 Task: Plan a corporate retreat in Asheville, North Carolina, with a focus on Airbnb accommodations near the Blue Ridge Mountains and team-building venues.
Action: Mouse moved to (638, 79)
Screenshot: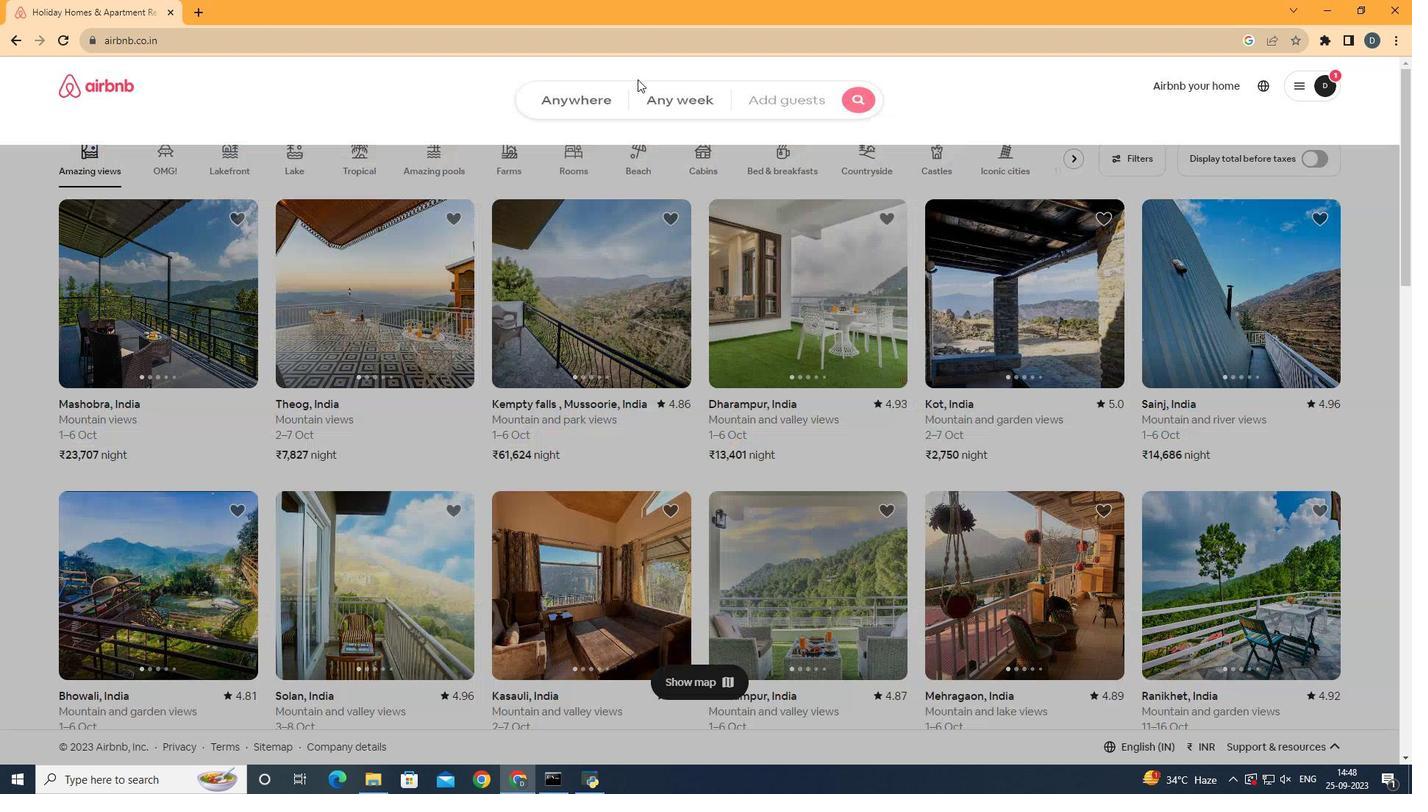 
Action: Mouse pressed left at (638, 79)
Screenshot: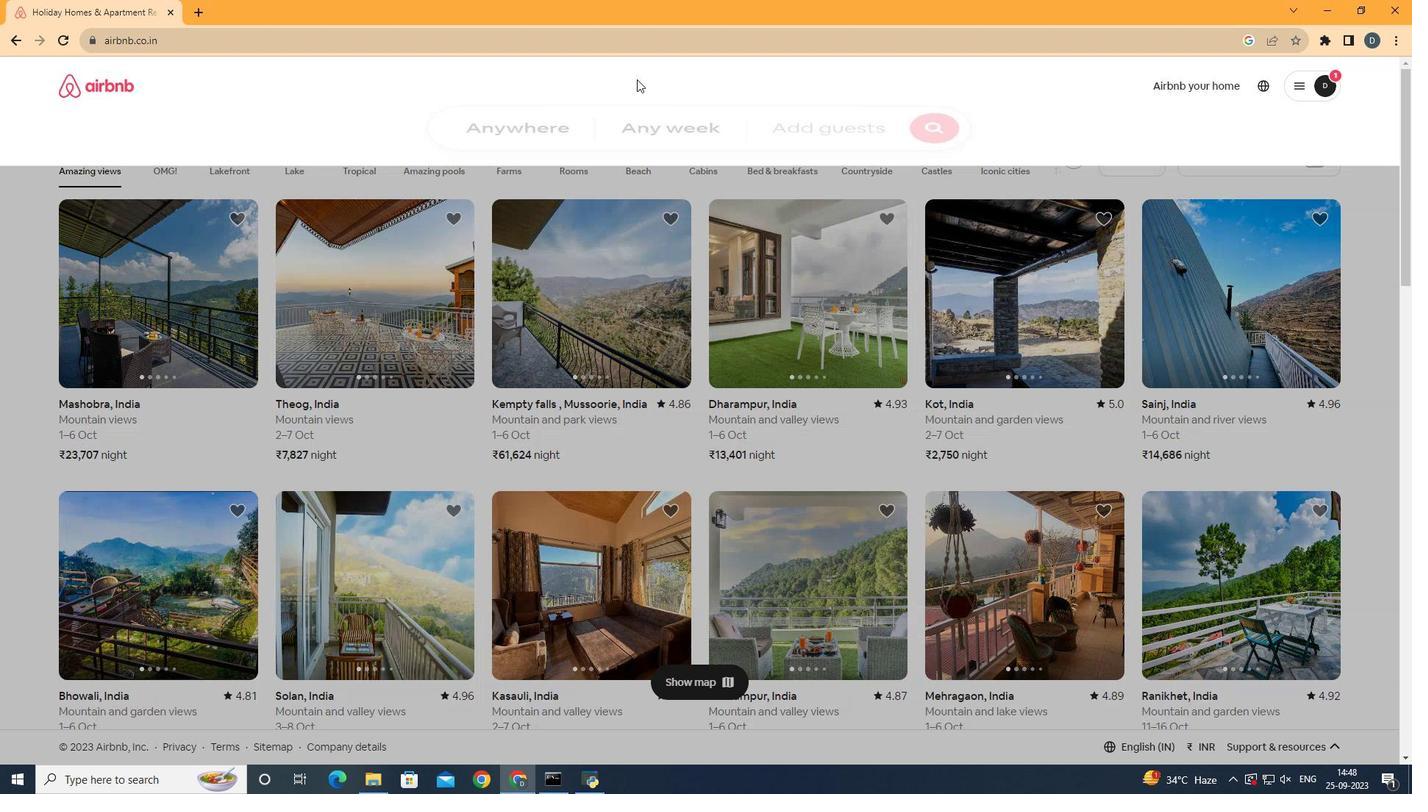 
Action: Mouse moved to (490, 145)
Screenshot: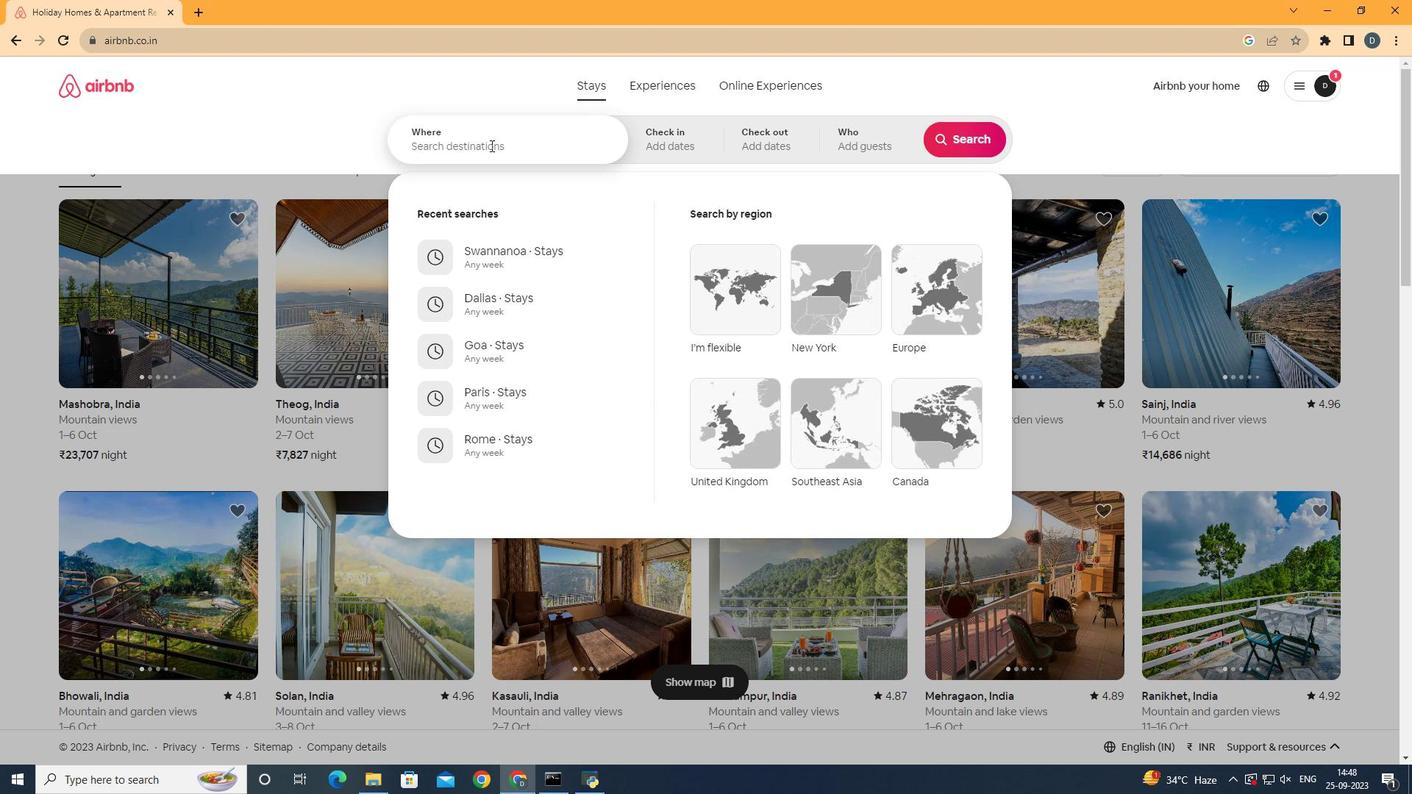 
Action: Mouse pressed left at (490, 145)
Screenshot: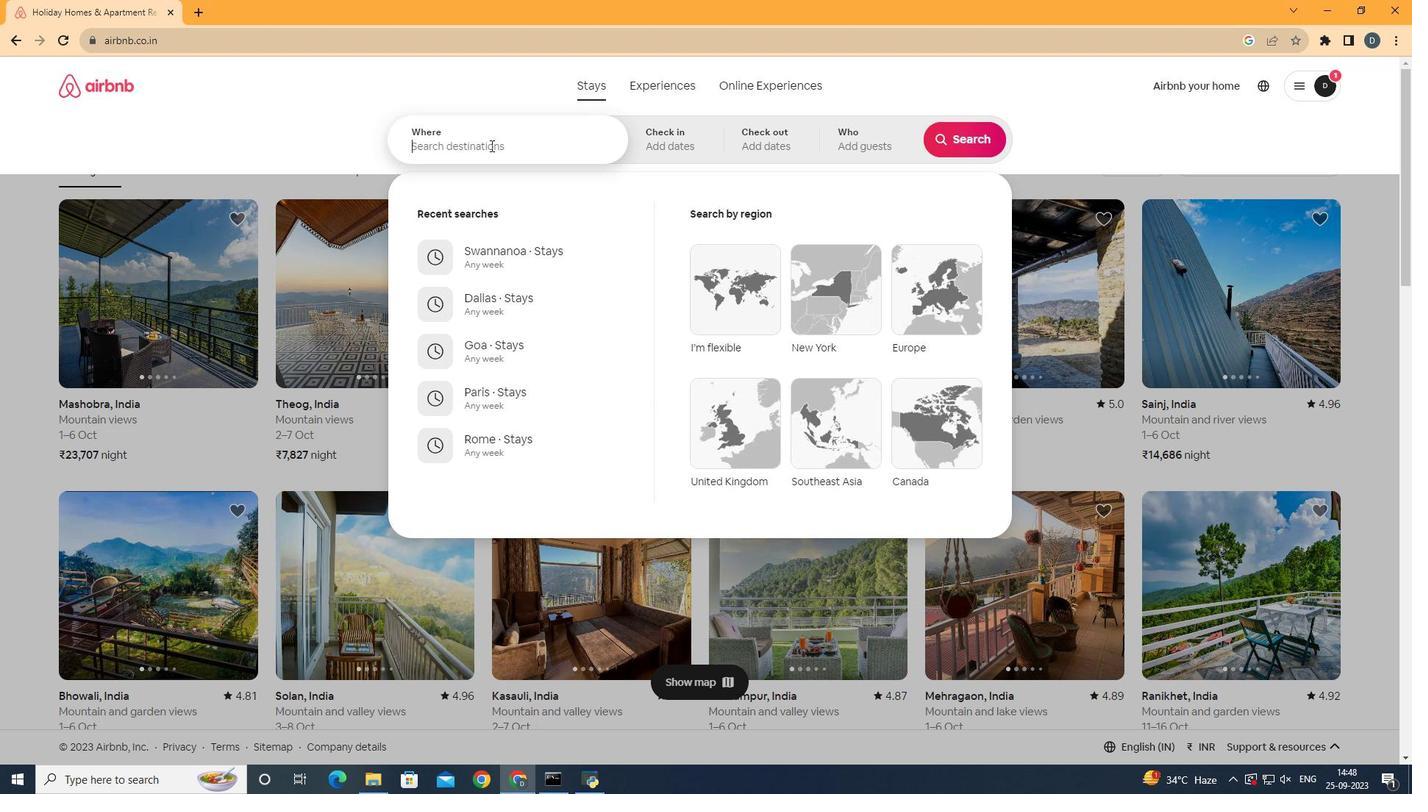 
Action: Key pressed <Key.shift>Asheville,<Key.space><Key.shift>North<Key.space><Key.shift>Carolina
Screenshot: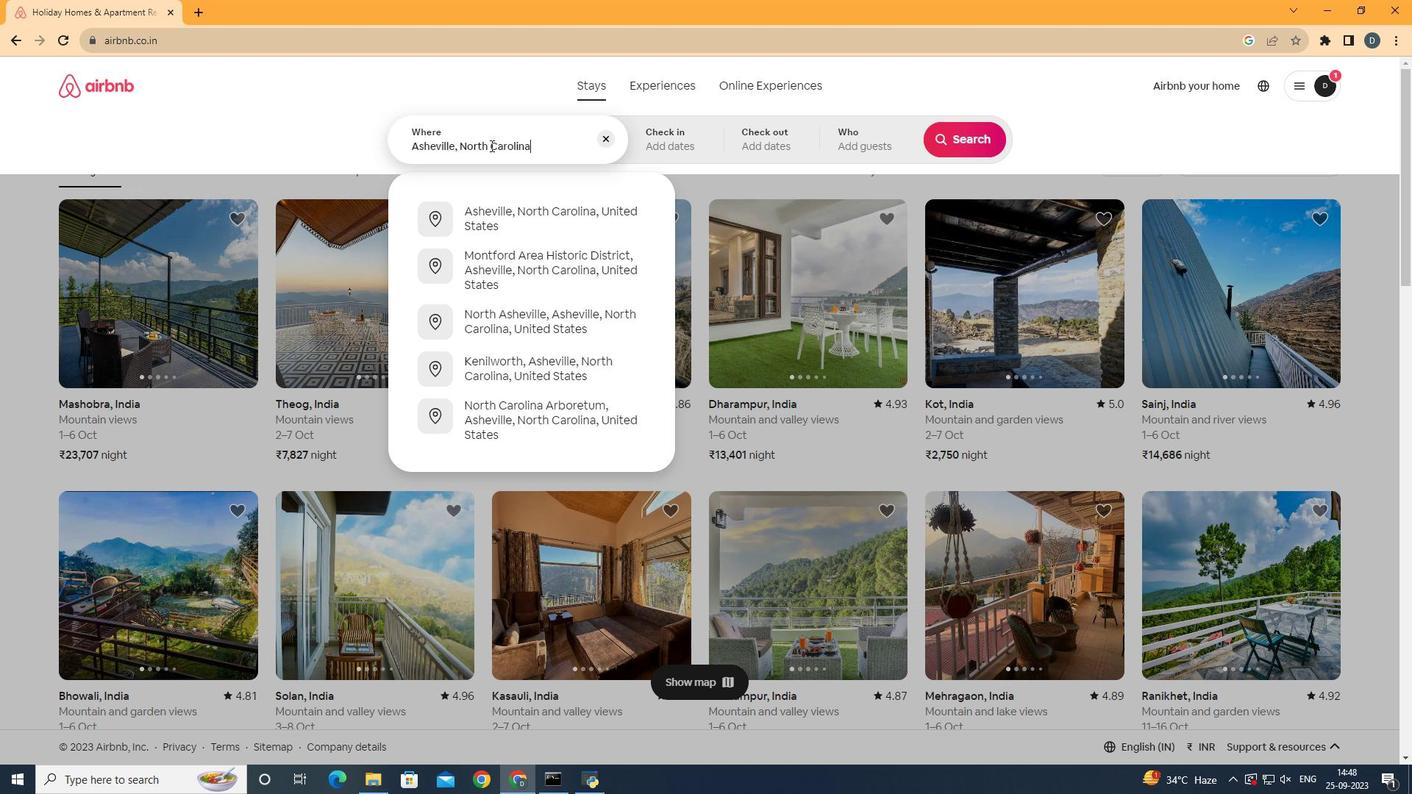 
Action: Mouse moved to (532, 143)
Screenshot: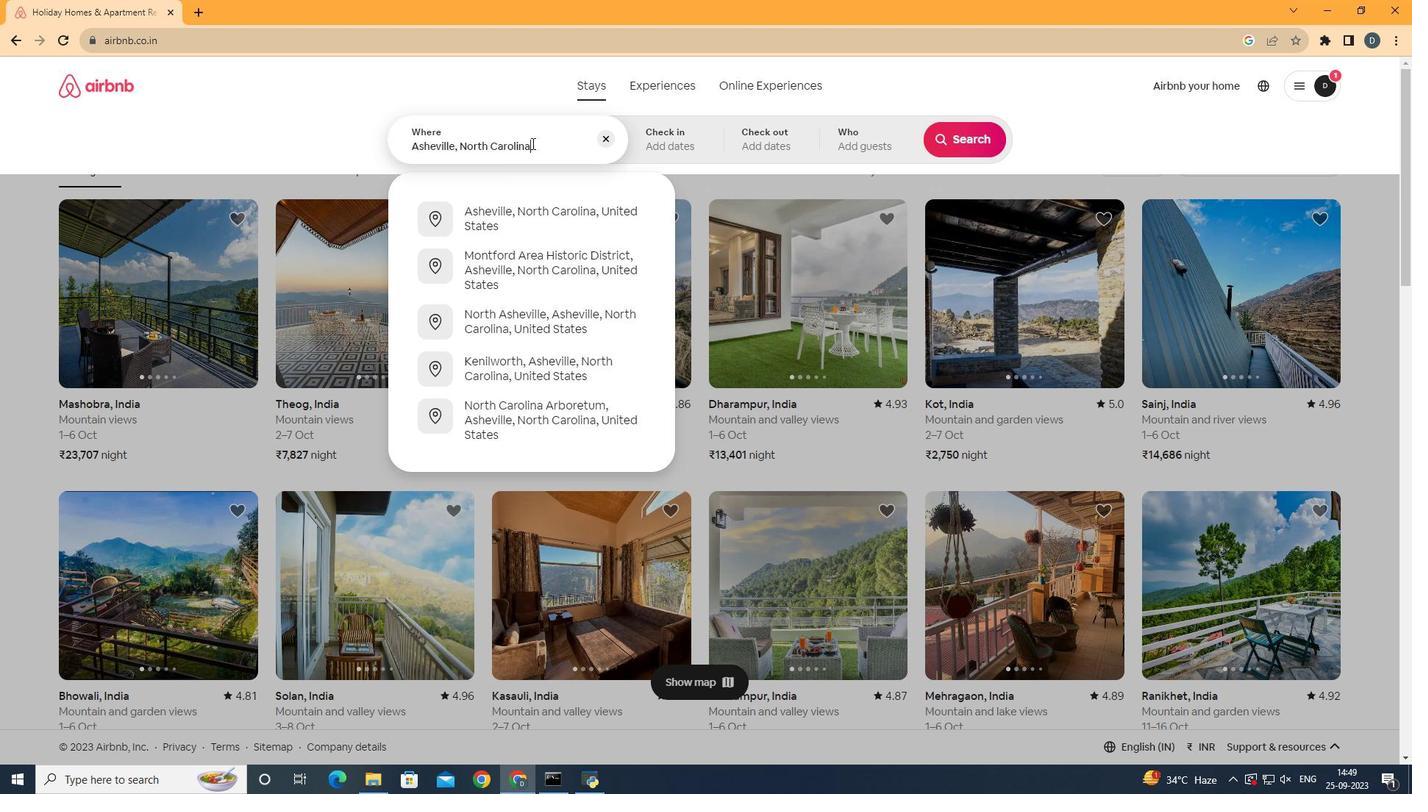 
Action: Key pressed <Key.enter>
Screenshot: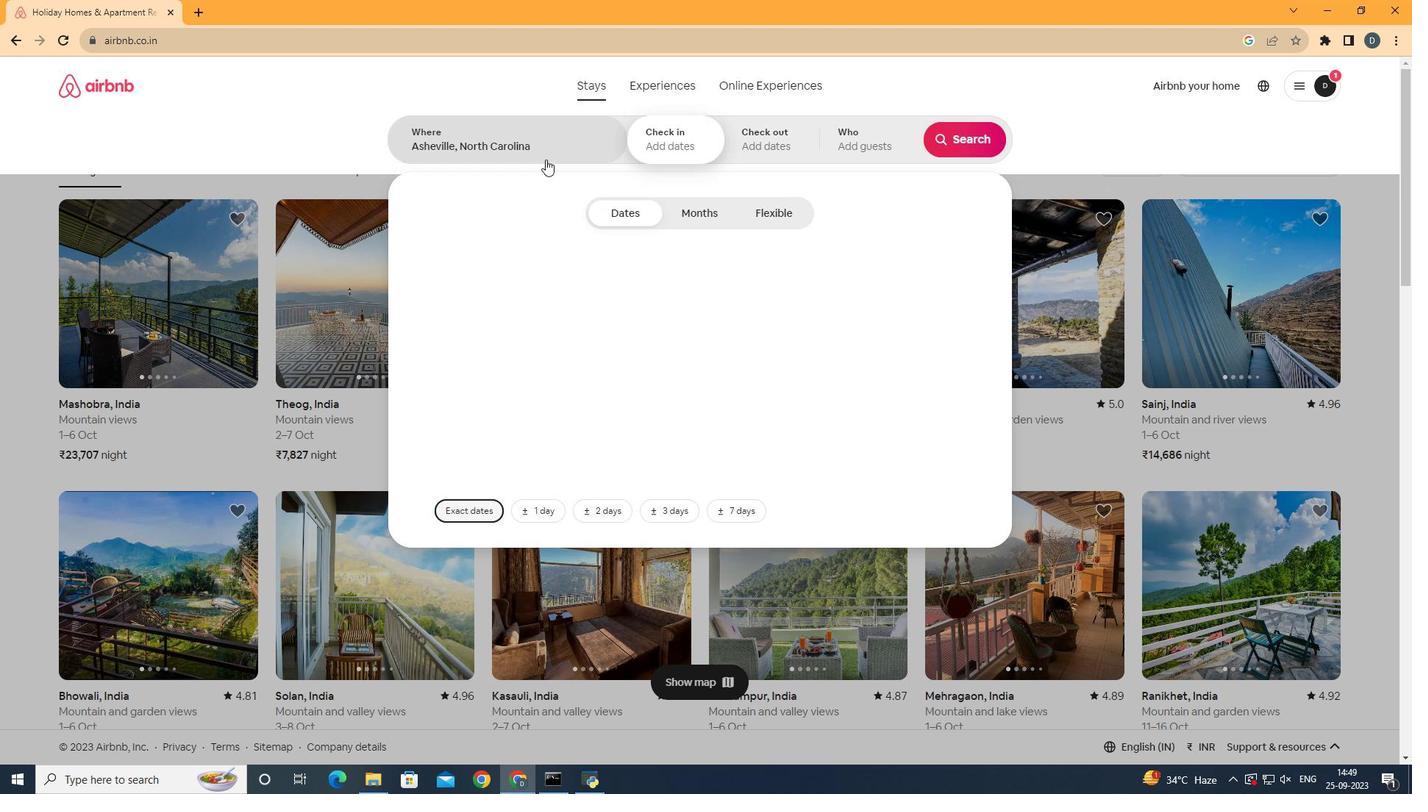 
Action: Mouse moved to (964, 147)
Screenshot: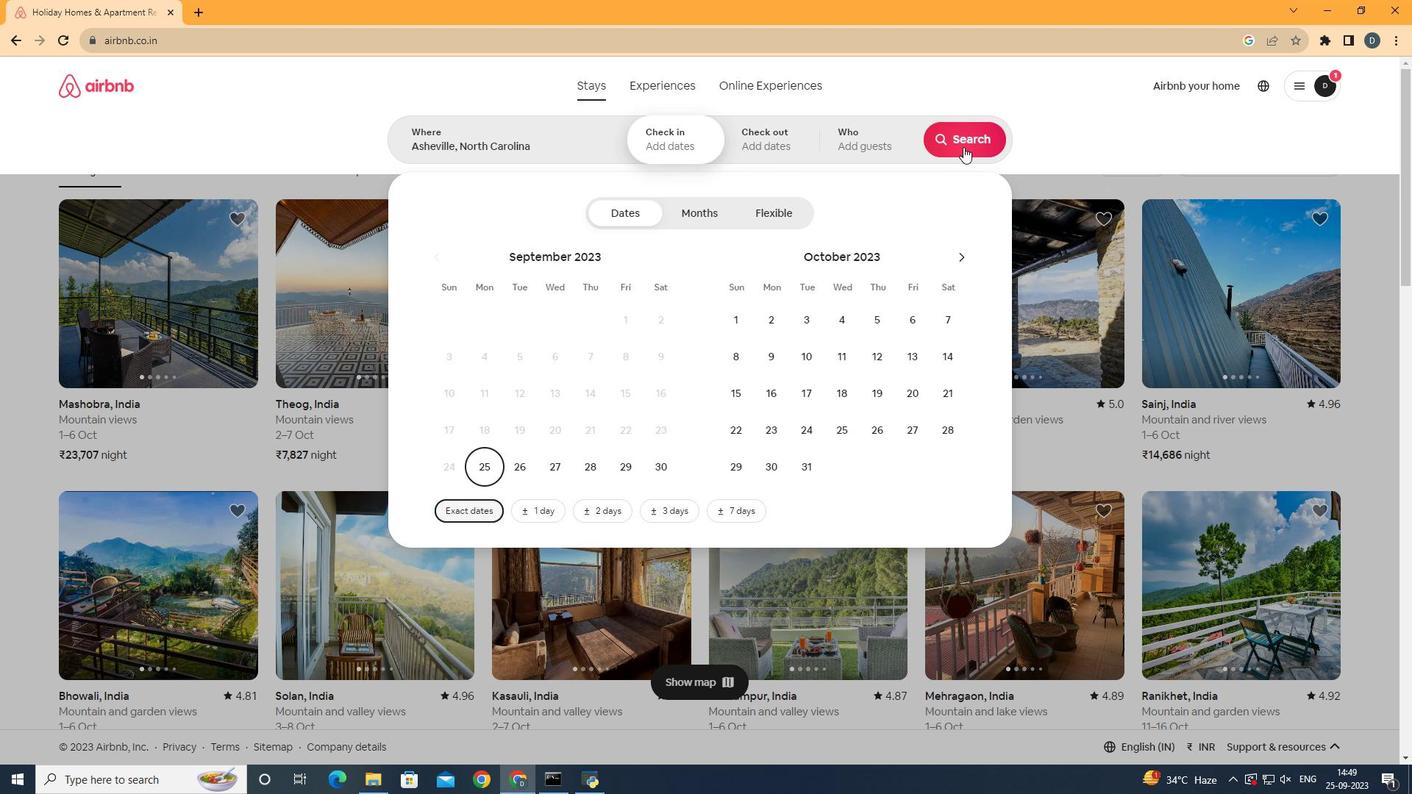 
Action: Mouse pressed left at (964, 147)
Screenshot: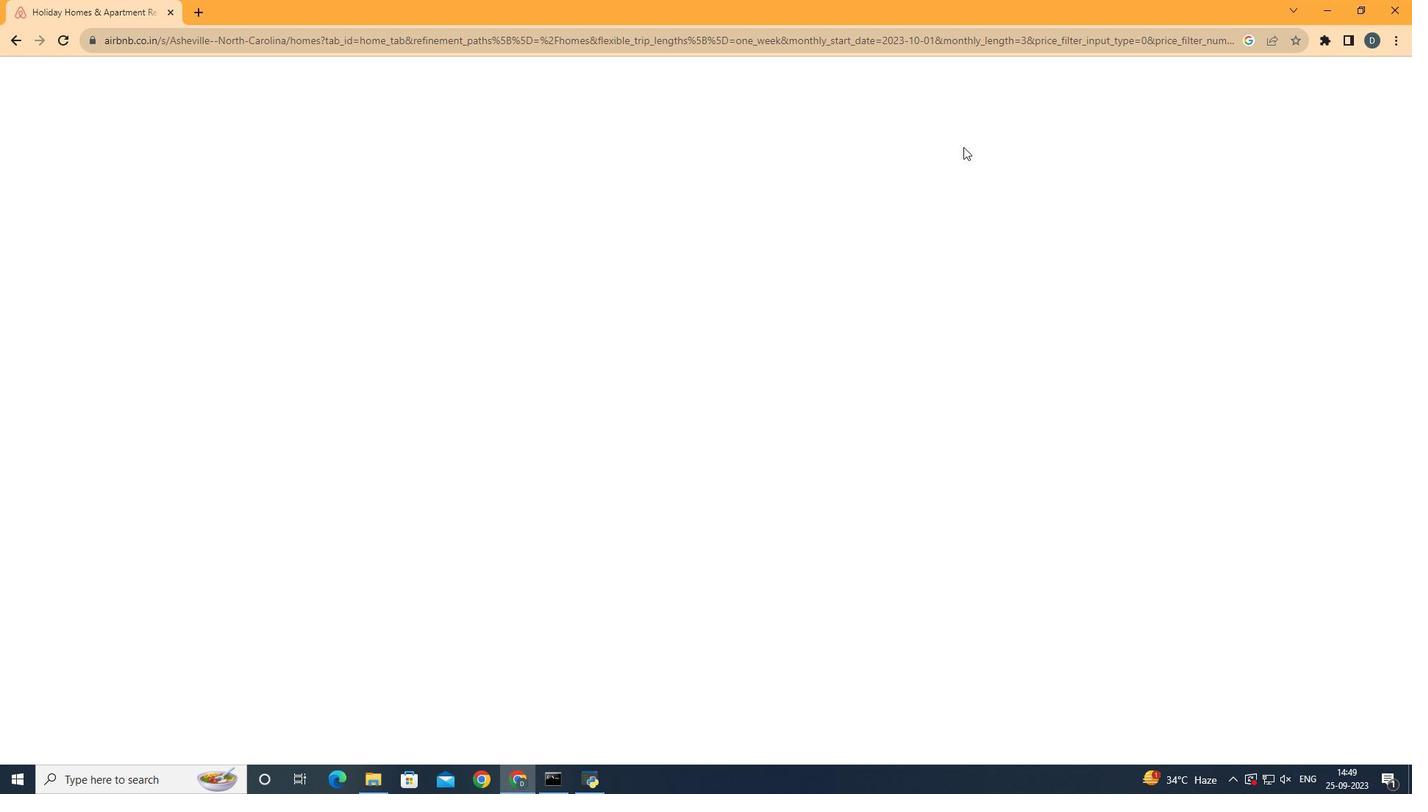
Action: Mouse moved to (1162, 151)
Screenshot: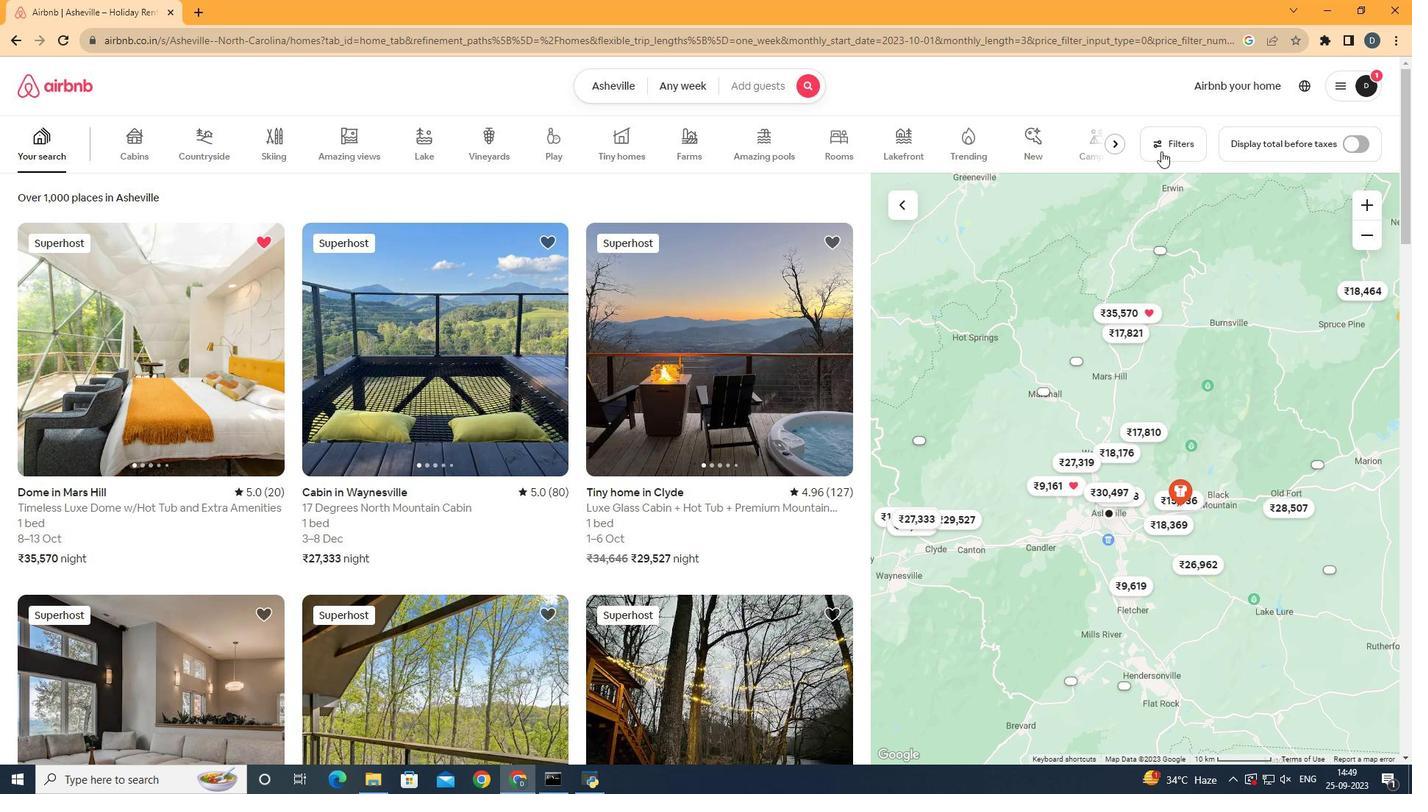
Action: Mouse pressed left at (1162, 151)
Screenshot: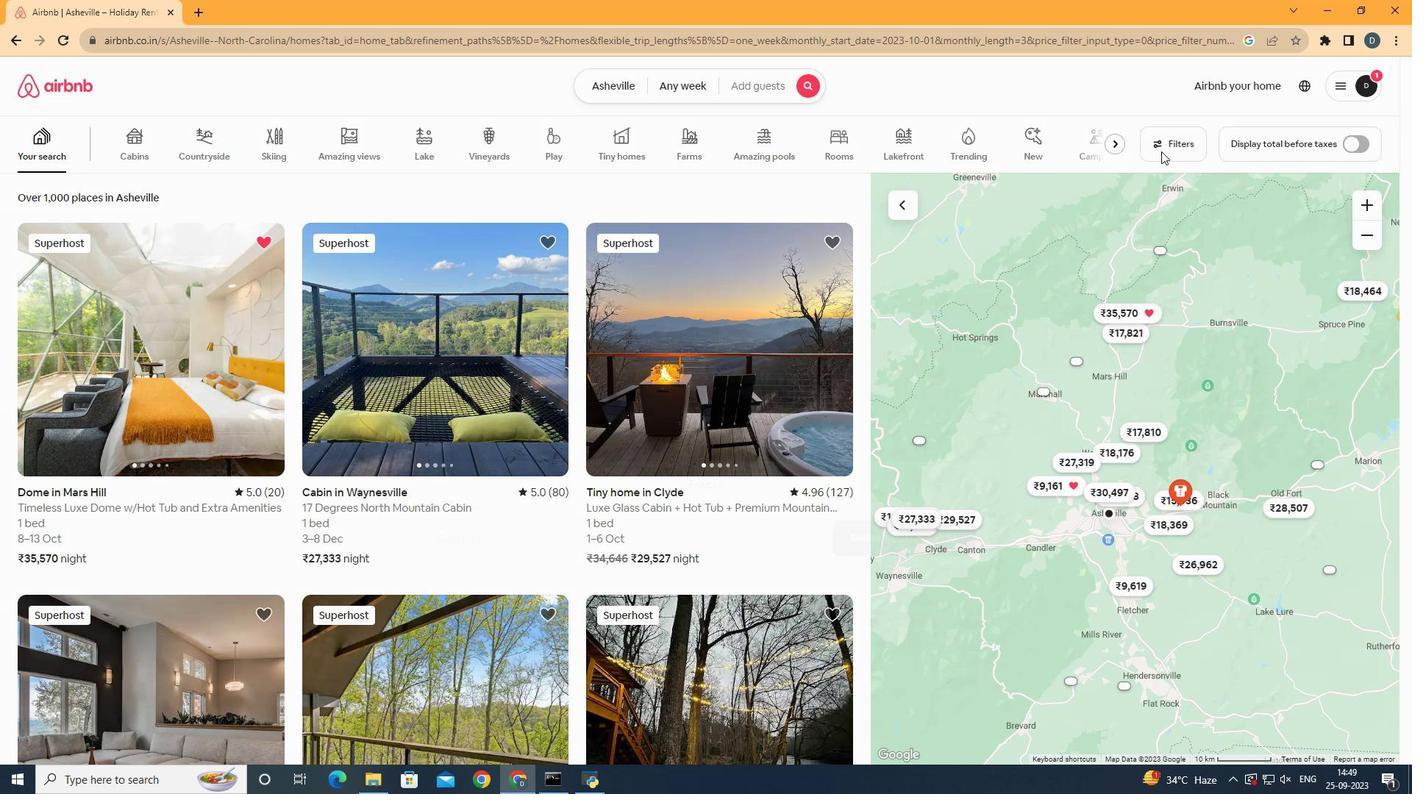 
Action: Mouse moved to (708, 415)
Screenshot: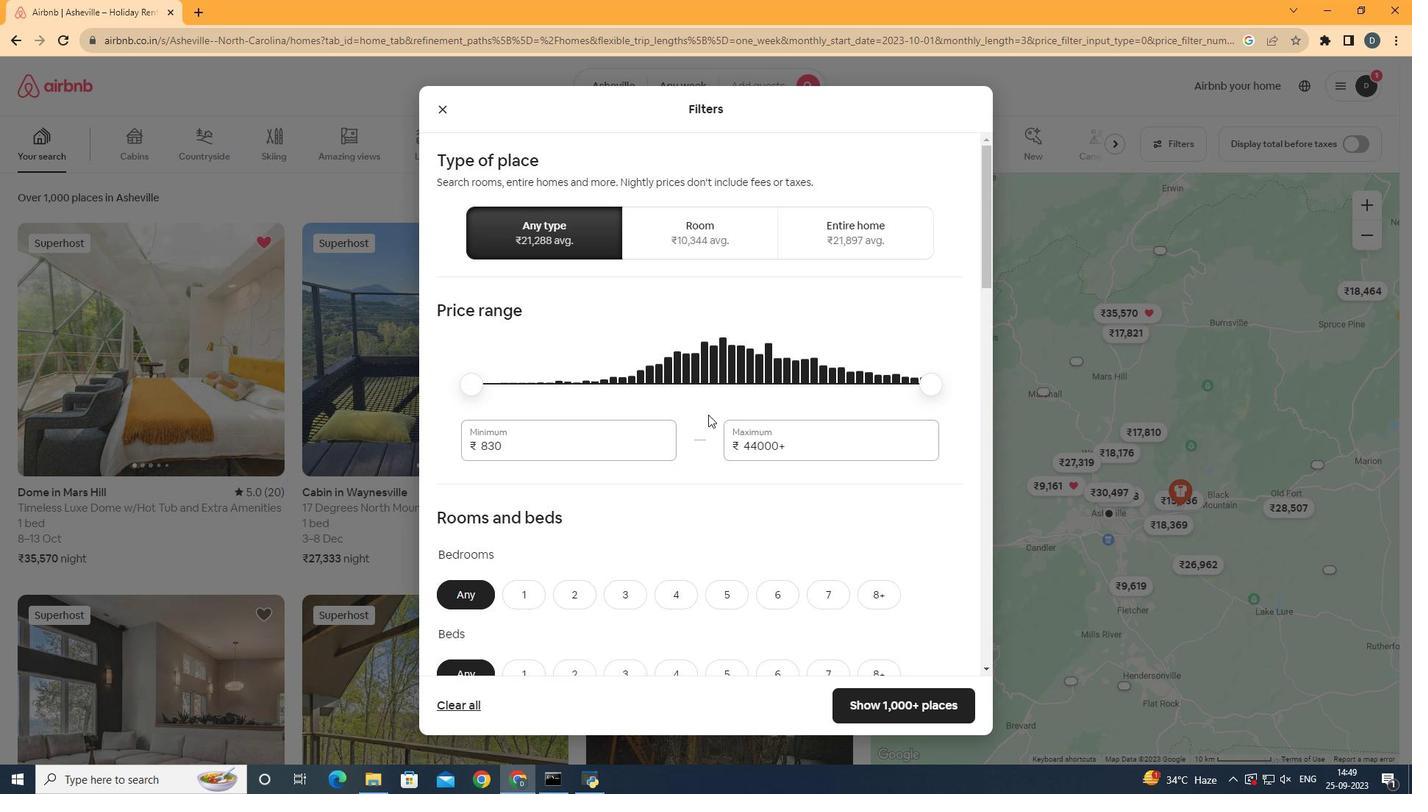 
Action: Mouse scrolled (708, 414) with delta (0, 0)
Screenshot: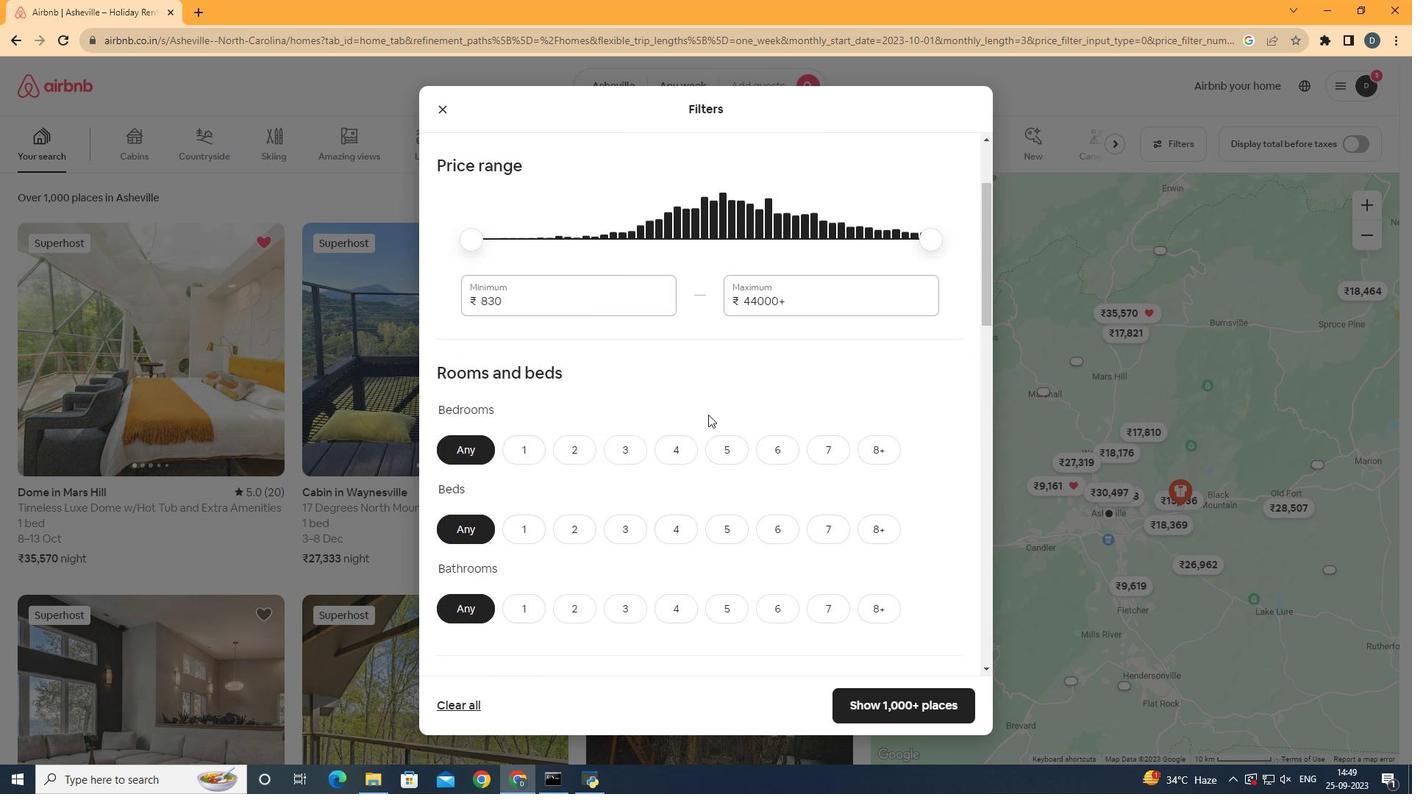 
Action: Mouse scrolled (708, 414) with delta (0, 0)
Screenshot: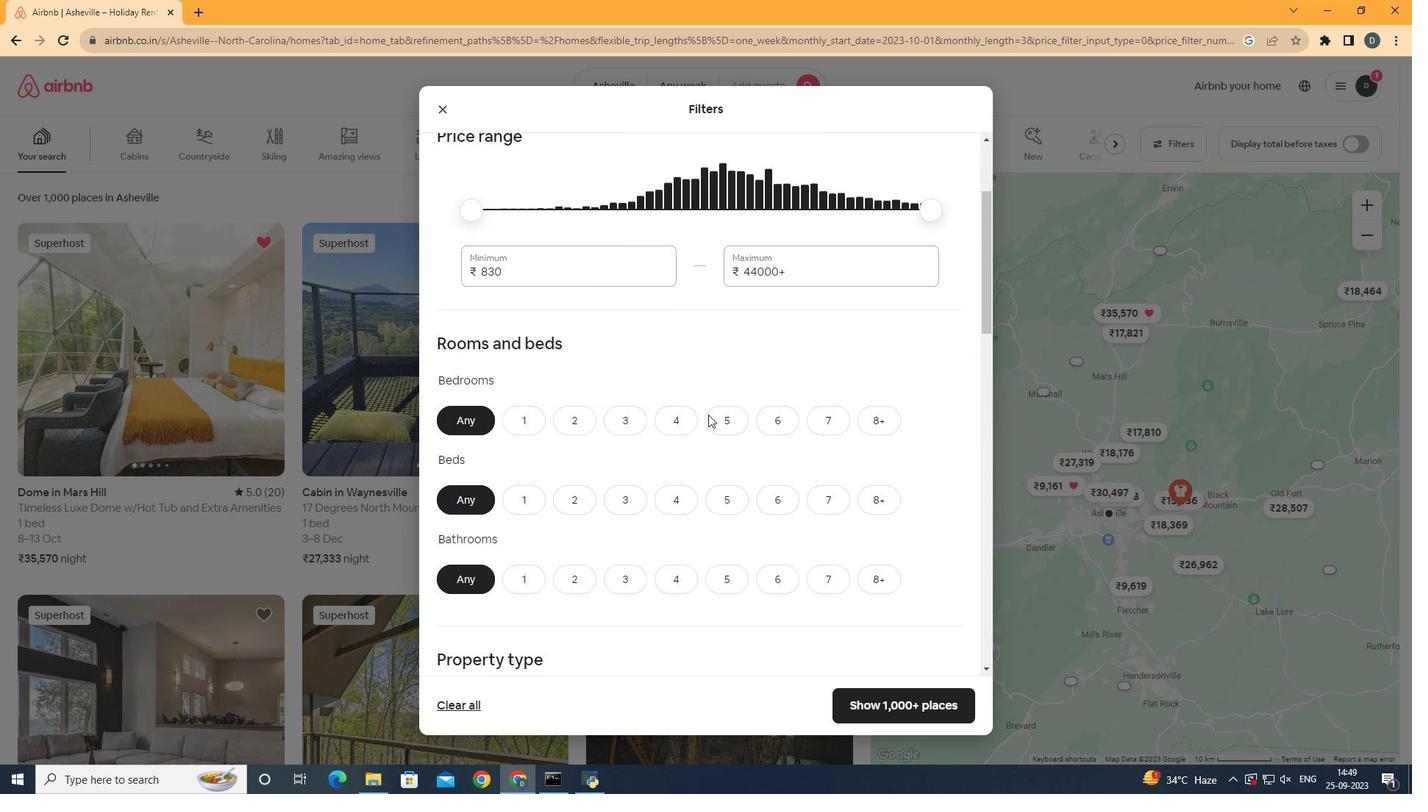 
Action: Mouse scrolled (708, 414) with delta (0, 0)
Screenshot: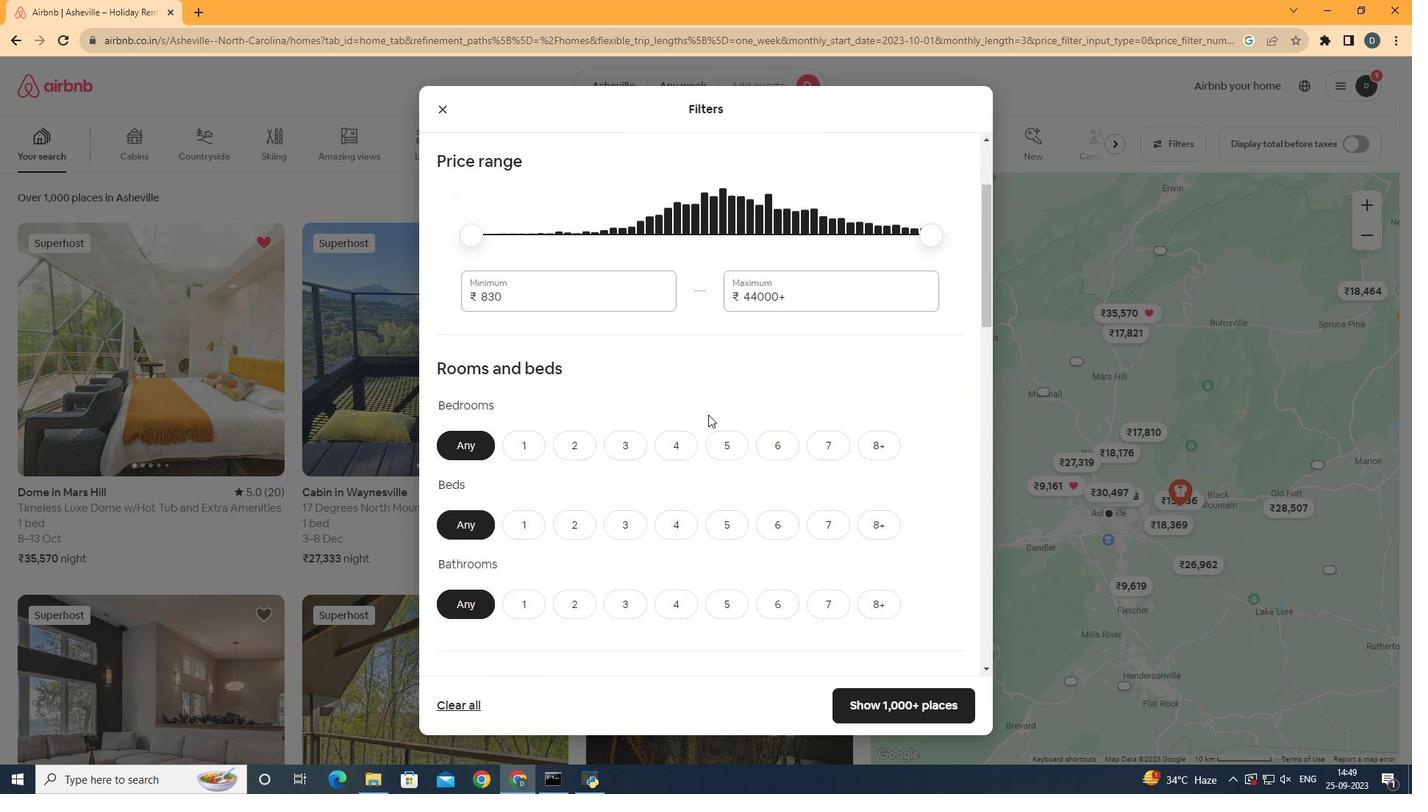 
Action: Mouse scrolled (708, 415) with delta (0, 0)
Screenshot: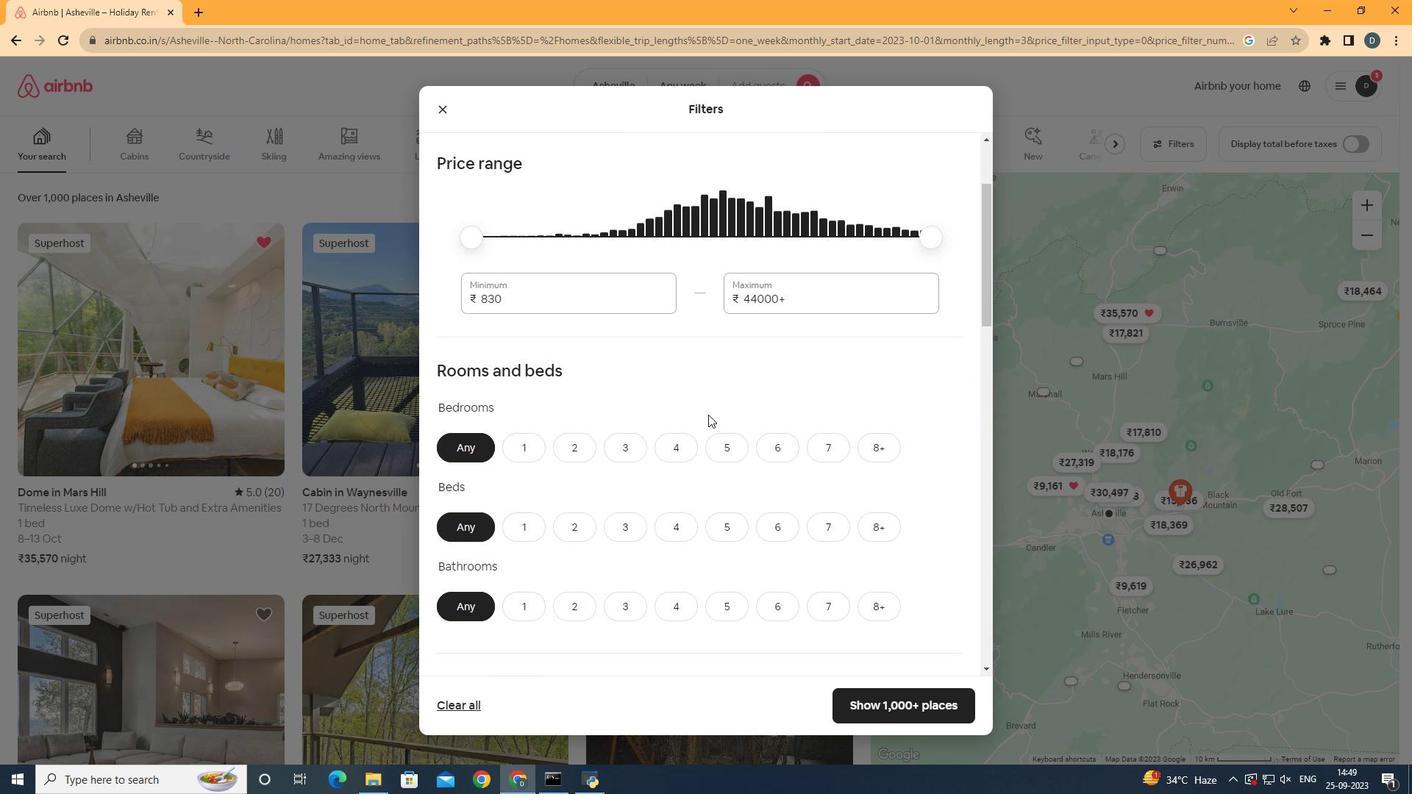 
Action: Mouse scrolled (708, 414) with delta (0, 0)
Screenshot: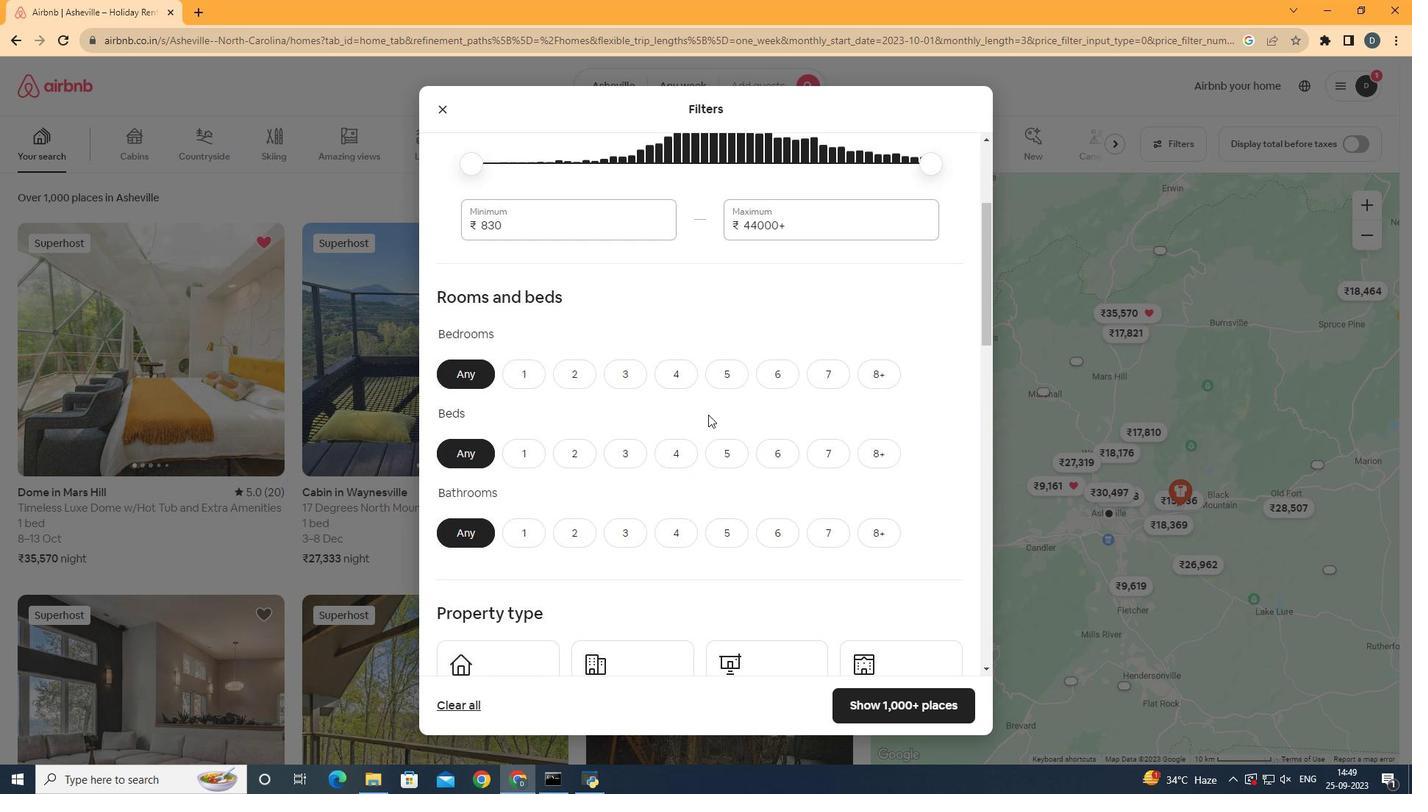 
Action: Mouse scrolled (708, 414) with delta (0, 0)
Screenshot: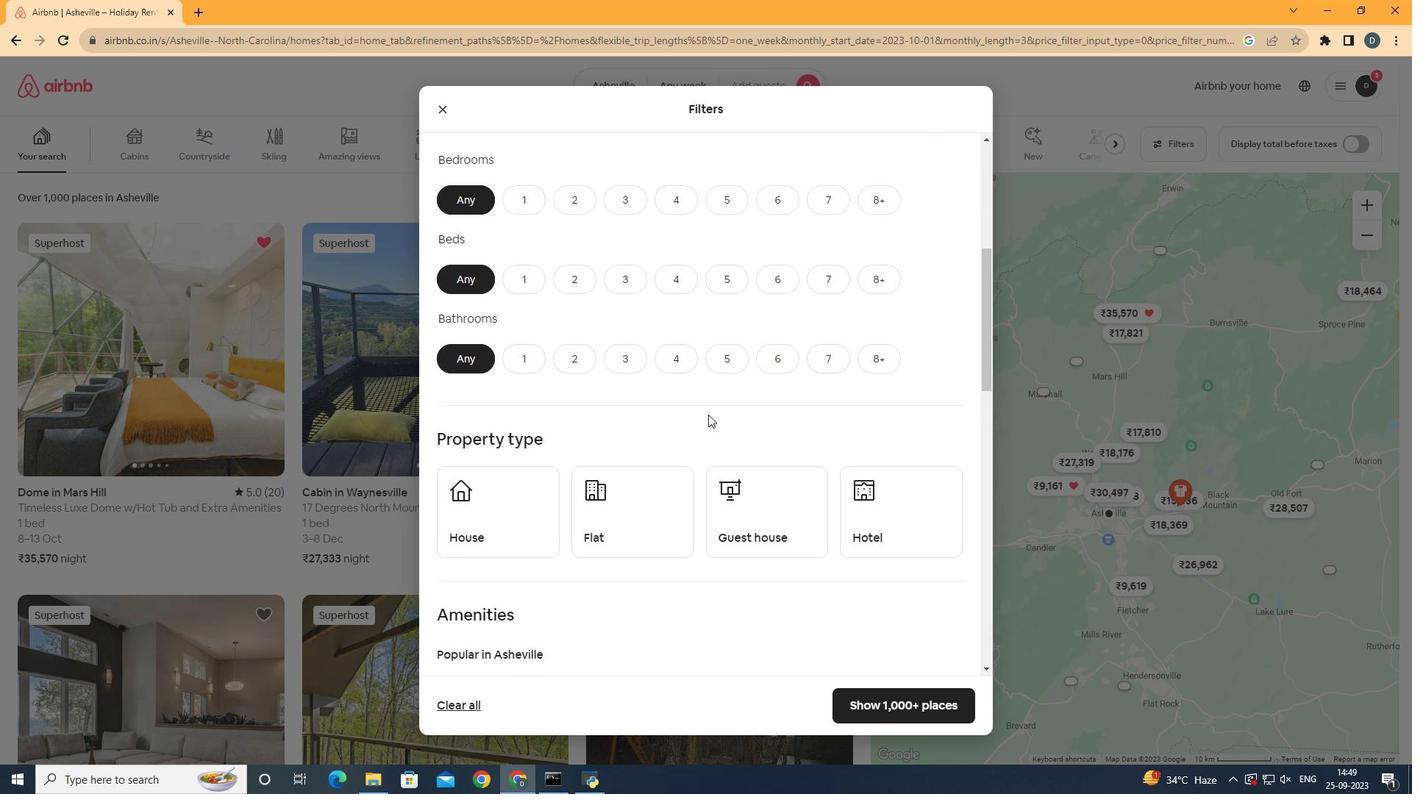 
Action: Mouse scrolled (708, 414) with delta (0, 0)
Screenshot: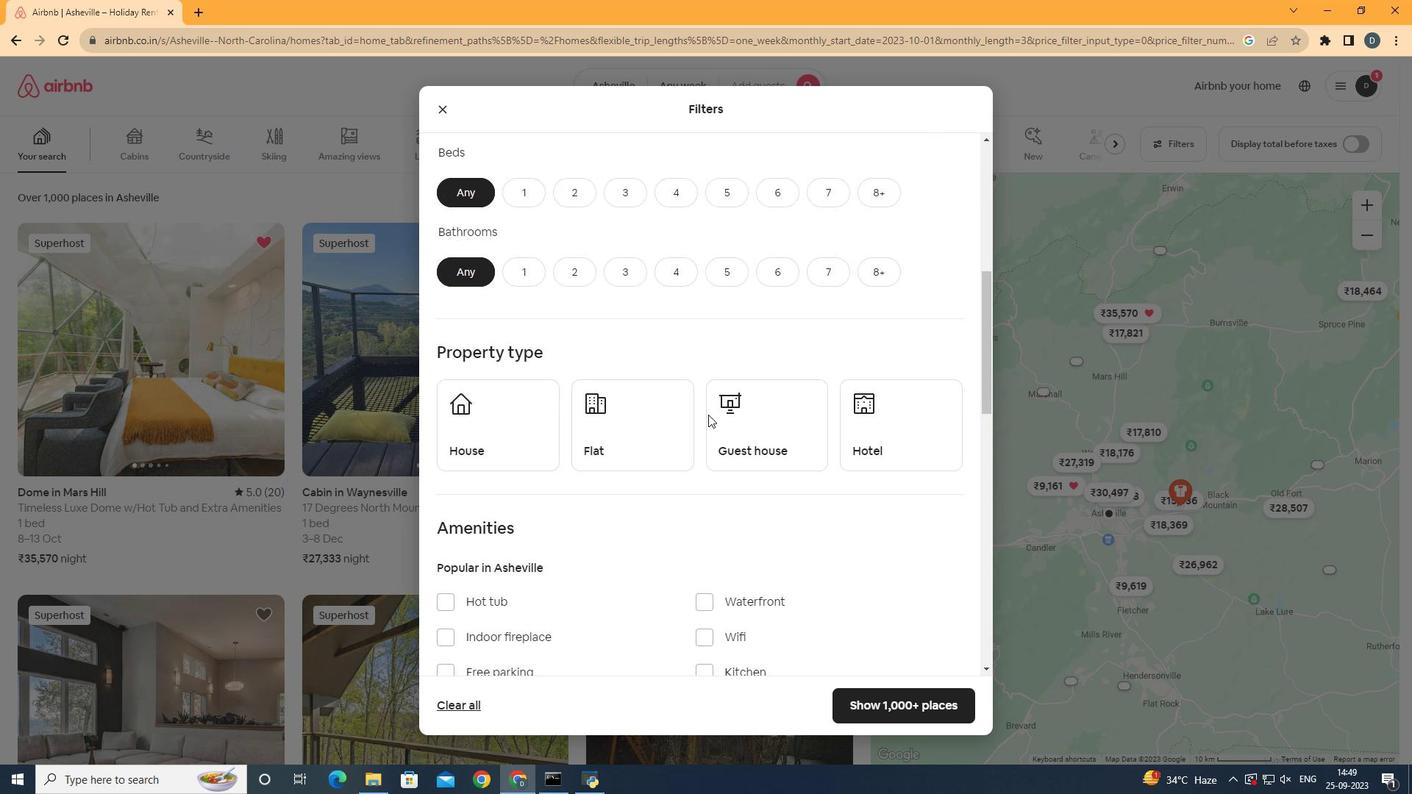 
Action: Mouse scrolled (708, 414) with delta (0, 0)
Screenshot: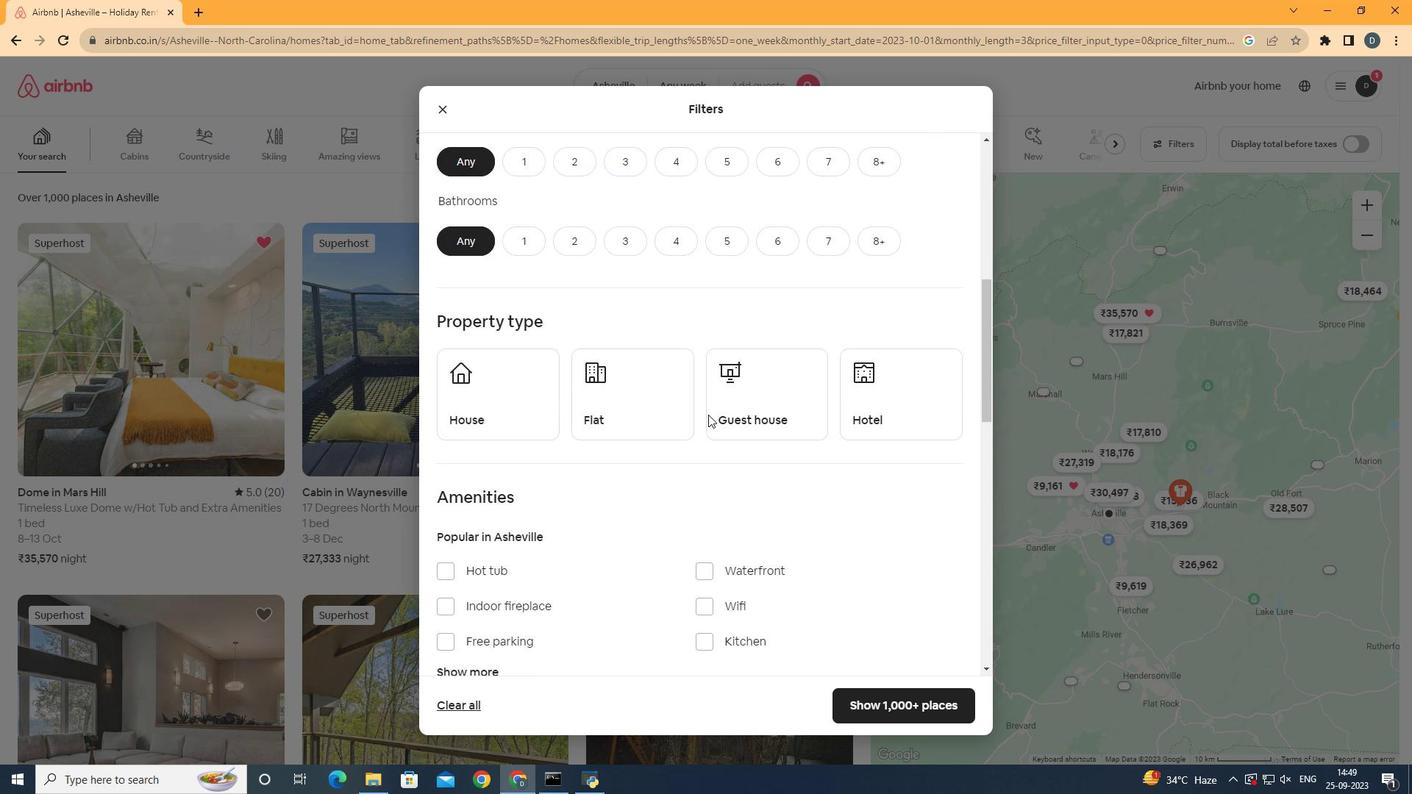 
Action: Mouse scrolled (708, 414) with delta (0, 0)
Screenshot: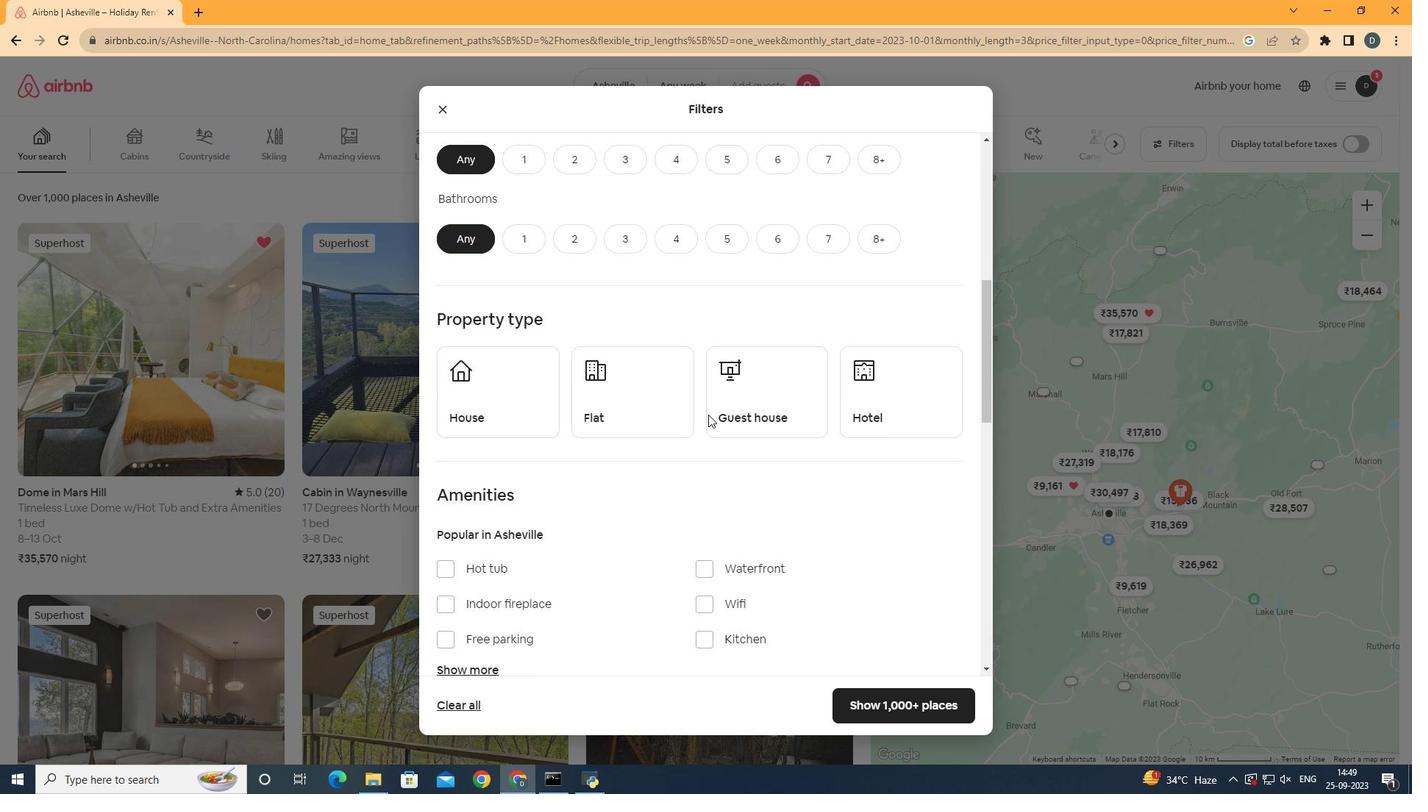 
Action: Mouse scrolled (708, 414) with delta (0, 0)
Screenshot: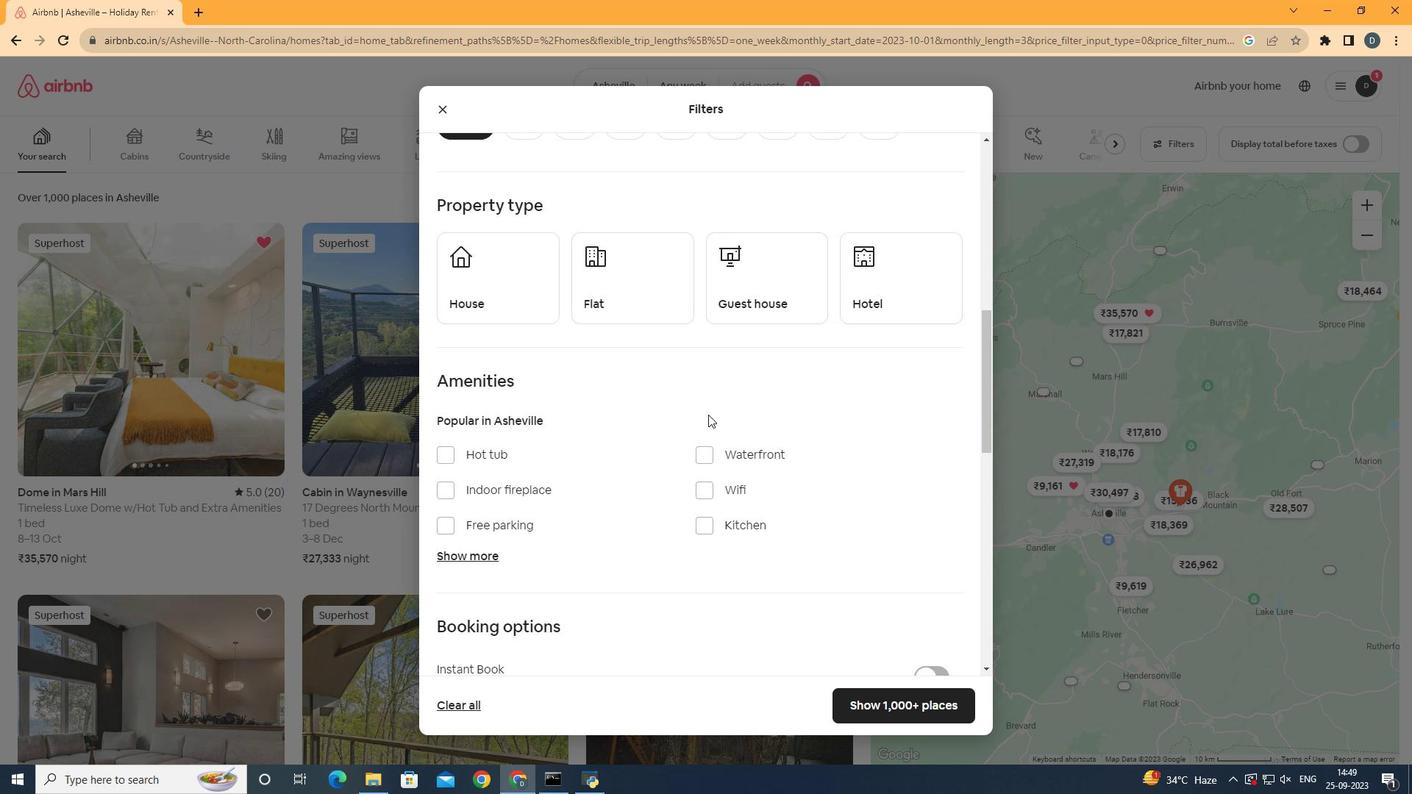 
Action: Mouse scrolled (708, 414) with delta (0, 0)
Screenshot: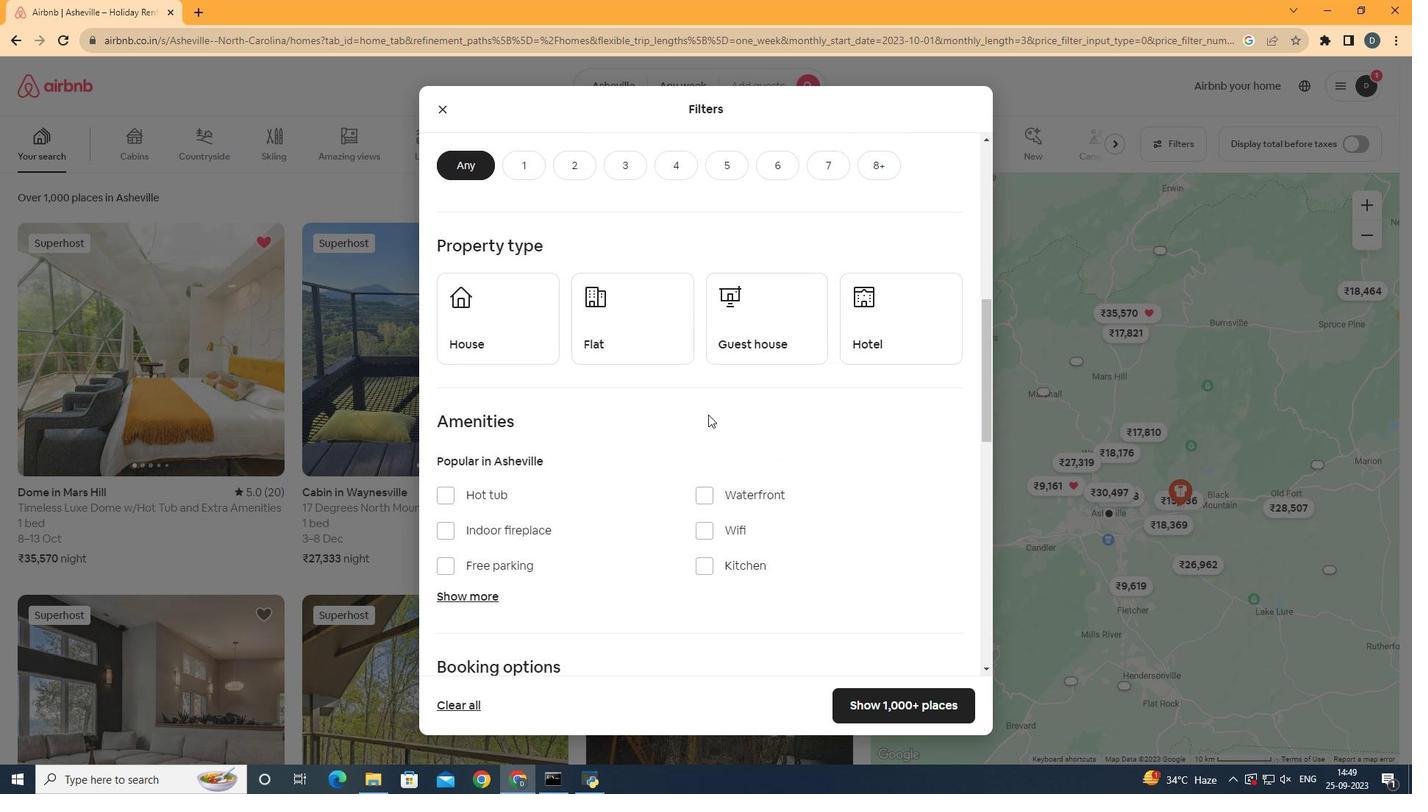 
Action: Mouse scrolled (708, 415) with delta (0, 0)
Screenshot: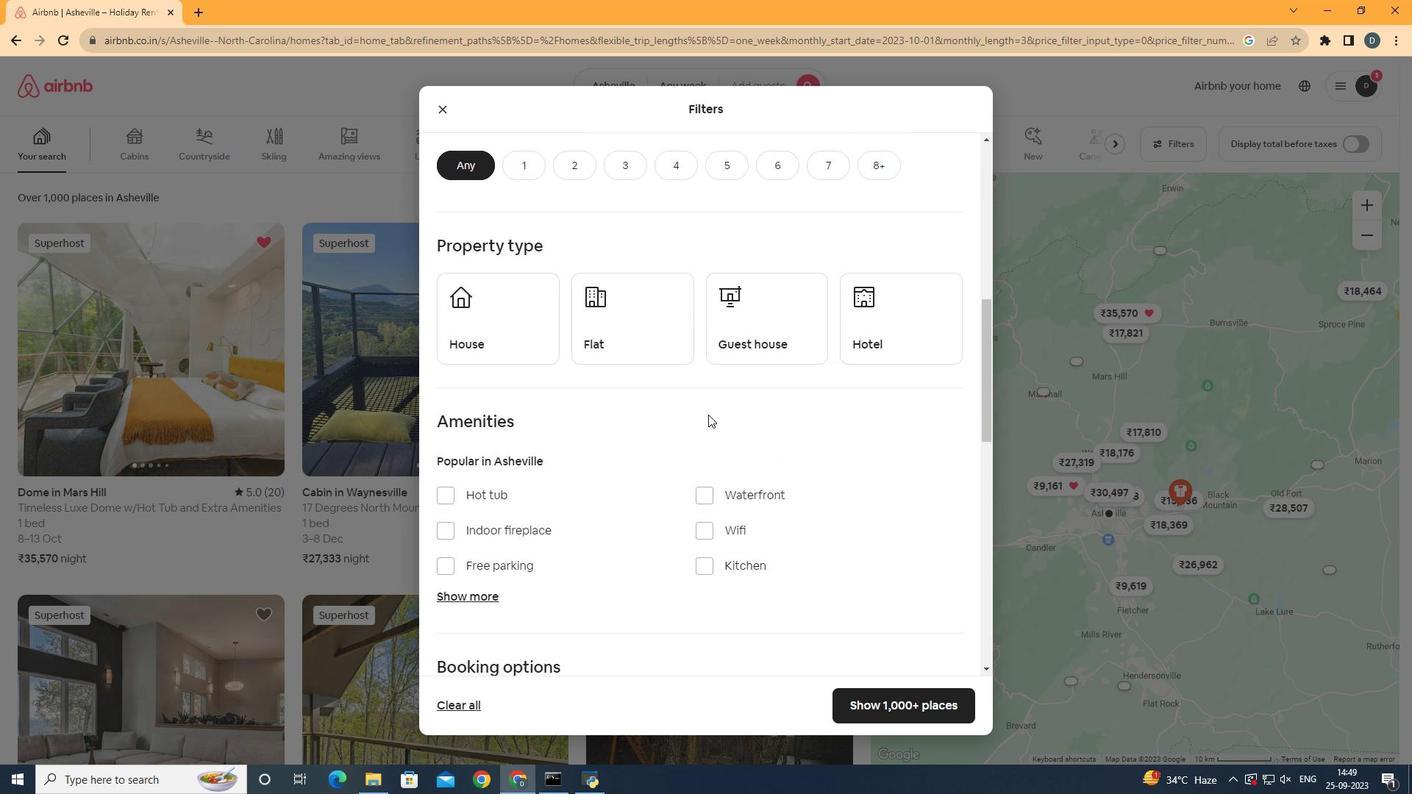 
Action: Mouse moved to (482, 607)
Screenshot: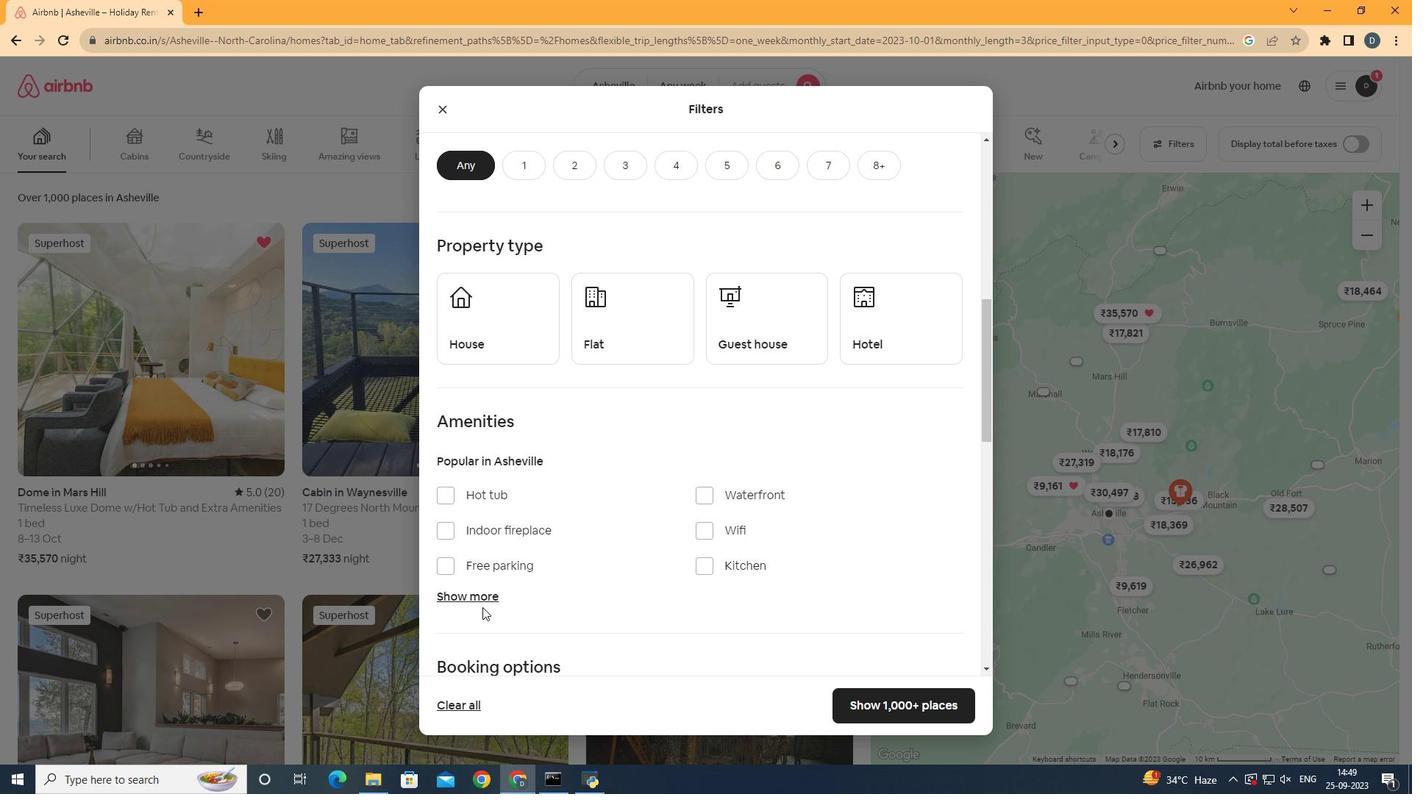 
Action: Mouse pressed left at (482, 607)
Screenshot: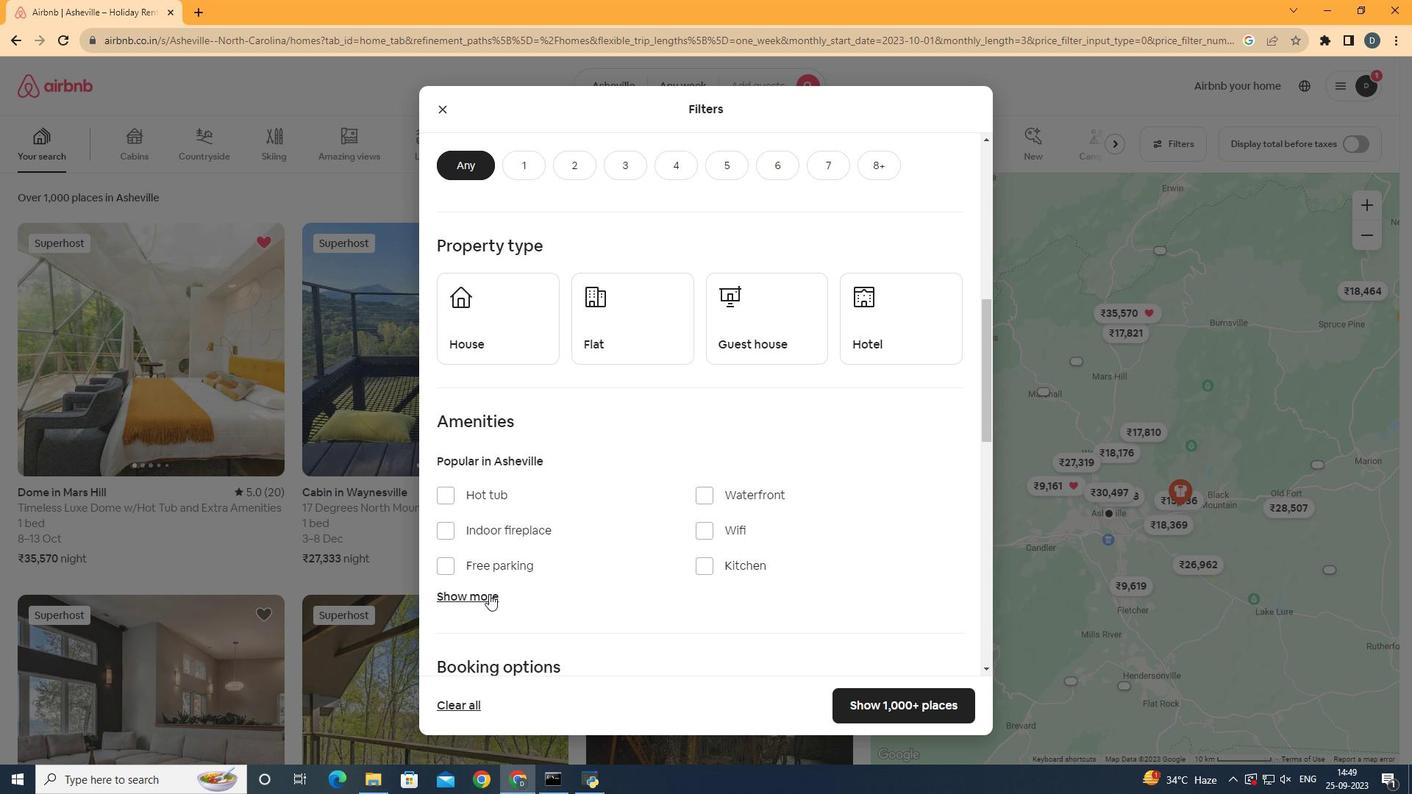 
Action: Mouse moved to (490, 592)
Screenshot: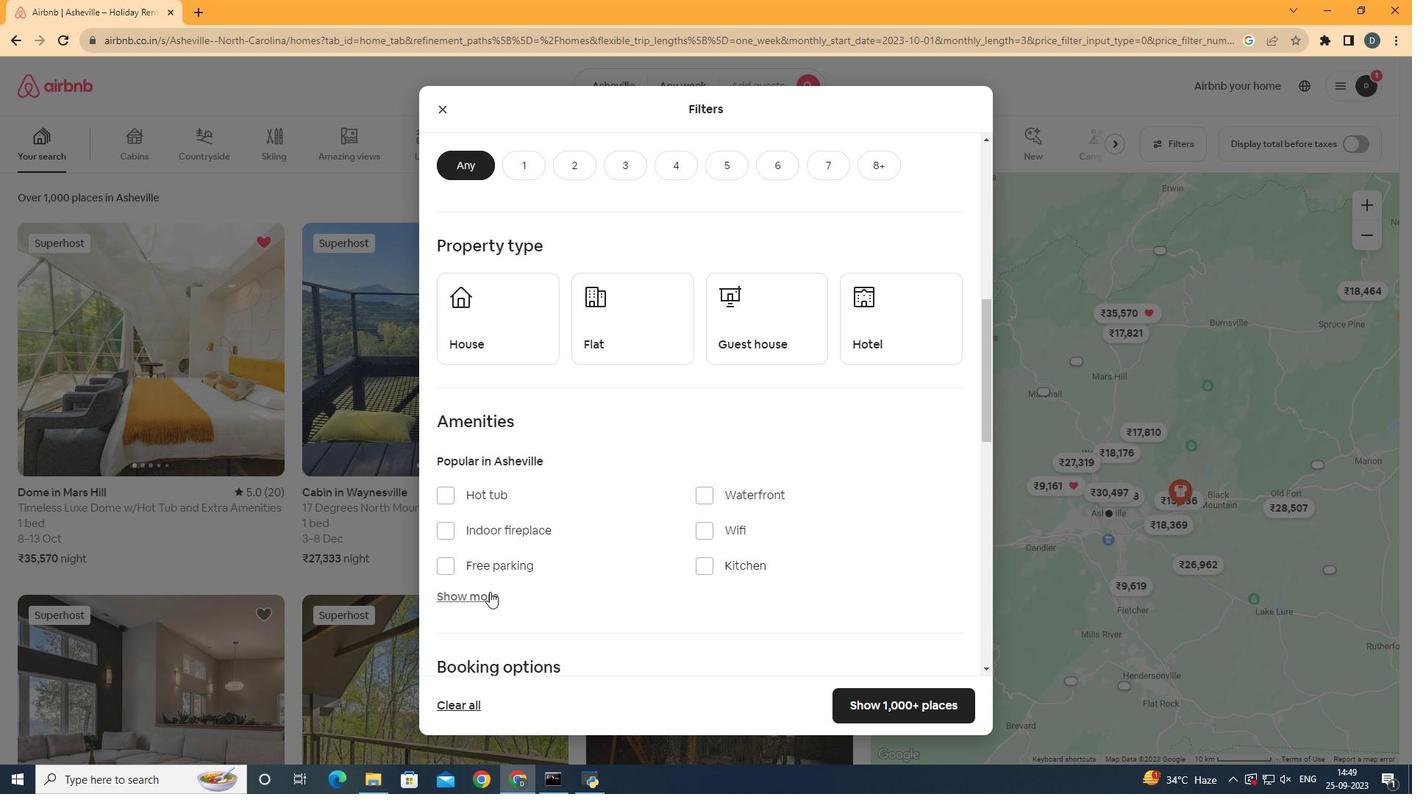 
Action: Mouse pressed left at (490, 592)
Screenshot: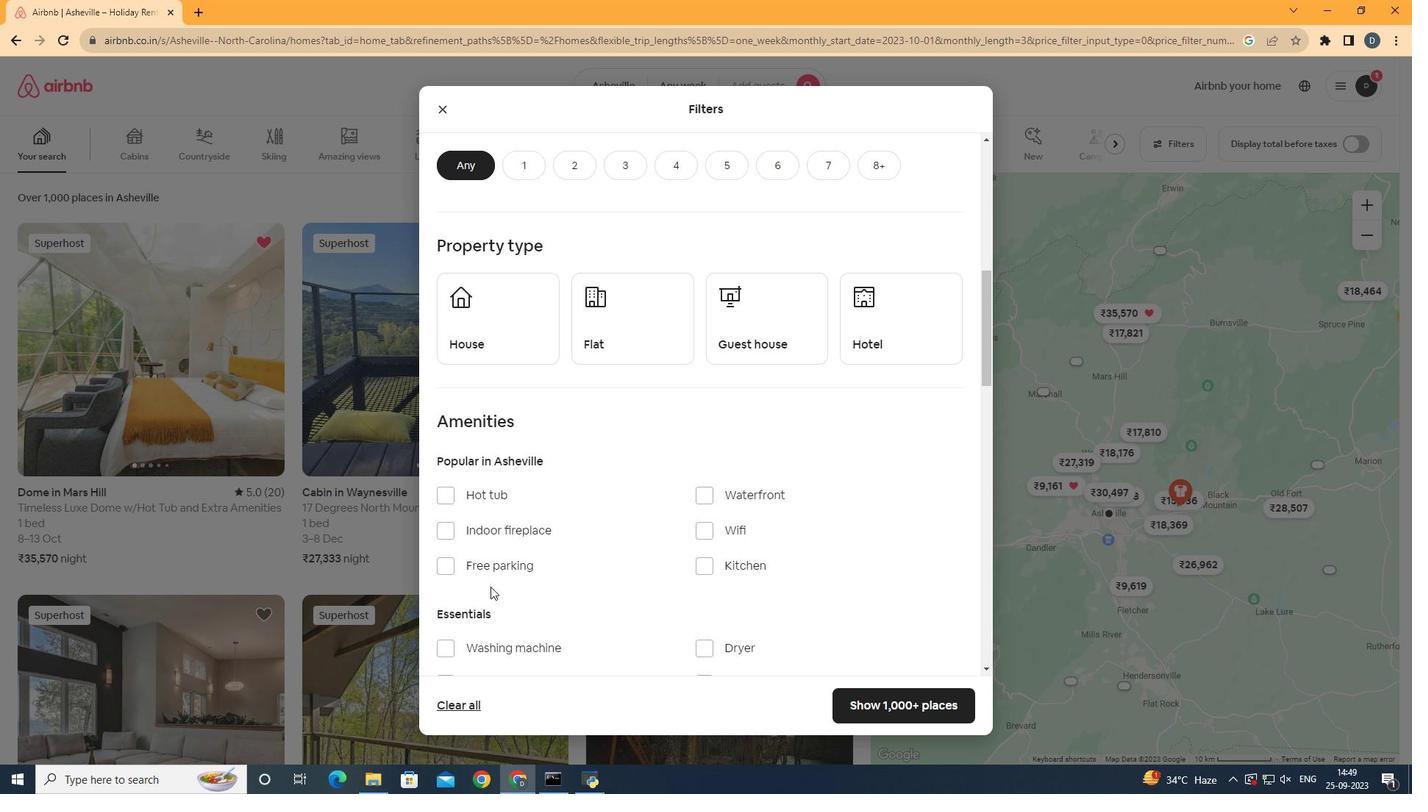 
Action: Mouse moved to (586, 479)
Screenshot: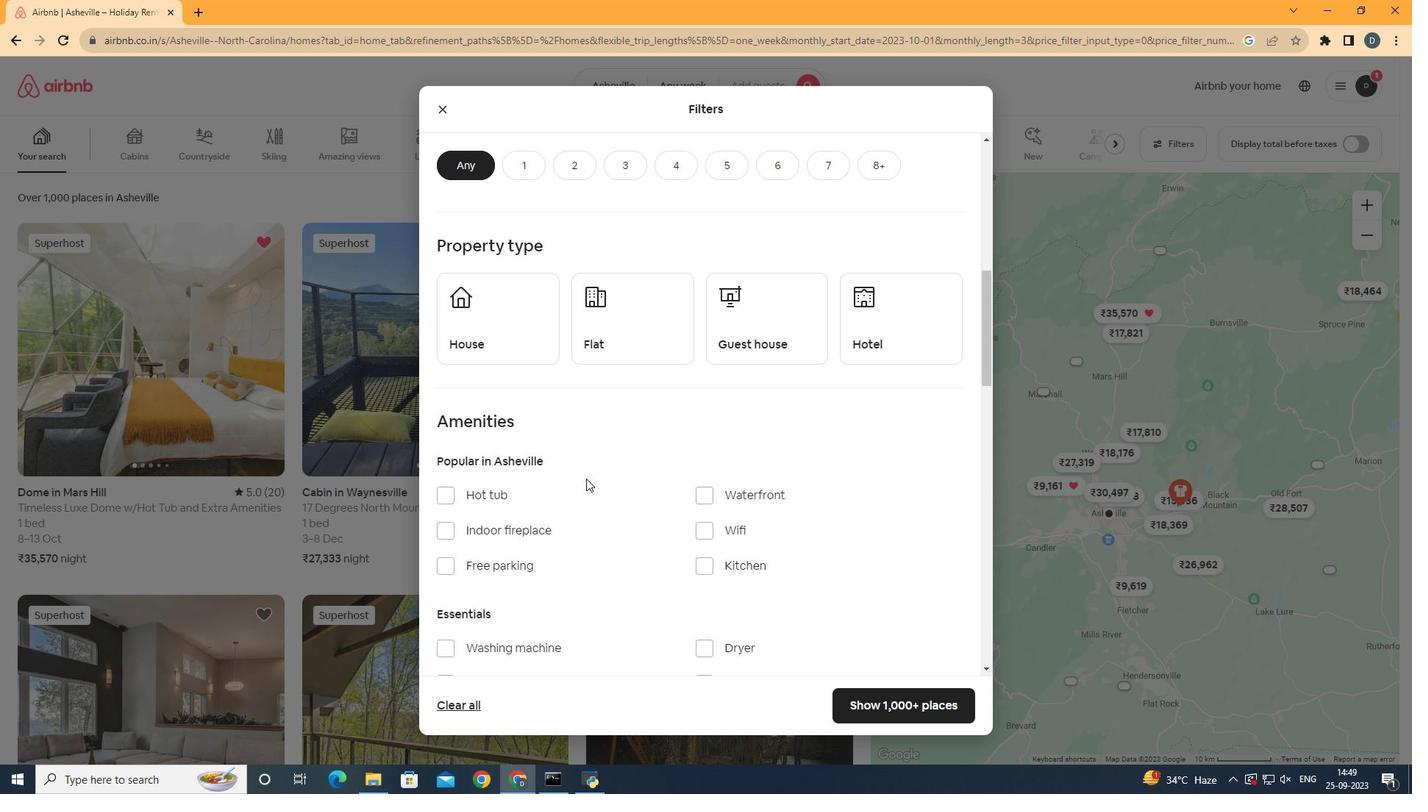 
Action: Mouse scrolled (586, 478) with delta (0, 0)
Screenshot: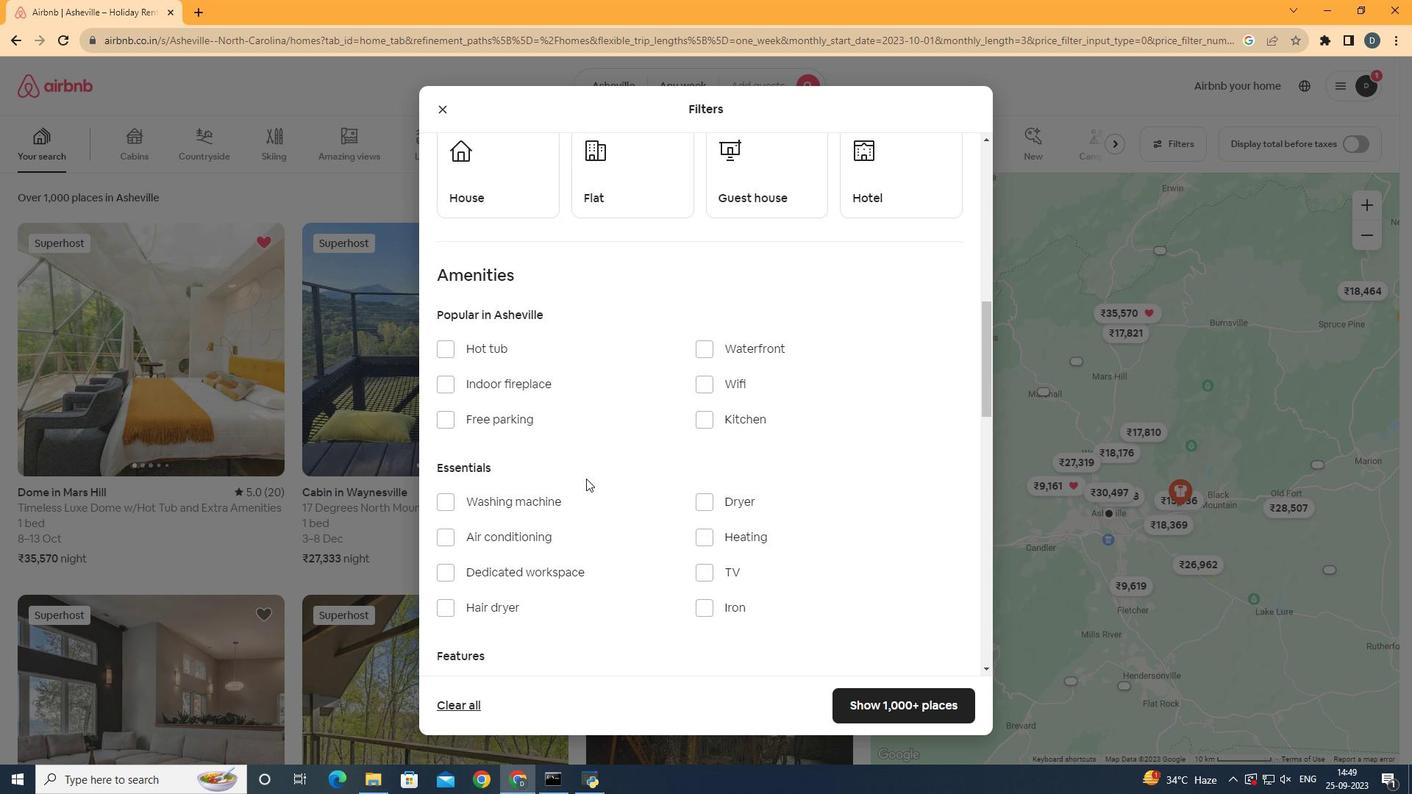 
Action: Mouse scrolled (586, 478) with delta (0, 0)
Screenshot: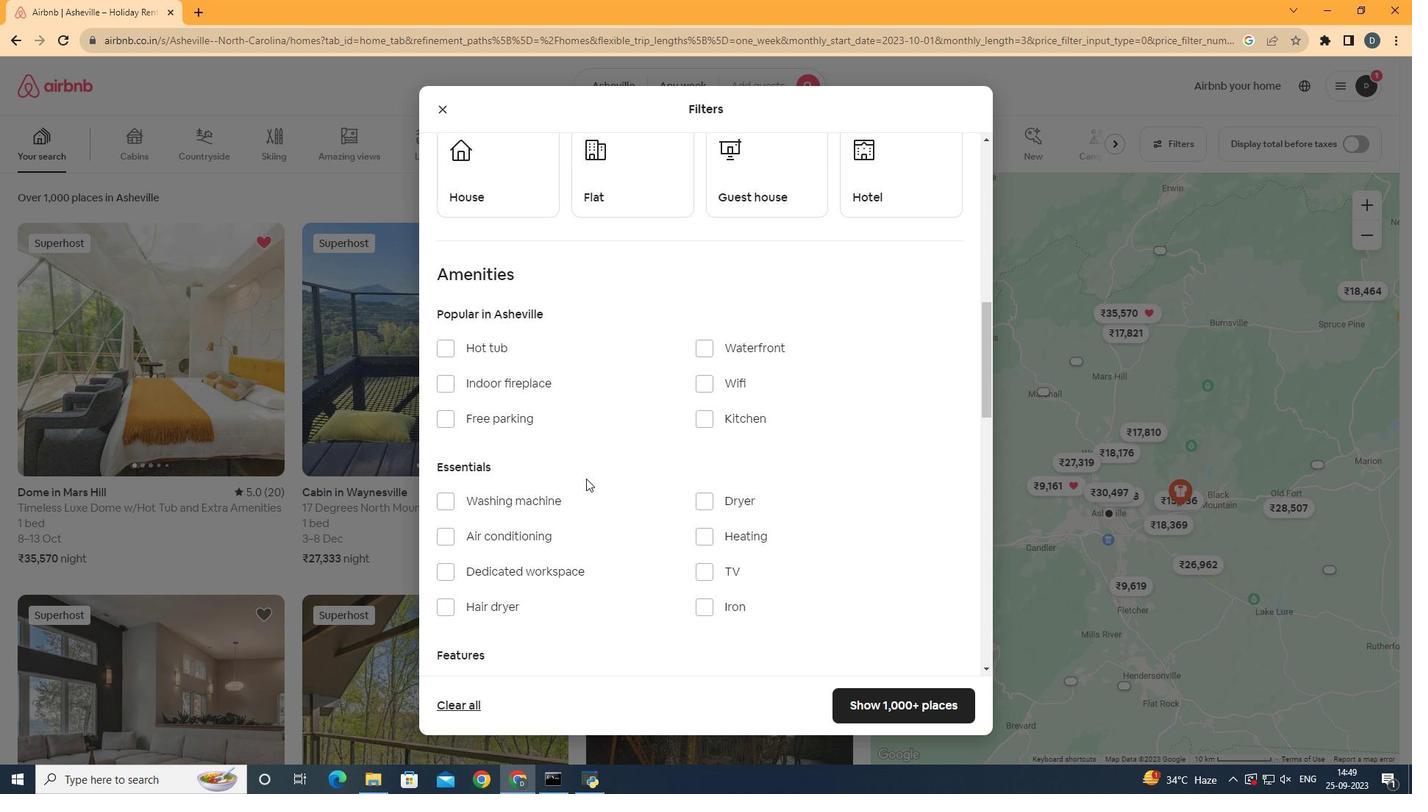 
Action: Mouse moved to (509, 381)
Screenshot: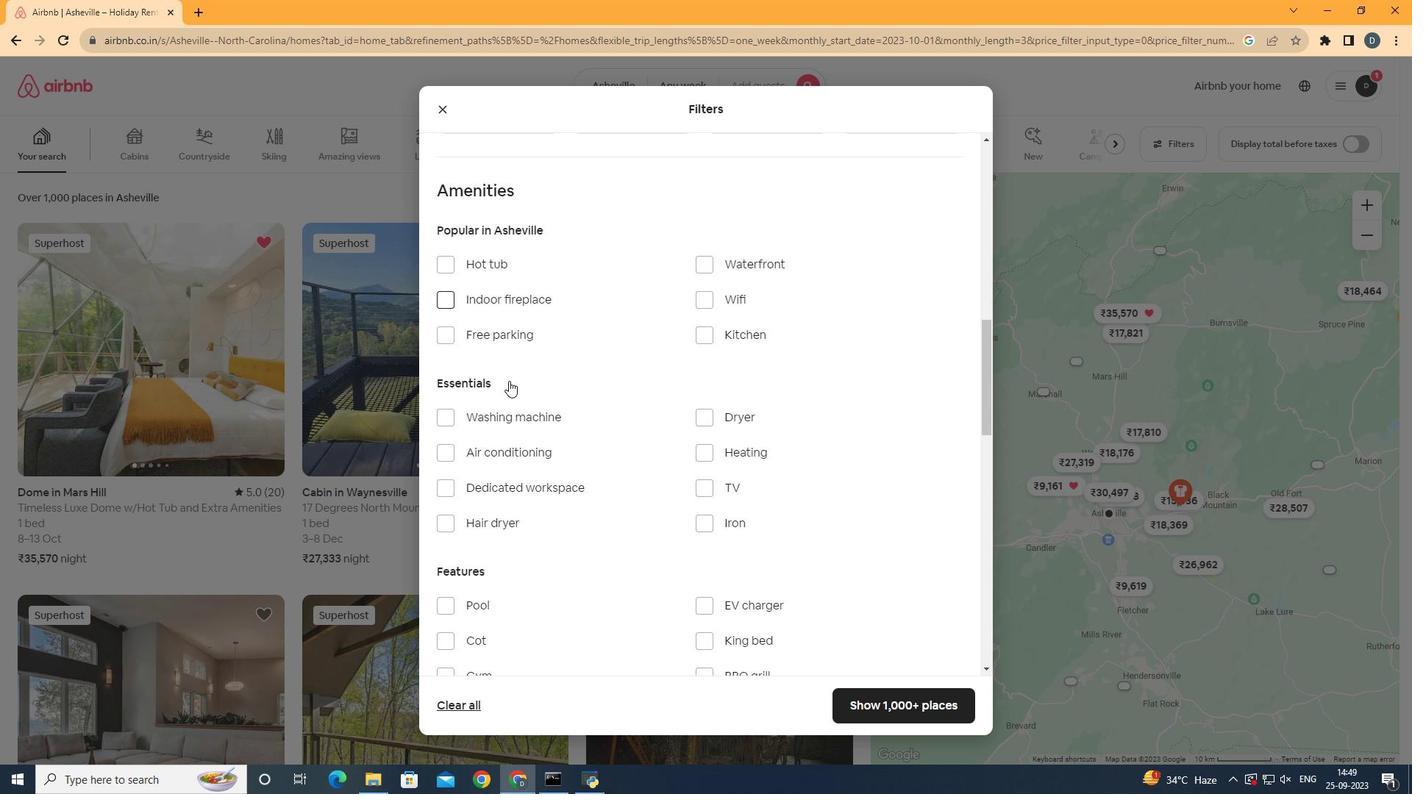 
Action: Mouse scrolled (509, 380) with delta (0, 0)
Screenshot: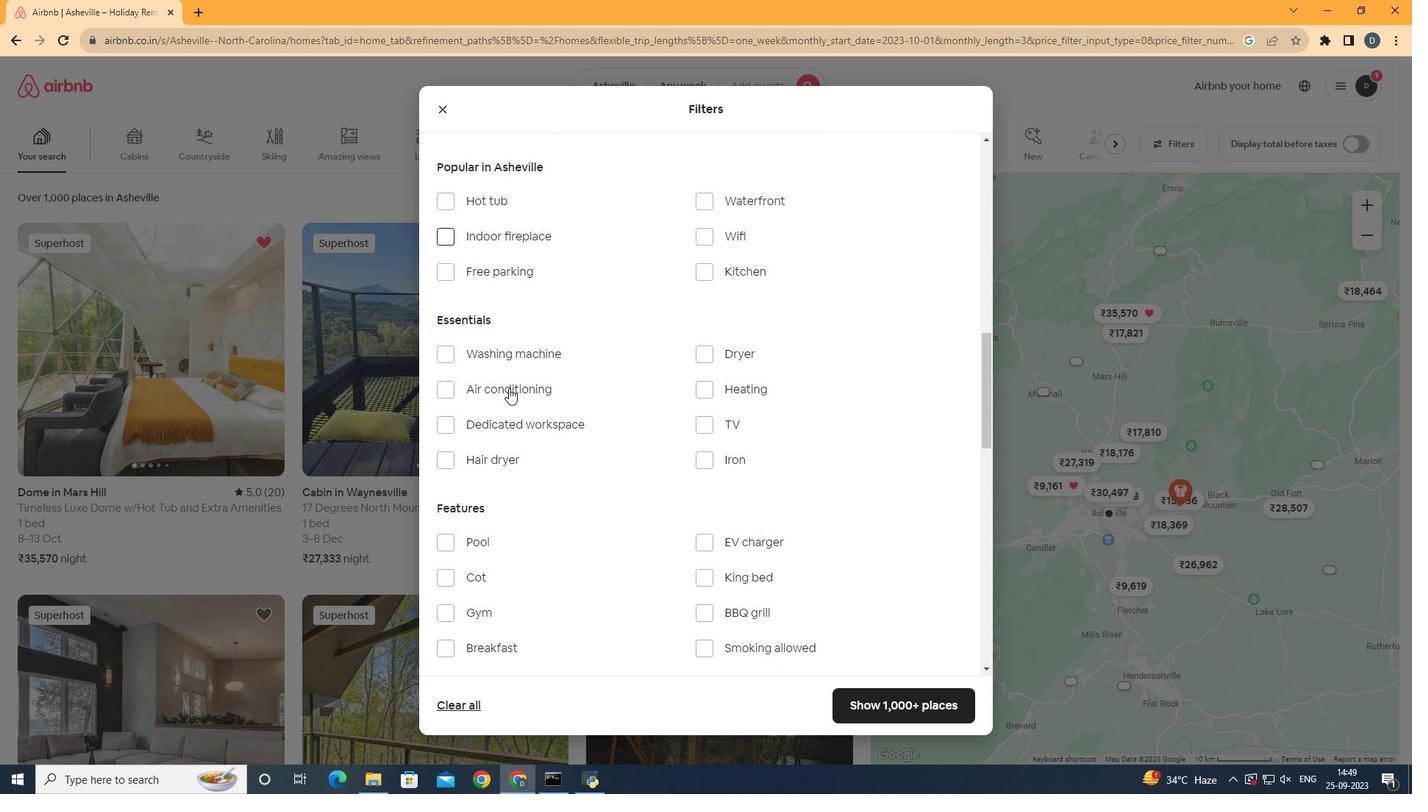 
Action: Mouse moved to (509, 381)
Screenshot: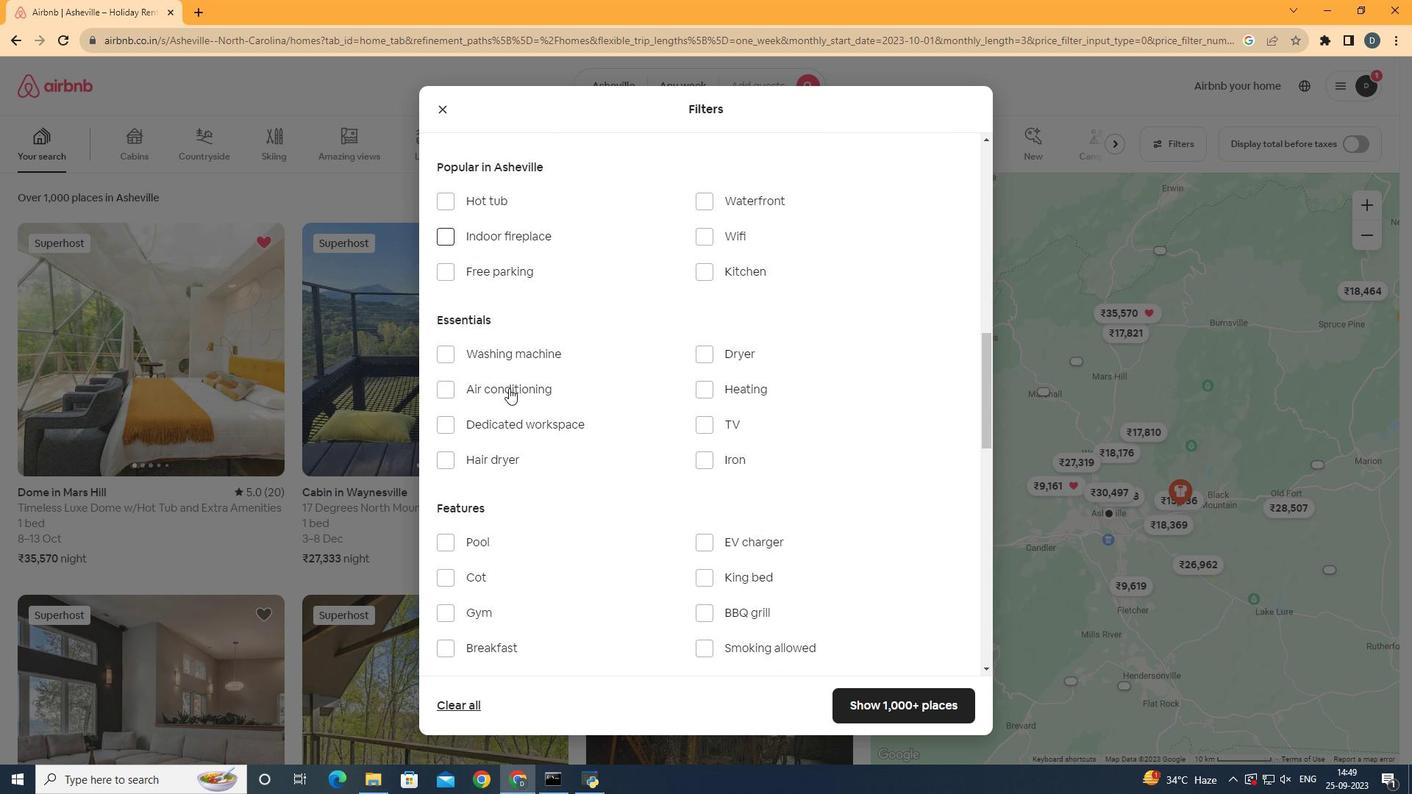 
Action: Mouse scrolled (509, 380) with delta (0, 0)
Screenshot: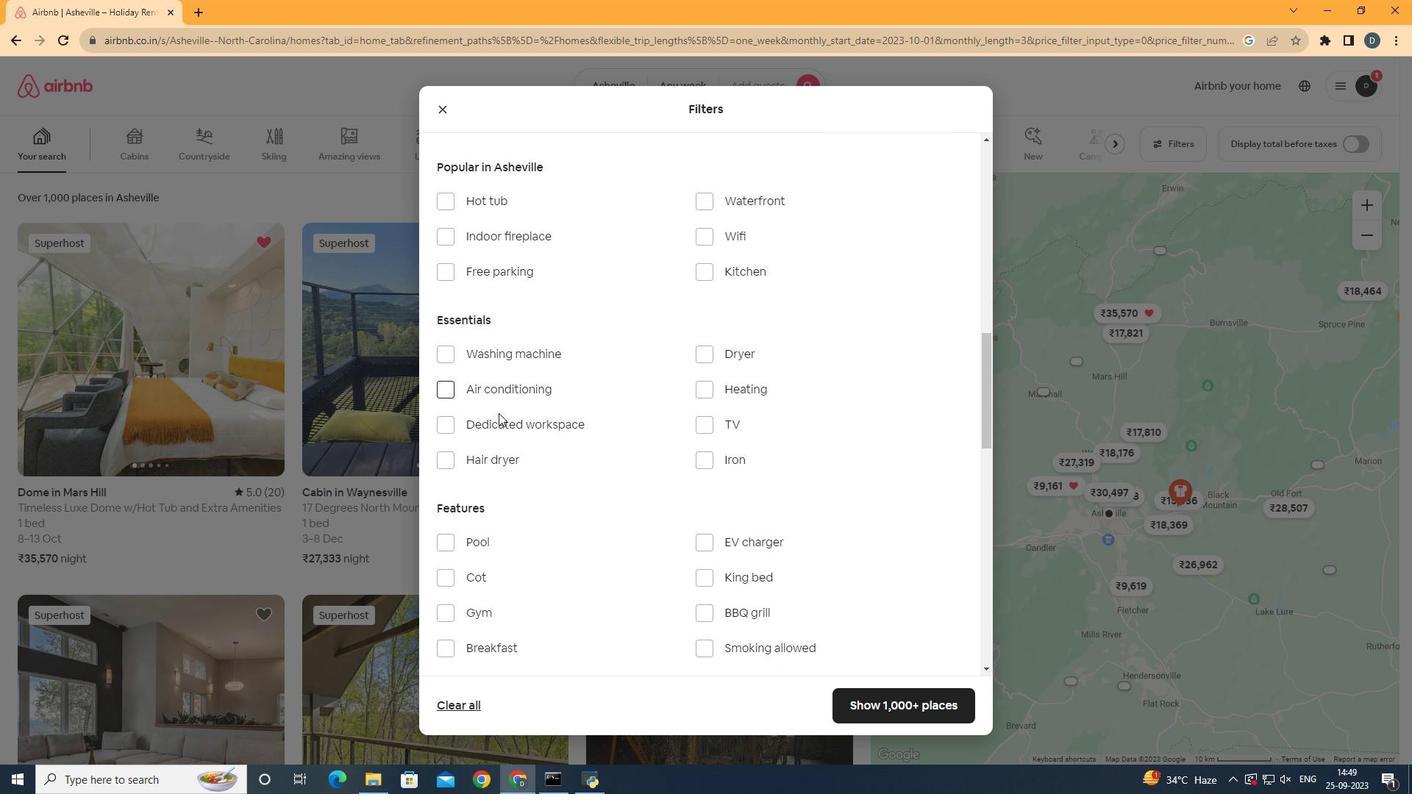
Action: Mouse moved to (498, 426)
Screenshot: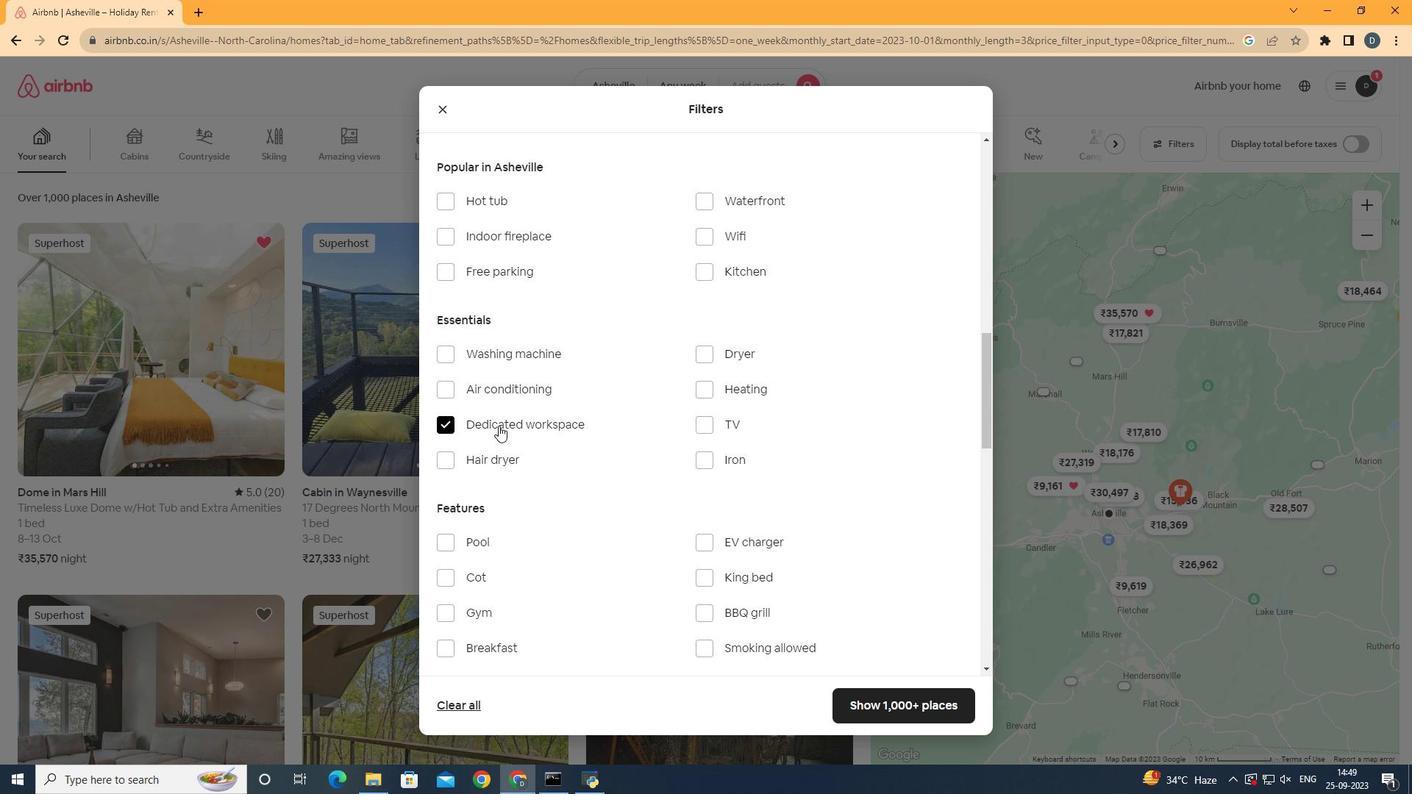 
Action: Mouse pressed left at (498, 426)
Screenshot: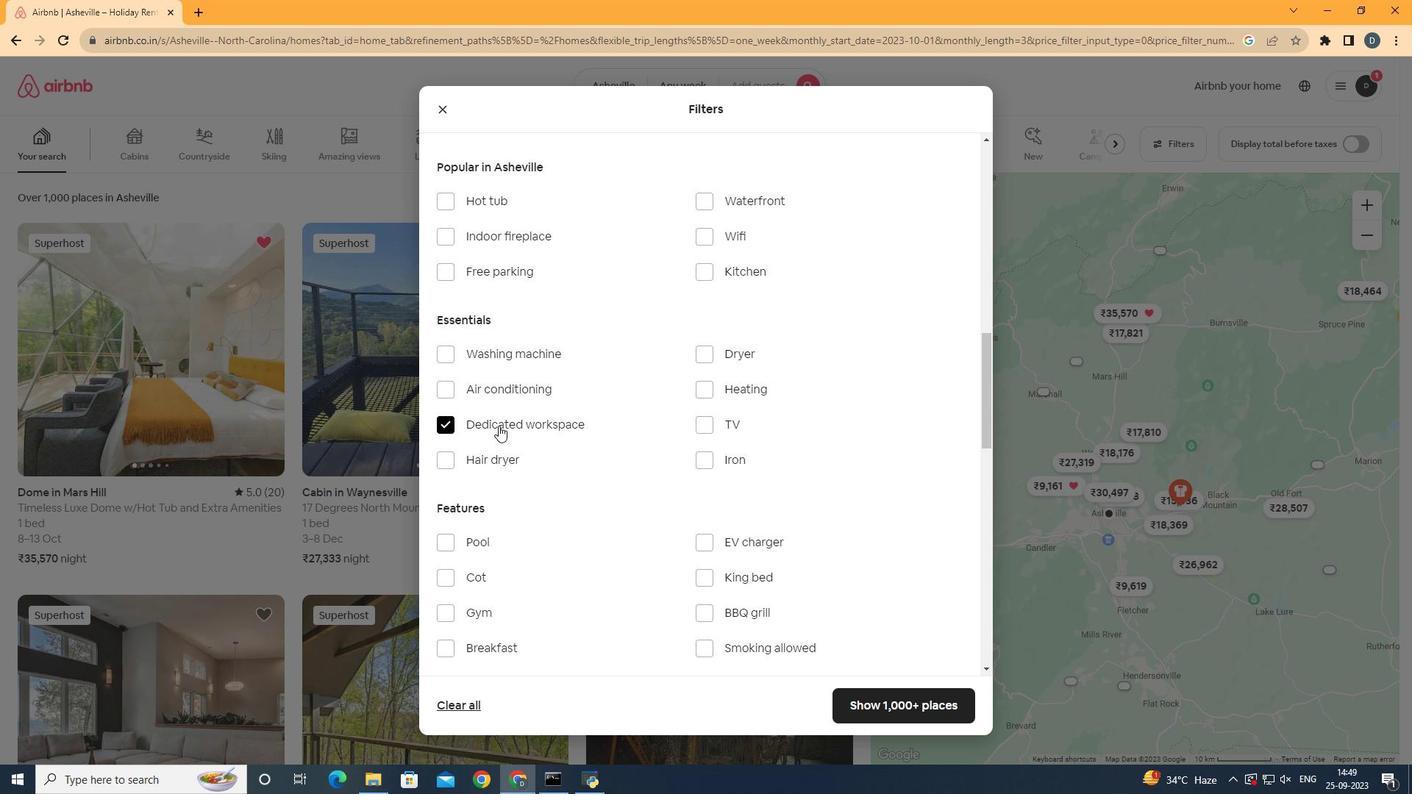 
Action: Mouse moved to (668, 489)
Screenshot: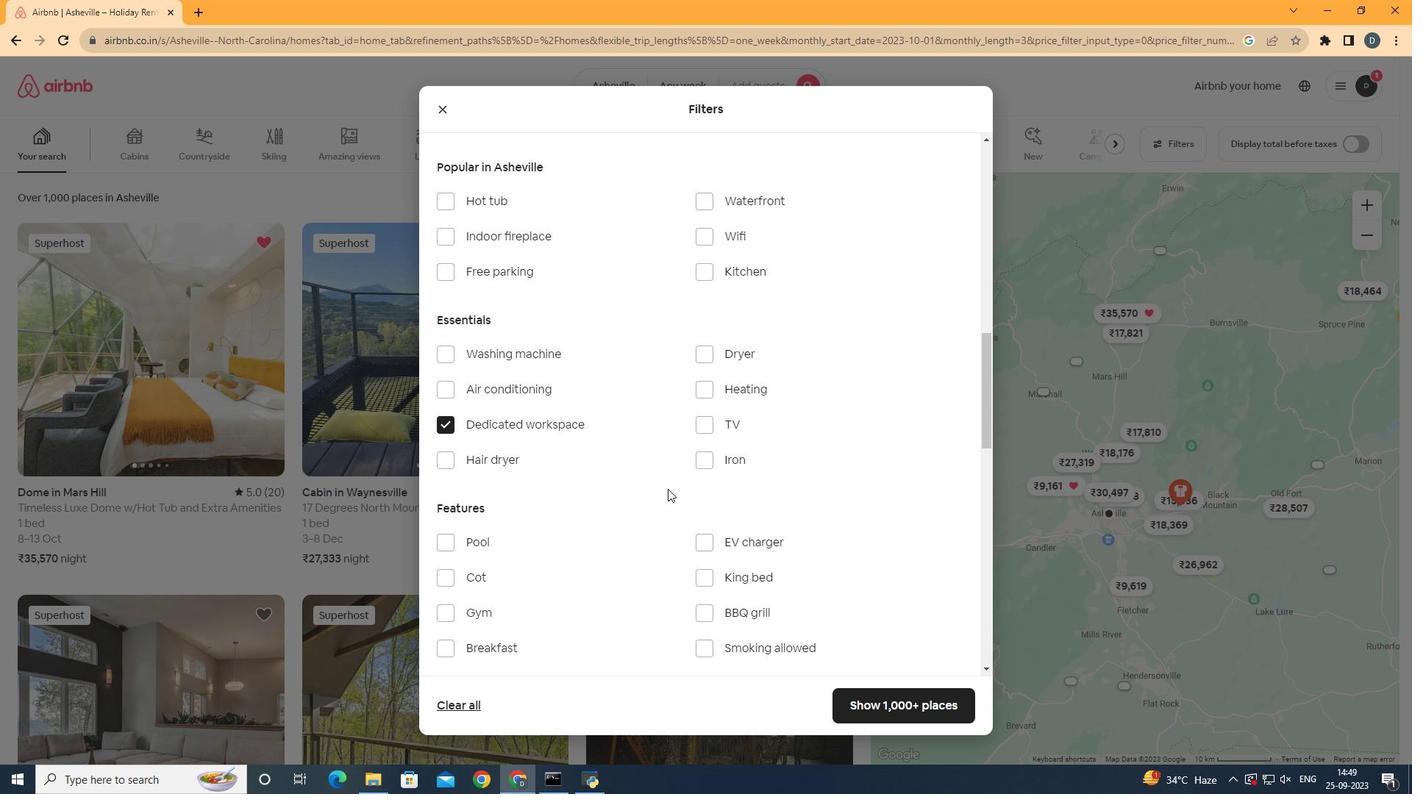 
Action: Mouse scrolled (668, 490) with delta (0, 0)
Screenshot: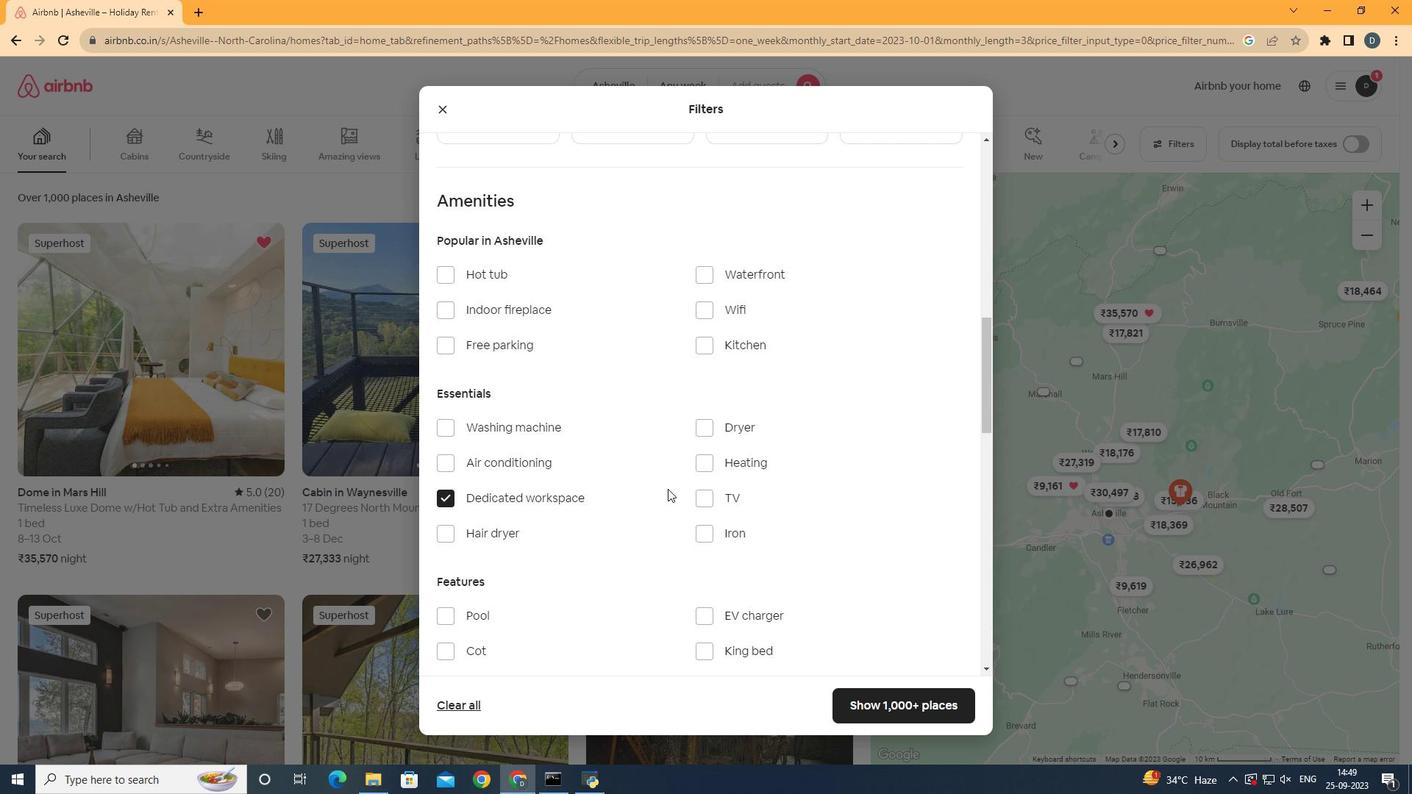 
Action: Mouse scrolled (668, 490) with delta (0, 0)
Screenshot: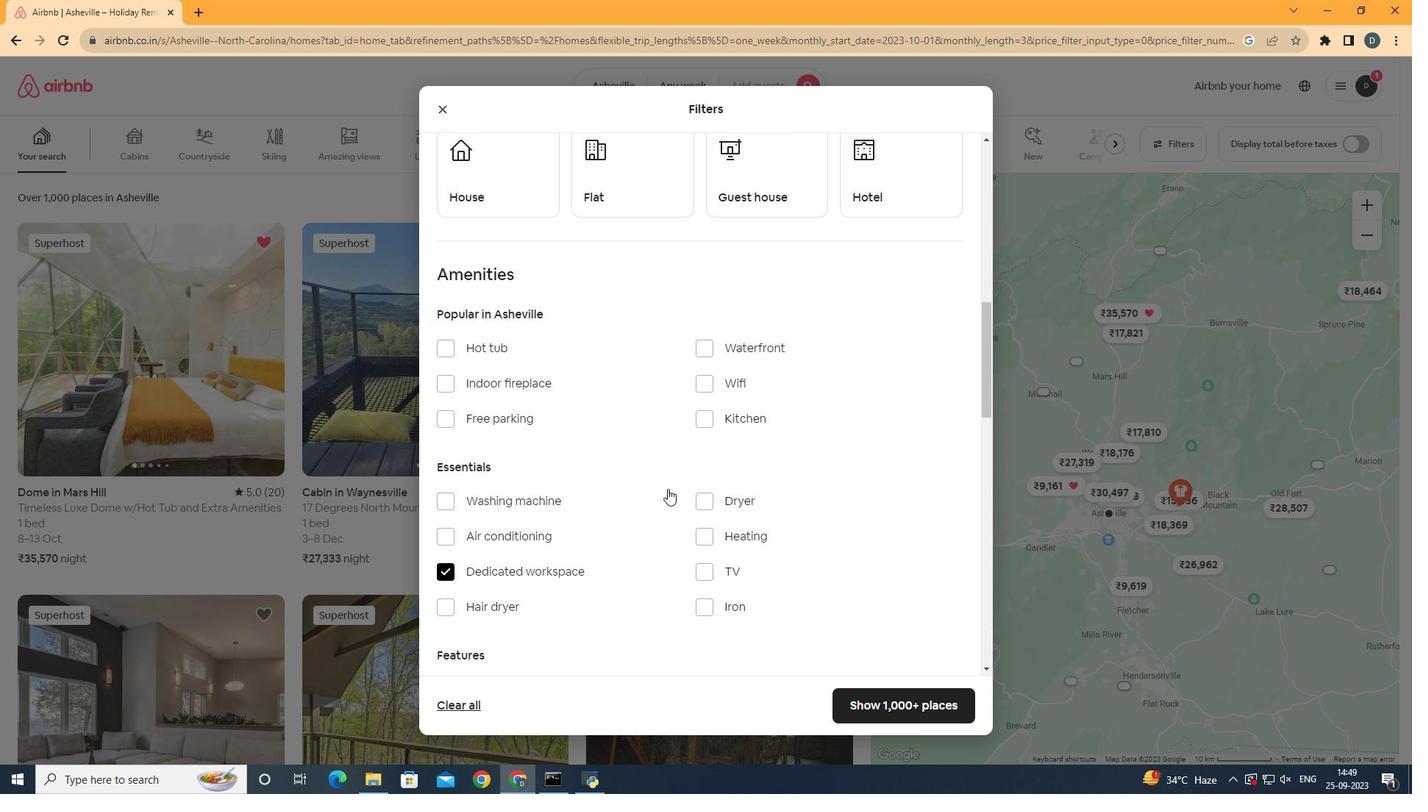 
Action: Mouse moved to (752, 365)
Screenshot: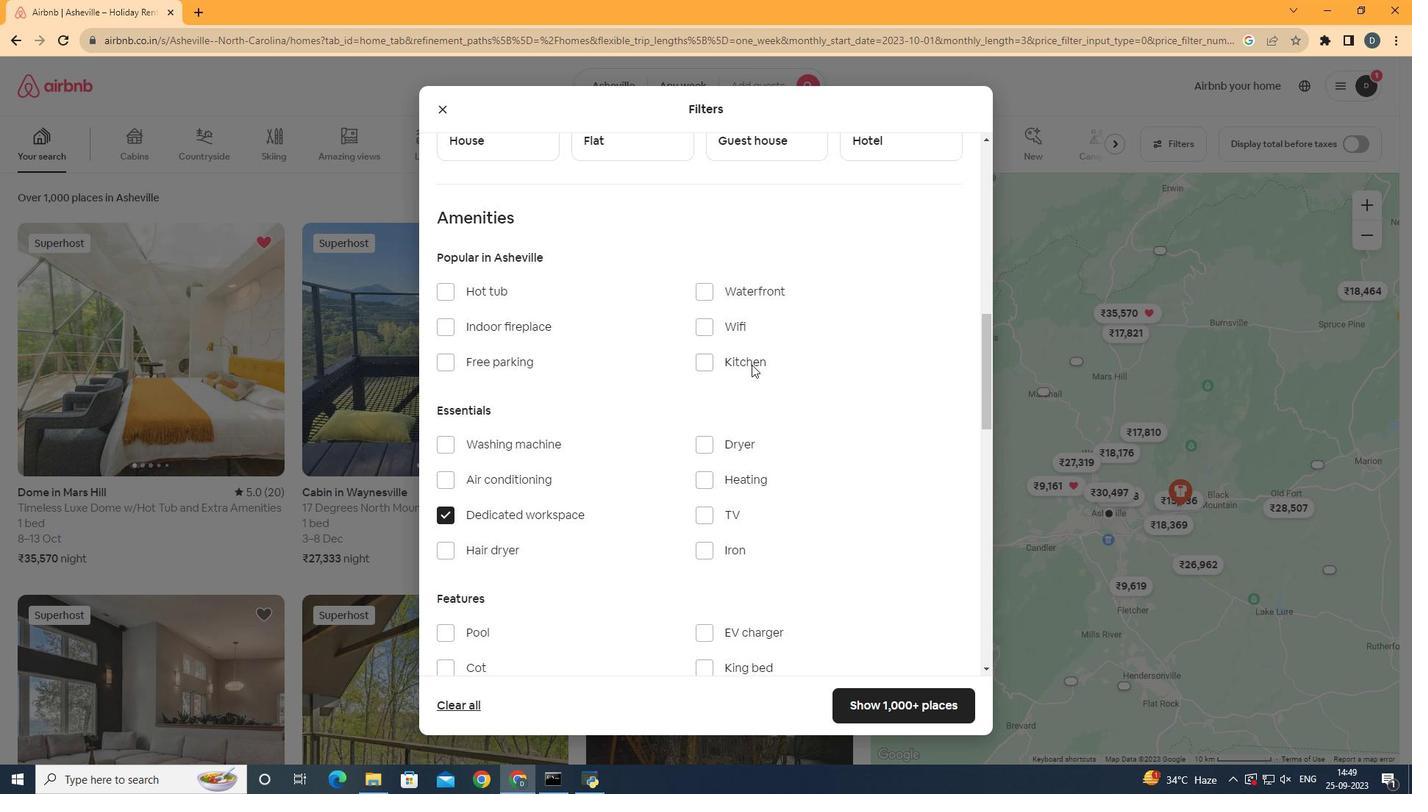 
Action: Mouse scrolled (752, 364) with delta (0, 0)
Screenshot: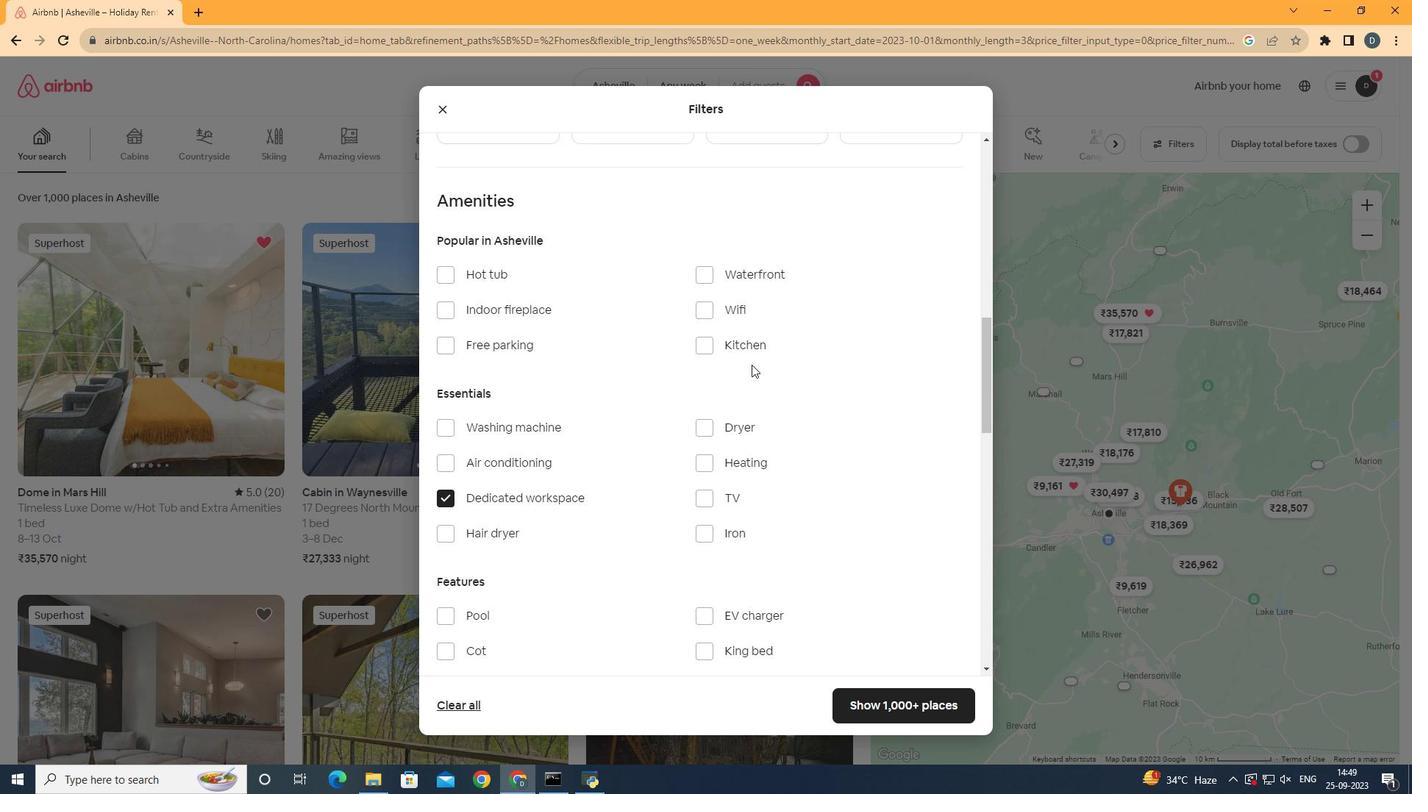 
Action: Mouse moved to (749, 300)
Screenshot: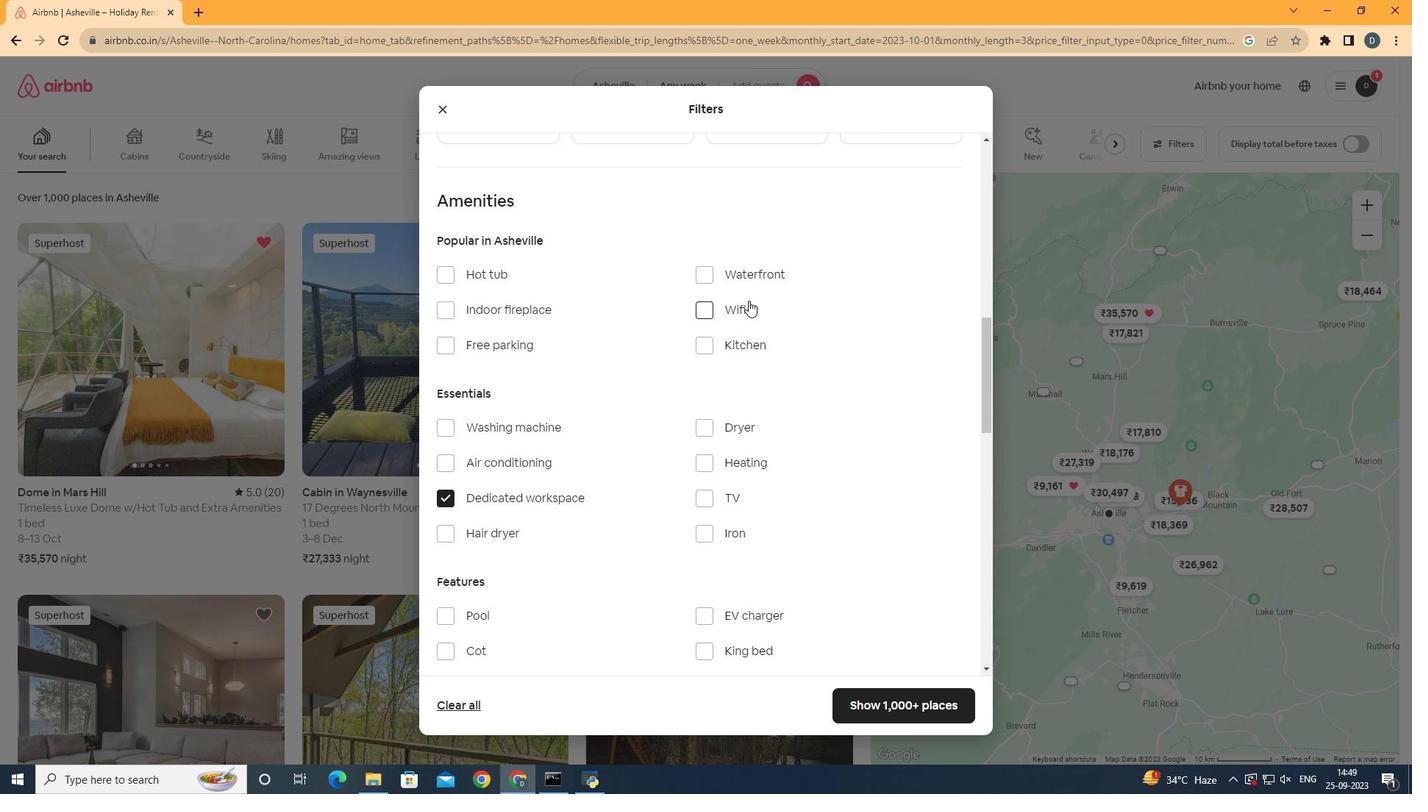 
Action: Mouse pressed left at (749, 300)
Screenshot: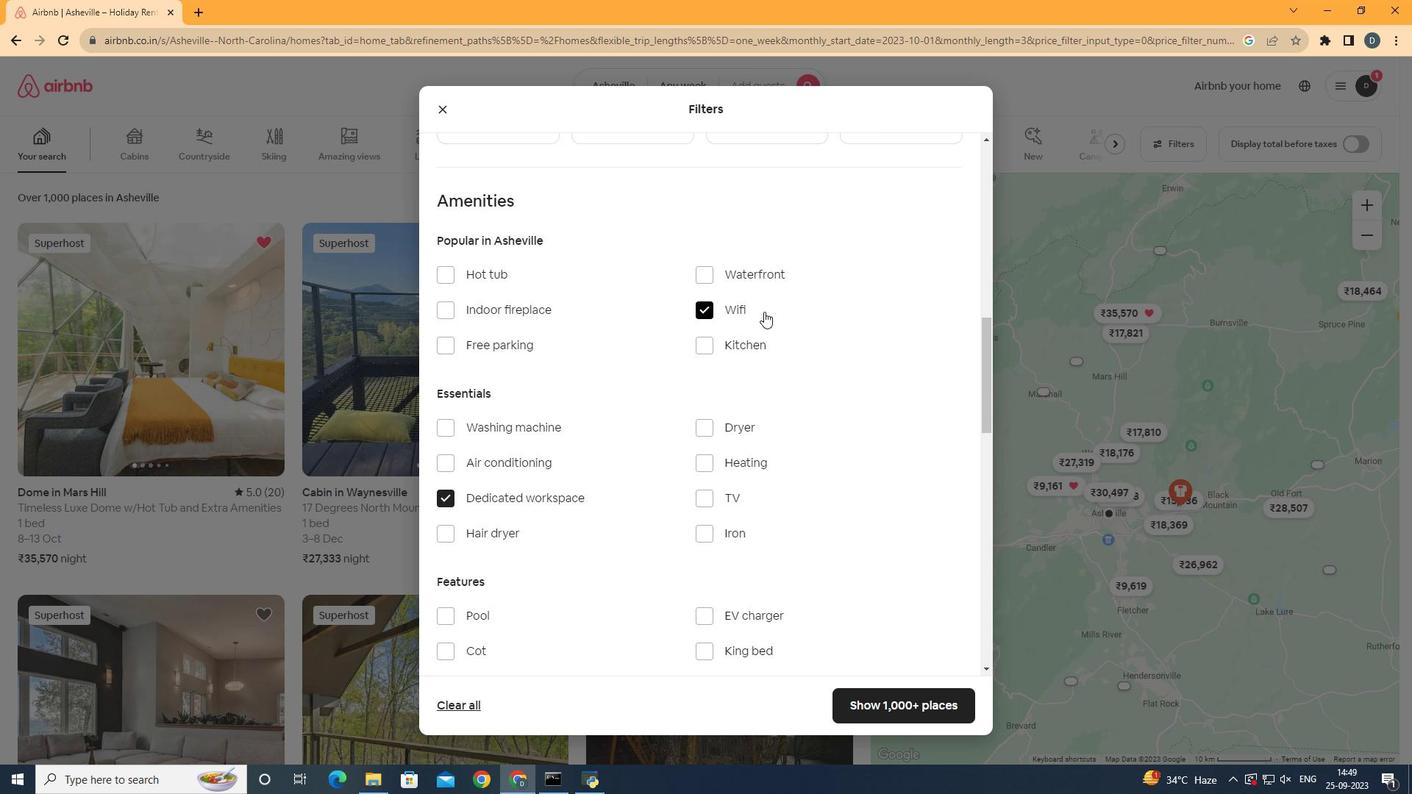 
Action: Mouse moved to (846, 395)
Screenshot: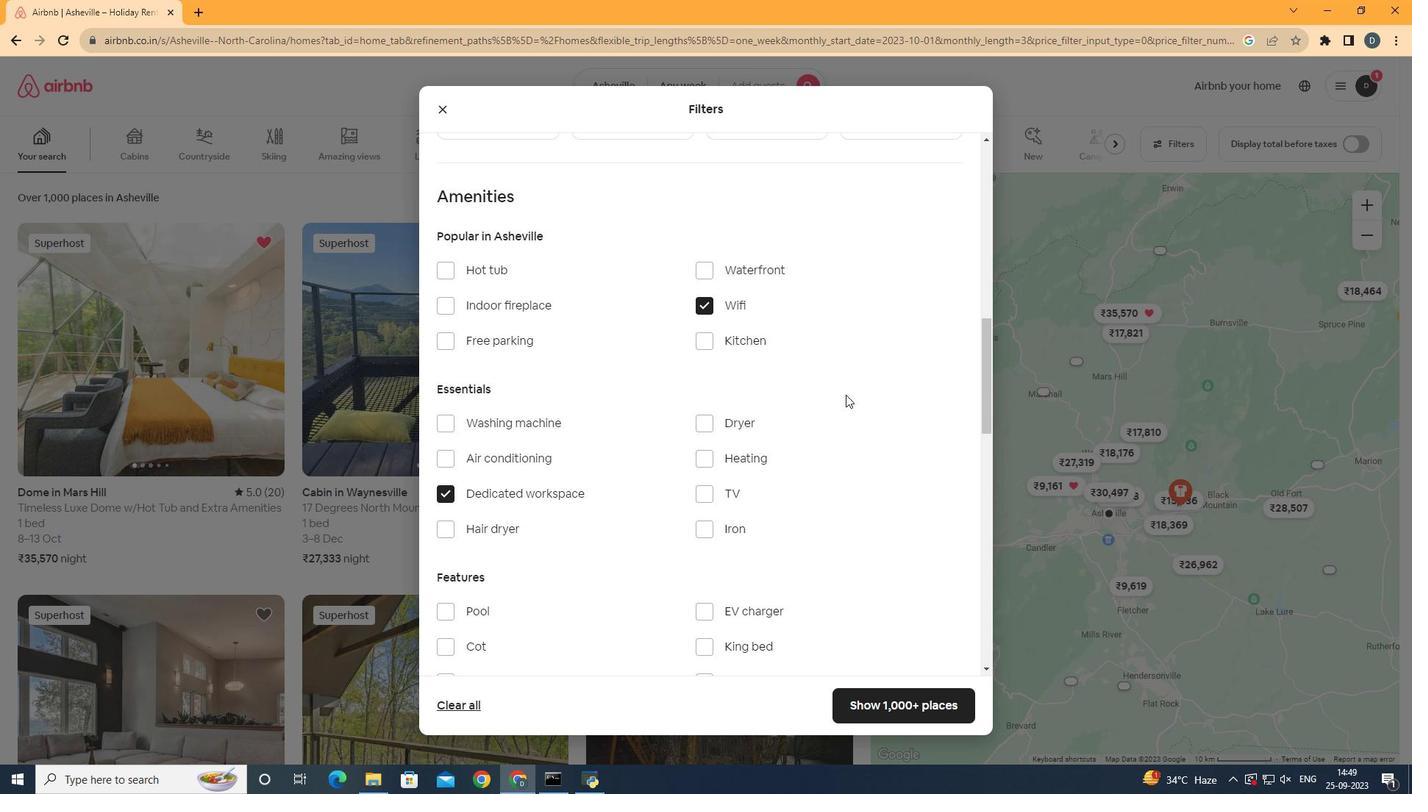 
Action: Mouse scrolled (846, 394) with delta (0, 0)
Screenshot: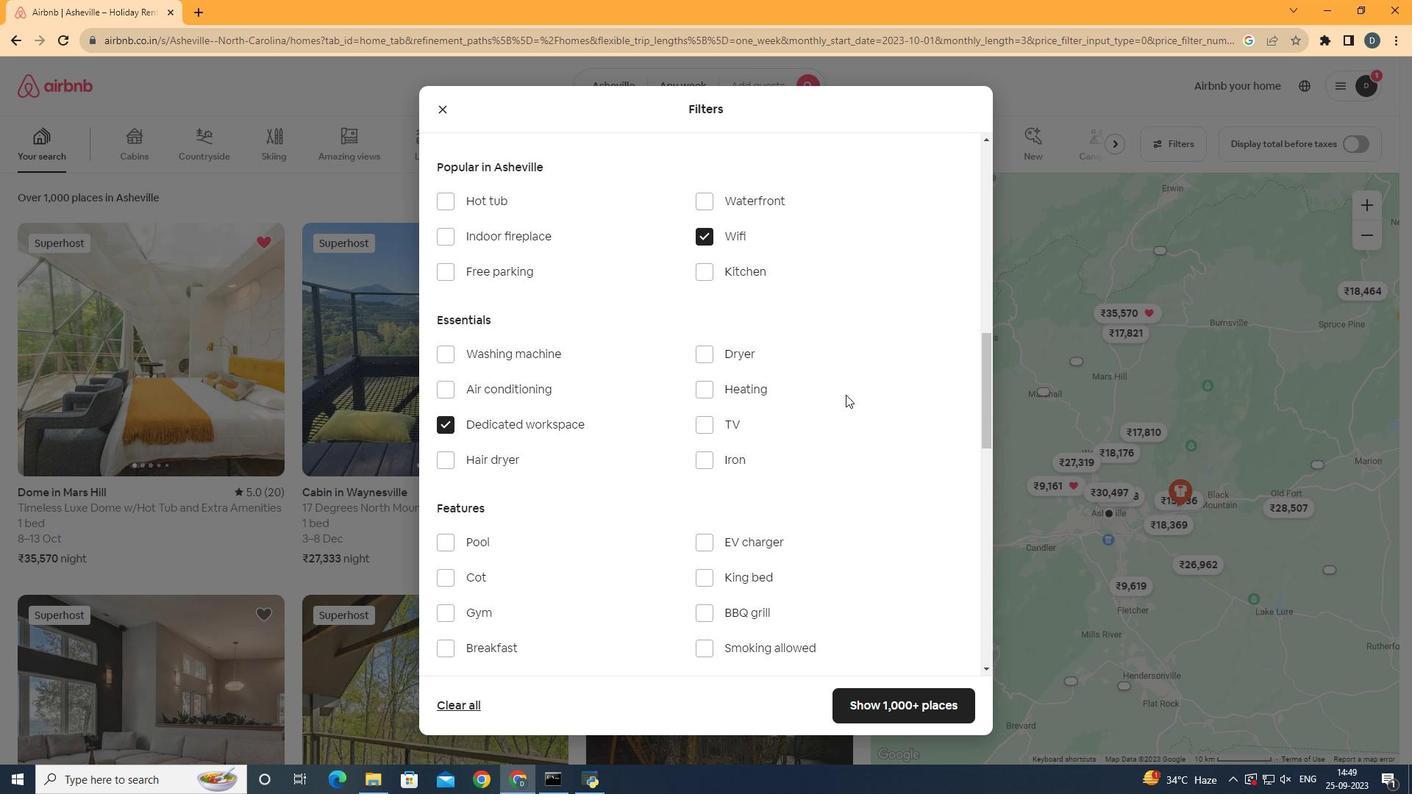 
Action: Mouse scrolled (846, 394) with delta (0, 0)
Screenshot: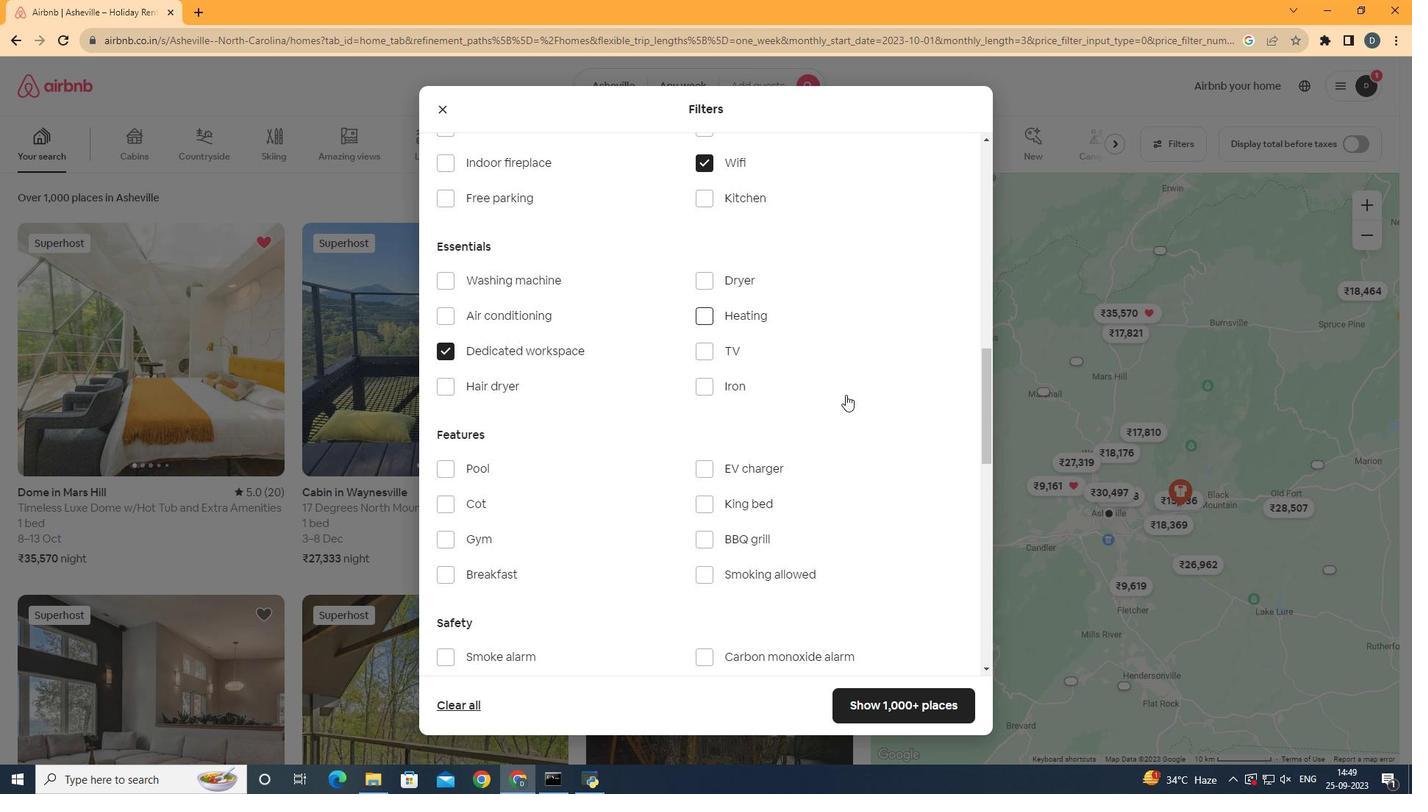 
Action: Mouse scrolled (846, 394) with delta (0, 0)
Screenshot: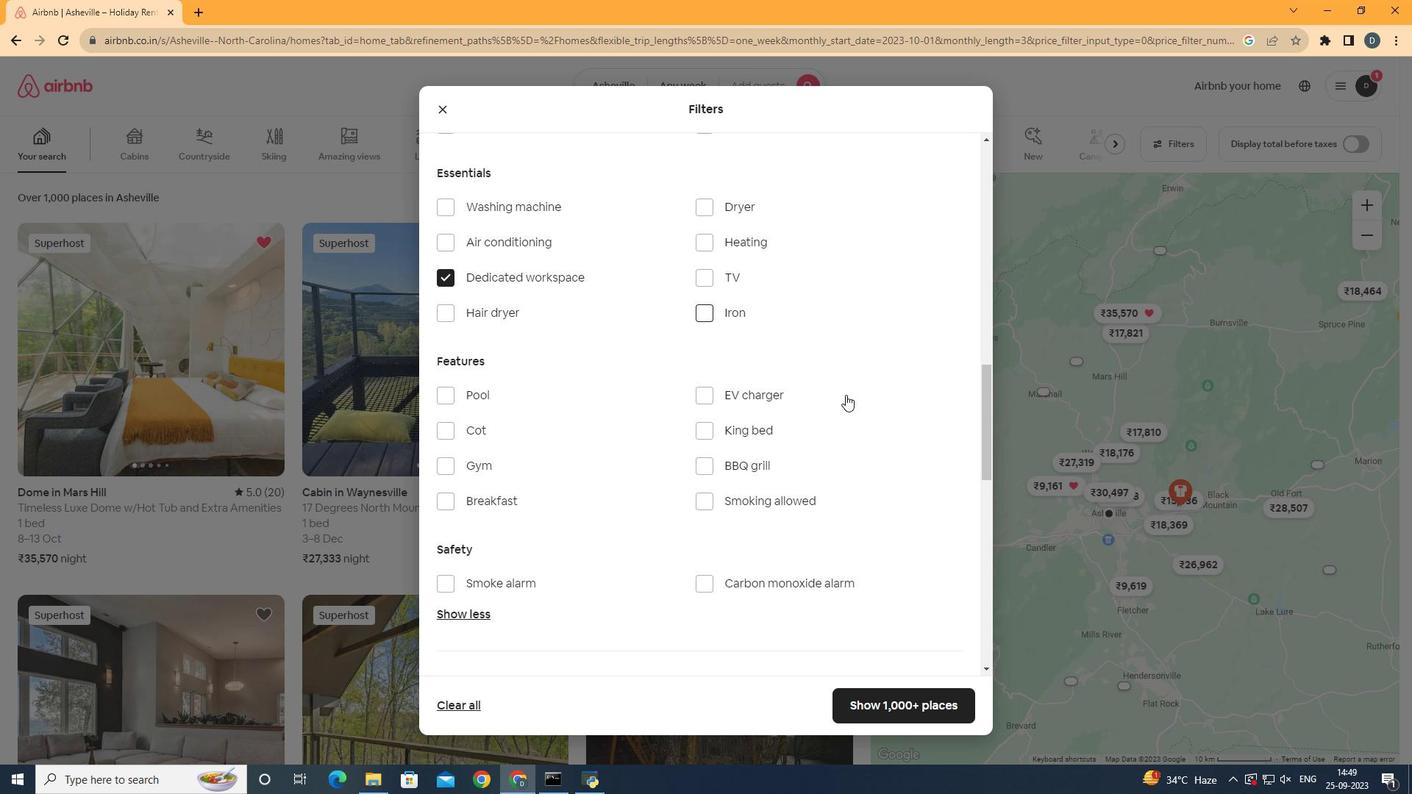 
Action: Mouse moved to (778, 518)
Screenshot: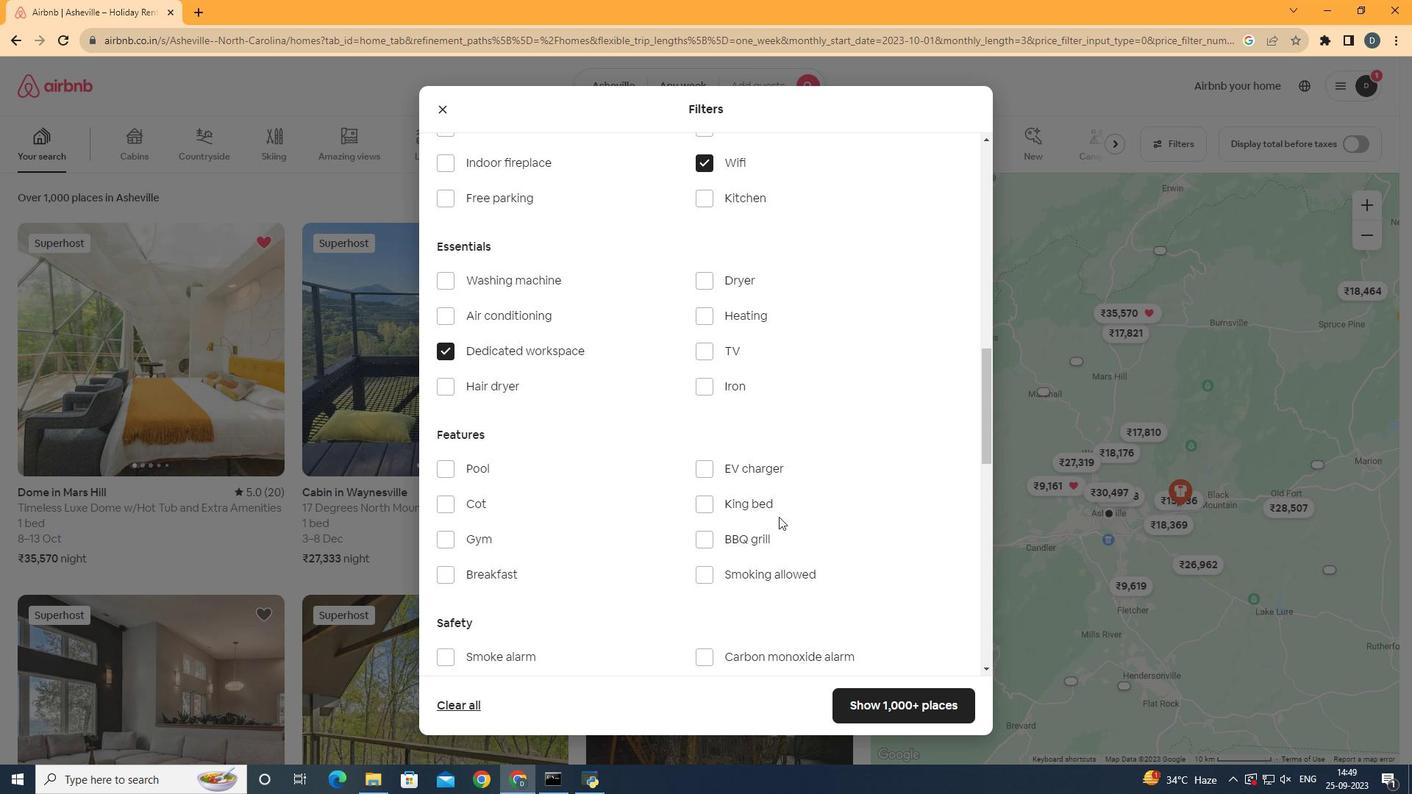 
Action: Mouse scrolled (778, 518) with delta (0, 0)
Screenshot: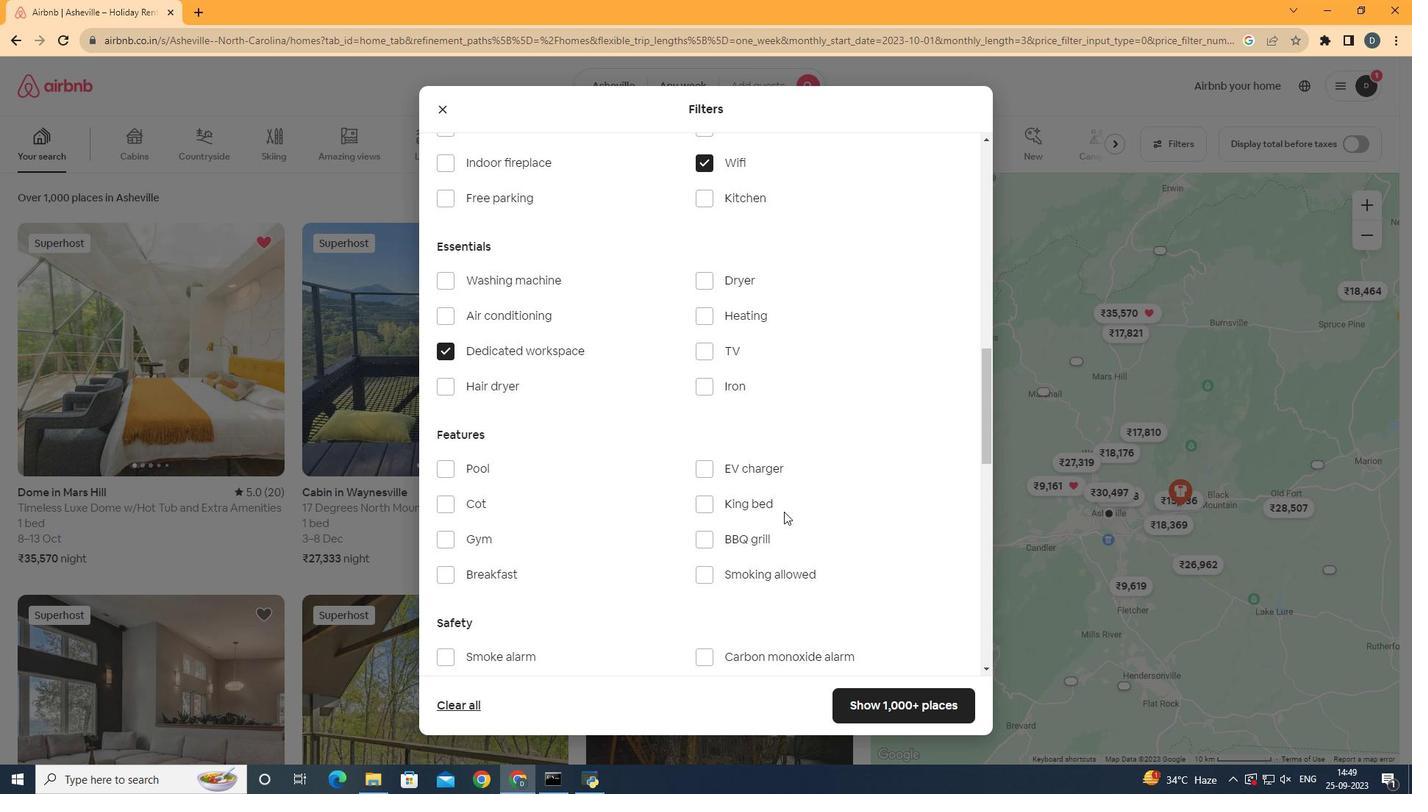 
Action: Mouse moved to (834, 383)
Screenshot: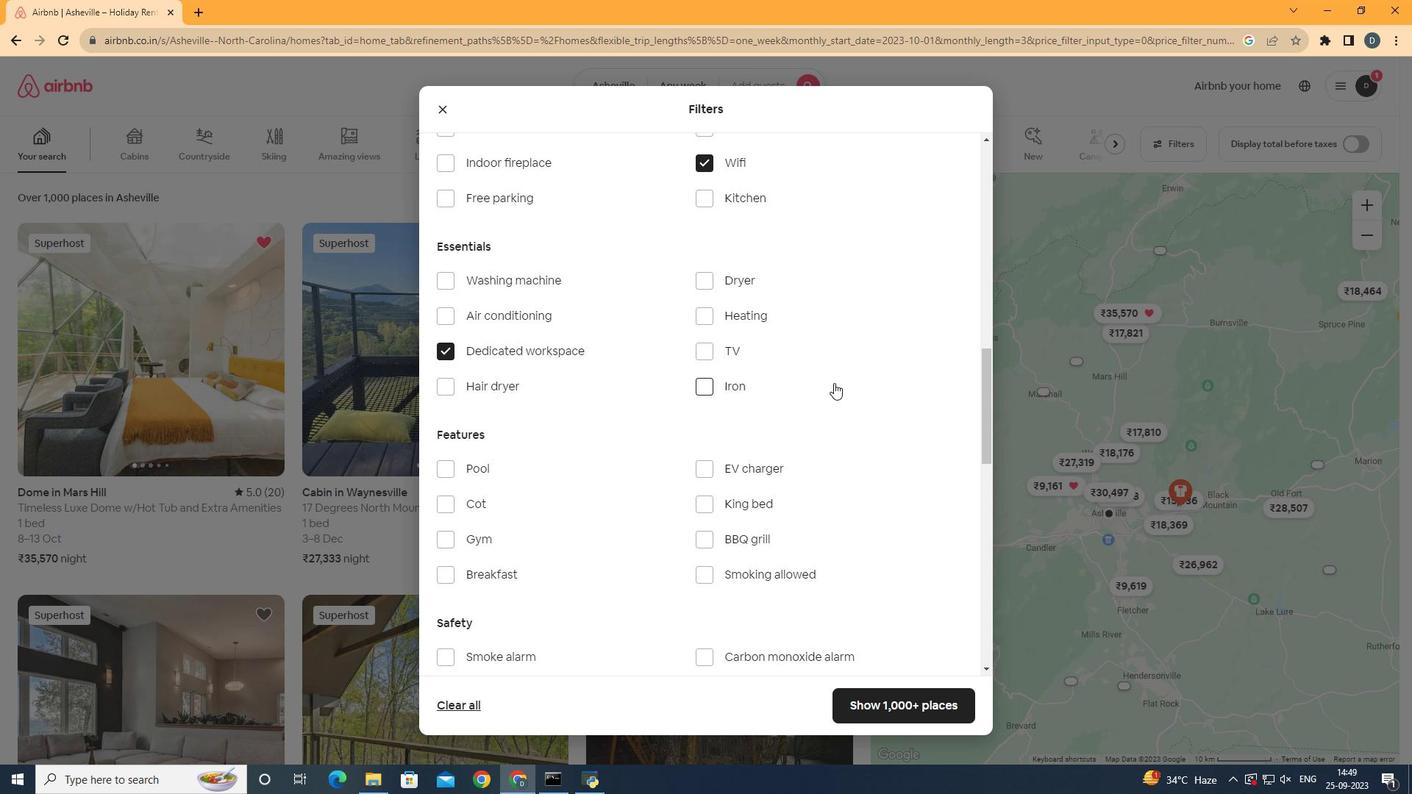 
Action: Mouse scrolled (834, 382) with delta (0, 0)
Screenshot: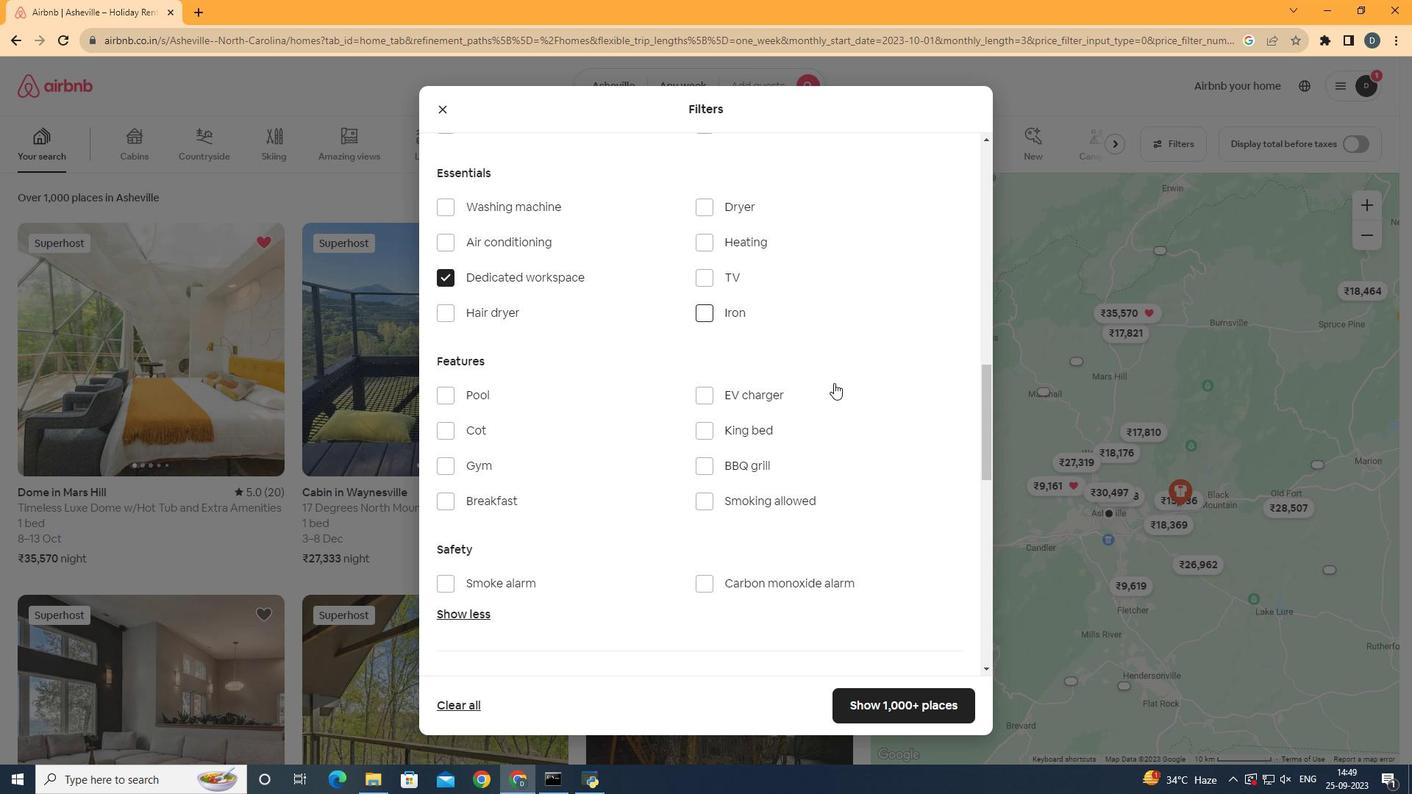 
Action: Mouse scrolled (834, 382) with delta (0, 0)
Screenshot: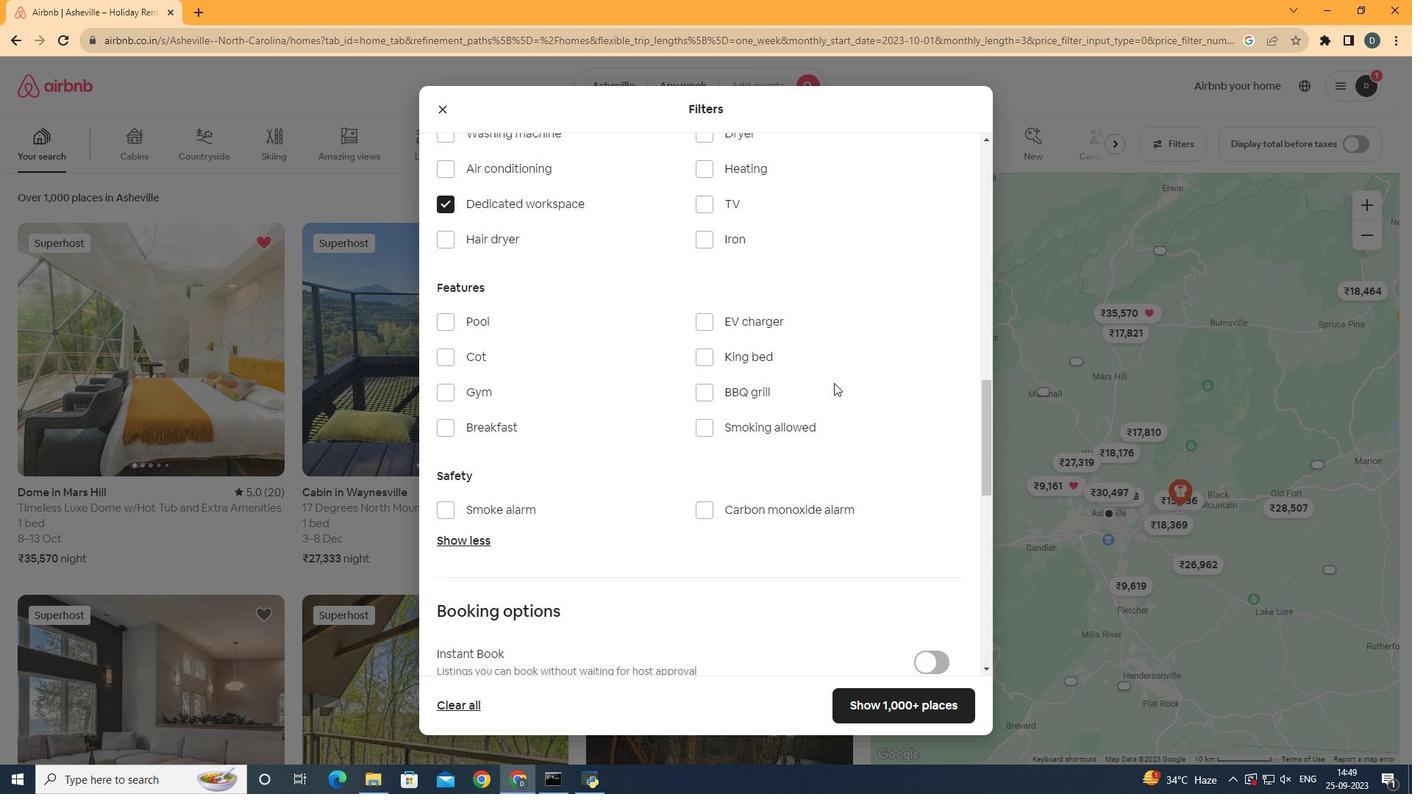 
Action: Mouse scrolled (834, 382) with delta (0, 0)
Screenshot: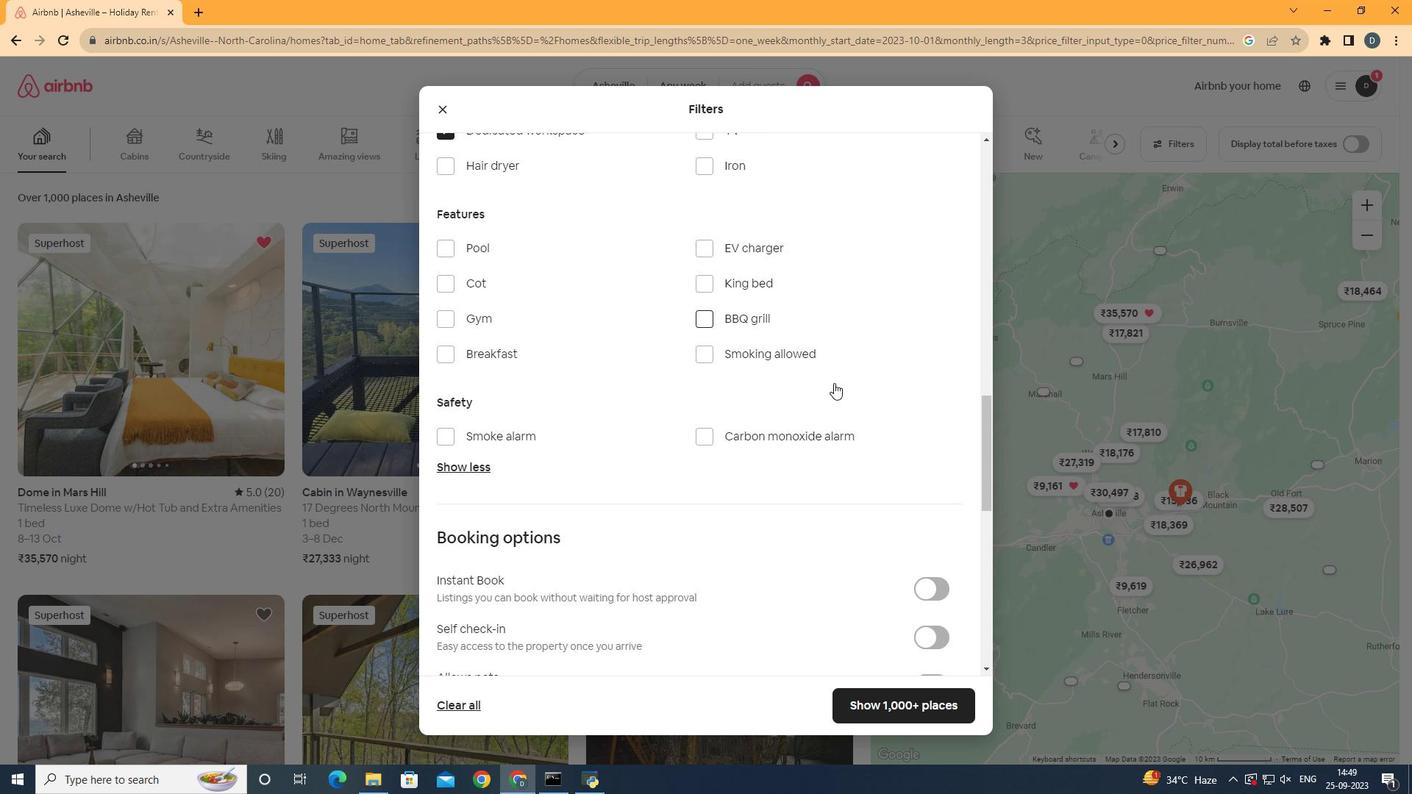 
Action: Mouse scrolled (834, 382) with delta (0, 0)
Screenshot: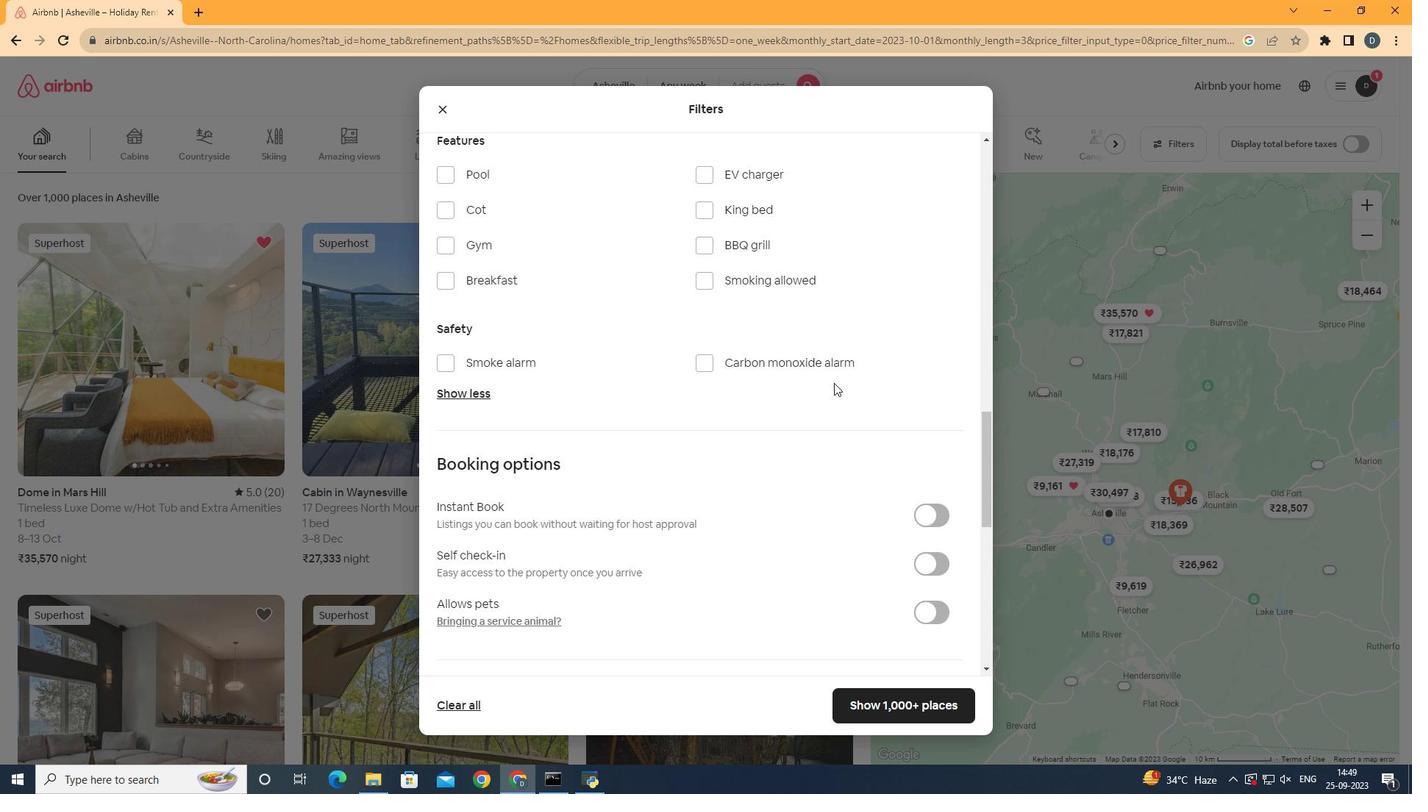 
Action: Mouse scrolled (834, 382) with delta (0, 0)
Screenshot: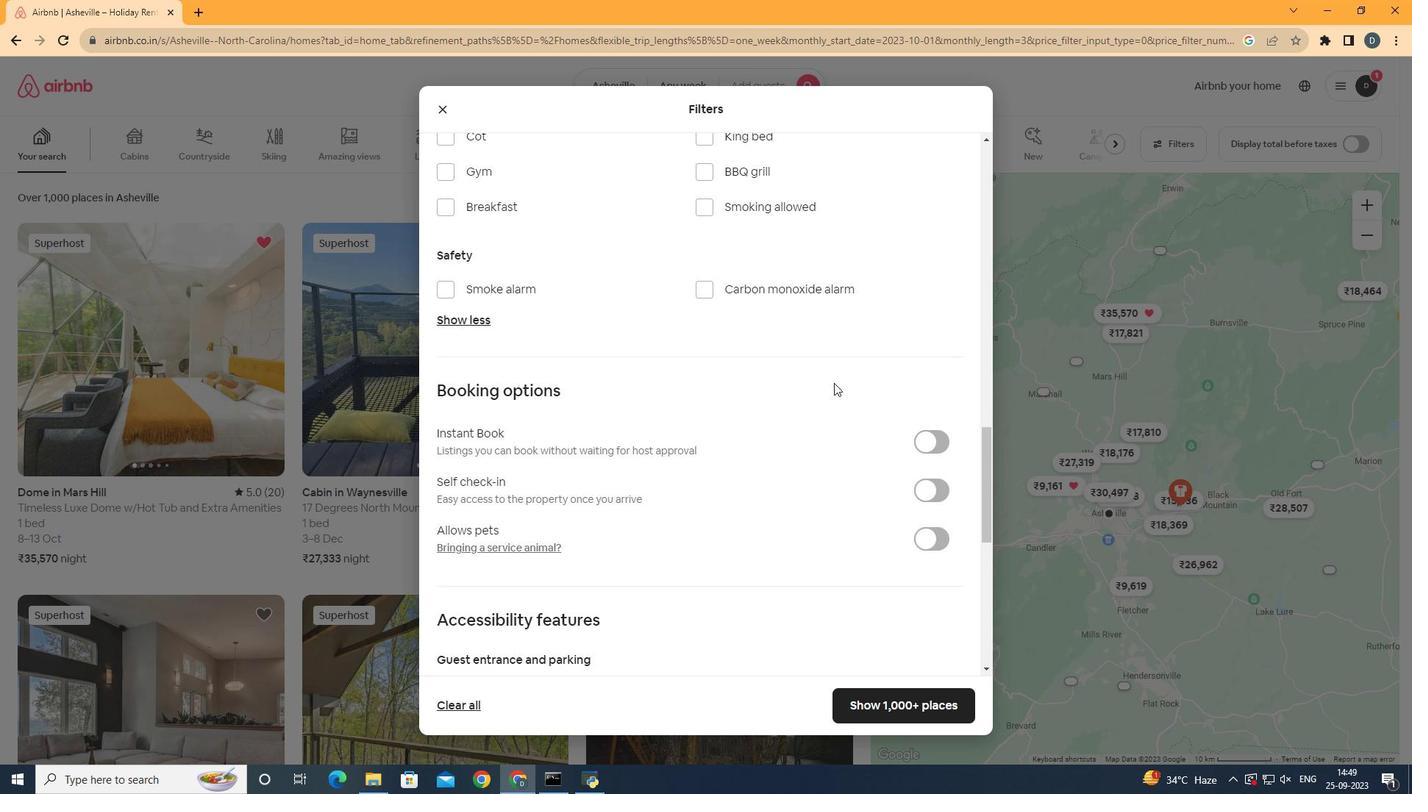 
Action: Mouse scrolled (834, 382) with delta (0, 0)
Screenshot: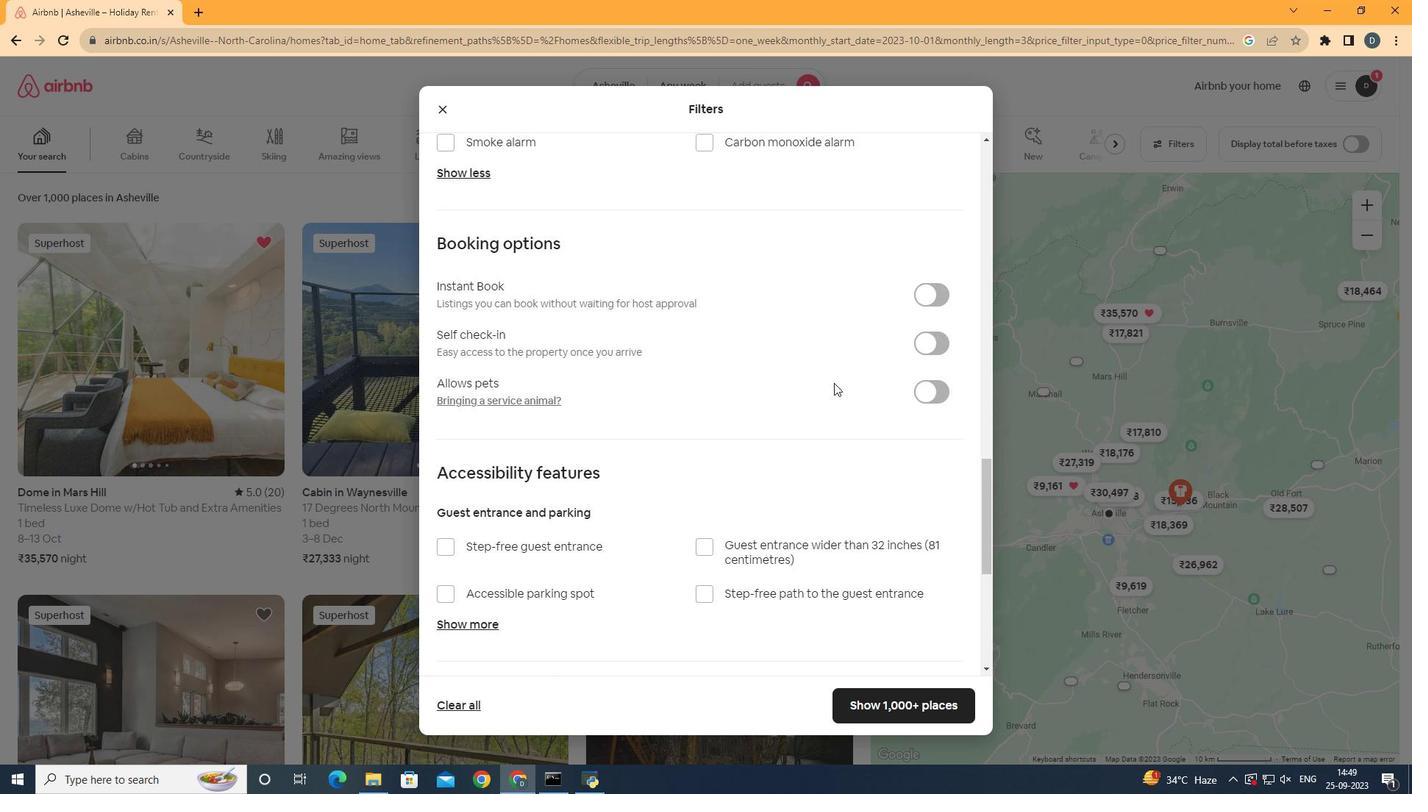 
Action: Mouse scrolled (834, 382) with delta (0, 0)
Screenshot: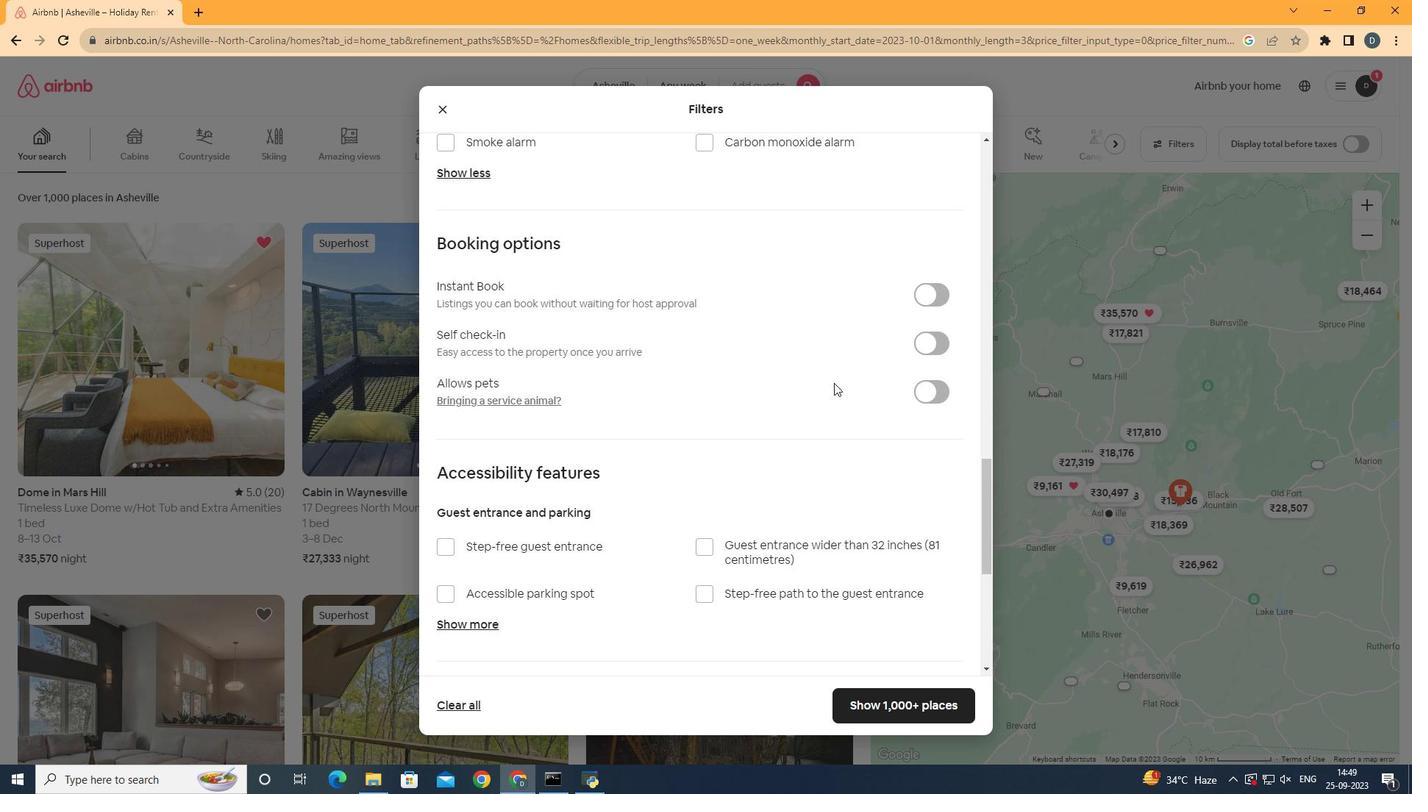 
Action: Mouse scrolled (834, 382) with delta (0, 0)
Screenshot: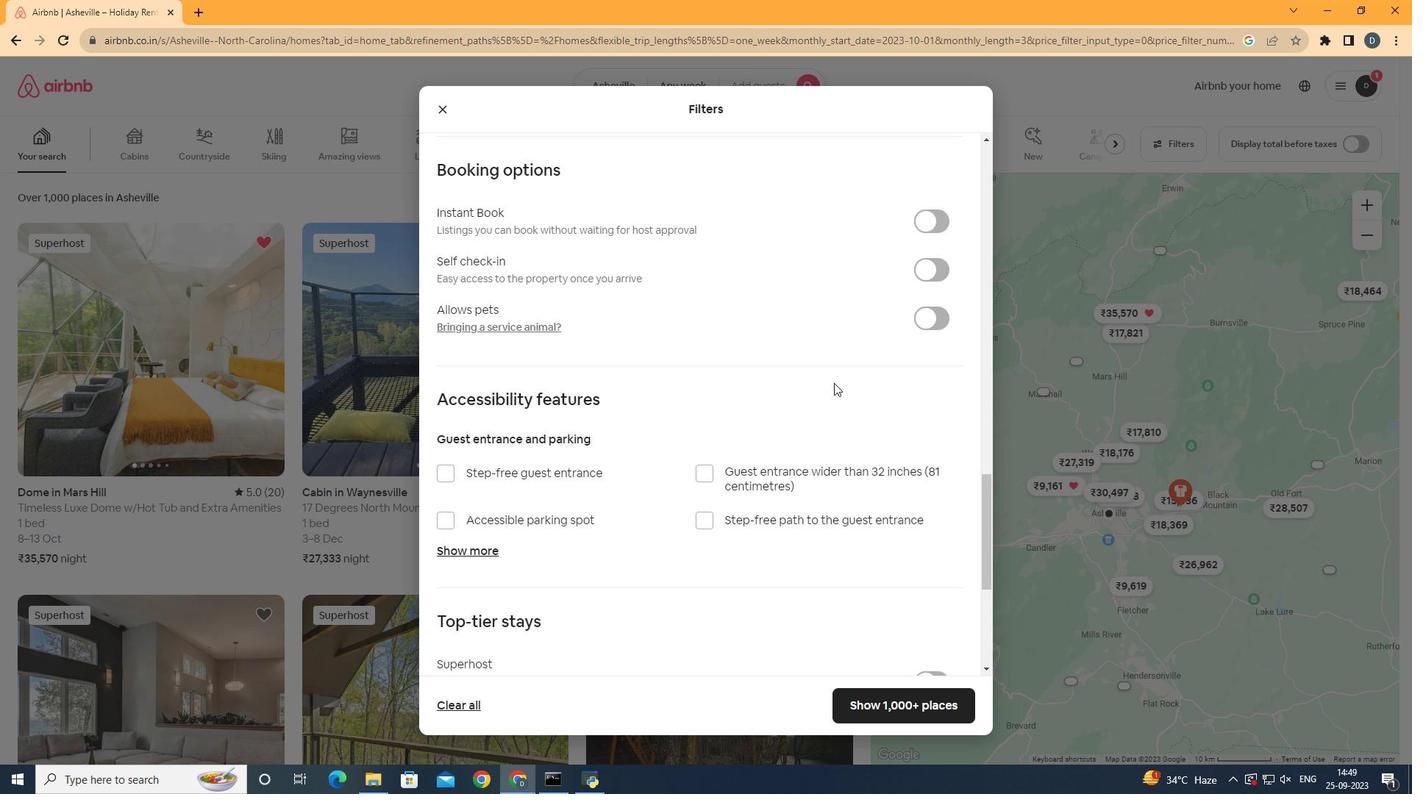 
Action: Mouse scrolled (834, 384) with delta (0, 0)
Screenshot: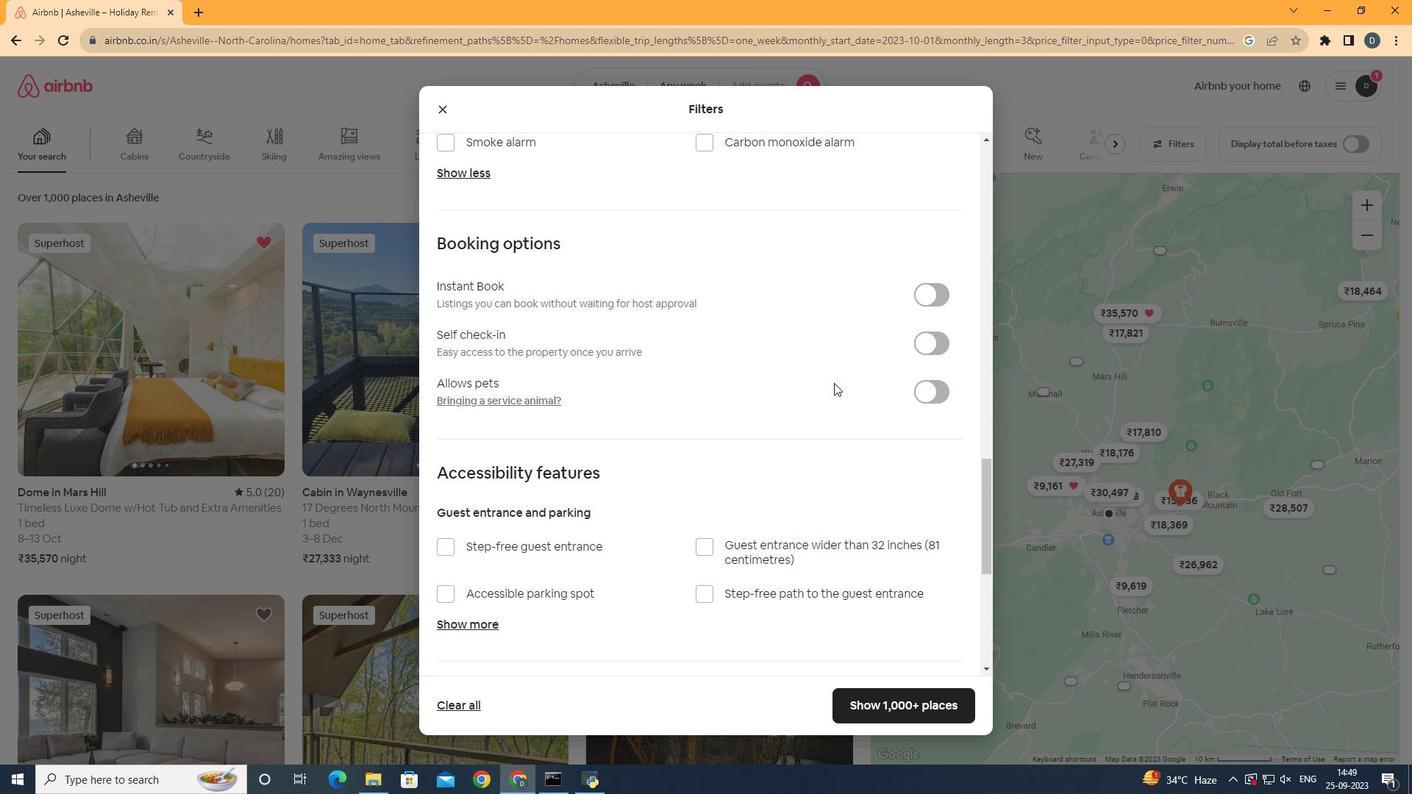 
Action: Mouse scrolled (834, 382) with delta (0, 0)
Screenshot: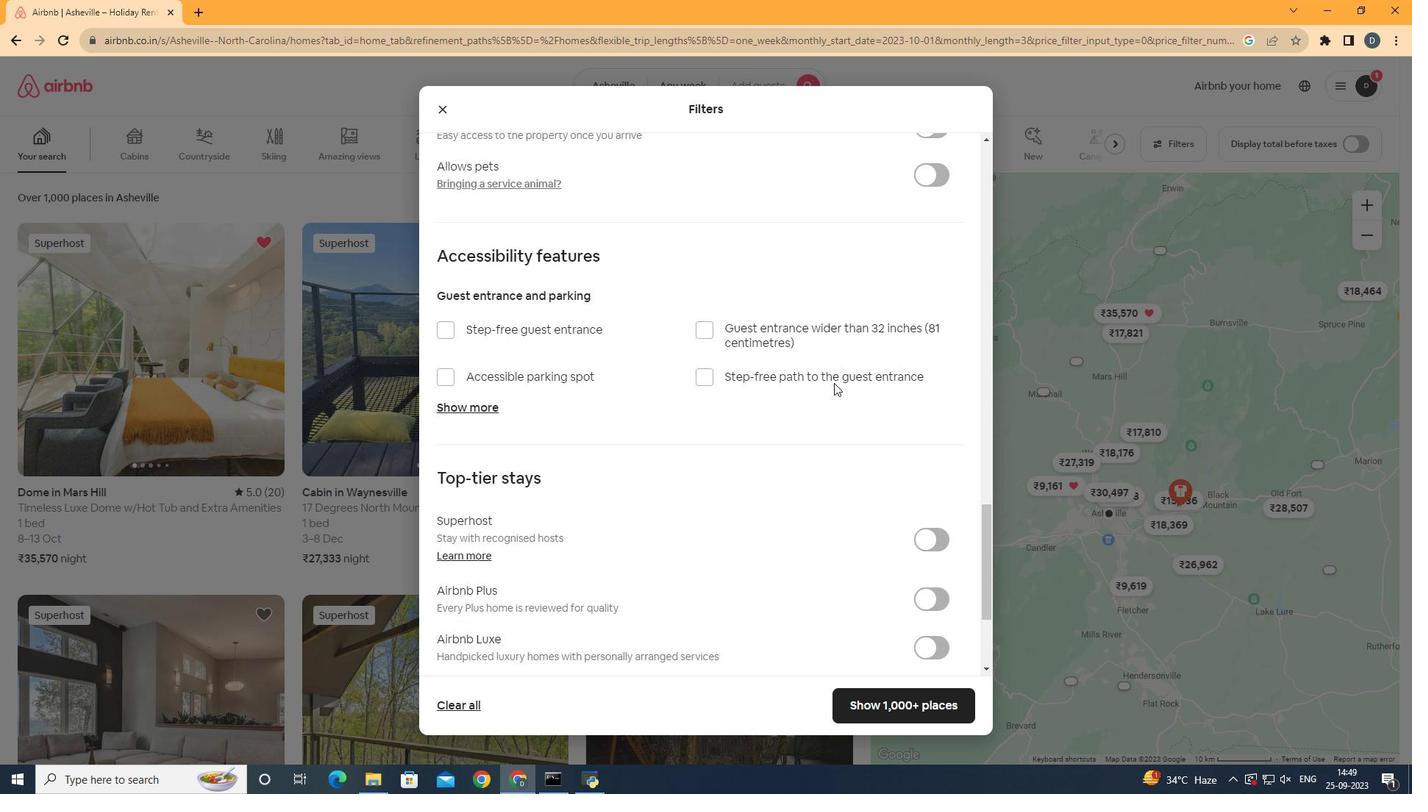 
Action: Mouse scrolled (834, 382) with delta (0, 0)
Screenshot: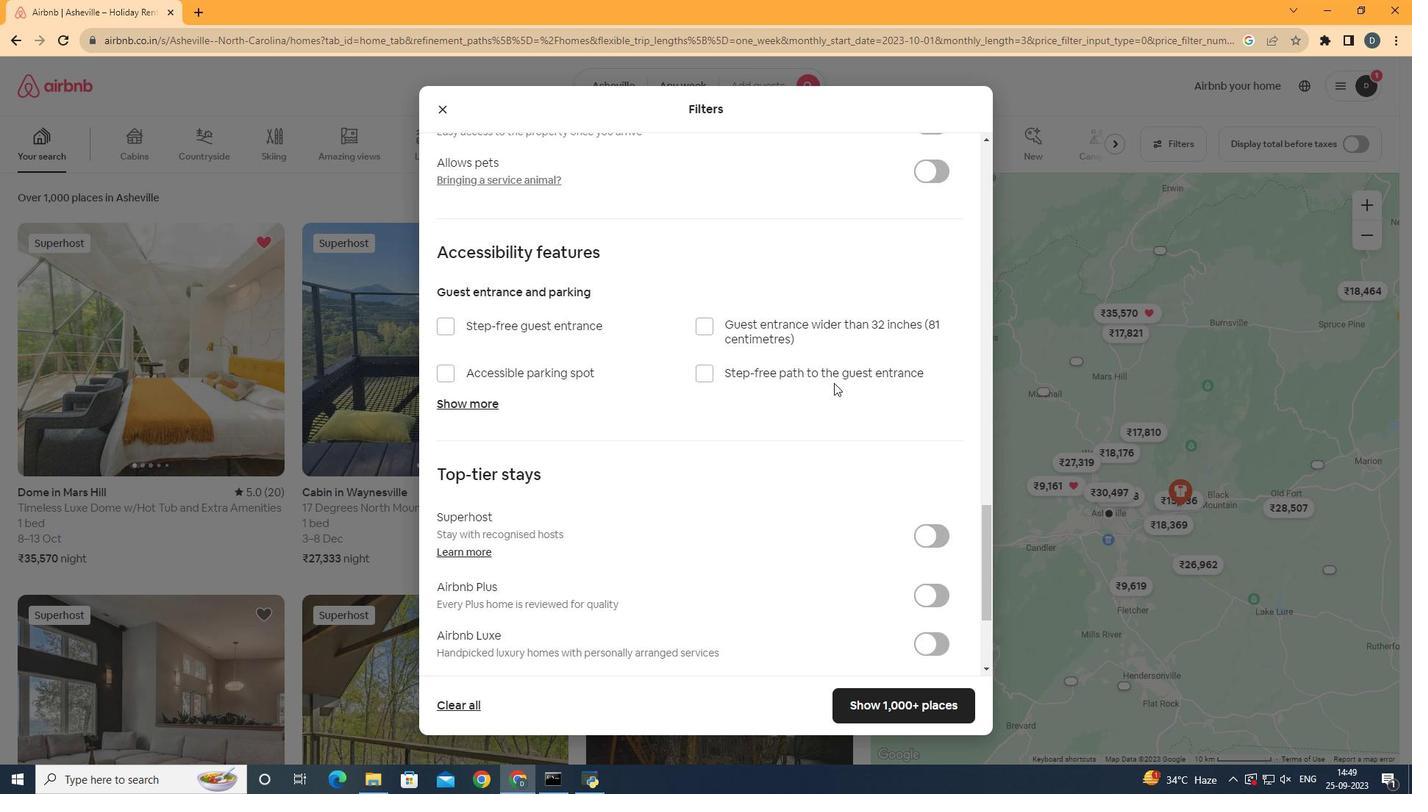 
Action: Mouse scrolled (834, 382) with delta (0, 0)
Screenshot: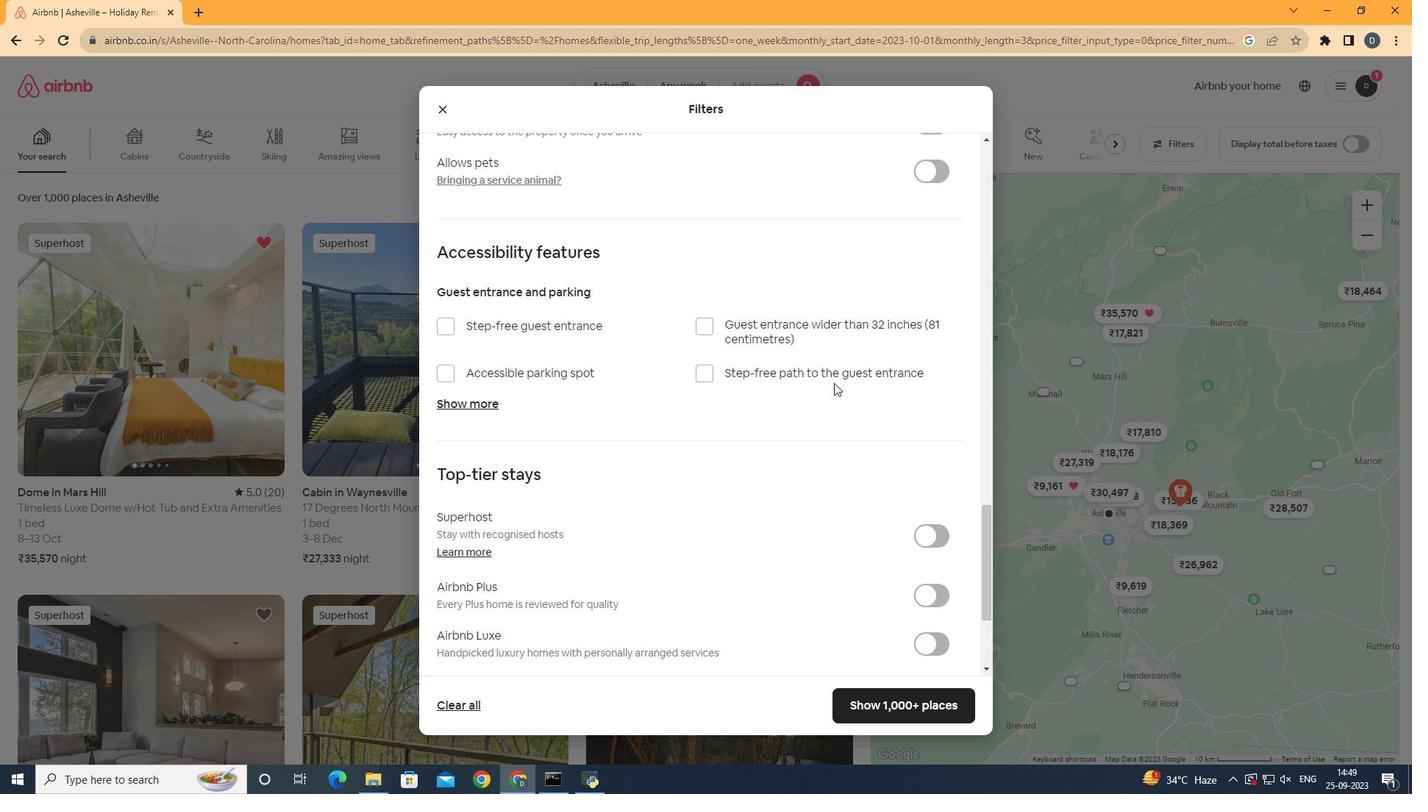 
Action: Mouse moved to (490, 406)
Screenshot: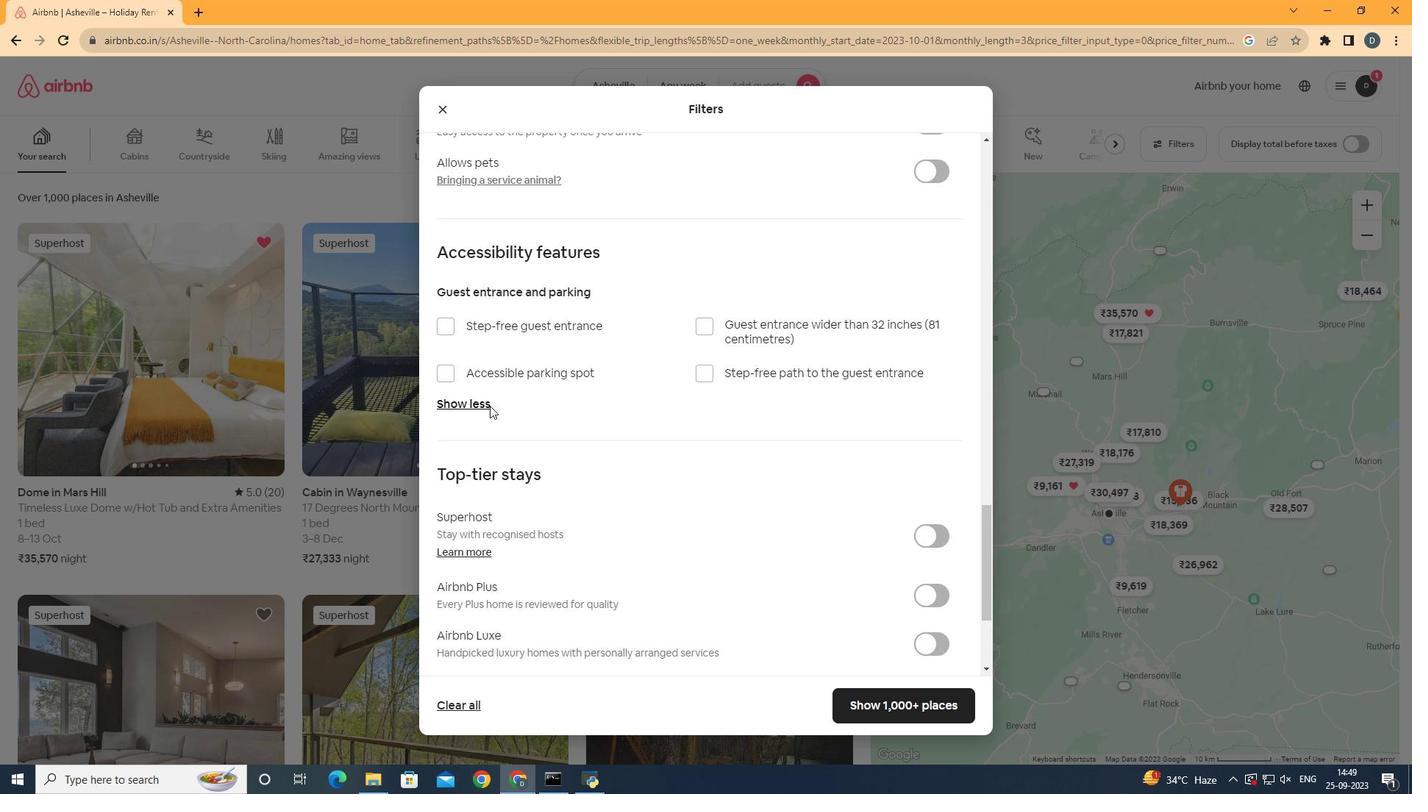 
Action: Mouse pressed left at (490, 406)
Screenshot: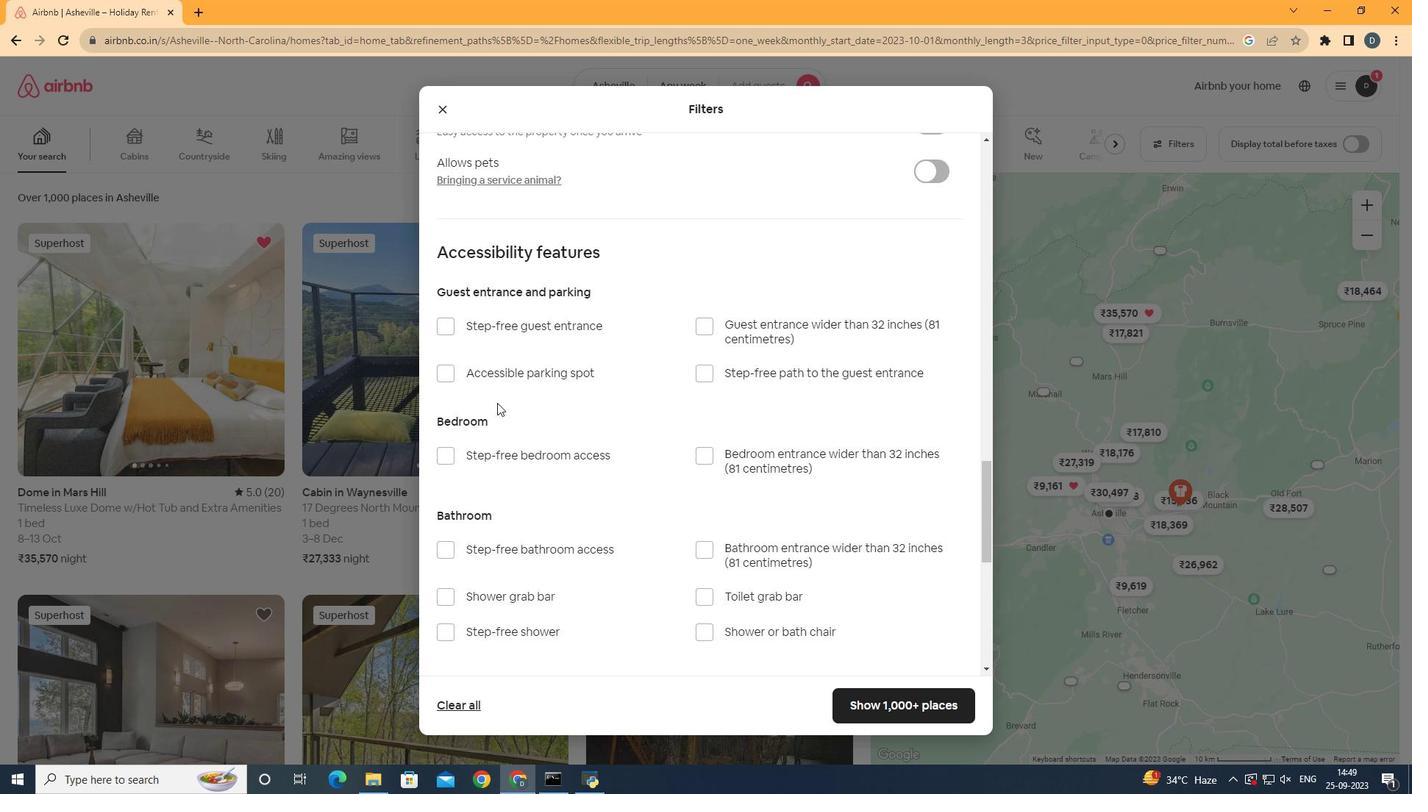 
Action: Mouse moved to (660, 450)
Screenshot: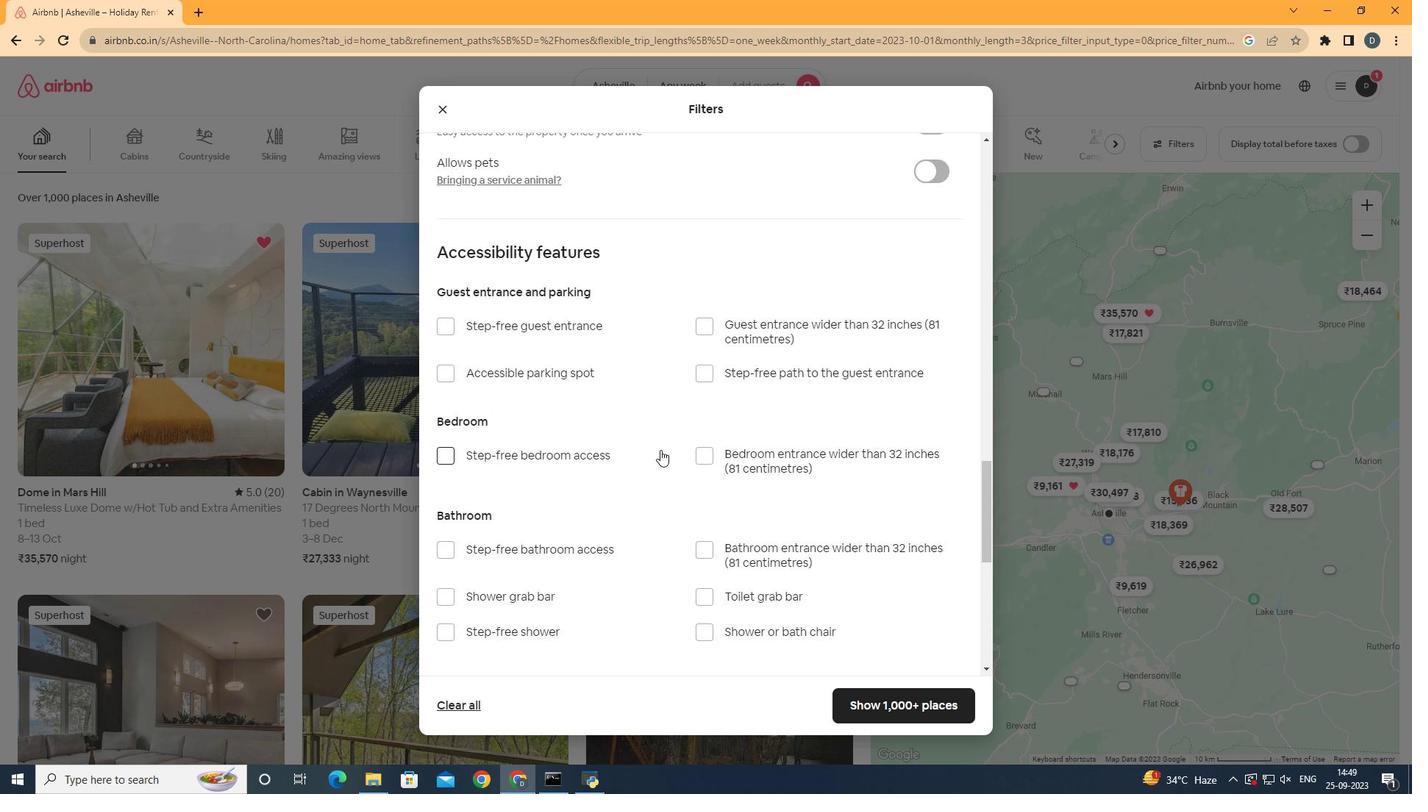 
Action: Mouse scrolled (660, 449) with delta (0, 0)
Screenshot: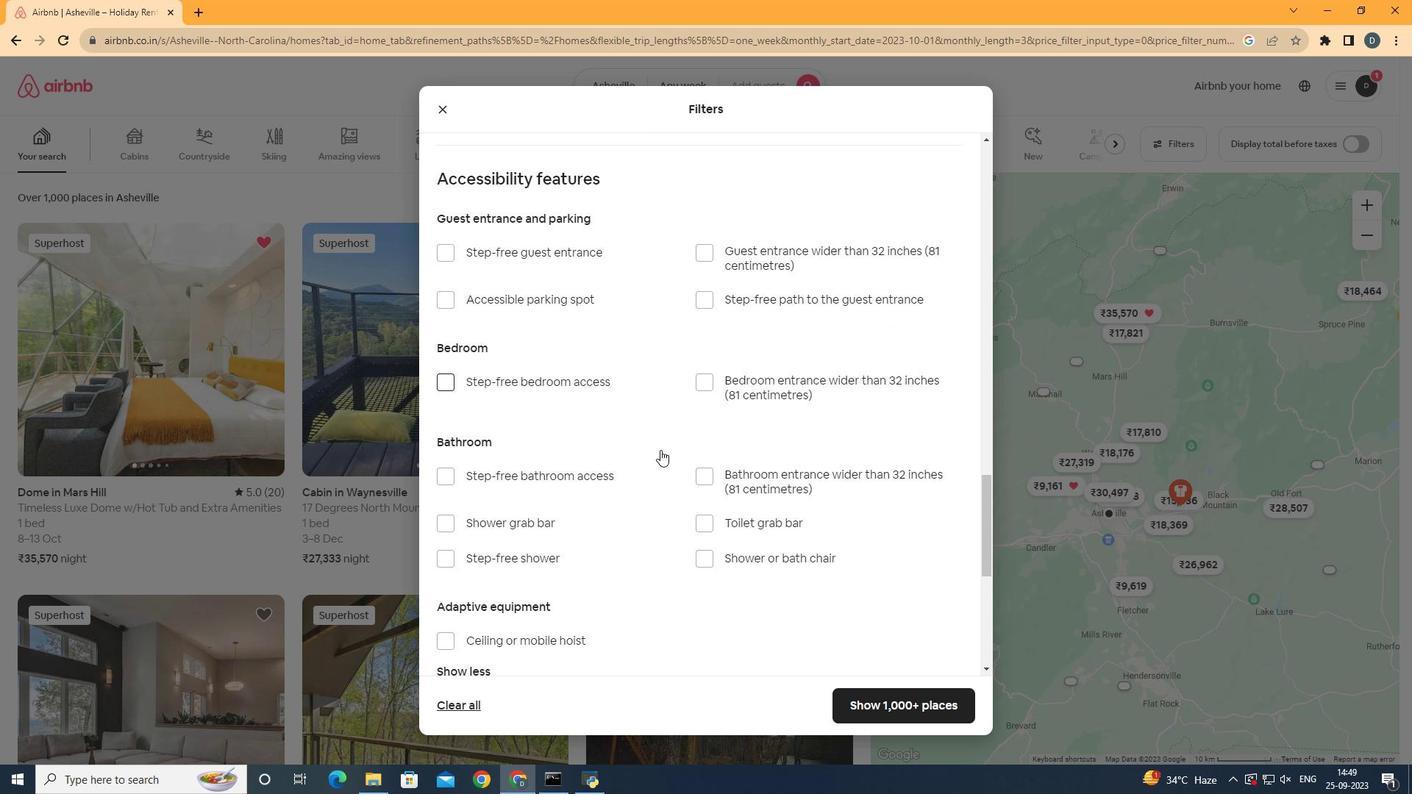 
Action: Mouse scrolled (660, 449) with delta (0, 0)
Screenshot: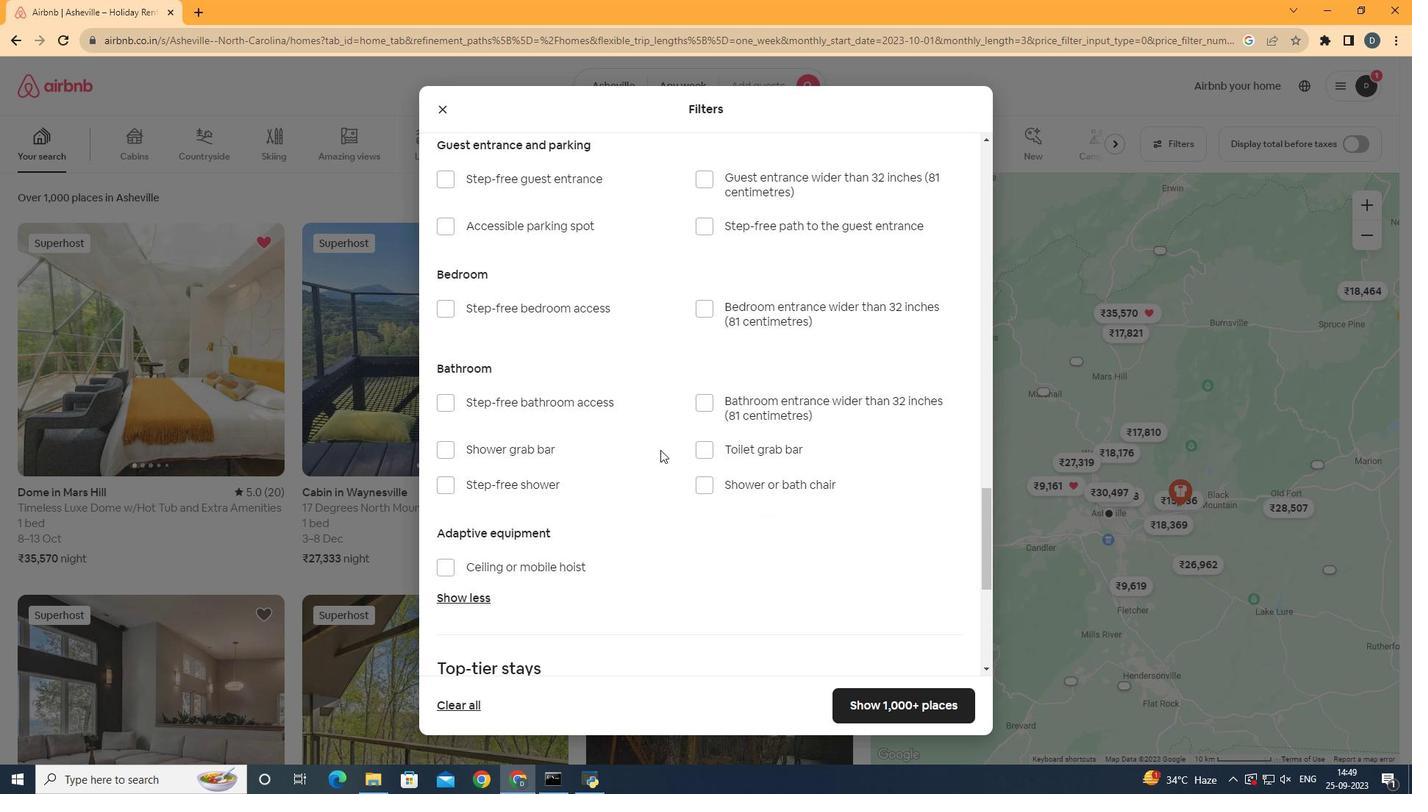 
Action: Mouse scrolled (660, 449) with delta (0, 0)
Screenshot: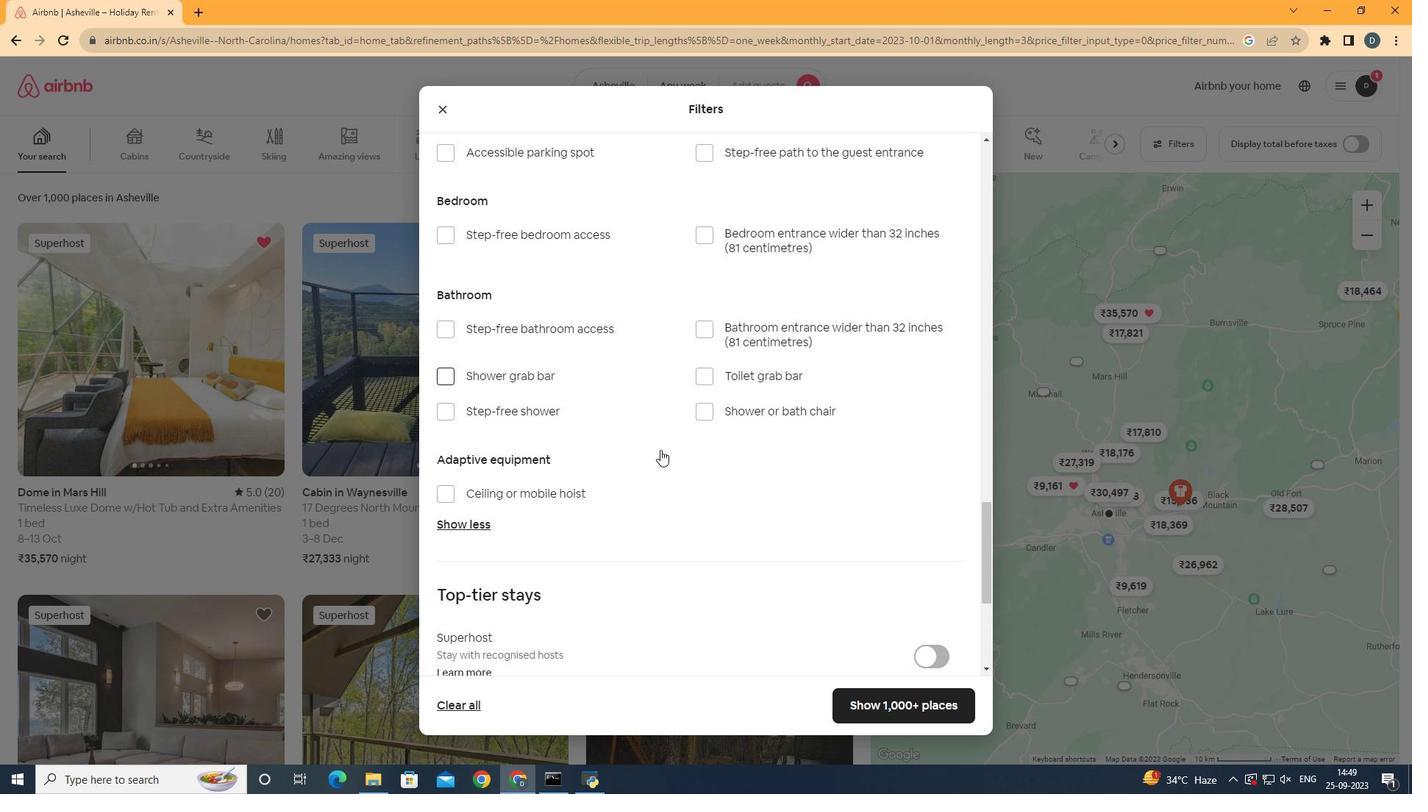
Action: Mouse moved to (672, 482)
Screenshot: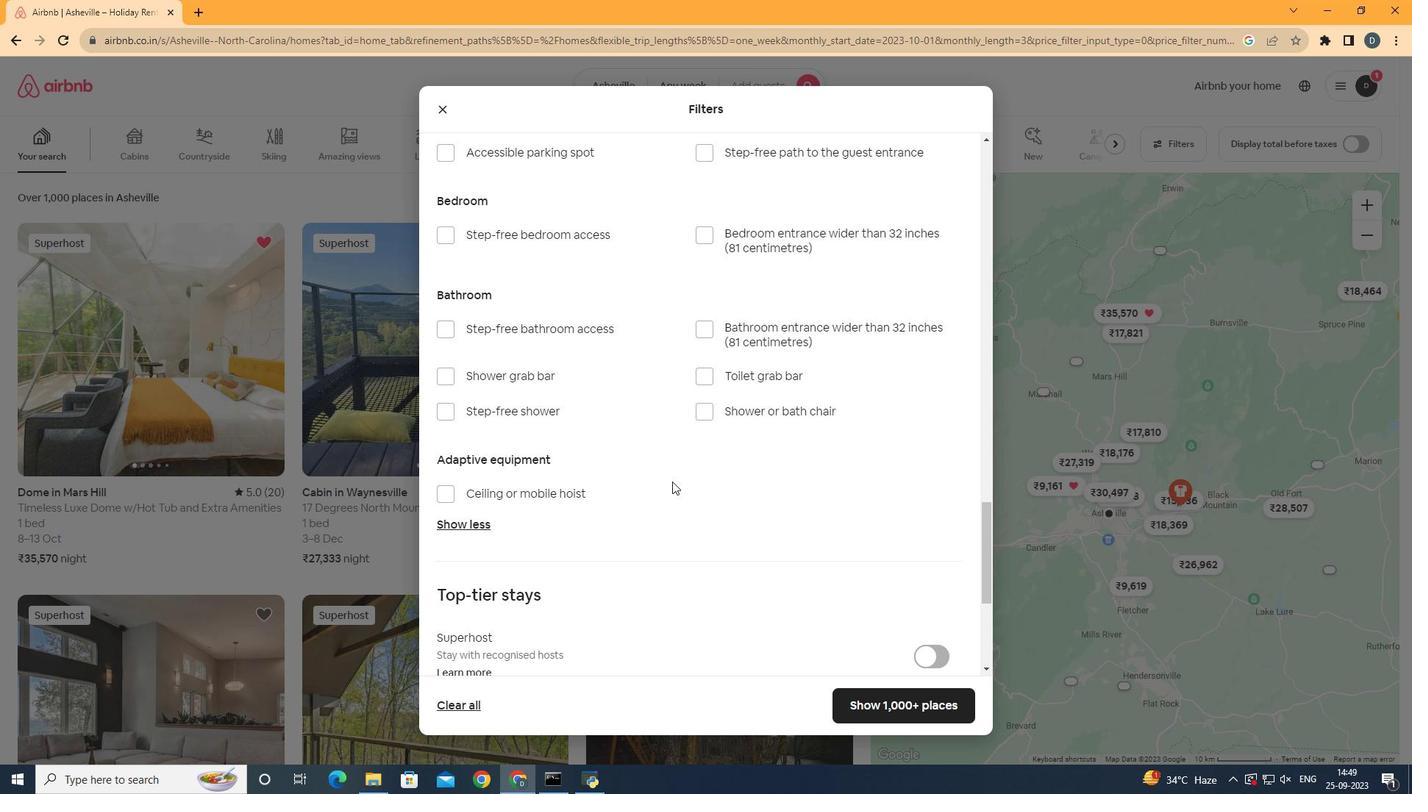 
Action: Mouse scrolled (672, 481) with delta (0, 0)
Screenshot: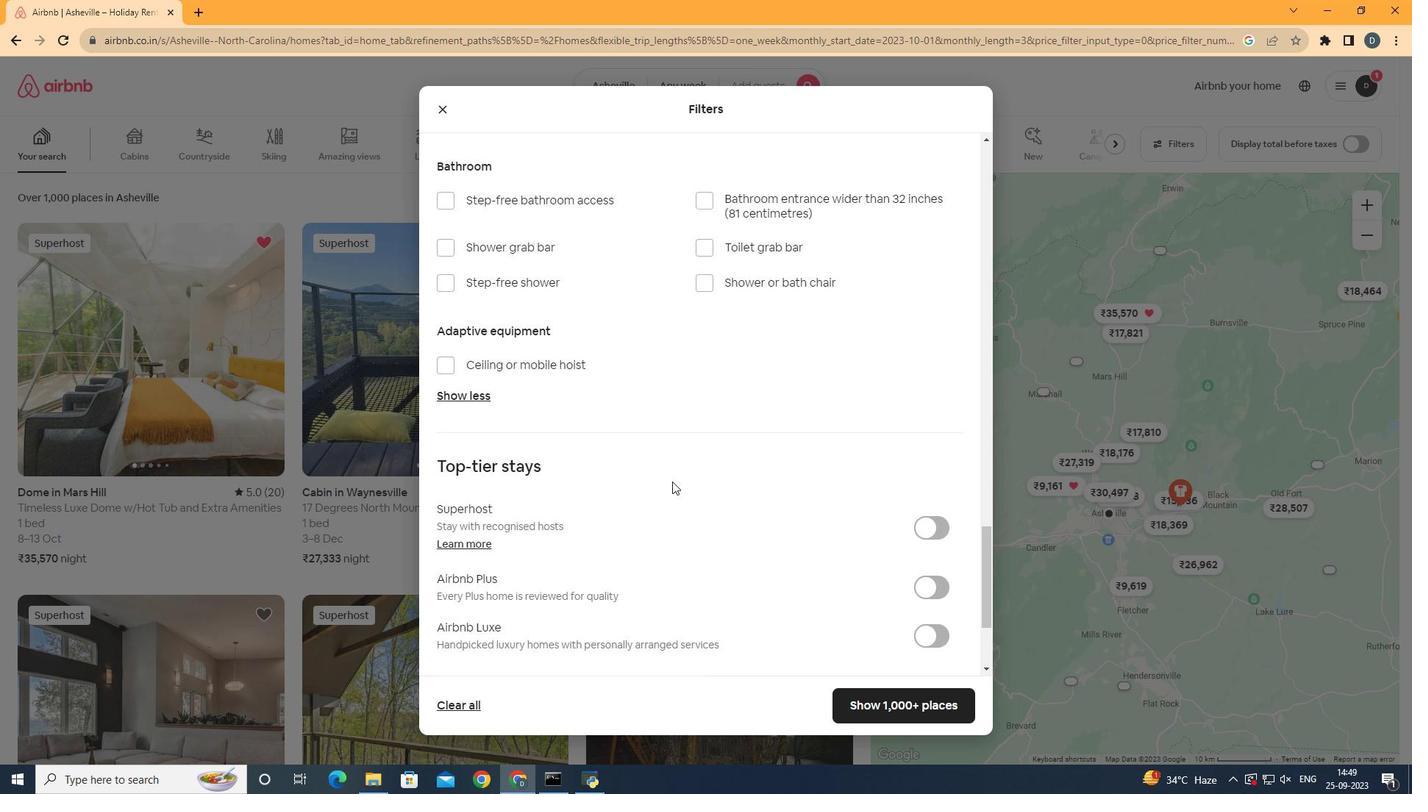 
Action: Mouse scrolled (672, 481) with delta (0, 0)
Screenshot: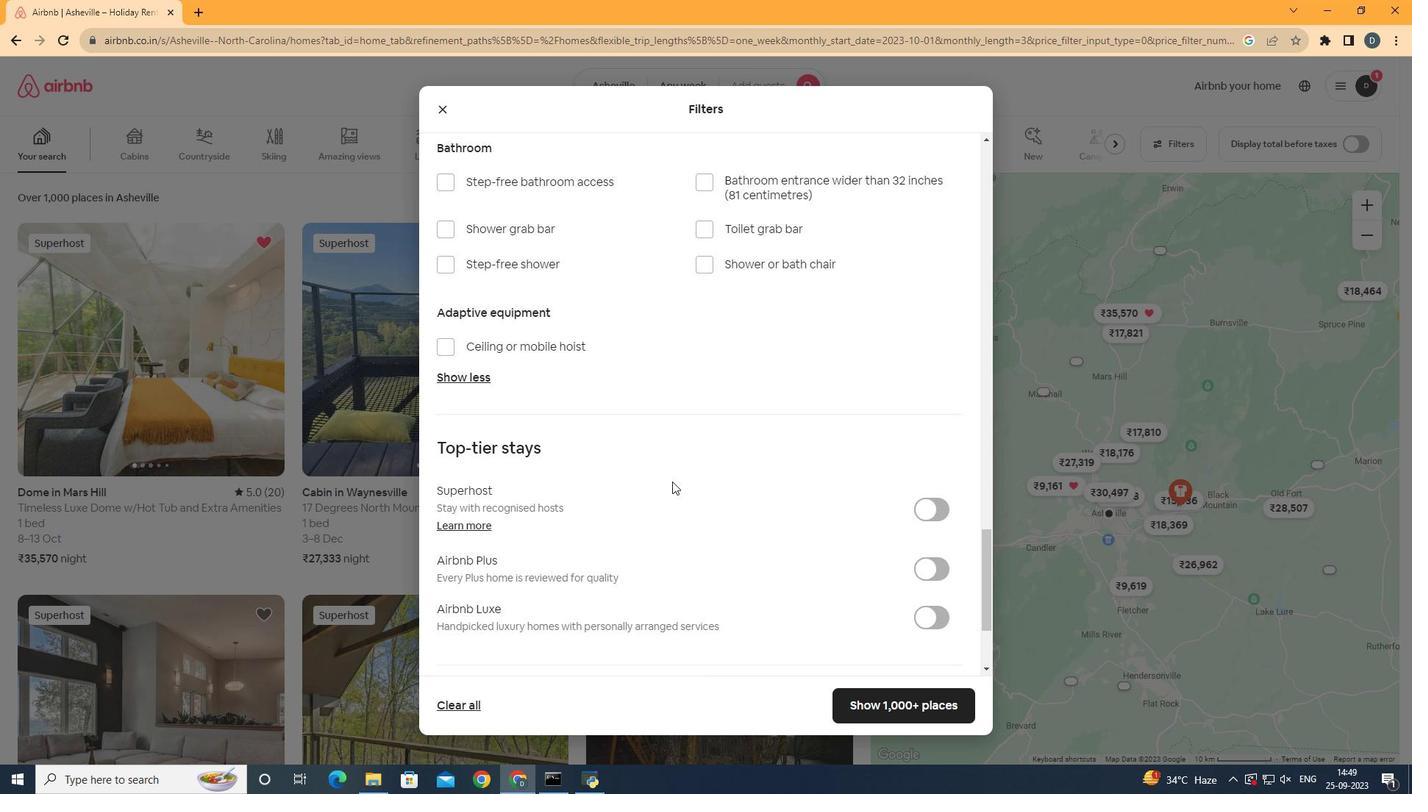 
Action: Mouse scrolled (672, 481) with delta (0, 0)
Screenshot: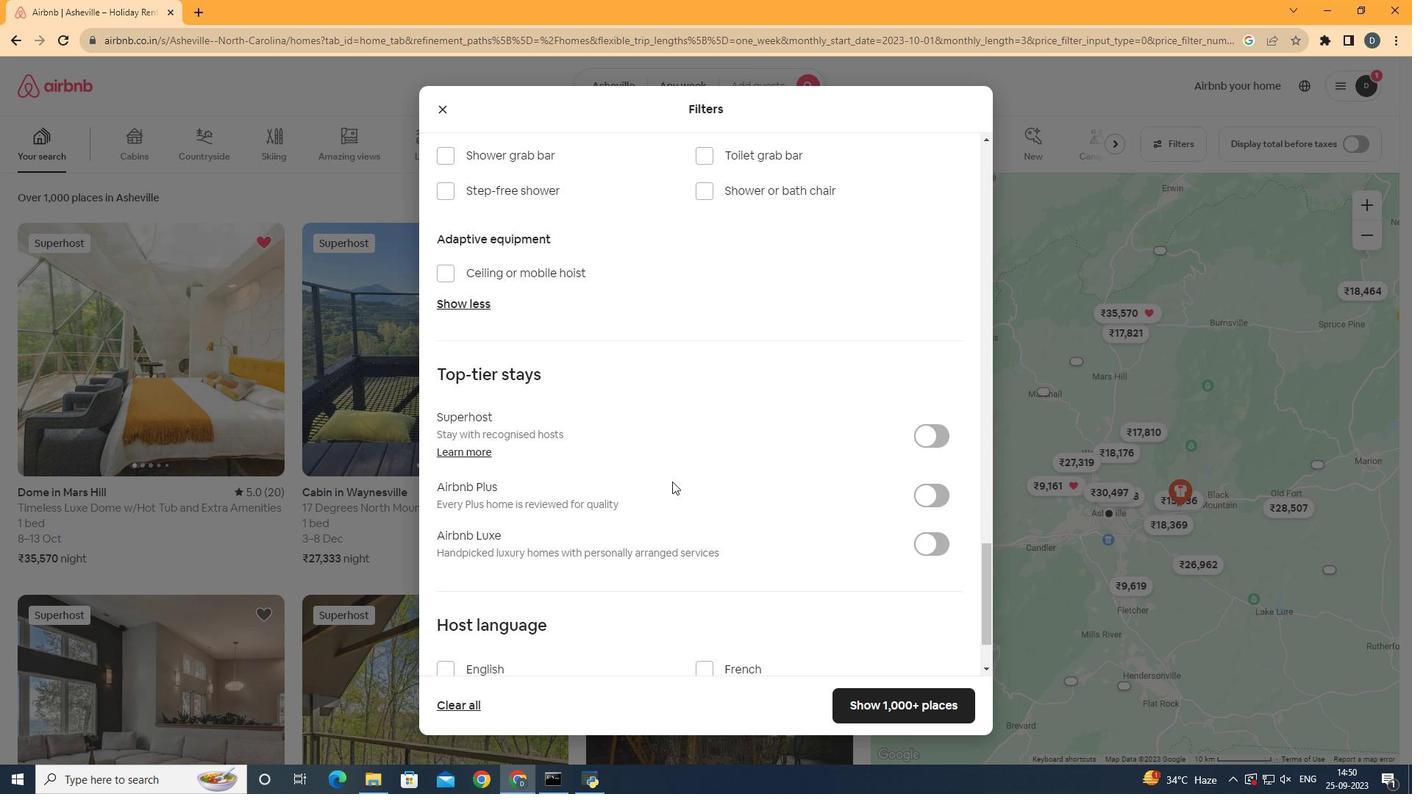 
Action: Mouse scrolled (672, 481) with delta (0, 0)
Screenshot: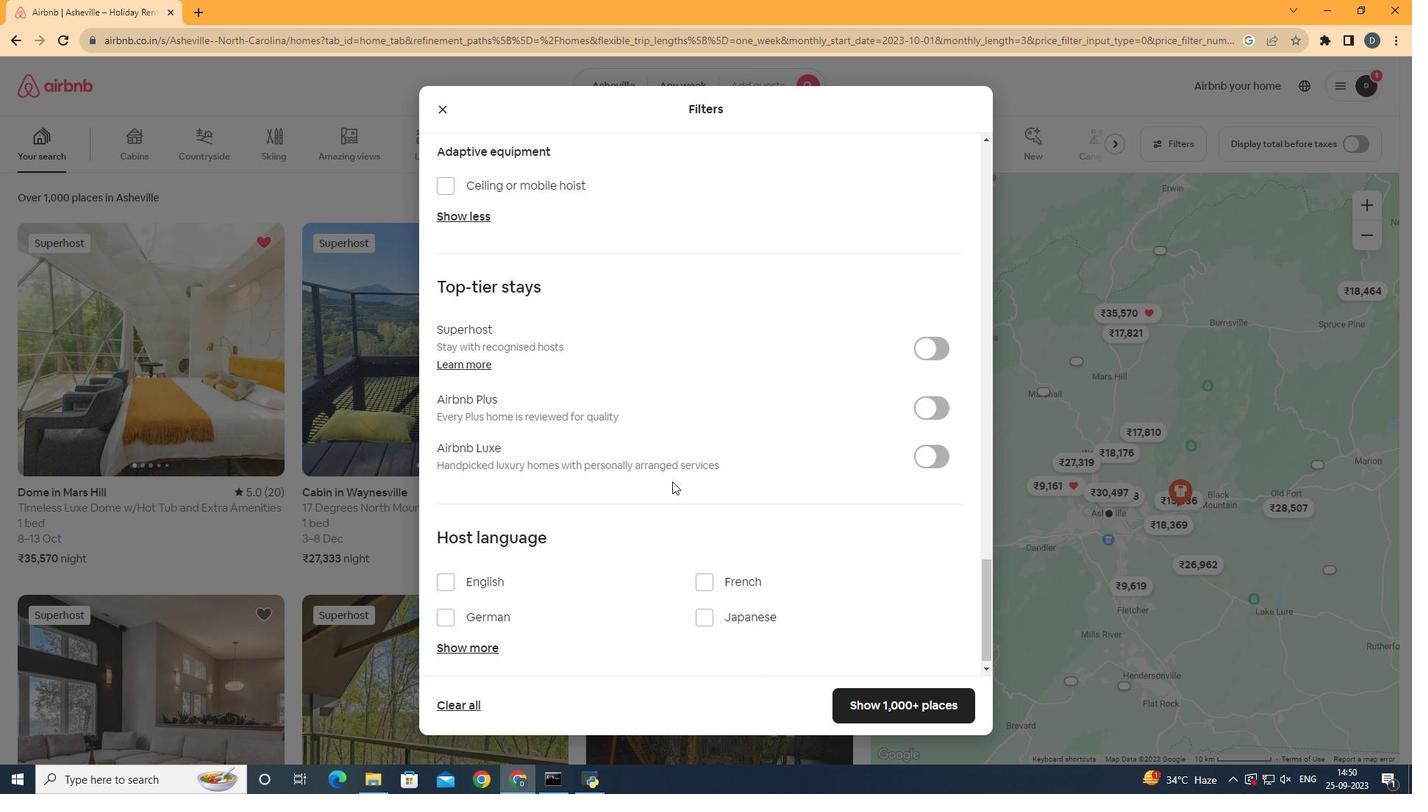 
Action: Mouse scrolled (672, 481) with delta (0, 0)
Screenshot: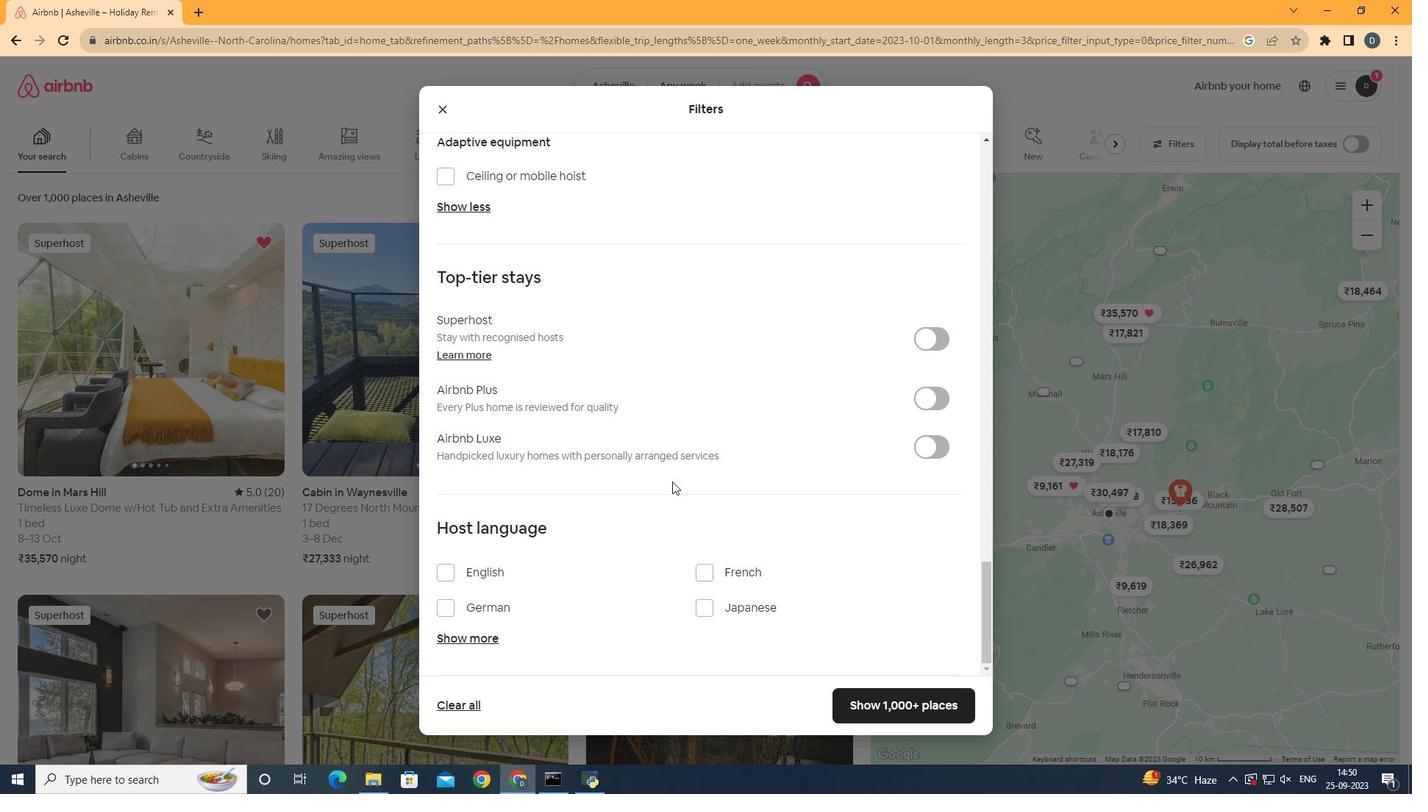 
Action: Mouse scrolled (672, 481) with delta (0, 0)
Screenshot: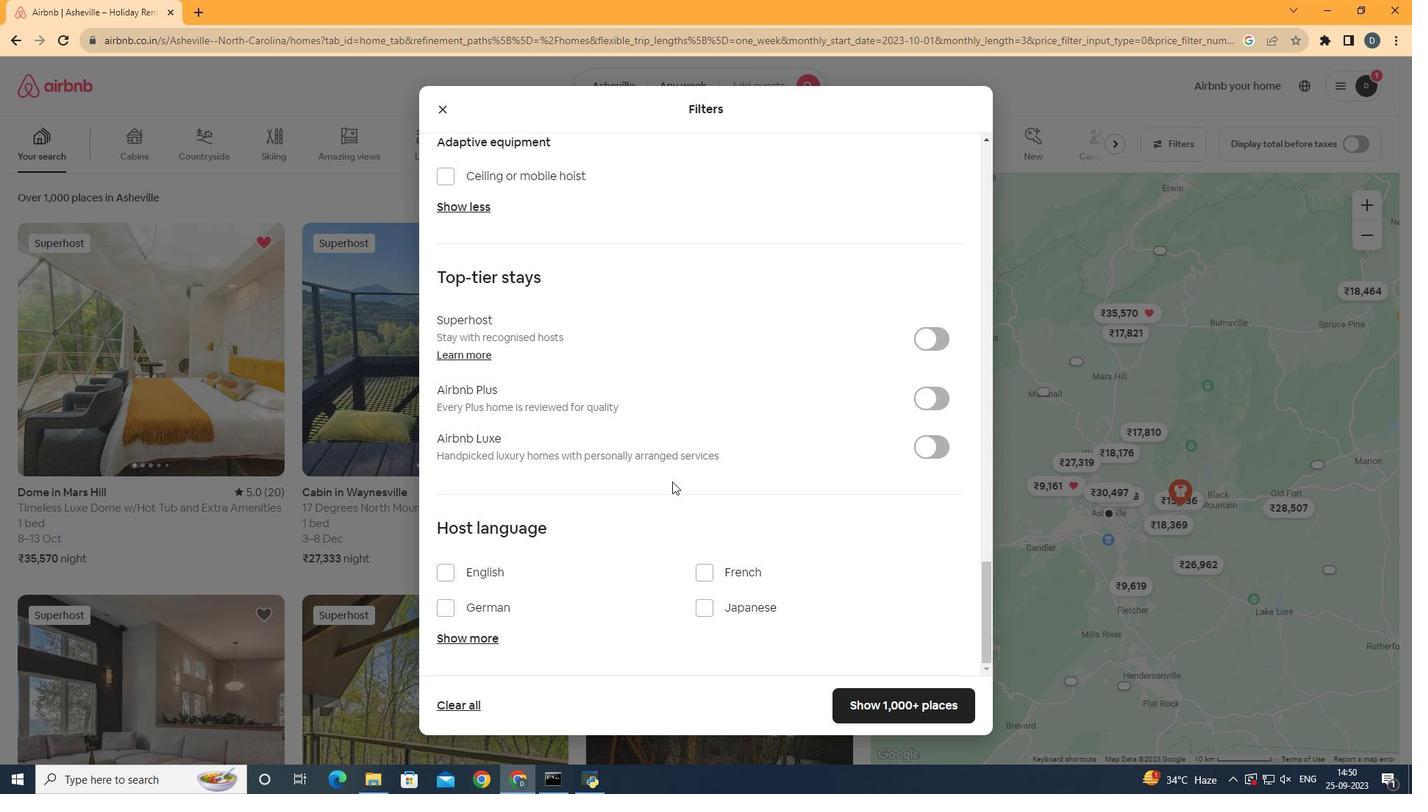 
Action: Mouse moved to (878, 696)
Screenshot: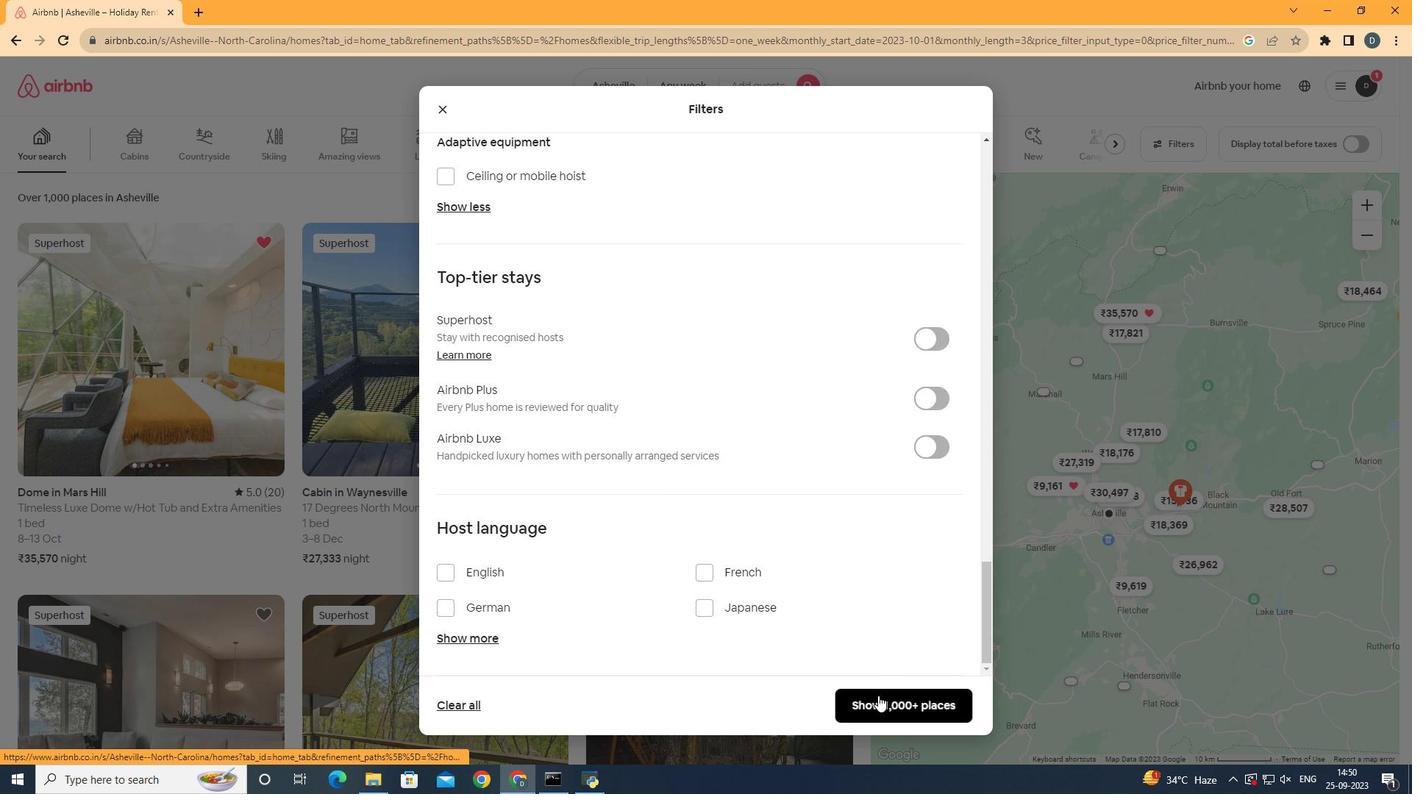 
Action: Mouse pressed left at (878, 696)
Screenshot: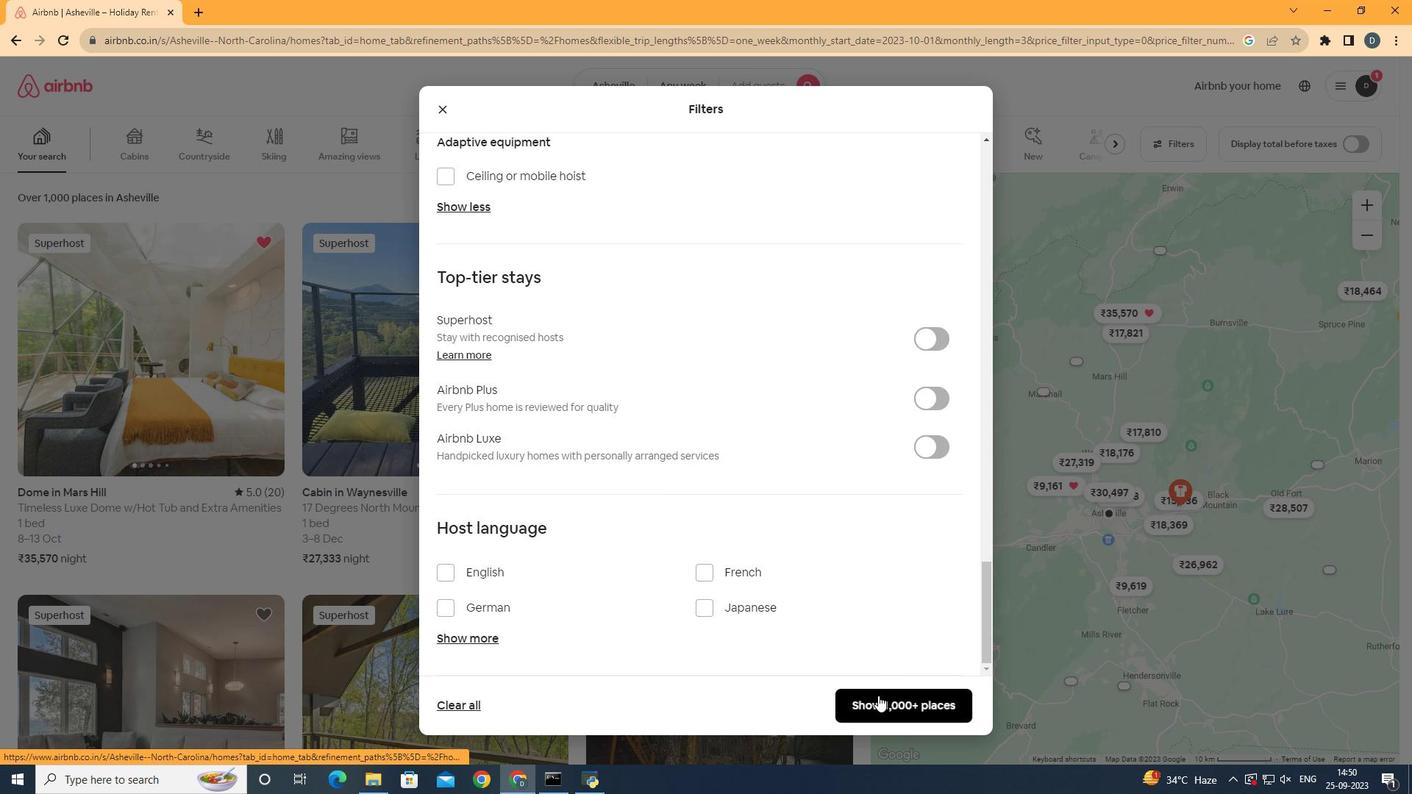 
Action: Mouse moved to (204, 158)
Screenshot: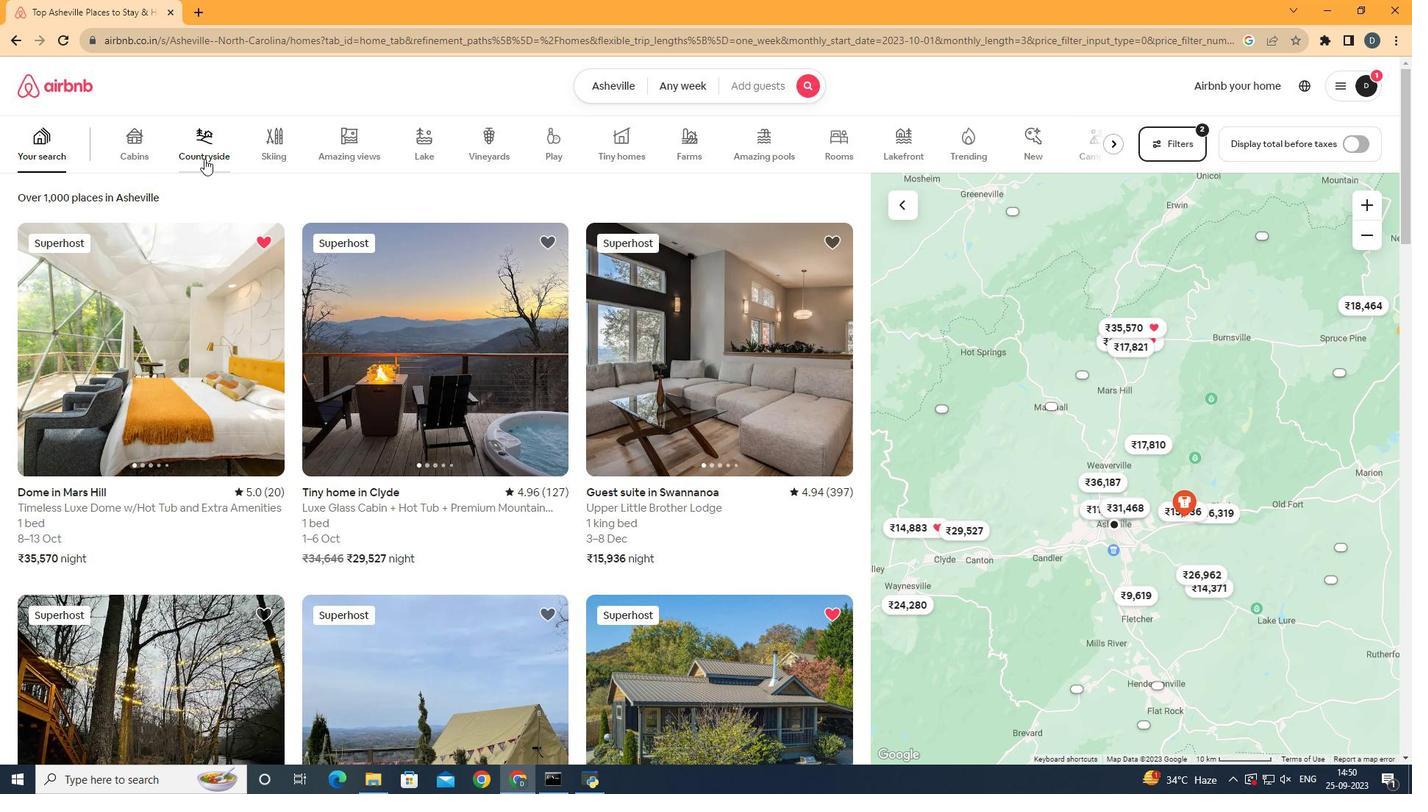 
Action: Mouse pressed left at (204, 158)
Screenshot: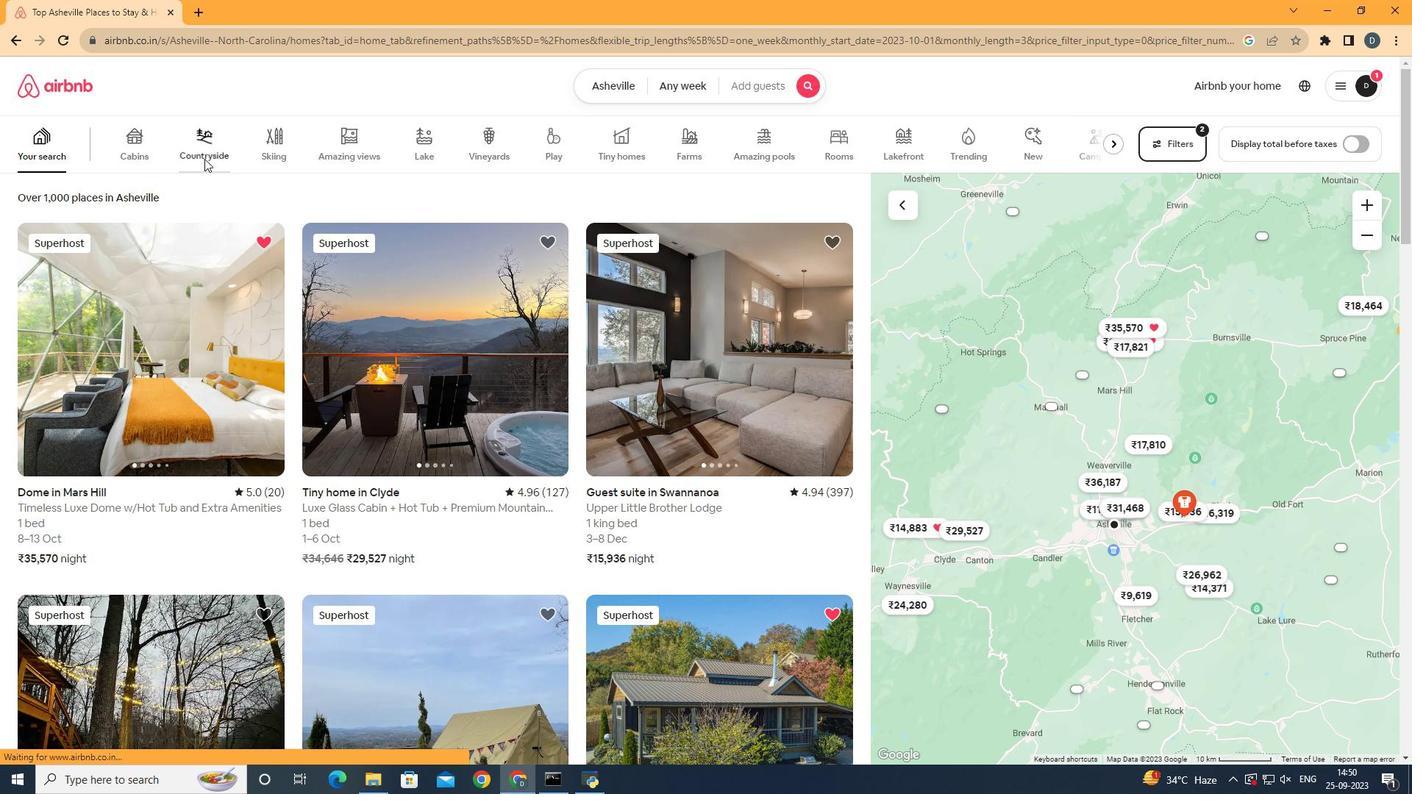 
Action: Mouse moved to (211, 337)
Screenshot: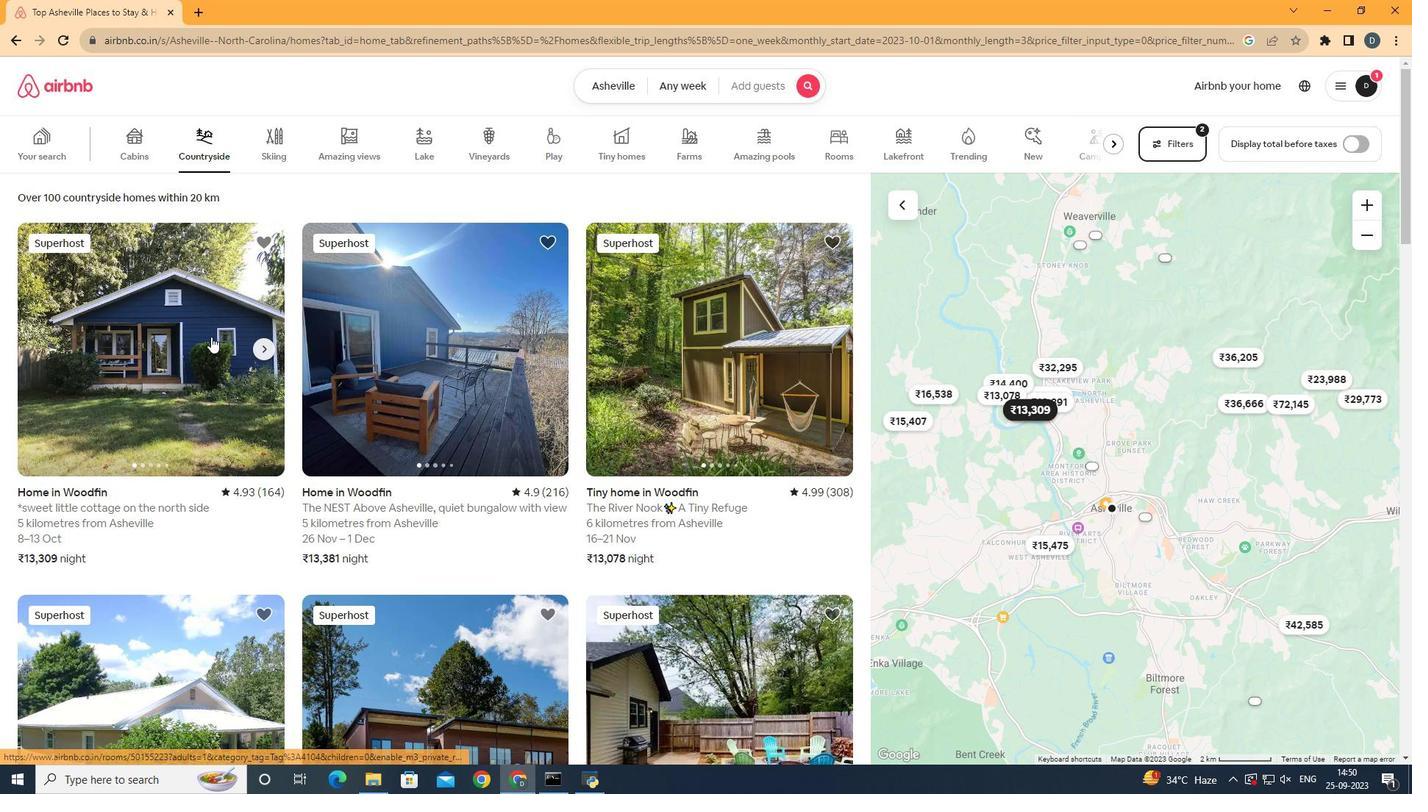 
Action: Mouse pressed left at (211, 337)
Screenshot: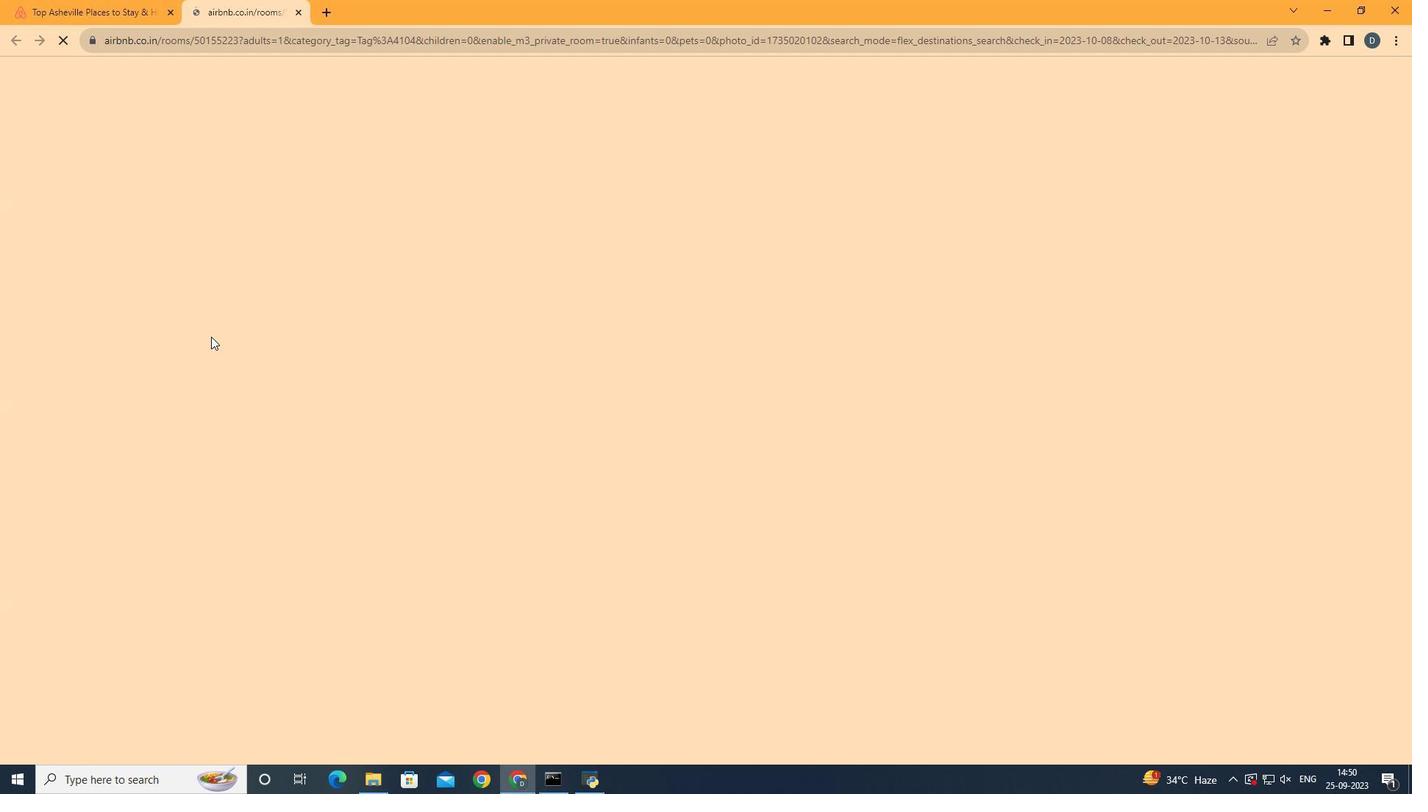 
Action: Mouse moved to (806, 449)
Screenshot: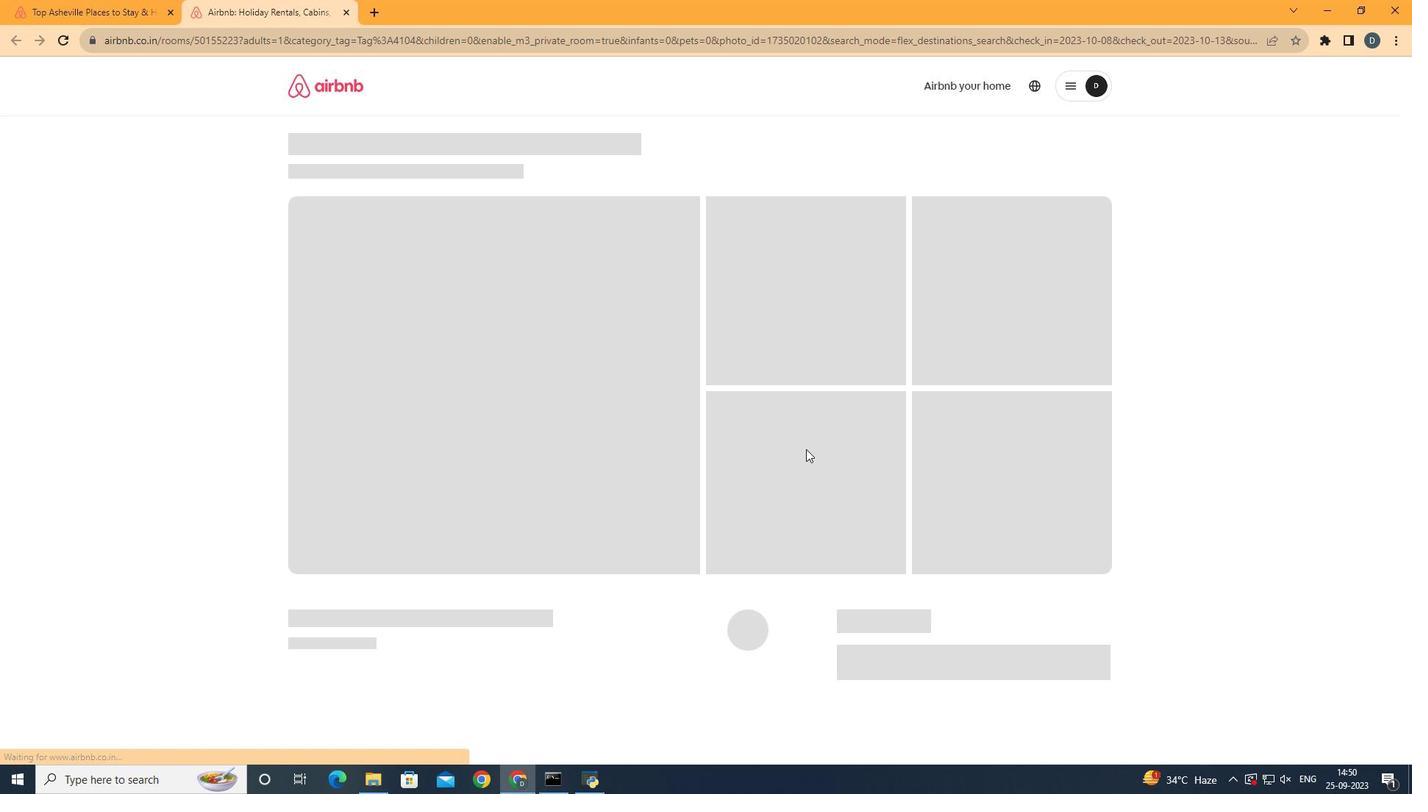 
Action: Mouse scrolled (806, 448) with delta (0, 0)
Screenshot: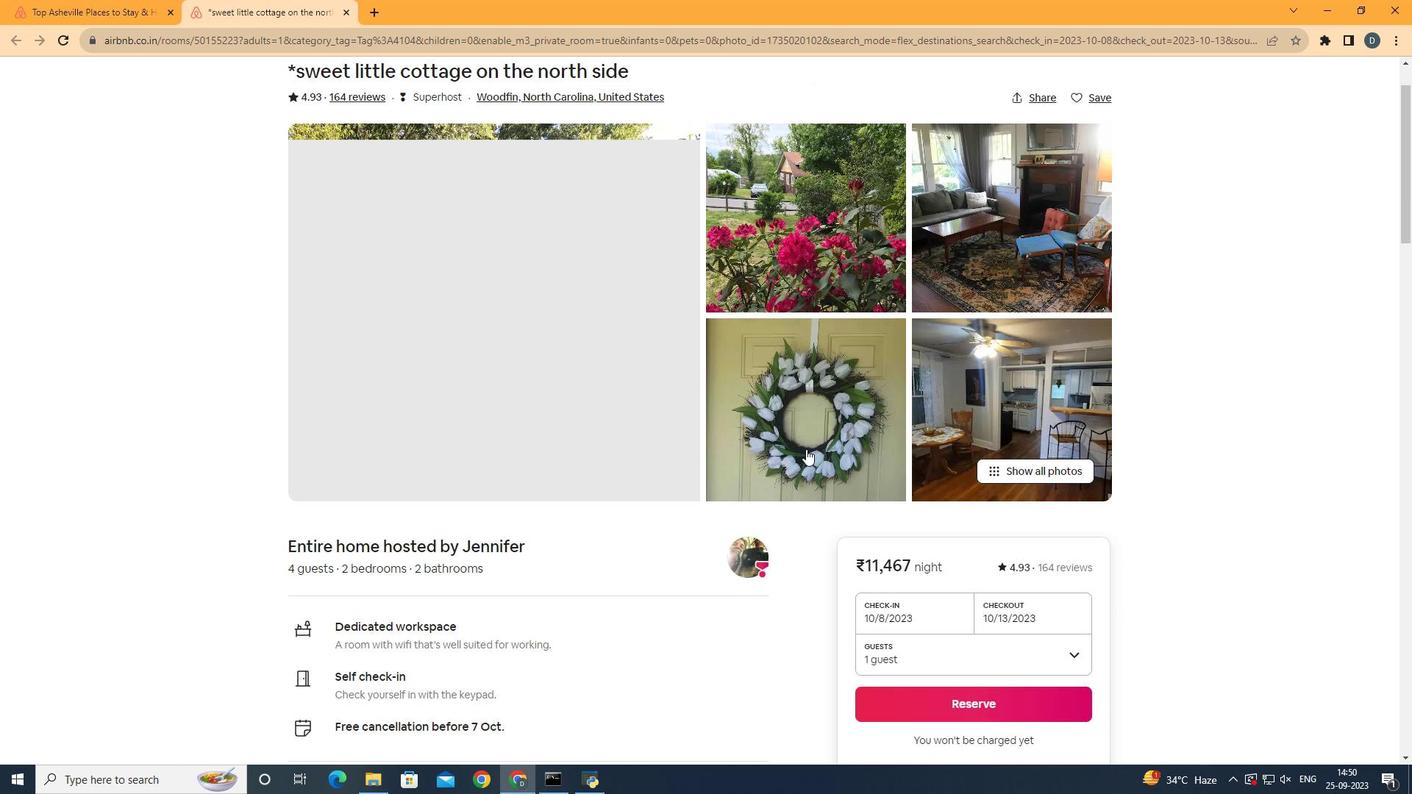 
Action: Mouse moved to (806, 449)
Screenshot: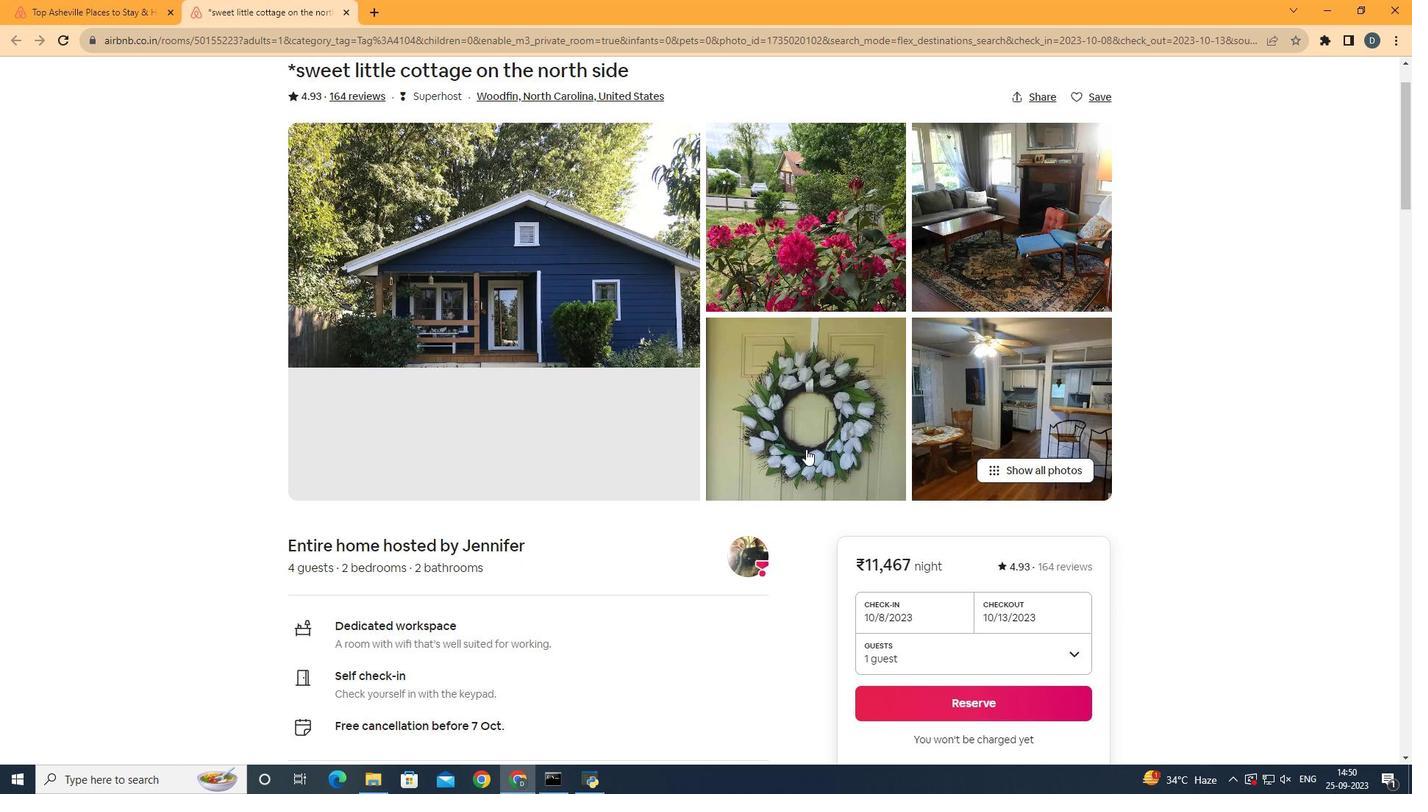 
Action: Mouse scrolled (806, 450) with delta (0, 0)
Screenshot: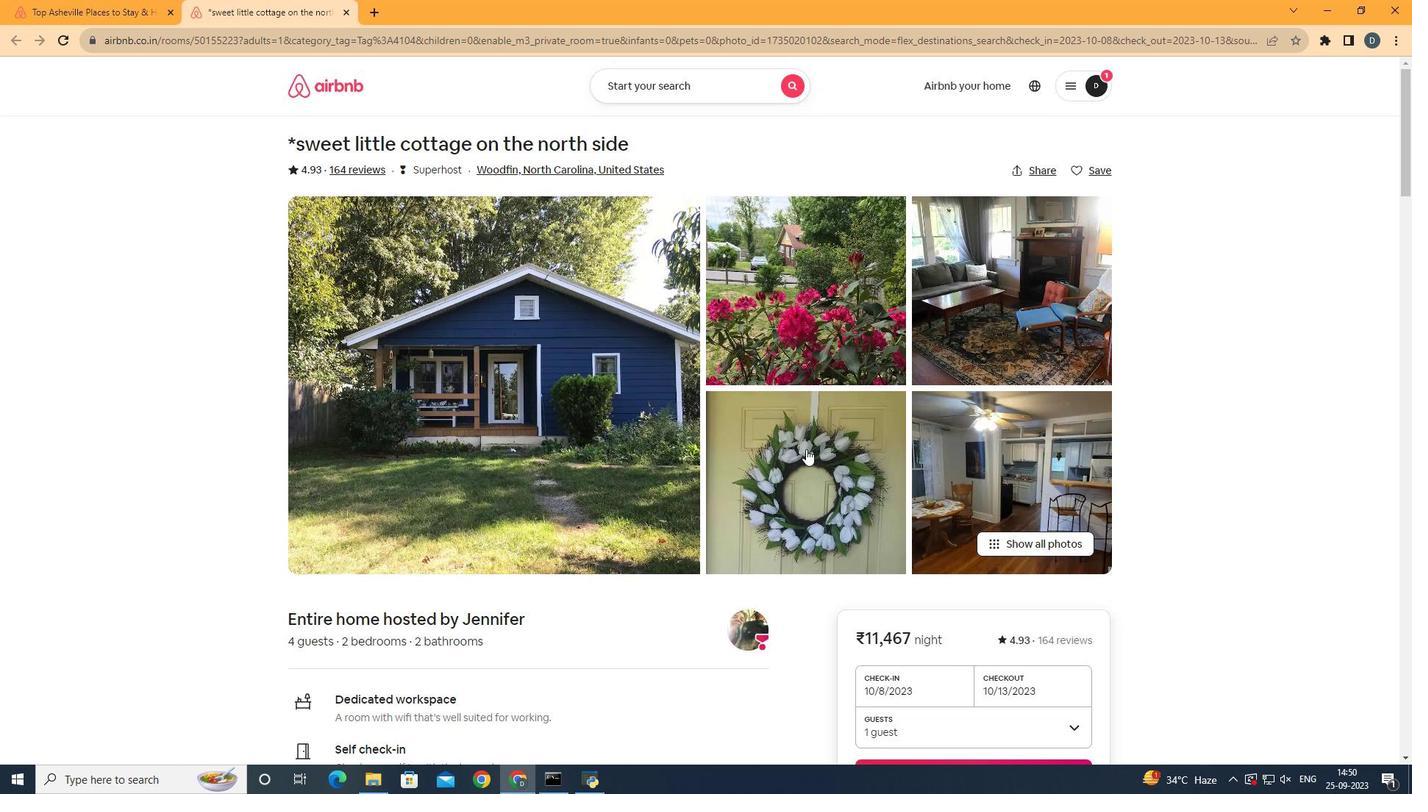 
Action: Mouse scrolled (806, 450) with delta (0, 0)
Screenshot: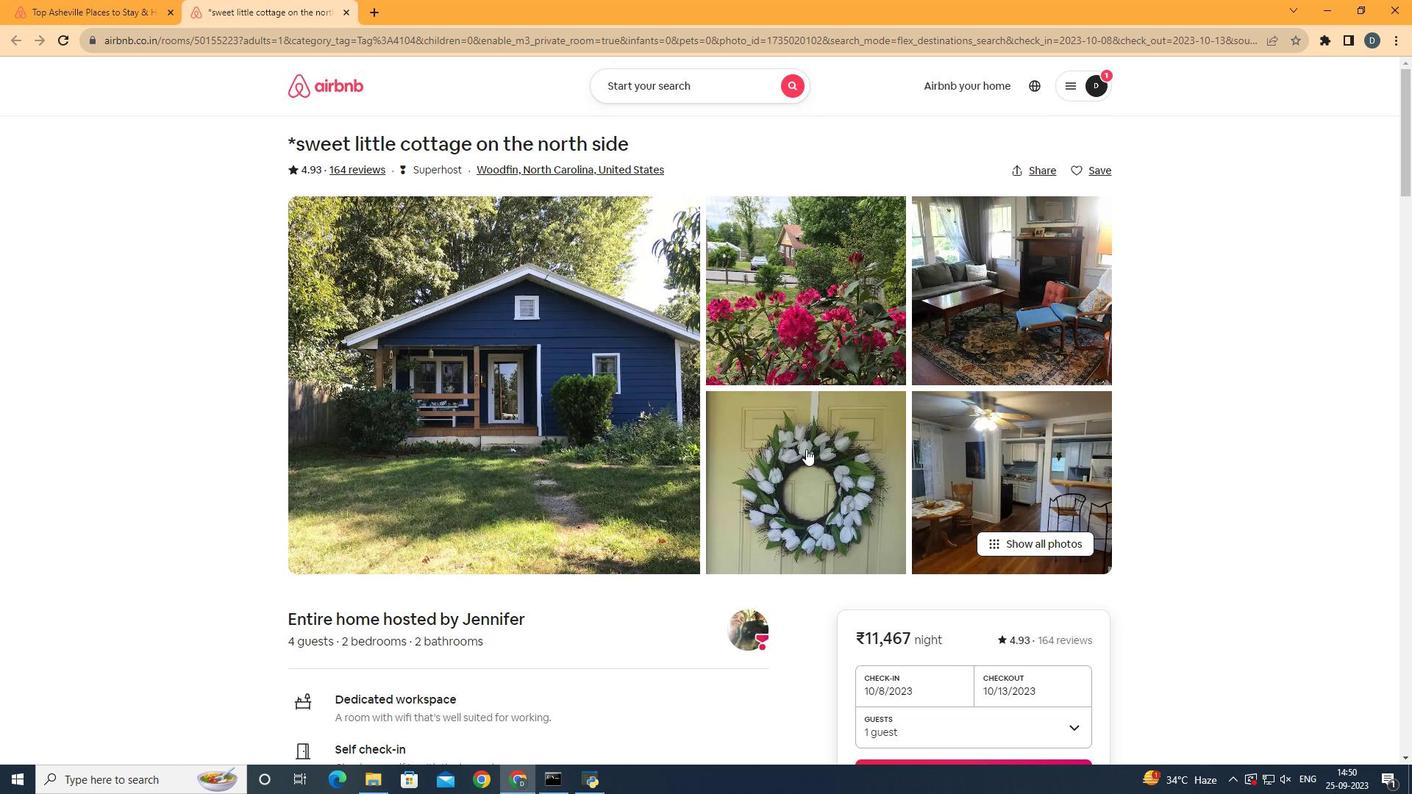 
Action: Mouse scrolled (806, 450) with delta (0, 0)
Screenshot: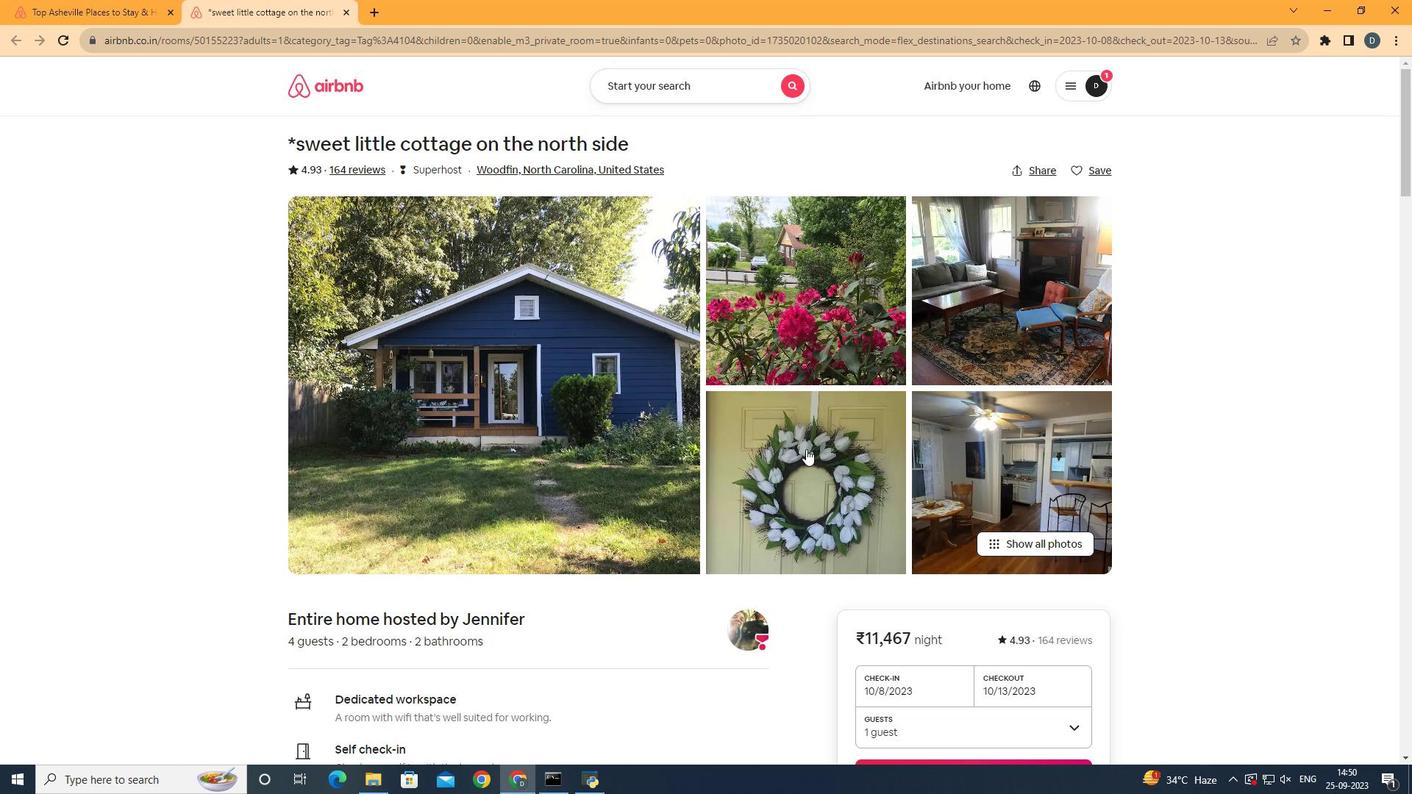 
Action: Mouse moved to (1074, 552)
Screenshot: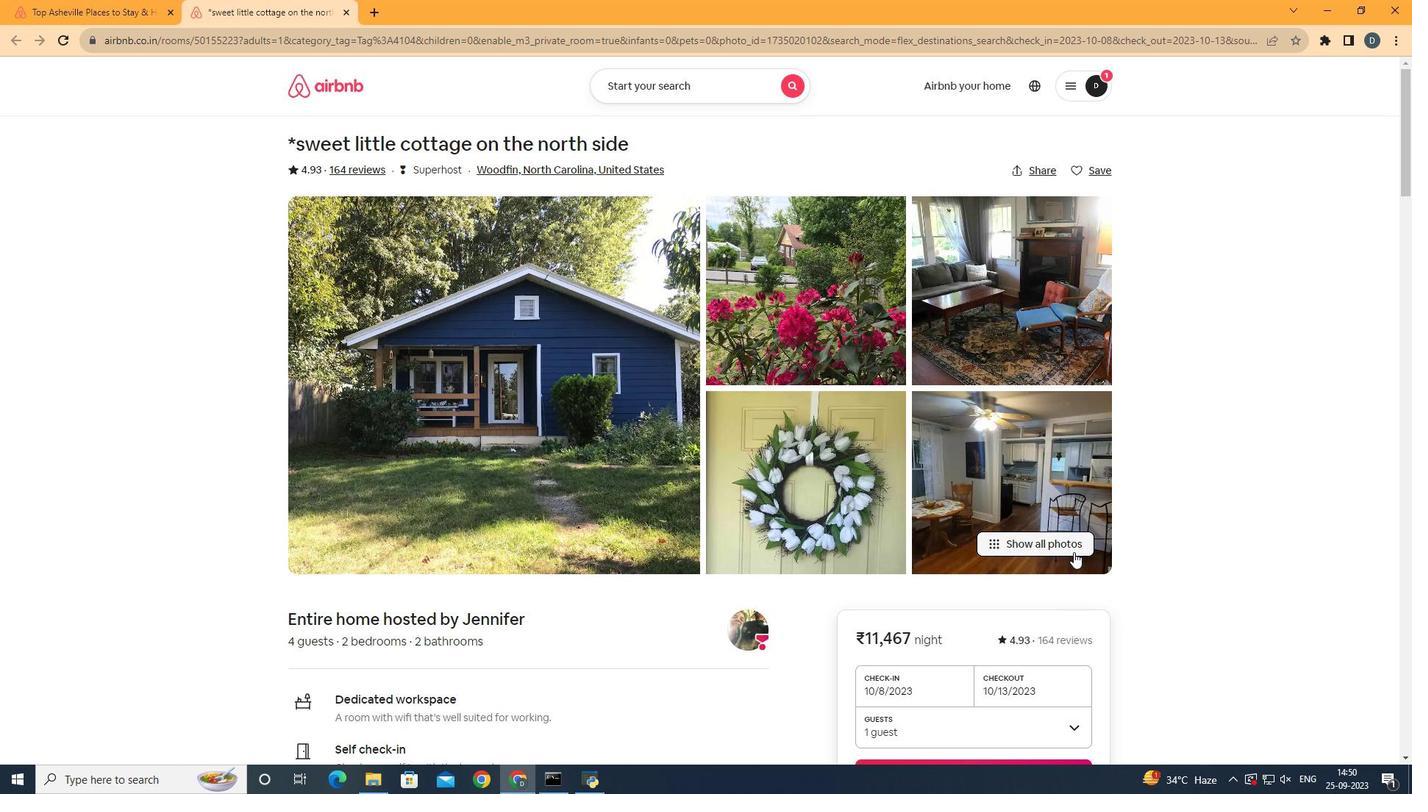 
Action: Mouse pressed left at (1074, 552)
Screenshot: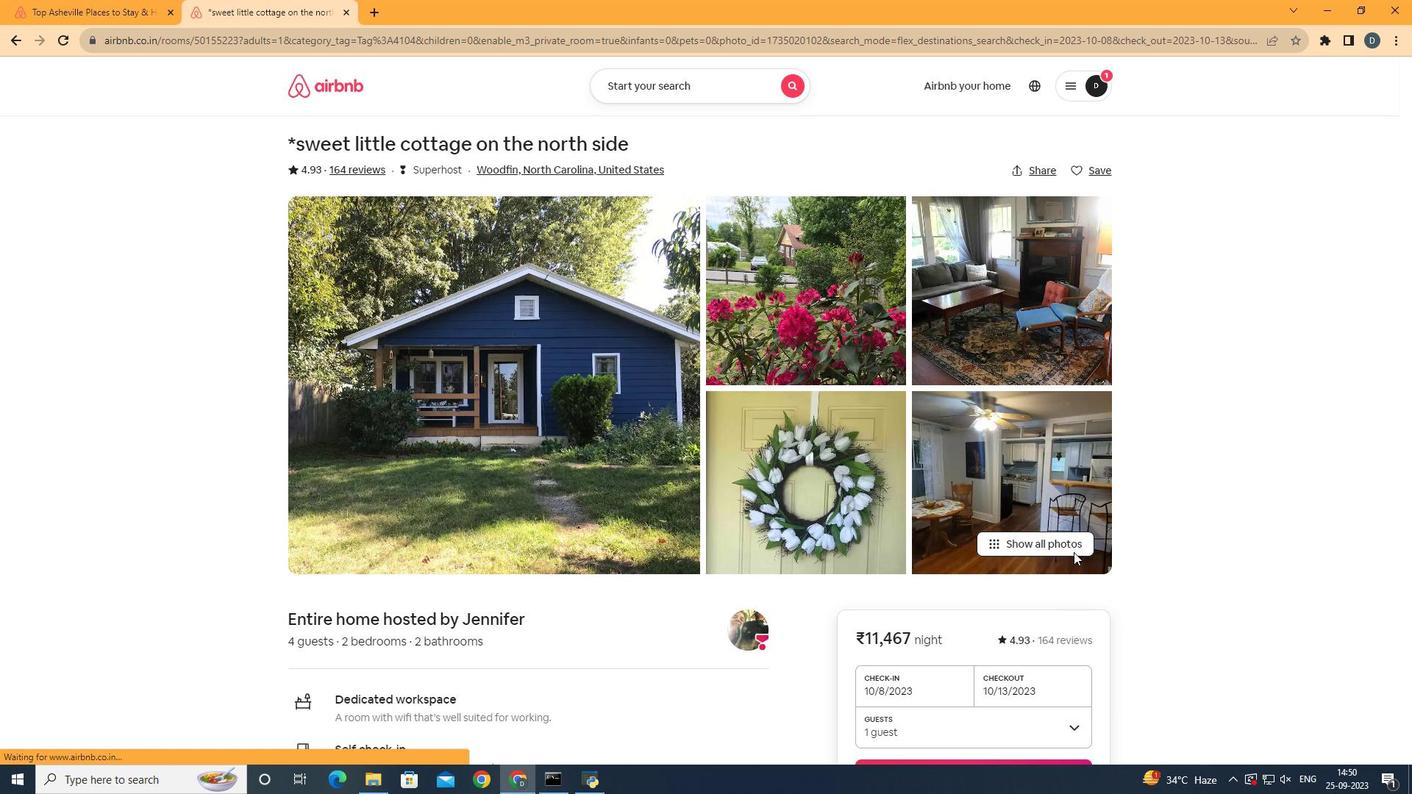 
Action: Mouse moved to (1105, 415)
Screenshot: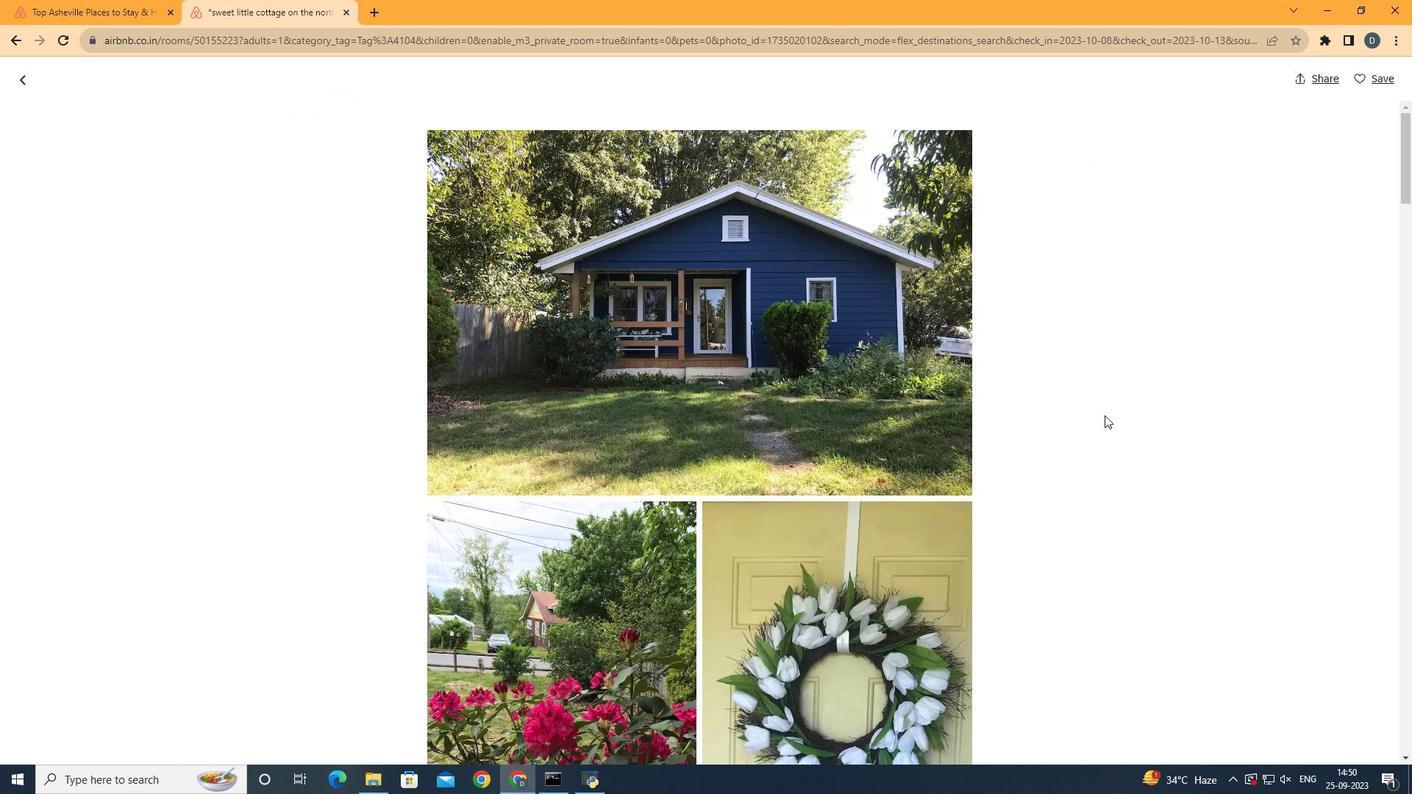 
Action: Mouse pressed left at (1105, 415)
Screenshot: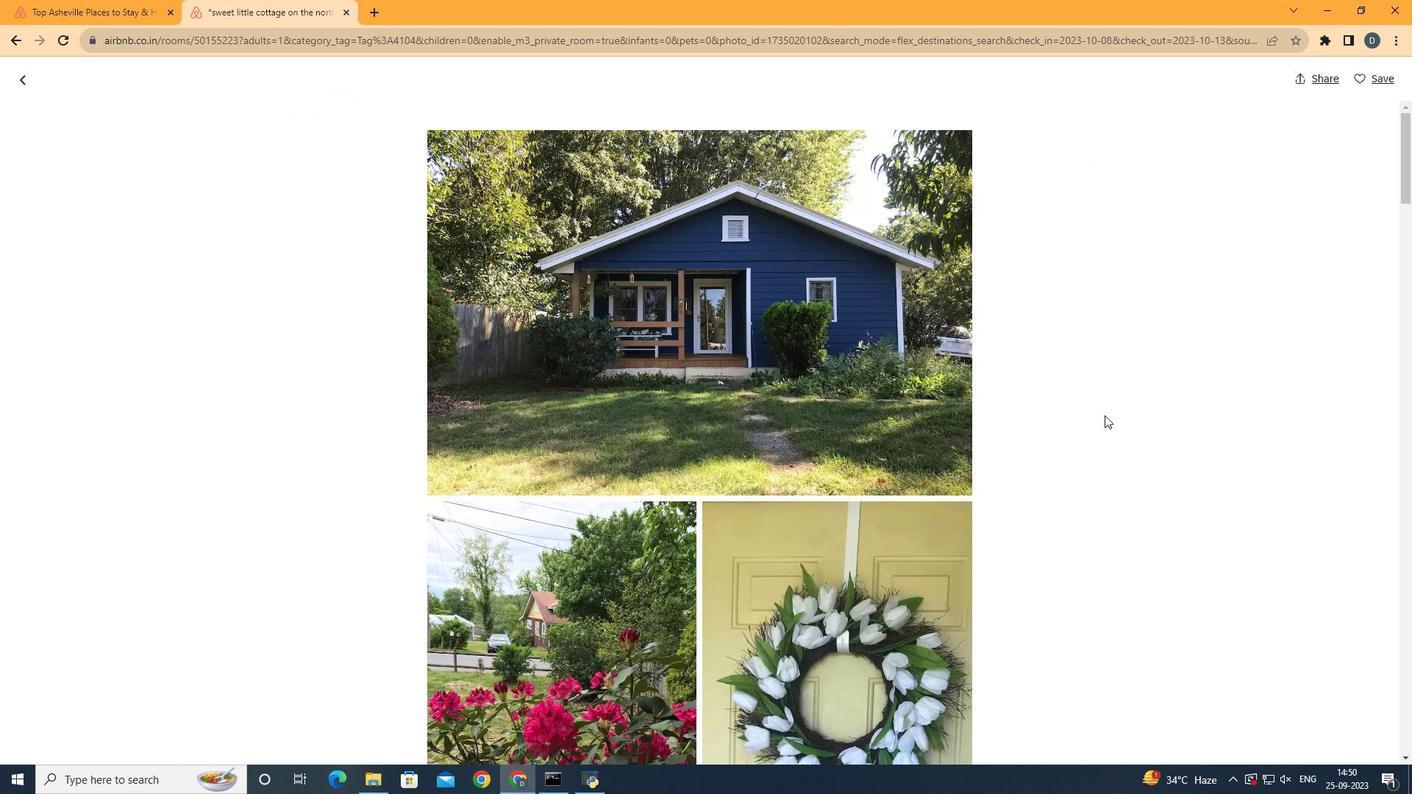 
Action: Mouse moved to (1094, 417)
Screenshot: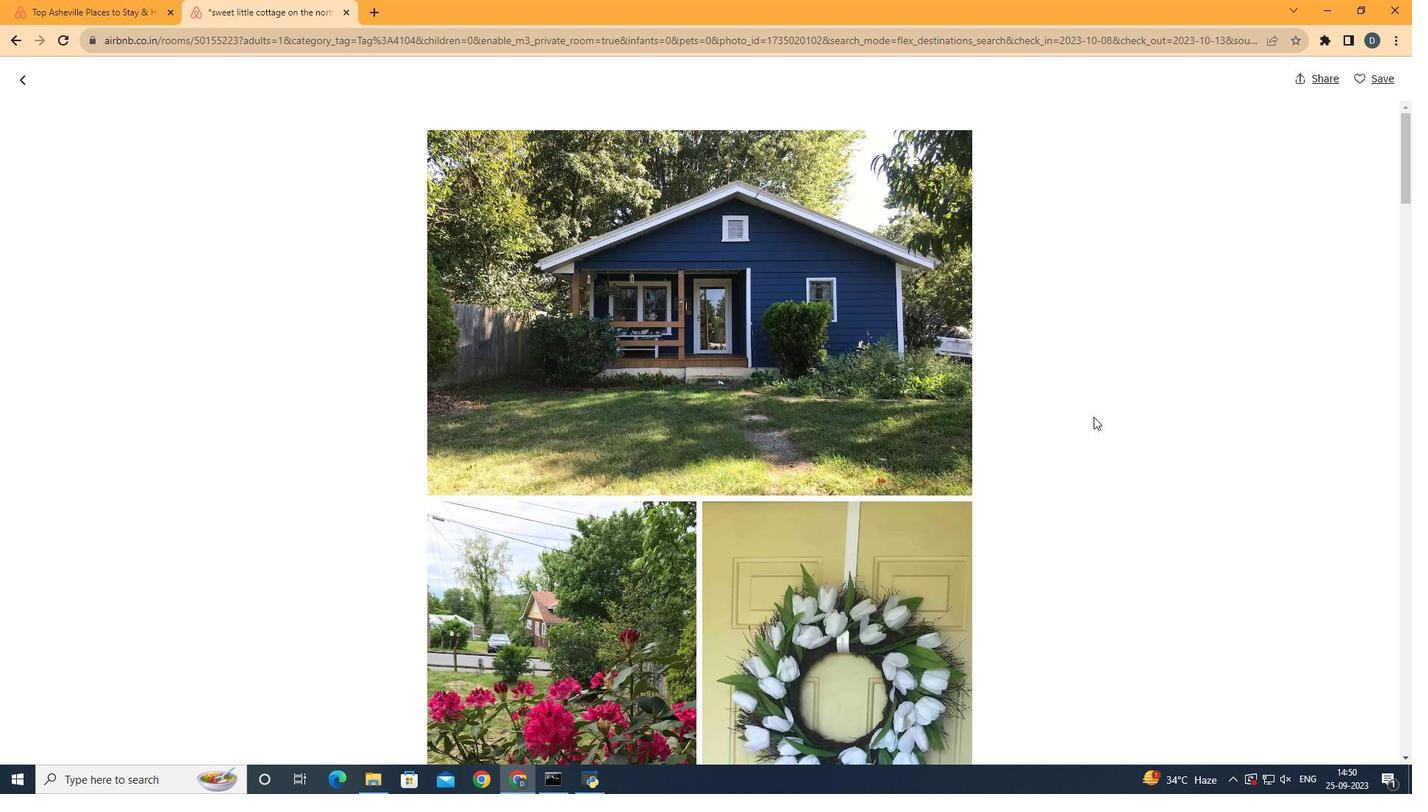 
Action: Mouse scrolled (1094, 416) with delta (0, 0)
Screenshot: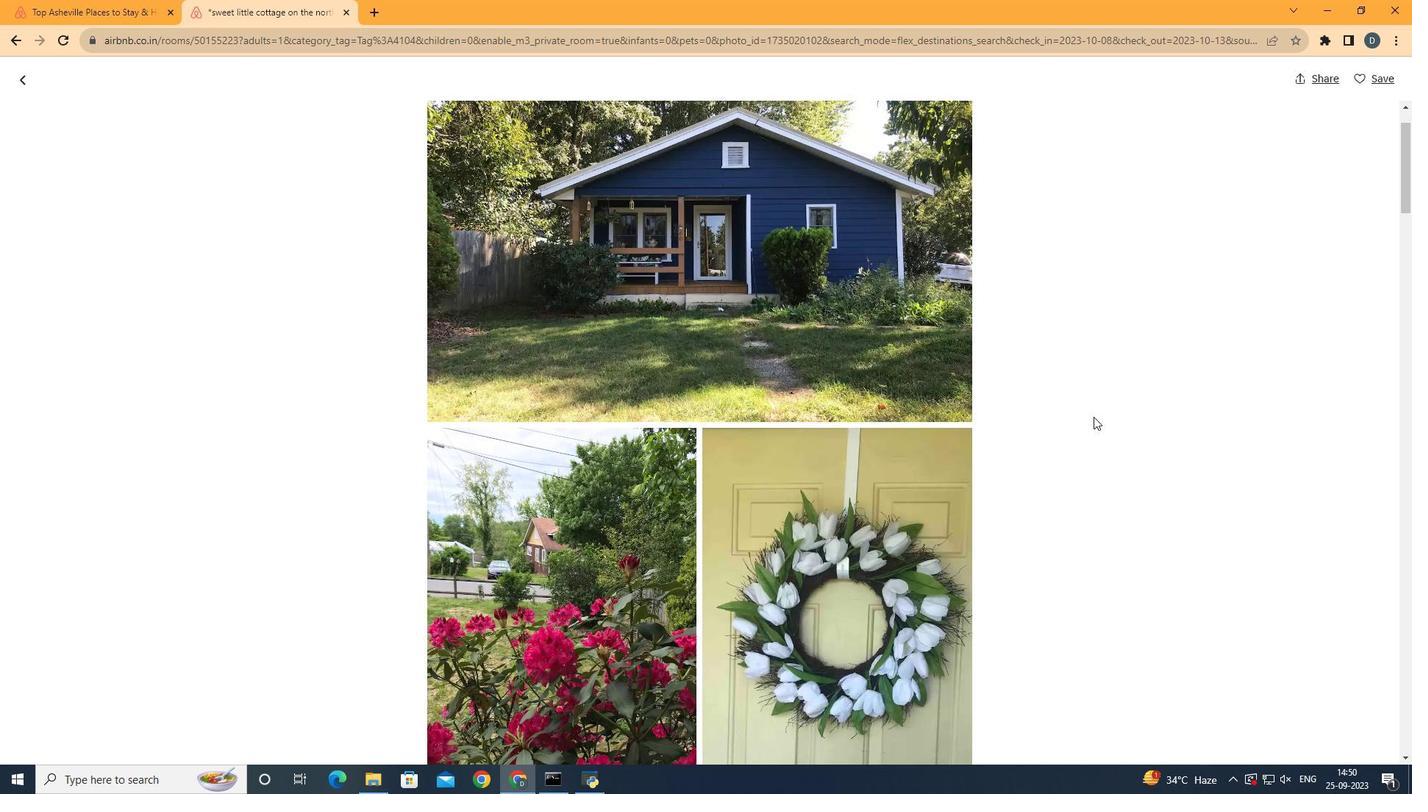 
Action: Mouse scrolled (1094, 416) with delta (0, 0)
Screenshot: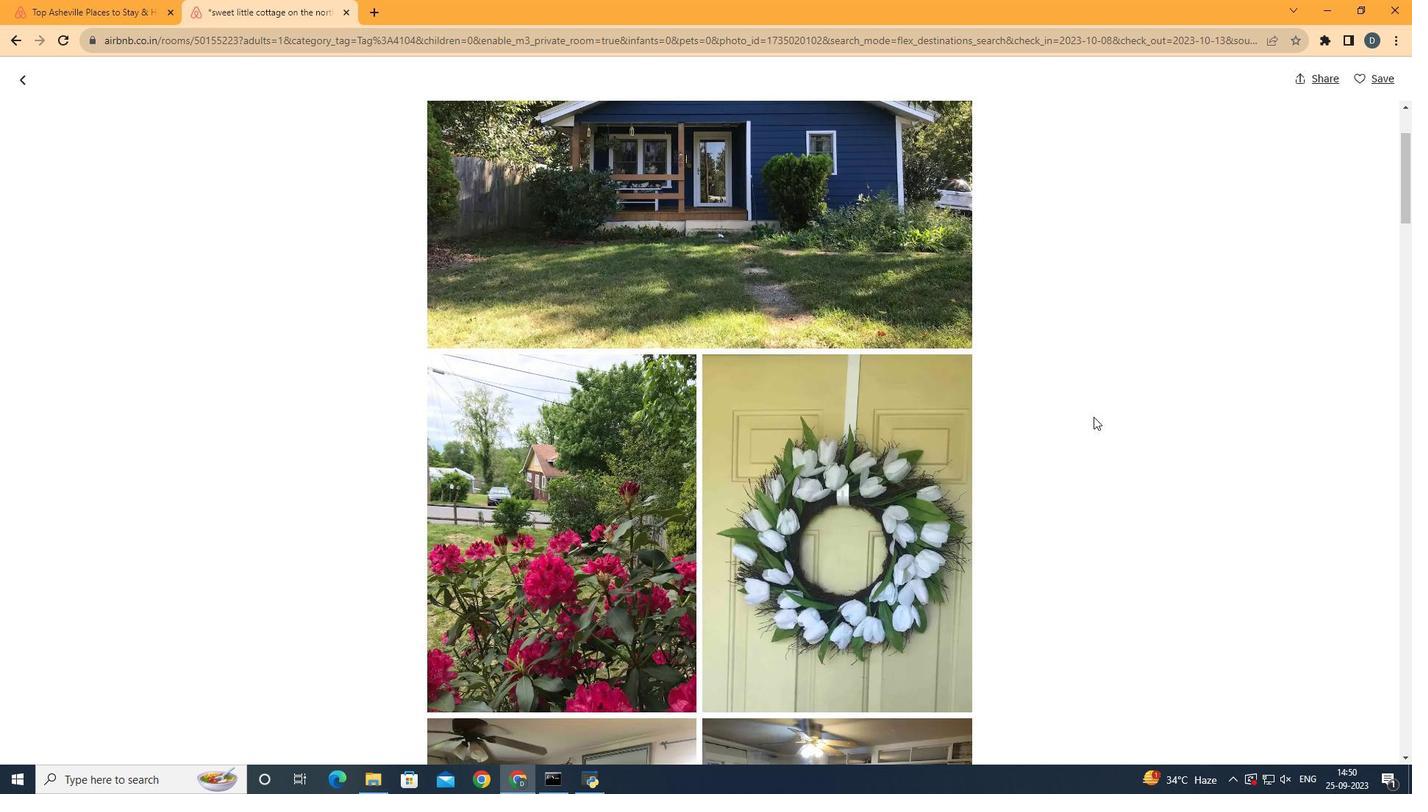 
Action: Mouse scrolled (1094, 416) with delta (0, 0)
Screenshot: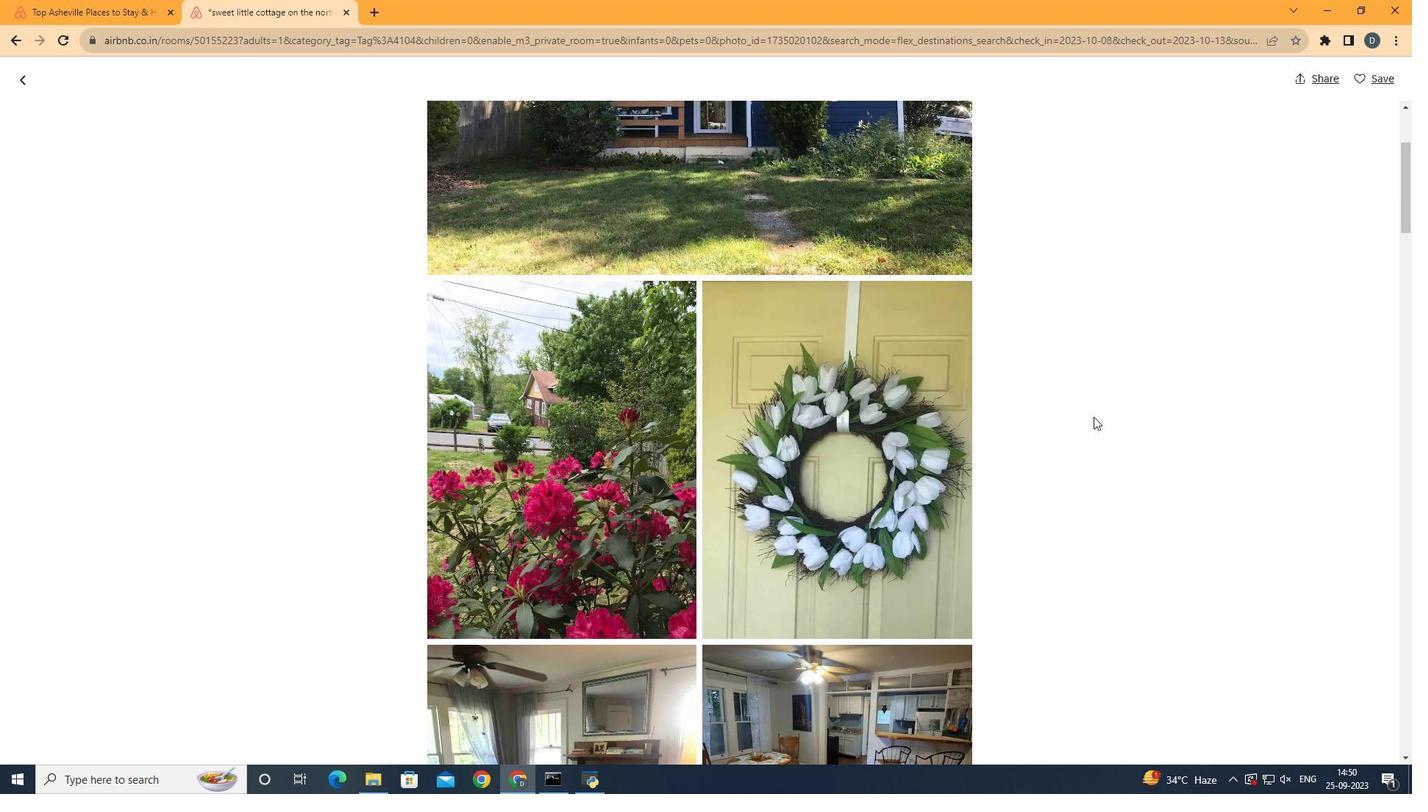 
Action: Mouse scrolled (1094, 416) with delta (0, 0)
Screenshot: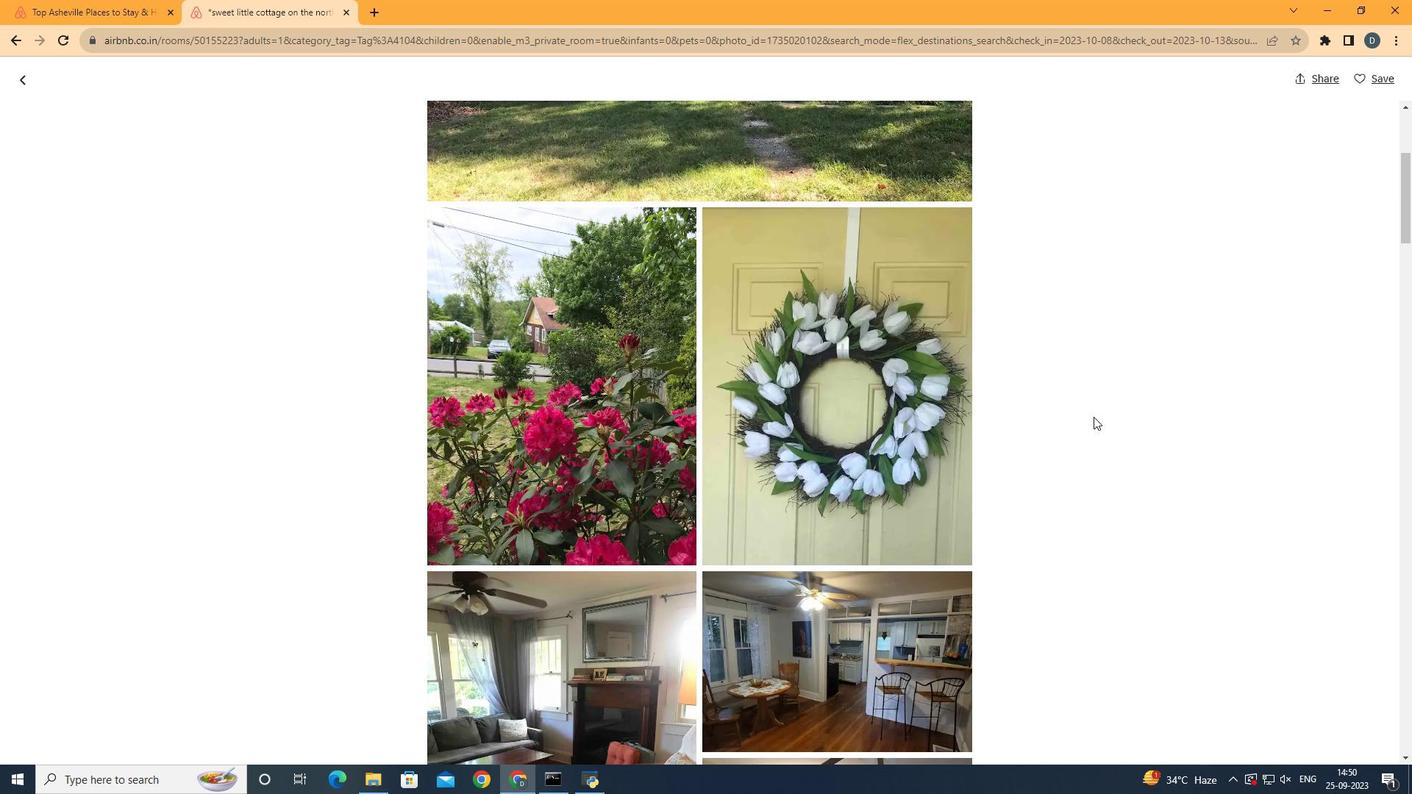 
Action: Mouse scrolled (1094, 416) with delta (0, 0)
Screenshot: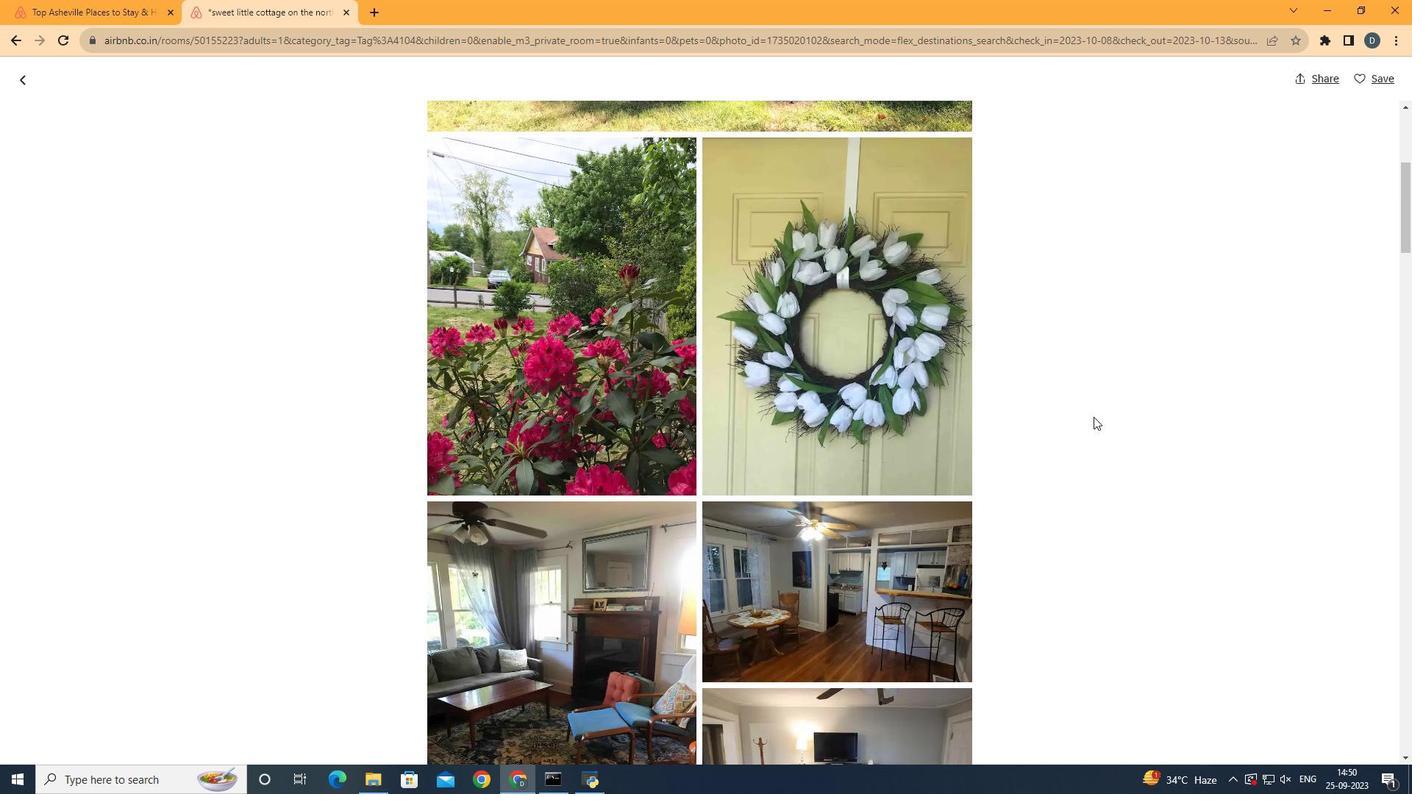 
Action: Mouse scrolled (1094, 416) with delta (0, 0)
Screenshot: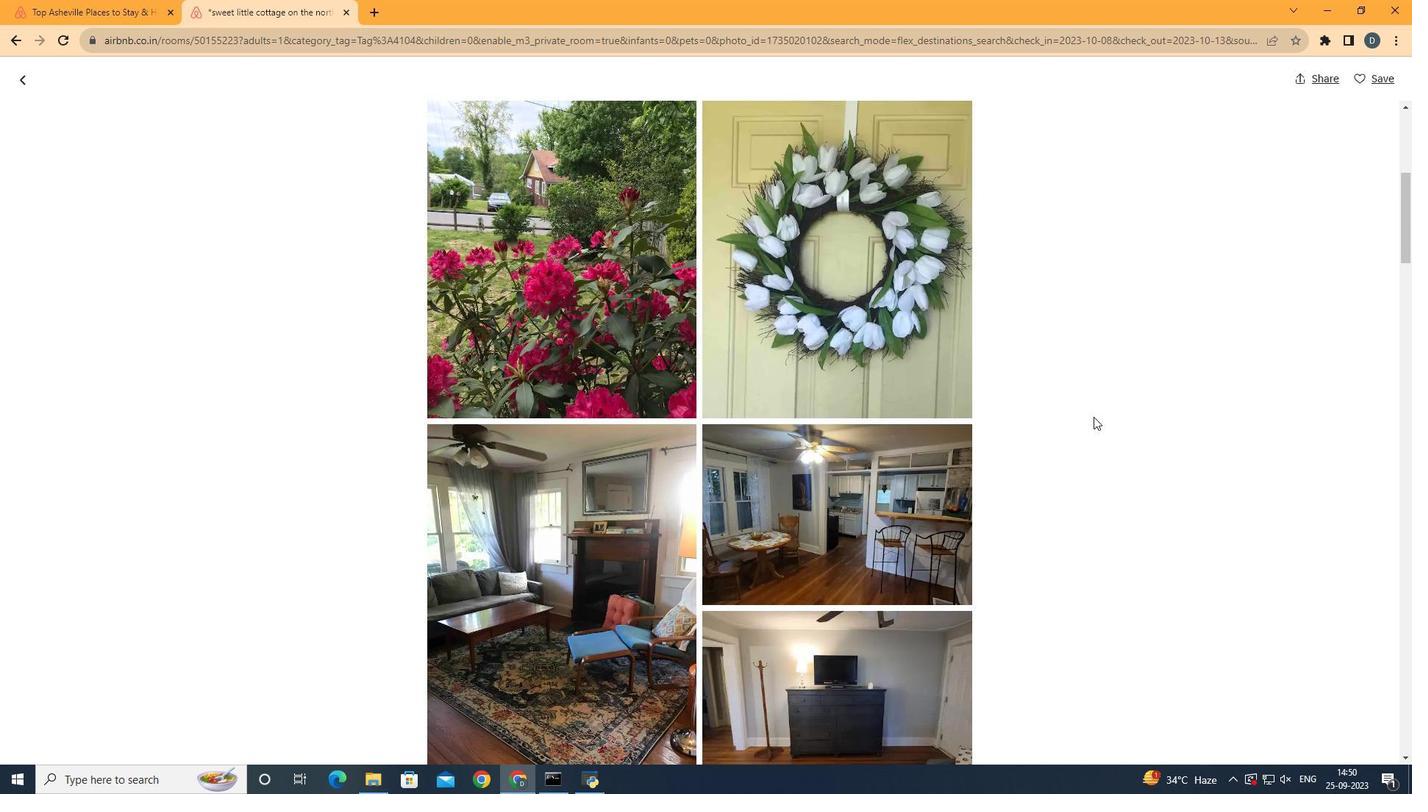 
Action: Mouse scrolled (1094, 416) with delta (0, 0)
Screenshot: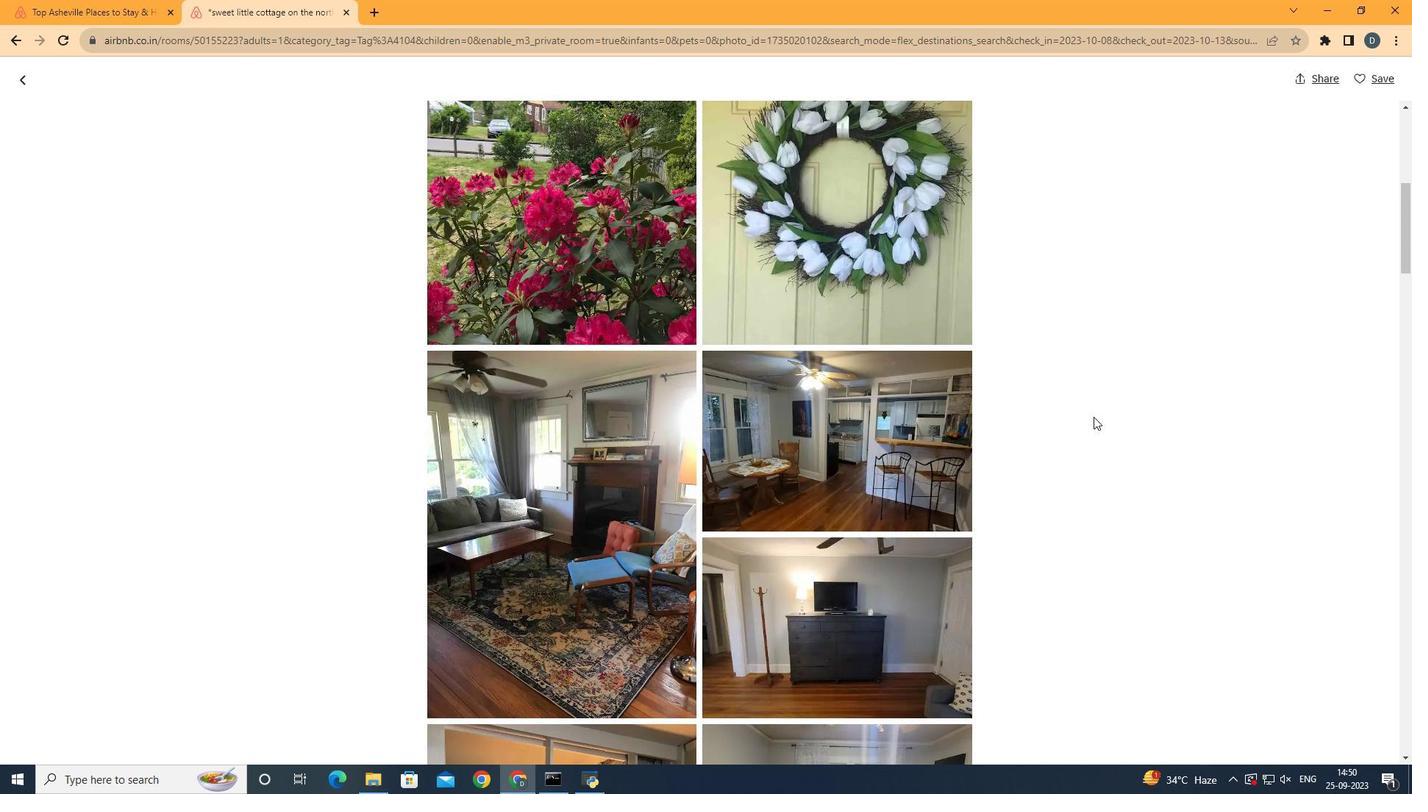 
Action: Mouse scrolled (1094, 416) with delta (0, 0)
Screenshot: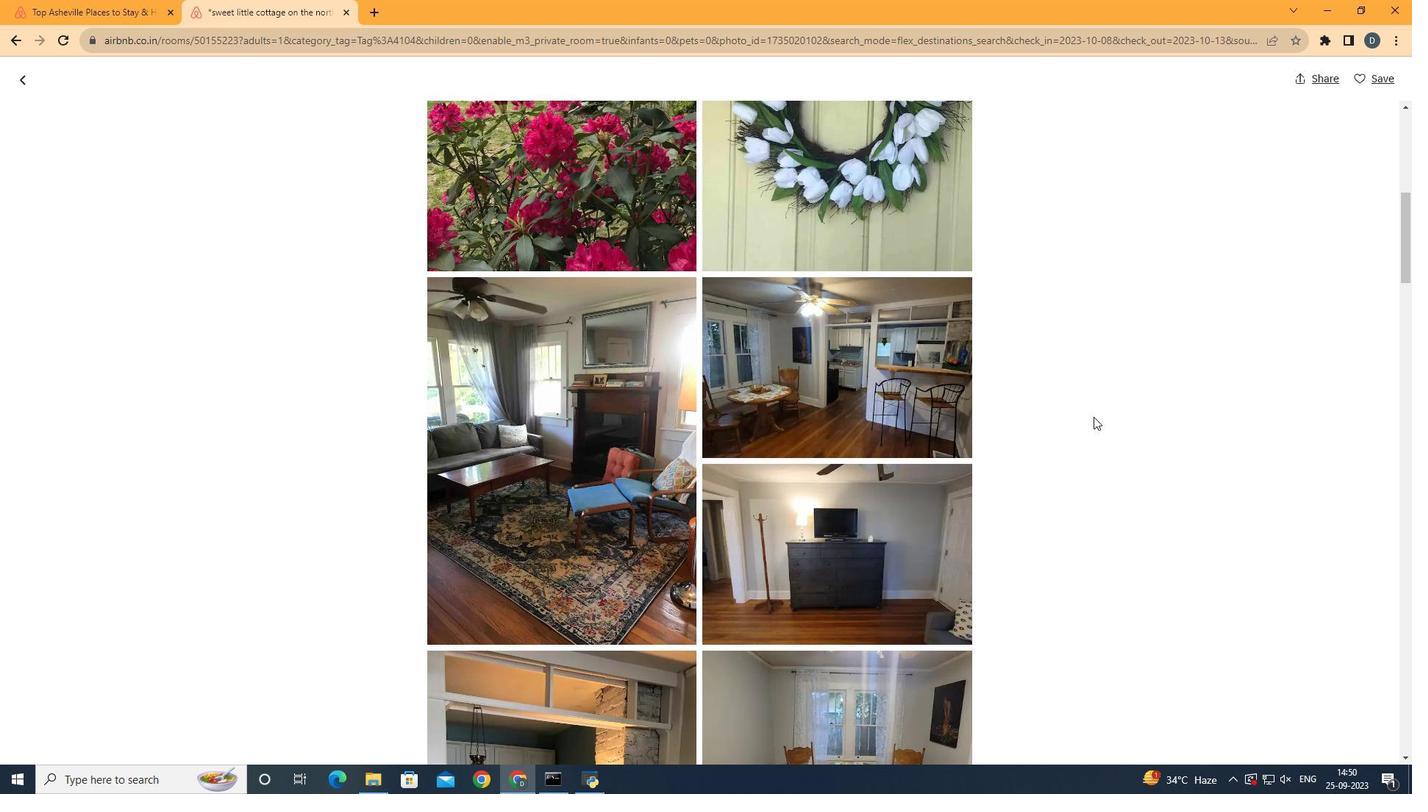 
Action: Mouse scrolled (1094, 416) with delta (0, 0)
Screenshot: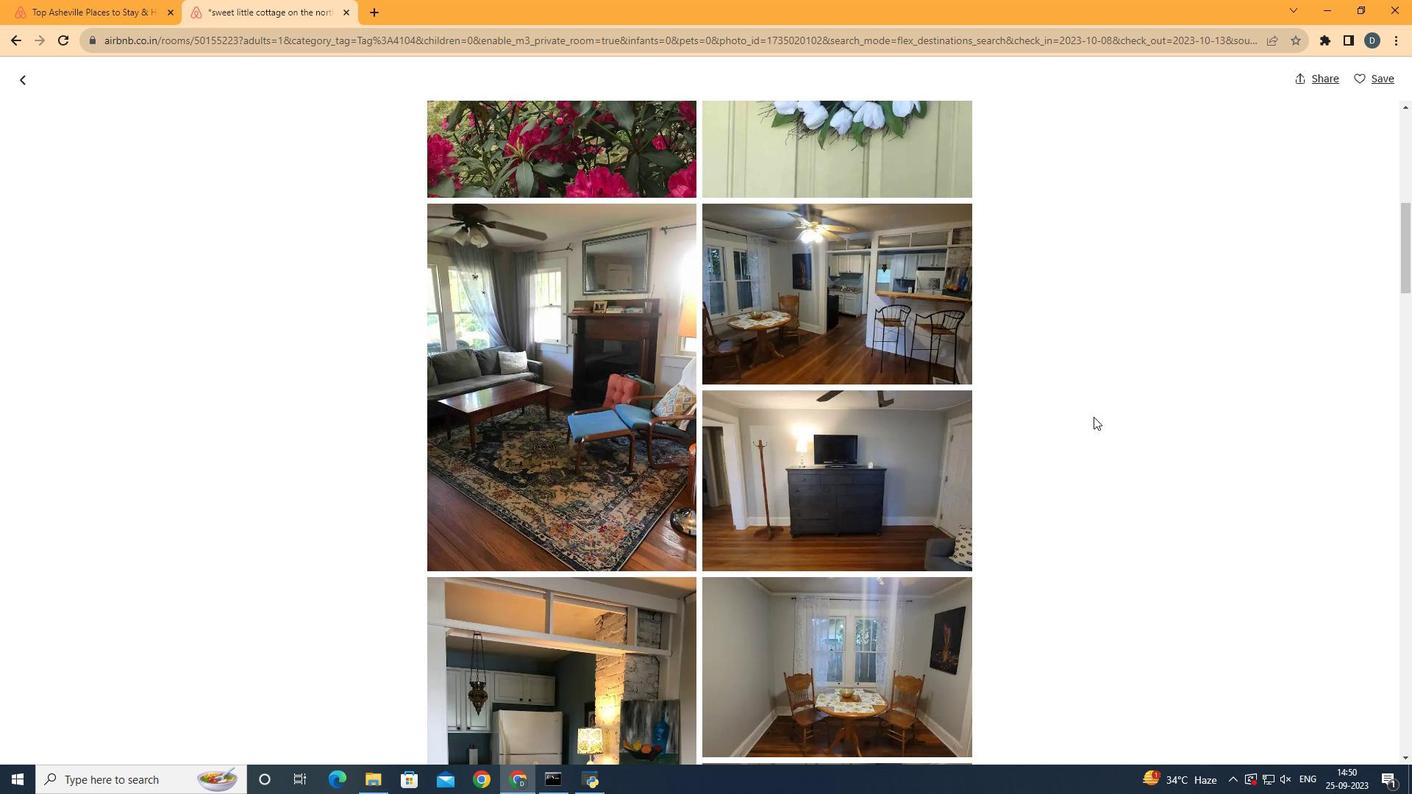 
Action: Mouse scrolled (1094, 416) with delta (0, 0)
Screenshot: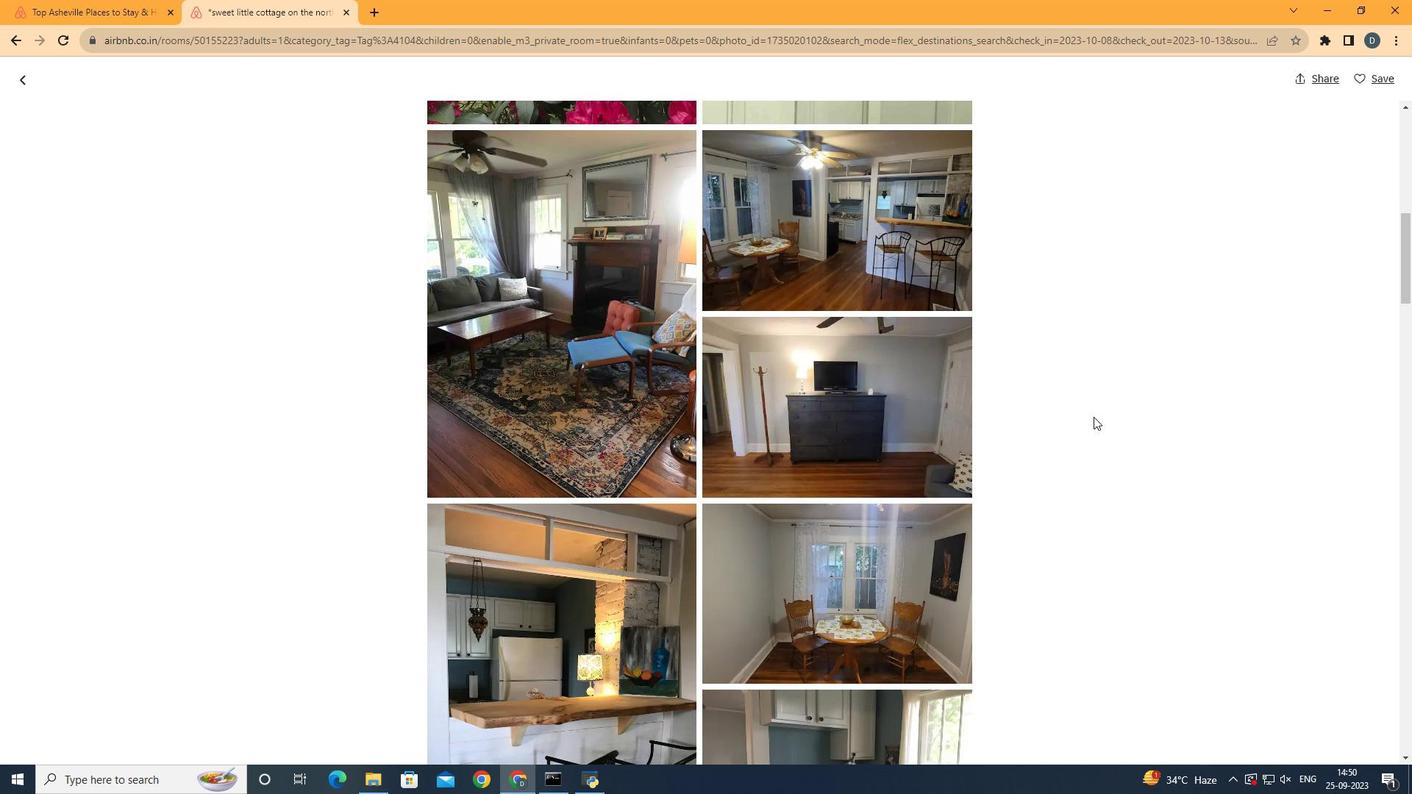 
Action: Mouse scrolled (1094, 416) with delta (0, 0)
Screenshot: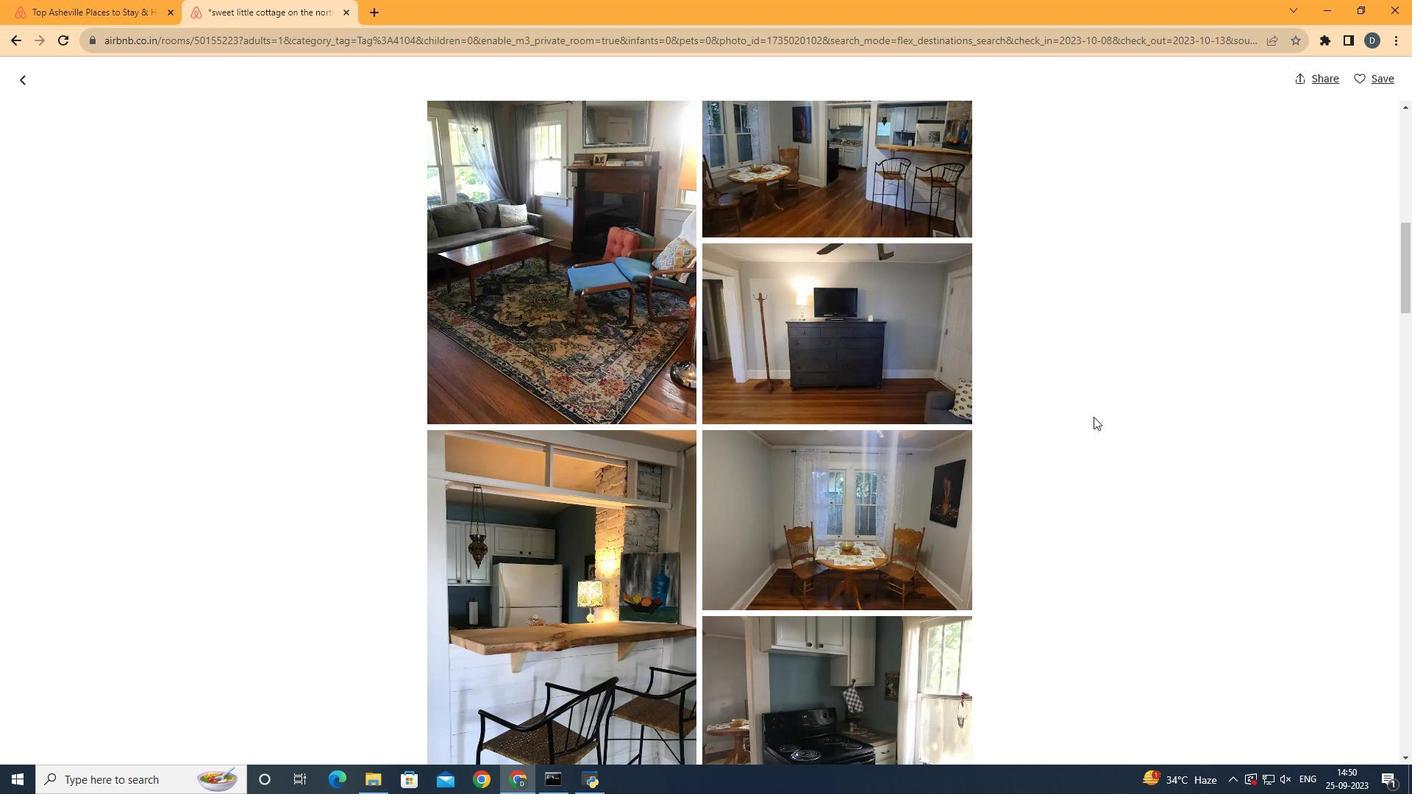 
Action: Mouse scrolled (1094, 416) with delta (0, 0)
Screenshot: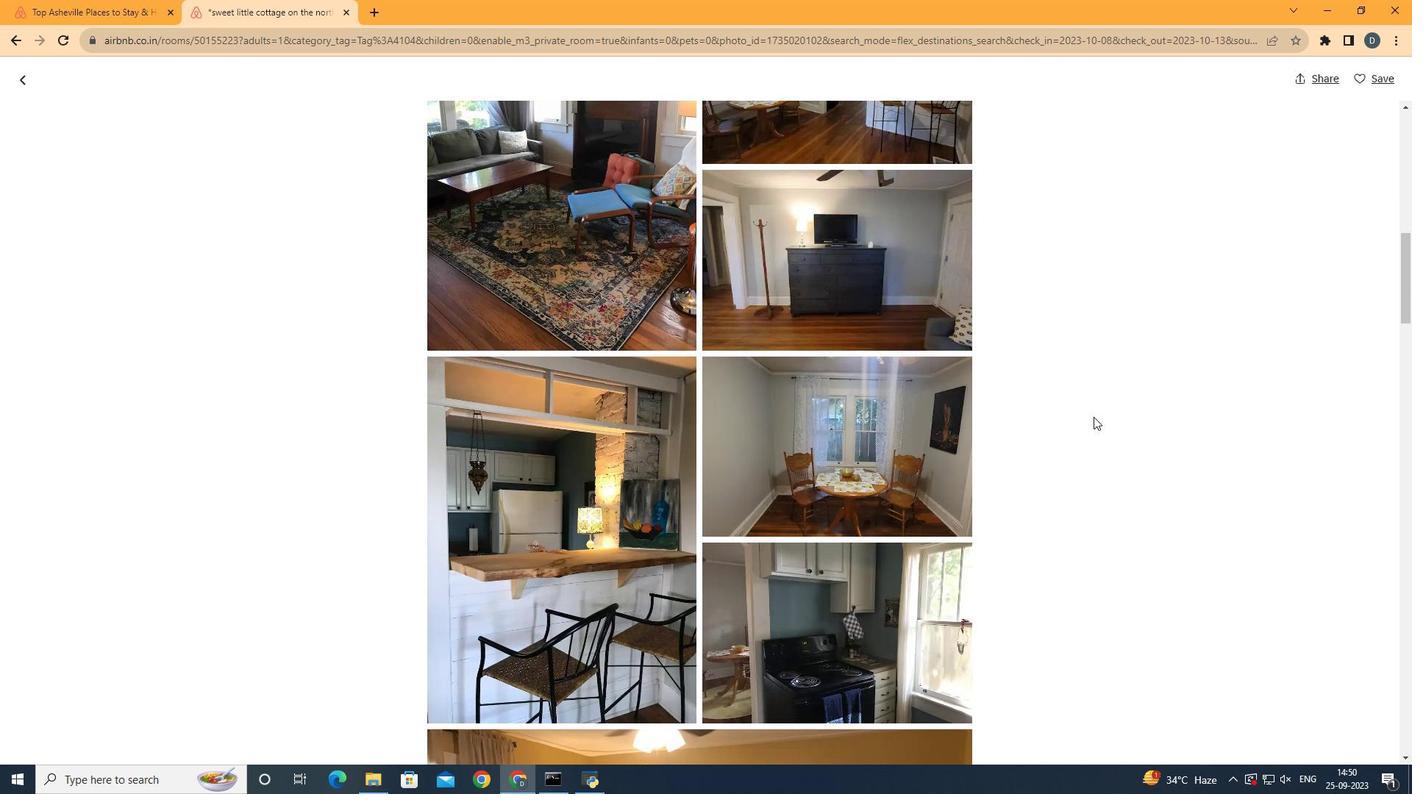 
Action: Mouse scrolled (1094, 416) with delta (0, 0)
Screenshot: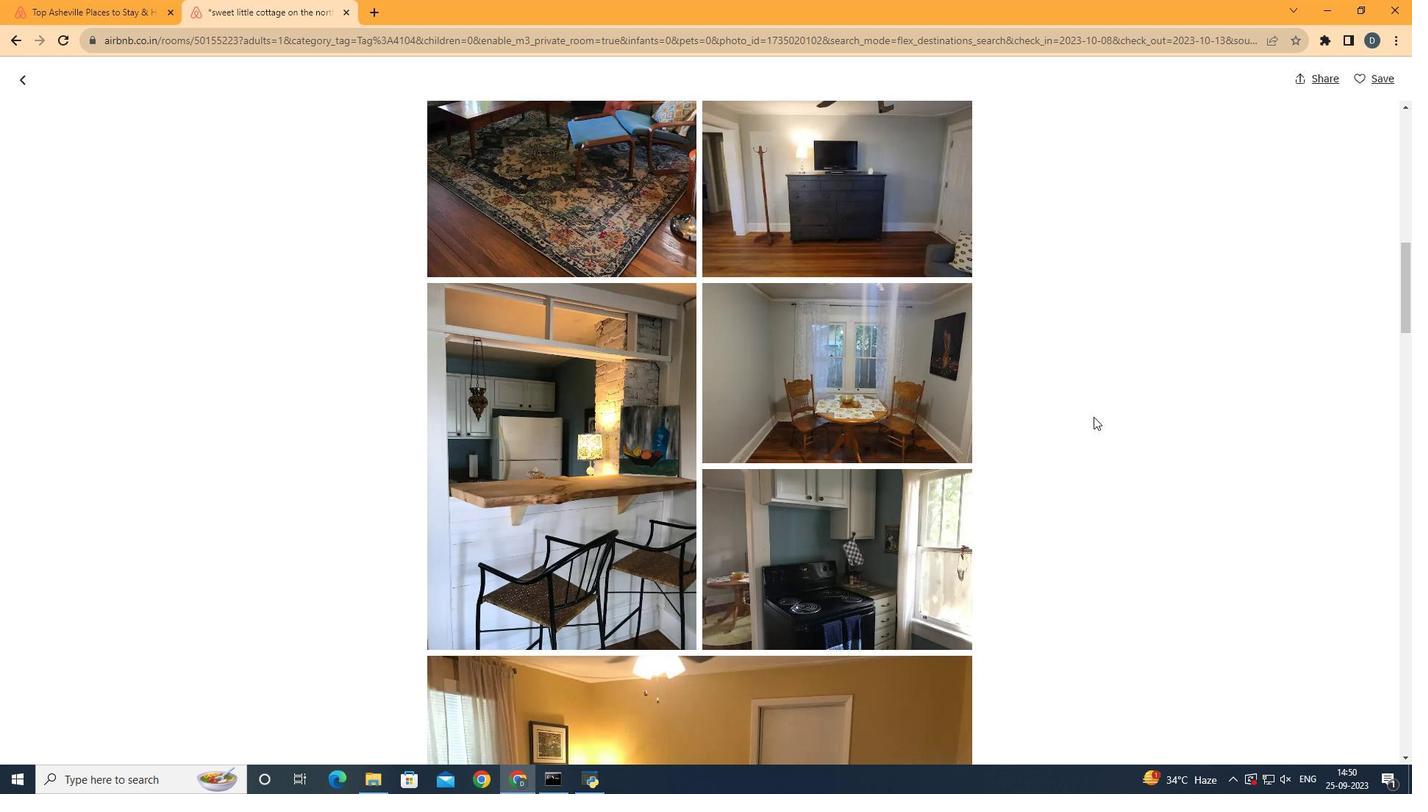 
Action: Mouse scrolled (1094, 416) with delta (0, 0)
Screenshot: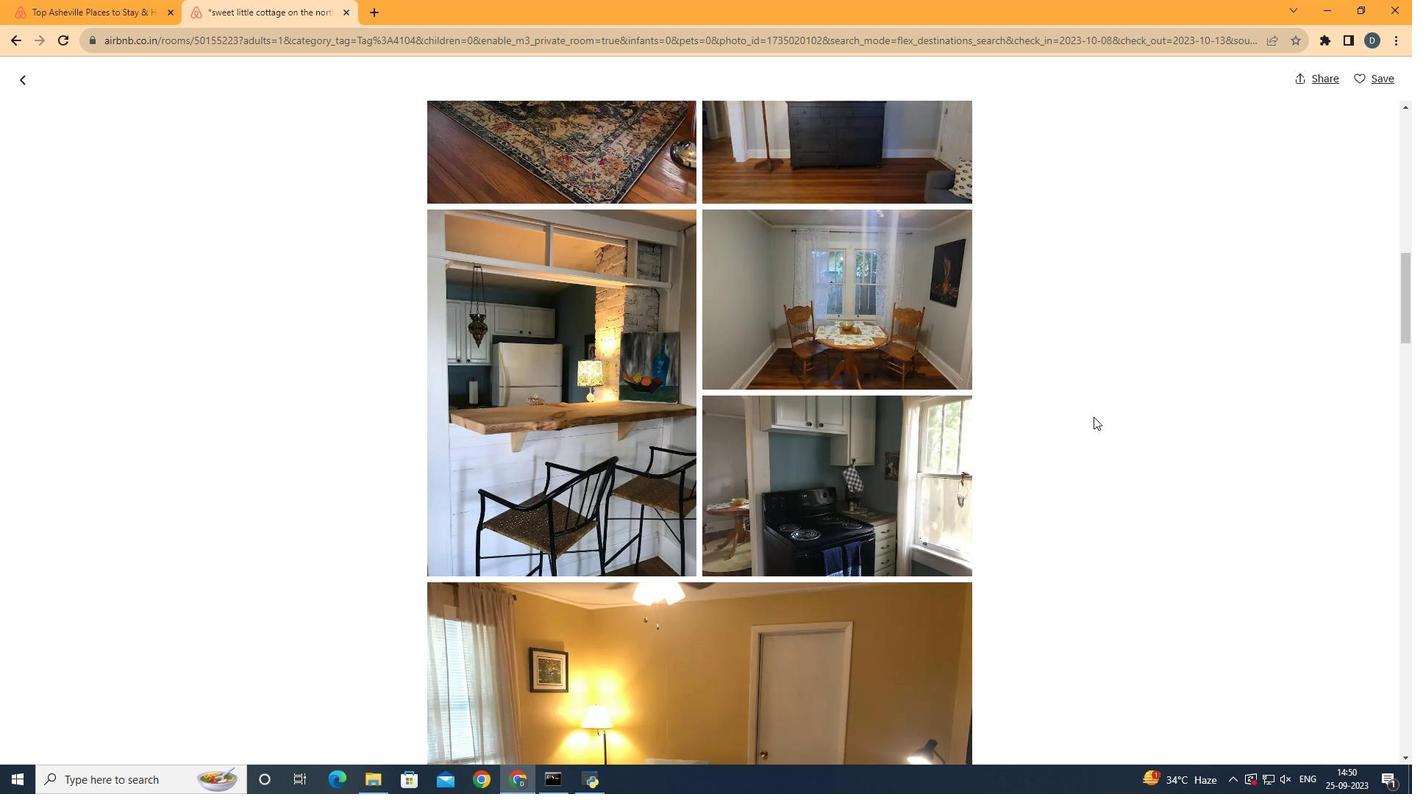 
Action: Mouse scrolled (1094, 416) with delta (0, 0)
Screenshot: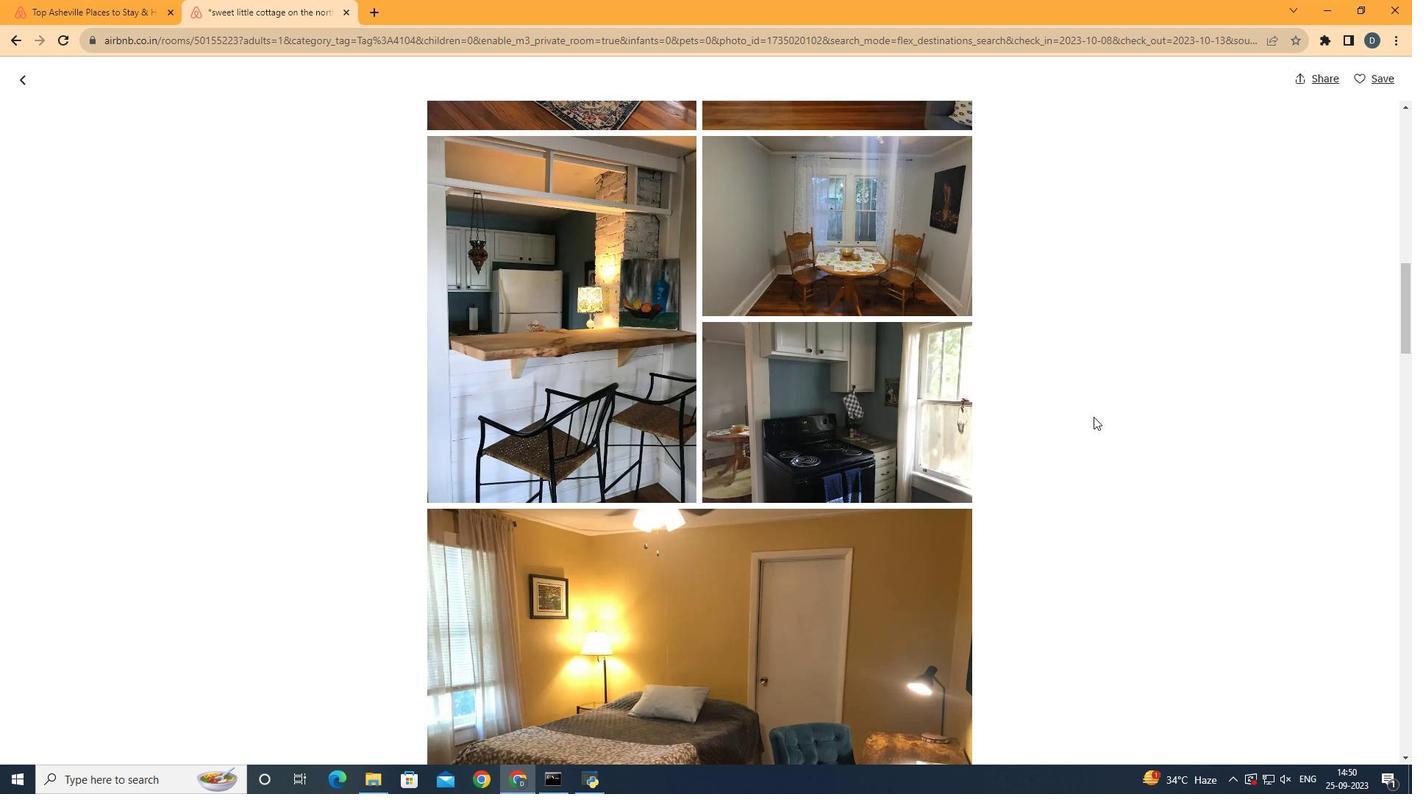 
Action: Mouse scrolled (1094, 416) with delta (0, 0)
Screenshot: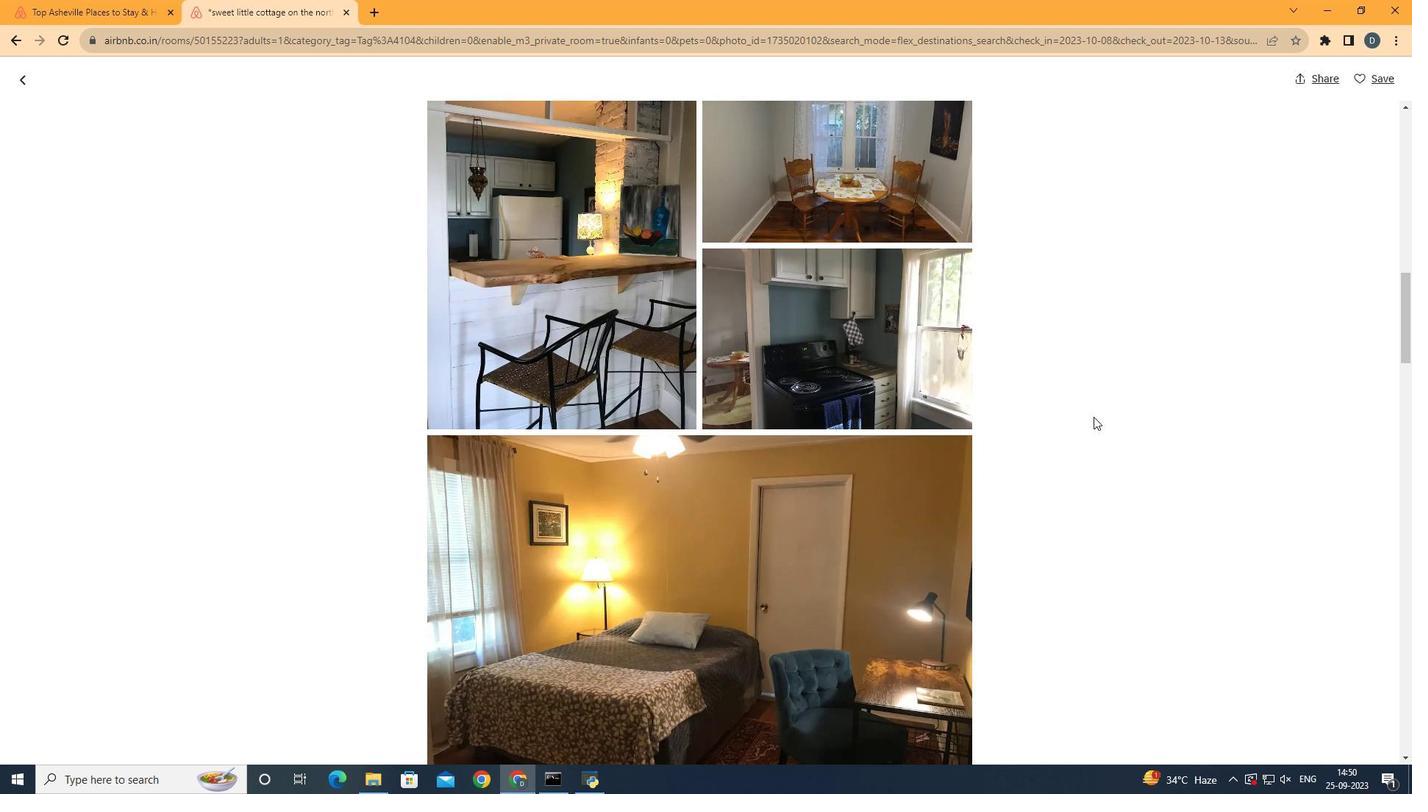 
Action: Mouse scrolled (1094, 416) with delta (0, 0)
Screenshot: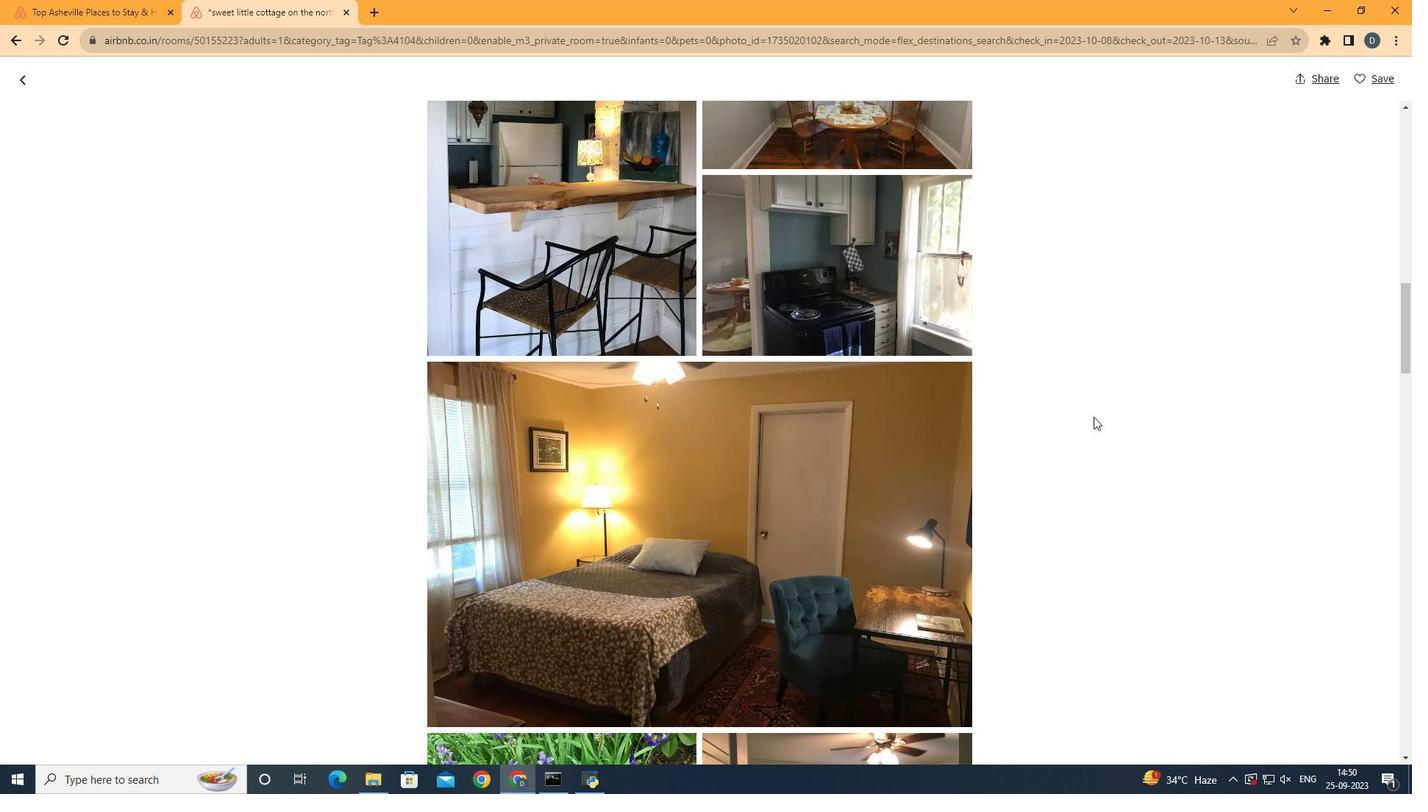 
Action: Mouse scrolled (1094, 416) with delta (0, 0)
Screenshot: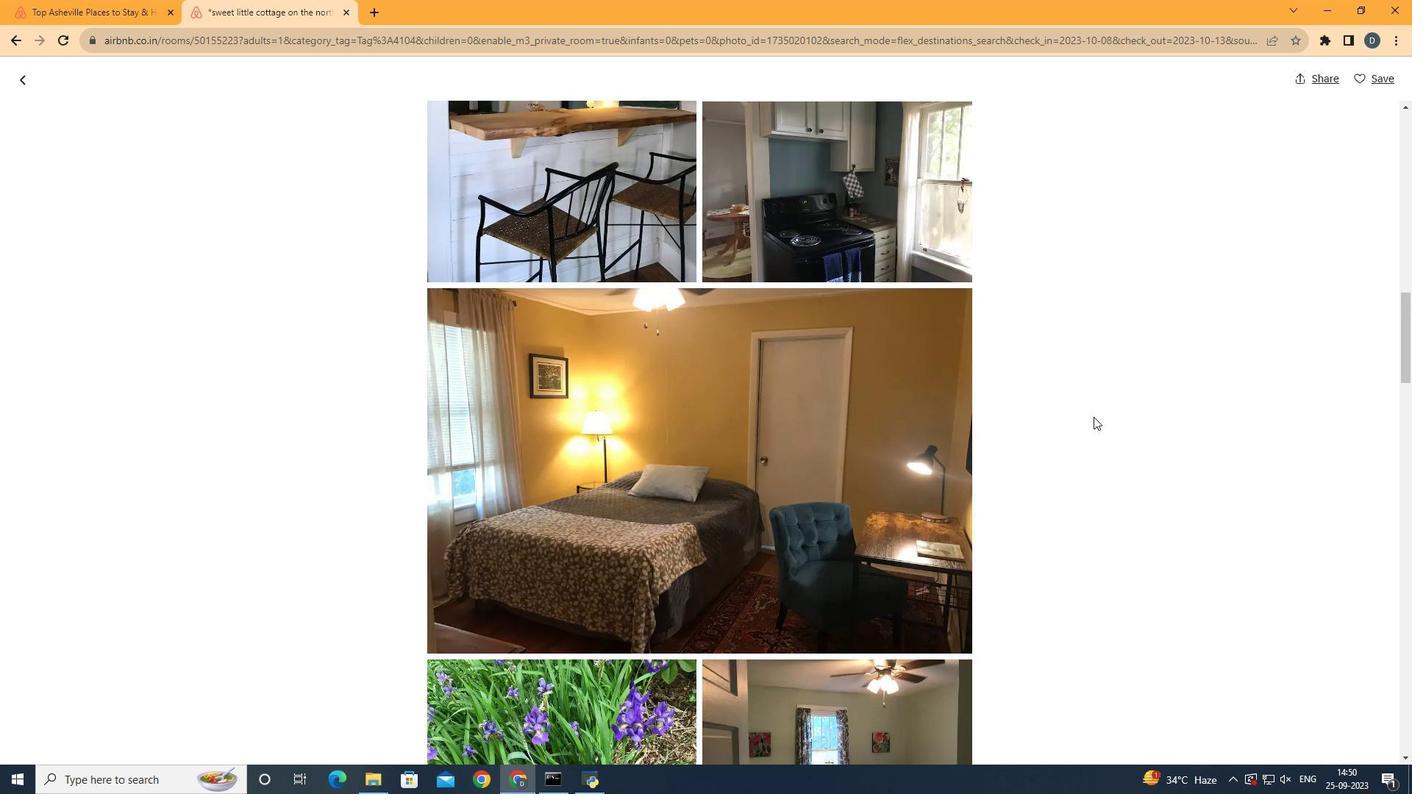 
Action: Mouse scrolled (1094, 416) with delta (0, 0)
Screenshot: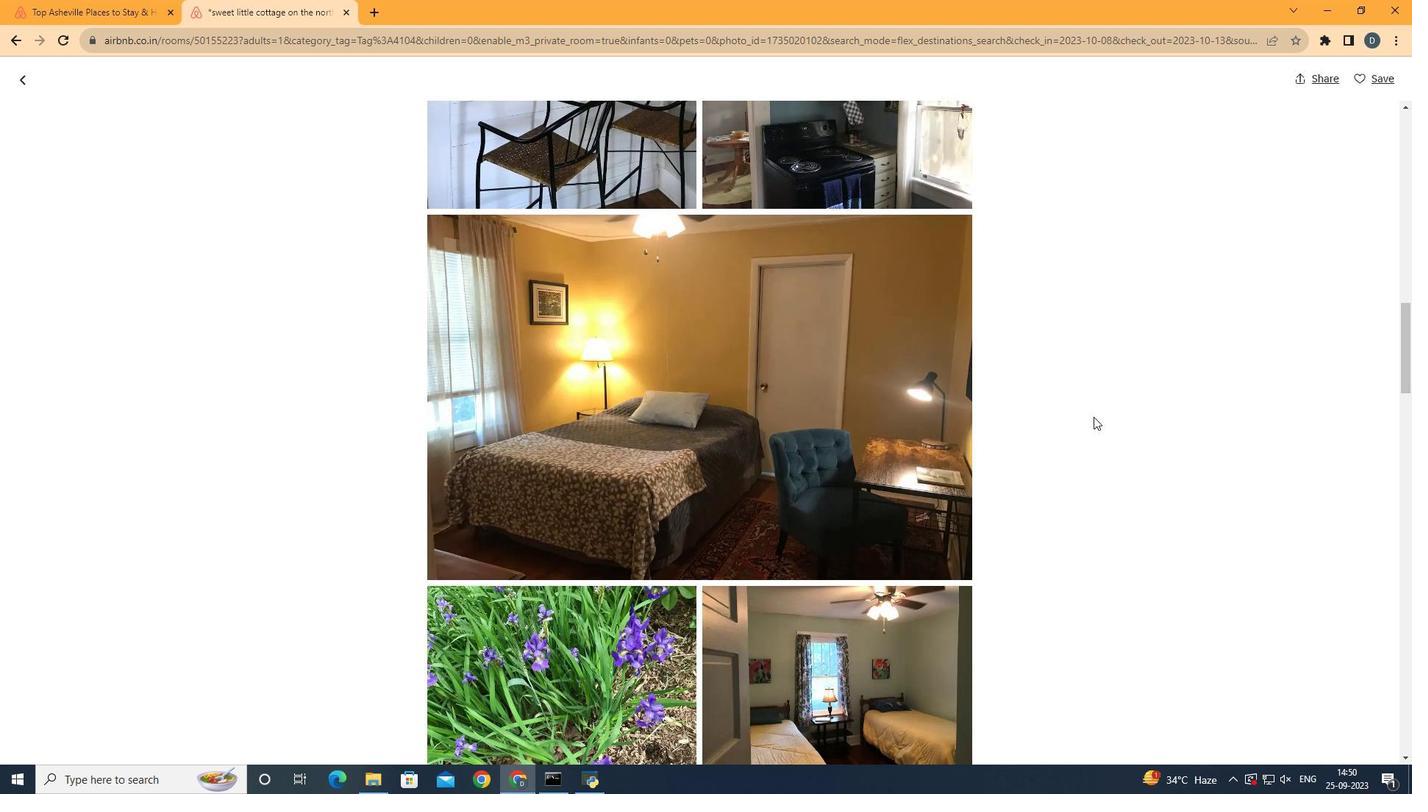 
Action: Mouse scrolled (1094, 416) with delta (0, 0)
Screenshot: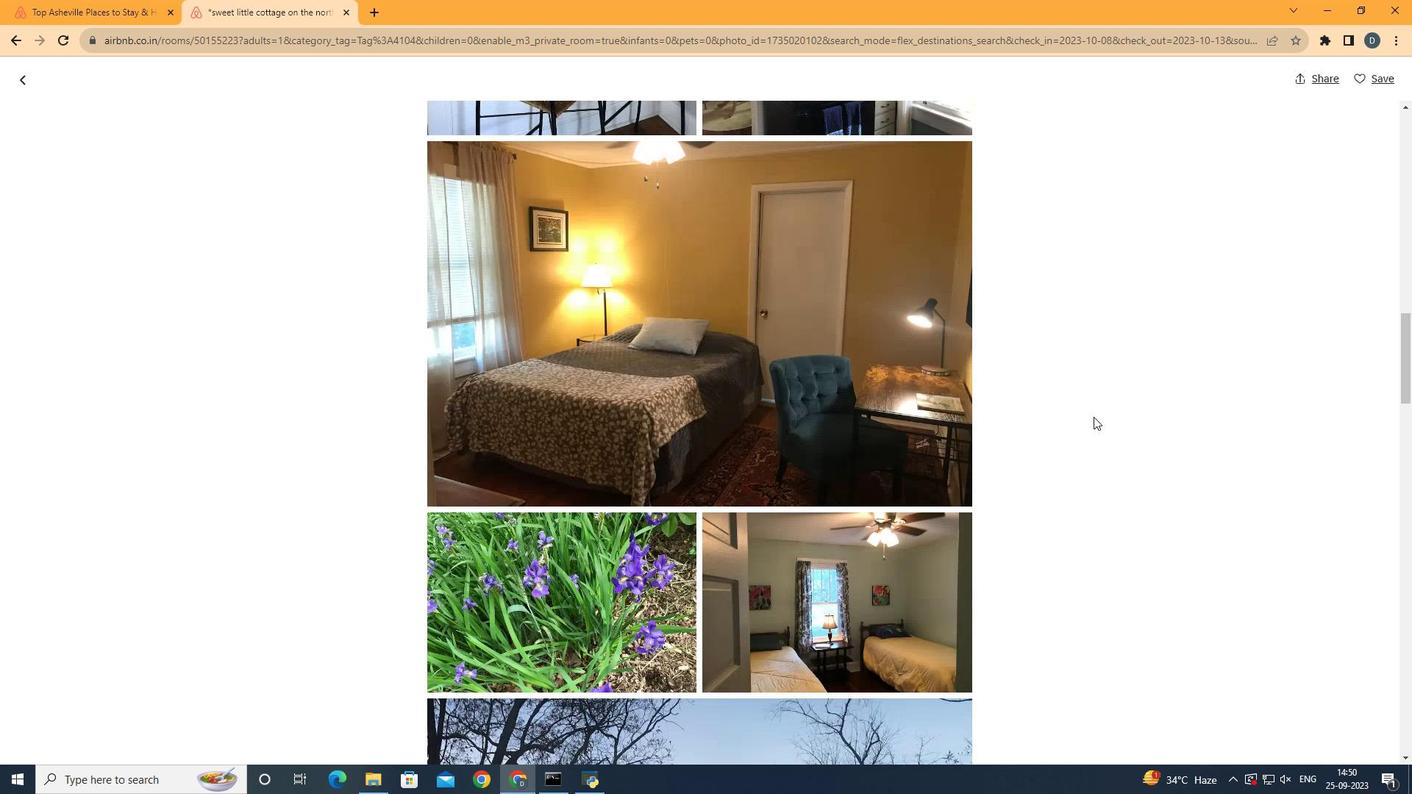 
Action: Mouse scrolled (1094, 416) with delta (0, 0)
Screenshot: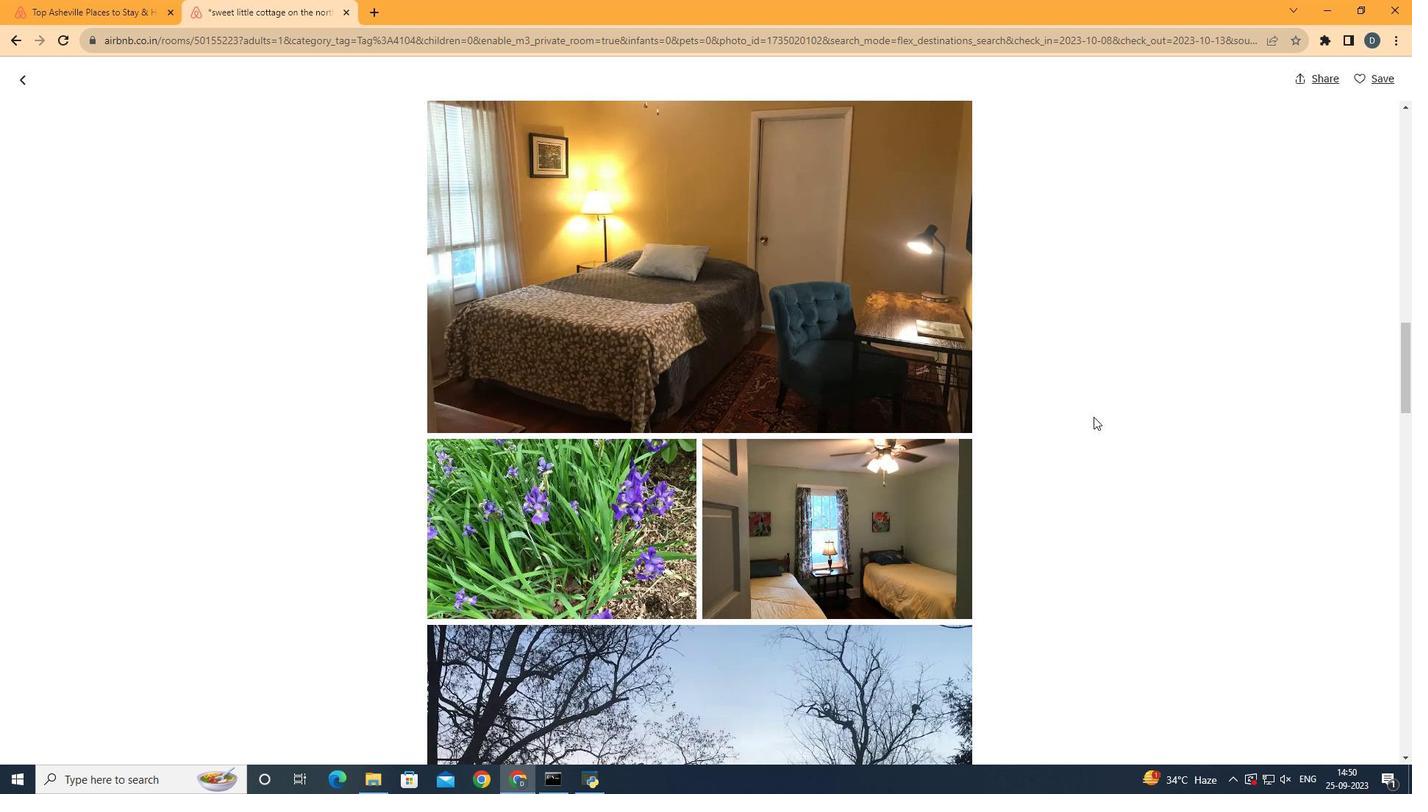 
Action: Mouse scrolled (1094, 416) with delta (0, 0)
Screenshot: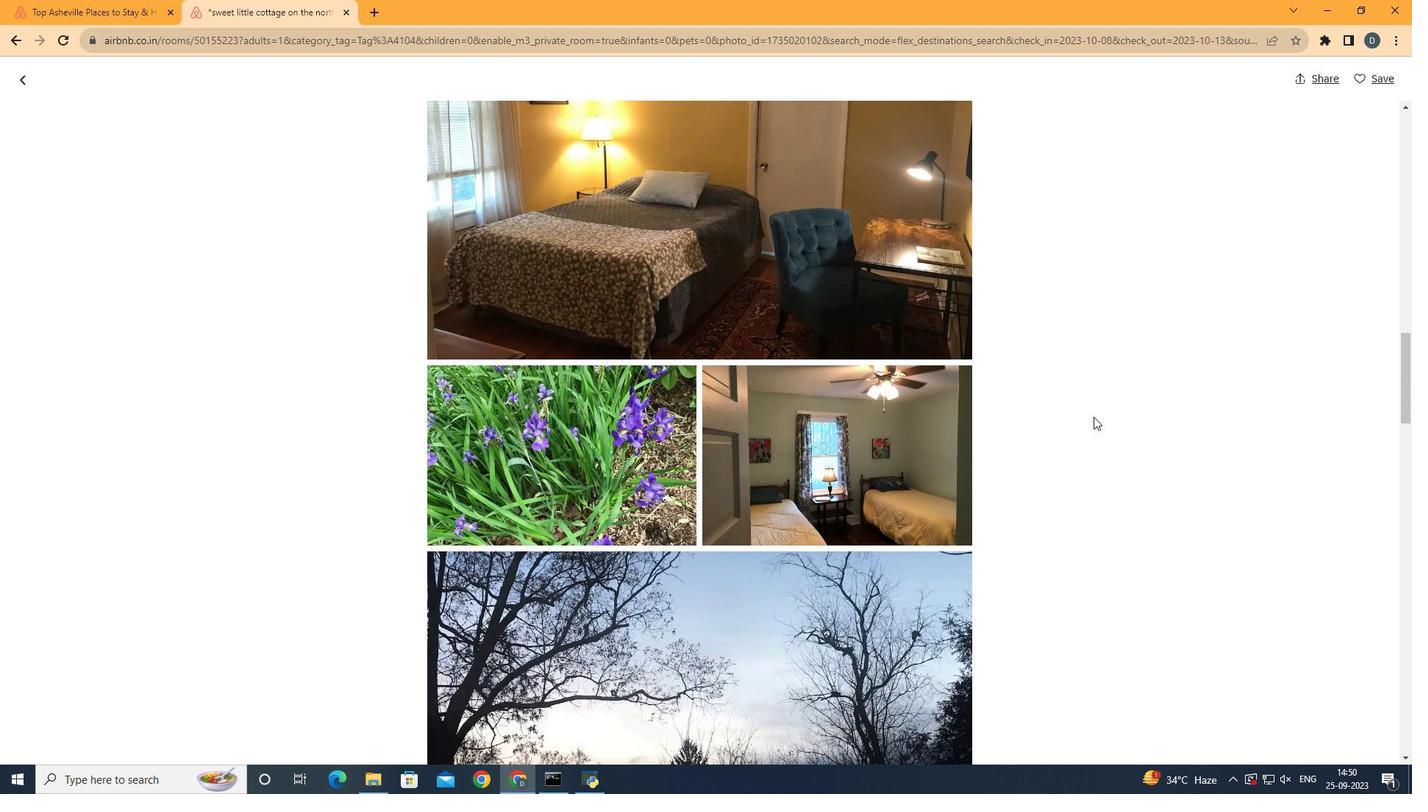 
Action: Mouse scrolled (1094, 416) with delta (0, 0)
Screenshot: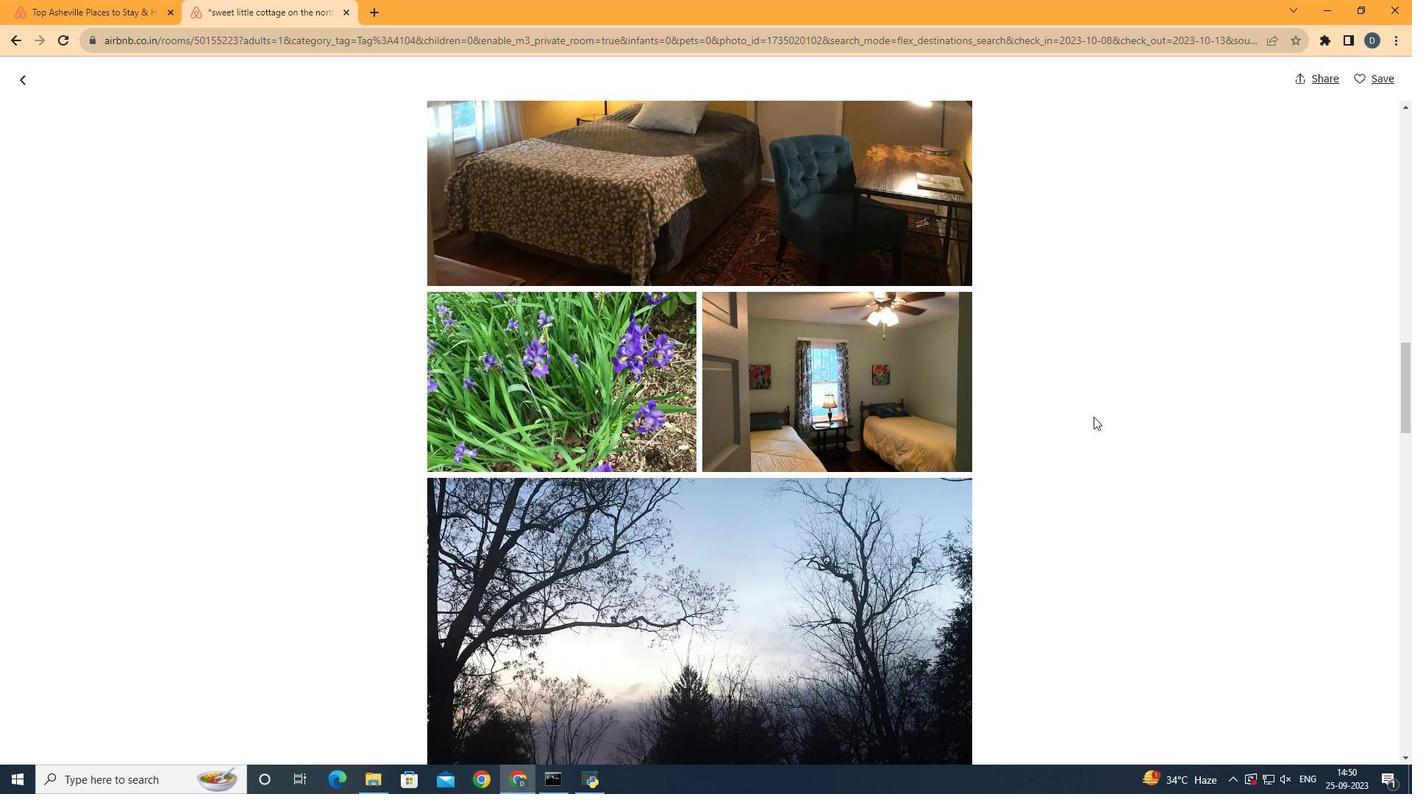 
Action: Mouse scrolled (1094, 416) with delta (0, 0)
Screenshot: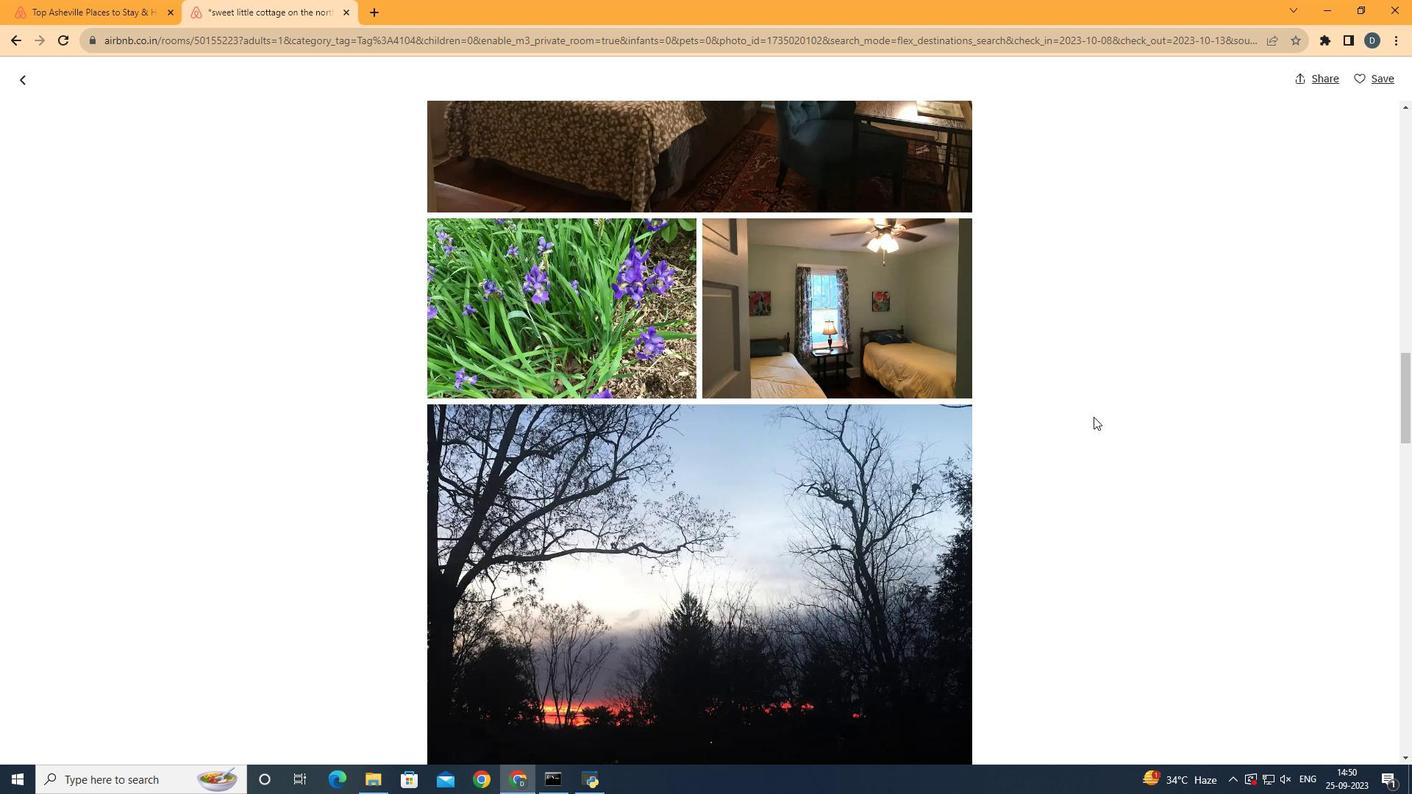 
Action: Mouse scrolled (1094, 416) with delta (0, 0)
Screenshot: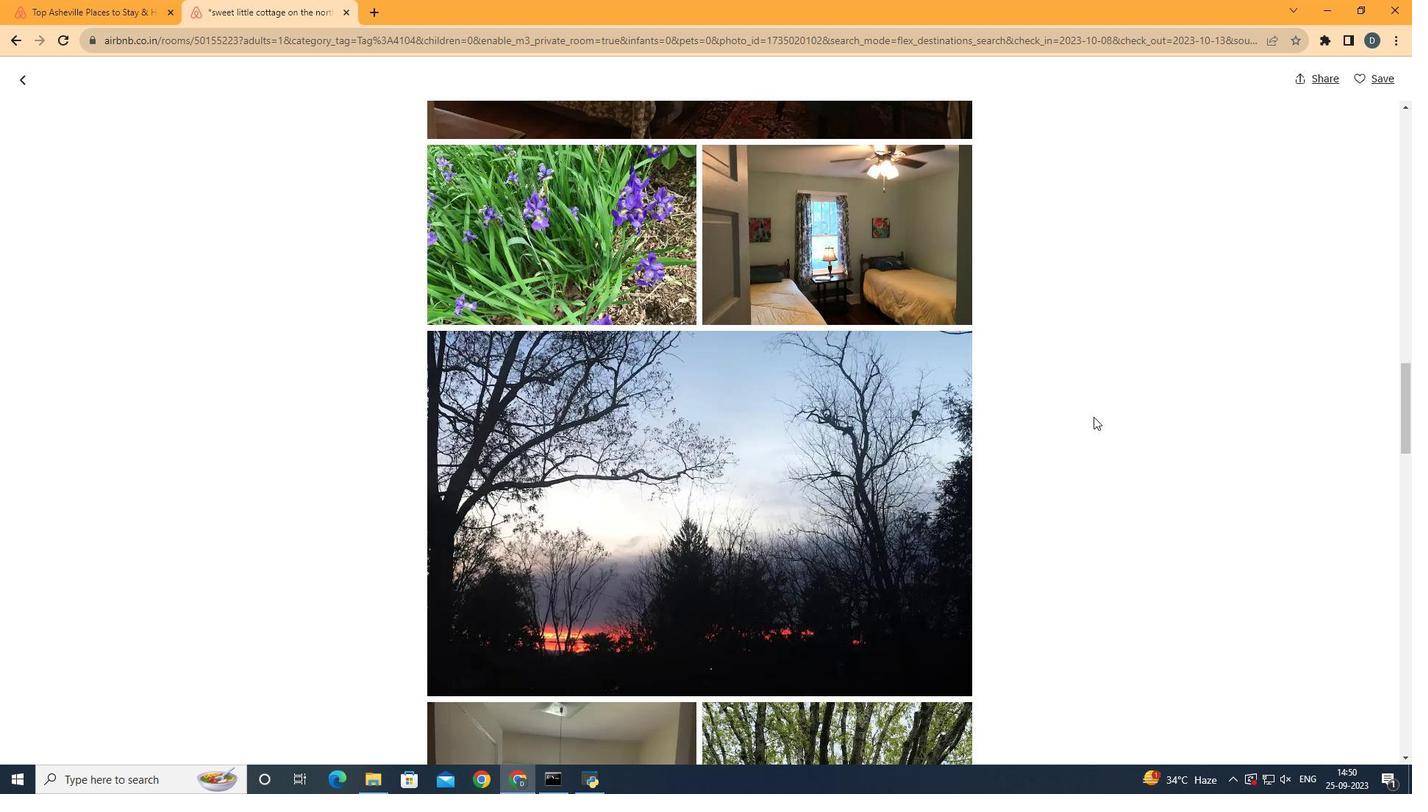 
Action: Mouse scrolled (1094, 416) with delta (0, 0)
Screenshot: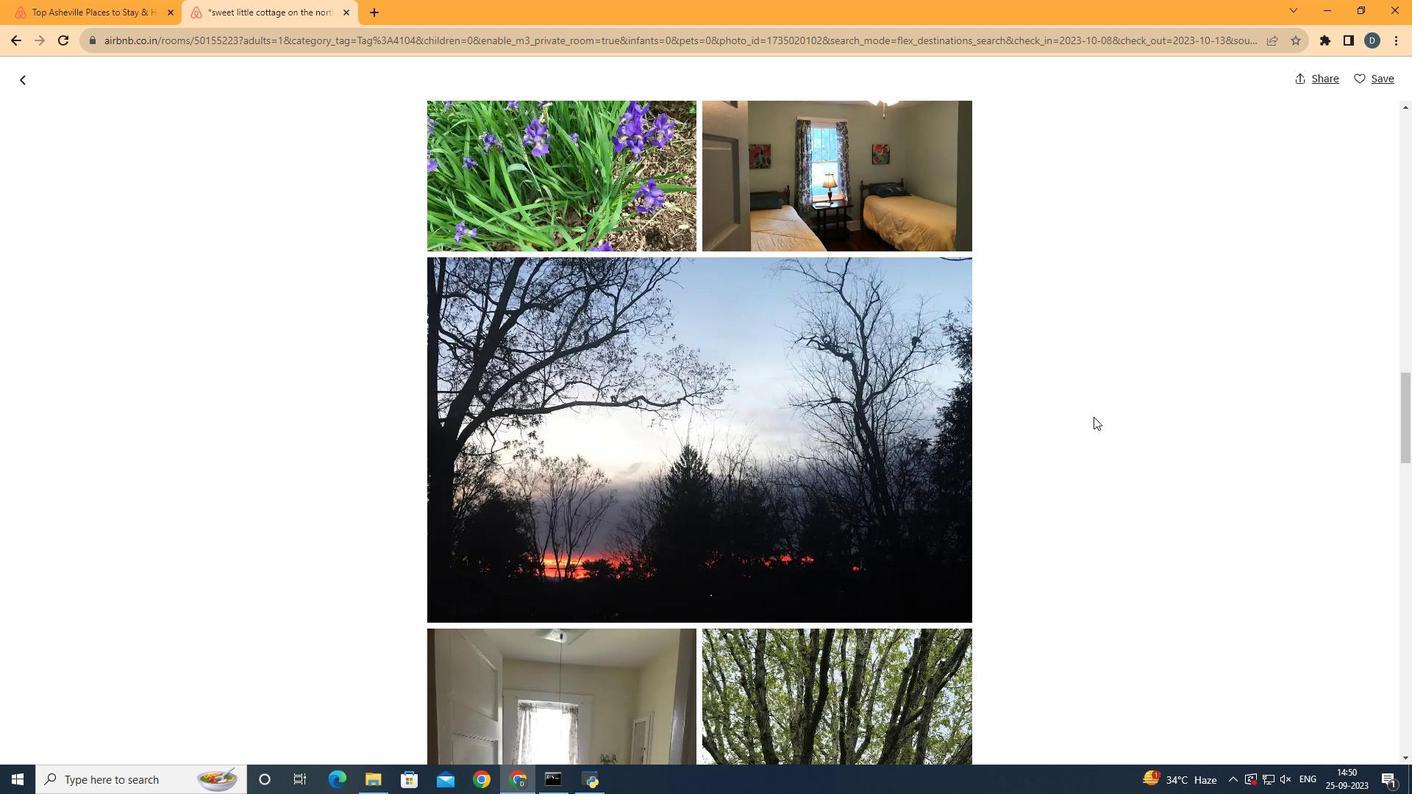 
Action: Mouse scrolled (1094, 416) with delta (0, 0)
Screenshot: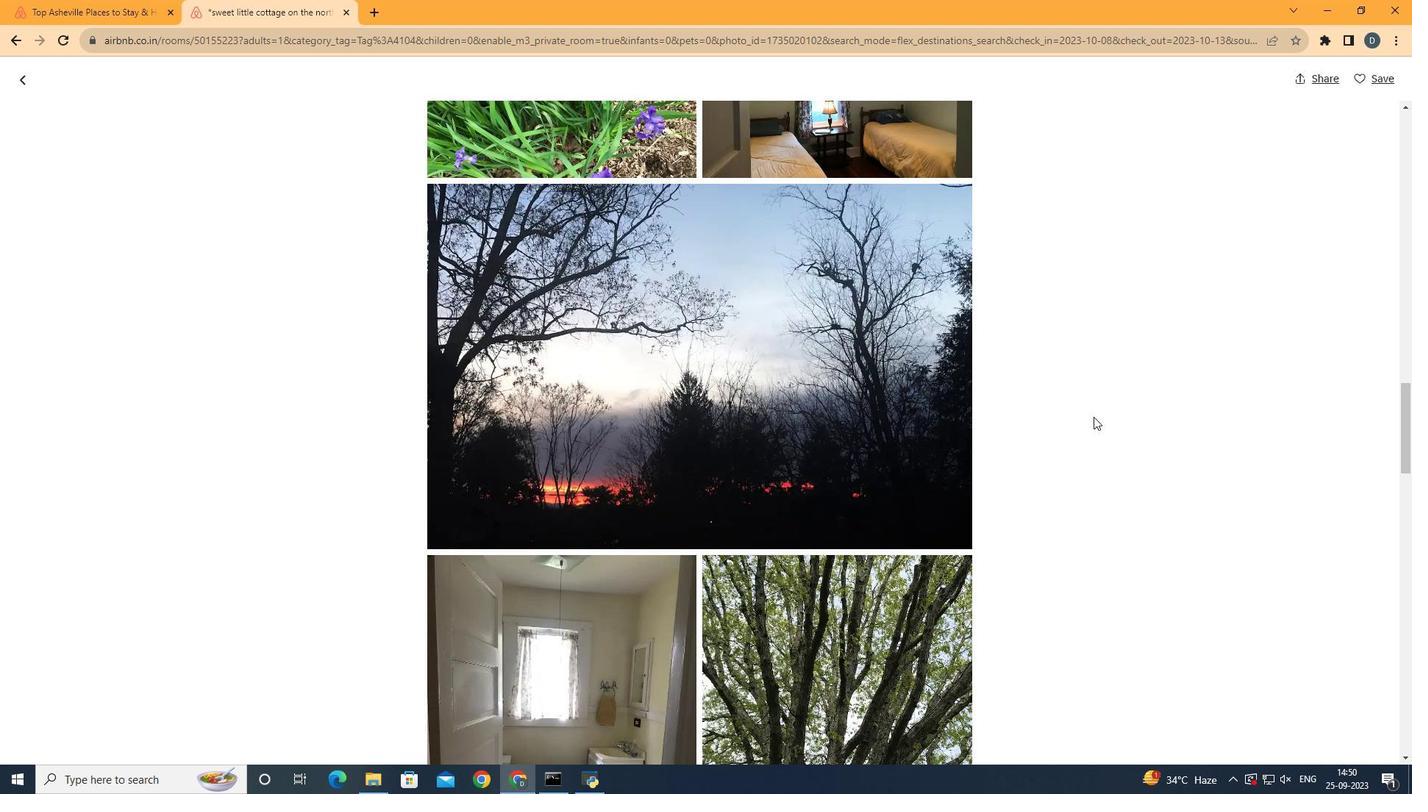 
Action: Mouse scrolled (1094, 416) with delta (0, 0)
Screenshot: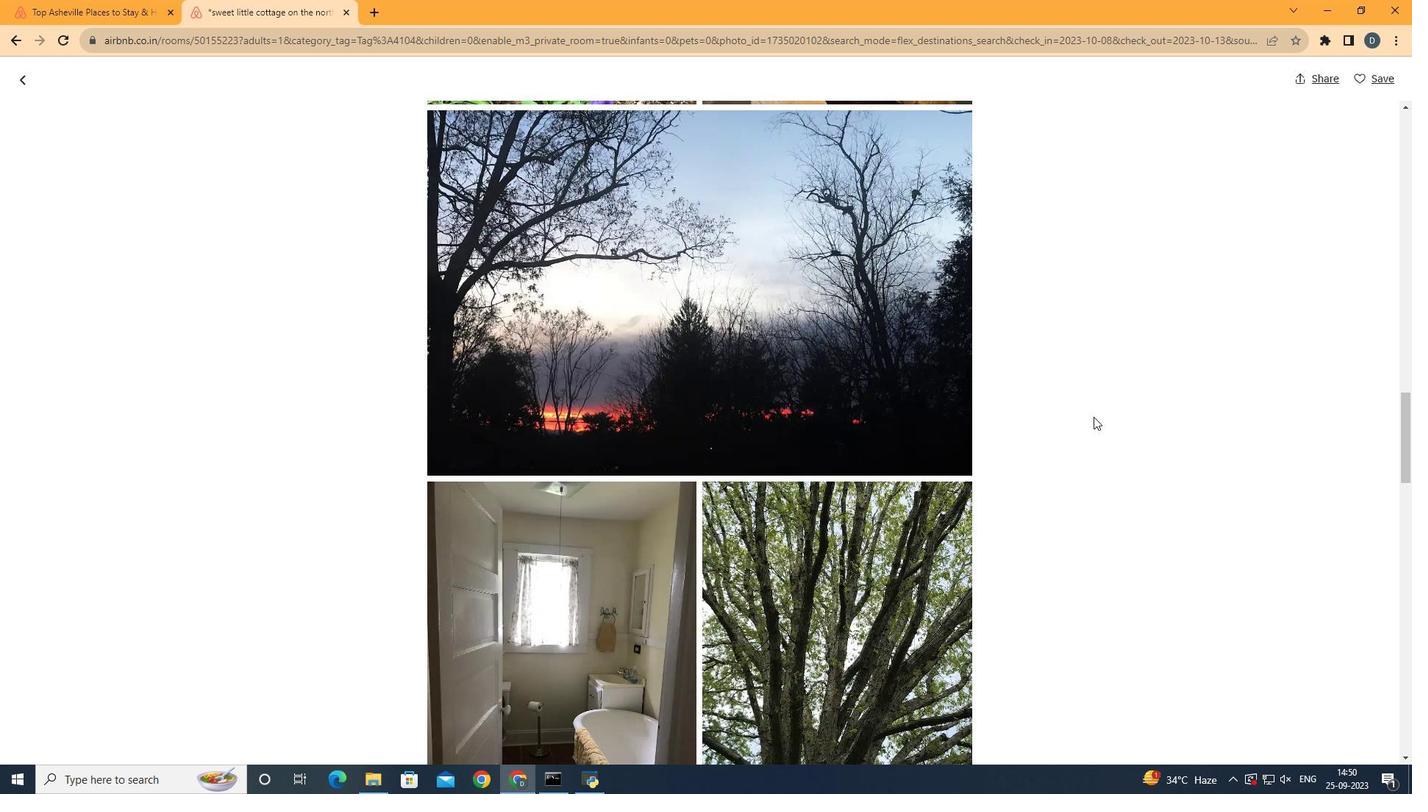 
Action: Mouse scrolled (1094, 416) with delta (0, 0)
Screenshot: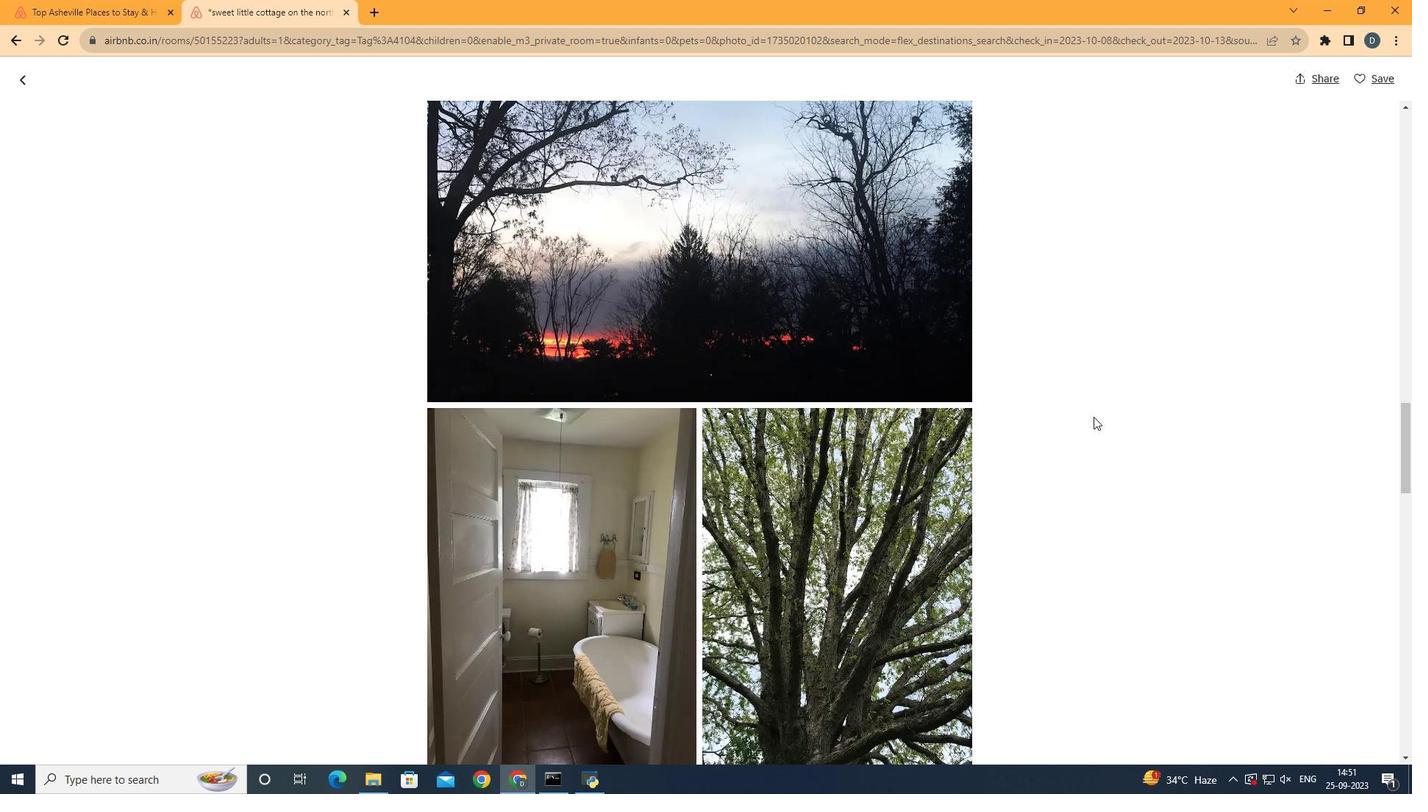 
Action: Mouse scrolled (1094, 416) with delta (0, 0)
Screenshot: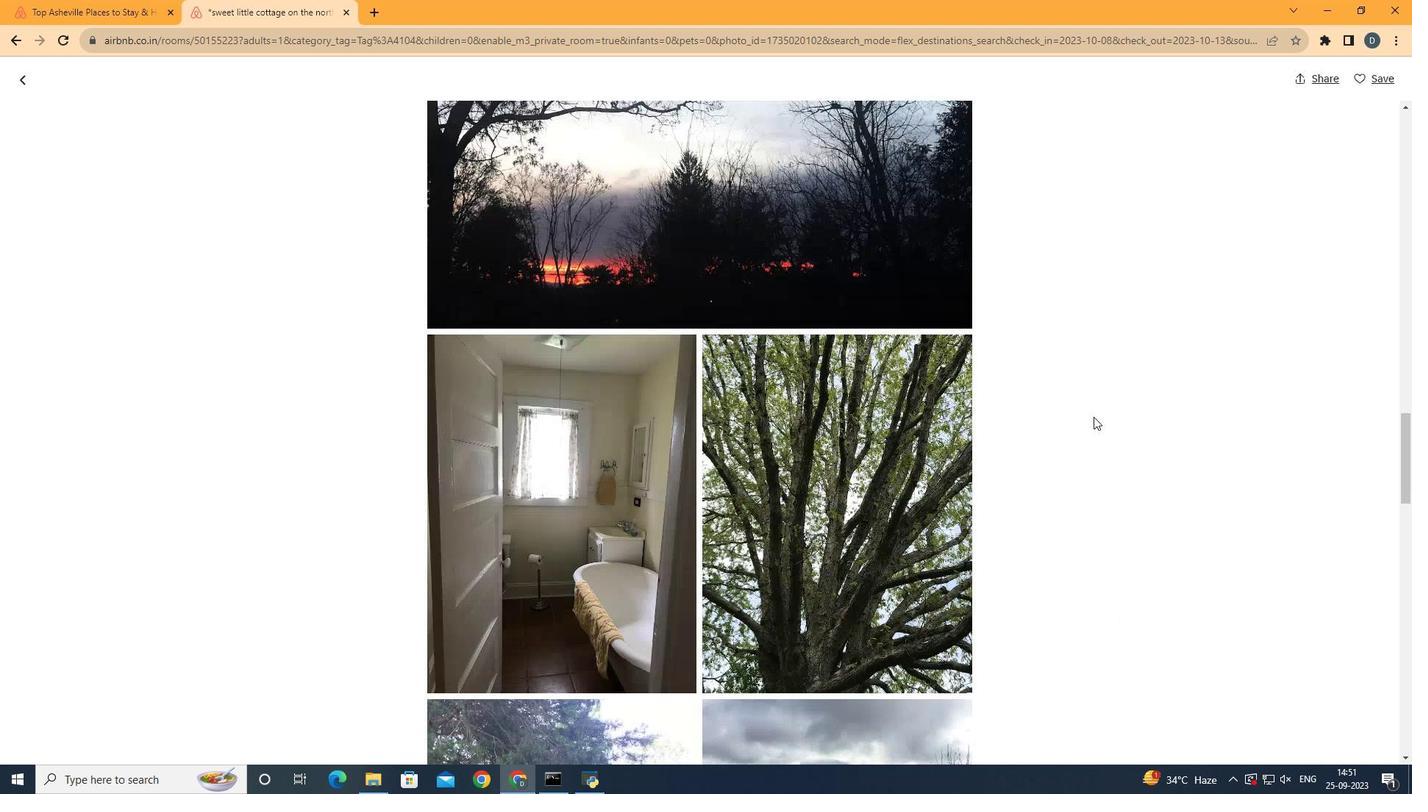 
Action: Mouse scrolled (1094, 416) with delta (0, 0)
Screenshot: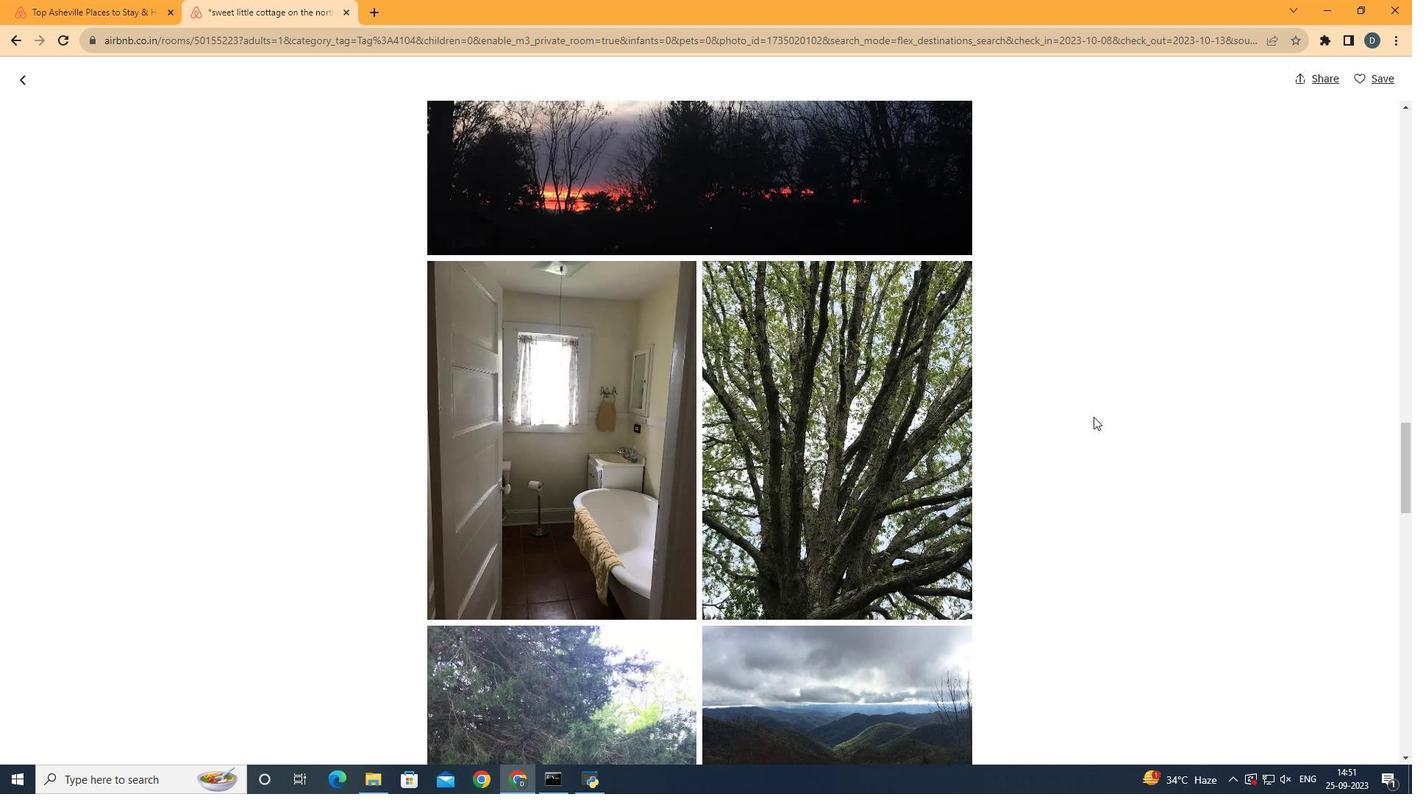 
Action: Mouse scrolled (1094, 416) with delta (0, 0)
Screenshot: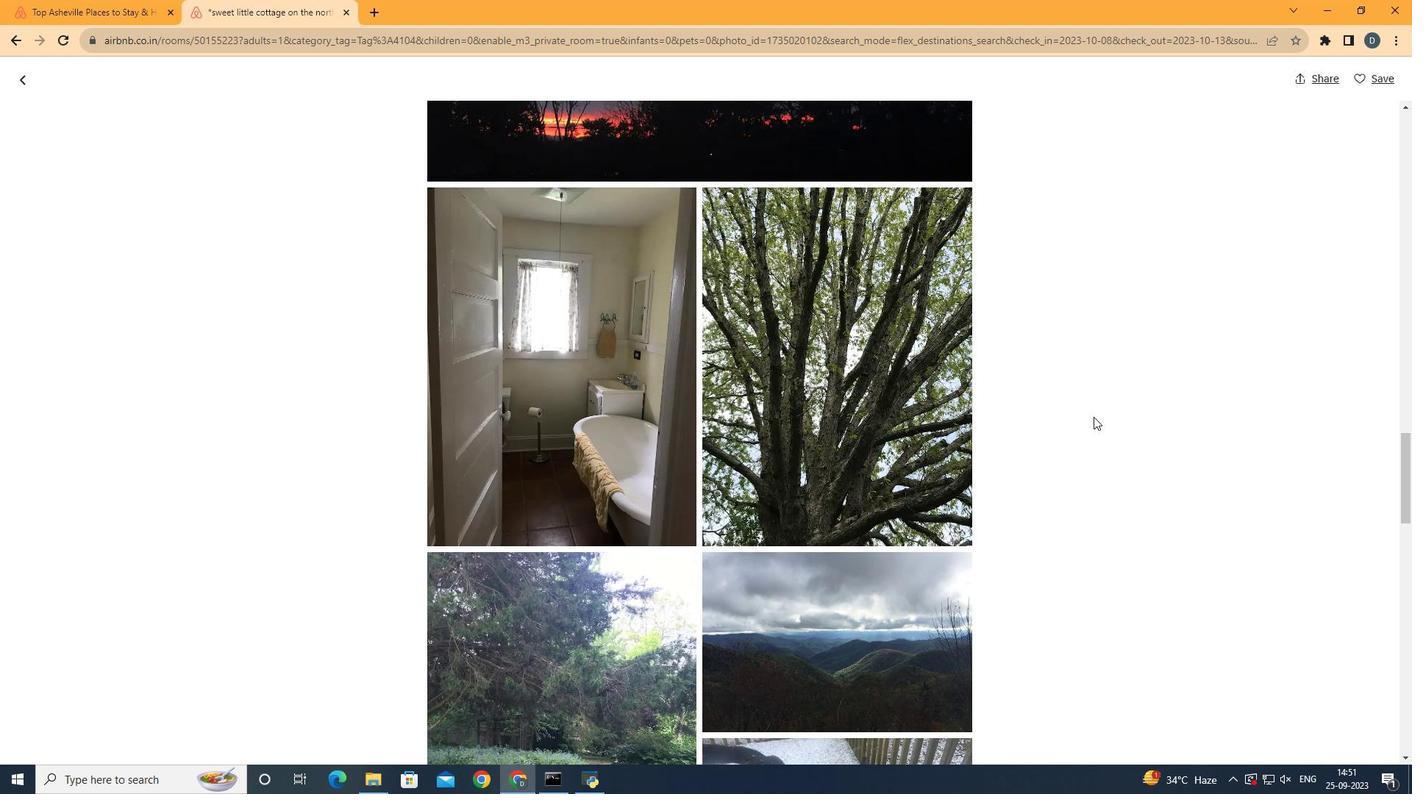 
Action: Mouse scrolled (1094, 416) with delta (0, 0)
Screenshot: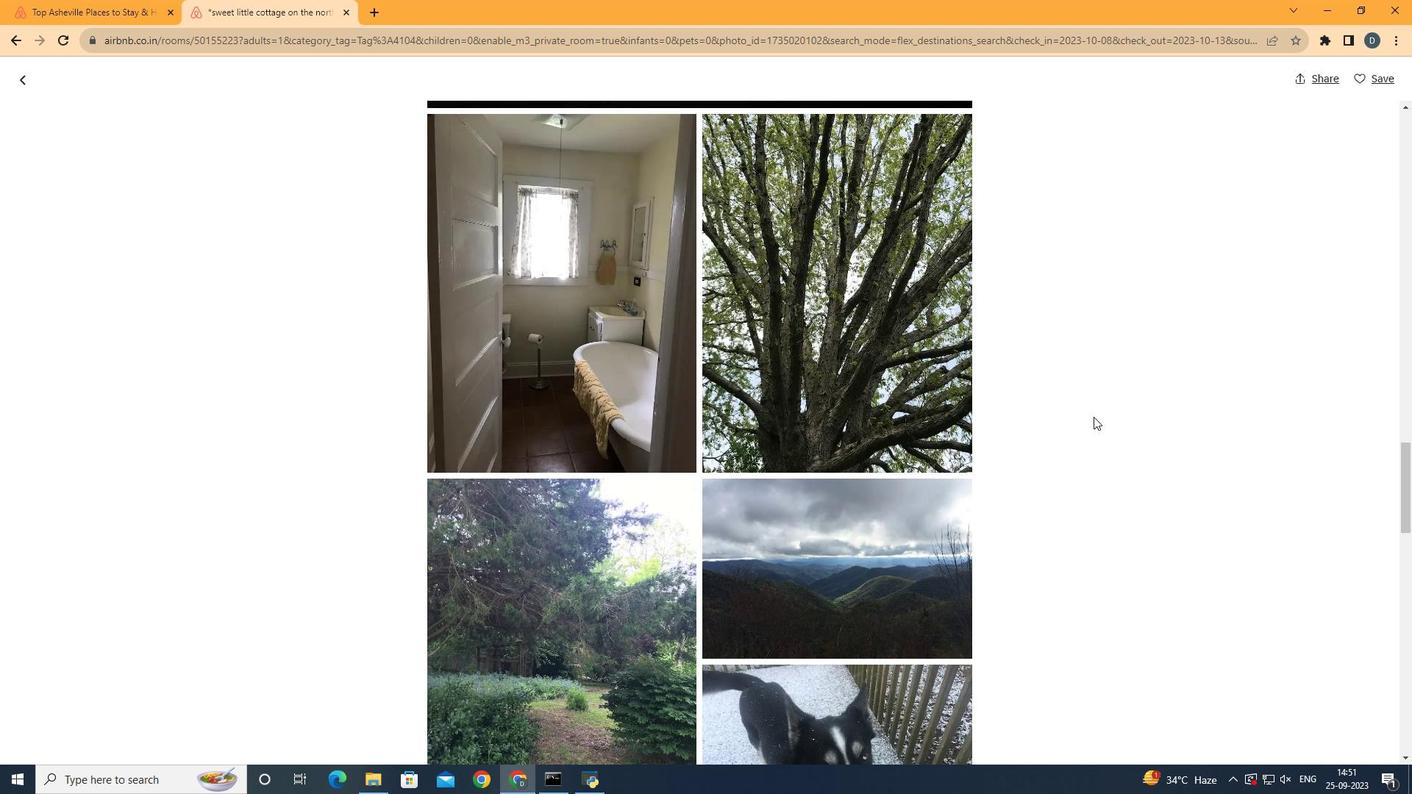 
Action: Mouse scrolled (1094, 416) with delta (0, 0)
Screenshot: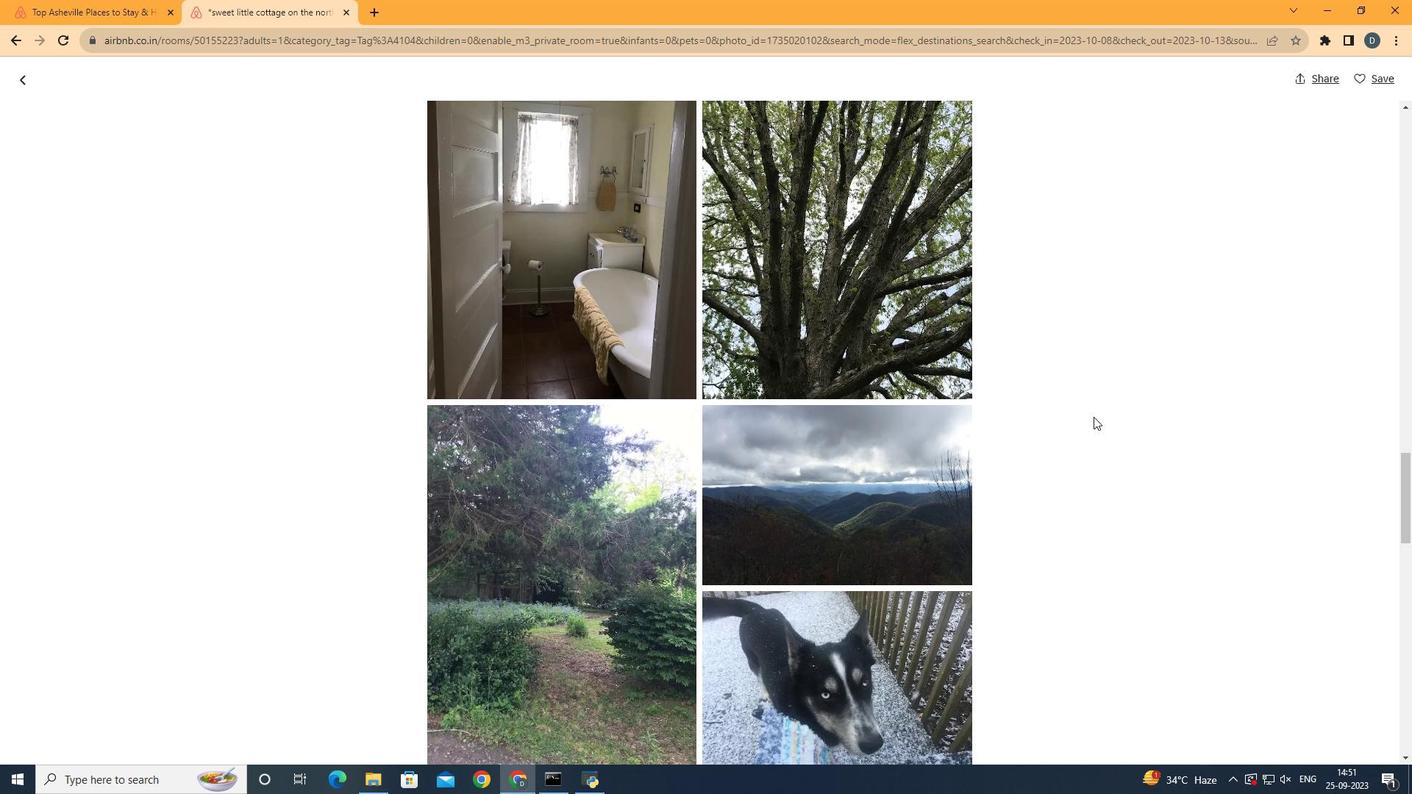 
Action: Mouse scrolled (1094, 416) with delta (0, 0)
Screenshot: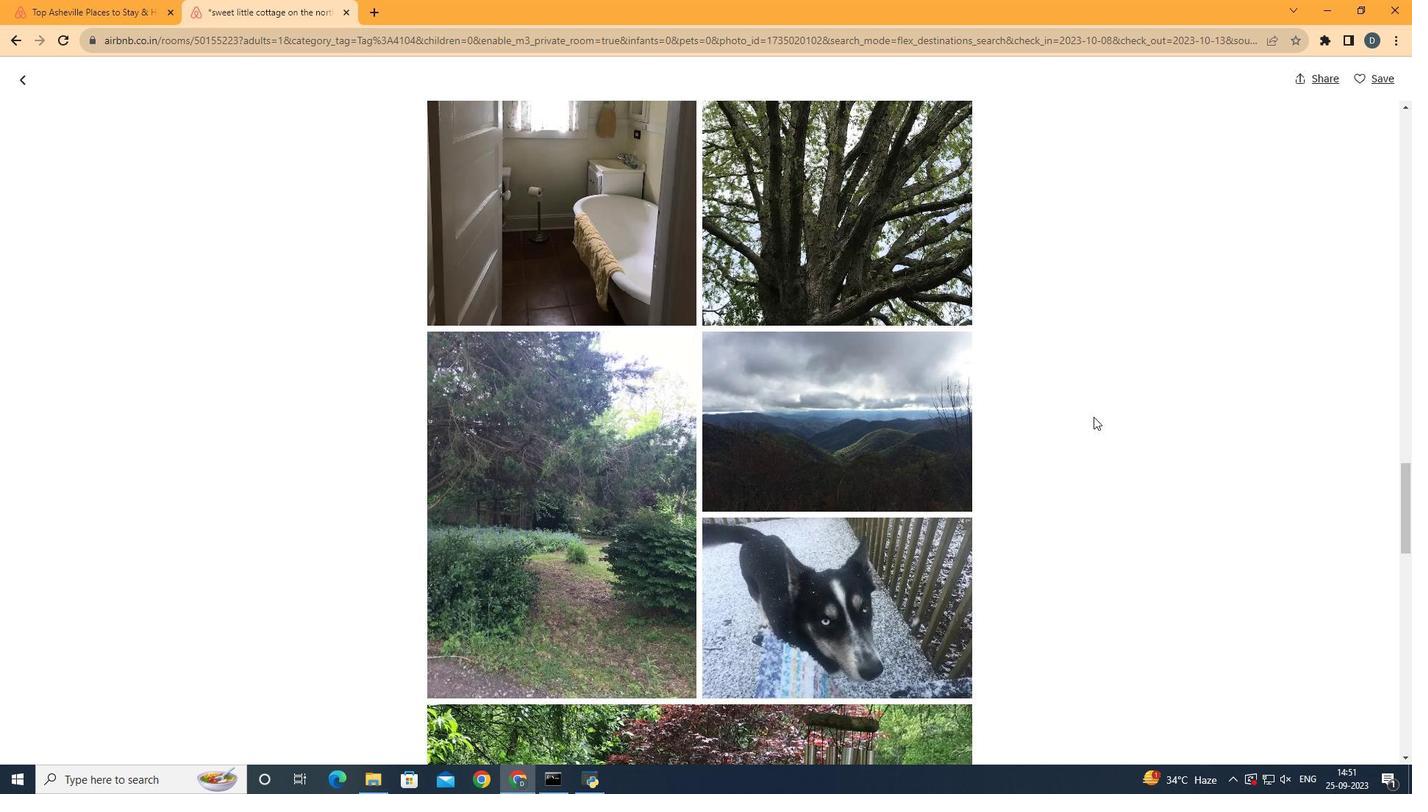 
Action: Mouse scrolled (1094, 416) with delta (0, 0)
Screenshot: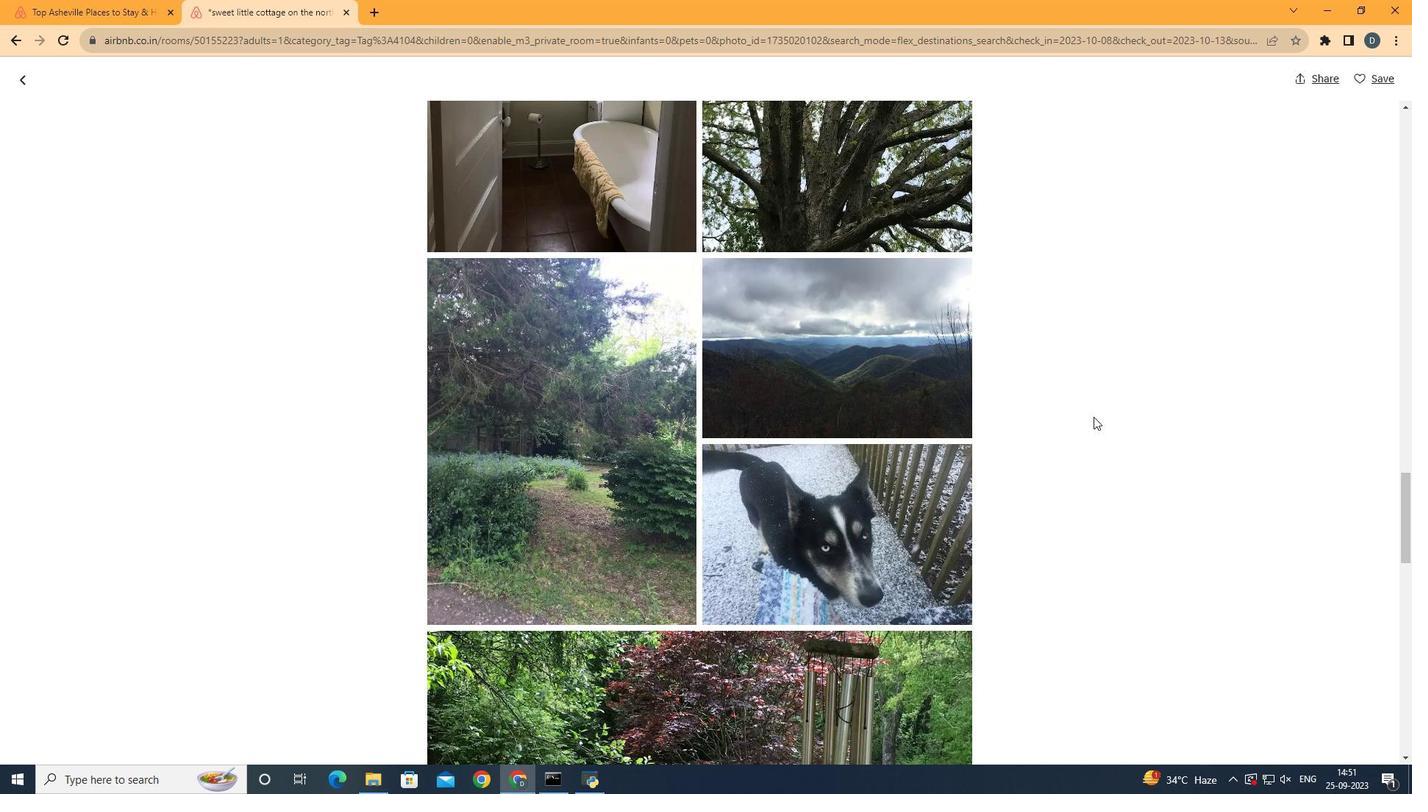 
Action: Mouse scrolled (1094, 416) with delta (0, 0)
Screenshot: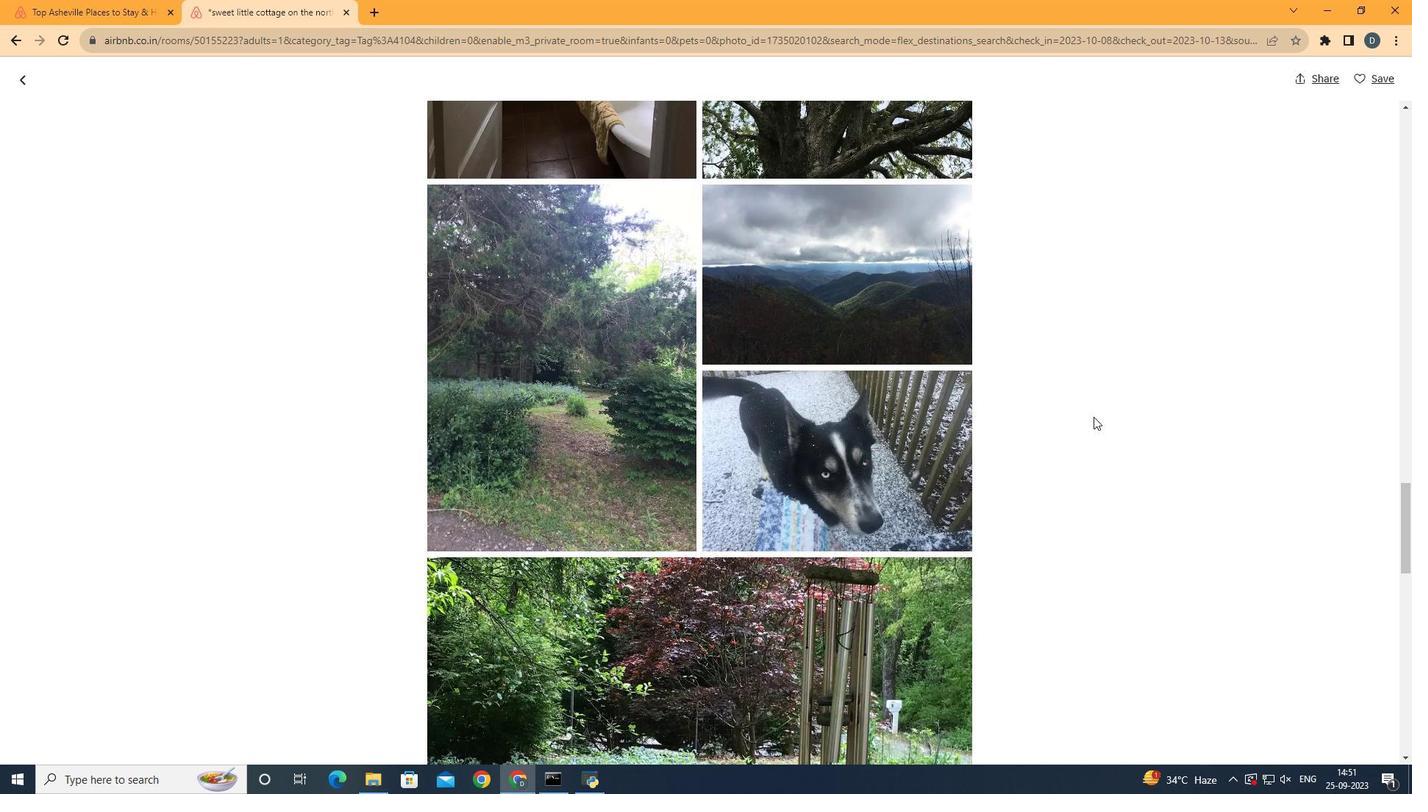 
Action: Mouse scrolled (1094, 416) with delta (0, 0)
Screenshot: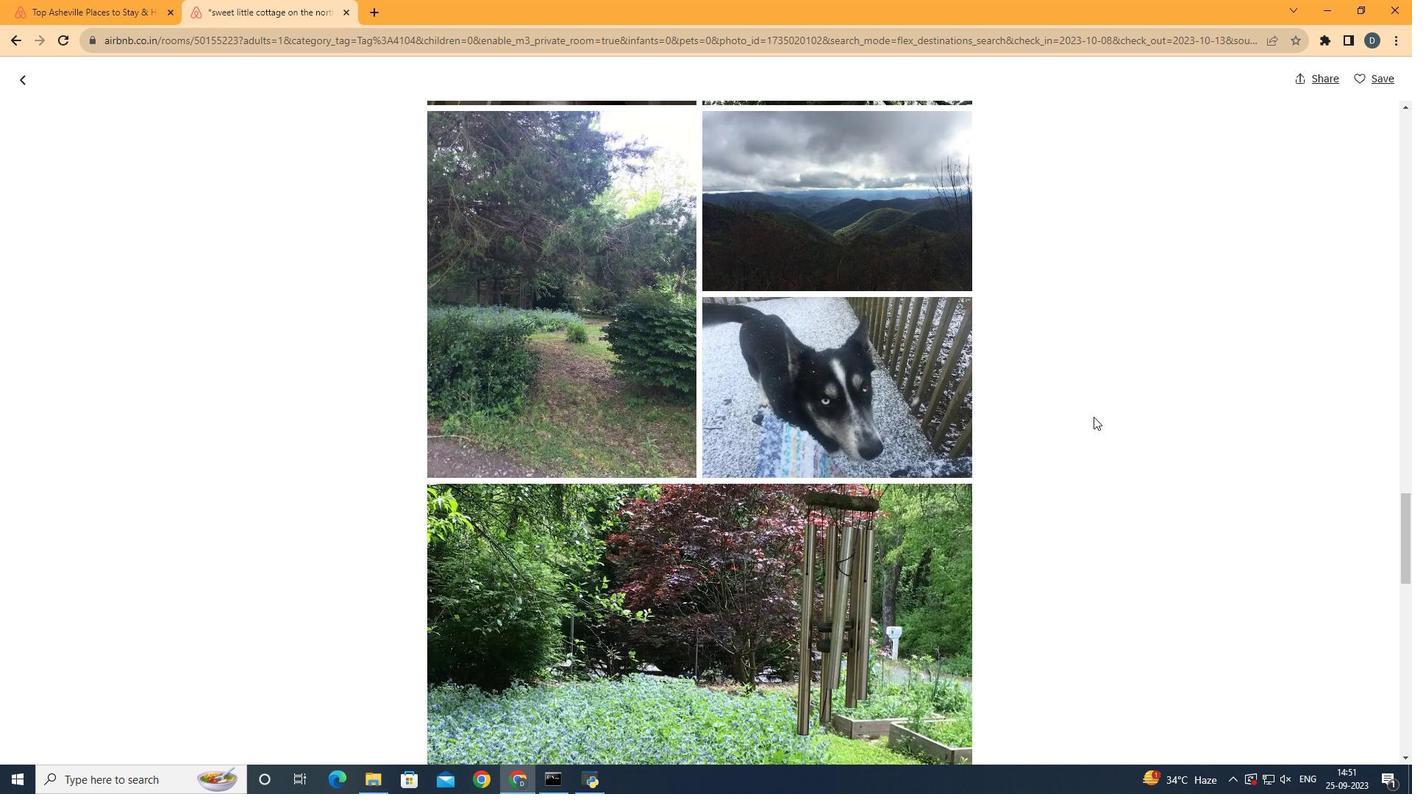 
Action: Mouse scrolled (1094, 416) with delta (0, 0)
Screenshot: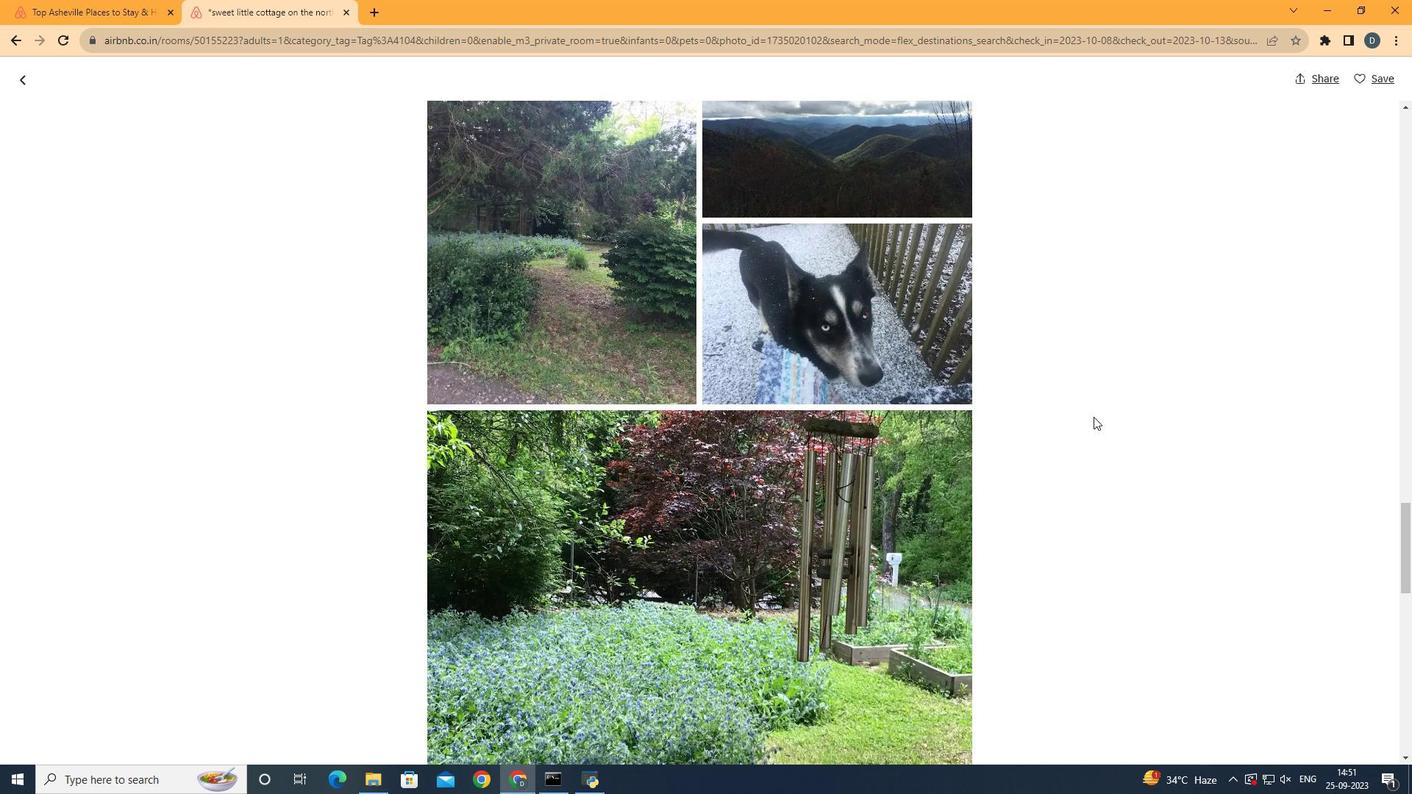 
Action: Mouse scrolled (1094, 416) with delta (0, 0)
Screenshot: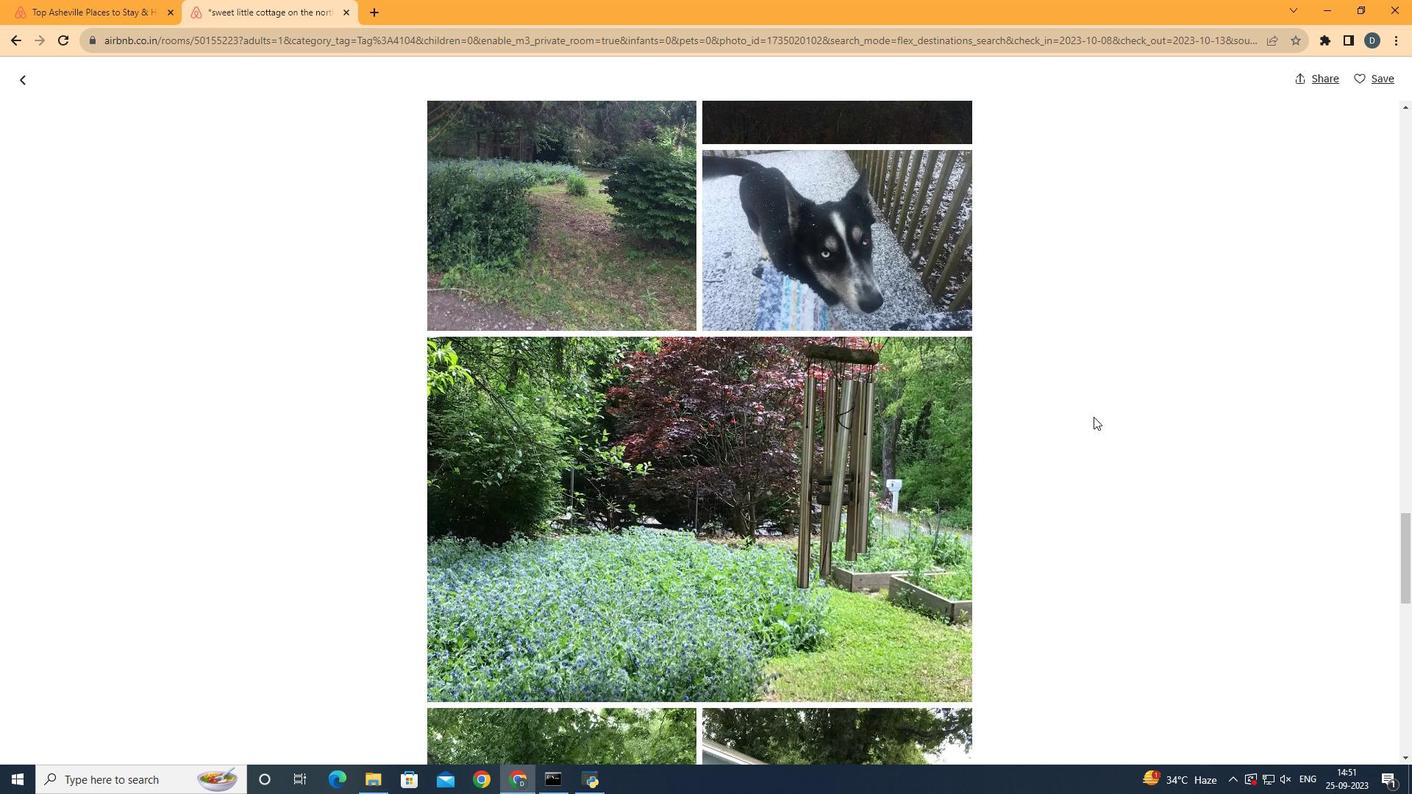 
Action: Mouse scrolled (1094, 416) with delta (0, 0)
Screenshot: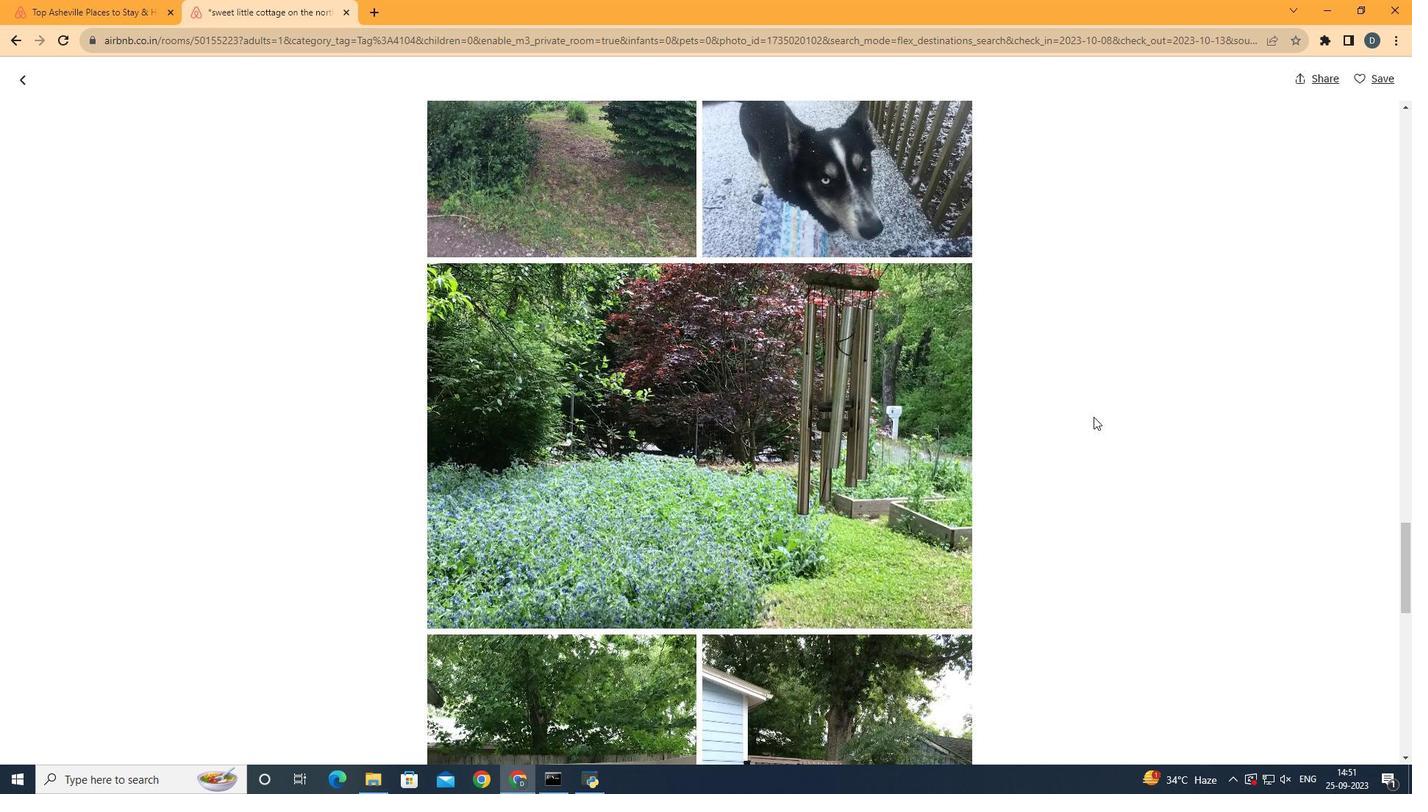 
Action: Mouse scrolled (1094, 416) with delta (0, 0)
Screenshot: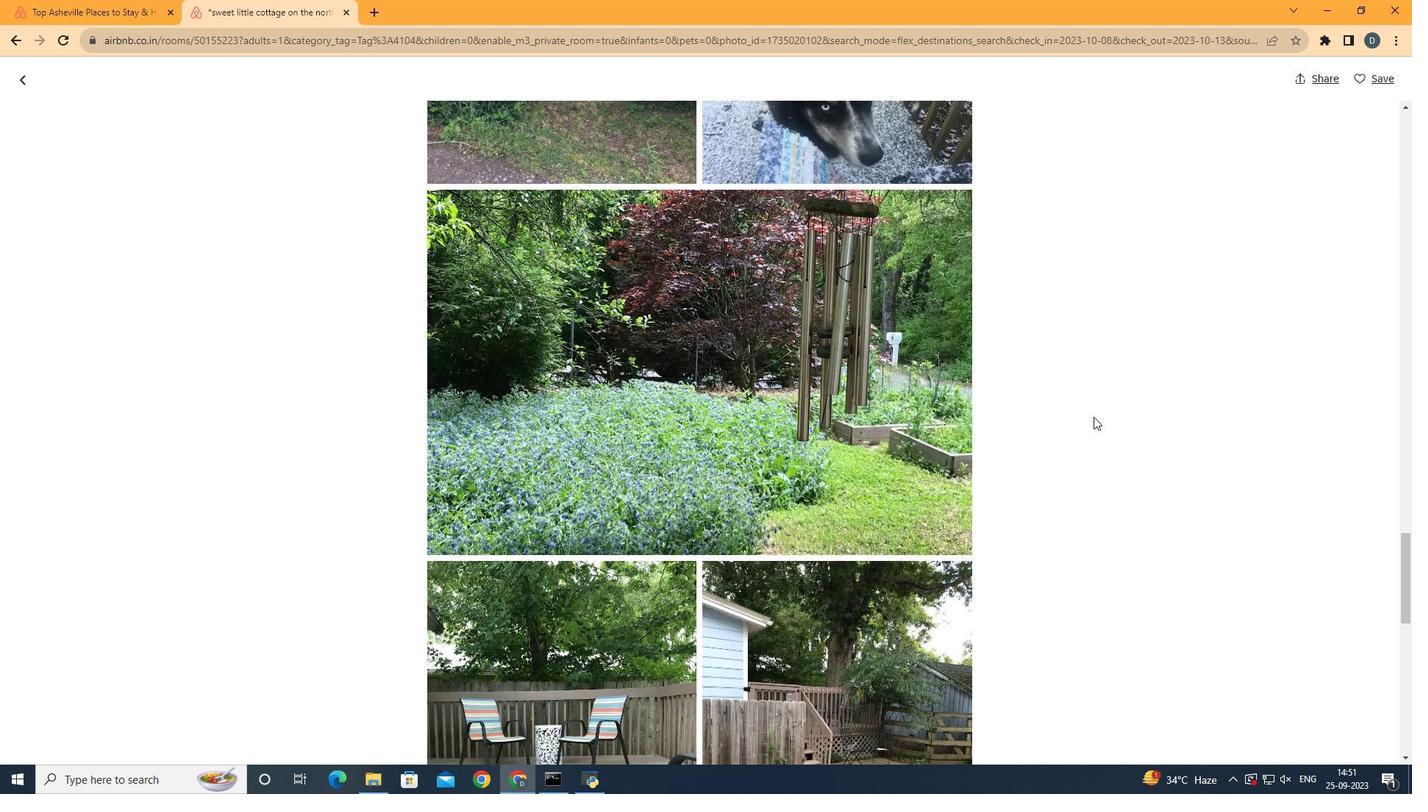 
Action: Mouse scrolled (1094, 416) with delta (0, 0)
Screenshot: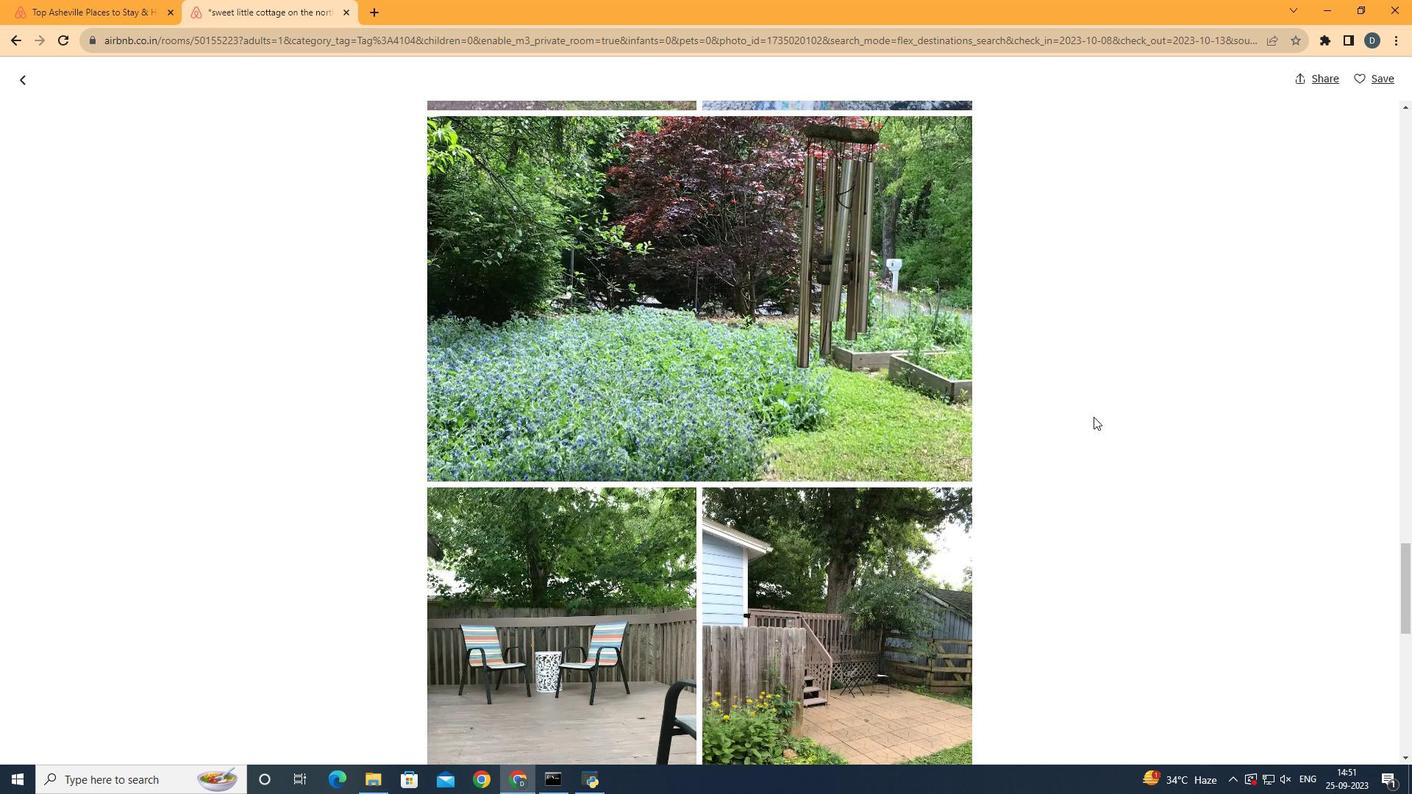 
Action: Mouse scrolled (1094, 416) with delta (0, 0)
Screenshot: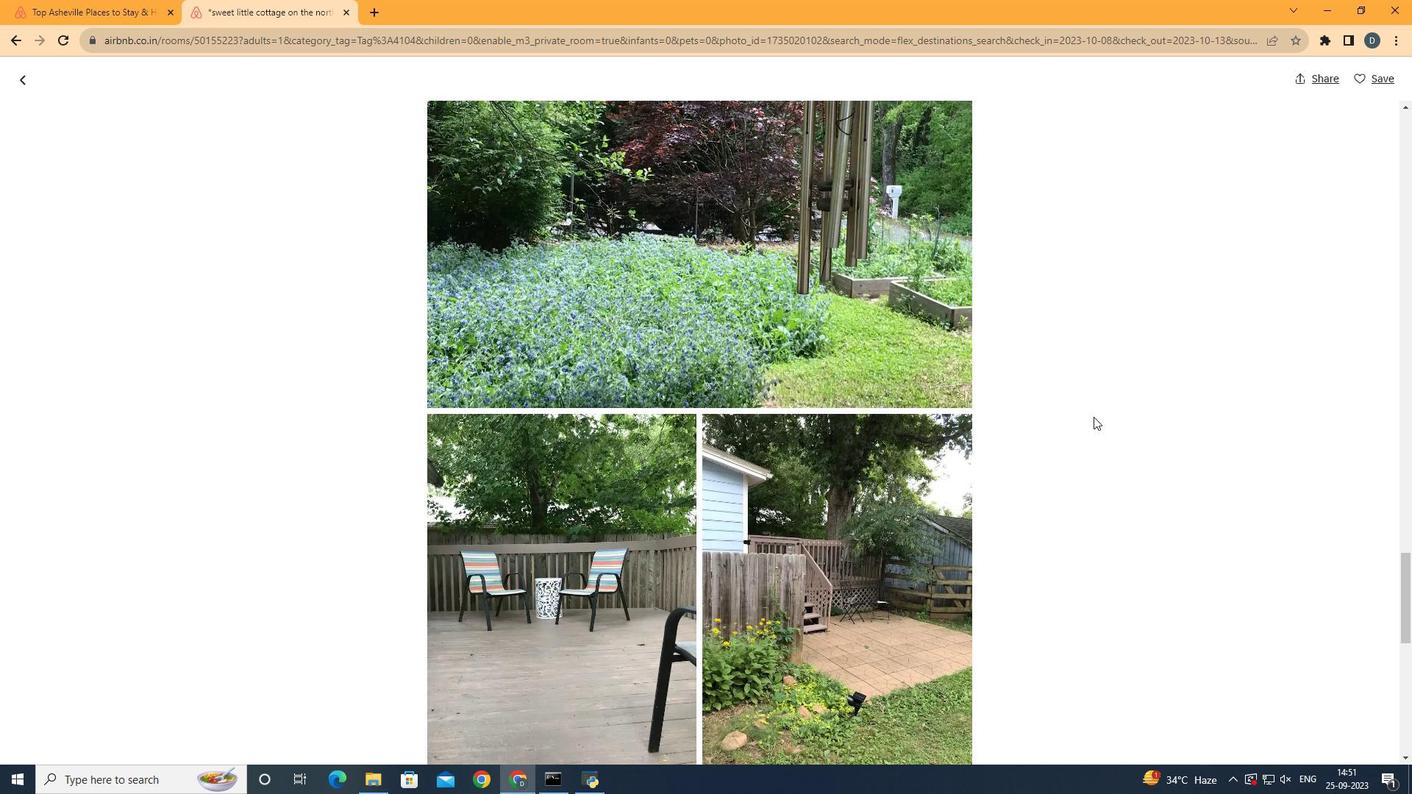 
Action: Mouse scrolled (1094, 416) with delta (0, 0)
Screenshot: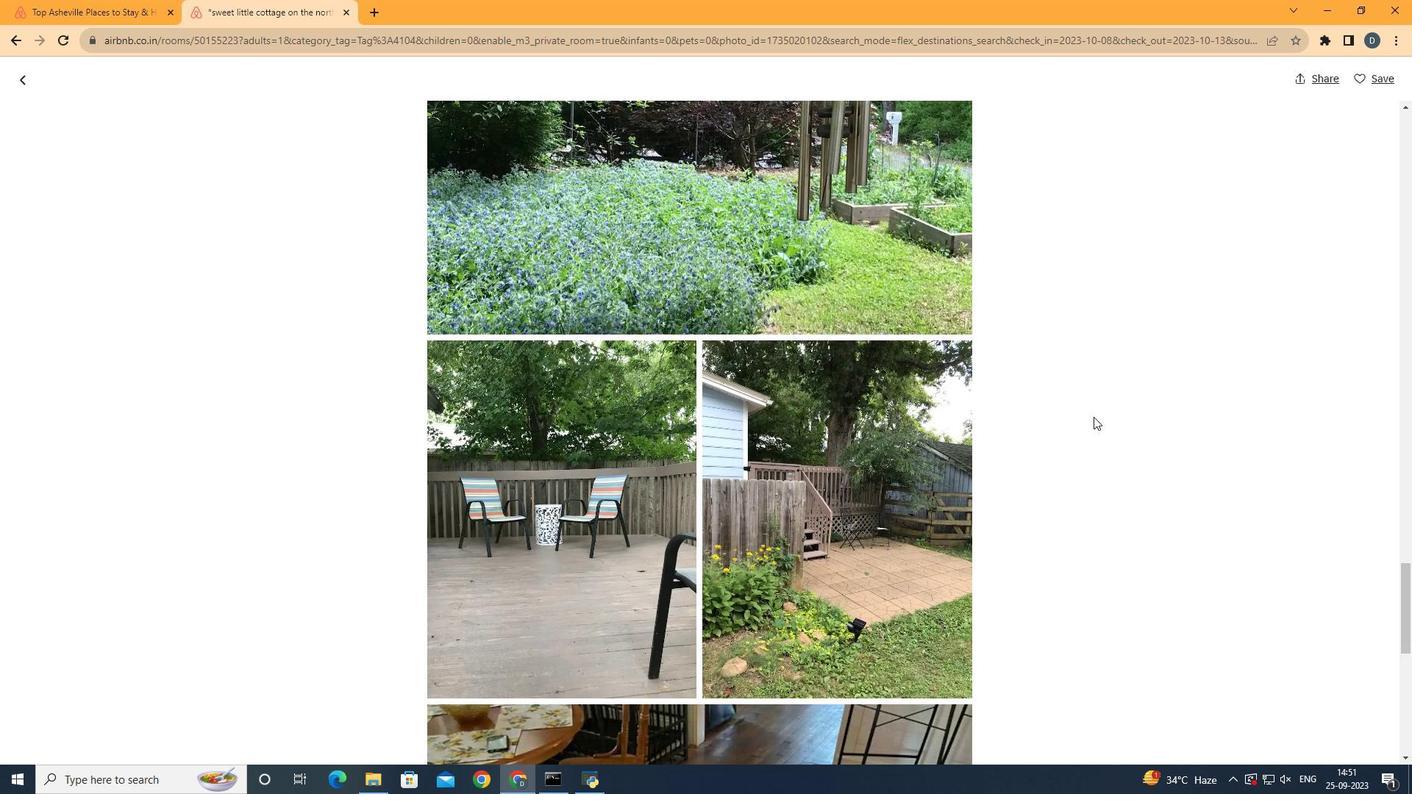 
Action: Mouse scrolled (1094, 416) with delta (0, 0)
Screenshot: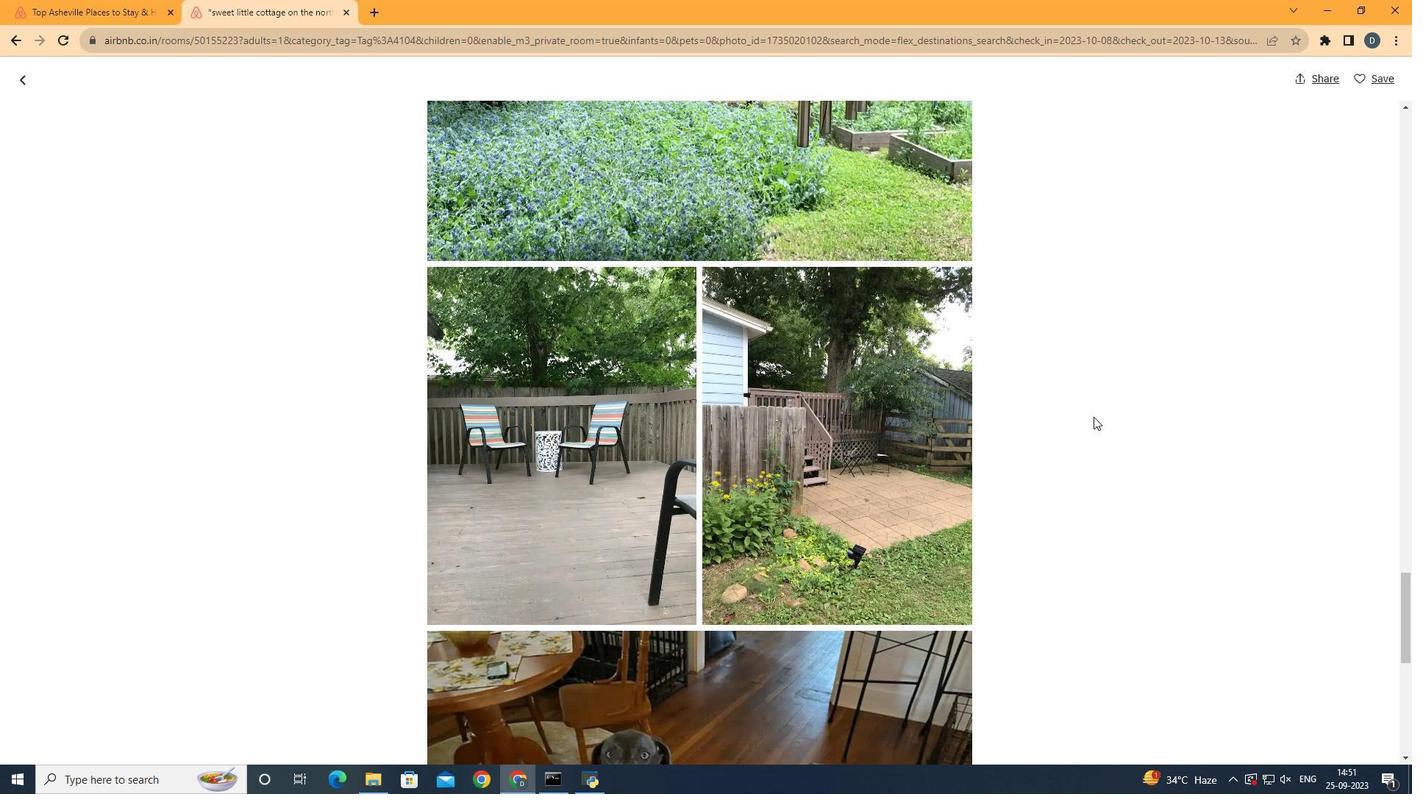 
Action: Mouse scrolled (1094, 416) with delta (0, 0)
Screenshot: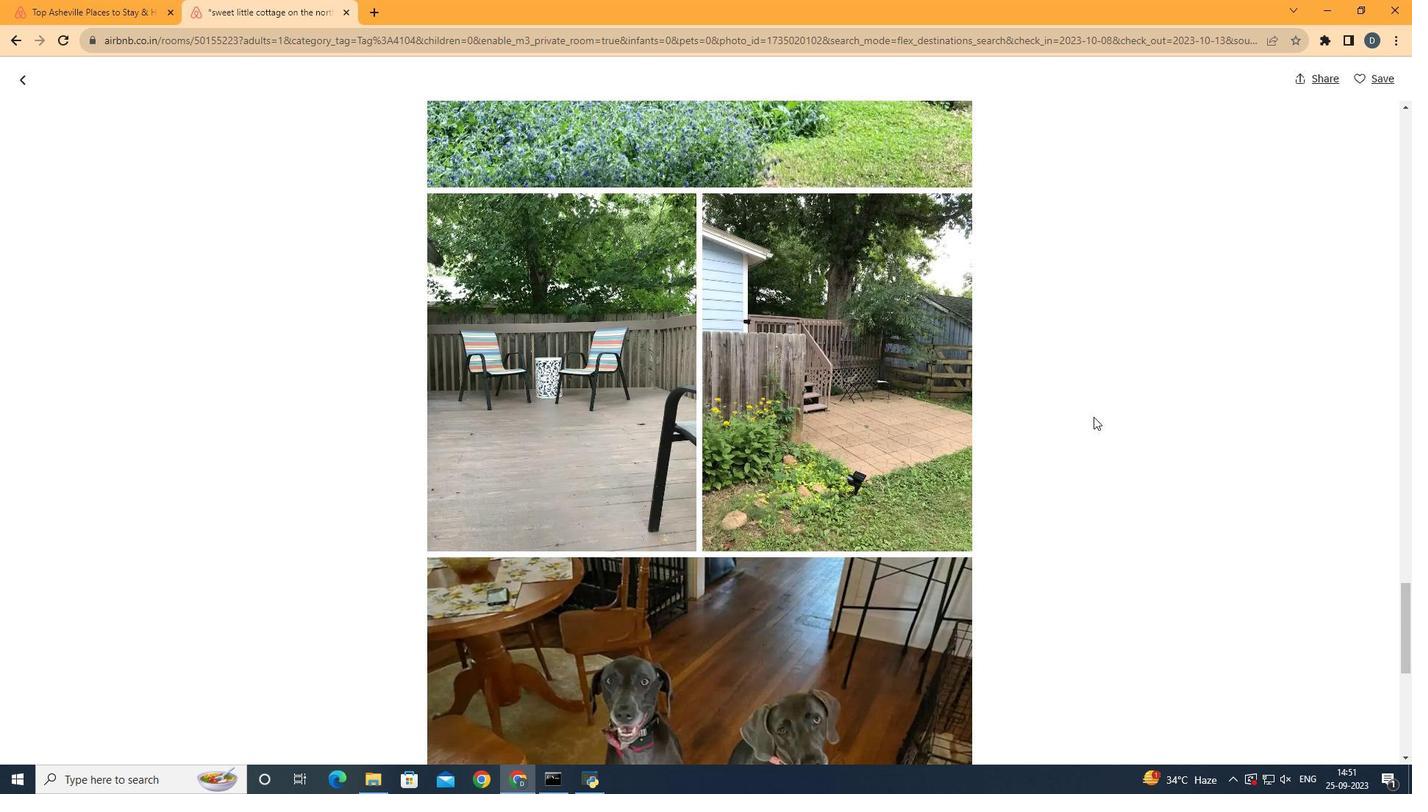 
Action: Mouse scrolled (1094, 416) with delta (0, 0)
Screenshot: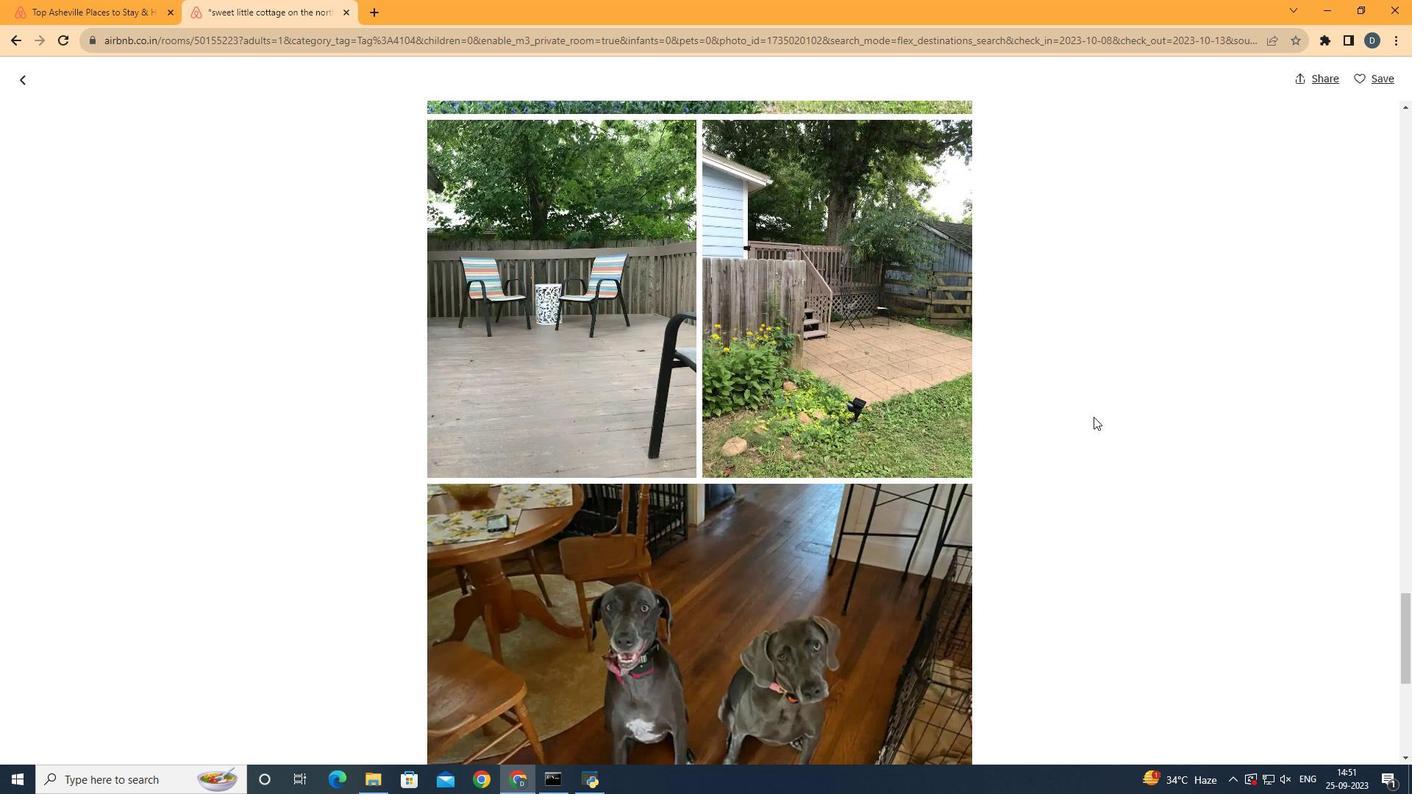 
Action: Mouse scrolled (1094, 416) with delta (0, 0)
Screenshot: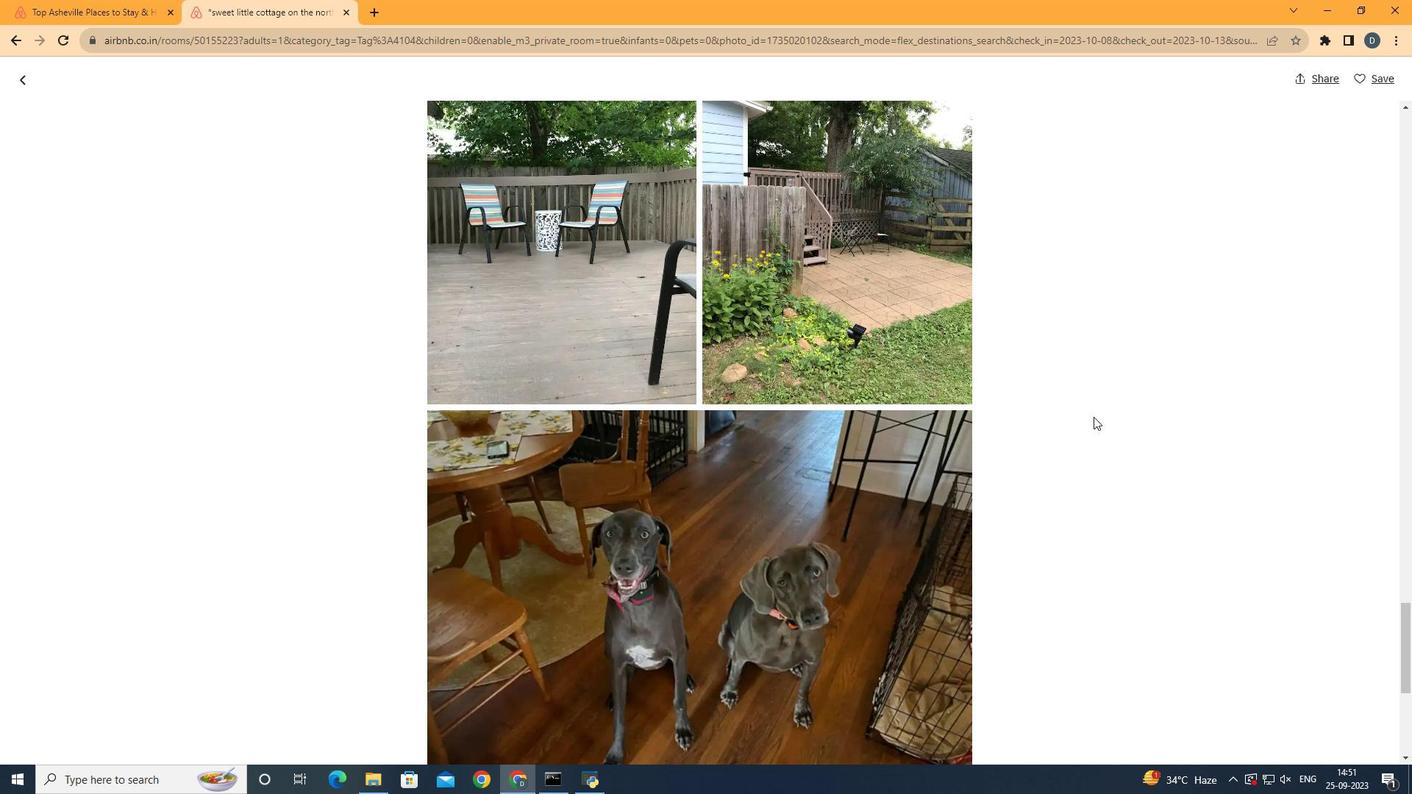 
Action: Mouse scrolled (1094, 416) with delta (0, 0)
Screenshot: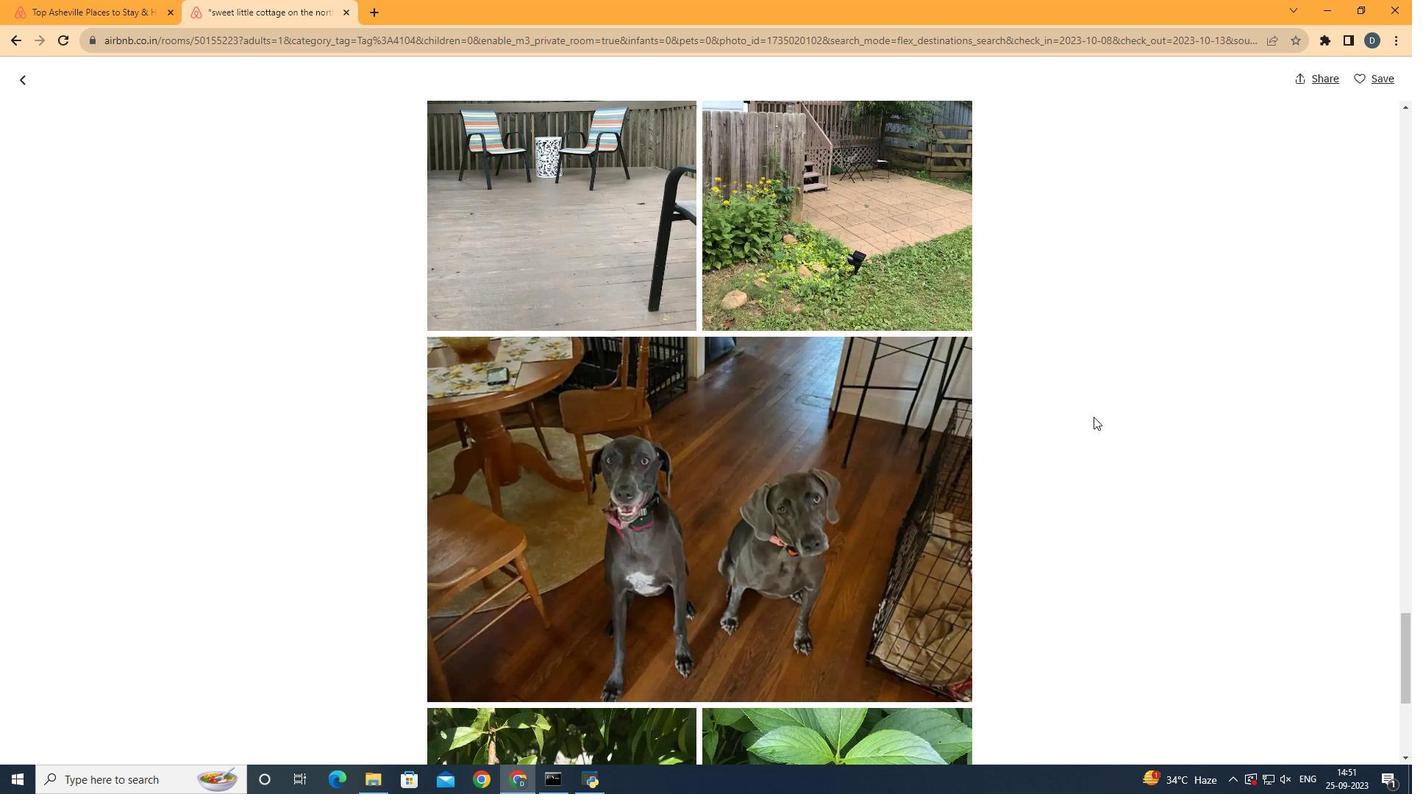 
Action: Mouse scrolled (1094, 416) with delta (0, 0)
Screenshot: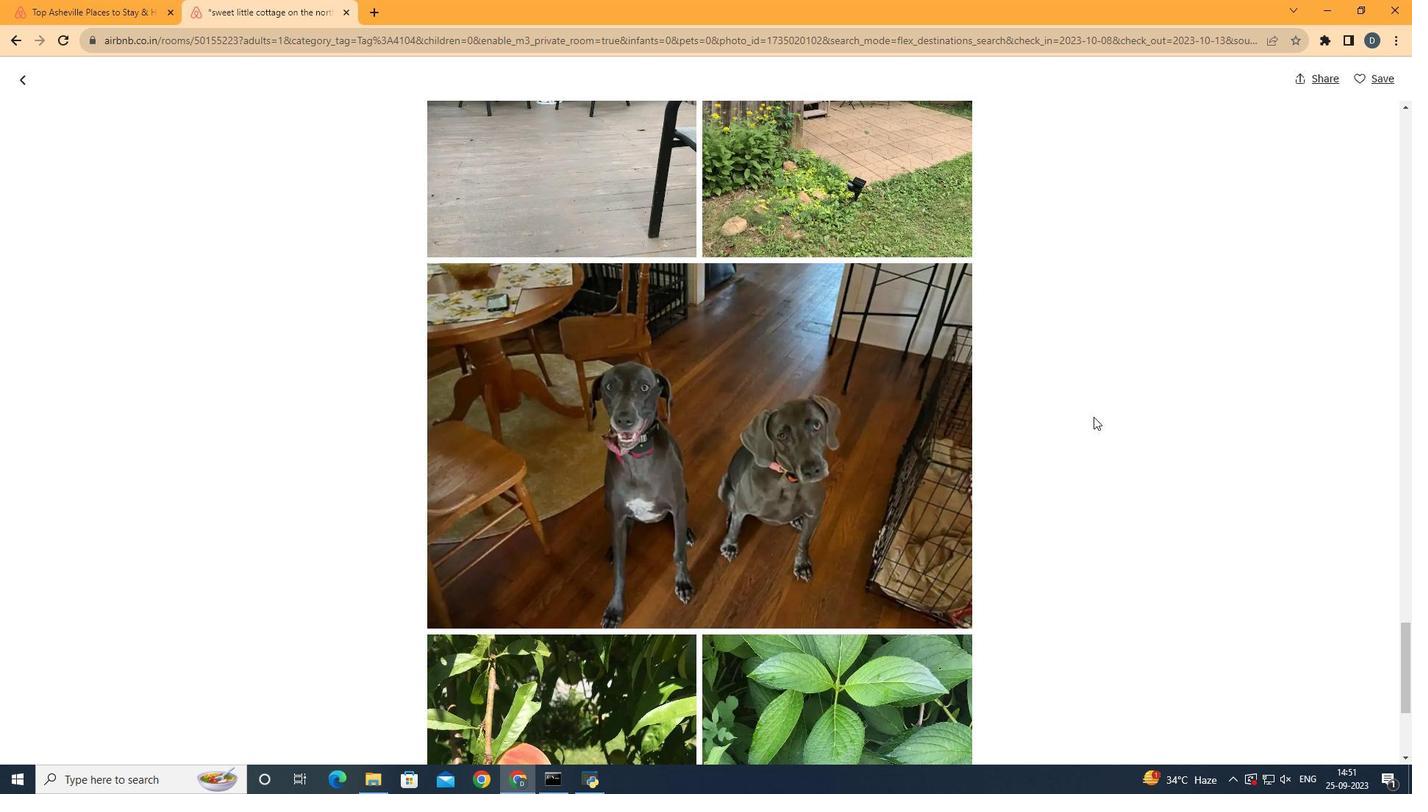 
Action: Mouse scrolled (1094, 416) with delta (0, 0)
Screenshot: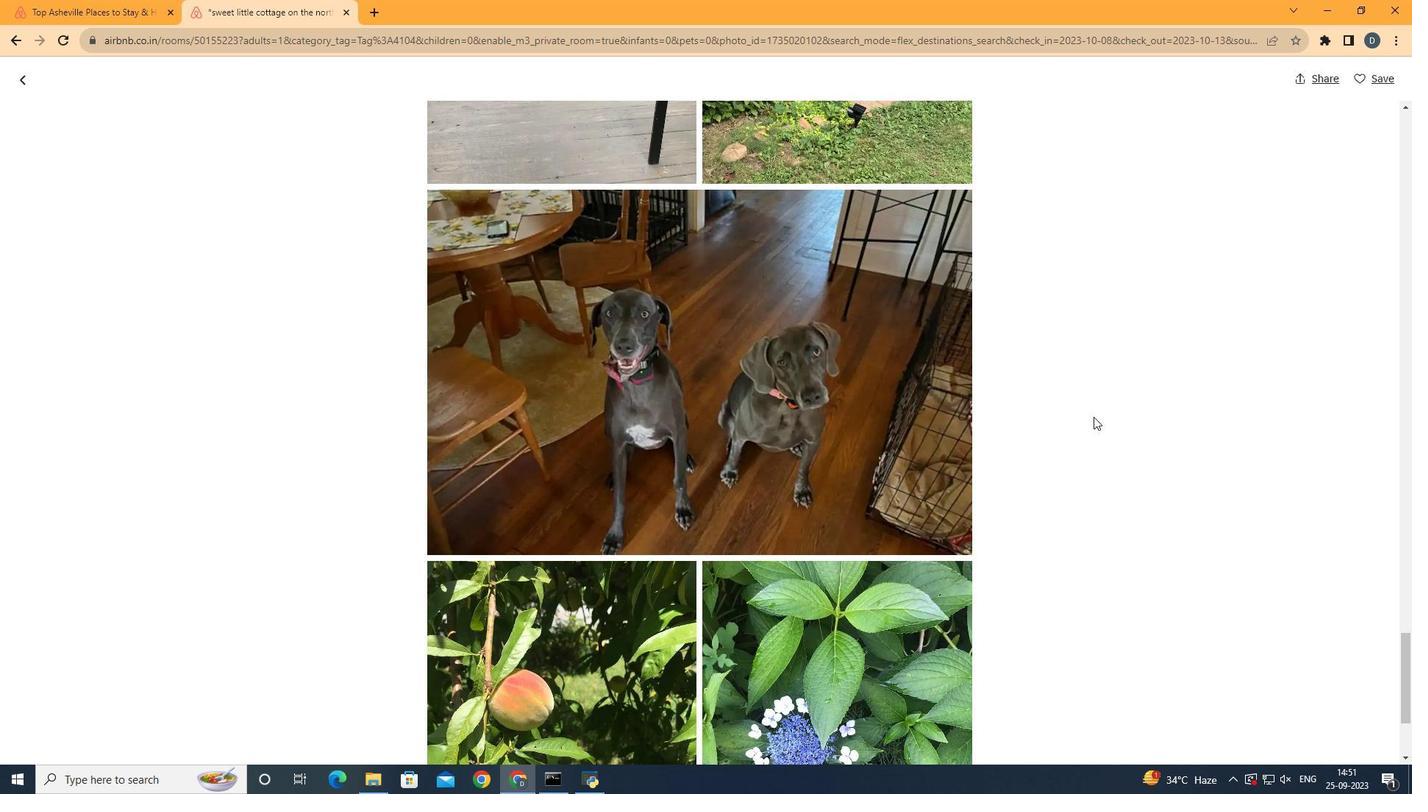 
Action: Mouse scrolled (1094, 416) with delta (0, 0)
Screenshot: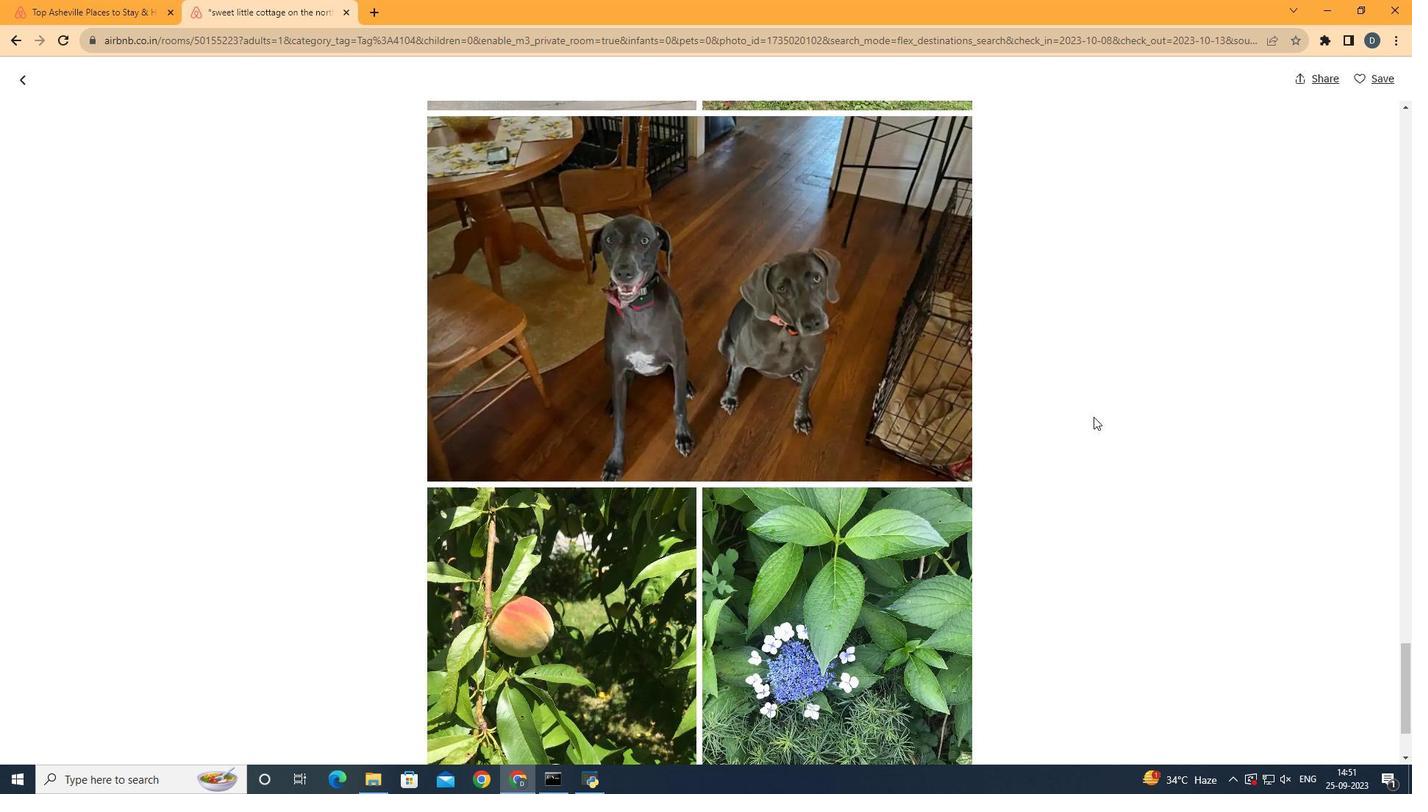 
Action: Mouse scrolled (1094, 416) with delta (0, 0)
Screenshot: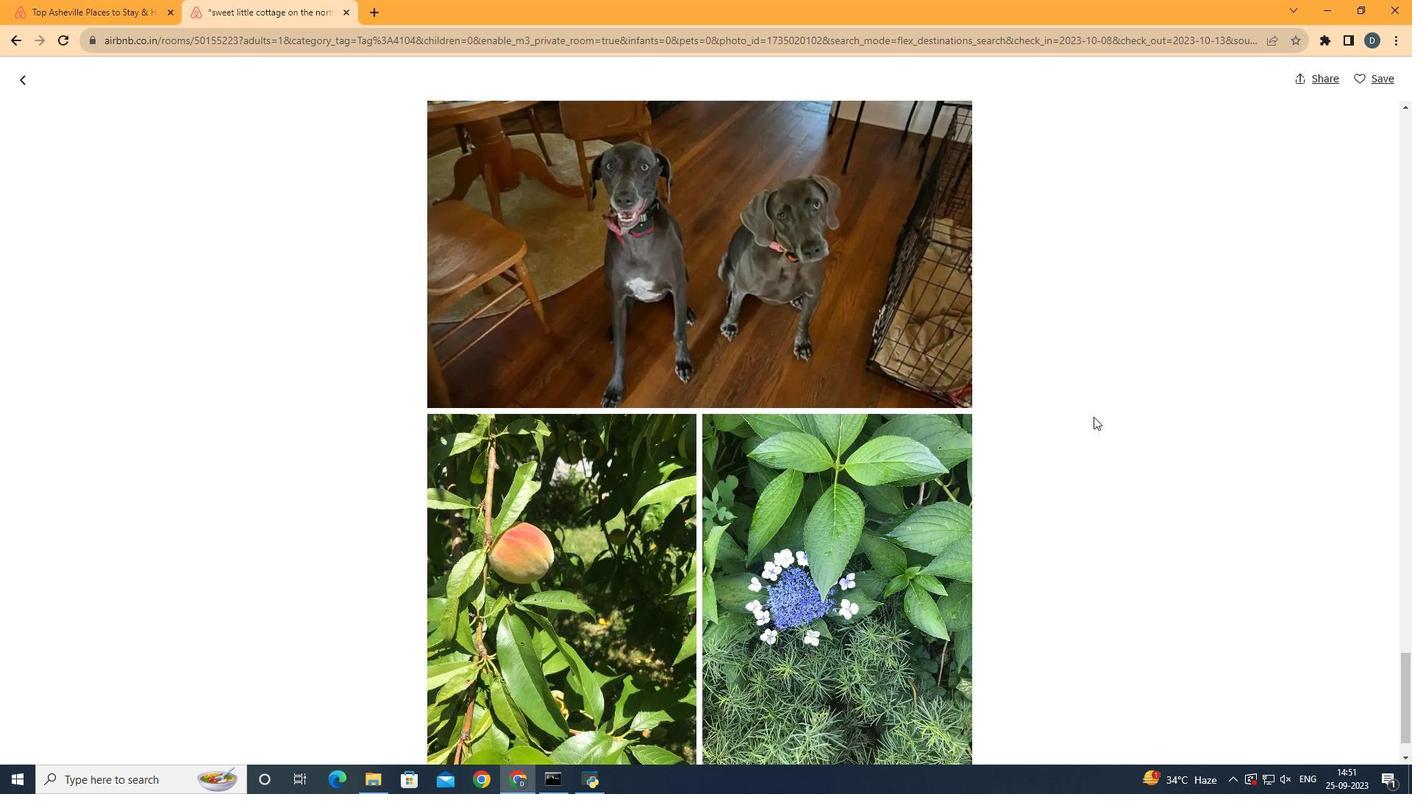
Action: Mouse scrolled (1094, 416) with delta (0, 0)
Screenshot: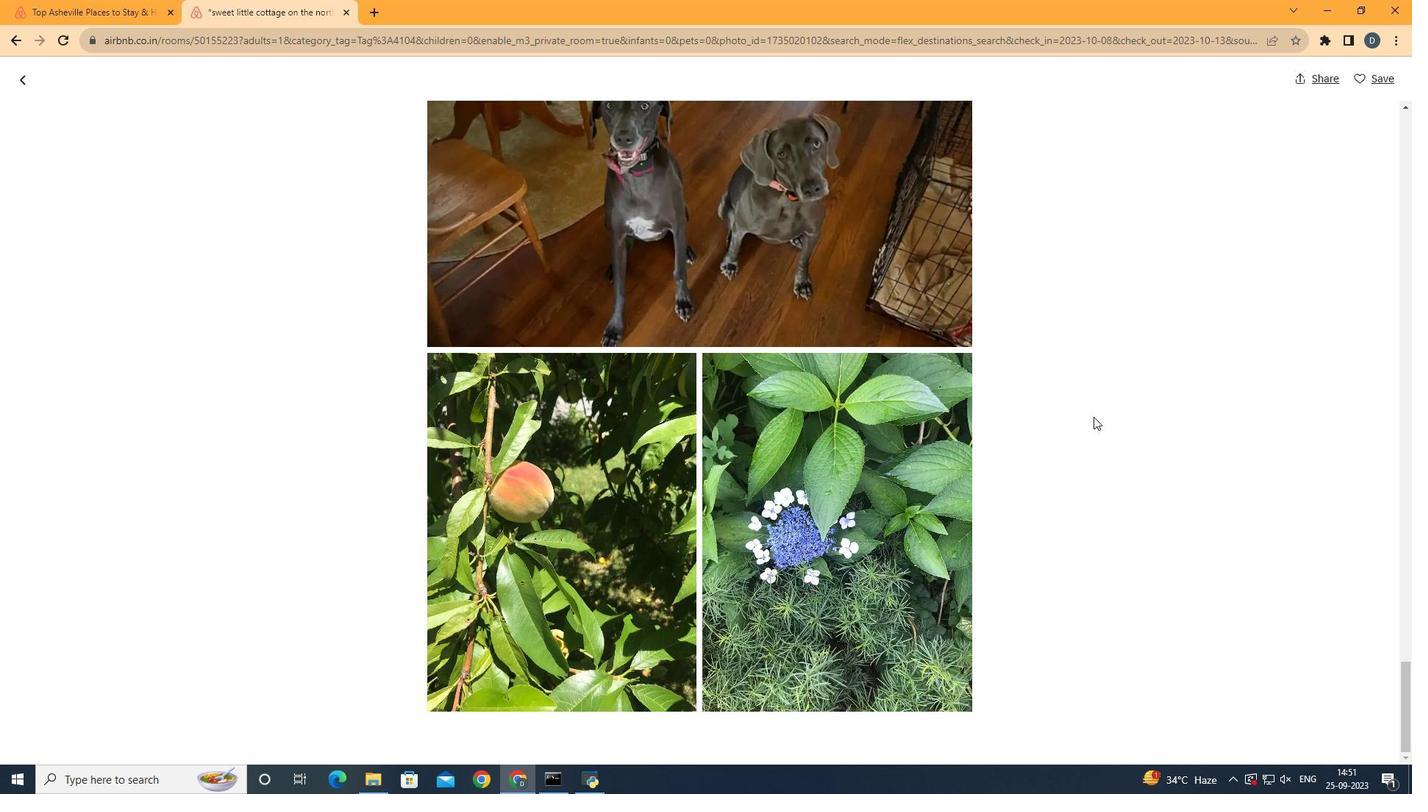 
Action: Mouse scrolled (1094, 416) with delta (0, 0)
Screenshot: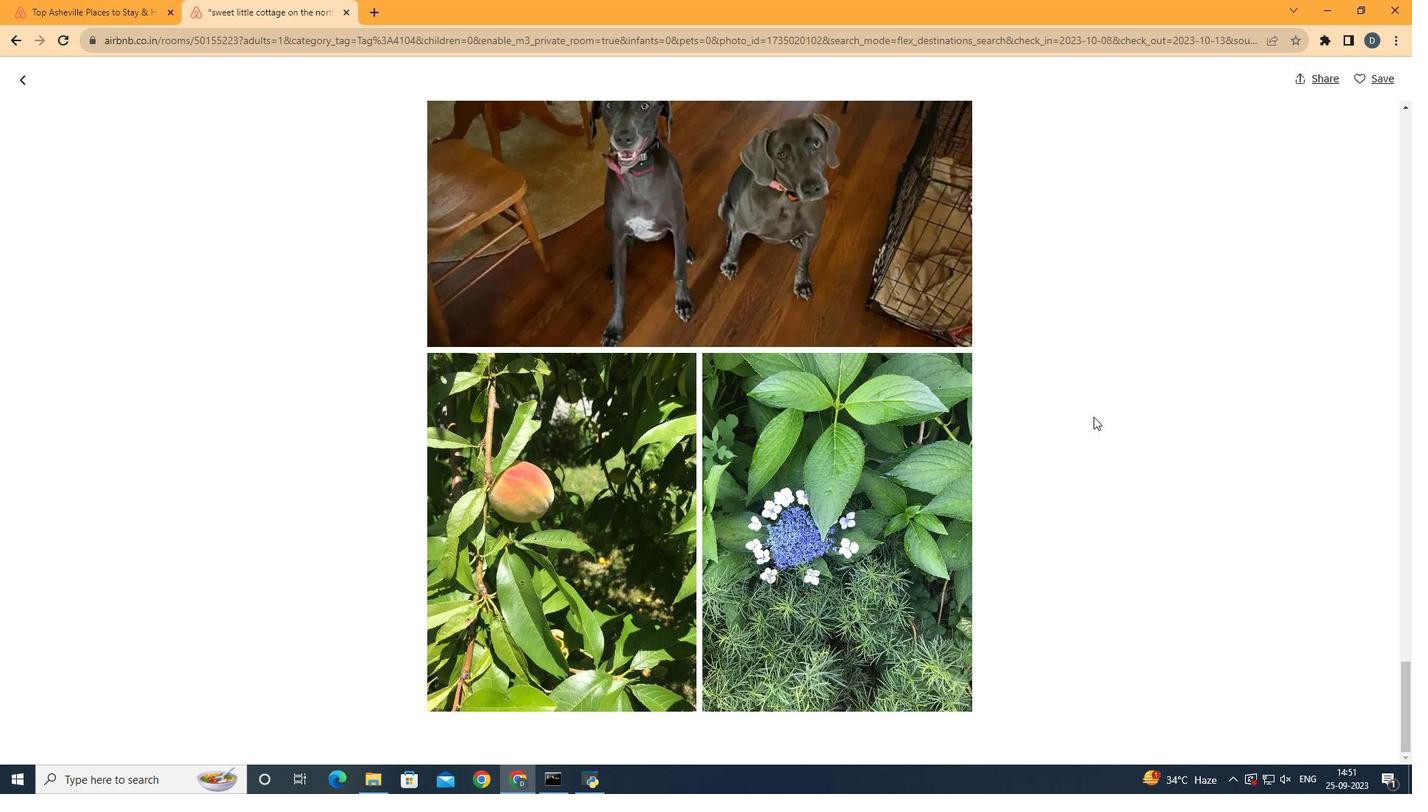 
Action: Mouse scrolled (1094, 416) with delta (0, 0)
Screenshot: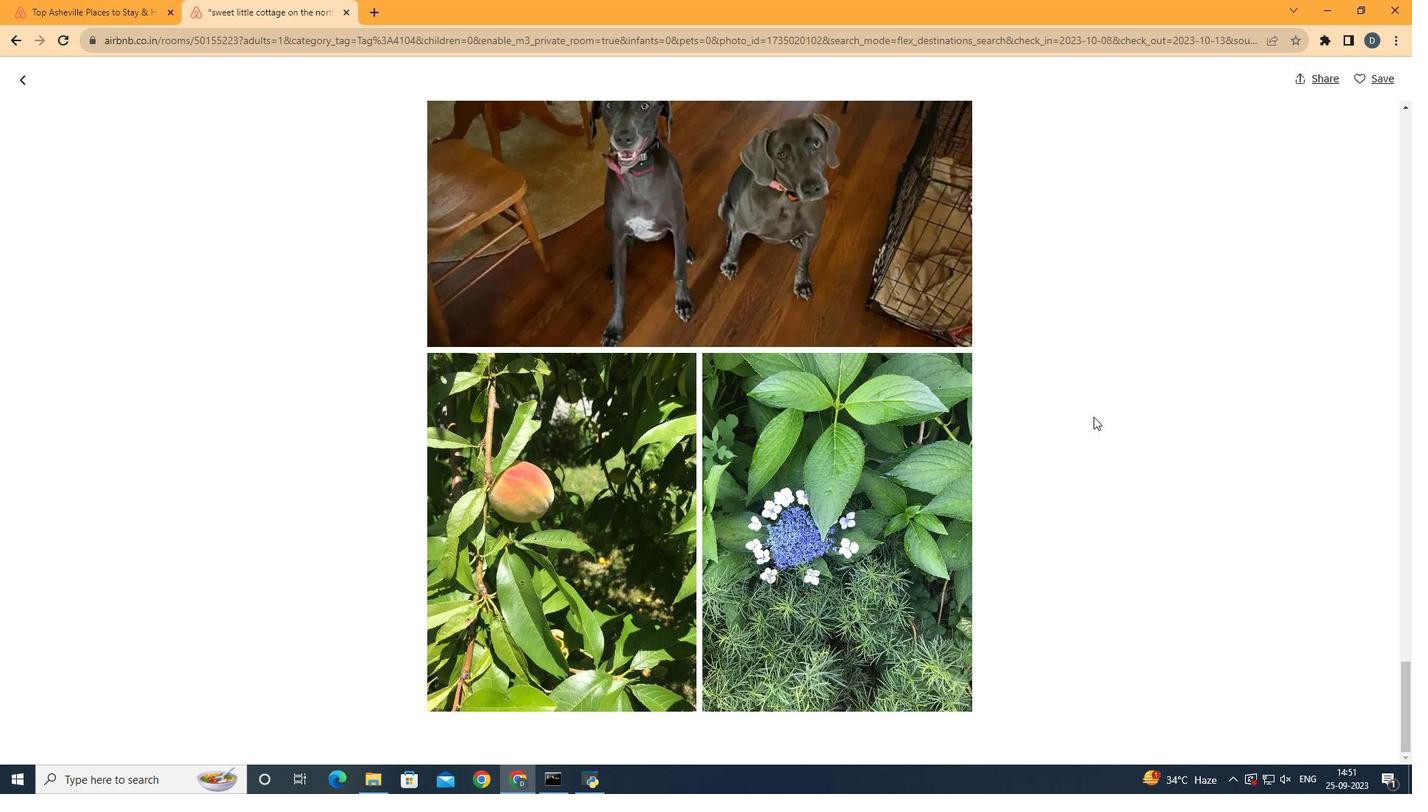 
Action: Mouse moved to (17, 82)
Screenshot: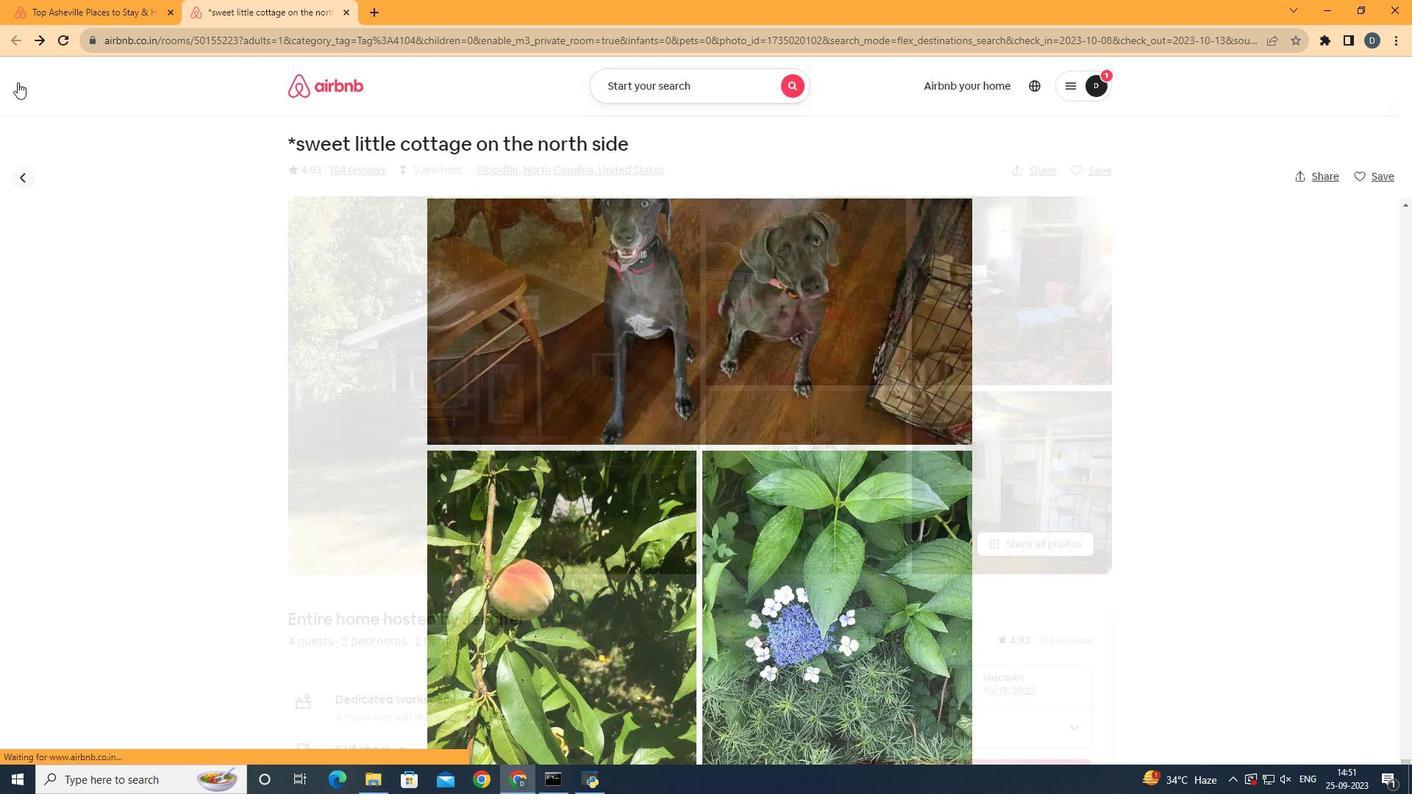 
Action: Mouse pressed left at (17, 82)
Screenshot: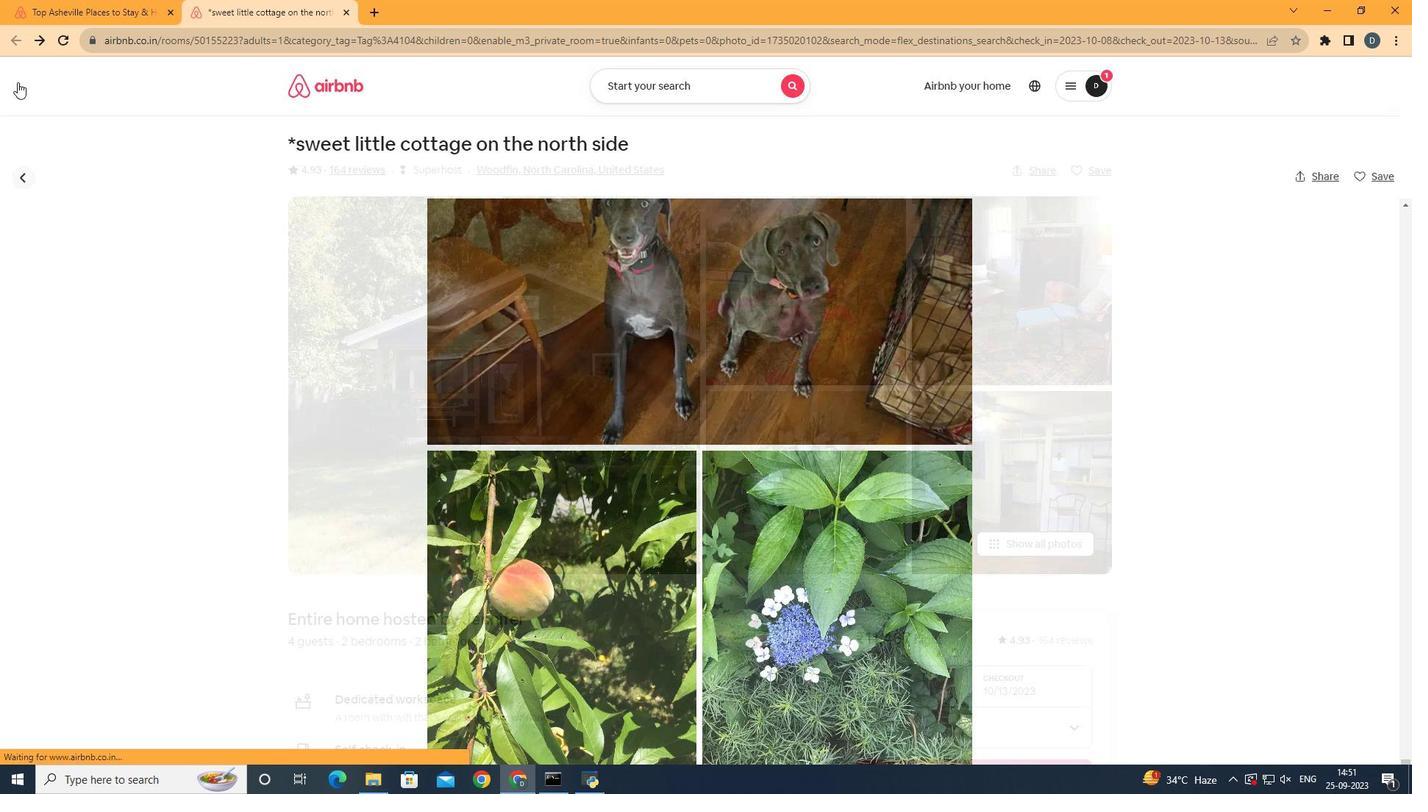 
Action: Mouse moved to (941, 373)
Screenshot: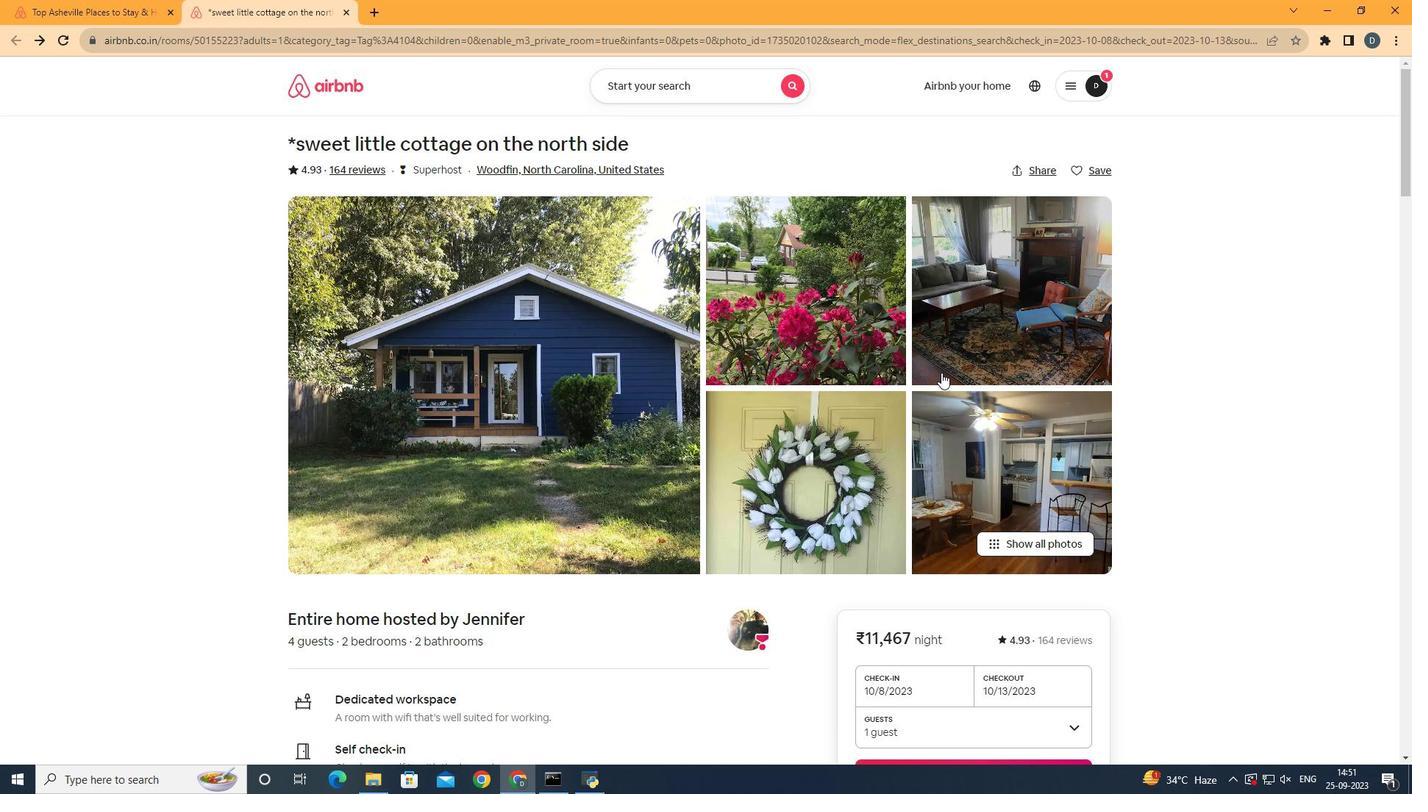 
Action: Mouse scrolled (941, 372) with delta (0, 0)
Screenshot: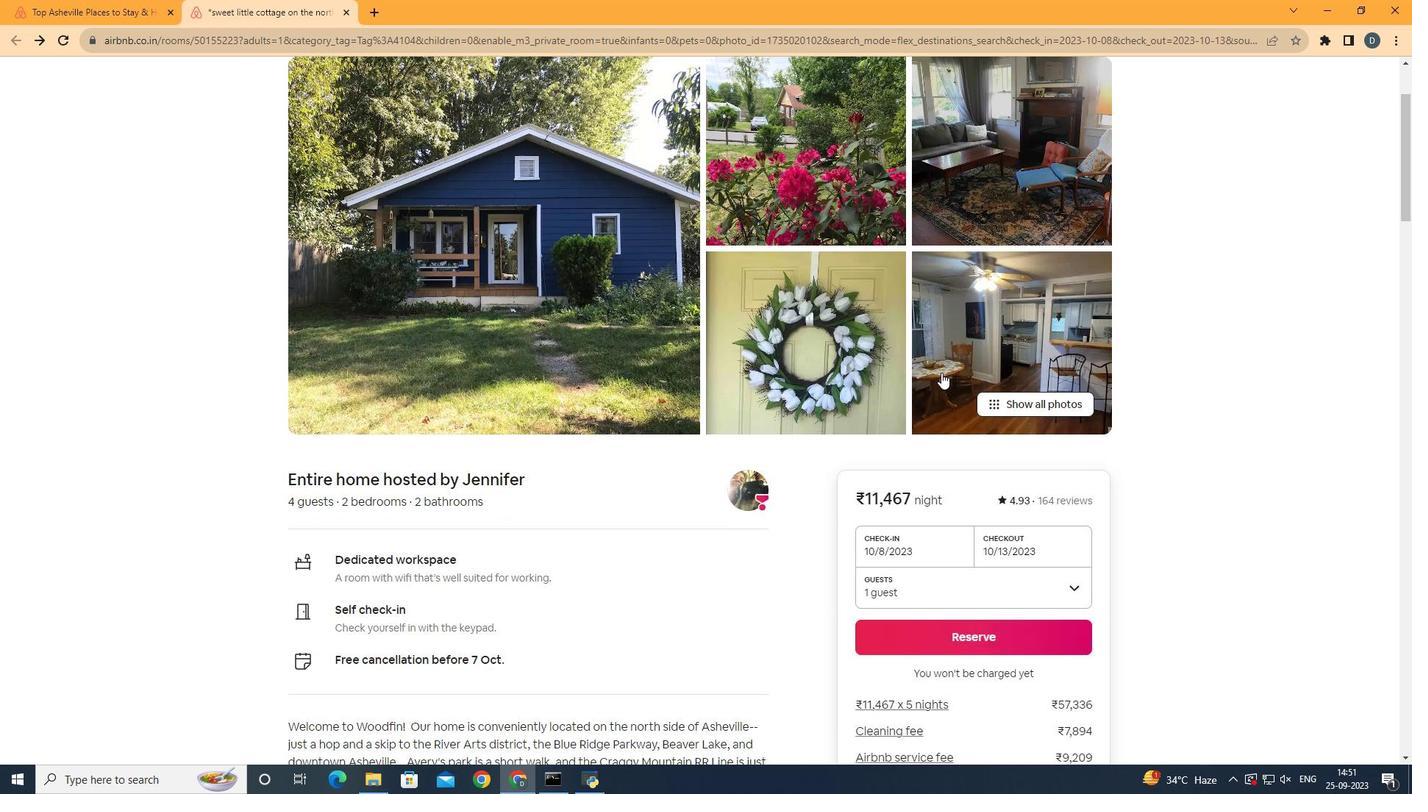 
Action: Mouse scrolled (941, 372) with delta (0, 0)
Screenshot: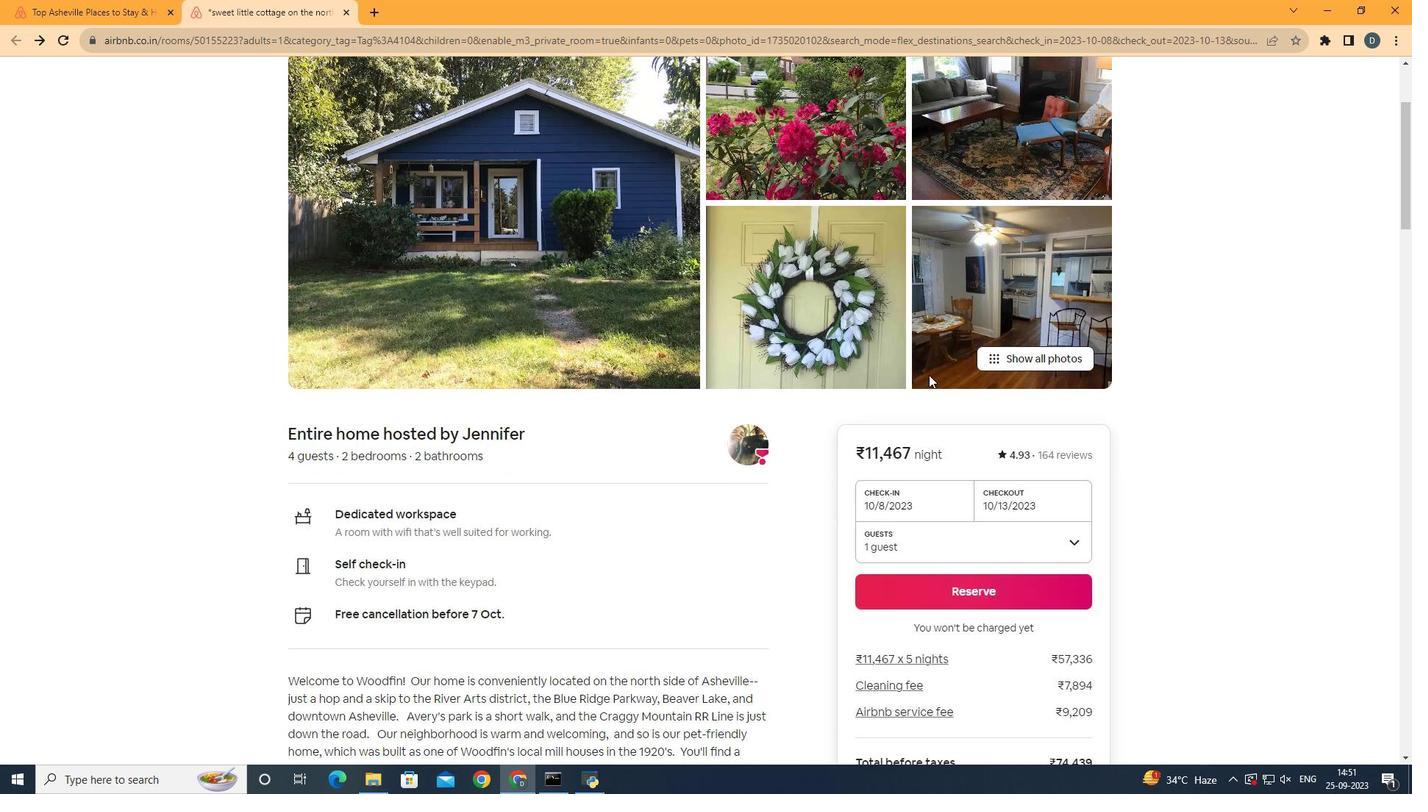 
Action: Mouse scrolled (941, 372) with delta (0, 0)
Screenshot: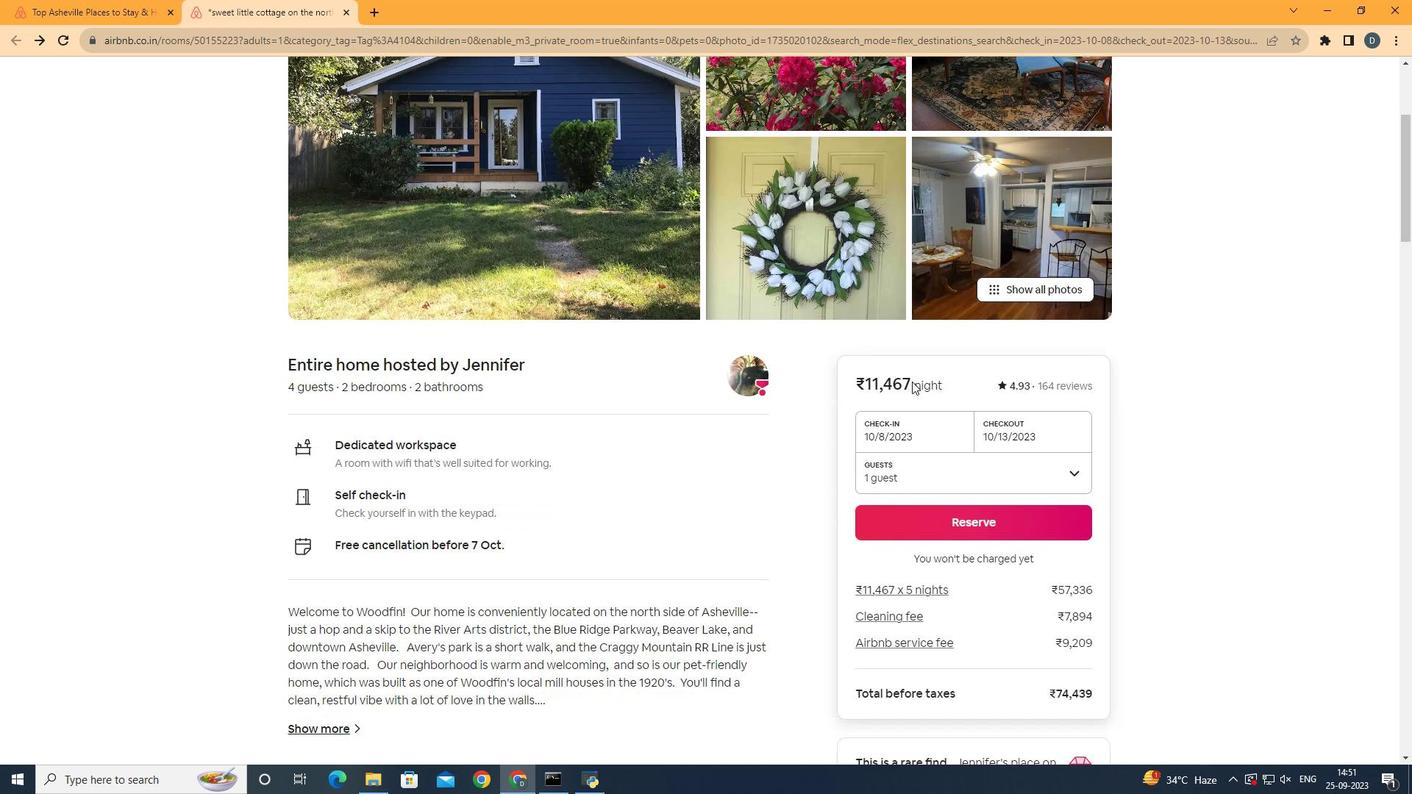 
Action: Mouse moved to (929, 375)
Screenshot: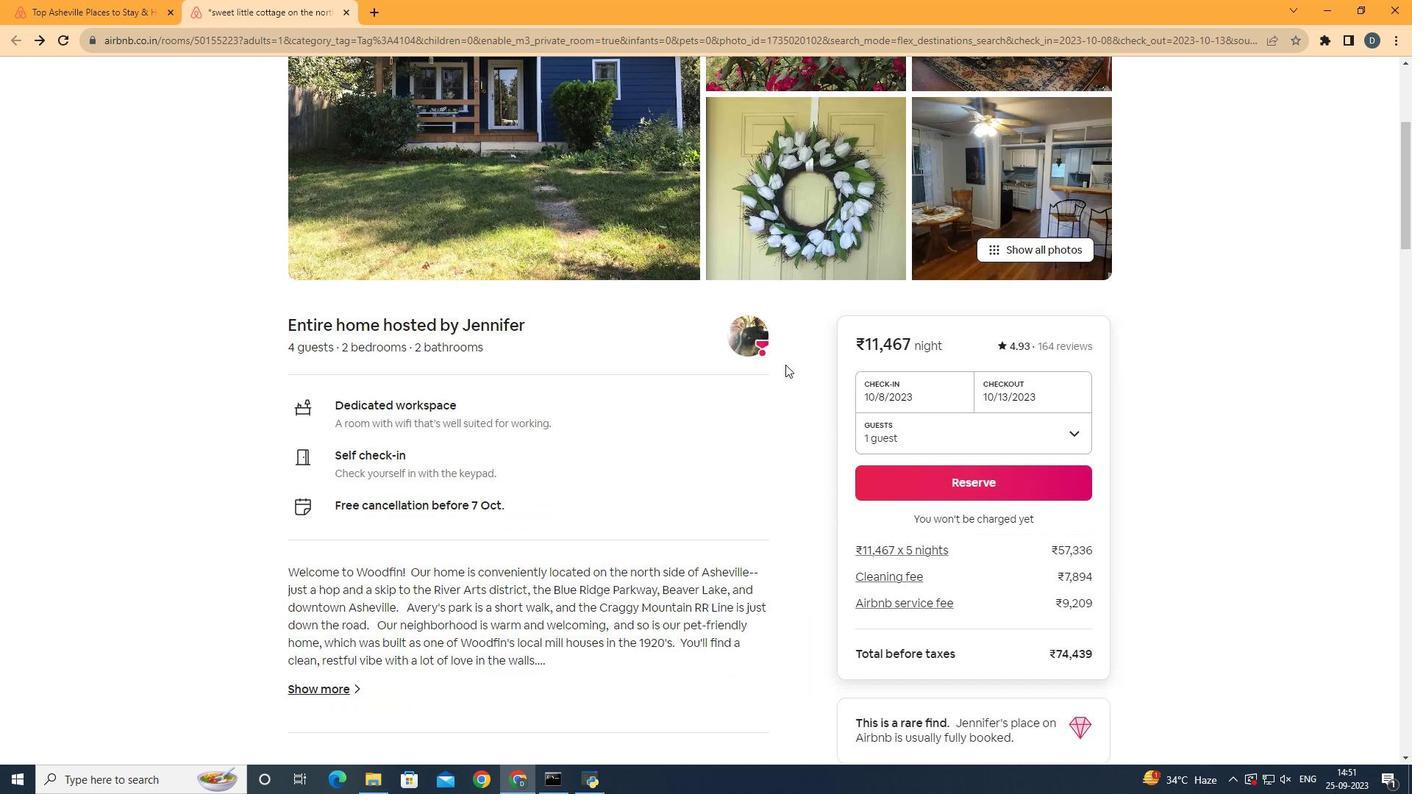
Action: Mouse scrolled (929, 374) with delta (0, 0)
Screenshot: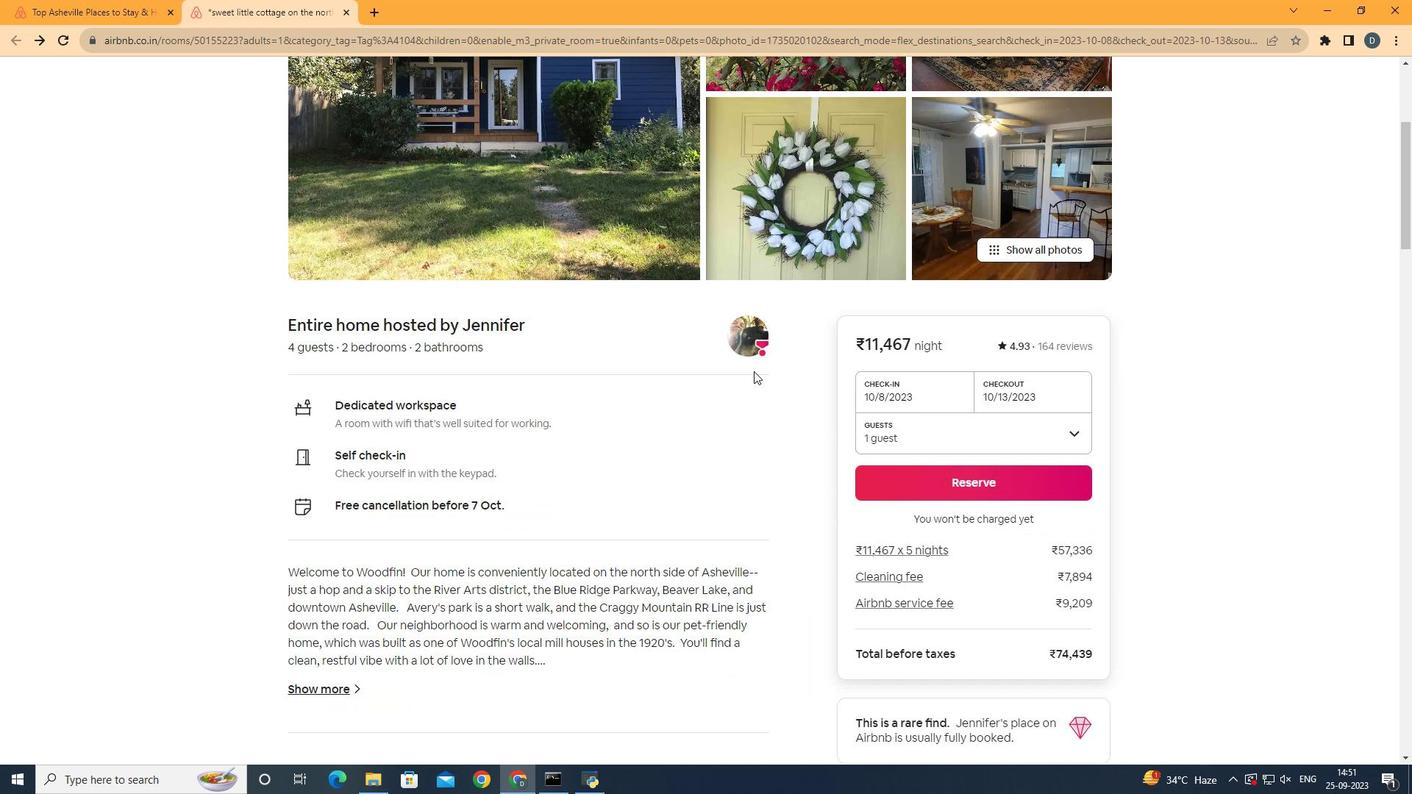 
Action: Mouse moved to (752, 373)
Screenshot: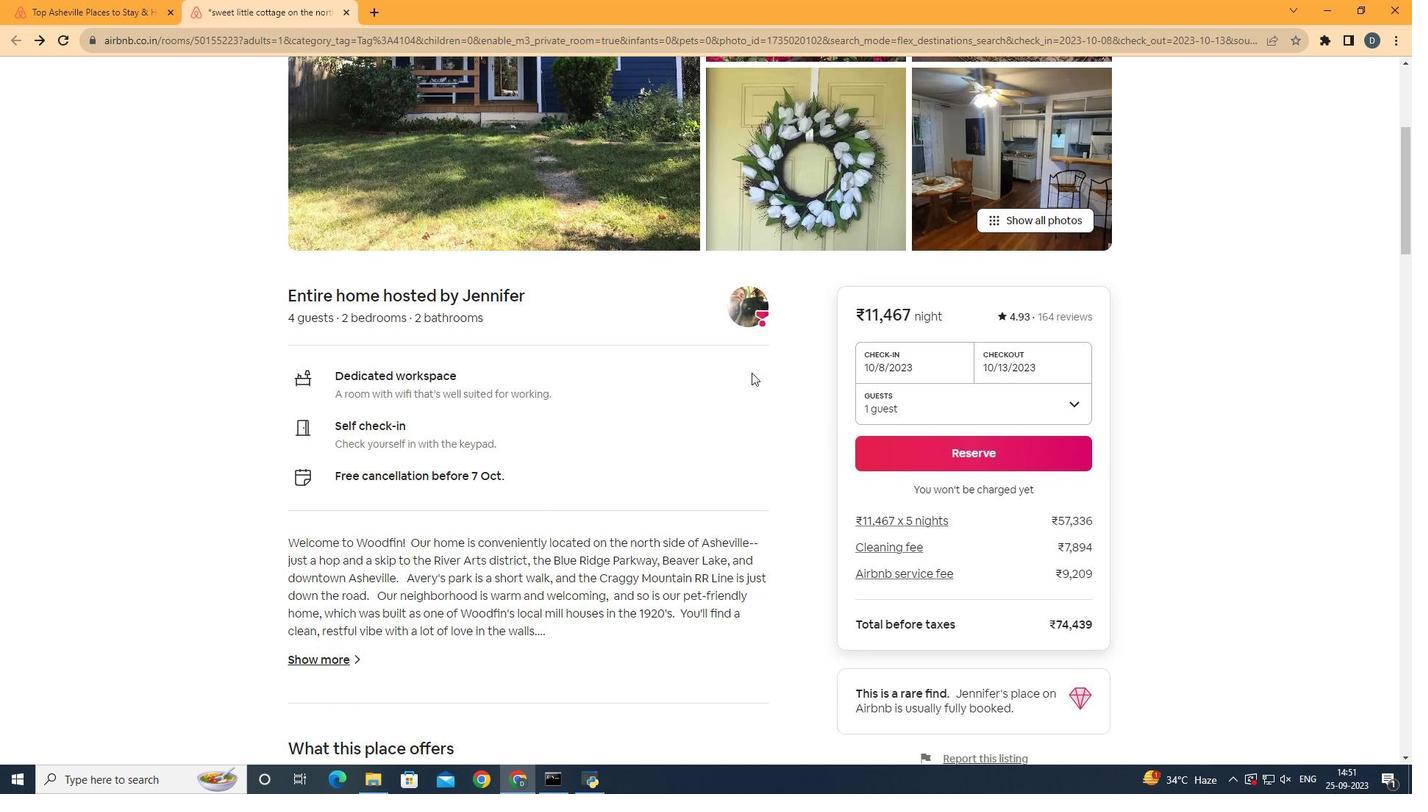 
Action: Mouse scrolled (752, 372) with delta (0, 0)
Screenshot: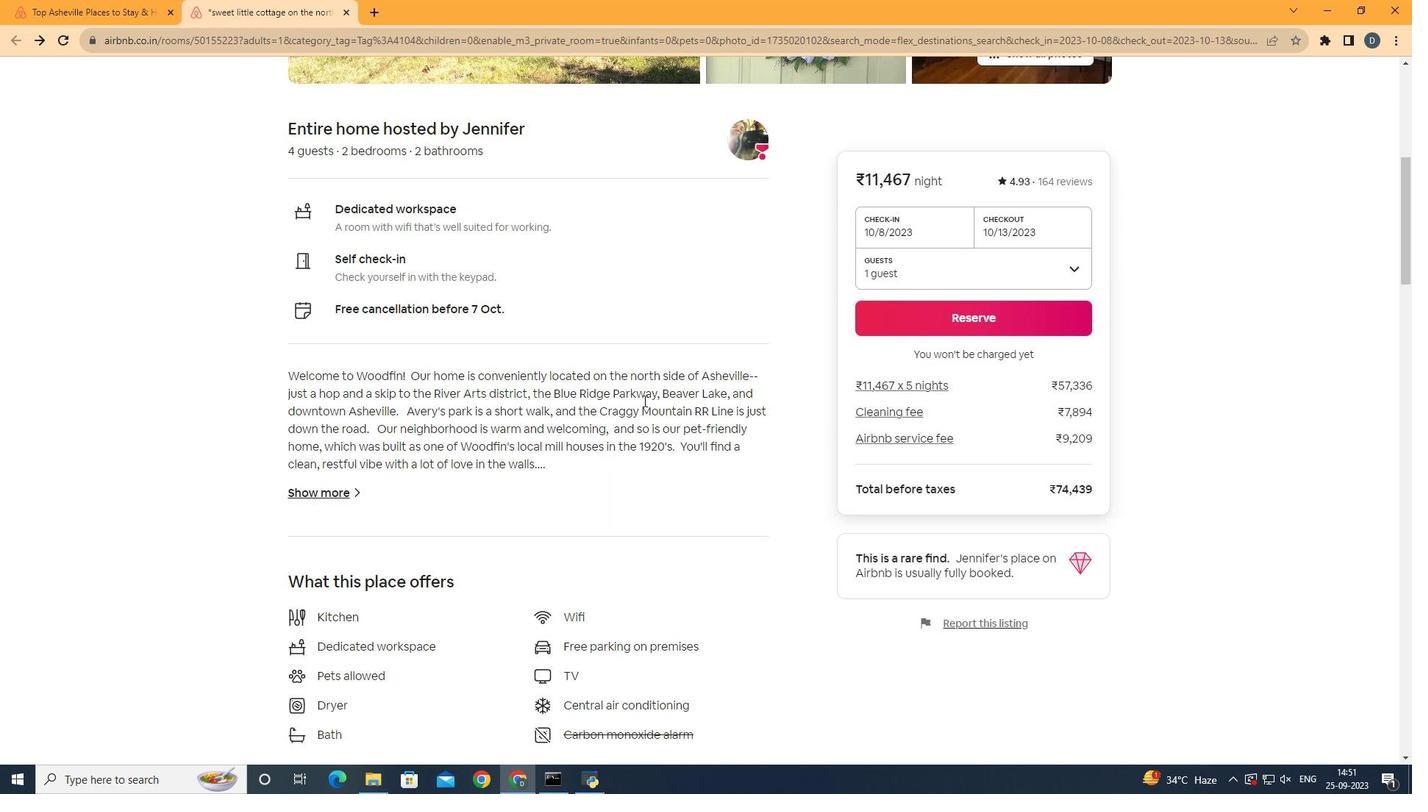 
Action: Mouse scrolled (752, 372) with delta (0, 0)
Screenshot: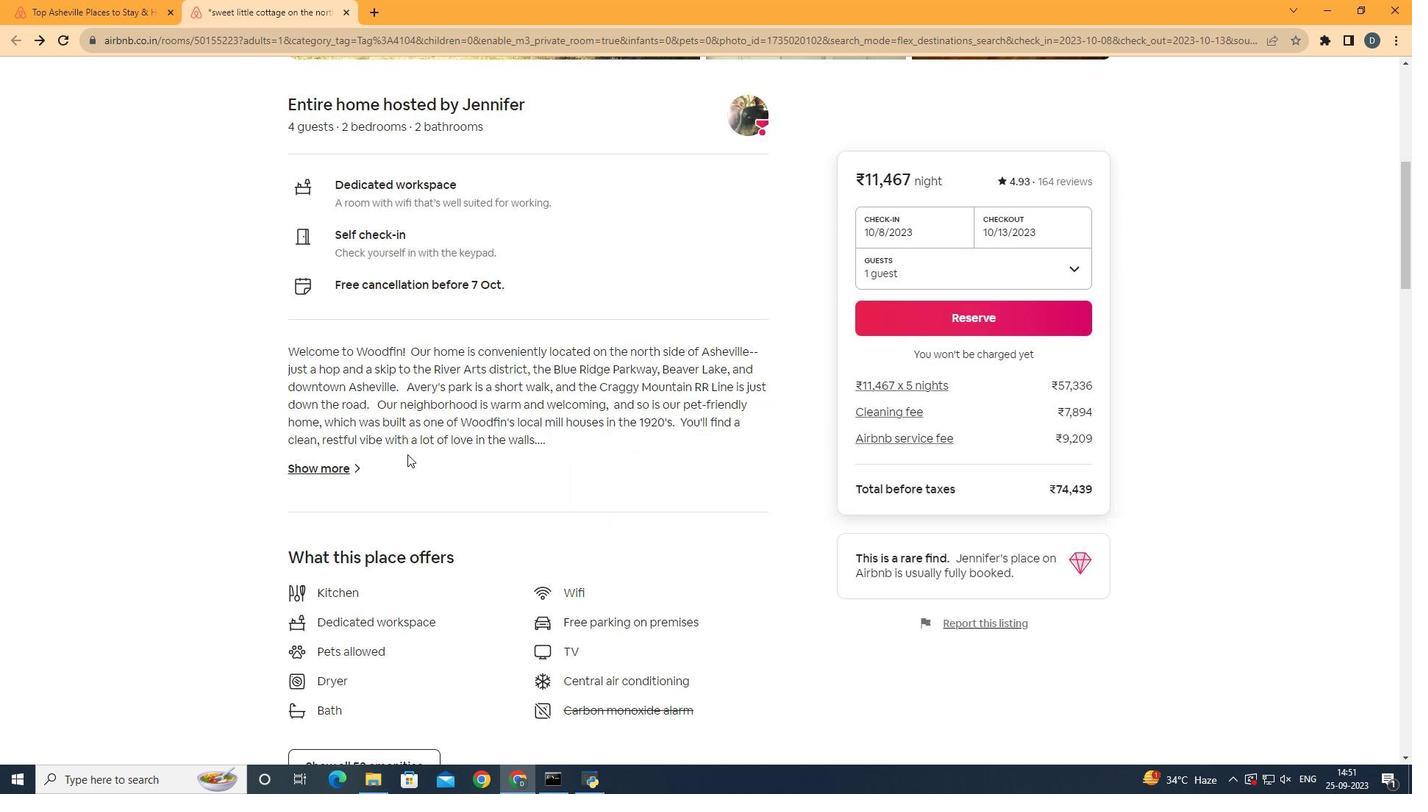 
Action: Mouse moved to (752, 373)
Screenshot: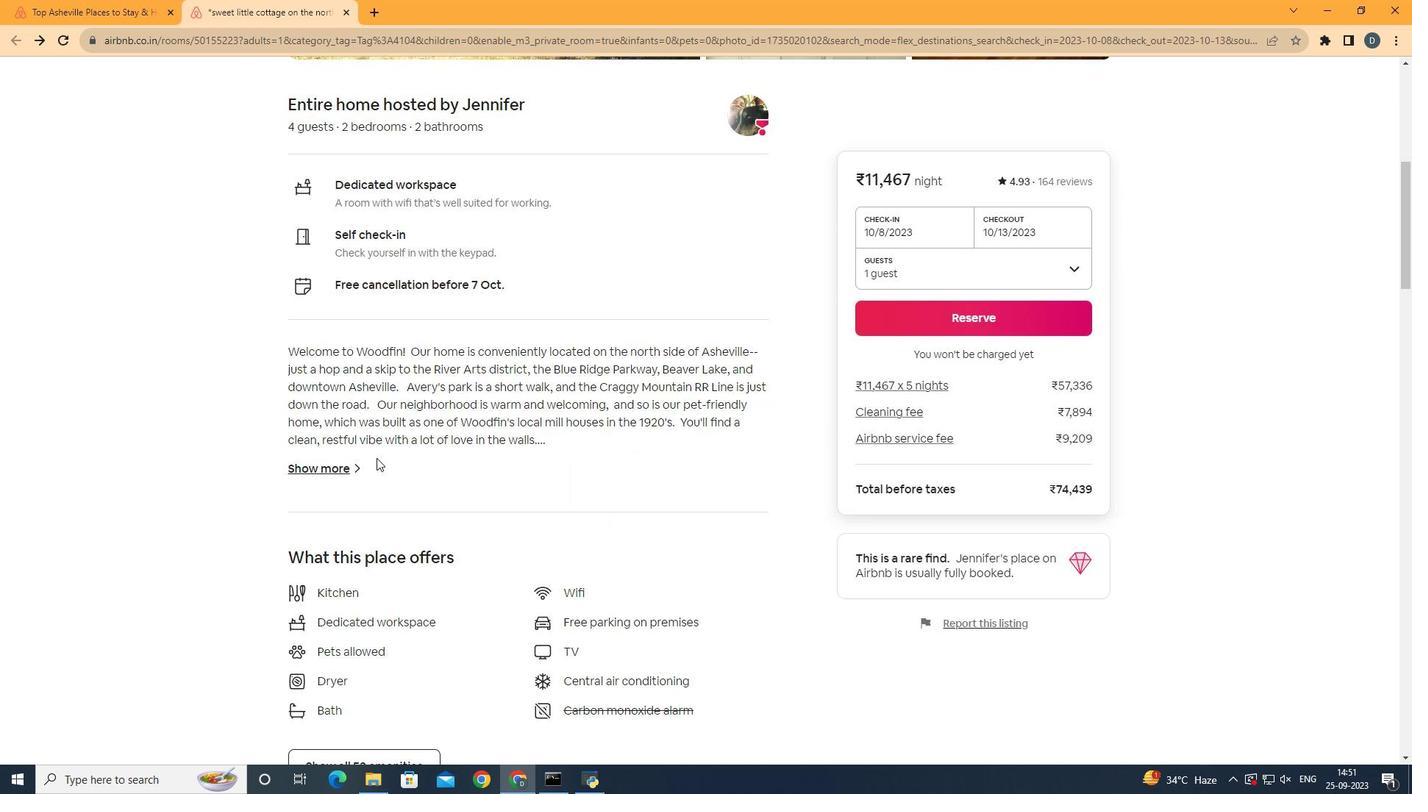 
Action: Mouse scrolled (752, 372) with delta (0, 0)
Screenshot: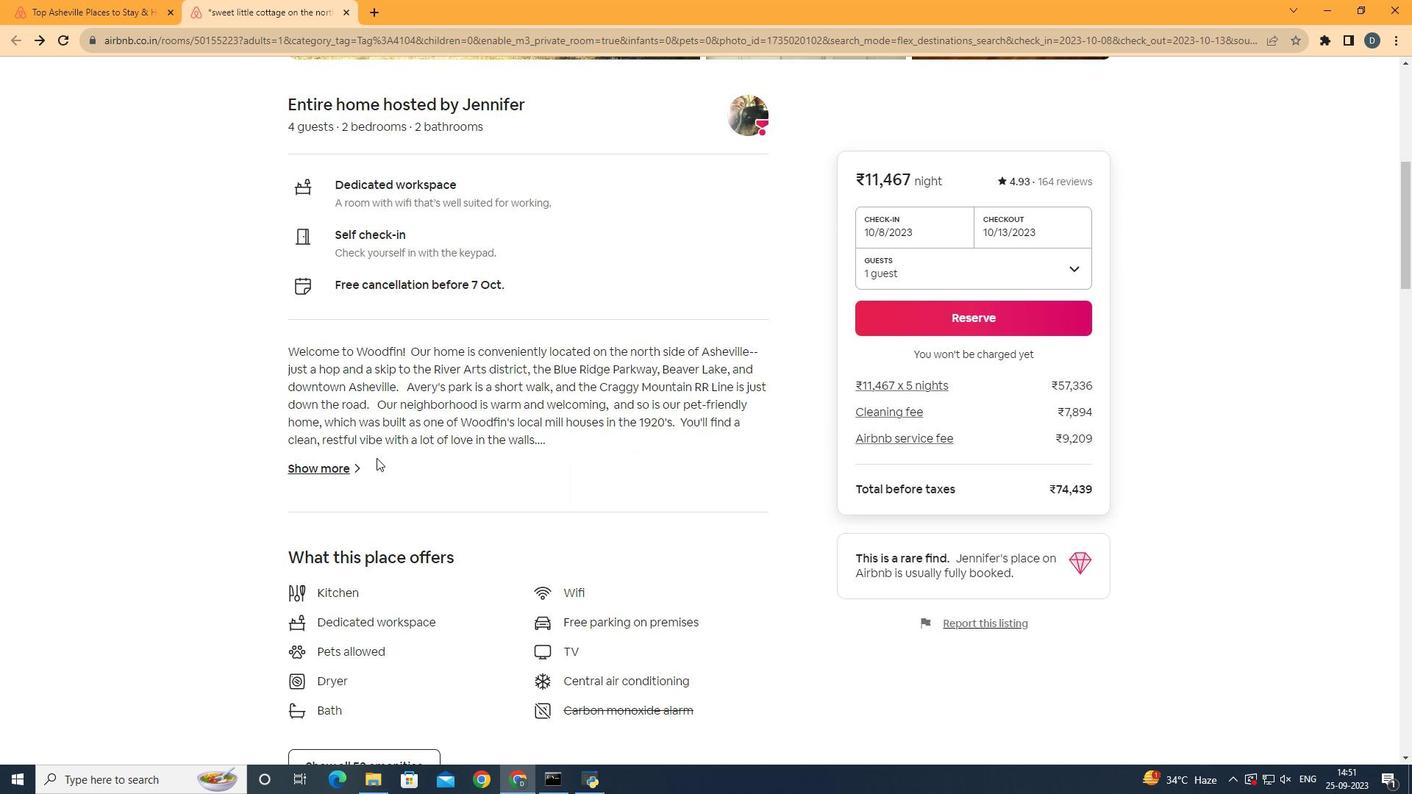 
Action: Mouse moved to (324, 472)
Screenshot: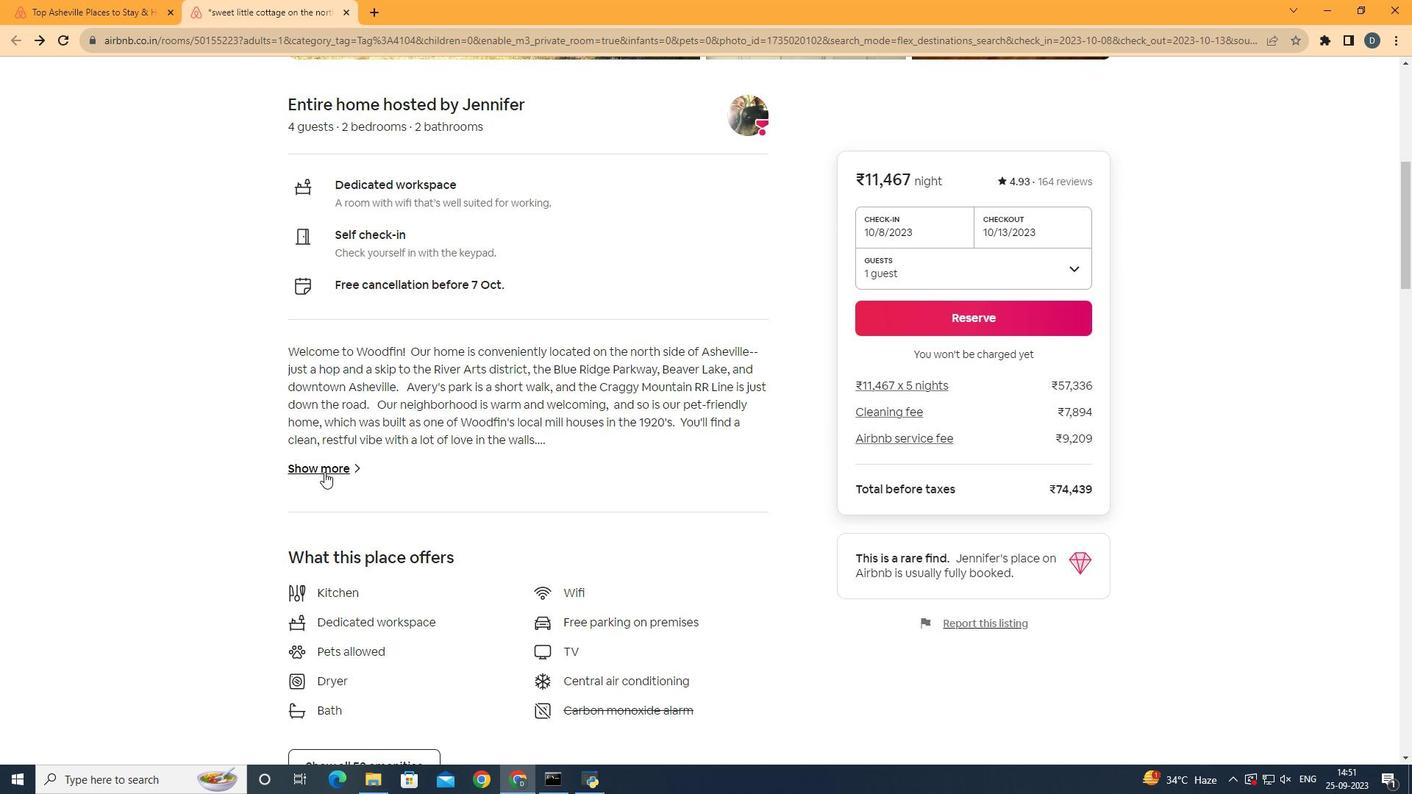 
Action: Mouse pressed left at (324, 472)
Screenshot: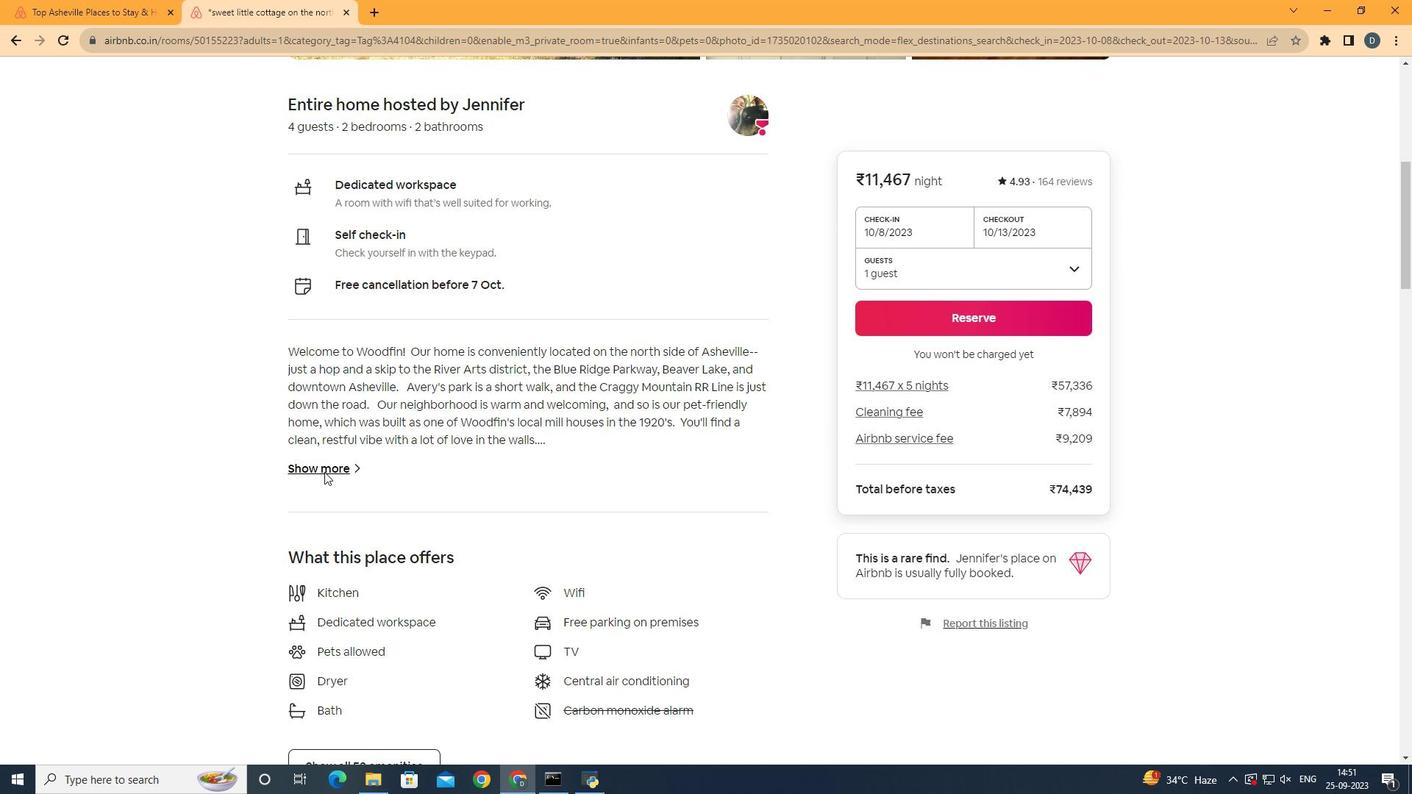 
Action: Mouse moved to (1136, 523)
Screenshot: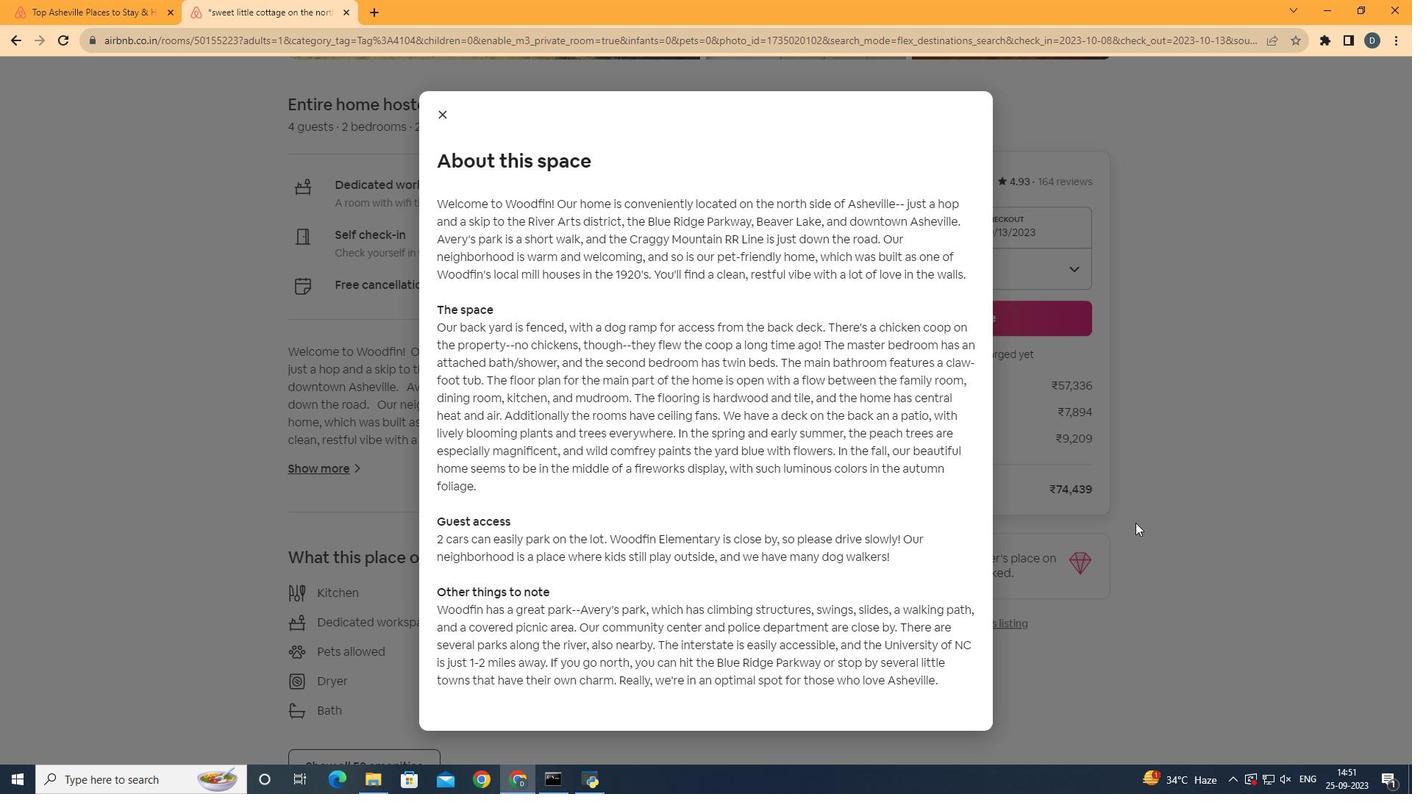 
Action: Mouse pressed left at (1136, 523)
Screenshot: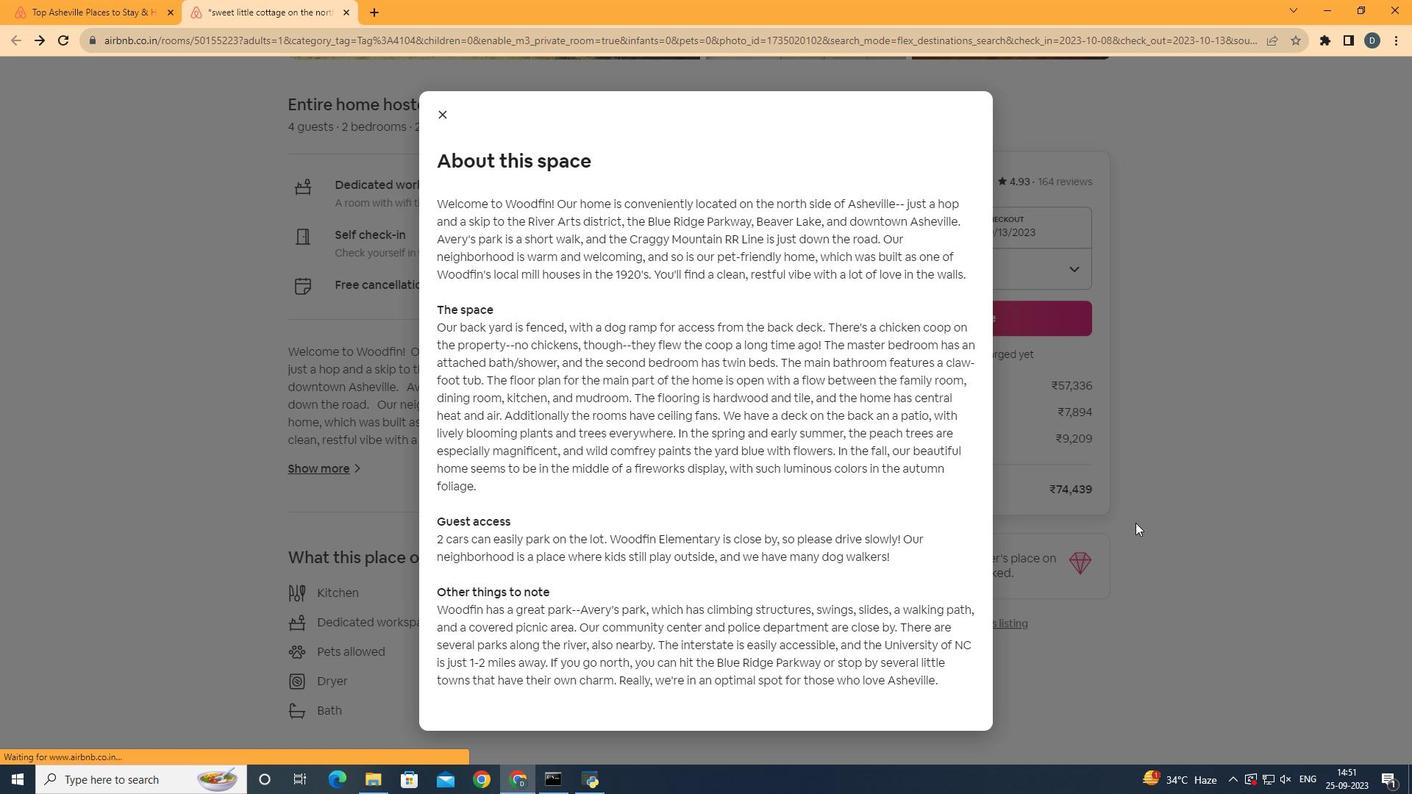 
Action: Mouse moved to (887, 453)
Screenshot: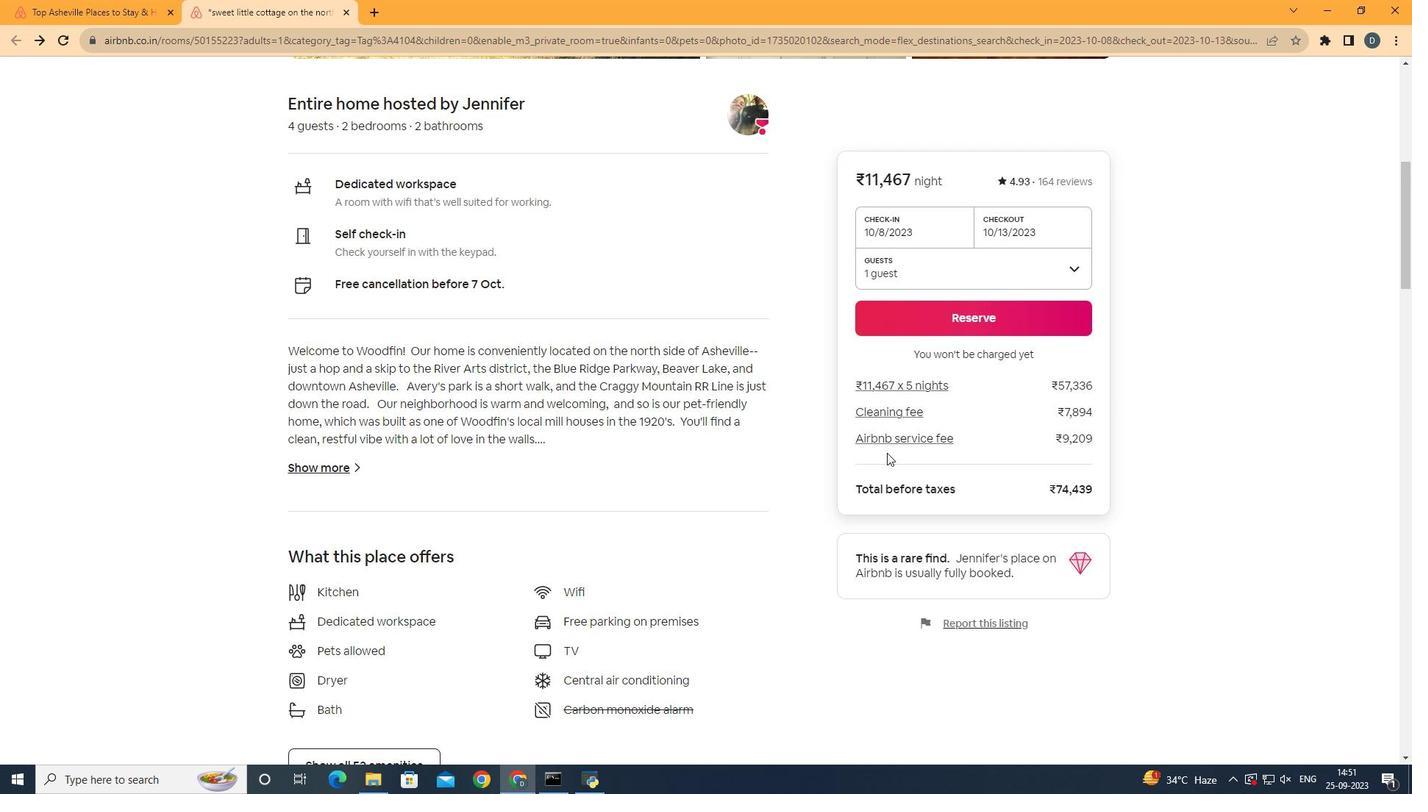 
Action: Mouse scrolled (887, 452) with delta (0, 0)
Screenshot: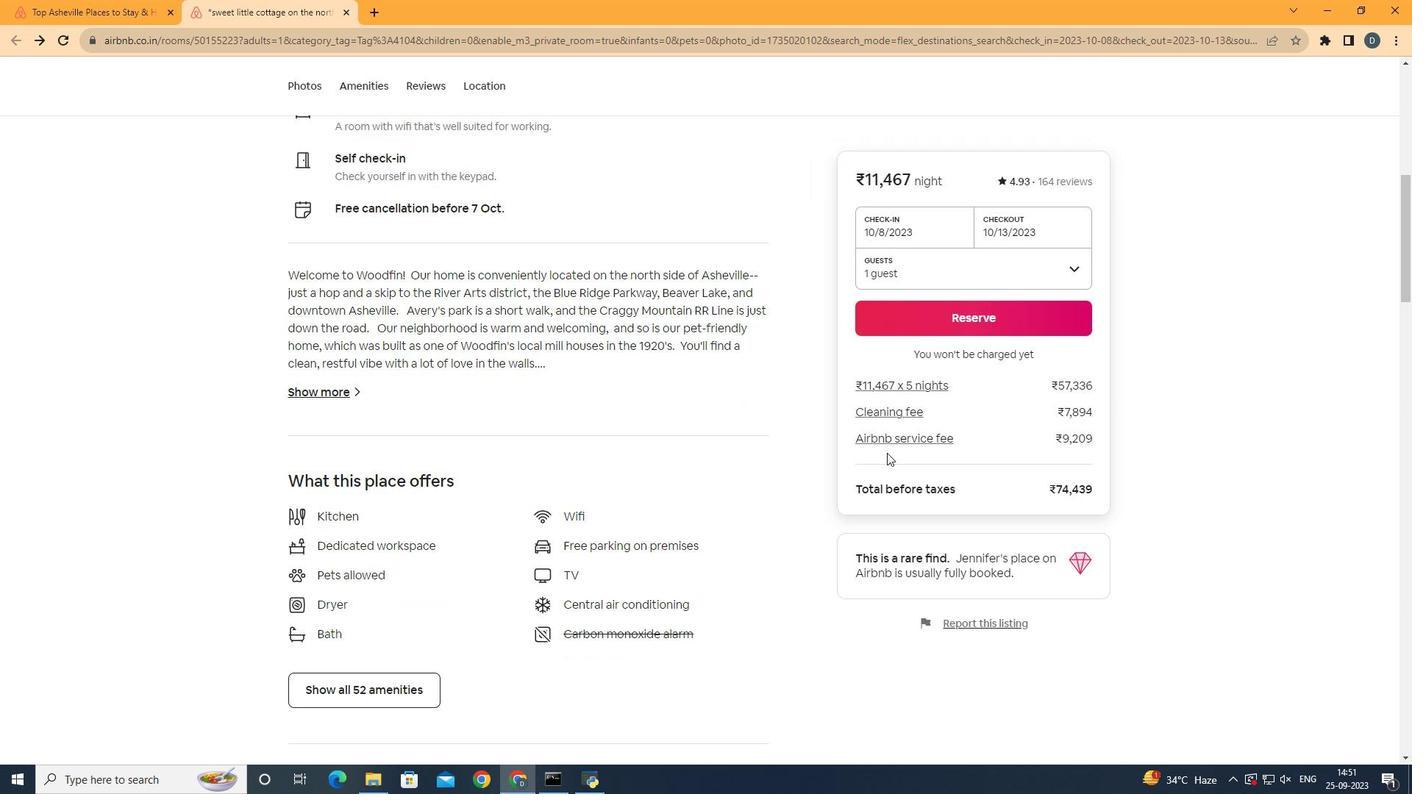 
Action: Mouse scrolled (887, 452) with delta (0, 0)
Screenshot: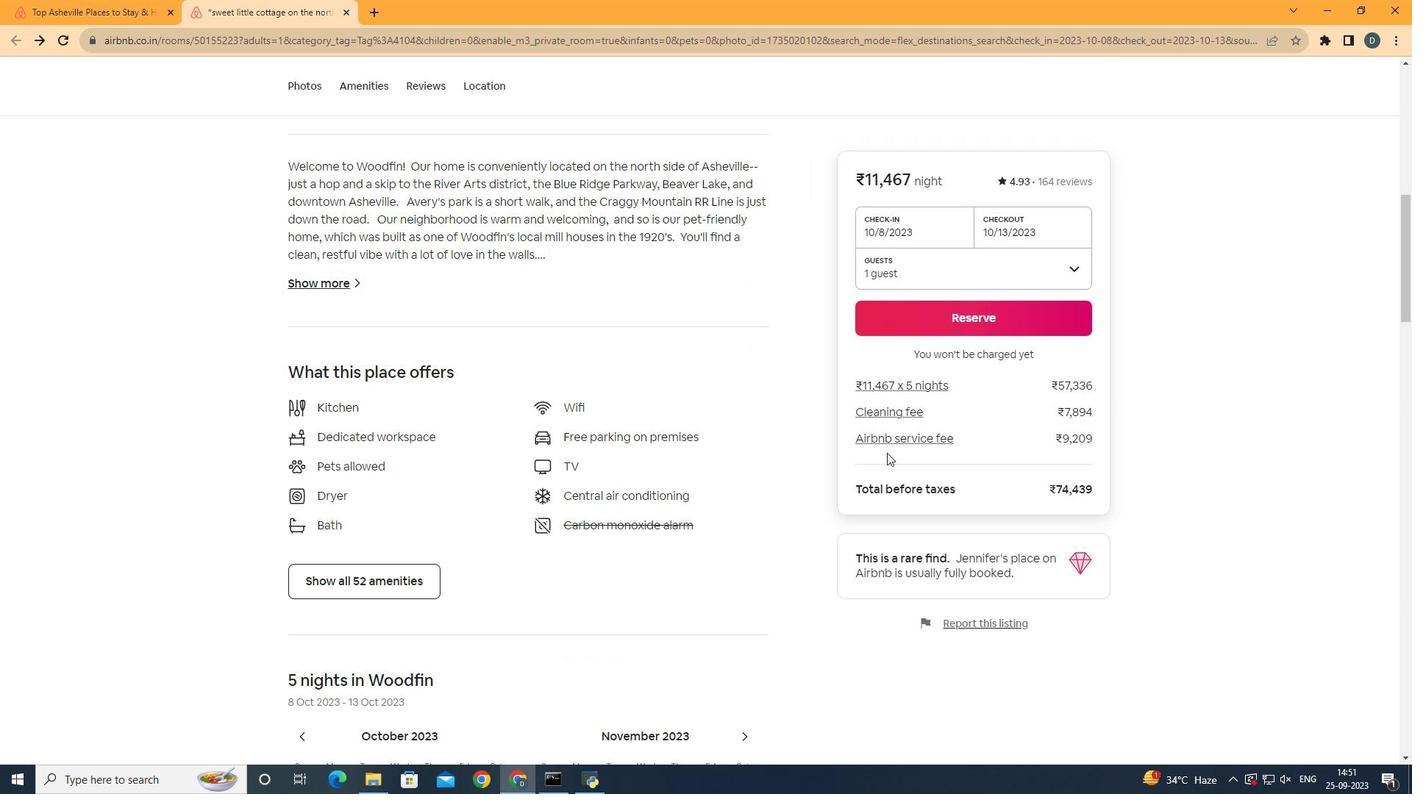 
Action: Mouse scrolled (887, 452) with delta (0, 0)
Screenshot: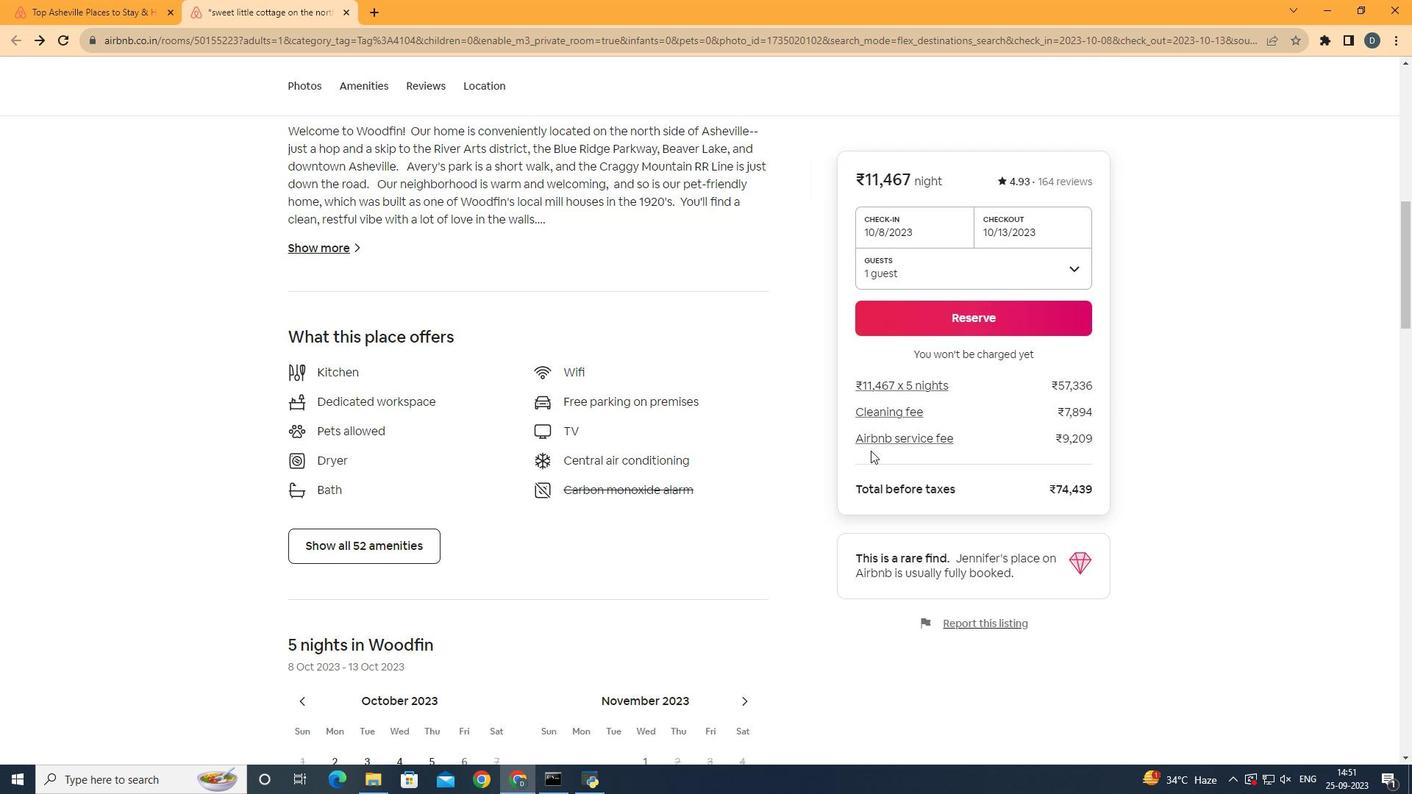 
Action: Mouse moved to (384, 563)
Screenshot: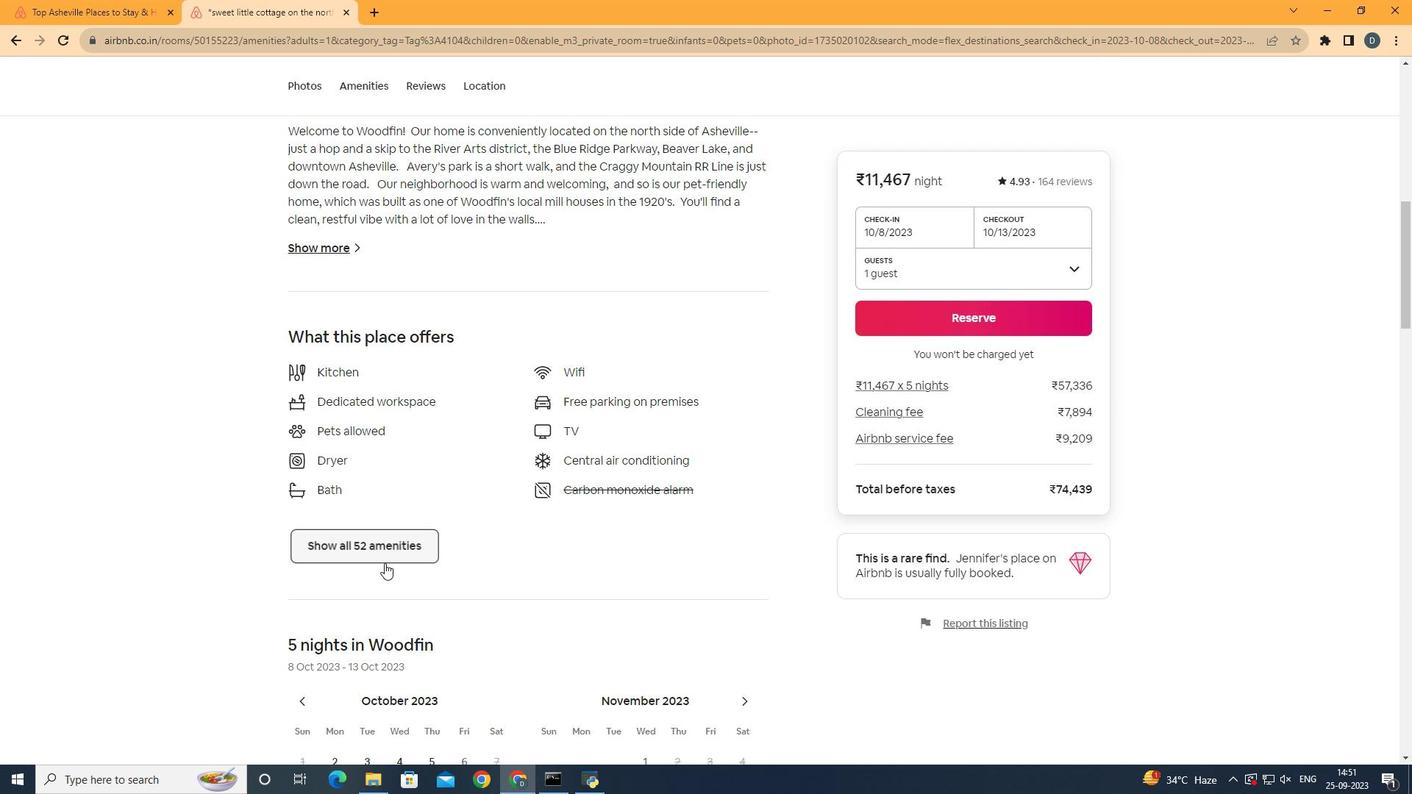 
Action: Mouse pressed left at (384, 563)
Screenshot: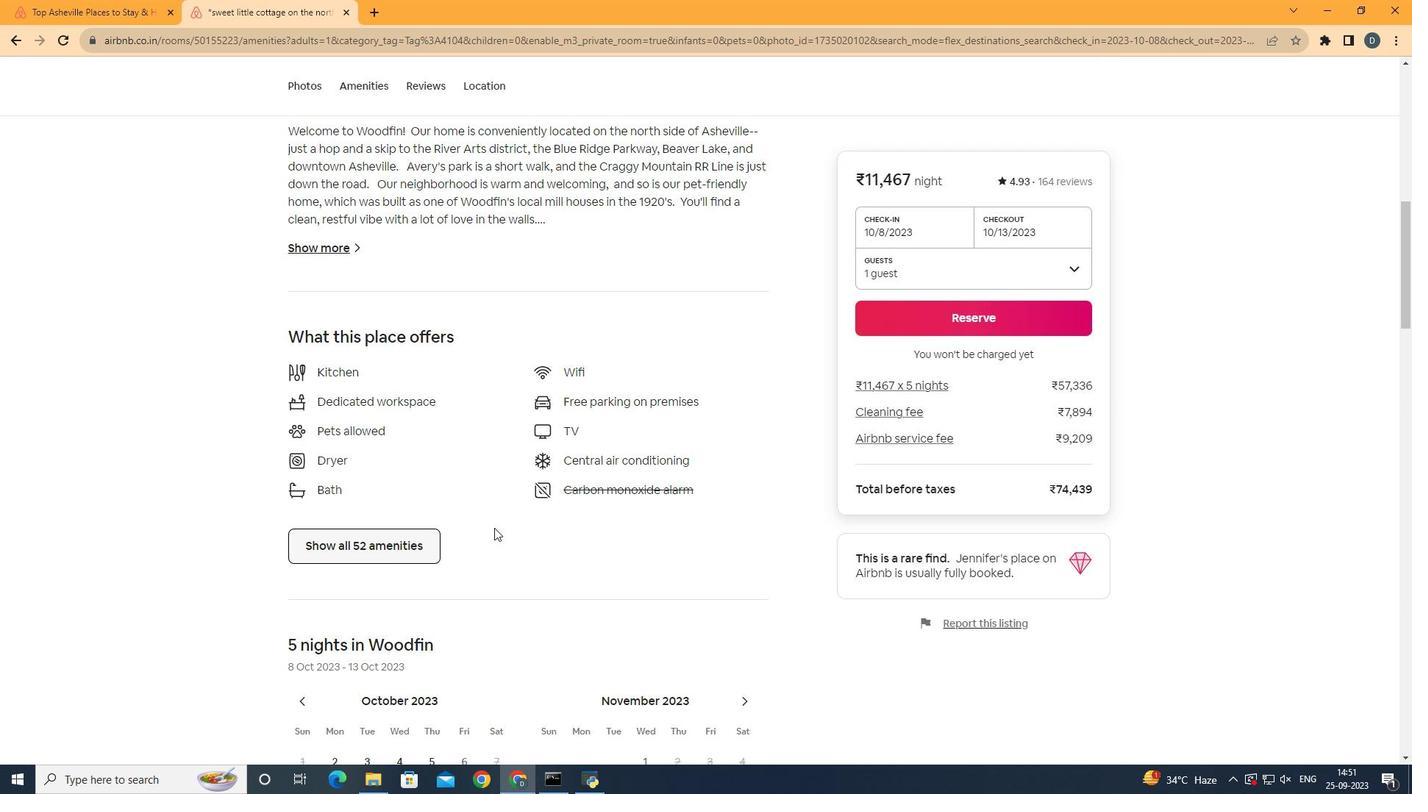 
Action: Mouse moved to (776, 468)
Screenshot: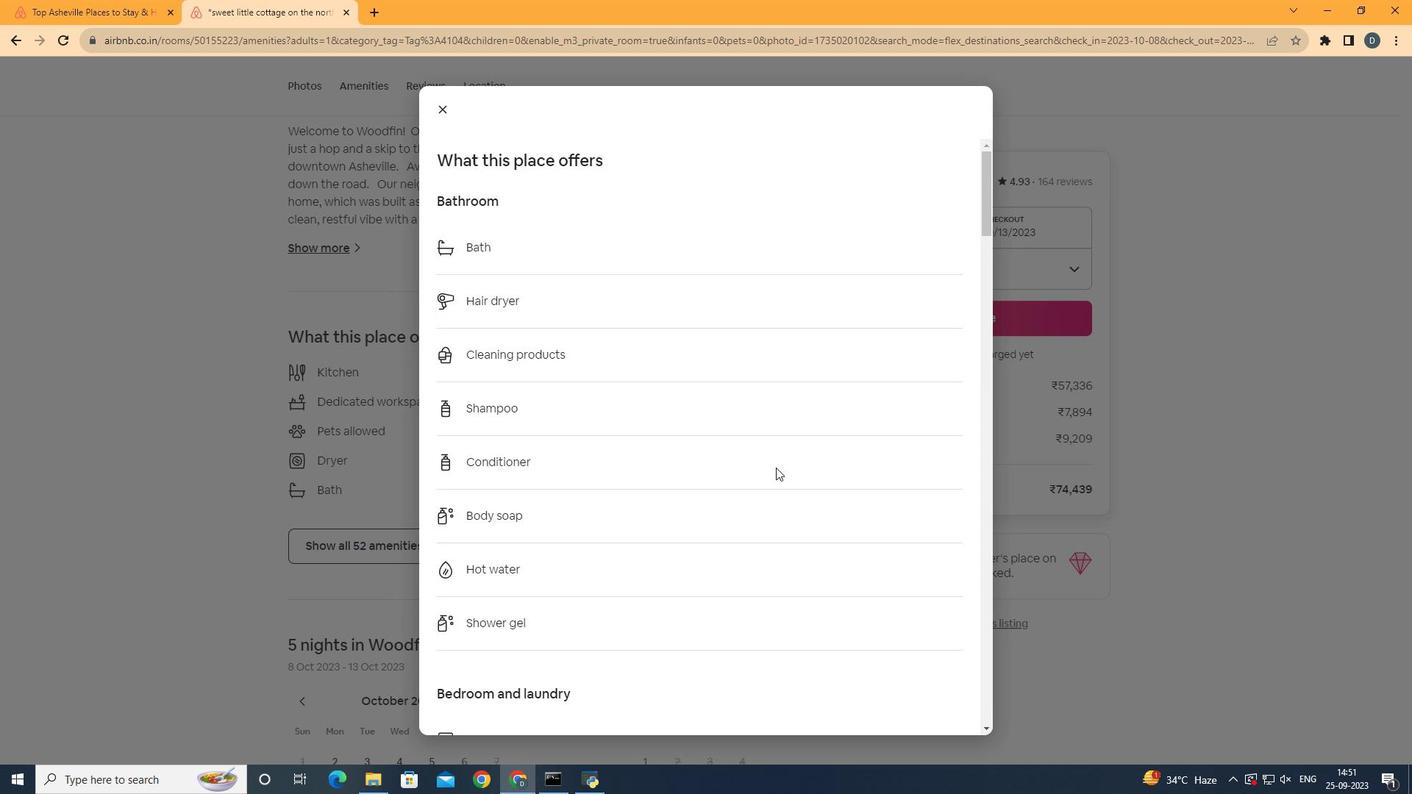 
Action: Mouse pressed left at (776, 468)
Screenshot: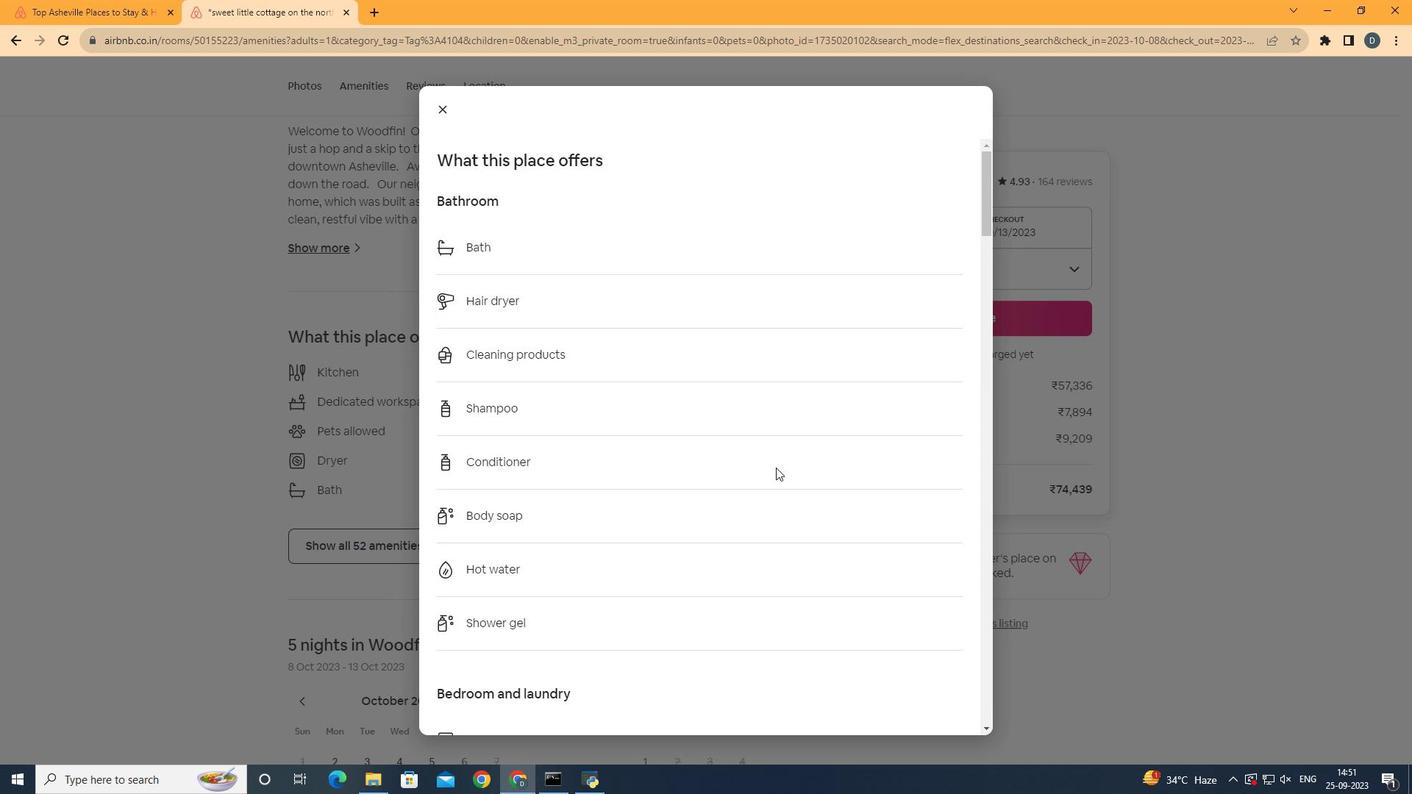
Action: Key pressed <Key.down><Key.down><Key.down><Key.down><Key.down><Key.down><Key.down><Key.down><Key.down><Key.down><Key.down><Key.down><Key.down><Key.down><Key.down><Key.down><Key.down><Key.down><Key.down><Key.down><Key.down><Key.down><Key.down><Key.down><Key.down><Key.down><Key.down><Key.down><Key.down><Key.down><Key.down><Key.down><Key.down><Key.down><Key.down><Key.down><Key.down><Key.down><Key.down><Key.down><Key.down><Key.down><Key.down><Key.down><Key.down><Key.down><Key.down><Key.down><Key.down><Key.down><Key.down><Key.down><Key.down><Key.down><Key.down><Key.down><Key.down><Key.down><Key.down><Key.down><Key.down><Key.down><Key.down><Key.down><Key.down><Key.down><Key.down><Key.down><Key.down><Key.down><Key.down><Key.down><Key.down><Key.down><Key.down><Key.down><Key.down><Key.down><Key.down><Key.down><Key.down><Key.down><Key.down><Key.down><Key.down><Key.down><Key.down><Key.down><Key.down><Key.down><Key.down><Key.down><Key.down><Key.down><Key.down><Key.down><Key.down><Key.down><Key.down><Key.down><Key.down><Key.down><Key.down><Key.down><Key.down><Key.down><Key.down><Key.down><Key.down><Key.down><Key.down><Key.down><Key.down><Key.down><Key.down><Key.down>
Screenshot: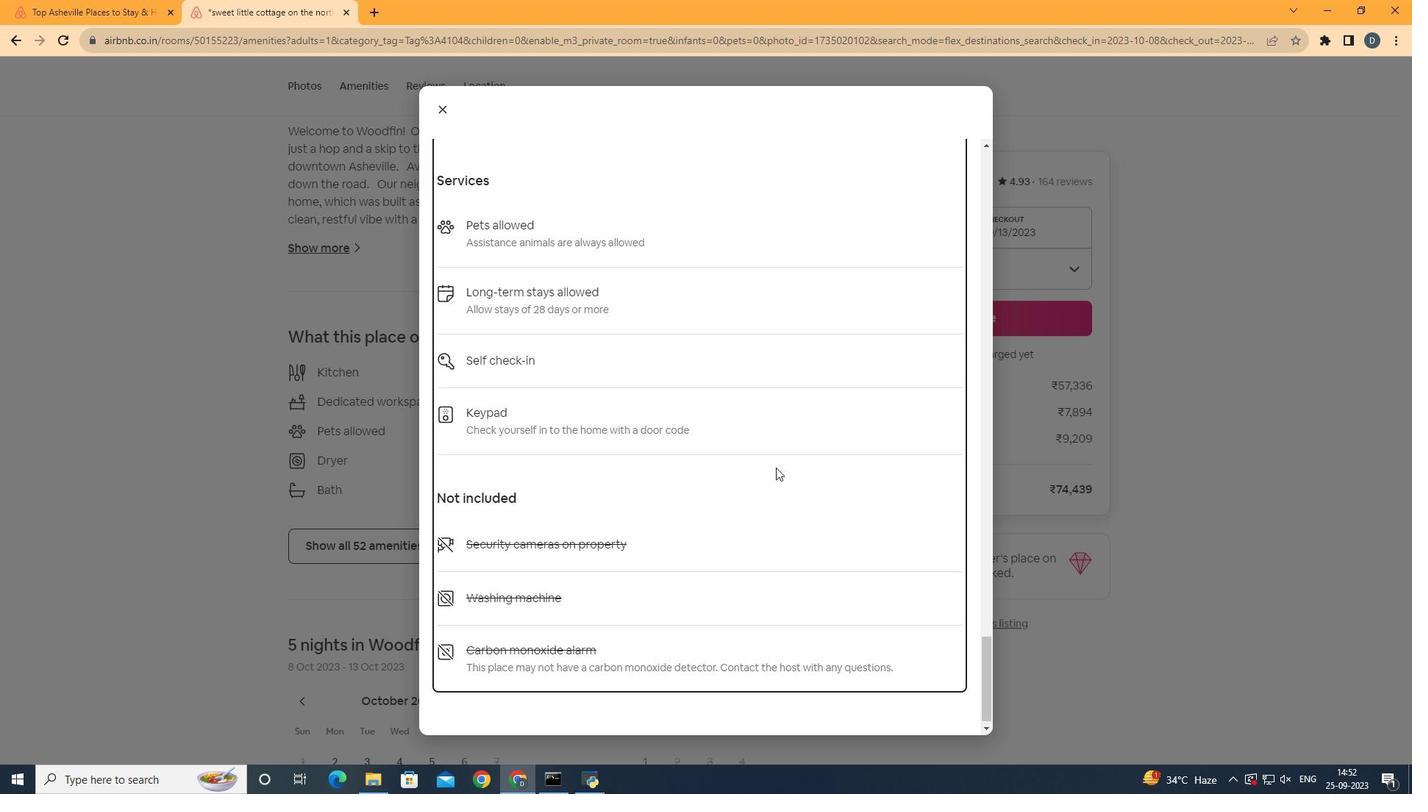 
Action: Mouse moved to (1033, 389)
Screenshot: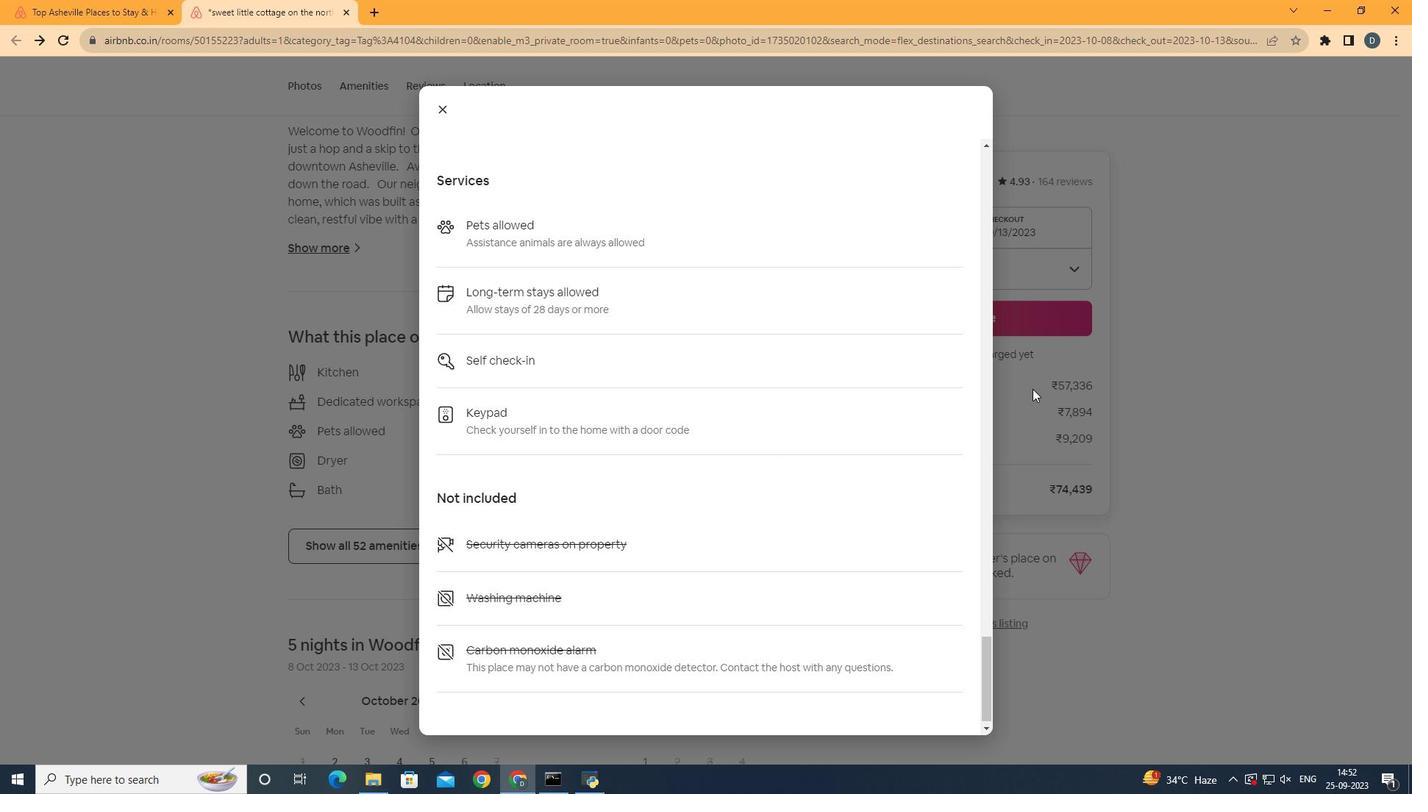 
Action: Mouse pressed left at (1033, 389)
Screenshot: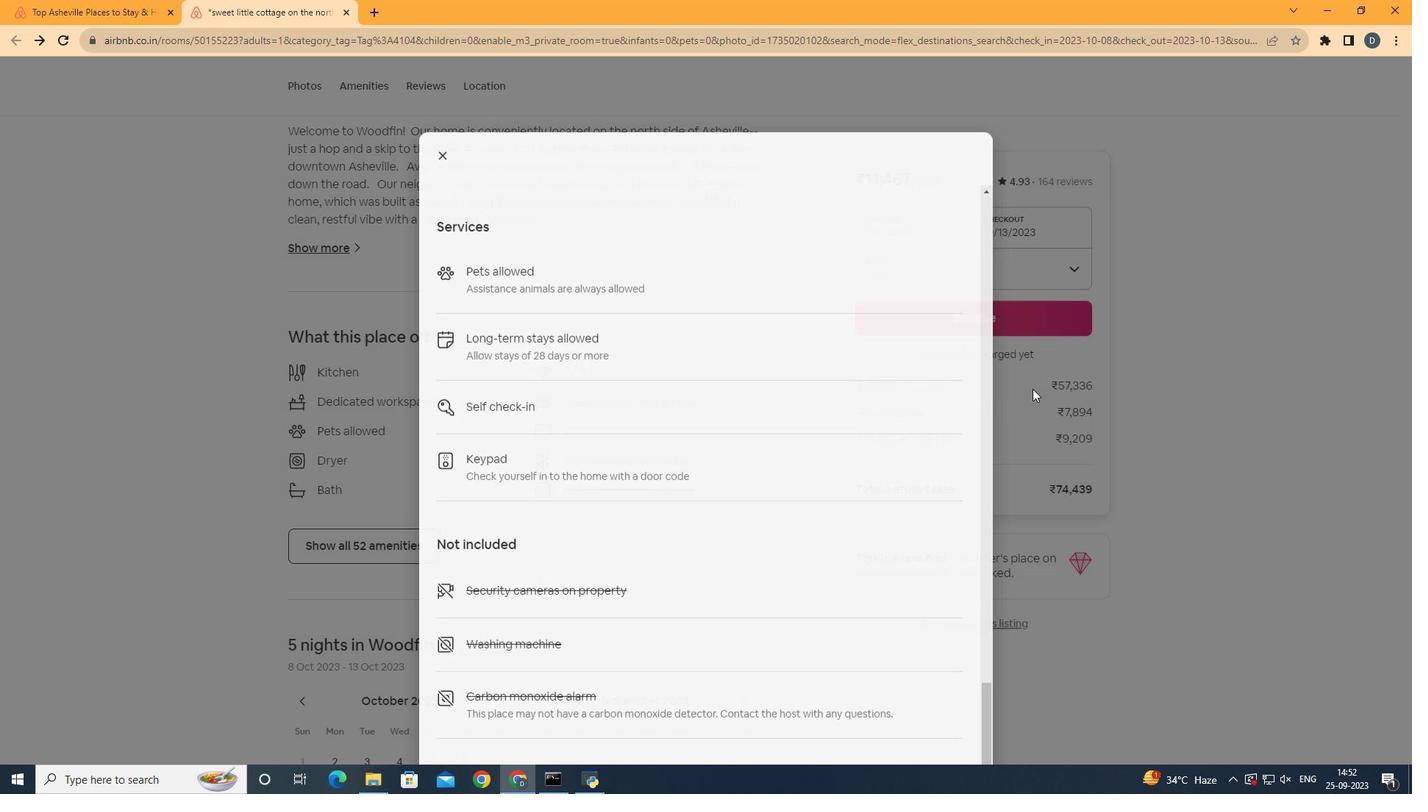 
Action: Mouse moved to (613, 359)
Screenshot: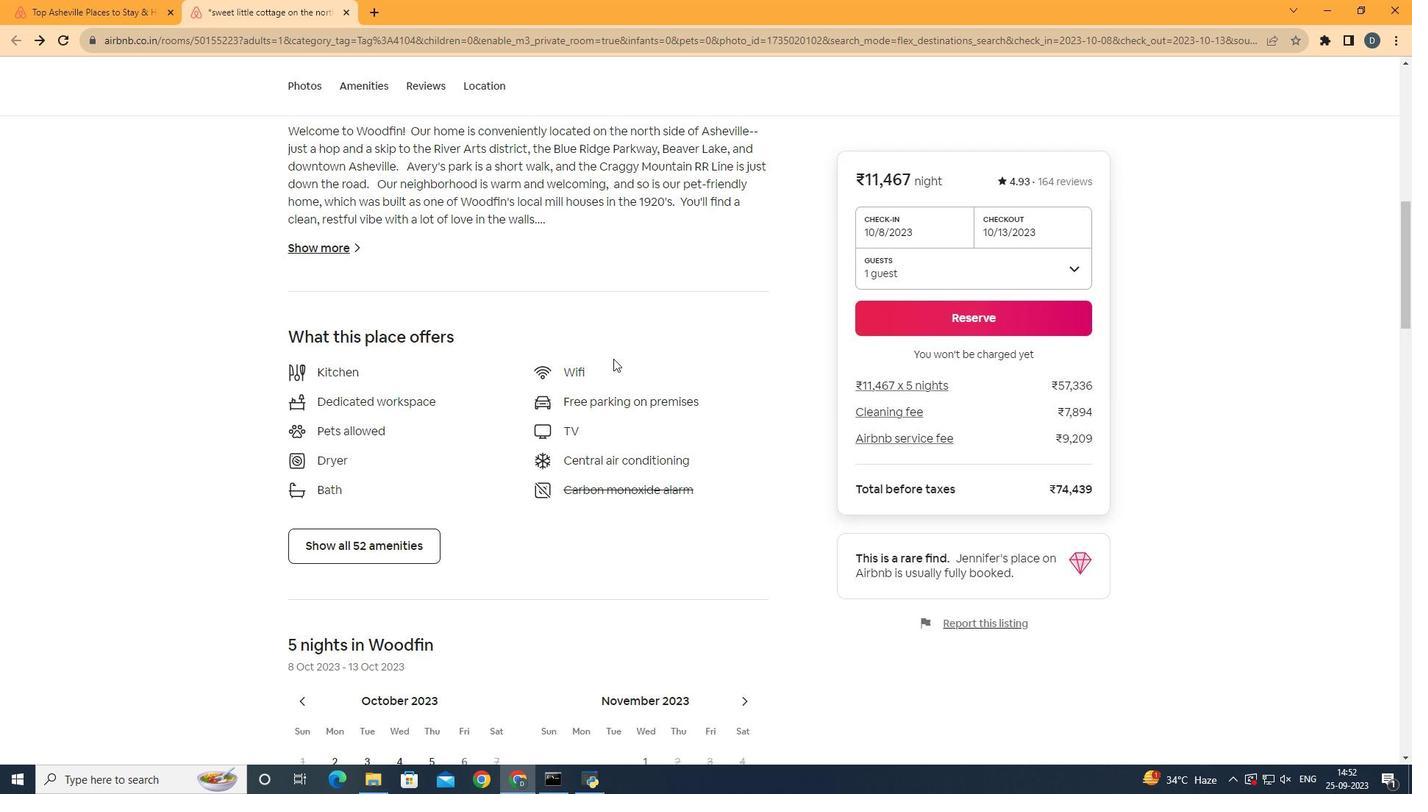
Action: Mouse scrolled (613, 358) with delta (0, 0)
Screenshot: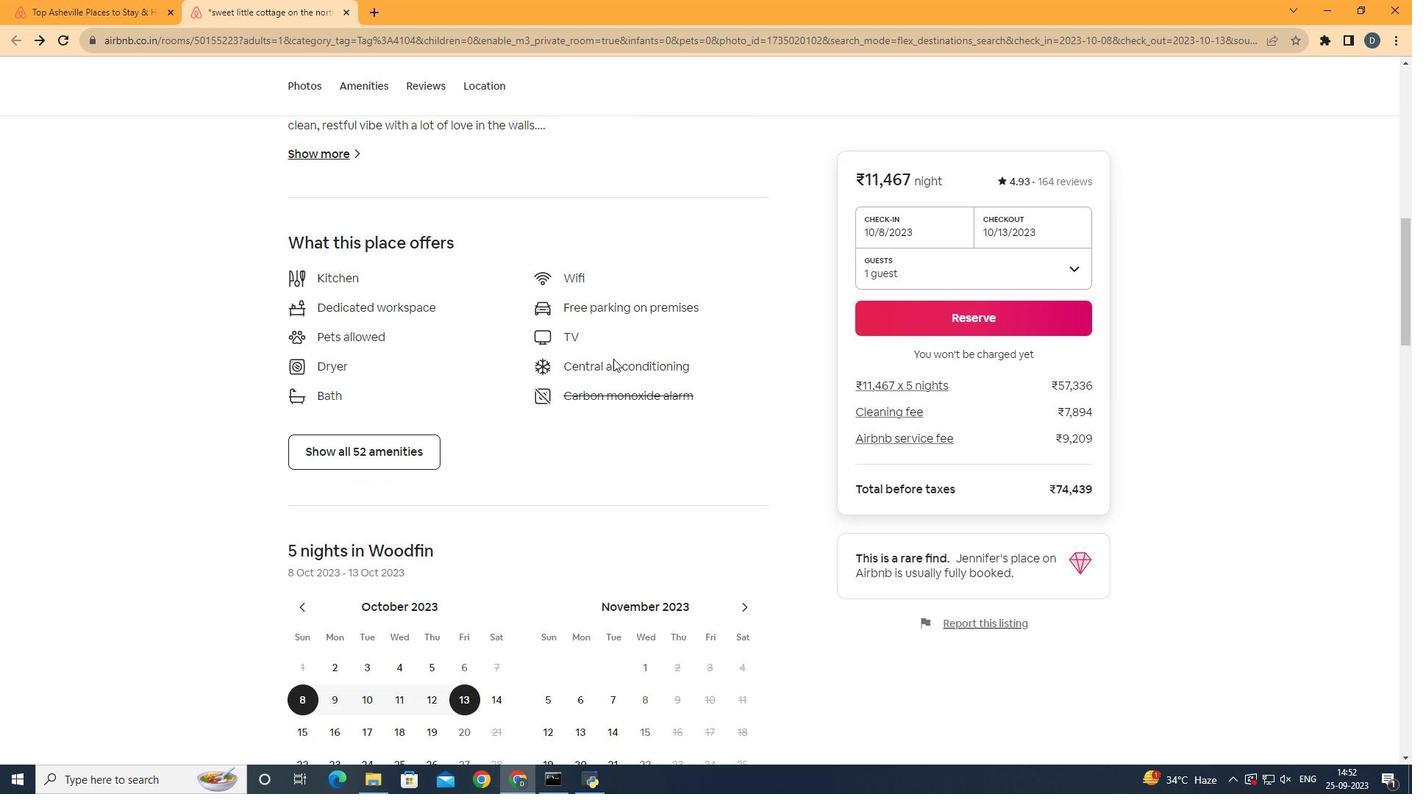 
Action: Mouse scrolled (613, 358) with delta (0, 0)
Screenshot: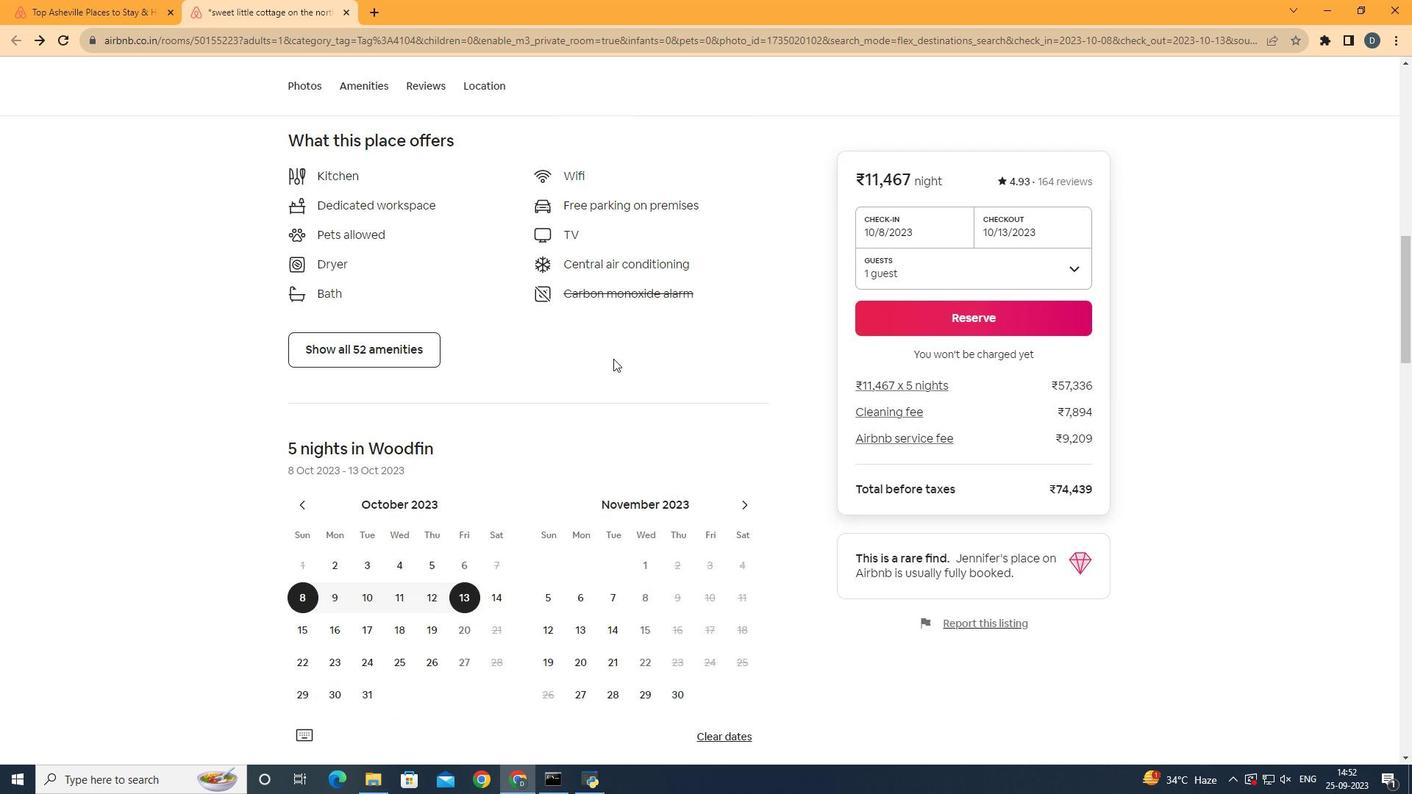
Action: Mouse scrolled (613, 358) with delta (0, 0)
Screenshot: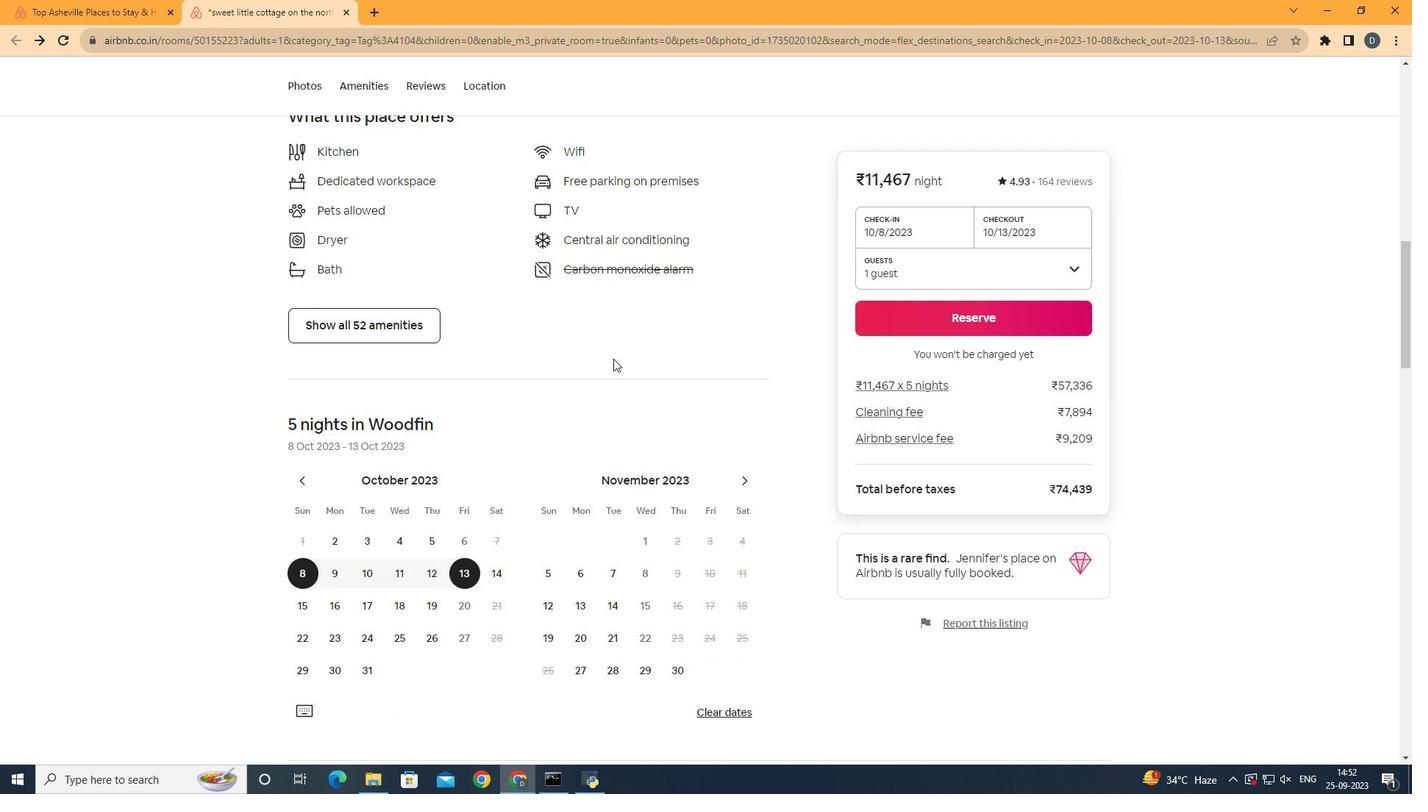 
Action: Mouse scrolled (613, 358) with delta (0, 0)
Screenshot: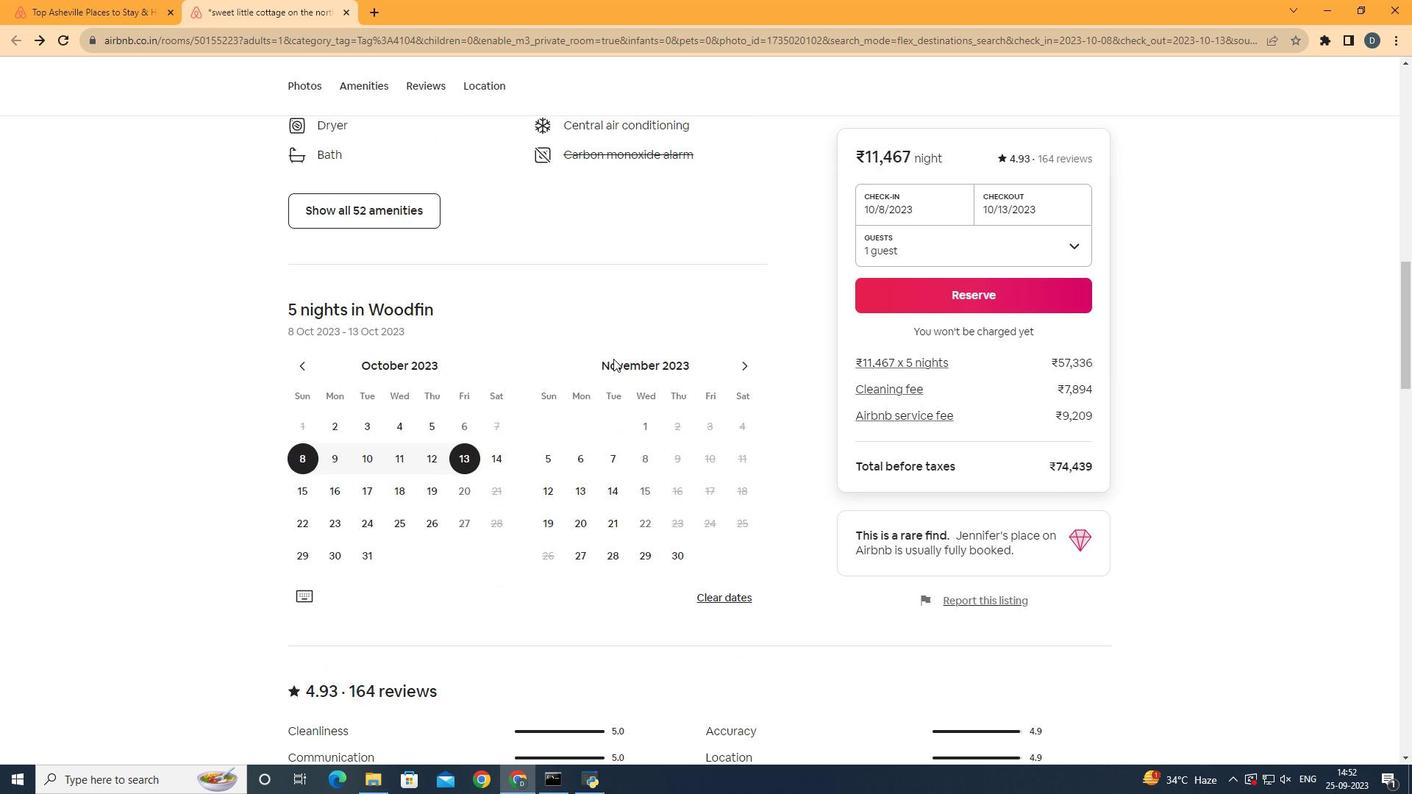 
Action: Mouse scrolled (613, 358) with delta (0, 0)
Screenshot: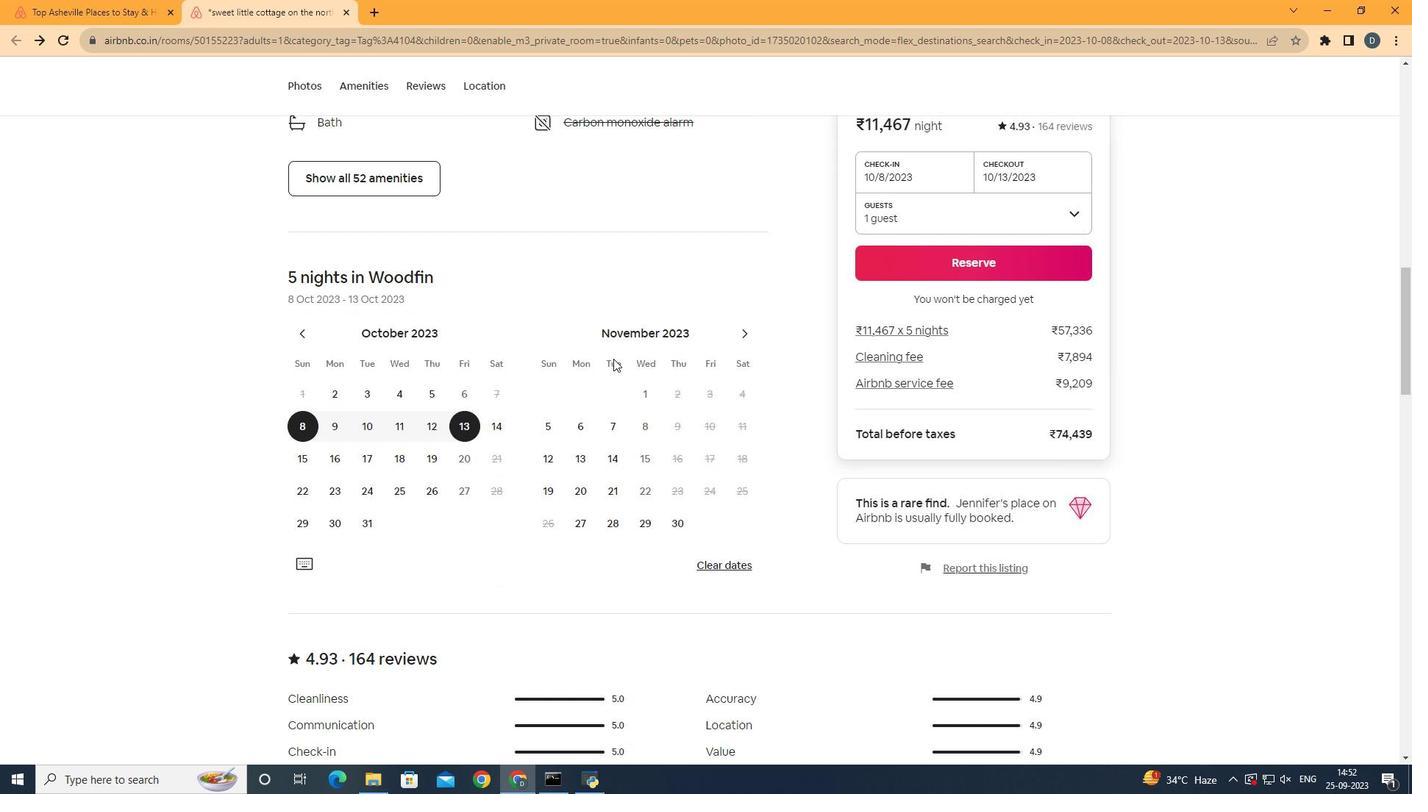
Action: Mouse scrolled (613, 358) with delta (0, 0)
Screenshot: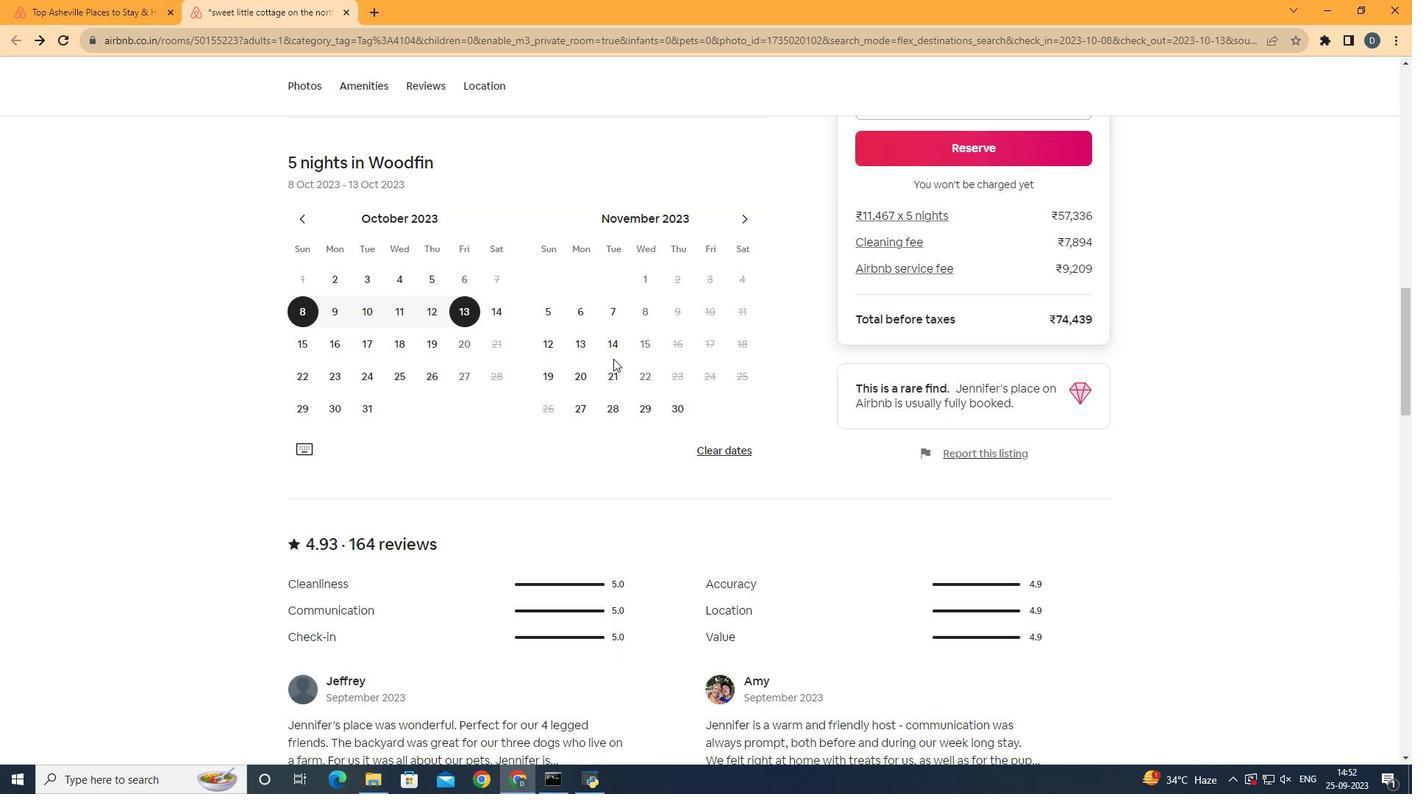 
Action: Mouse scrolled (613, 358) with delta (0, 0)
Screenshot: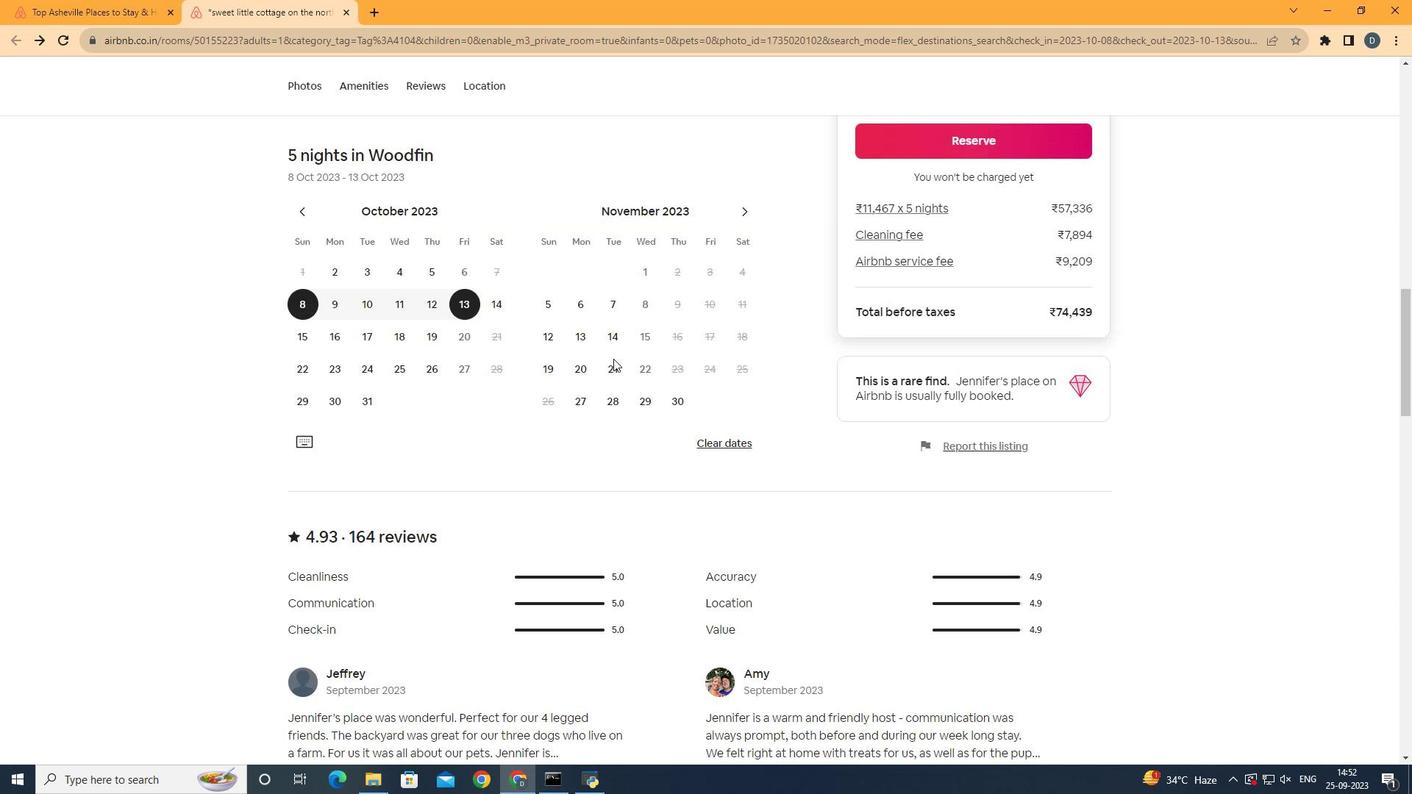 
Action: Mouse scrolled (613, 359) with delta (0, 0)
Screenshot: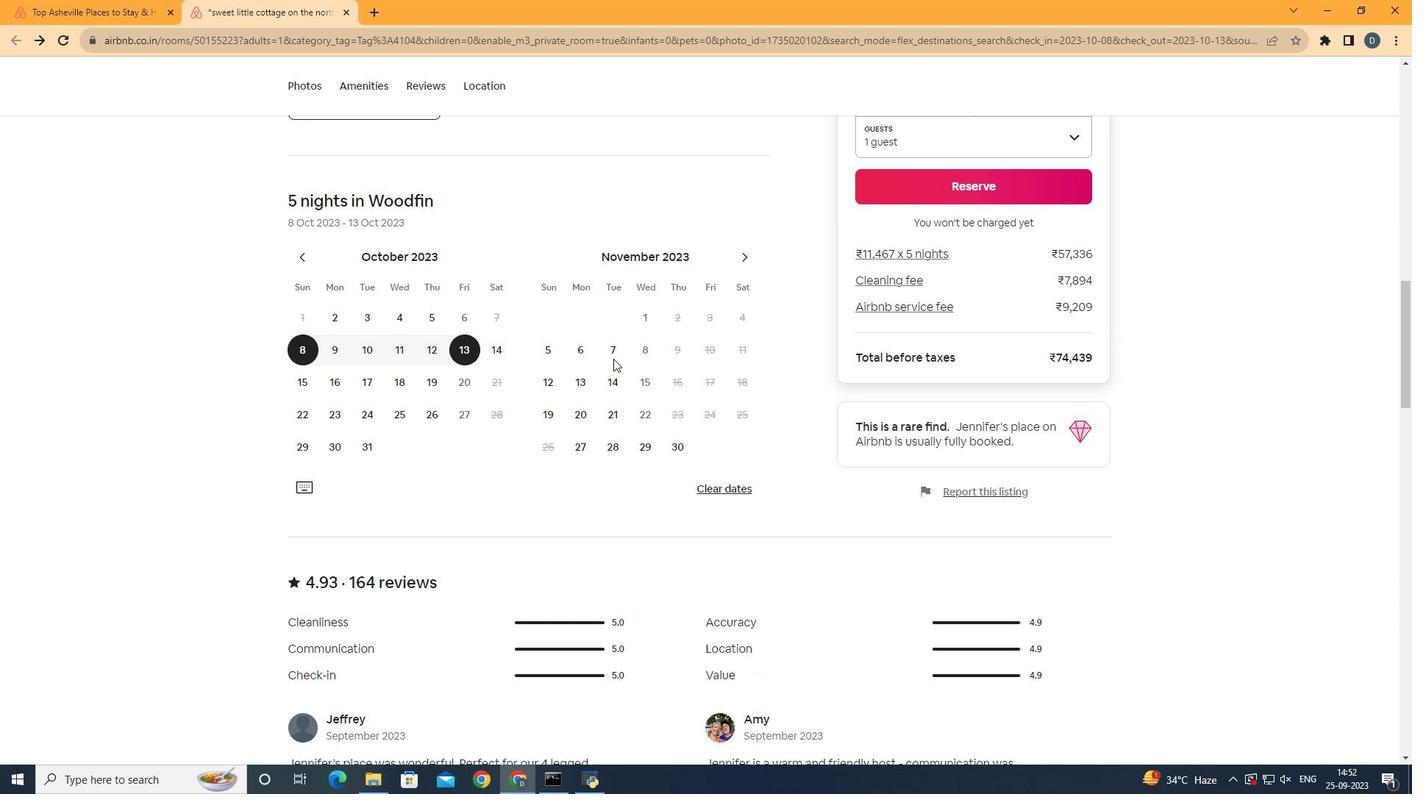 
Action: Mouse scrolled (613, 358) with delta (0, 0)
Screenshot: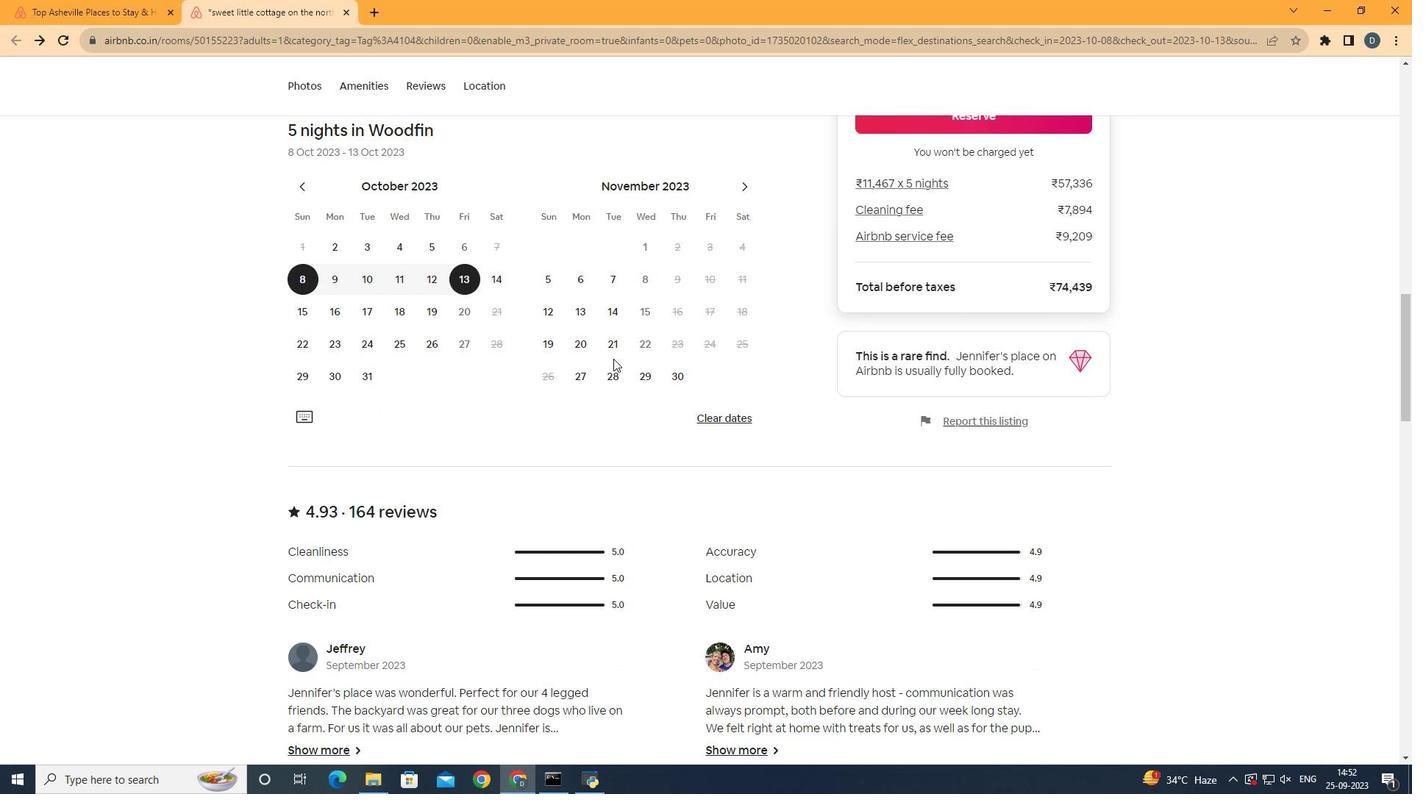 
Action: Mouse scrolled (613, 358) with delta (0, 0)
Screenshot: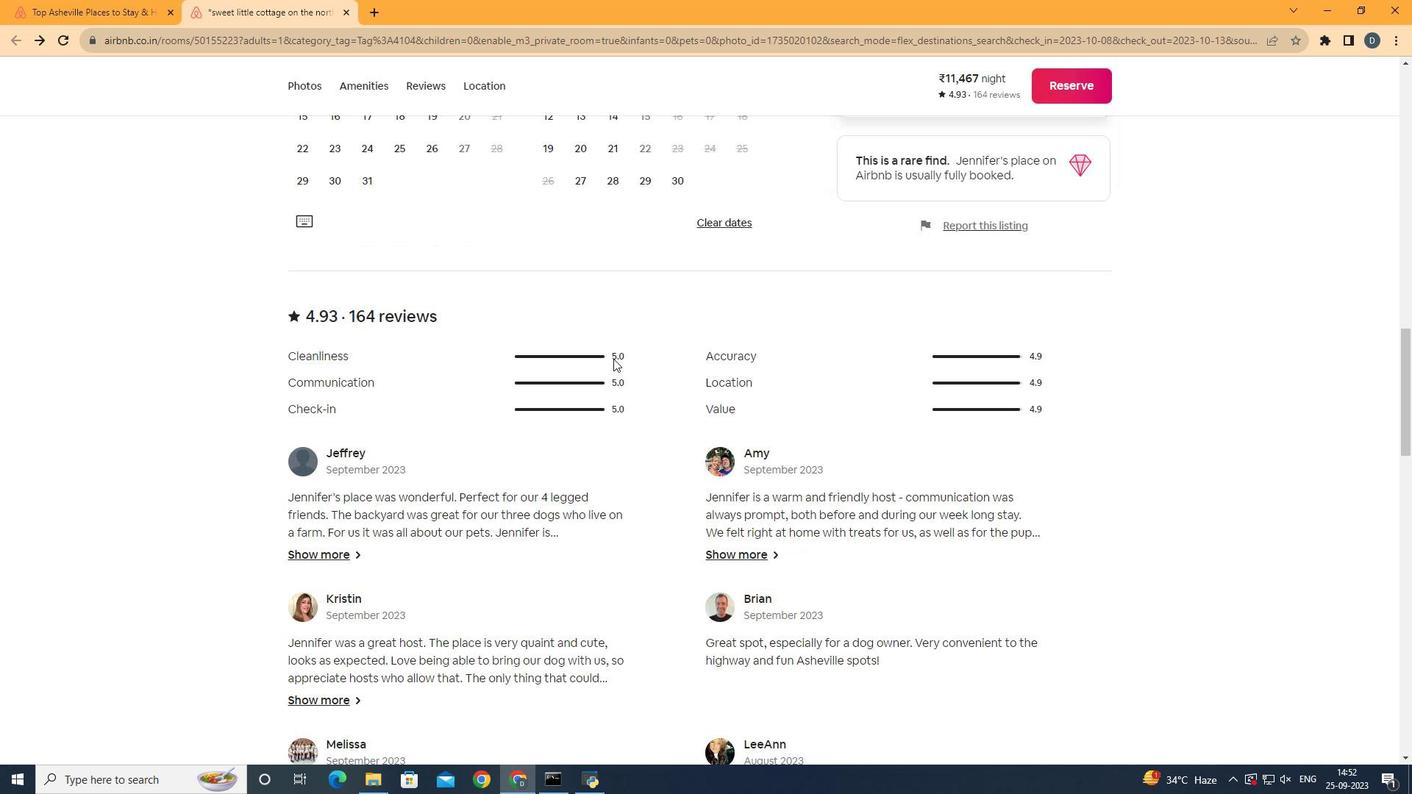 
Action: Mouse scrolled (613, 358) with delta (0, 0)
Screenshot: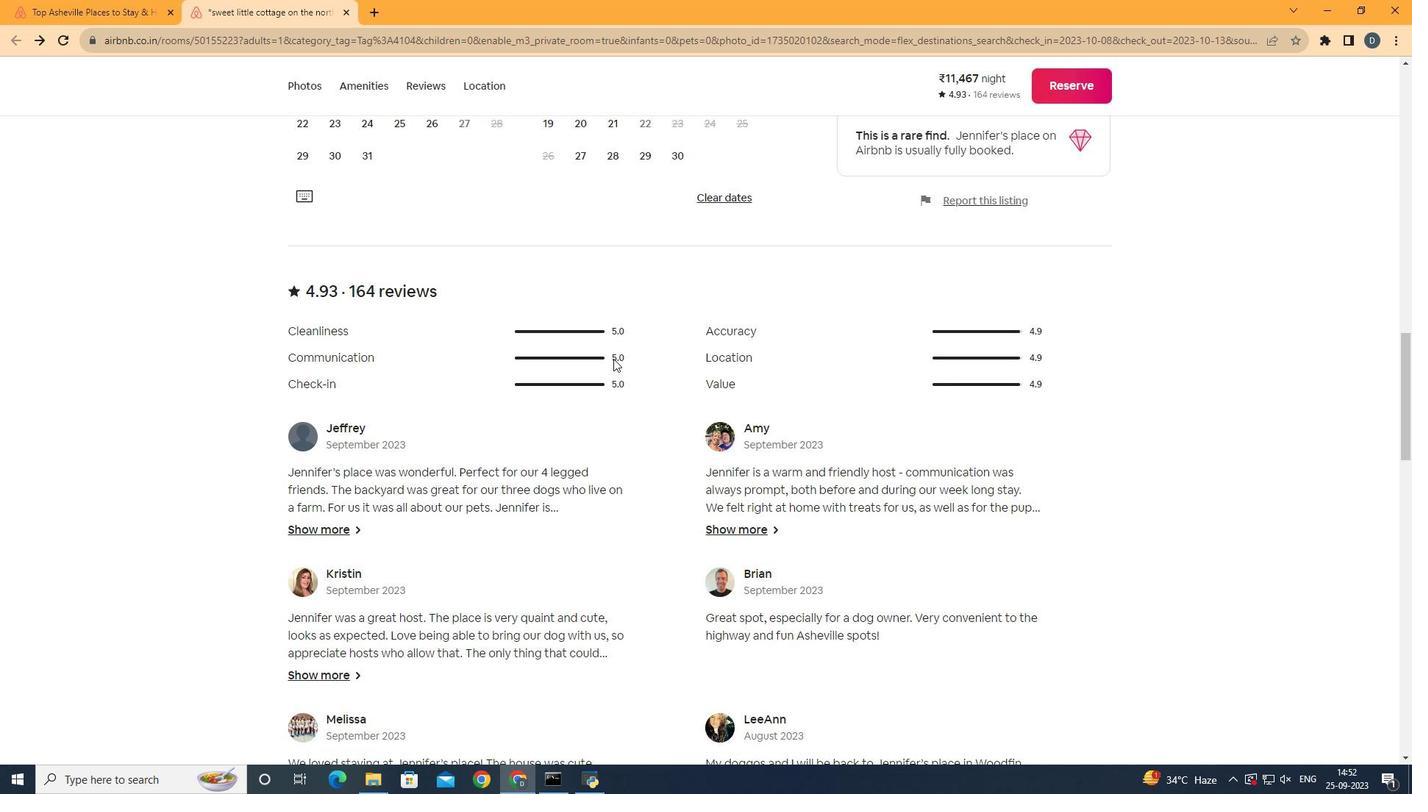
Action: Mouse scrolled (613, 358) with delta (0, 0)
Screenshot: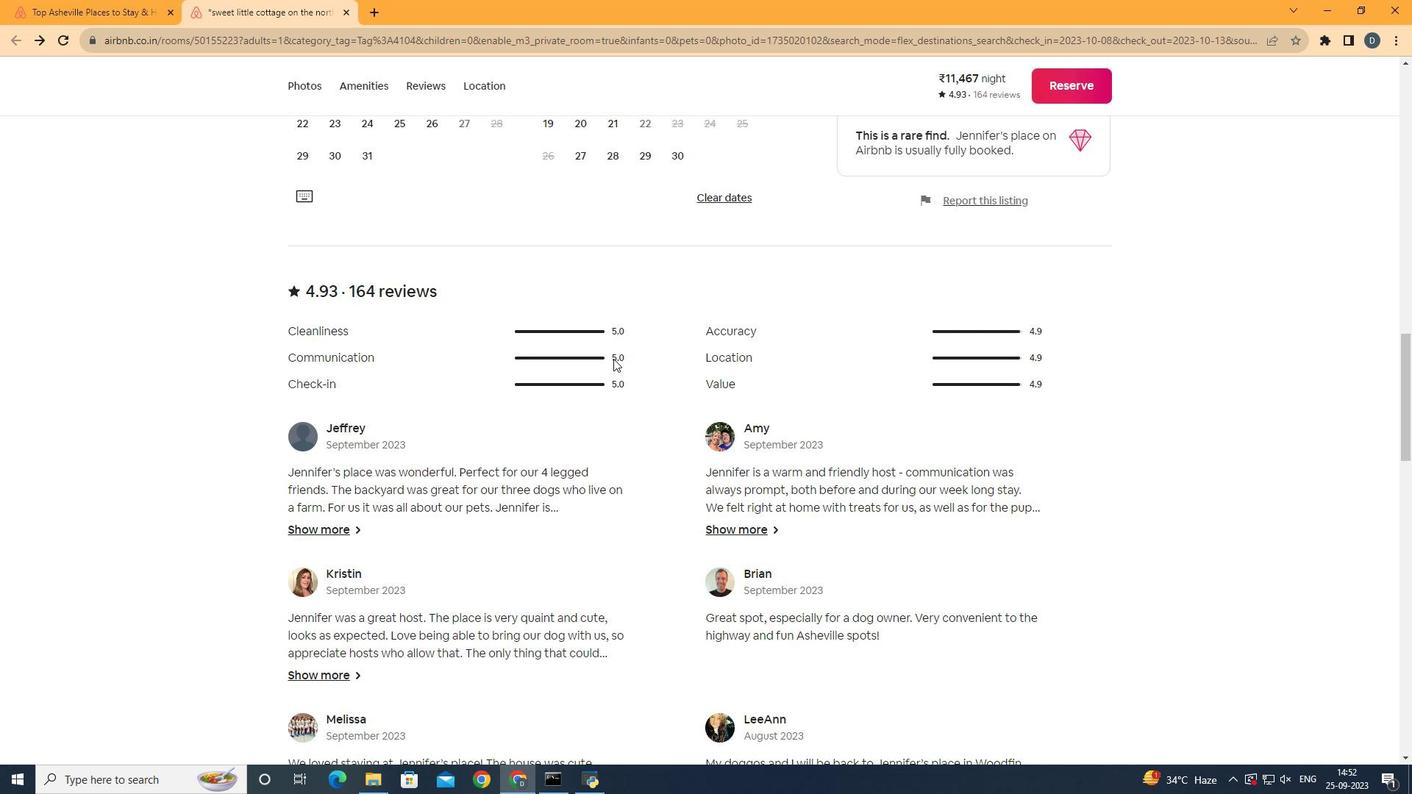 
Action: Mouse scrolled (613, 358) with delta (0, 0)
Screenshot: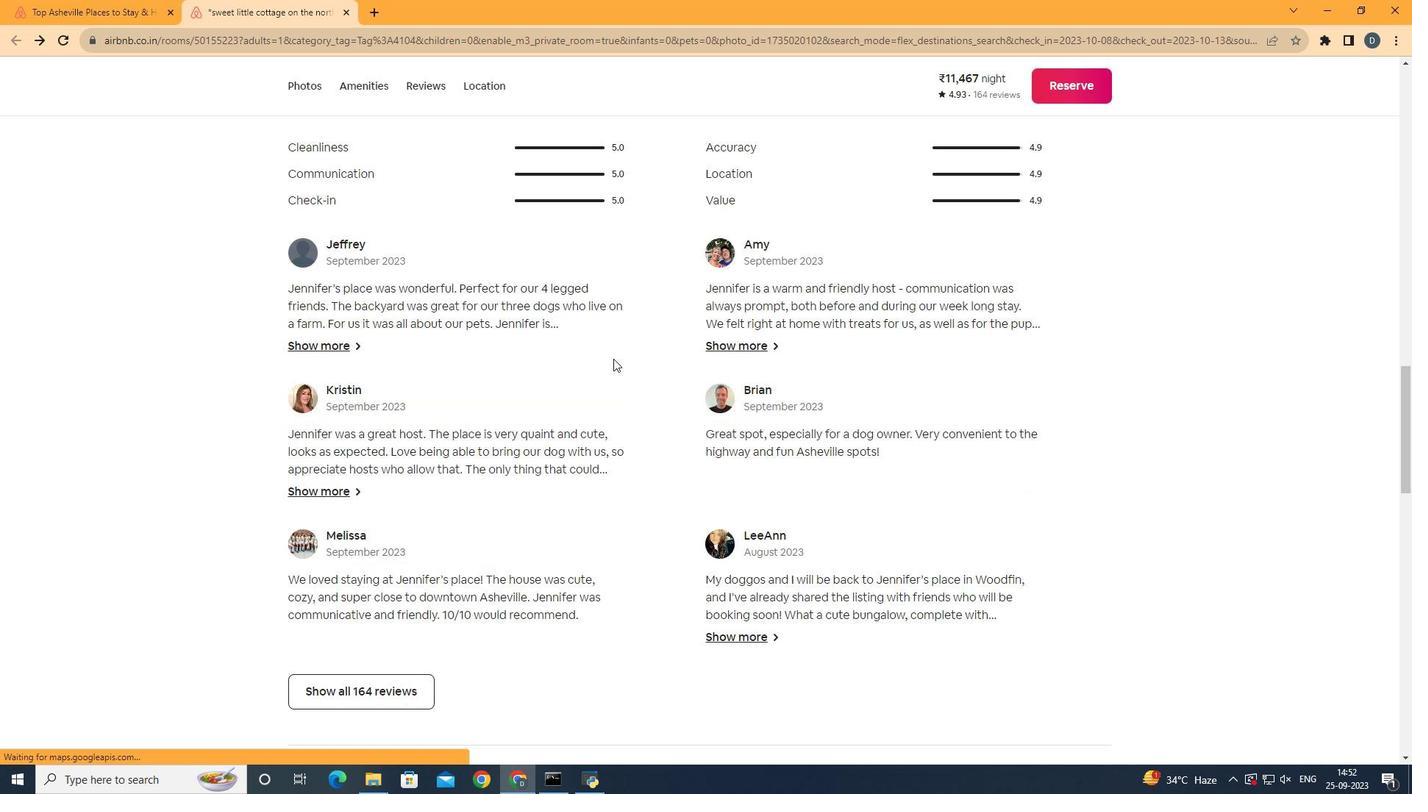 
Action: Mouse scrolled (613, 358) with delta (0, 0)
Screenshot: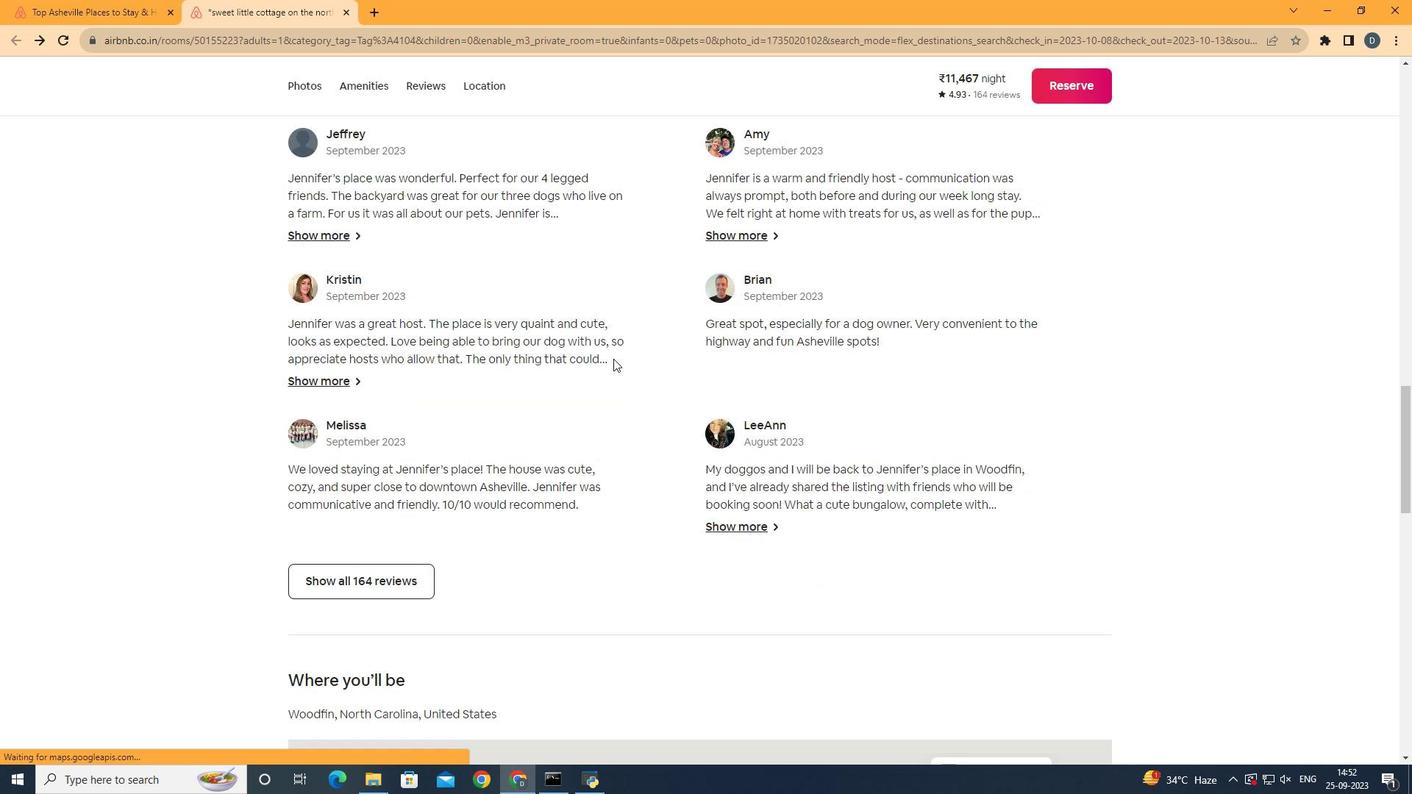 
Action: Mouse scrolled (613, 358) with delta (0, 0)
Screenshot: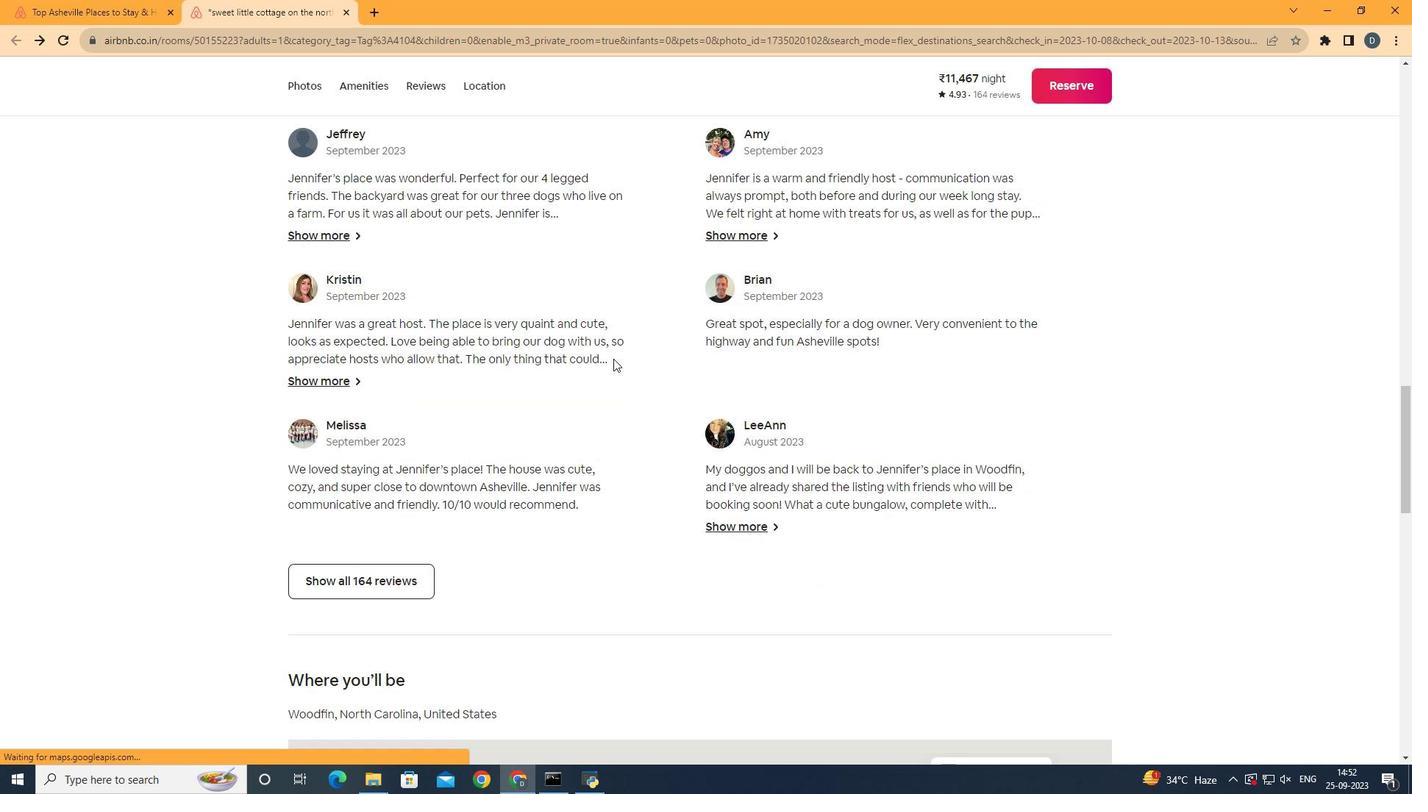
Action: Mouse scrolled (613, 358) with delta (0, 0)
Screenshot: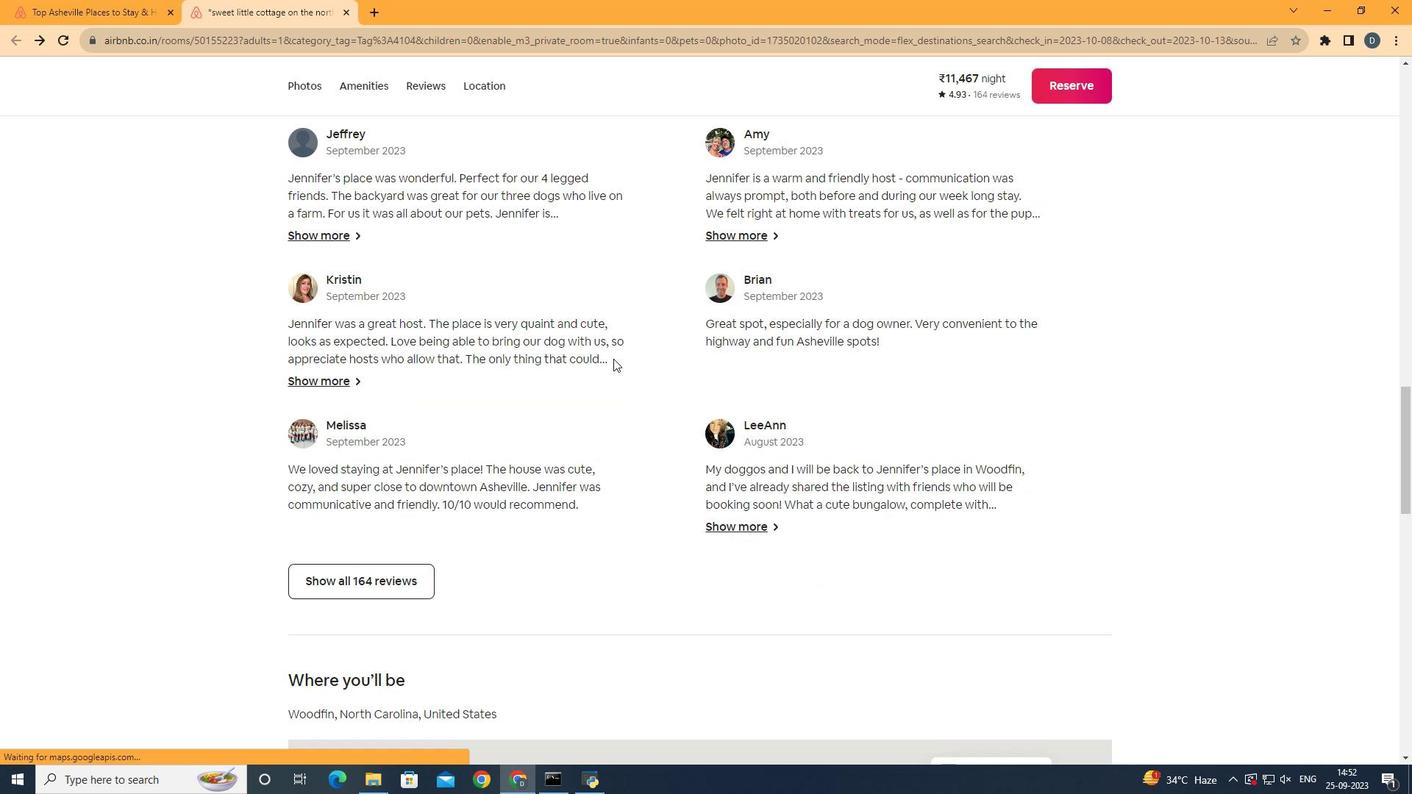 
Action: Mouse moved to (404, 588)
Screenshot: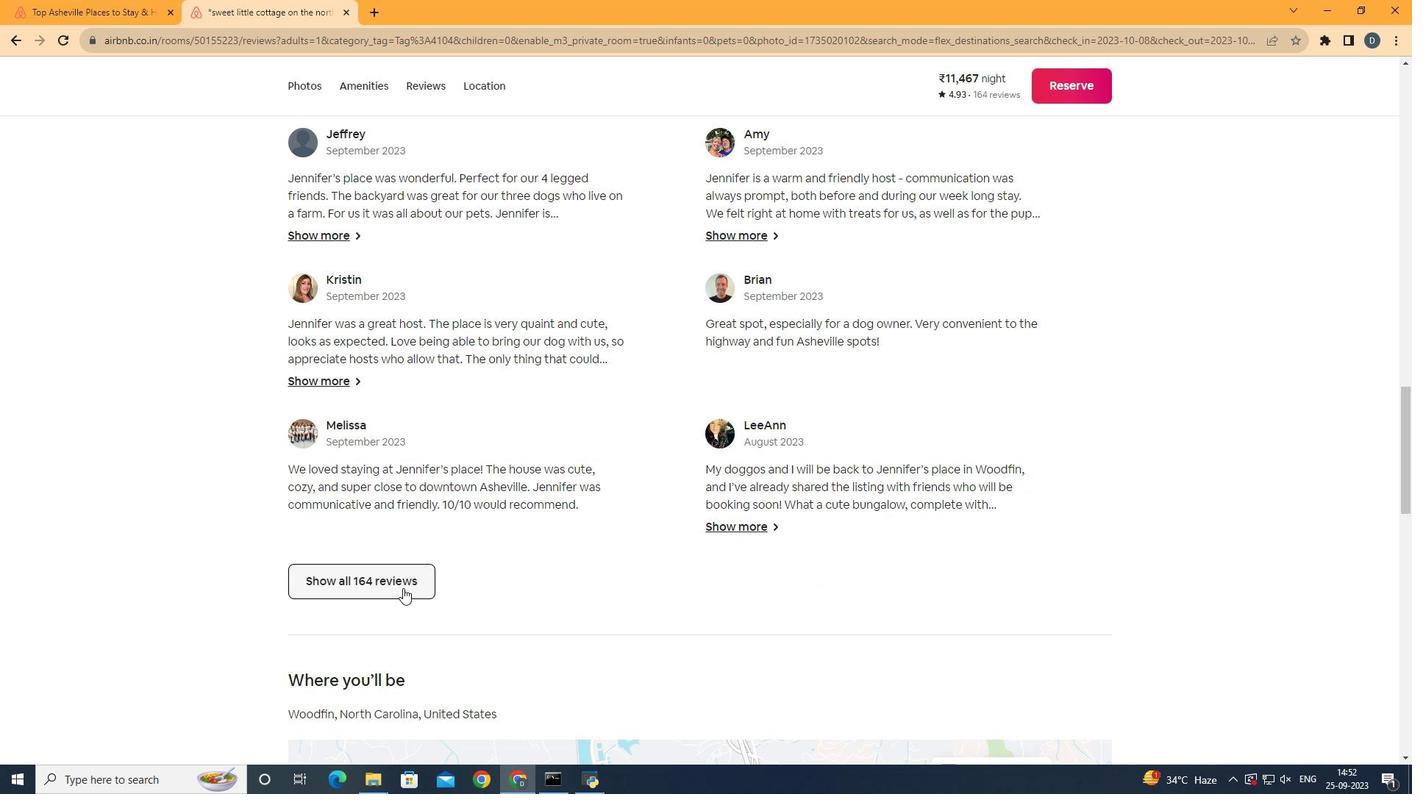 
Action: Mouse pressed left at (404, 588)
Screenshot: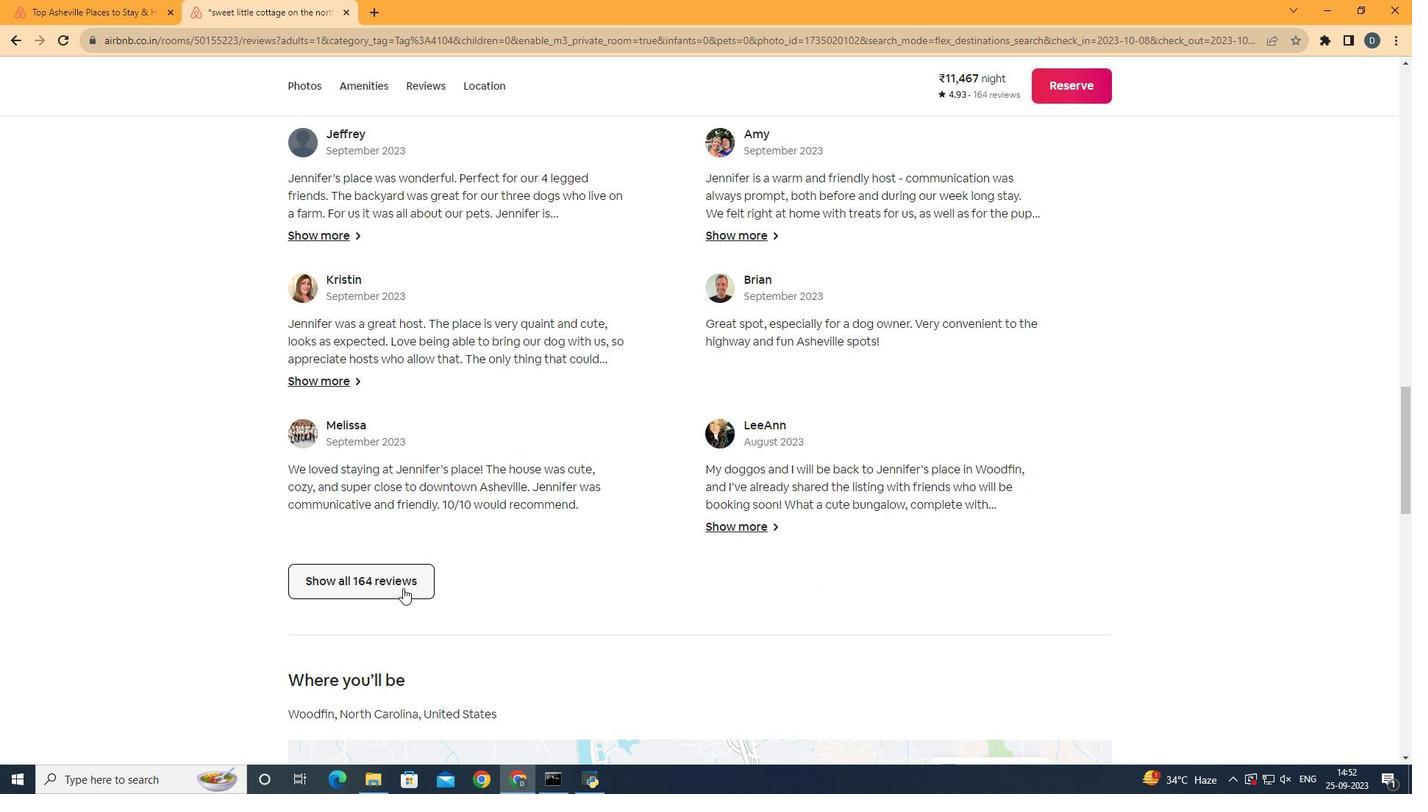 
Action: Mouse moved to (1005, 403)
Screenshot: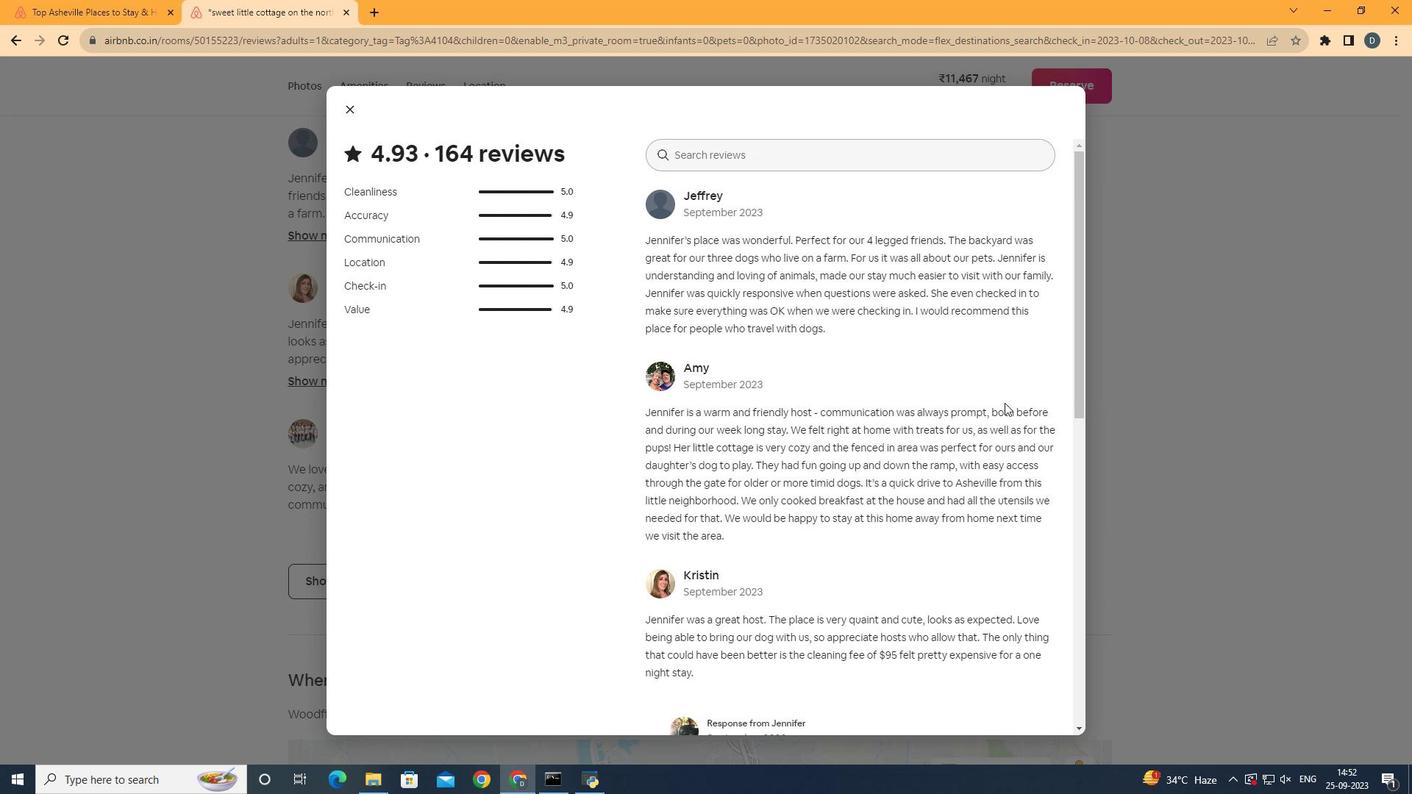 
Action: Mouse pressed left at (1005, 403)
Screenshot: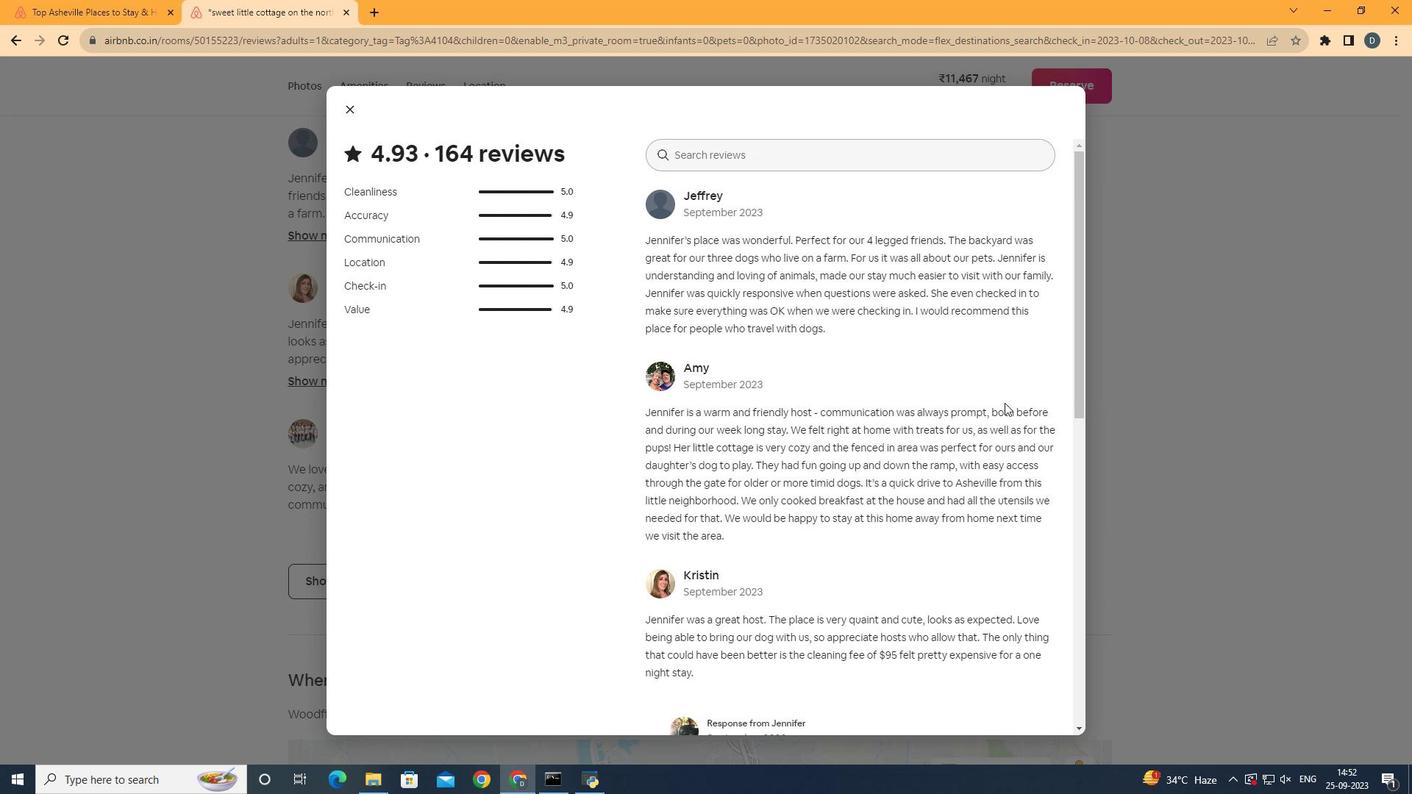 
Action: Key pressed <Key.down><Key.down><Key.down><Key.down><Key.down><Key.down><Key.down><Key.down><Key.down><Key.down><Key.down><Key.down><Key.down><Key.down>
Screenshot: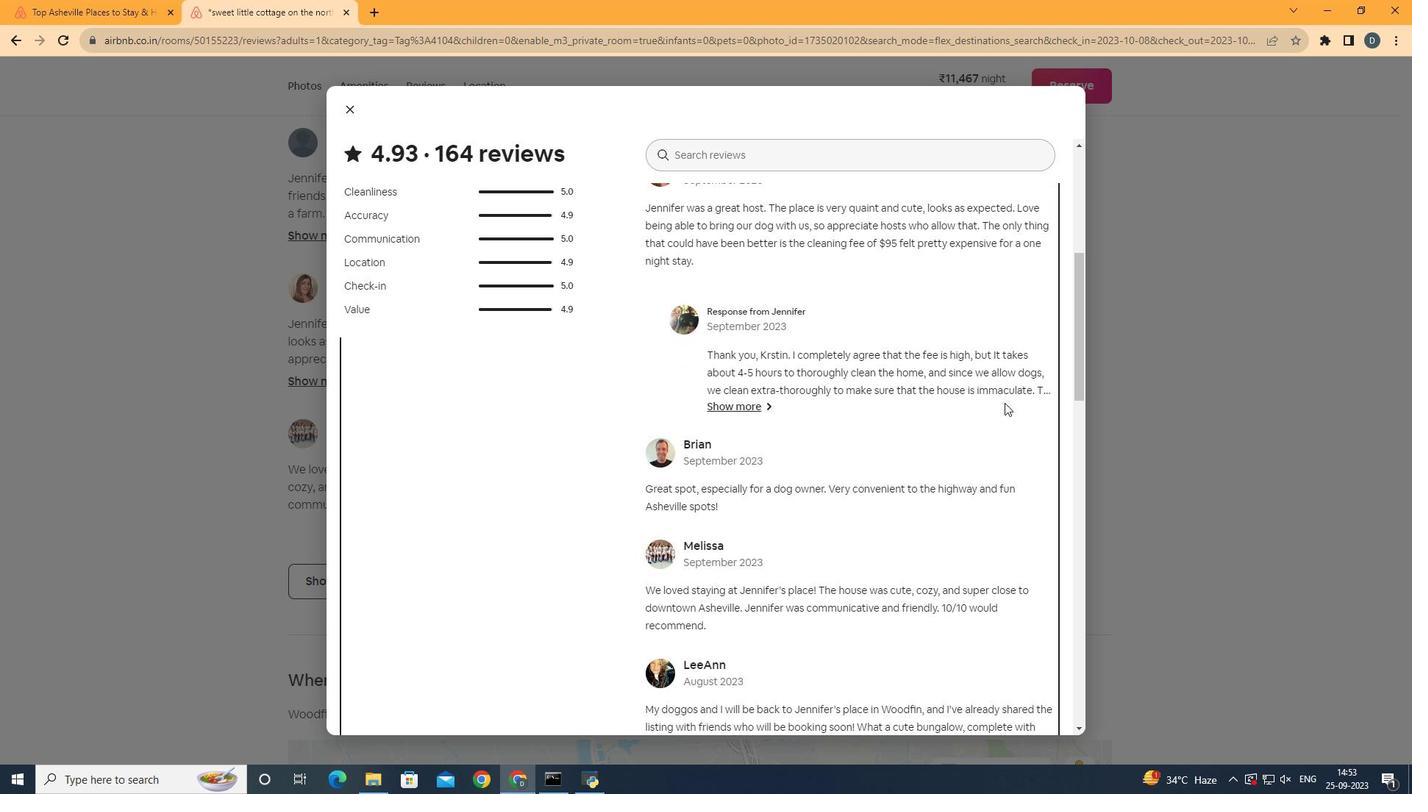 
Action: Mouse moved to (1005, 403)
Screenshot: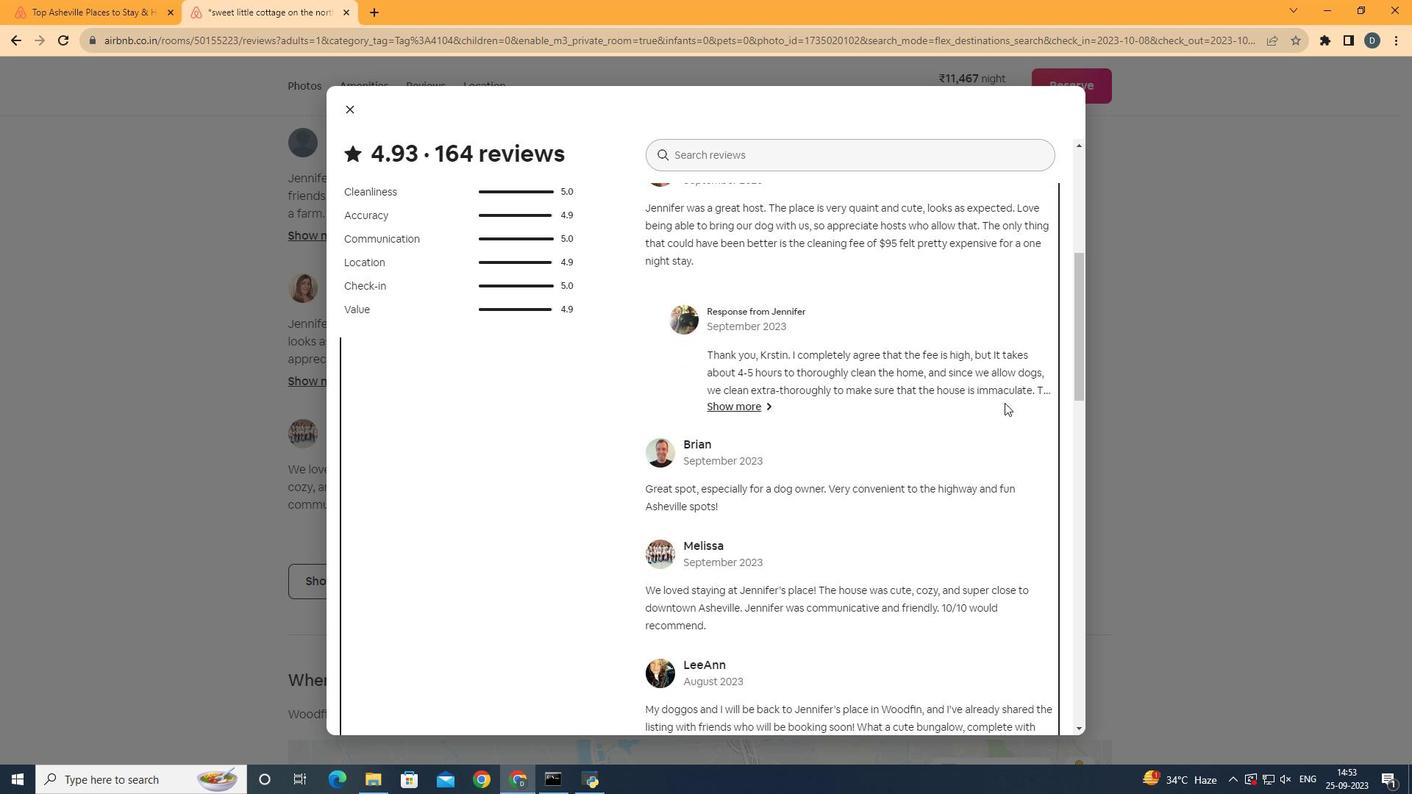 
Action: Key pressed <Key.down><Key.down><Key.down><Key.down><Key.down><Key.down><Key.down><Key.down><Key.down><Key.down><Key.down><Key.down><Key.down><Key.down><Key.down><Key.down><Key.down><Key.down><Key.down><Key.down><Key.down><Key.down><Key.down><Key.down><Key.down><Key.down><Key.down><Key.down><Key.down><Key.down><Key.down><Key.down><Key.down><Key.down><Key.down><Key.down><Key.down><Key.down><Key.down><Key.down><Key.down><Key.down><Key.down><Key.down><Key.down><Key.down><Key.down><Key.down><Key.down><Key.down><Key.down><Key.down><Key.down><Key.down><Key.down><Key.down><Key.down><Key.down><Key.down><Key.down><Key.down><Key.down><Key.down><Key.down><Key.down><Key.down><Key.down><Key.down><Key.down><Key.down><Key.down><Key.down><Key.down><Key.down><Key.down><Key.down><Key.down><Key.down><Key.down><Key.down><Key.down><Key.down><Key.down><Key.down><Key.down><Key.down><Key.down><Key.down><Key.down><Key.down><Key.down><Key.down><Key.down><Key.down><Key.down><Key.down><Key.down><Key.down><Key.down><Key.down><Key.down><Key.down><Key.down><Key.down><Key.down><Key.down><Key.down><Key.down><Key.down><Key.down><Key.down><Key.down><Key.down><Key.down><Key.down><Key.down><Key.down><Key.down><Key.down><Key.down><Key.down><Key.down><Key.down><Key.down><Key.down><Key.down><Key.down><Key.down><Key.down><Key.down><Key.down><Key.down><Key.down><Key.down><Key.down><Key.down><Key.down><Key.down><Key.down><Key.down><Key.down><Key.down><Key.down><Key.down><Key.down><Key.down><Key.down><Key.down><Key.down><Key.down><Key.down><Key.down><Key.down><Key.down><Key.down><Key.down><Key.down><Key.down><Key.down><Key.down><Key.down><Key.down><Key.down><Key.down><Key.down><Key.down><Key.down><Key.down><Key.down><Key.down><Key.down><Key.down><Key.down><Key.down><Key.down><Key.down><Key.down><Key.down><Key.down><Key.down><Key.down><Key.down><Key.down><Key.down><Key.down><Key.down><Key.down><Key.down><Key.down><Key.down><Key.down><Key.down><Key.down><Key.down><Key.down><Key.down><Key.down><Key.down><Key.down><Key.down><Key.down><Key.down><Key.down><Key.down><Key.down><Key.down><Key.down><Key.down><Key.down><Key.down><Key.down><Key.down><Key.right>0<Key.down><Key.down><Key.down><Key.down><Key.down><Key.down><Key.down><Key.down><Key.down><Key.down><Key.down><Key.down><Key.down><Key.down><Key.down><Key.down><Key.down><Key.down><Key.down><Key.down><Key.down><Key.down><Key.down><Key.down><Key.down><Key.down><Key.down><Key.down><Key.down><Key.down><Key.down><Key.down><Key.down><Key.down><Key.down><Key.down><Key.down><Key.down><Key.down><Key.down><Key.down><Key.down><Key.down><Key.down><Key.down><Key.down><Key.down><Key.down><Key.down><Key.down><Key.down><Key.down><Key.down><Key.down><Key.down><Key.down><Key.down><Key.down><Key.down><Key.down><Key.down><Key.down><Key.down><Key.down><Key.down><Key.down><Key.down><Key.down><Key.down><Key.down><Key.down><Key.down><Key.down><Key.down><Key.down><Key.down><Key.down><Key.down><Key.down><Key.down><Key.up><Key.down><Key.down><Key.down><Key.down><Key.down><Key.down><Key.down><Key.down><Key.down><Key.down><Key.down><Key.down><Key.down><Key.down><Key.down><Key.down><Key.down><Key.down><Key.down><Key.down><Key.down><Key.down><Key.down><Key.down><Key.down><Key.down><Key.down><Key.down><Key.down><Key.down><Key.down><Key.down><Key.down><Key.down><Key.down><Key.down><Key.down><Key.down><Key.down><Key.down><Key.down><Key.down><Key.down><Key.down><Key.down><Key.down><Key.down><Key.down><Key.down><Key.down><Key.down><Key.down><Key.down><Key.down><Key.down><Key.down><Key.down><Key.down><Key.down><Key.down><Key.down><Key.down><Key.down><Key.down><Key.down><Key.down><Key.down><Key.down><Key.down><Key.down><Key.down><Key.down><Key.down><Key.down><Key.down><Key.down><Key.down><Key.down><Key.down><Key.down><Key.down><Key.down><Key.down><Key.down><Key.down><Key.down><Key.down><Key.down><Key.down><Key.down><Key.down><Key.down><Key.down><Key.down><Key.down><Key.down><Key.down><Key.down><Key.down><Key.down><Key.down><Key.down><Key.down><Key.down><Key.down><Key.down><Key.down><Key.down><Key.down><Key.down><Key.down><Key.down><Key.down><Key.down><Key.down><Key.down><Key.down><Key.down><Key.down><Key.down><Key.down><Key.down><Key.down><Key.down><Key.down><Key.down><Key.down><Key.down><Key.down><Key.down><Key.down><Key.down><Key.down><Key.down><Key.down><Key.down><Key.down><Key.down><Key.down><Key.down><Key.down><Key.down><Key.down><Key.down><Key.down><Key.down><Key.down><Key.down><Key.down><Key.down><Key.down><Key.down><Key.down><Key.down><Key.down><Key.down><Key.down><Key.down><Key.down><Key.down><Key.down><Key.down><Key.down><Key.down><Key.down><Key.down><Key.down><Key.down><Key.down><Key.down><Key.down><Key.down><Key.down><Key.down><Key.down><Key.down><Key.down><Key.down><Key.down><Key.down><Key.down><Key.down><Key.down><Key.down><Key.down><Key.down><Key.down><Key.down><Key.down><Key.down><Key.down><Key.down><Key.down><Key.down><Key.down><Key.down><Key.down><Key.down><Key.down><Key.down><Key.down><Key.down><Key.down><Key.down><Key.down><Key.down><Key.down><Key.down><Key.down><Key.down><Key.down><Key.down><Key.down><Key.down><Key.down><Key.down><Key.down><Key.down><Key.down><Key.down><Key.down><Key.down><Key.down><Key.down><Key.down><Key.down><Key.down><Key.down><Key.down><Key.down><Key.down><Key.down><Key.down><Key.down><Key.down><Key.down><Key.down><Key.down><Key.down><Key.down><Key.down><Key.down><Key.down><Key.down><Key.down><Key.down><Key.down><Key.down><Key.down><Key.down><Key.down><Key.down><Key.down><Key.down><Key.down><Key.down><Key.down><Key.down><Key.down><Key.down><Key.down><Key.down><Key.down><Key.down><Key.down><Key.down><Key.down><Key.down><Key.down><Key.down><Key.down><Key.down><Key.down><Key.down><Key.down><Key.down><Key.left><Key.down><Key.down><Key.down><Key.down><Key.down><Key.down><Key.down><Key.down><Key.down><Key.down><Key.down><Key.down><Key.down><Key.down><Key.down><Key.down><Key.down><Key.down><Key.down><Key.down><Key.down><Key.down><Key.down><Key.down><Key.down><Key.down><Key.down><Key.down><Key.down><Key.down><Key.down><Key.down><Key.down><Key.down><Key.down><Key.down><Key.down><Key.down><Key.down><Key.down><Key.down><Key.down><Key.down><Key.down><Key.down><Key.down><Key.down><Key.down><Key.down><Key.down><Key.down><Key.down><Key.down><Key.down><Key.down><Key.down><Key.down><Key.down><Key.down><Key.down><Key.down><Key.down><Key.down><Key.down><Key.down><Key.down><Key.down><Key.down><Key.down><Key.down><Key.down><Key.down><Key.down><Key.down><Key.down><Key.down><Key.down><Key.down><Key.down><Key.down><Key.down><Key.down><Key.down><Key.down><Key.down><Key.down><Key.down><Key.down><Key.down><Key.down><Key.down><Key.down><Key.down><Key.down><Key.down><Key.down><Key.down><Key.down><Key.down><Key.down><Key.down><Key.down><Key.down><Key.down><Key.down><Key.down><Key.down><Key.down><Key.down><Key.down><Key.down><Key.down><Key.down><Key.down><Key.down><Key.down><Key.down><Key.down><Key.down><Key.down><Key.down><Key.down><Key.down><Key.down><Key.down><Key.down><Key.down><Key.down><Key.down><Key.down><Key.down><Key.down><Key.down><Key.down><Key.down><Key.down><Key.down><Key.down><Key.down><Key.down><Key.down><Key.down><Key.down><Key.down><Key.down><Key.down><Key.down><Key.down><Key.down><Key.down><Key.down><Key.down><Key.down><Key.down><Key.down><Key.down><Key.down><Key.down><Key.down><Key.down><Key.down><Key.down><Key.down><Key.down><Key.down><Key.down><Key.down><Key.down><Key.down><Key.down><Key.down><Key.down><Key.down><Key.down><Key.down><Key.down><Key.down><Key.down><Key.down><Key.down><Key.down><Key.down><Key.down><Key.down><Key.down><Key.down><Key.down>
Screenshot: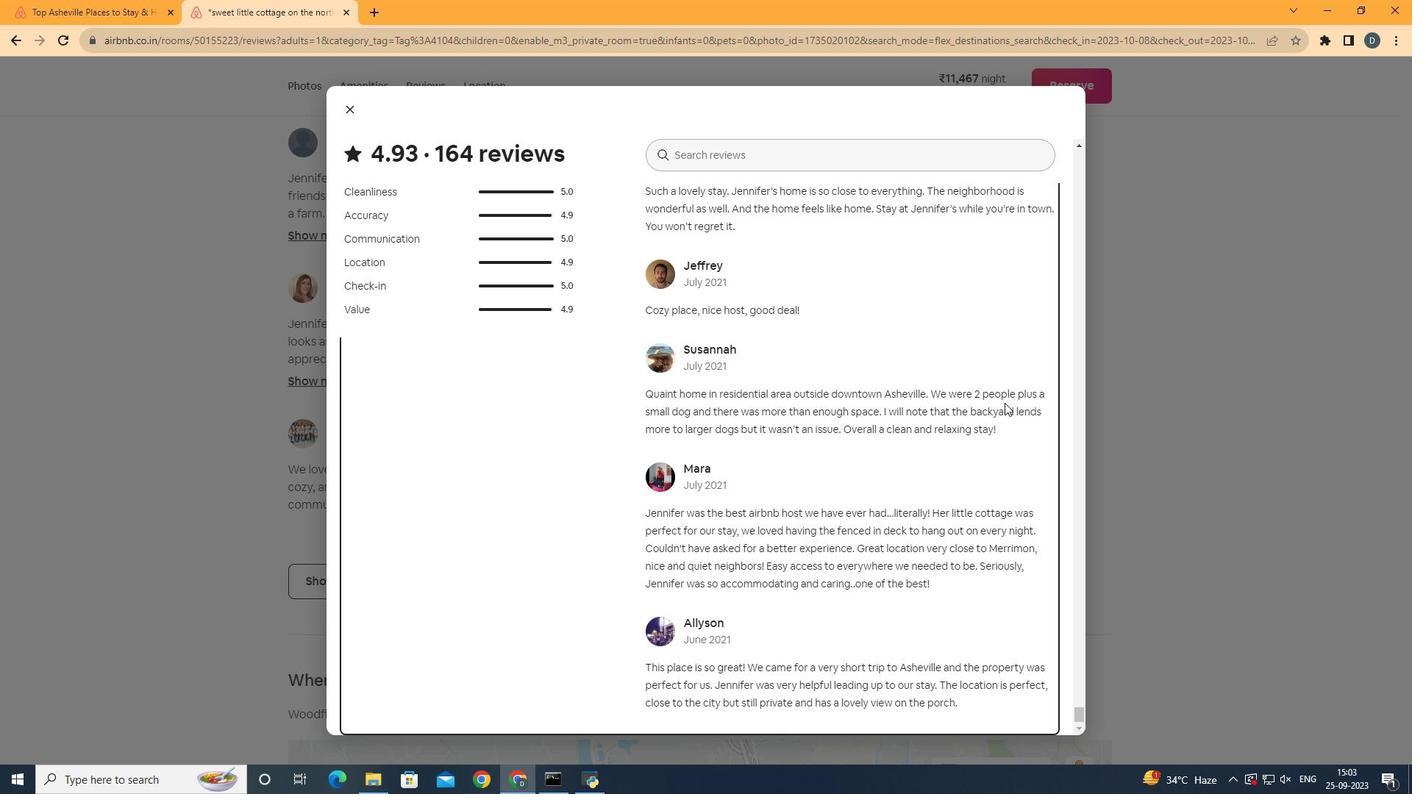 
Action: Mouse moved to (1265, 395)
Screenshot: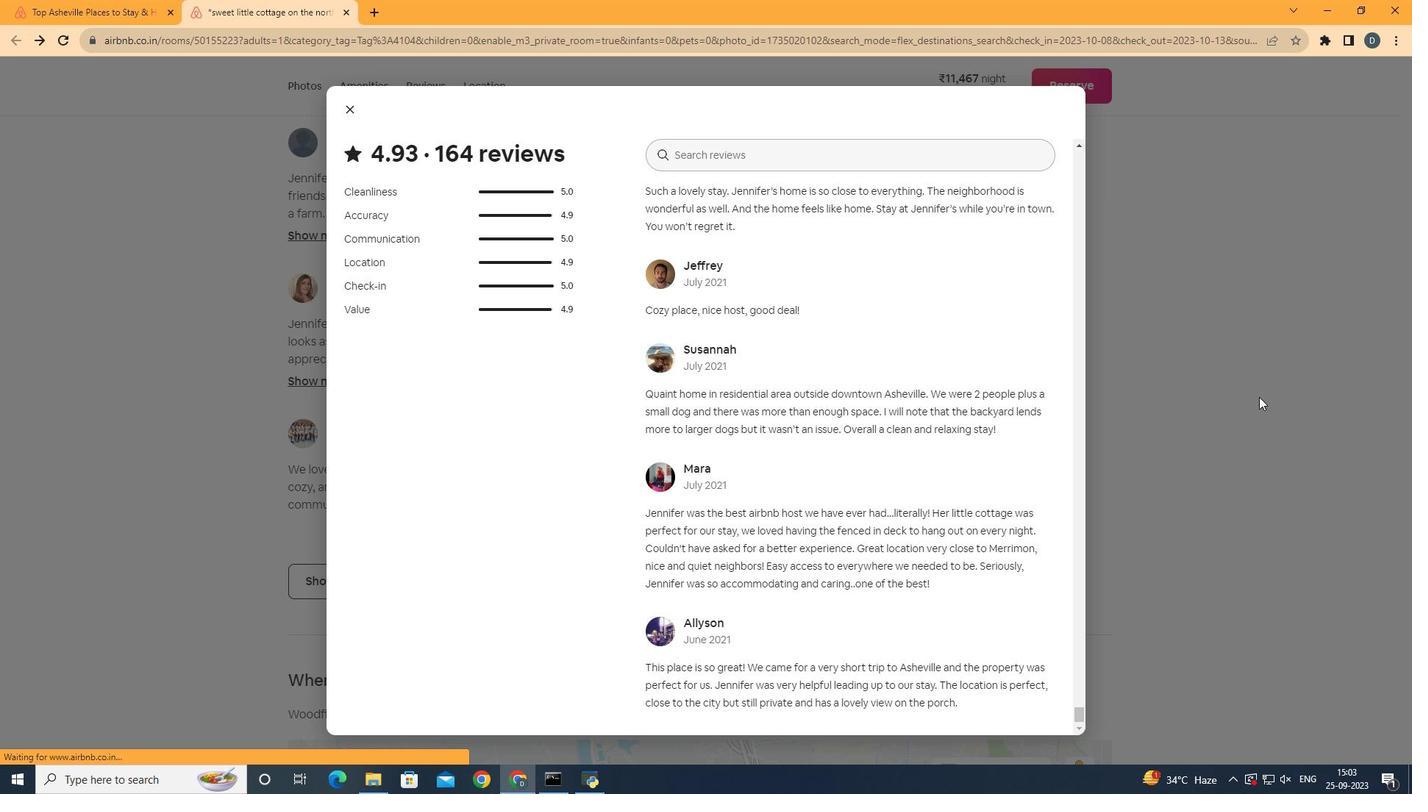 
Action: Mouse pressed left at (1265, 395)
Screenshot: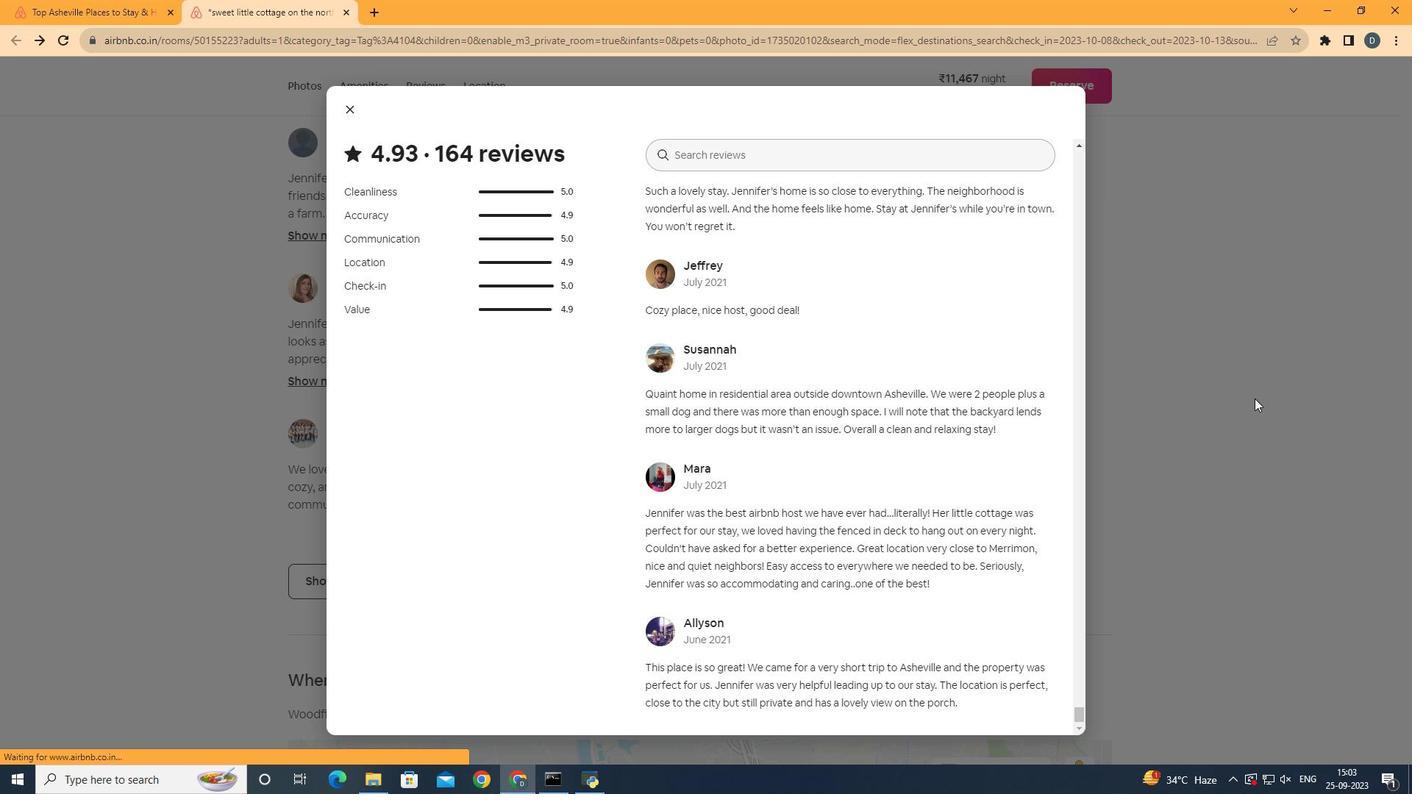 
Action: Mouse moved to (1211, 413)
Screenshot: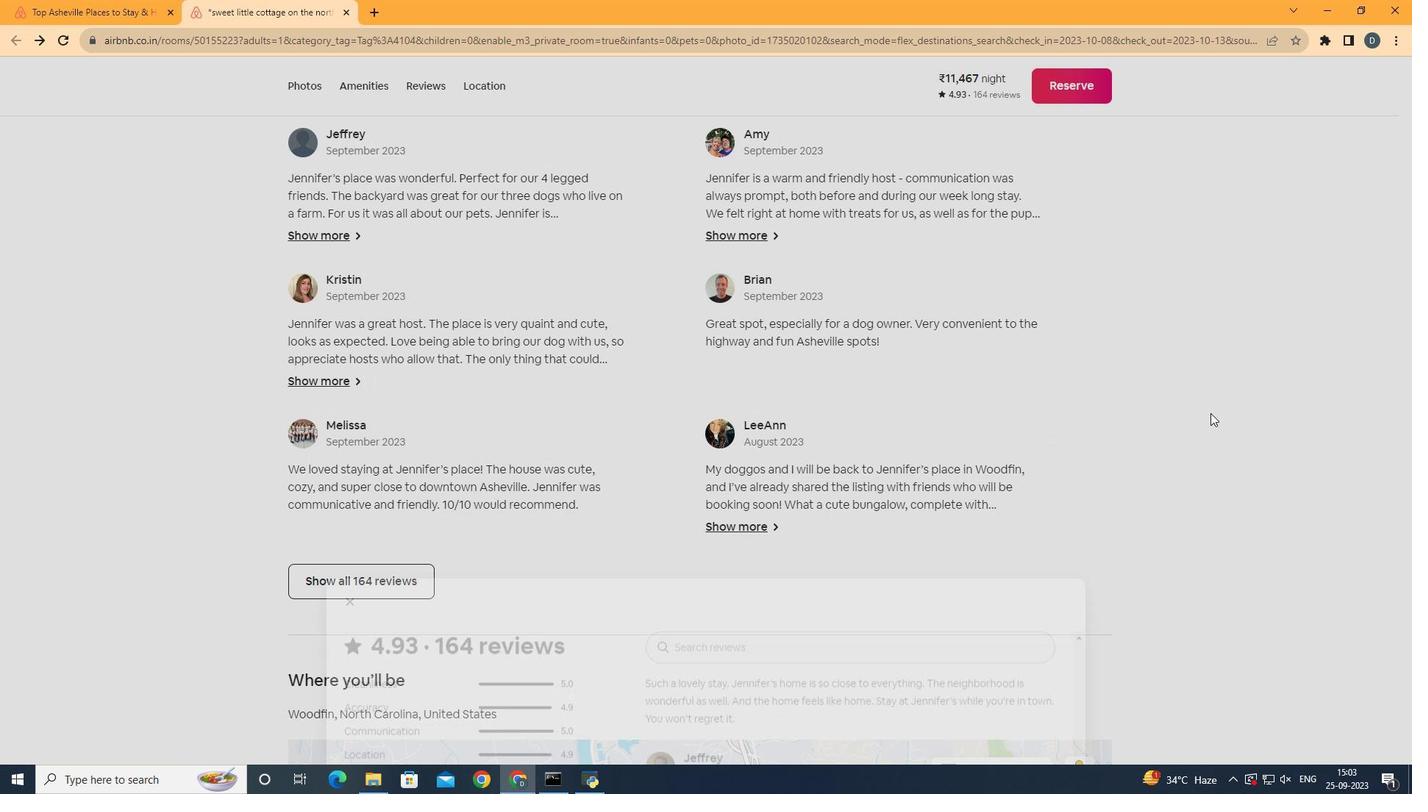 
Action: Mouse scrolled (1211, 412) with delta (0, 0)
Screenshot: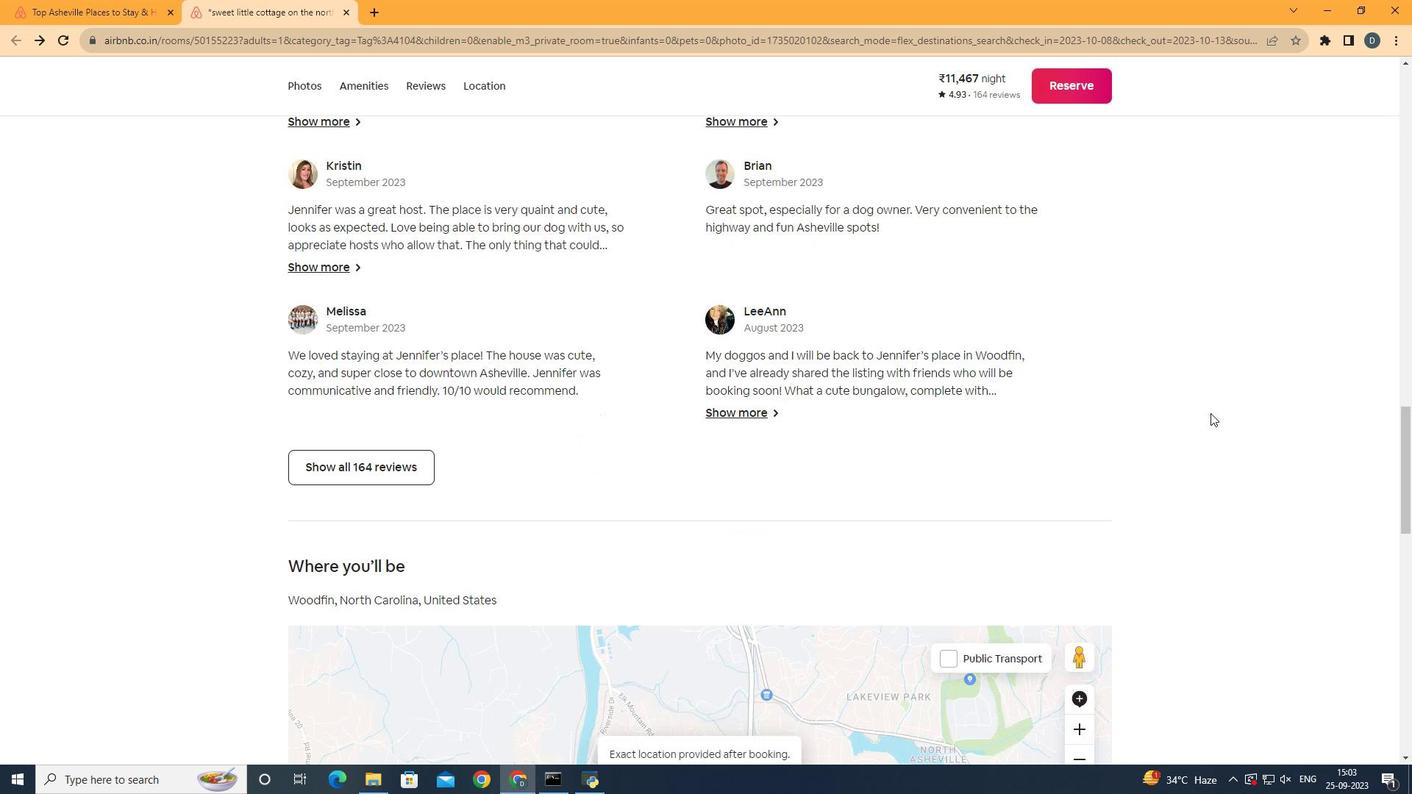 
Action: Mouse scrolled (1211, 412) with delta (0, 0)
Screenshot: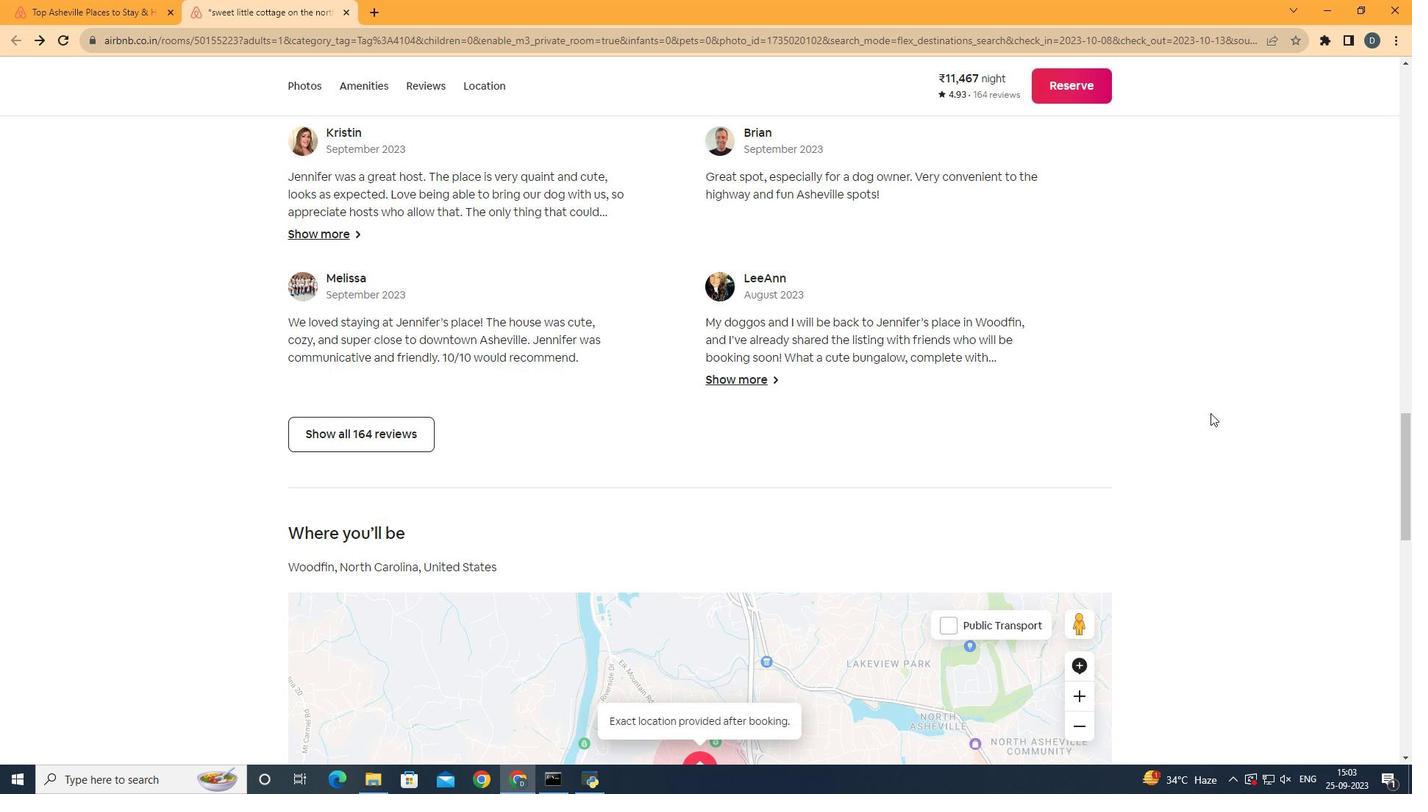 
Action: Mouse scrolled (1211, 412) with delta (0, 0)
Screenshot: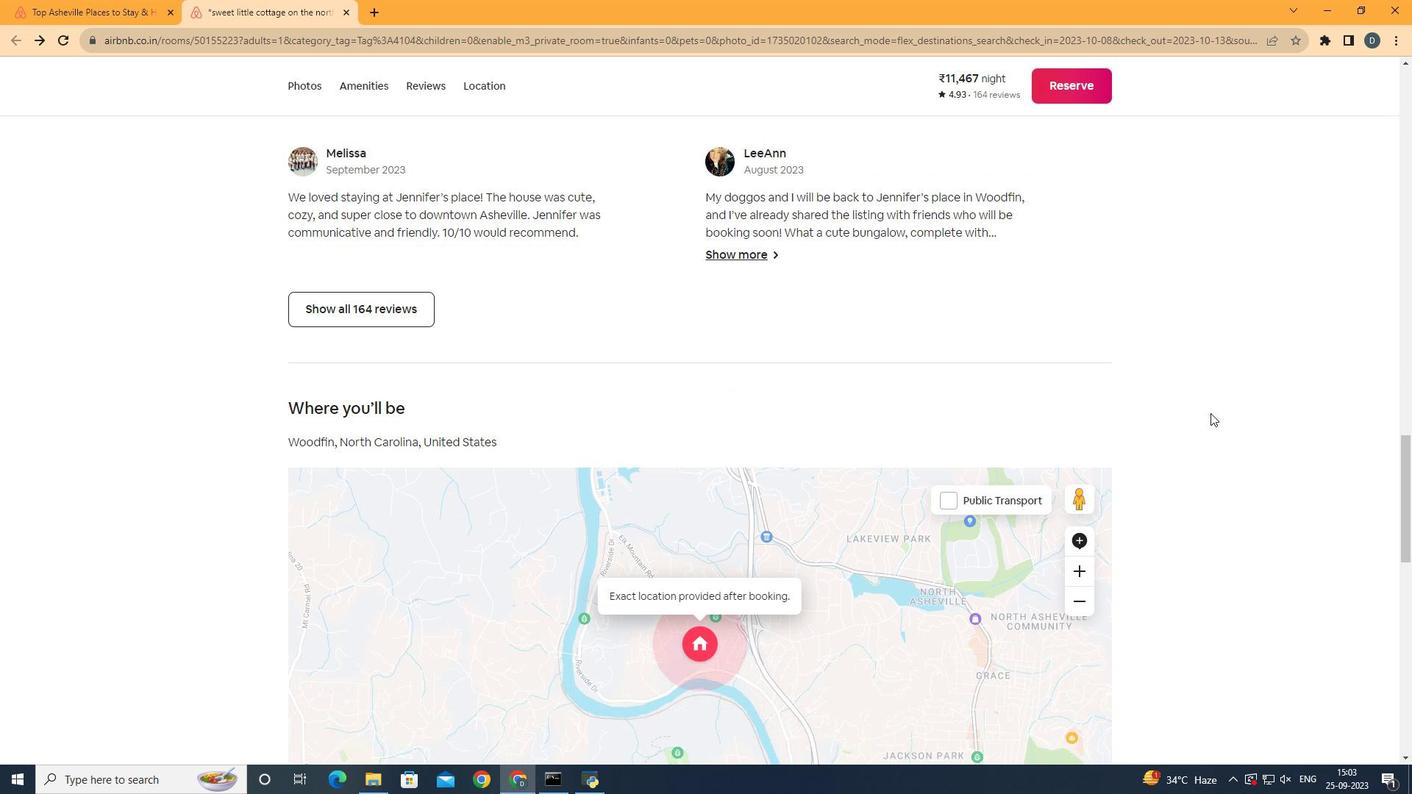 
Action: Mouse scrolled (1211, 412) with delta (0, 0)
Screenshot: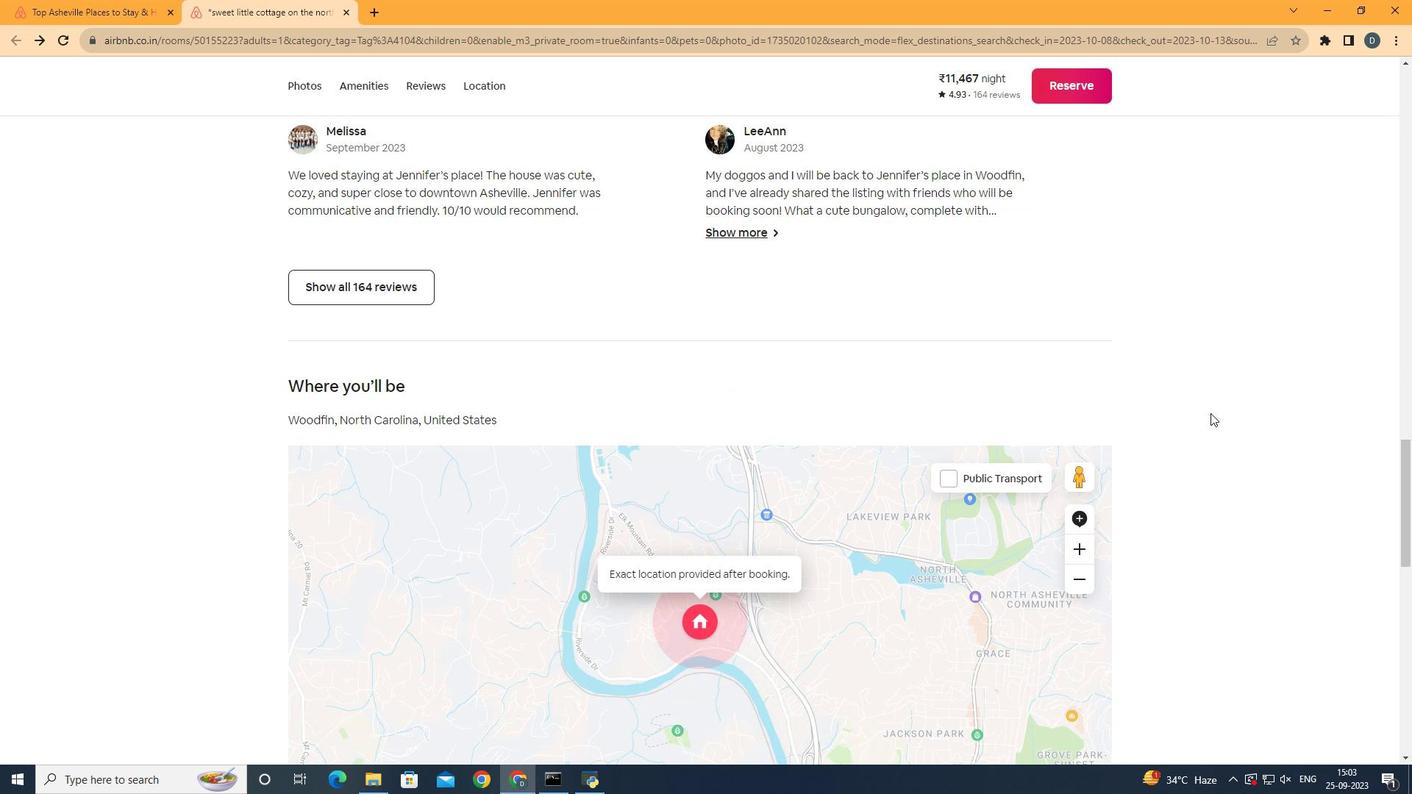 
Action: Mouse scrolled (1211, 412) with delta (0, 0)
Screenshot: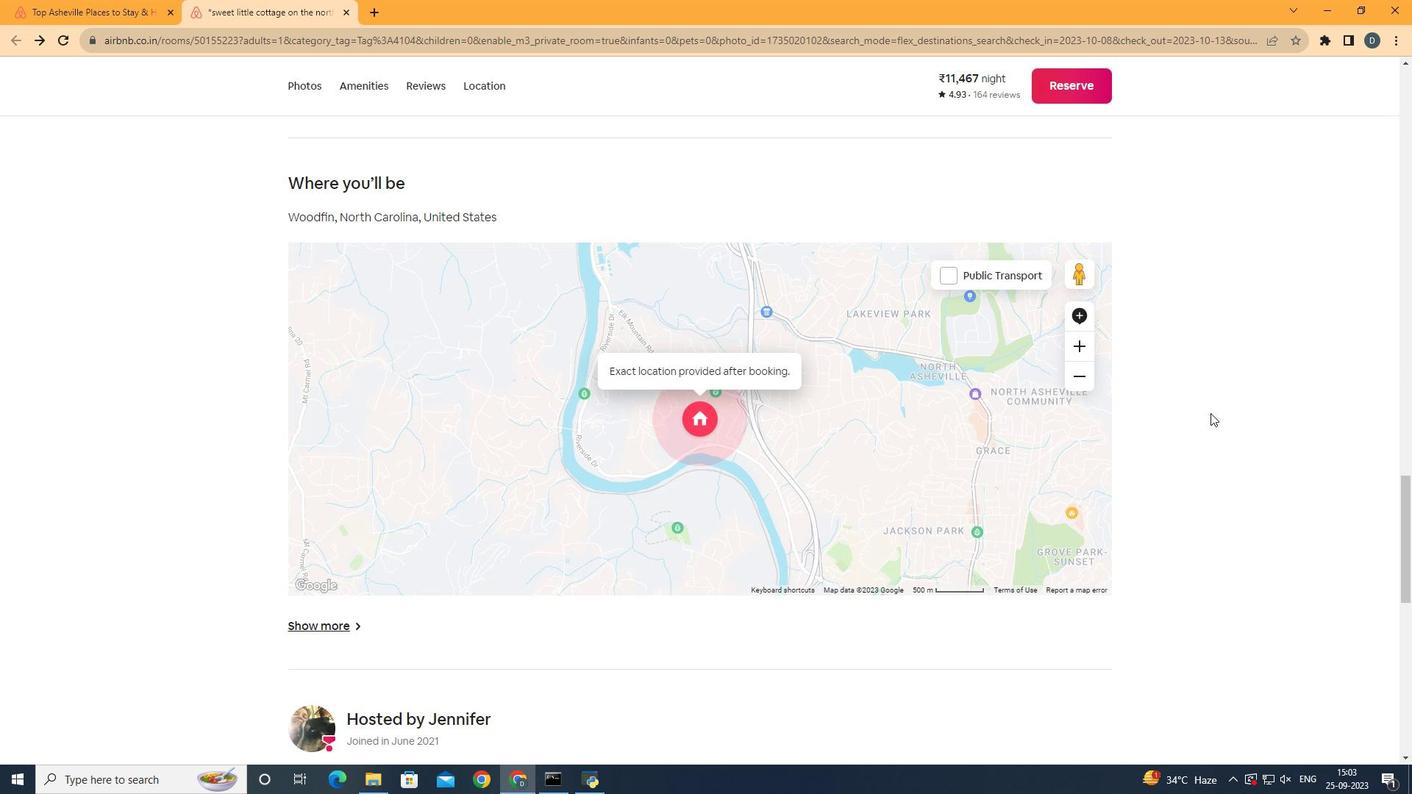 
Action: Mouse scrolled (1211, 412) with delta (0, 0)
Screenshot: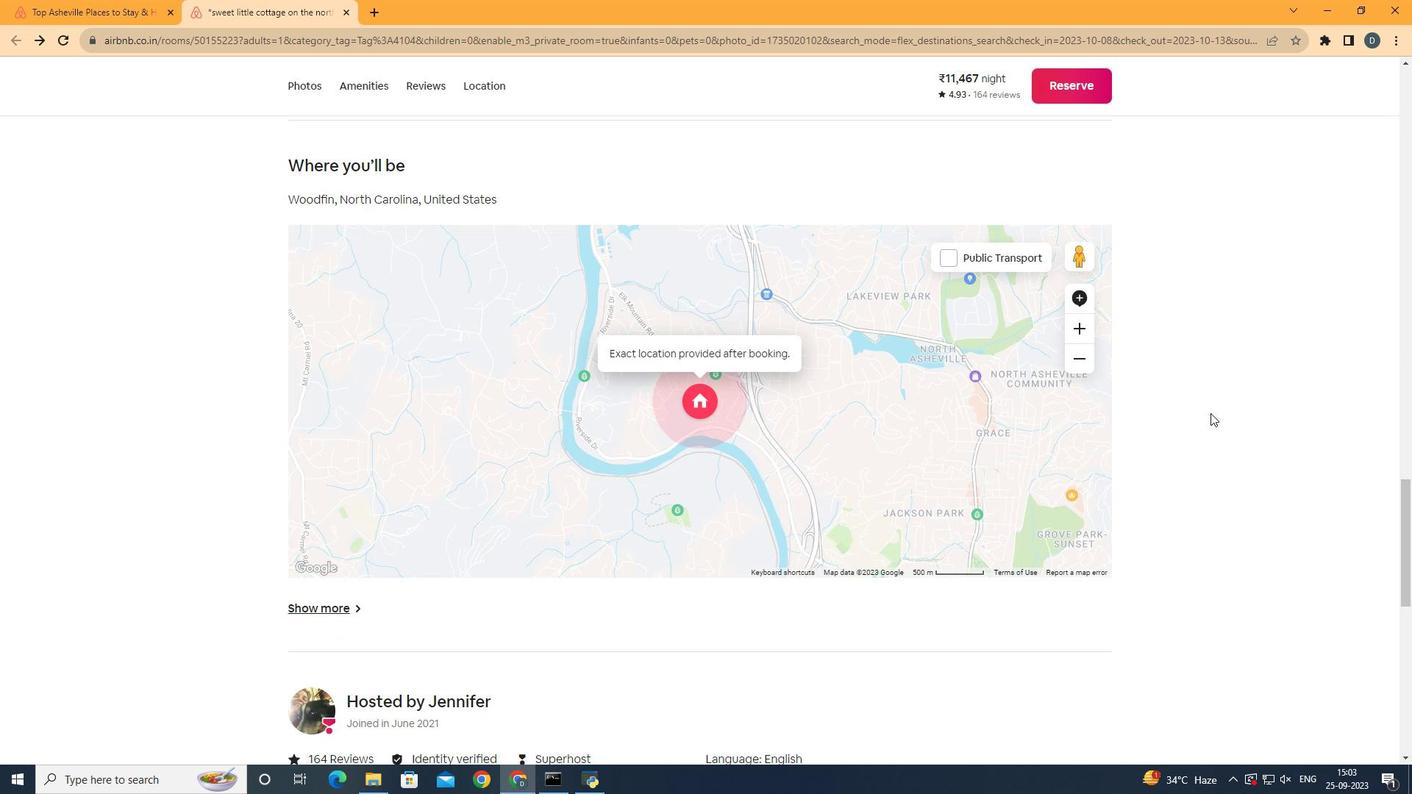 
Action: Mouse scrolled (1211, 412) with delta (0, 0)
Screenshot: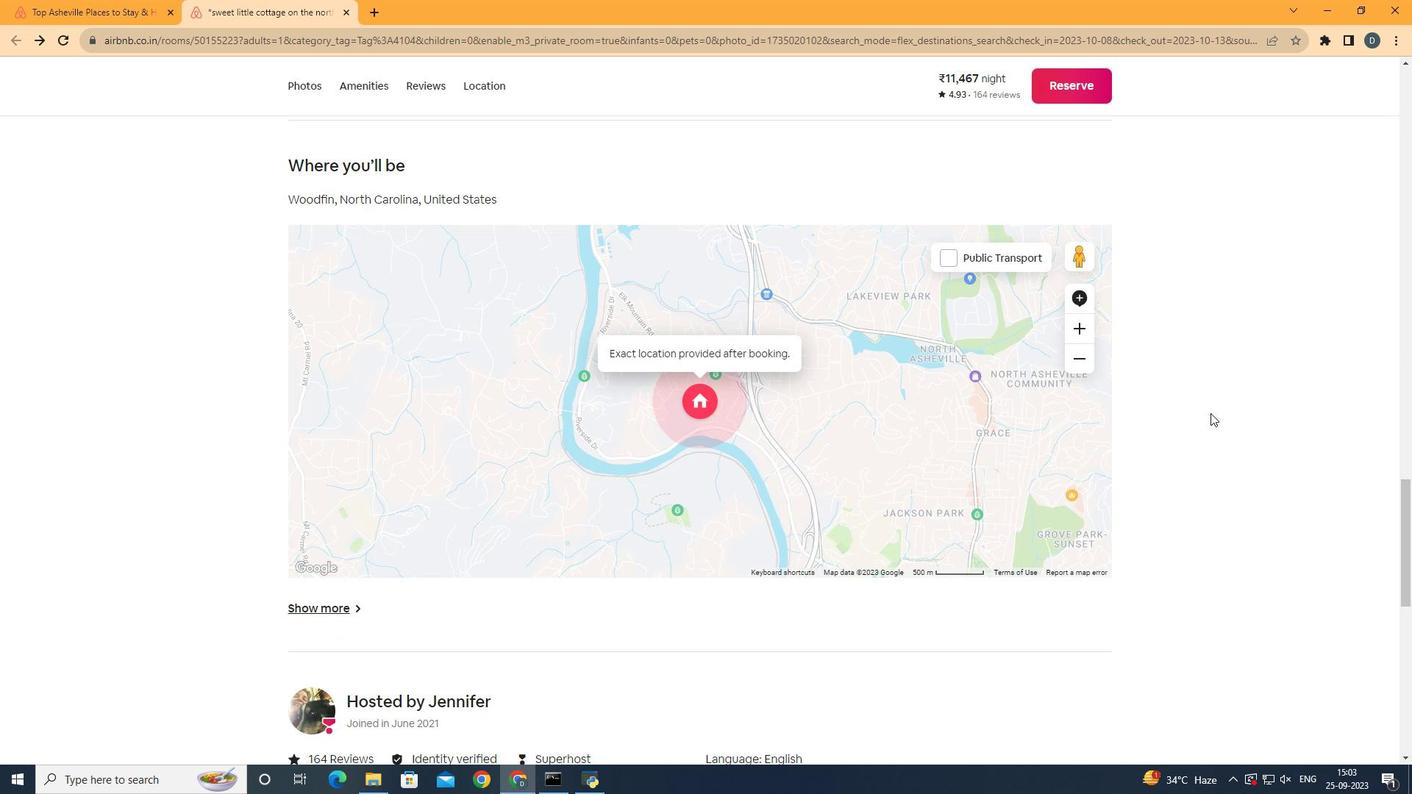 
Action: Mouse scrolled (1211, 412) with delta (0, 0)
Screenshot: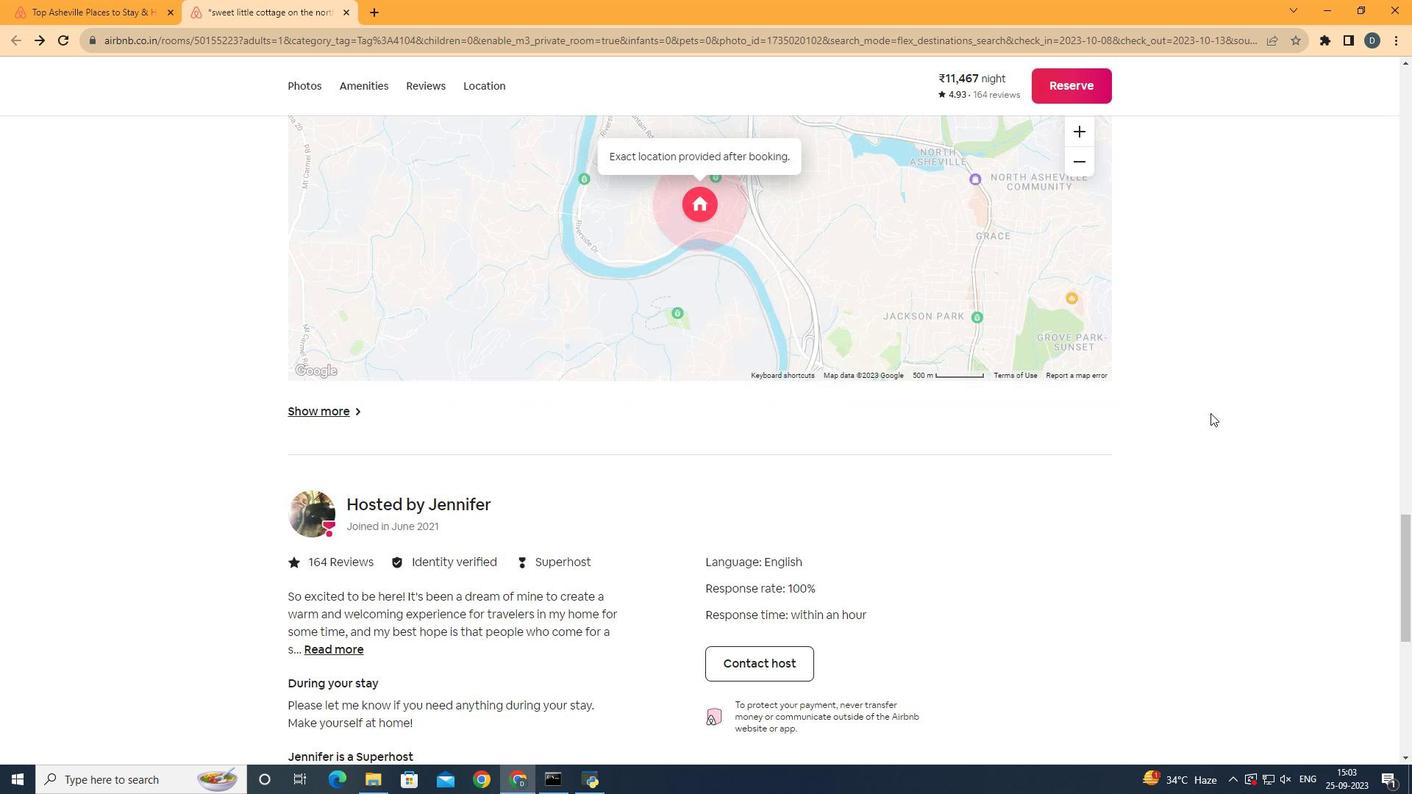 
Action: Mouse scrolled (1211, 412) with delta (0, 0)
Screenshot: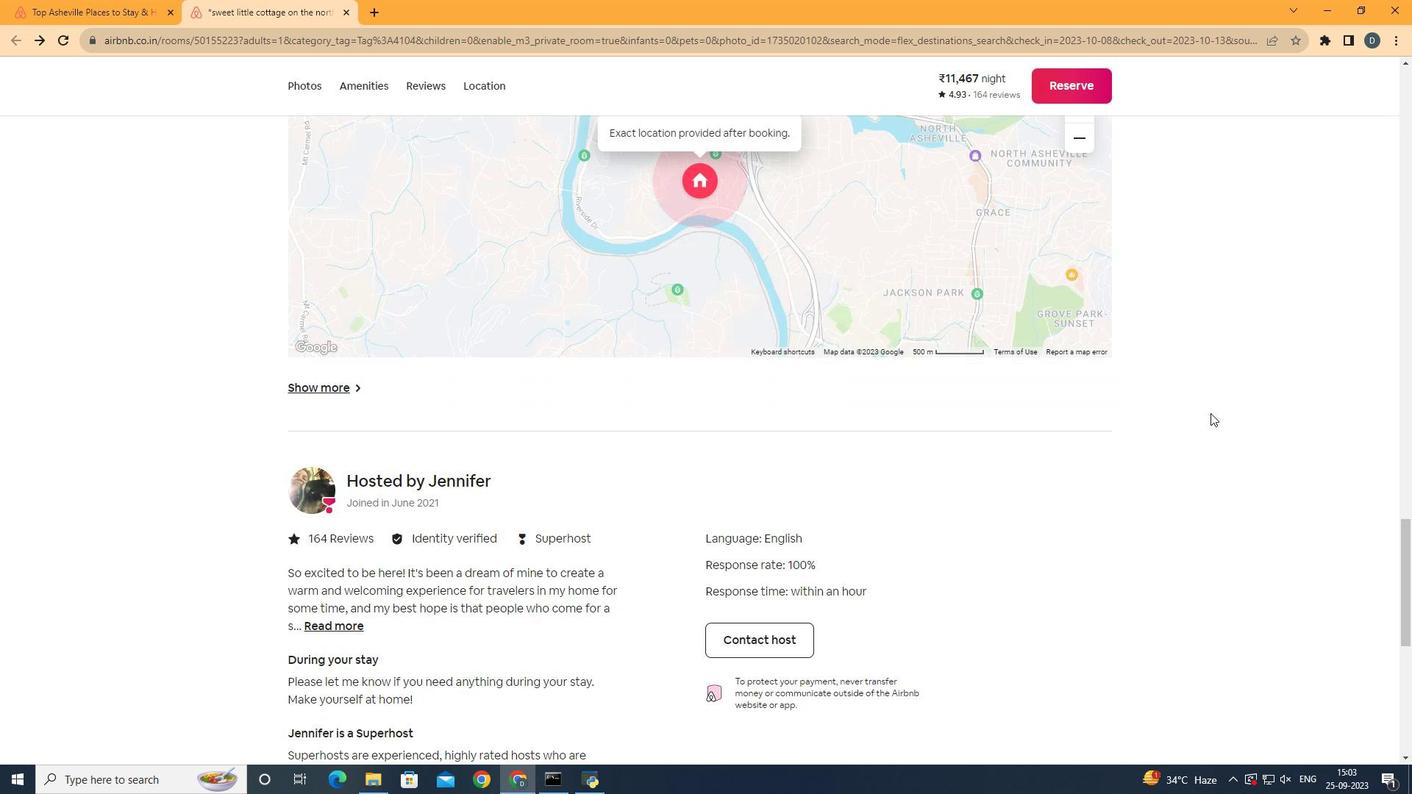 
Action: Mouse scrolled (1211, 412) with delta (0, 0)
Screenshot: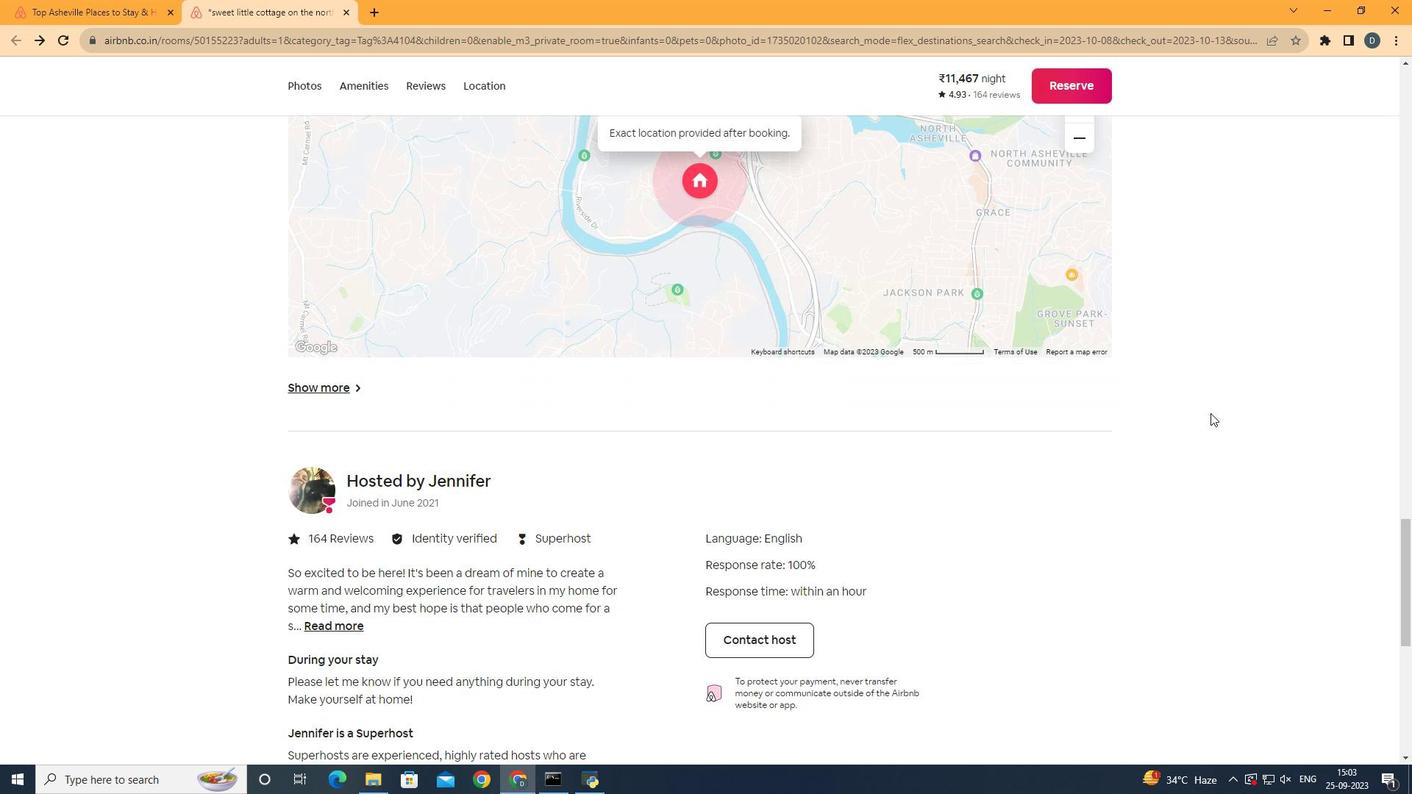 
Action: Mouse scrolled (1211, 412) with delta (0, 0)
Screenshot: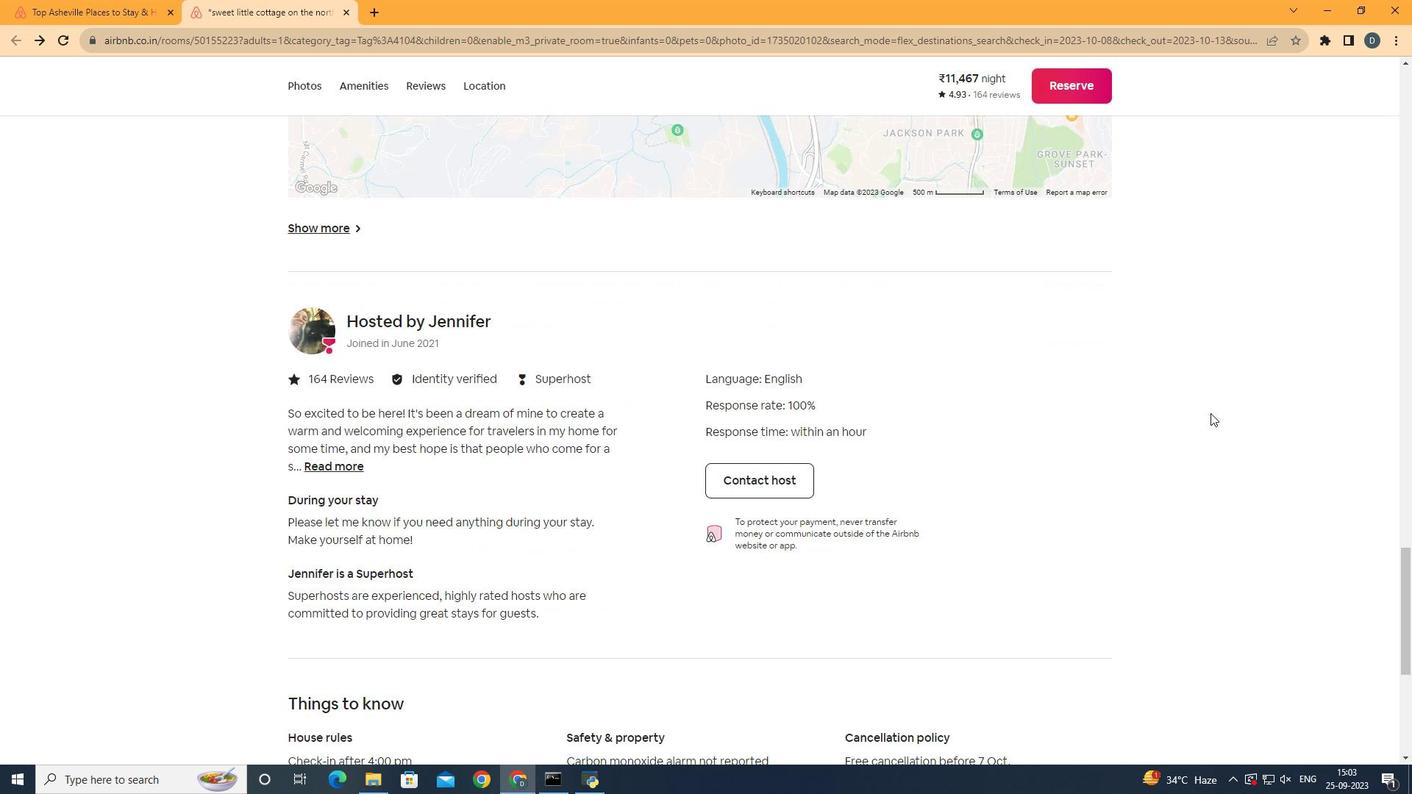 
Action: Mouse scrolled (1211, 412) with delta (0, 0)
Screenshot: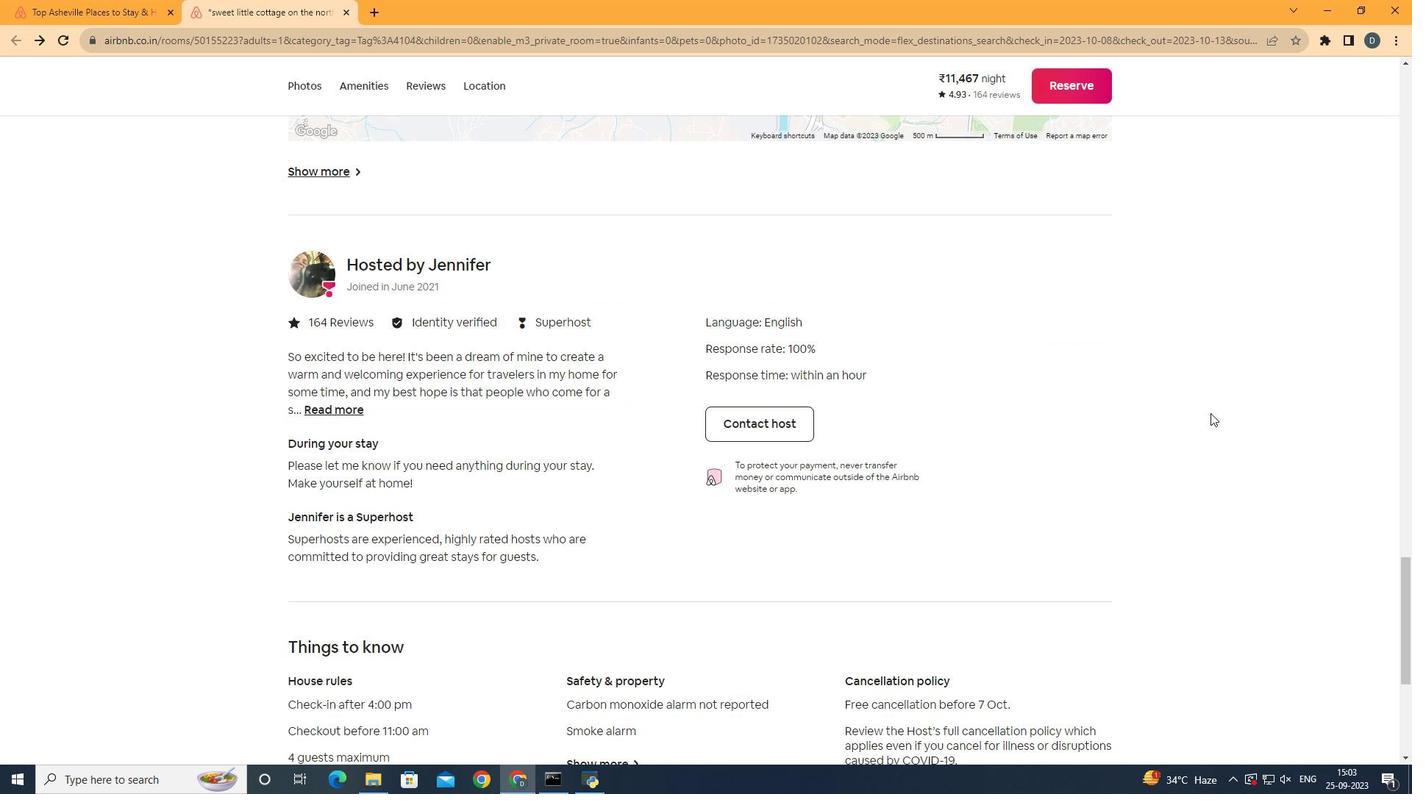 
Action: Mouse scrolled (1211, 412) with delta (0, 0)
Screenshot: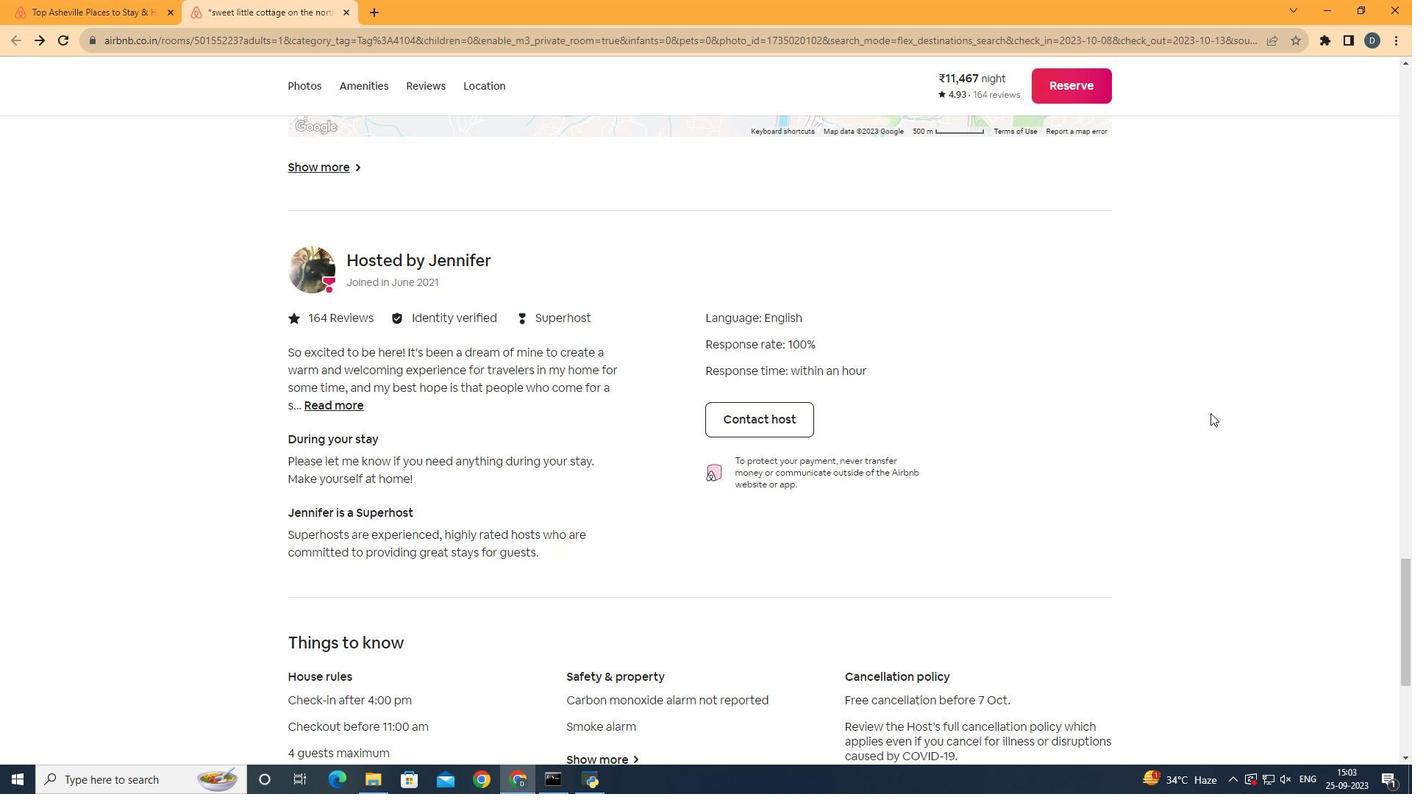 
Action: Mouse scrolled (1211, 412) with delta (0, 0)
Screenshot: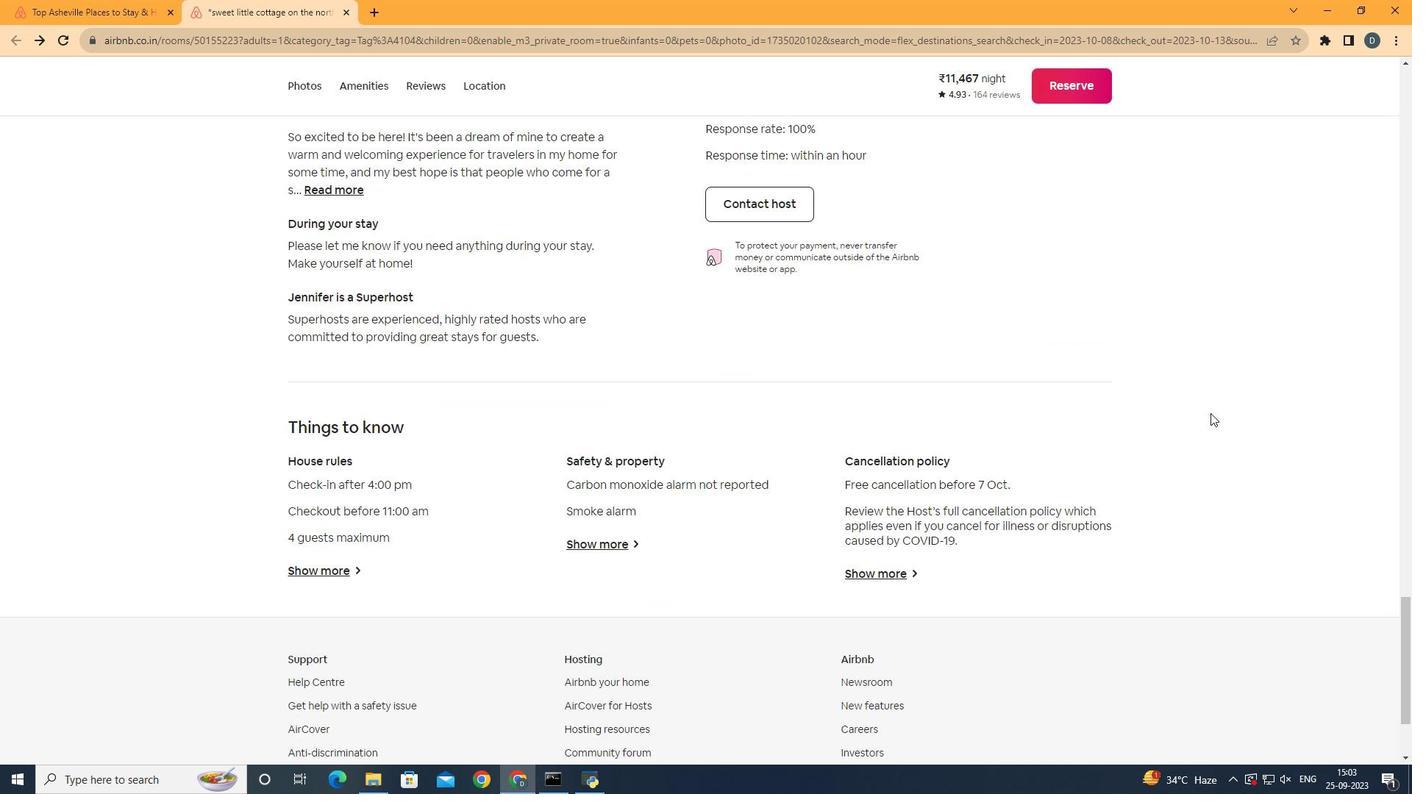 
Action: Mouse moved to (1211, 413)
Screenshot: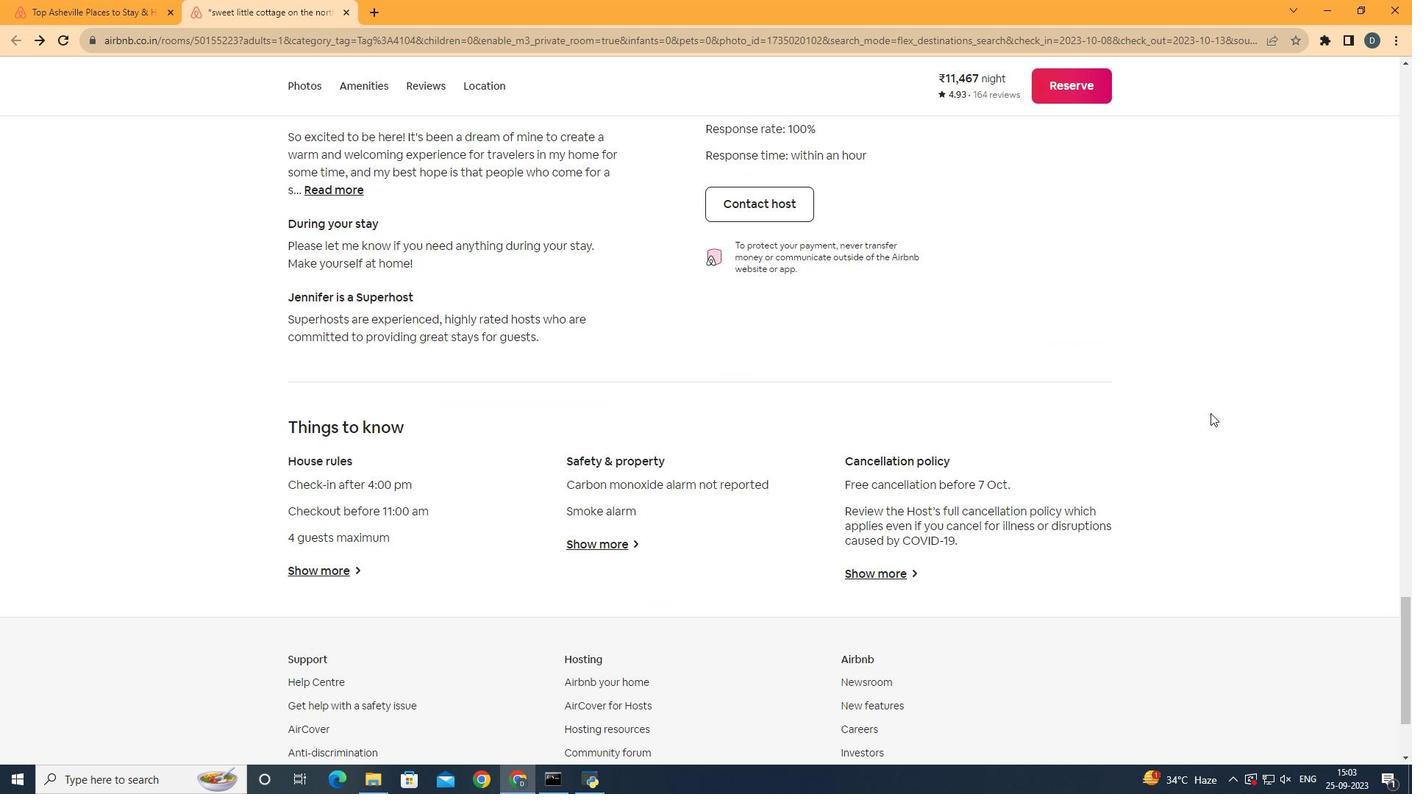
Action: Mouse scrolled (1211, 412) with delta (0, 0)
Screenshot: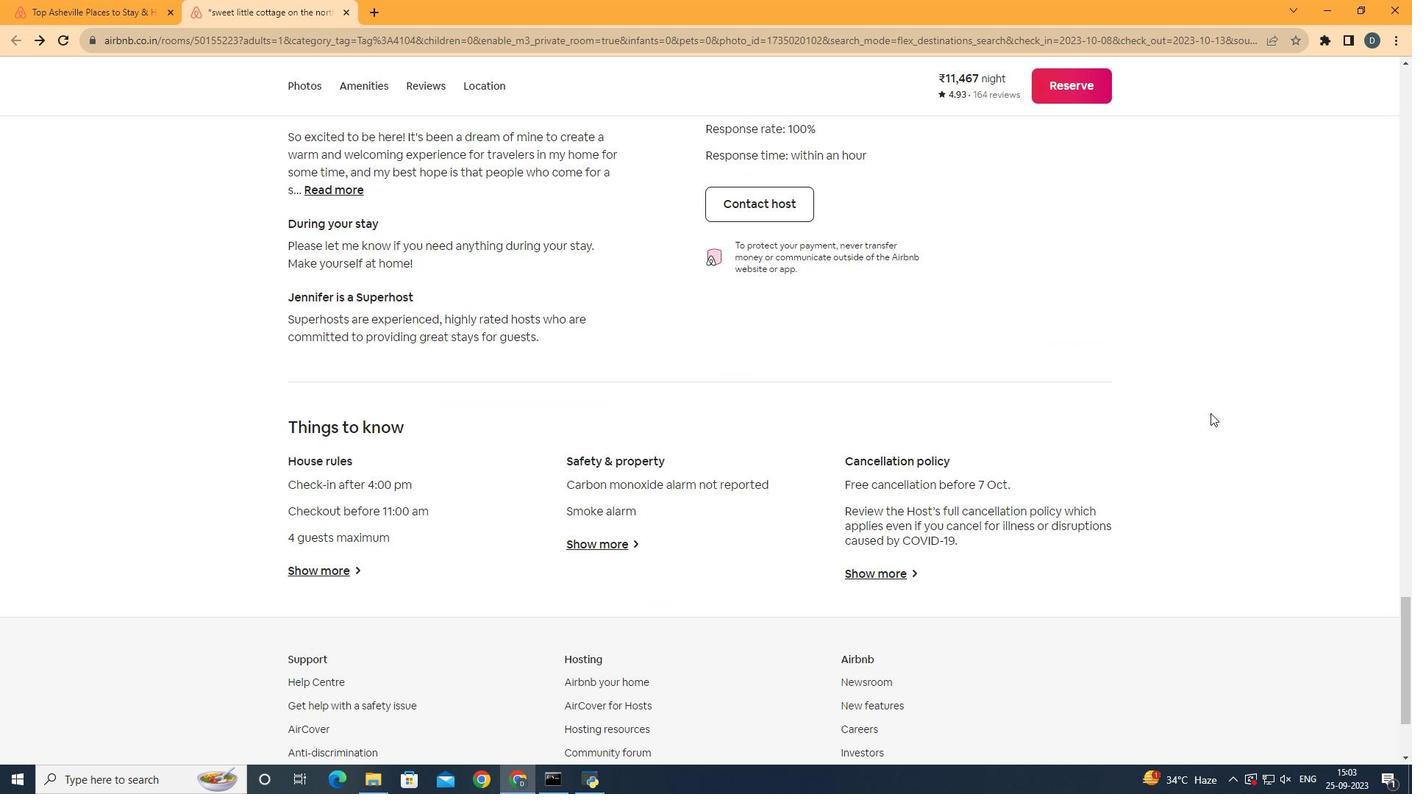 
Action: Mouse scrolled (1211, 412) with delta (0, 0)
Screenshot: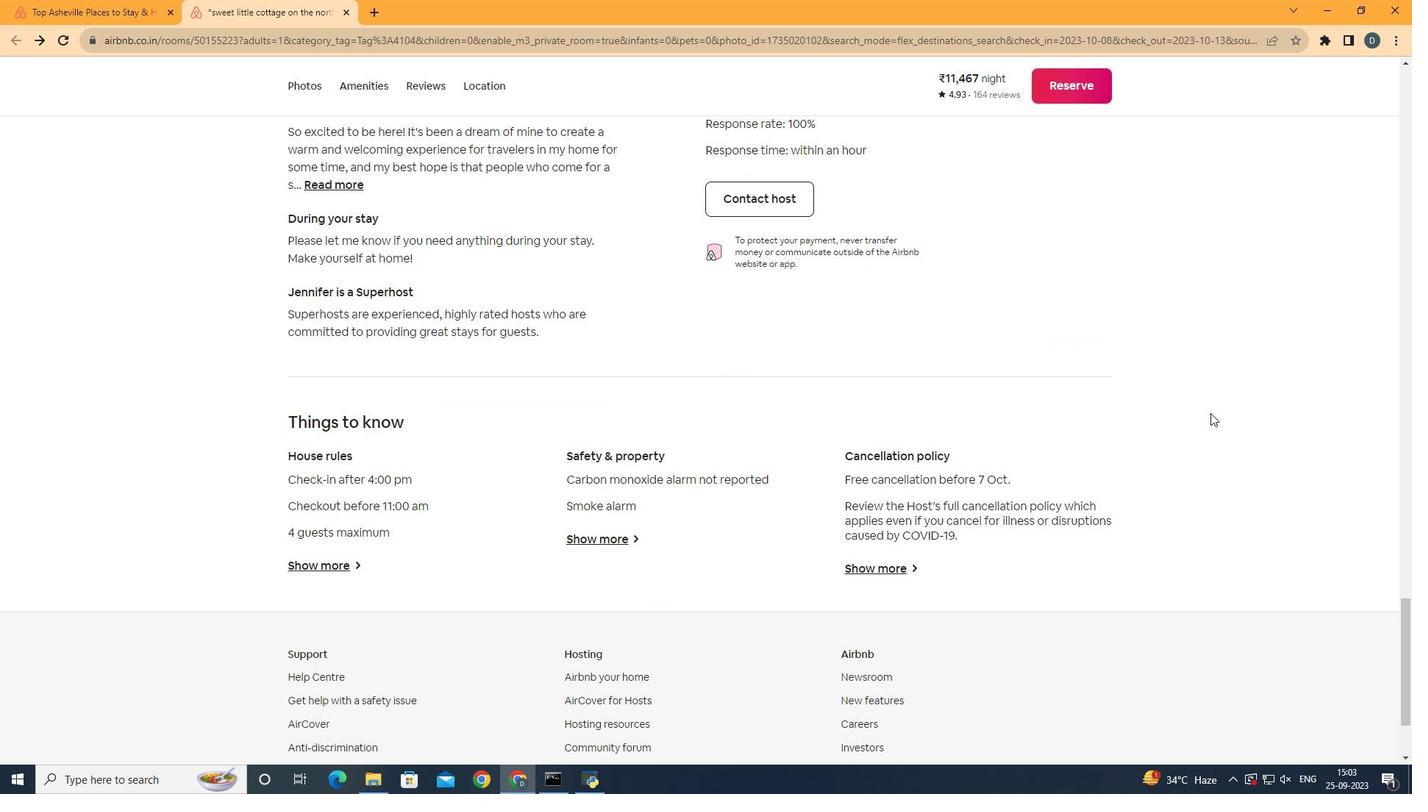 
Action: Mouse scrolled (1211, 412) with delta (0, 0)
Screenshot: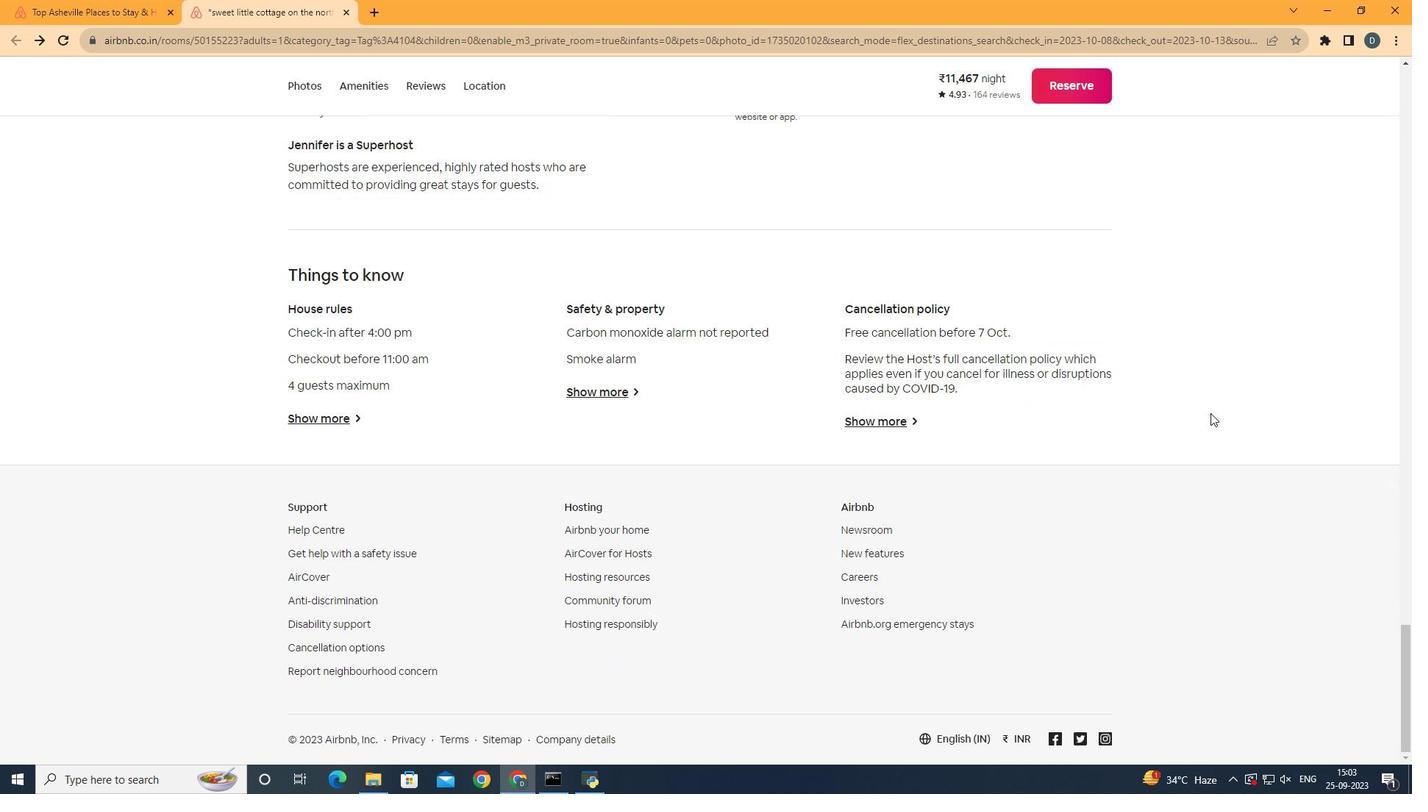 
Action: Mouse scrolled (1211, 412) with delta (0, 0)
Screenshot: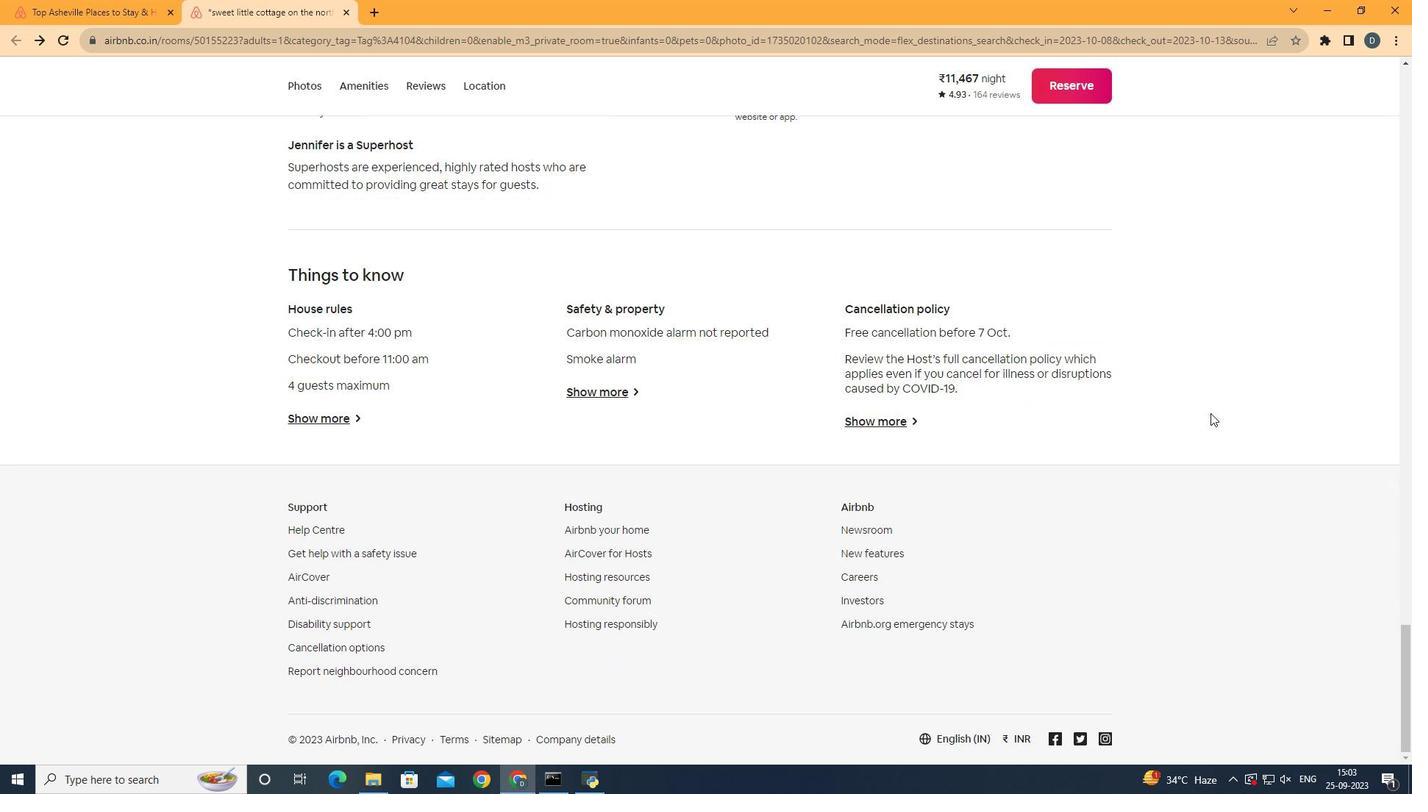 
Action: Mouse scrolled (1211, 412) with delta (0, 0)
Screenshot: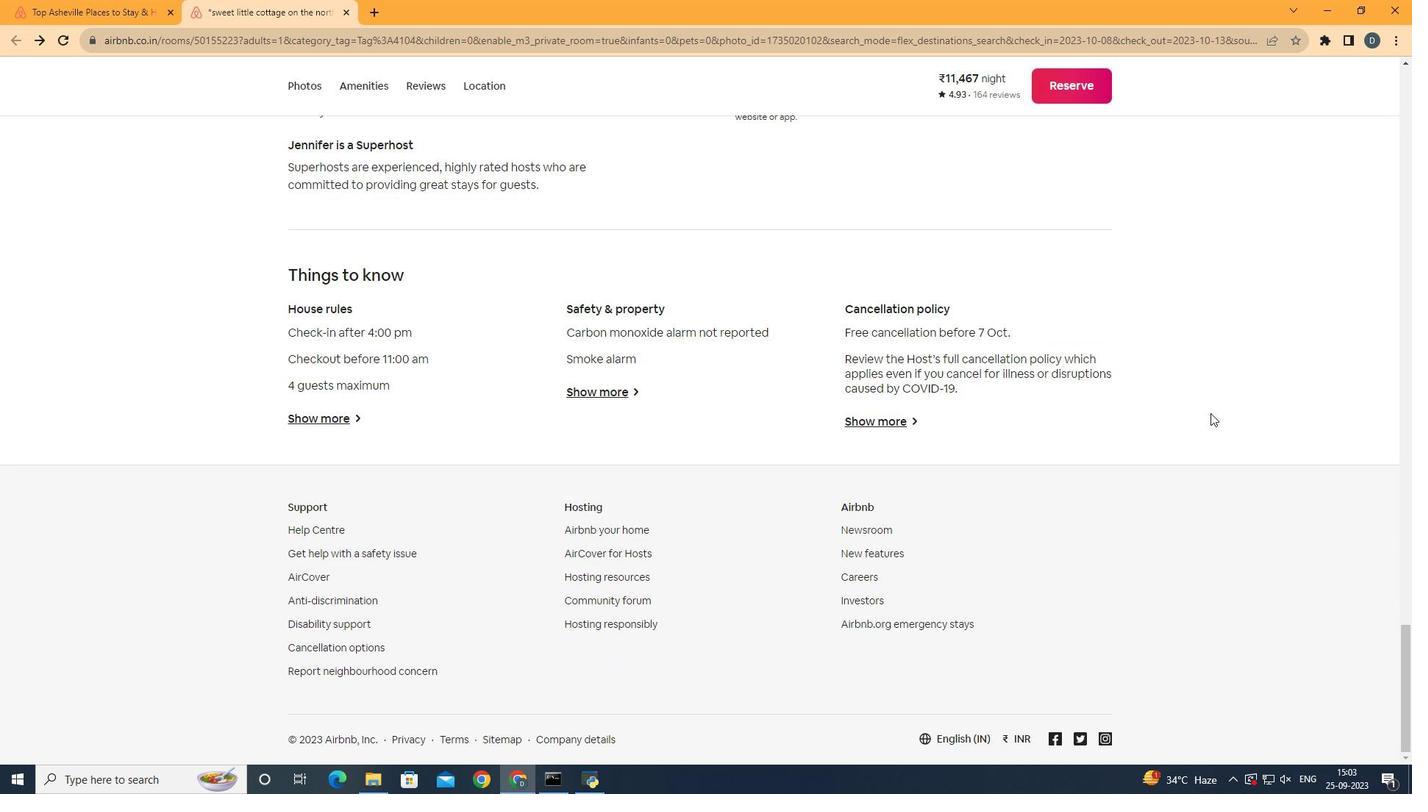
Action: Mouse scrolled (1211, 412) with delta (0, 0)
Screenshot: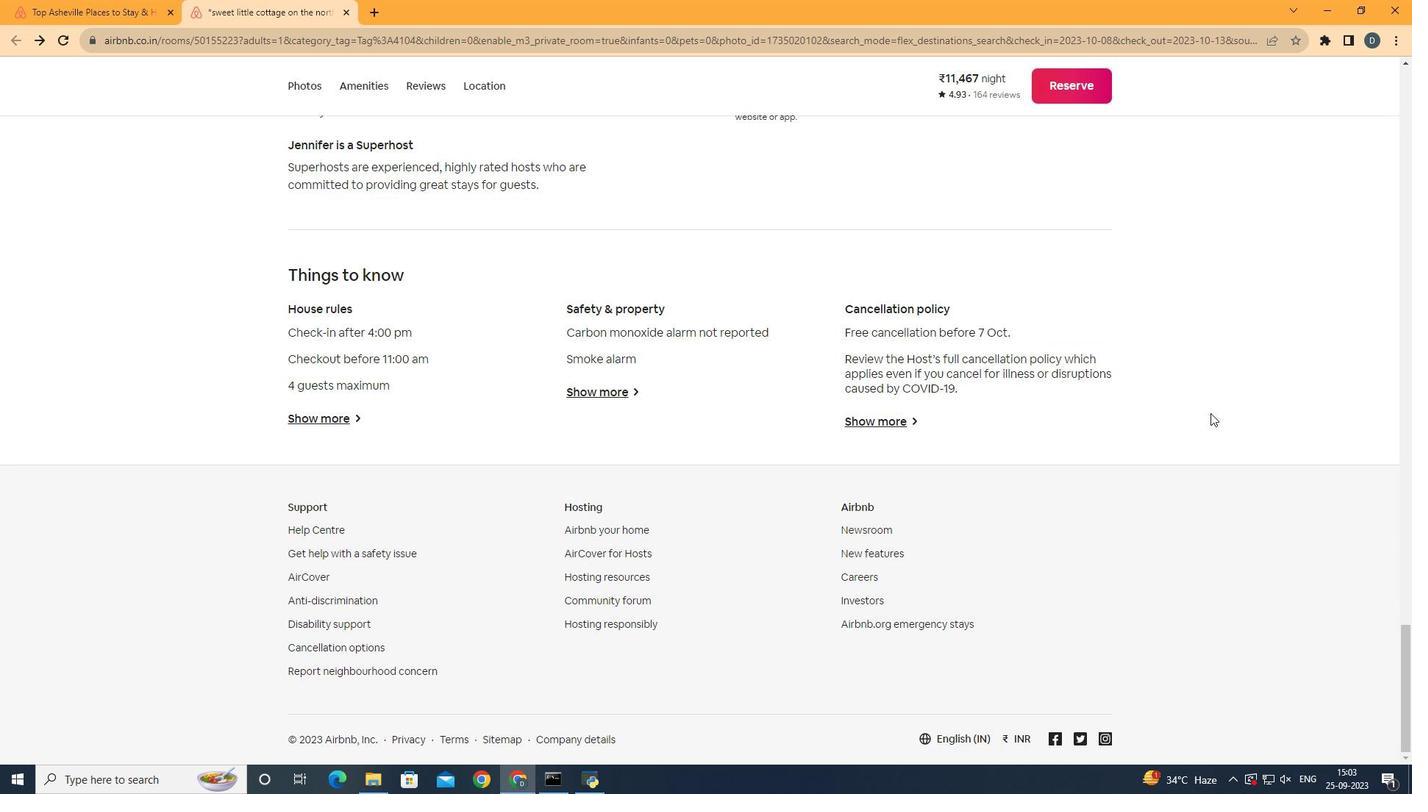 
Action: Mouse scrolled (1211, 414) with delta (0, 0)
Screenshot: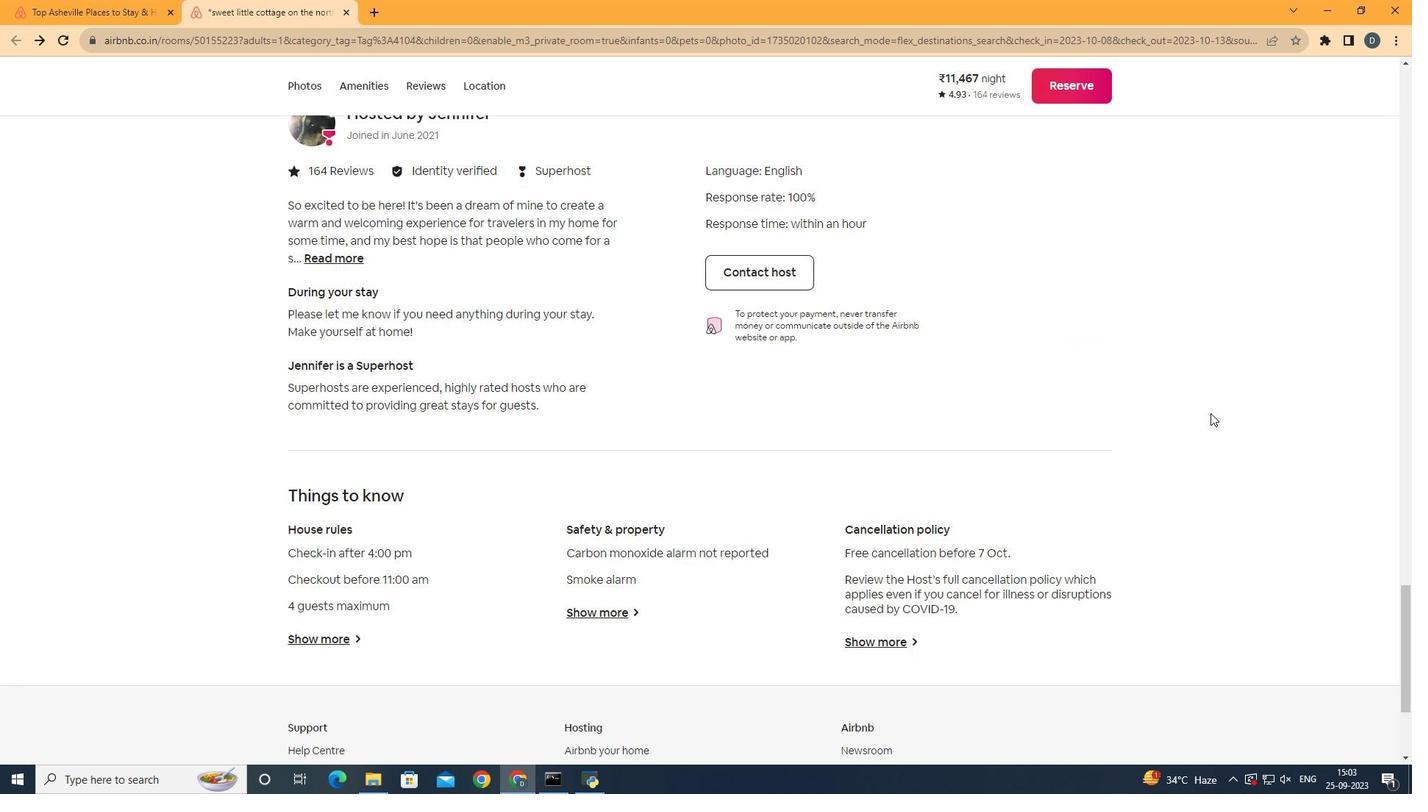 
Action: Mouse scrolled (1211, 414) with delta (0, 0)
Screenshot: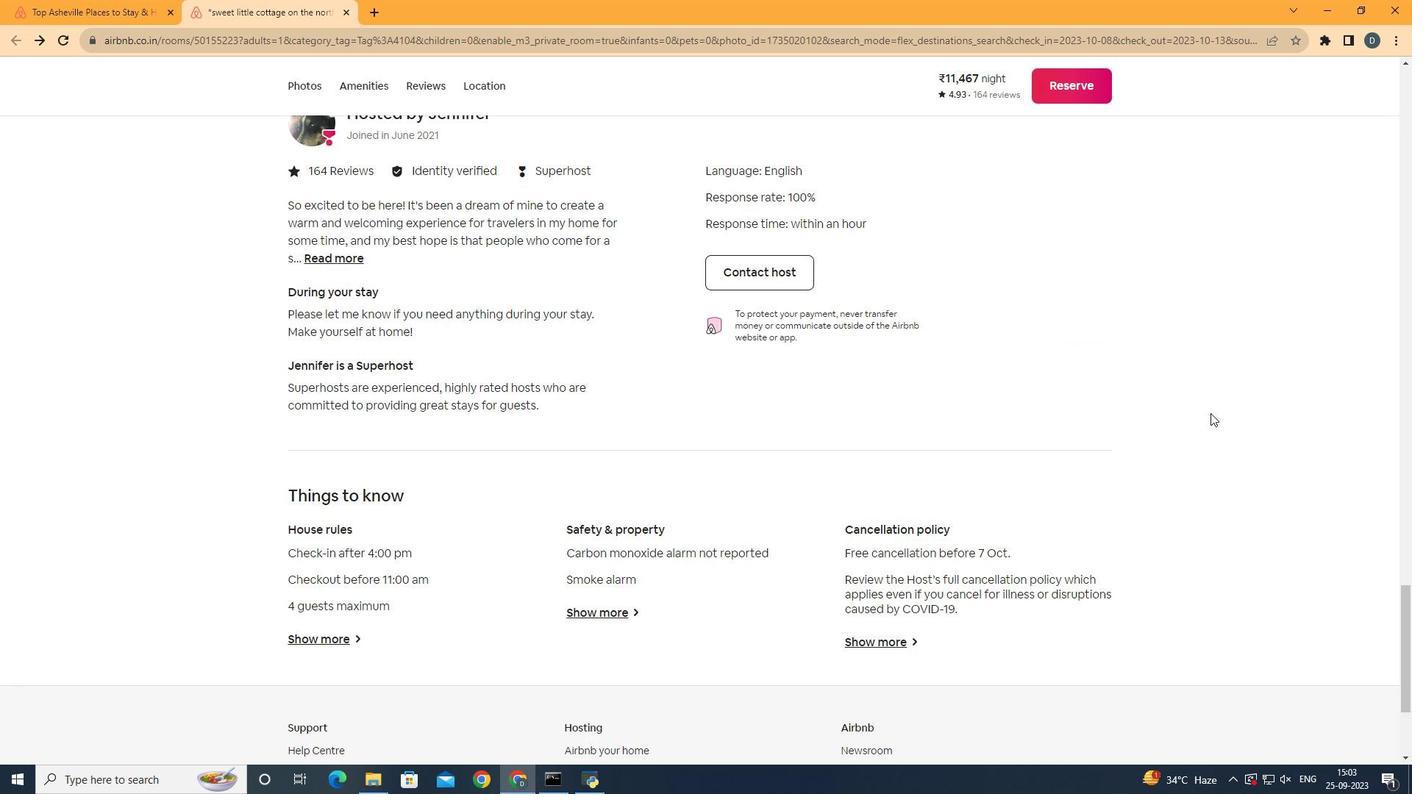 
Action: Mouse scrolled (1211, 414) with delta (0, 0)
Screenshot: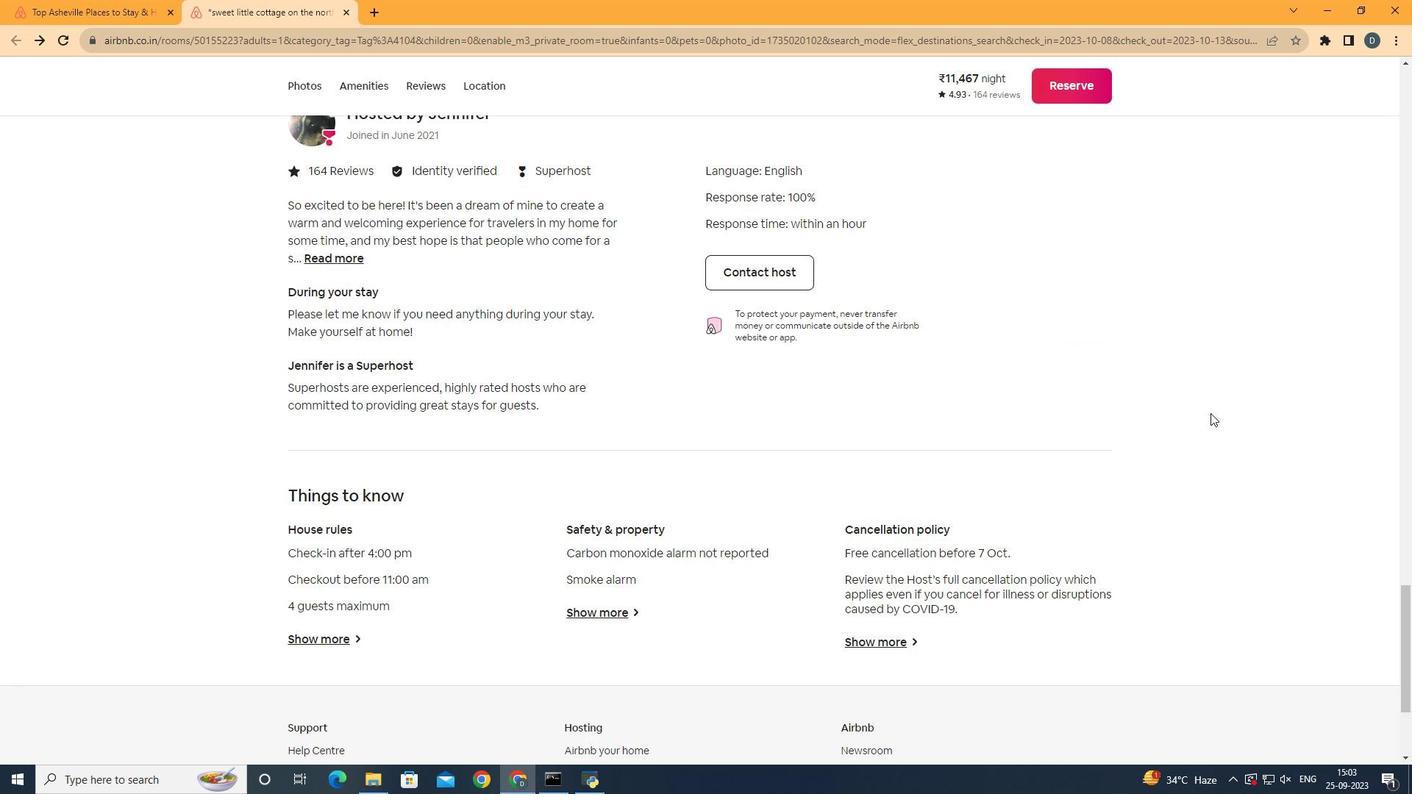 
Action: Mouse scrolled (1211, 414) with delta (0, 0)
Screenshot: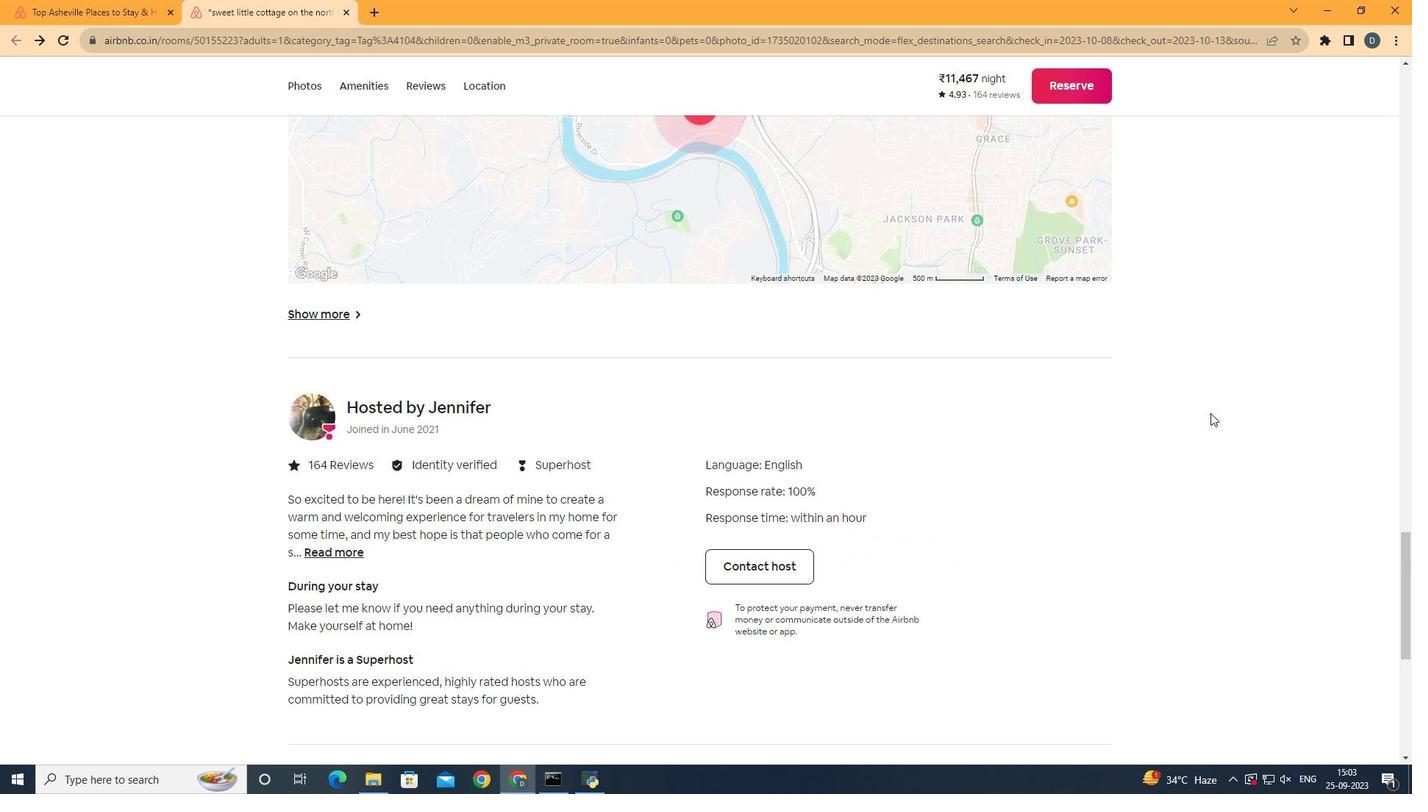 
Action: Mouse scrolled (1211, 414) with delta (0, 0)
Screenshot: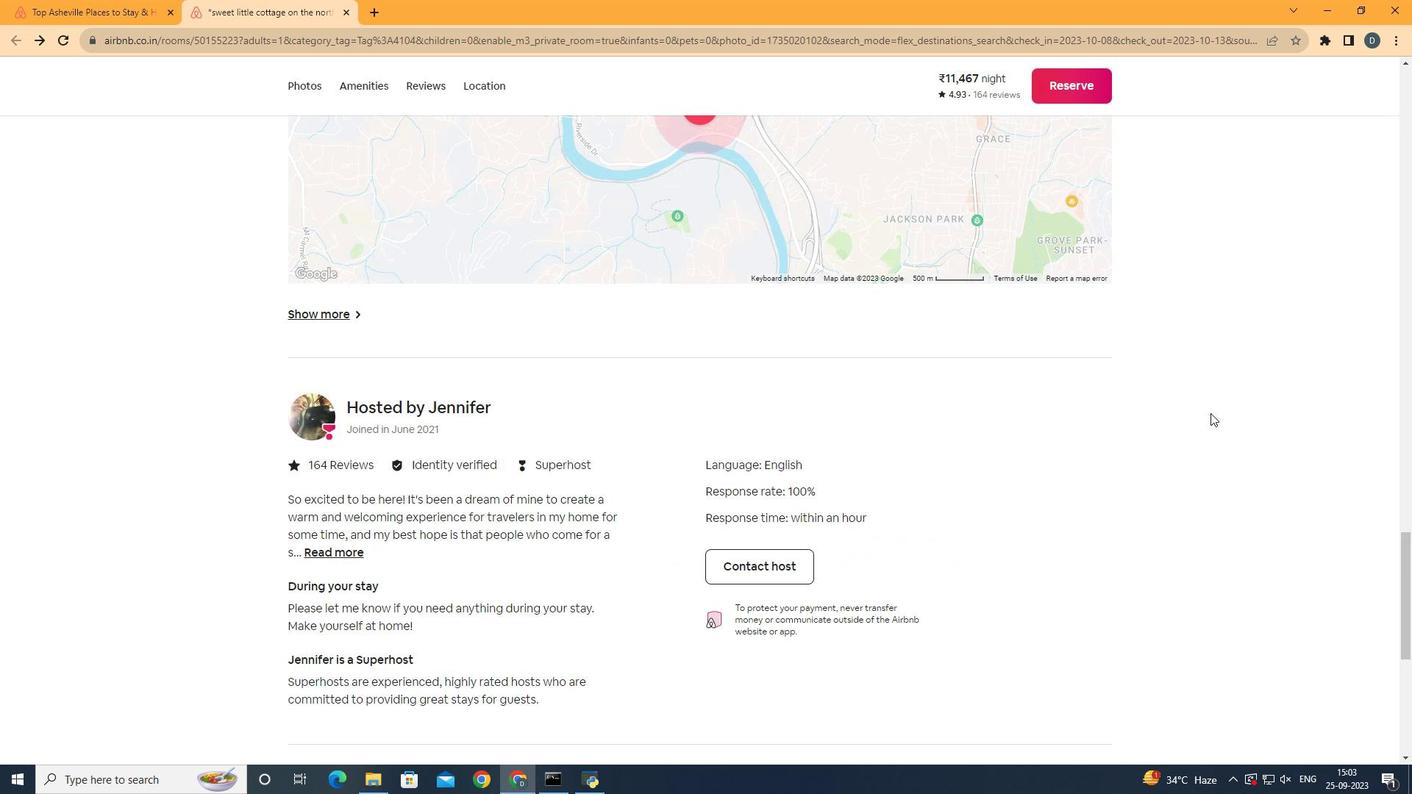 
Action: Mouse scrolled (1211, 414) with delta (0, 0)
Screenshot: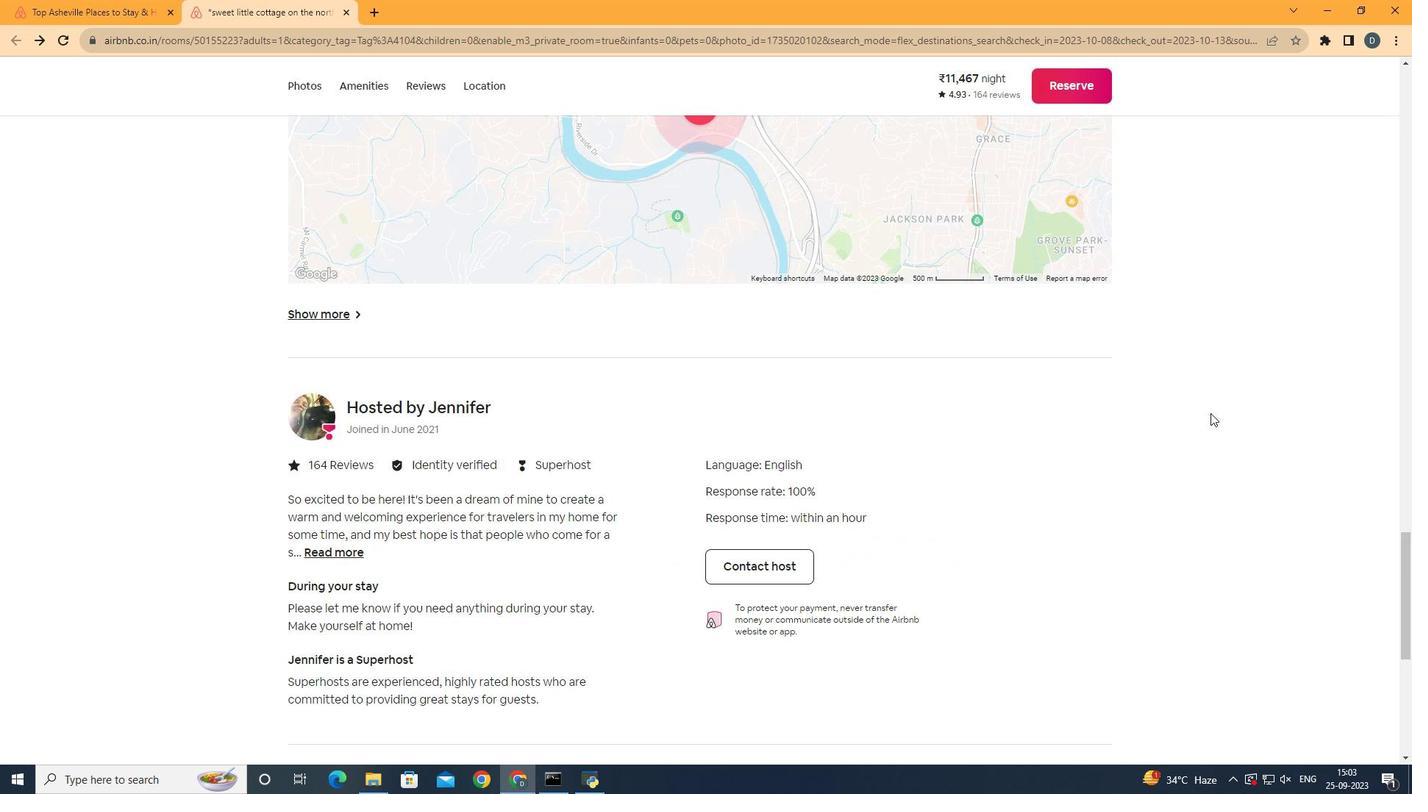 
Action: Mouse scrolled (1211, 414) with delta (0, 0)
Screenshot: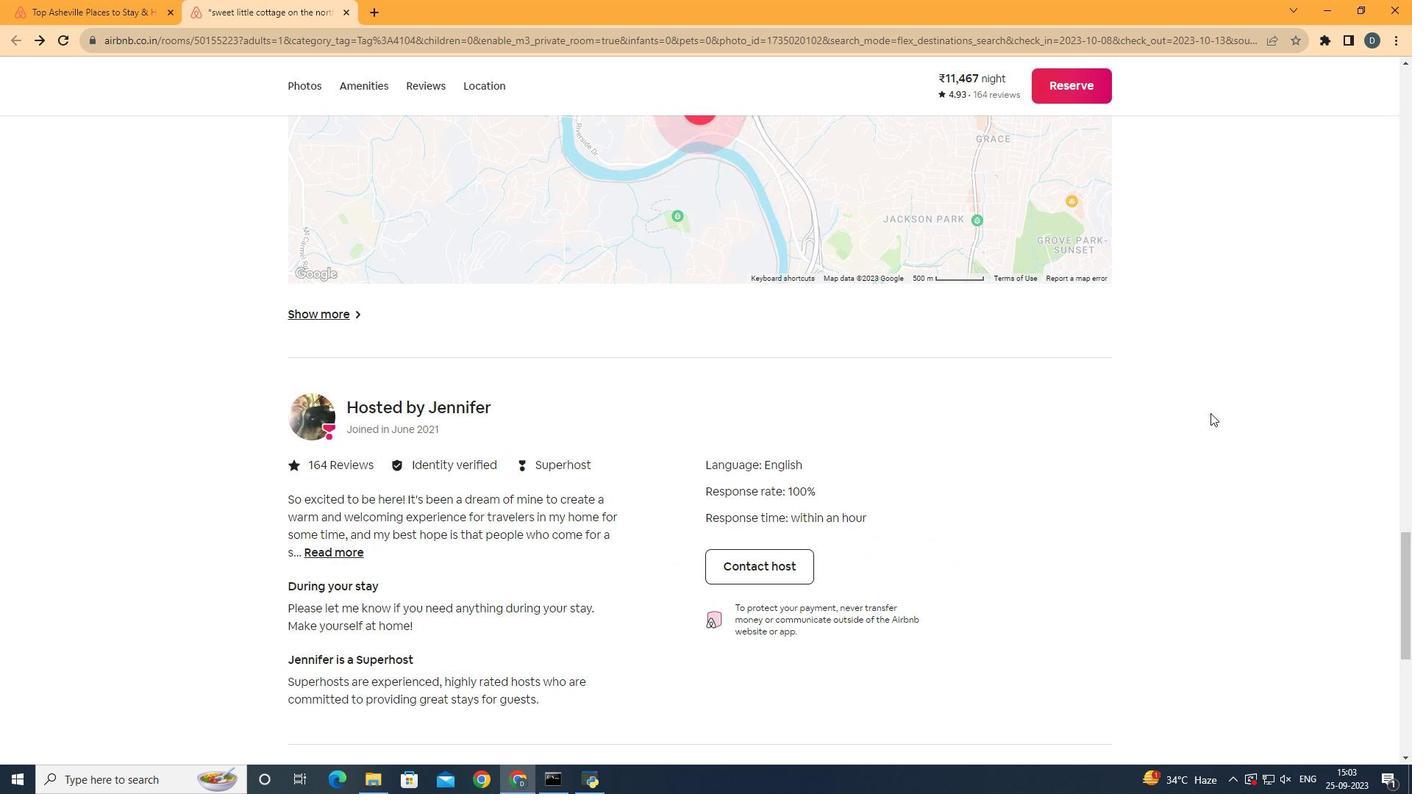
Action: Mouse scrolled (1211, 414) with delta (0, 0)
Screenshot: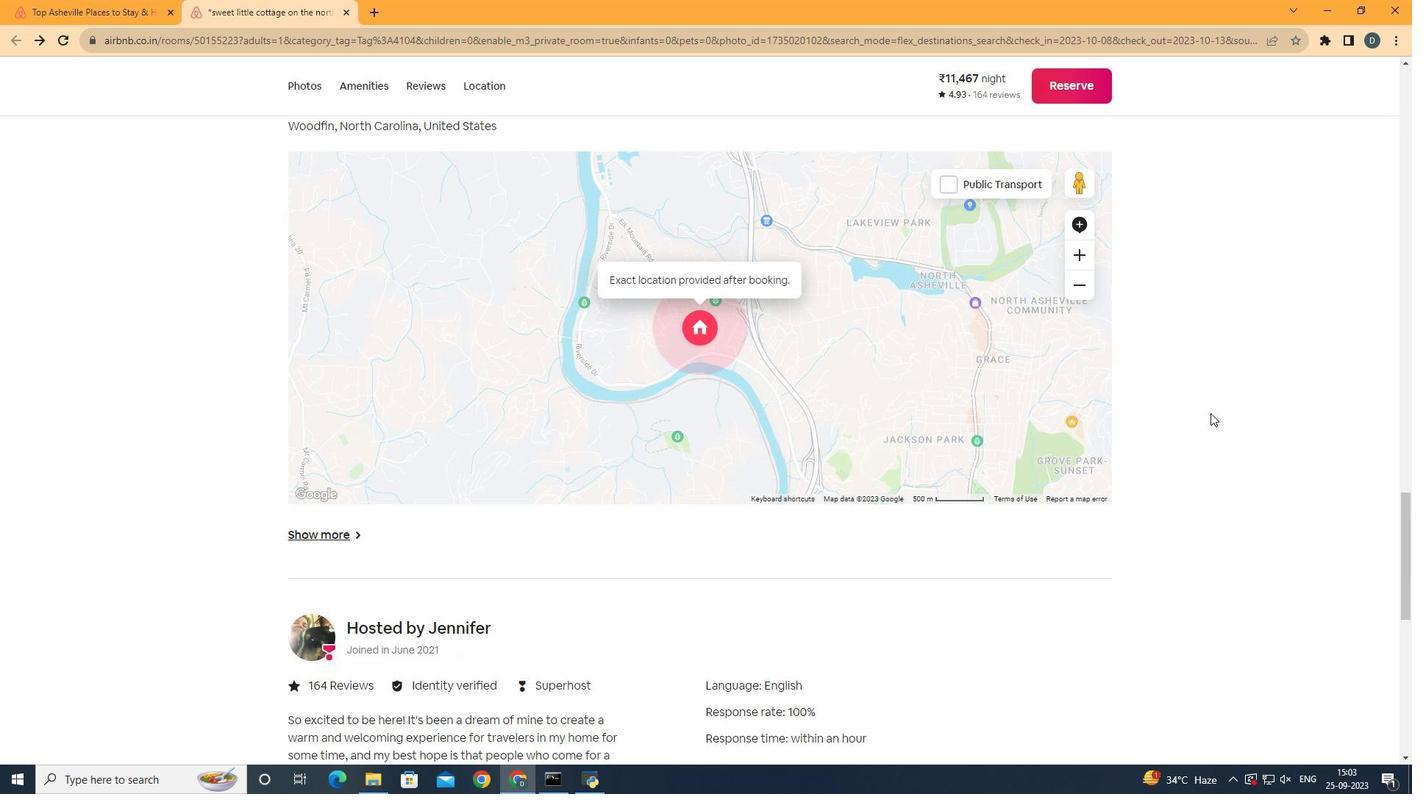 
Action: Mouse scrolled (1211, 414) with delta (0, 0)
Screenshot: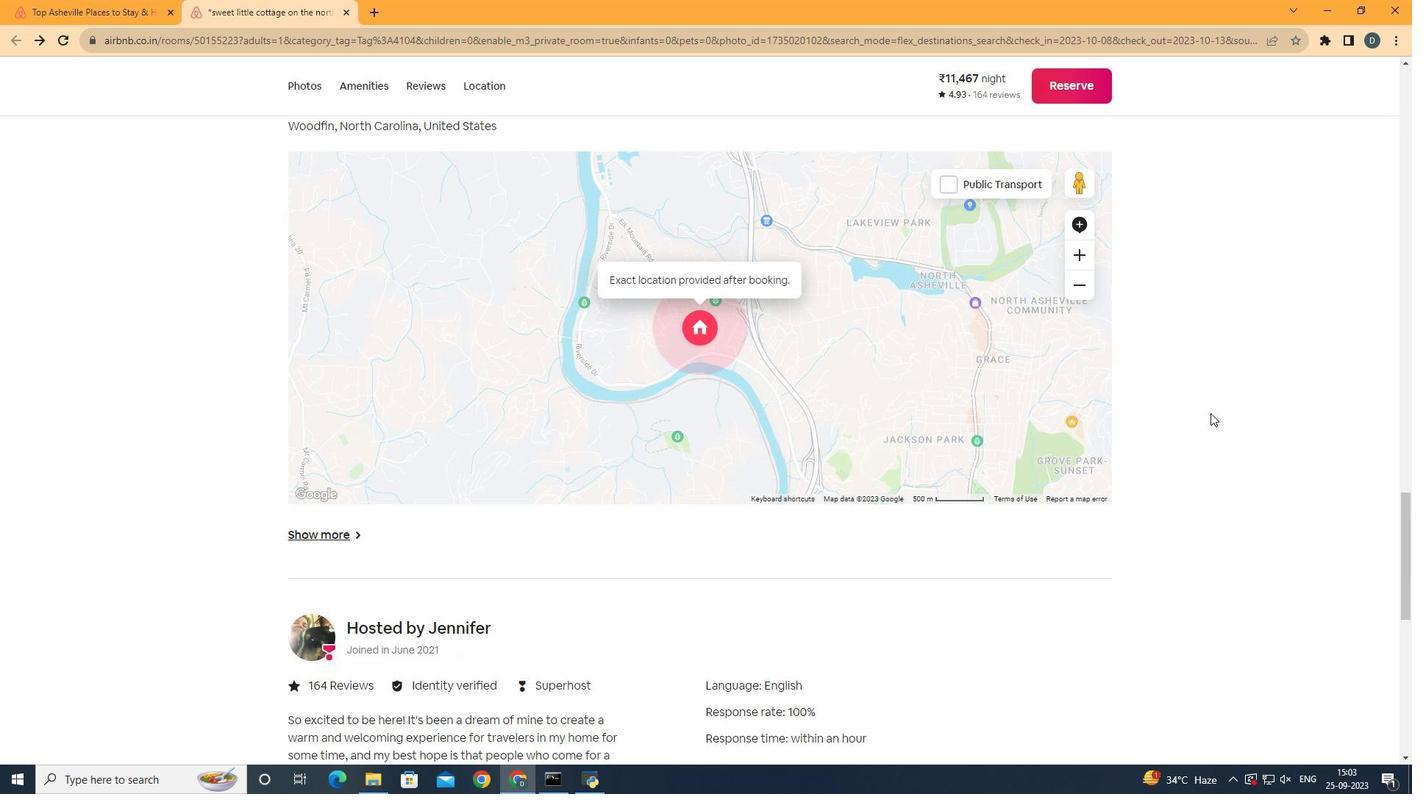 
Action: Mouse scrolled (1211, 414) with delta (0, 0)
Screenshot: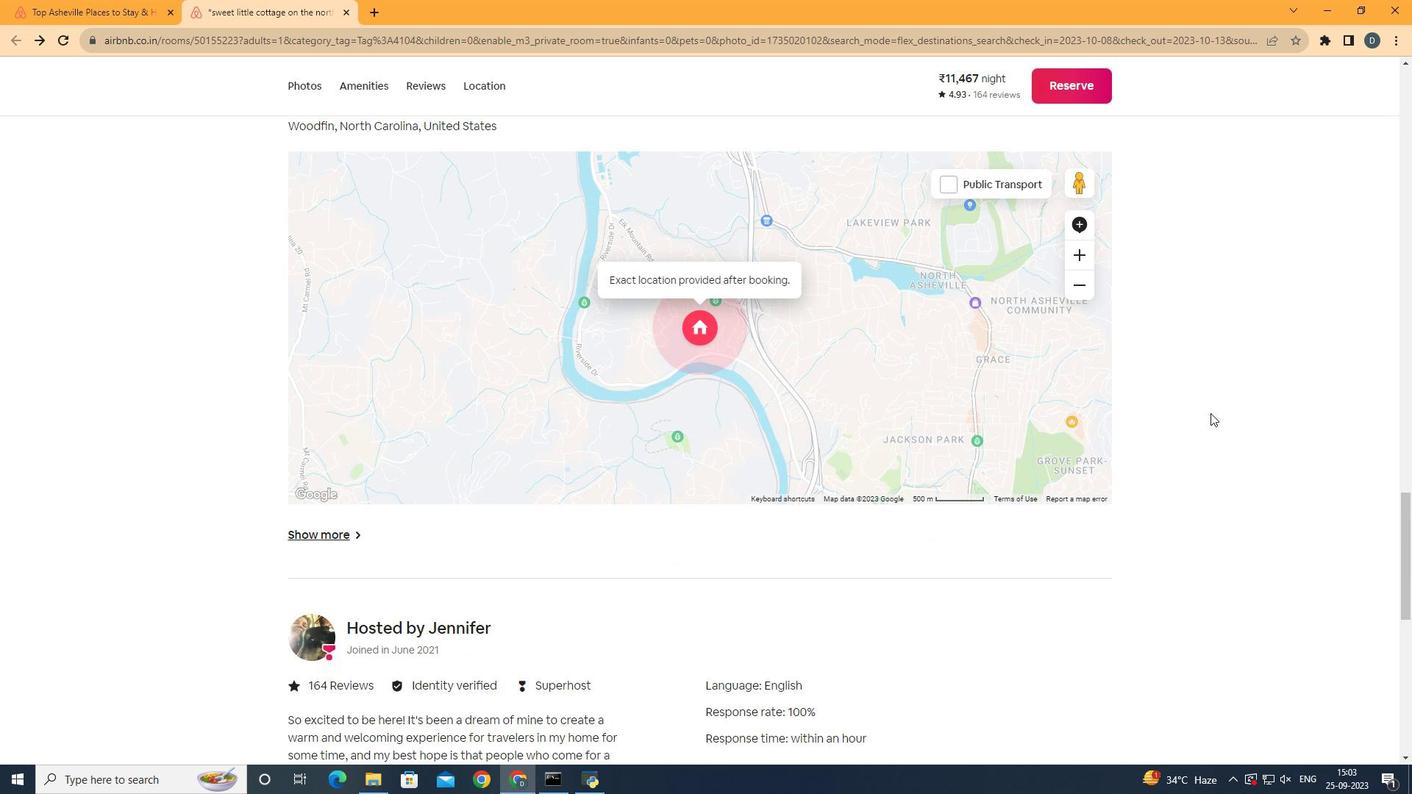 
Action: Mouse scrolled (1211, 414) with delta (0, 0)
Screenshot: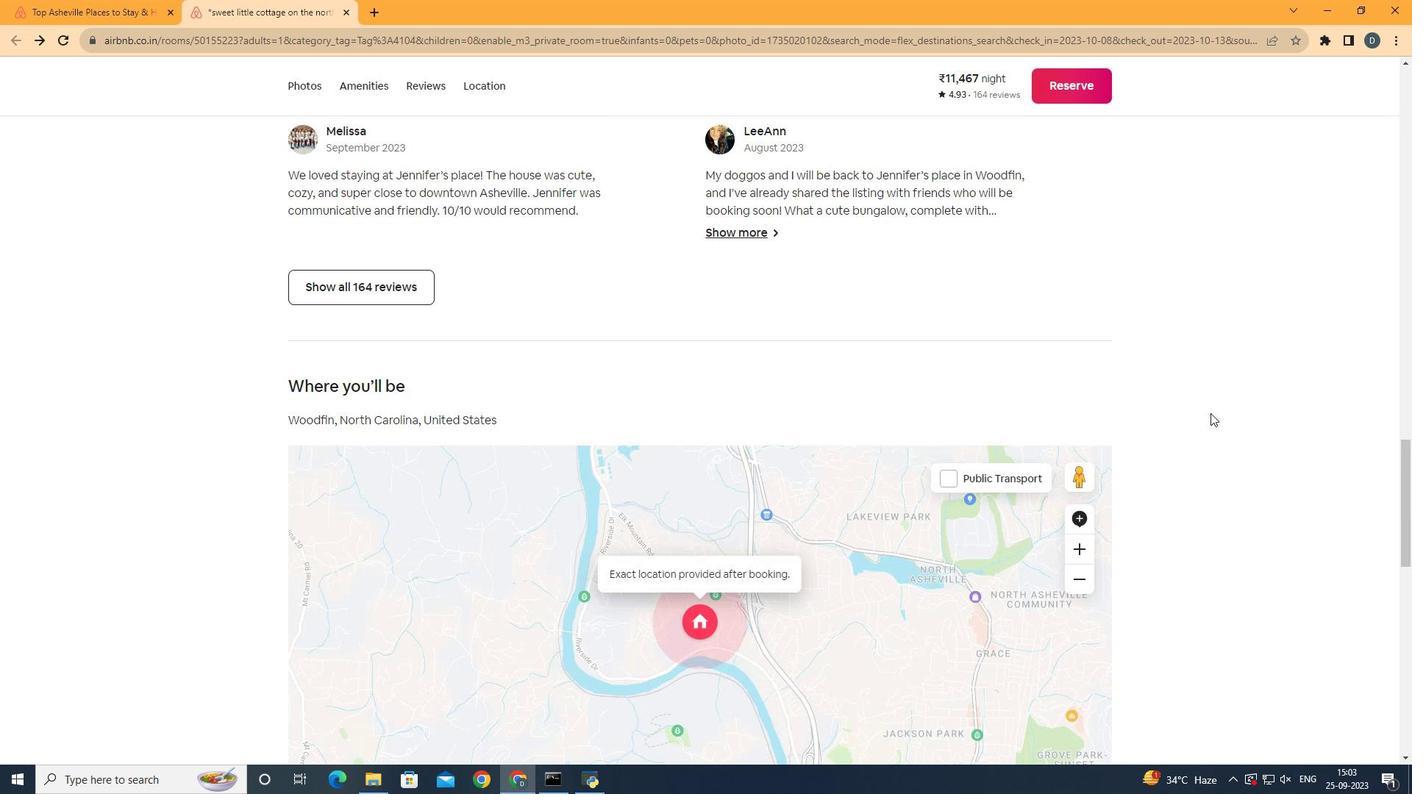 
Action: Mouse scrolled (1211, 414) with delta (0, 0)
Screenshot: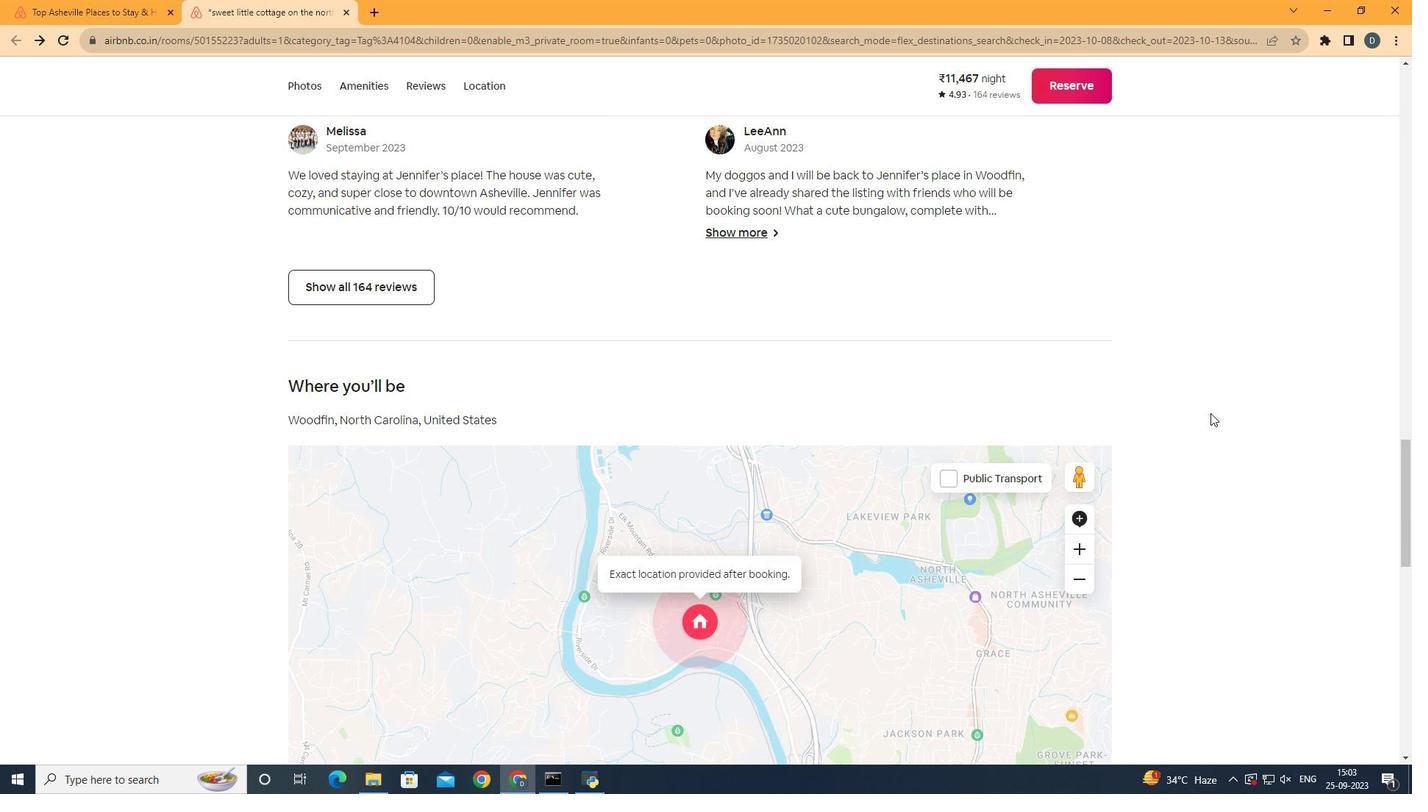 
Action: Mouse scrolled (1211, 414) with delta (0, 0)
Screenshot: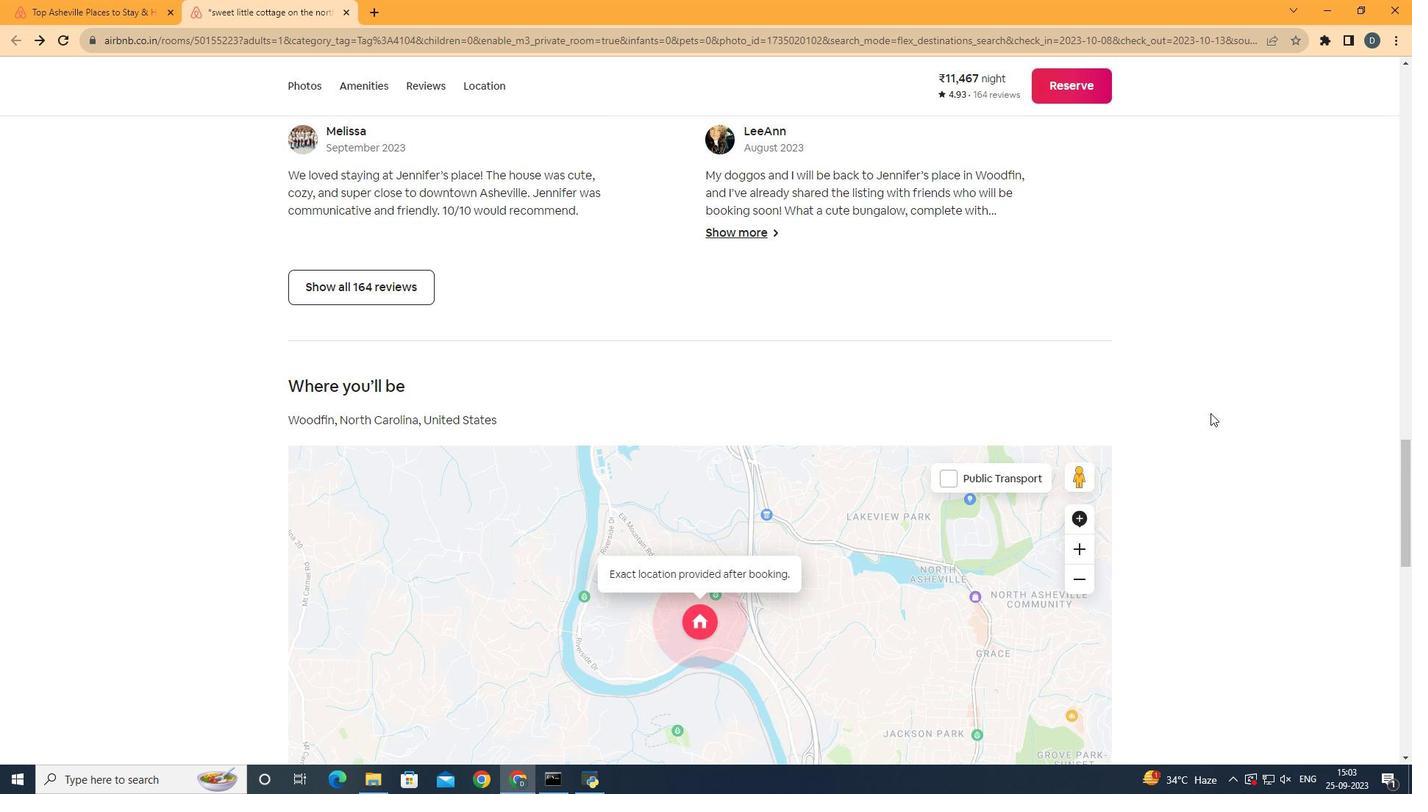 
Action: Mouse scrolled (1211, 414) with delta (0, 0)
Screenshot: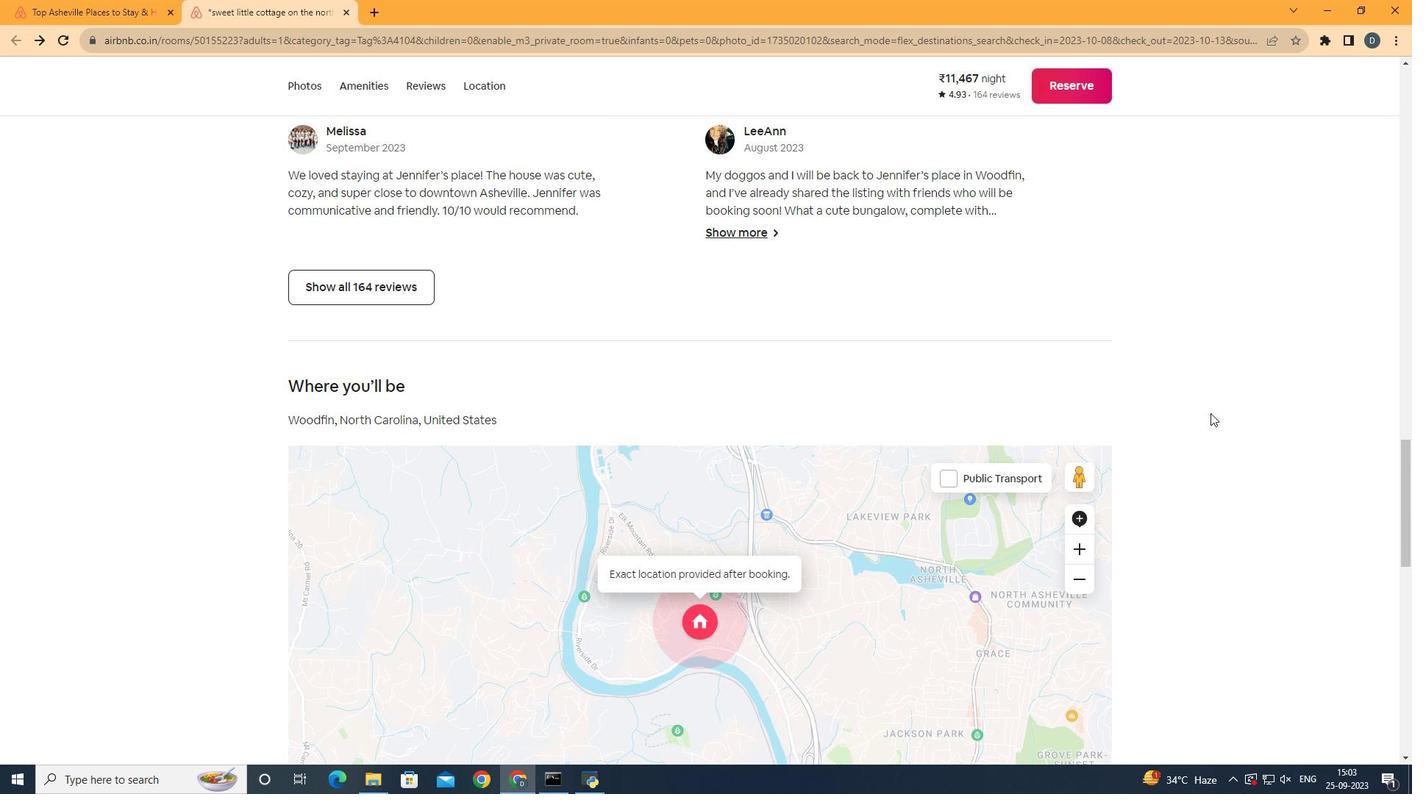 
Action: Mouse scrolled (1211, 414) with delta (0, 0)
Screenshot: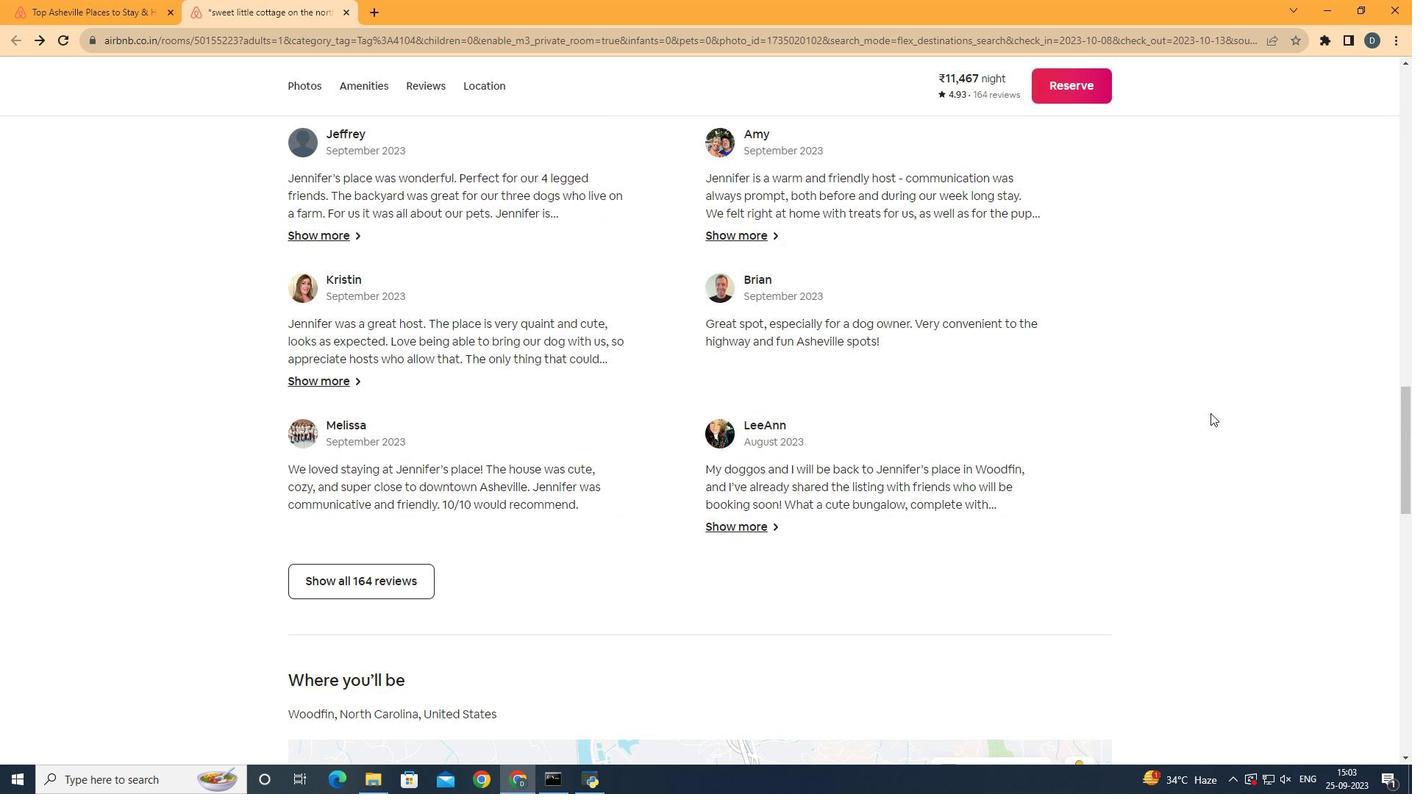 
Action: Mouse scrolled (1211, 414) with delta (0, 0)
Screenshot: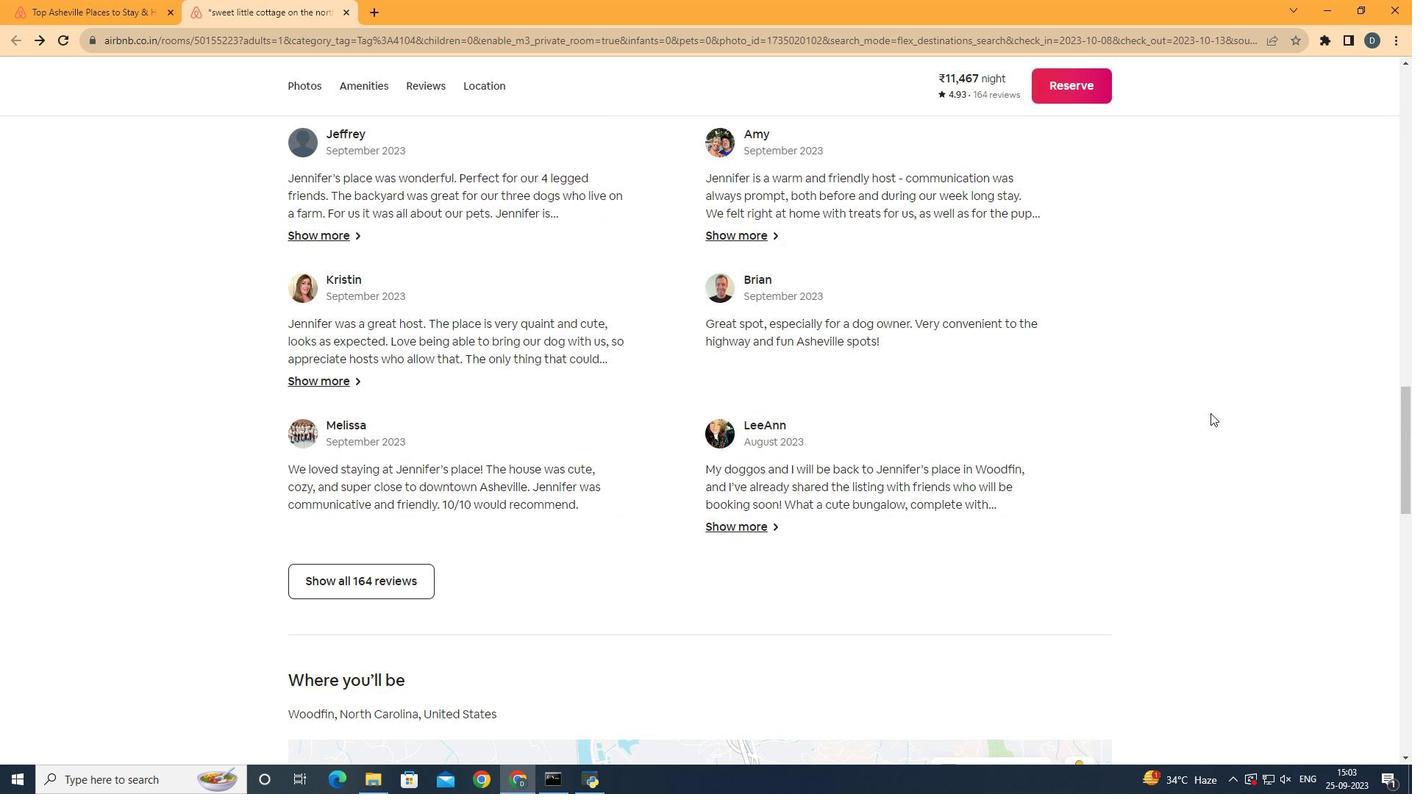 
Action: Mouse scrolled (1211, 414) with delta (0, 0)
Screenshot: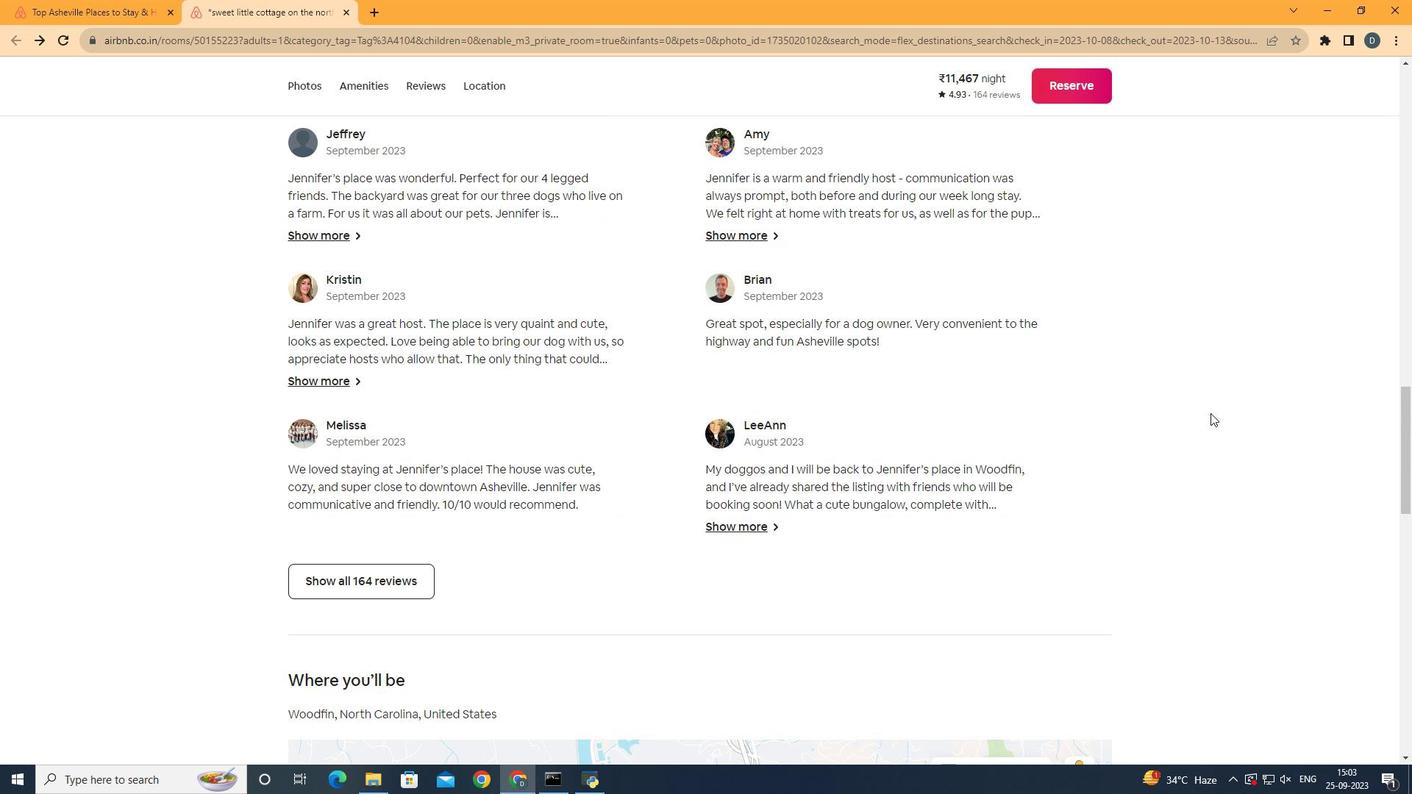 
Action: Mouse scrolled (1211, 414) with delta (0, 0)
Screenshot: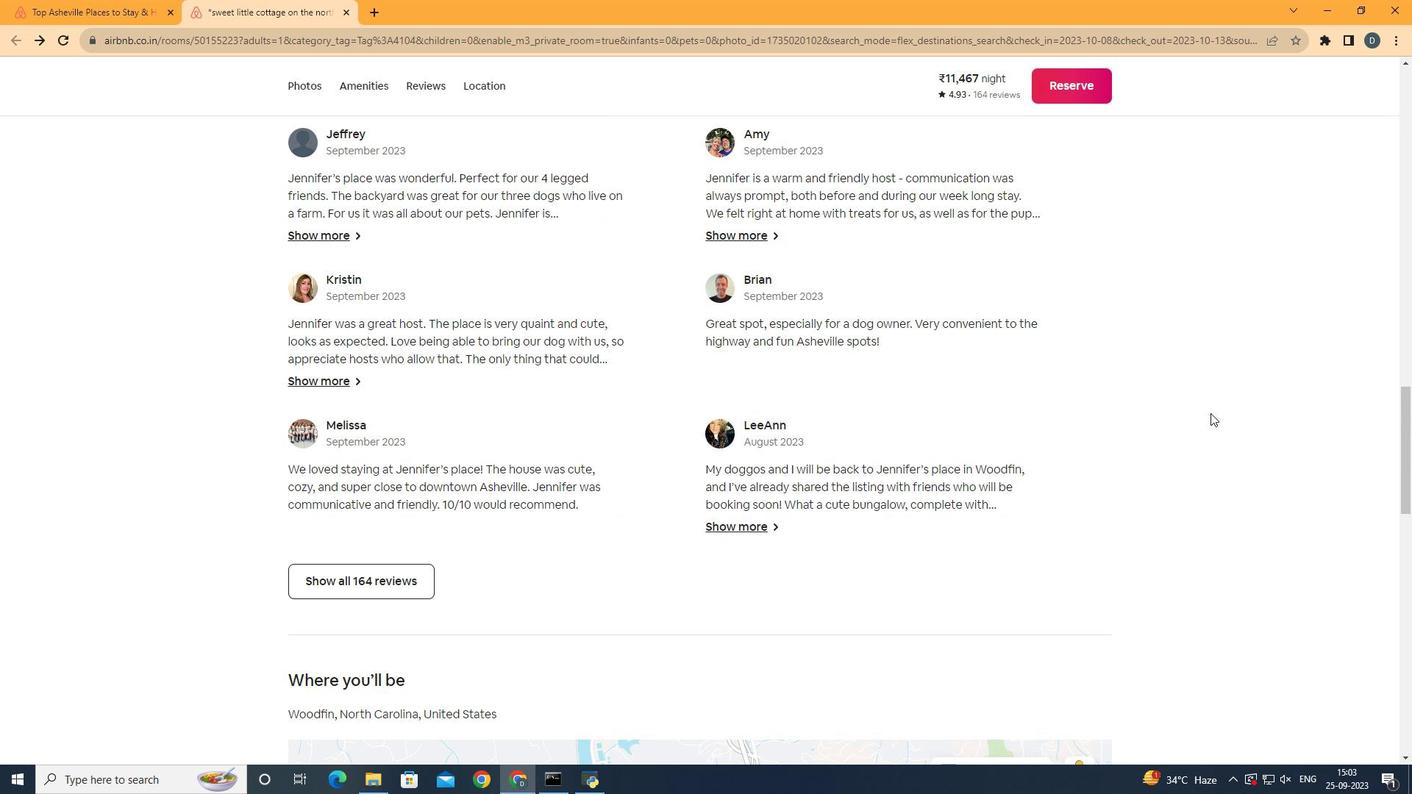 
Action: Mouse scrolled (1211, 414) with delta (0, 0)
Screenshot: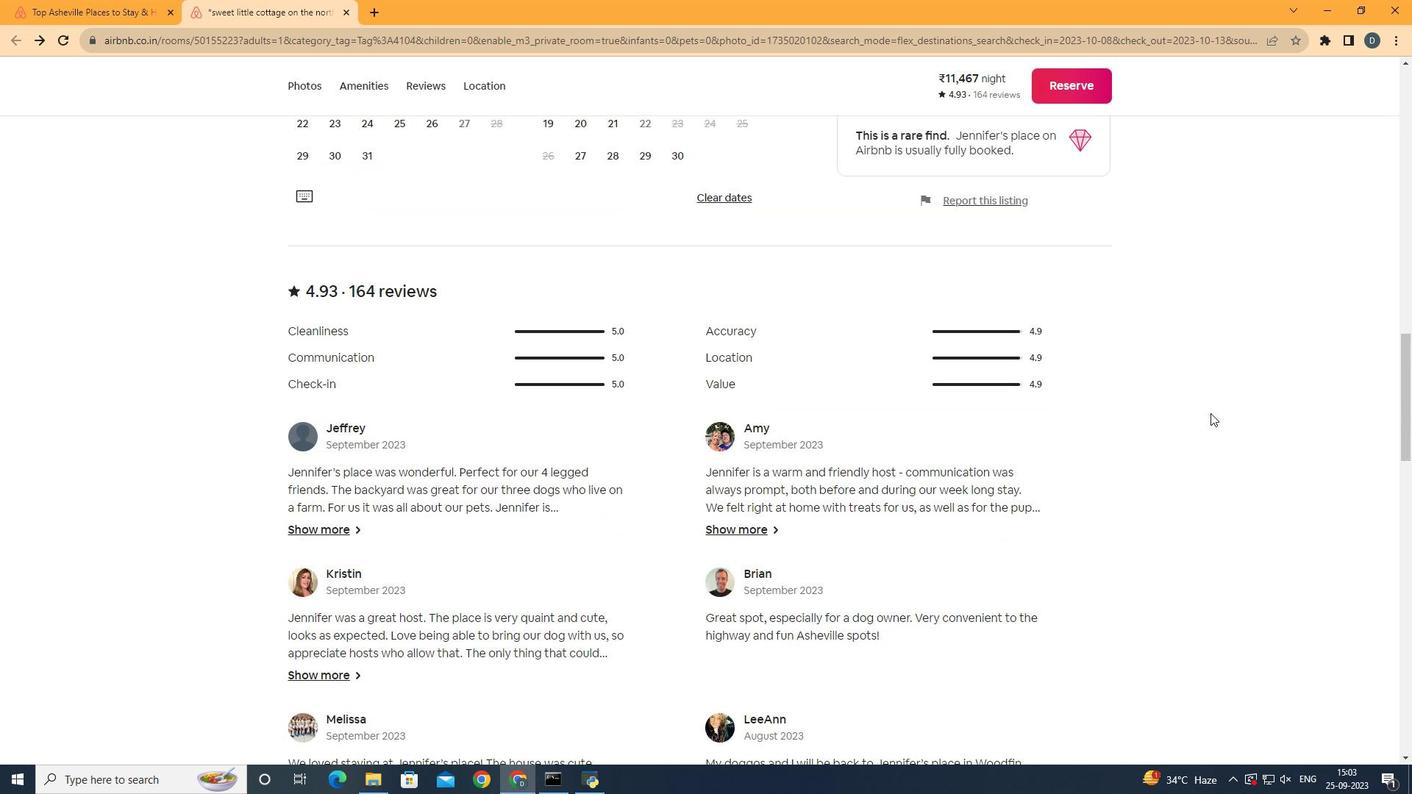 
Action: Mouse scrolled (1211, 414) with delta (0, 0)
Screenshot: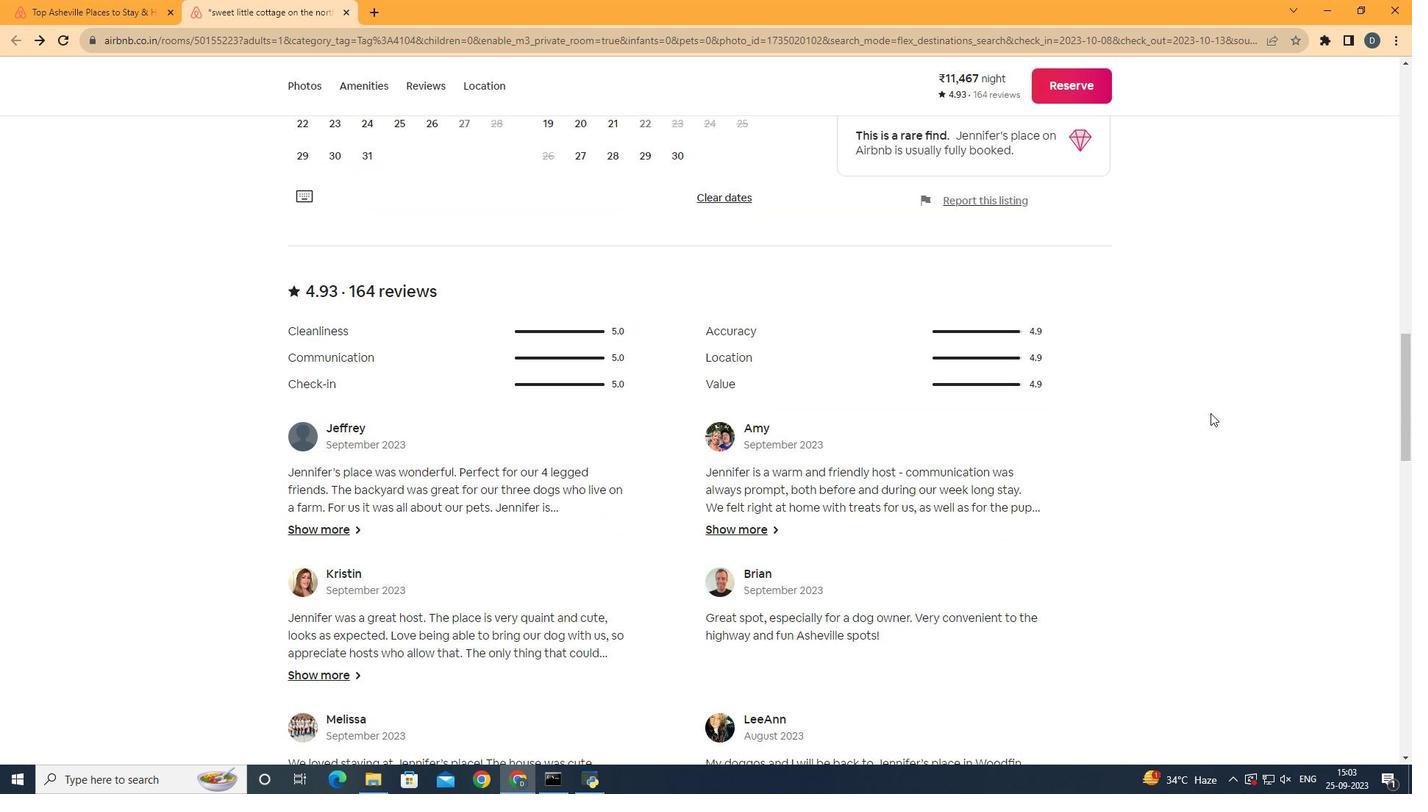 
Action: Mouse scrolled (1211, 414) with delta (0, 0)
Screenshot: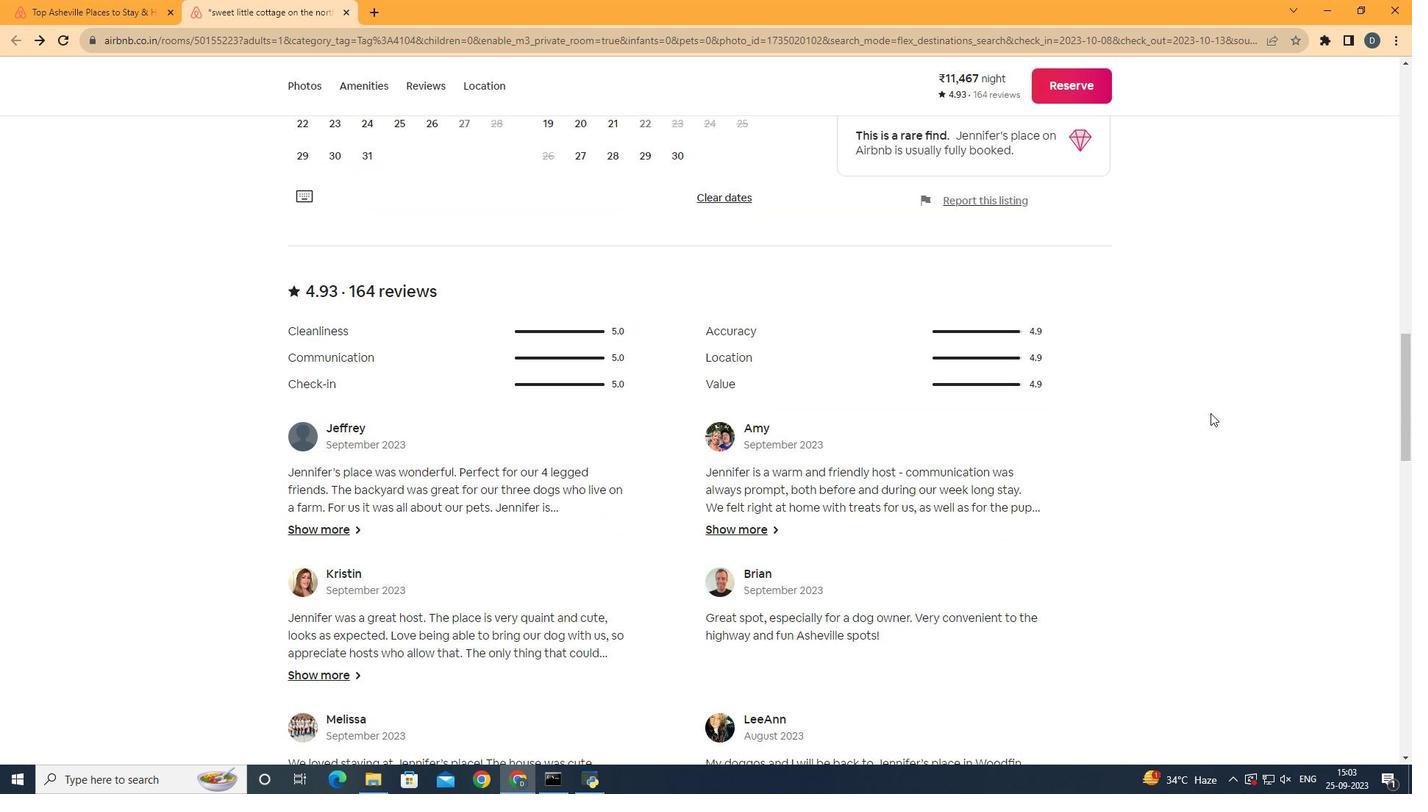 
Action: Mouse scrolled (1211, 414) with delta (0, 0)
Screenshot: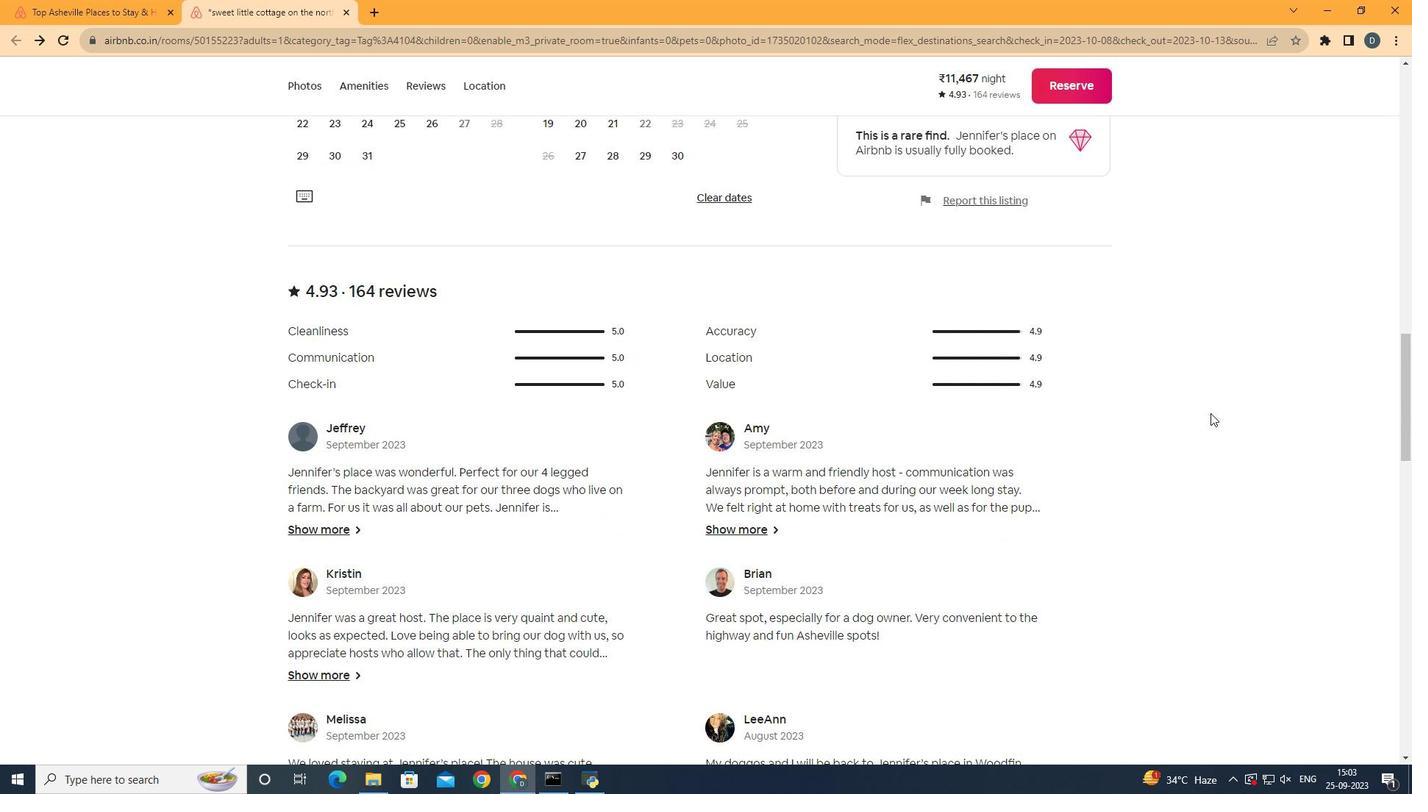 
Action: Mouse scrolled (1211, 414) with delta (0, 0)
Screenshot: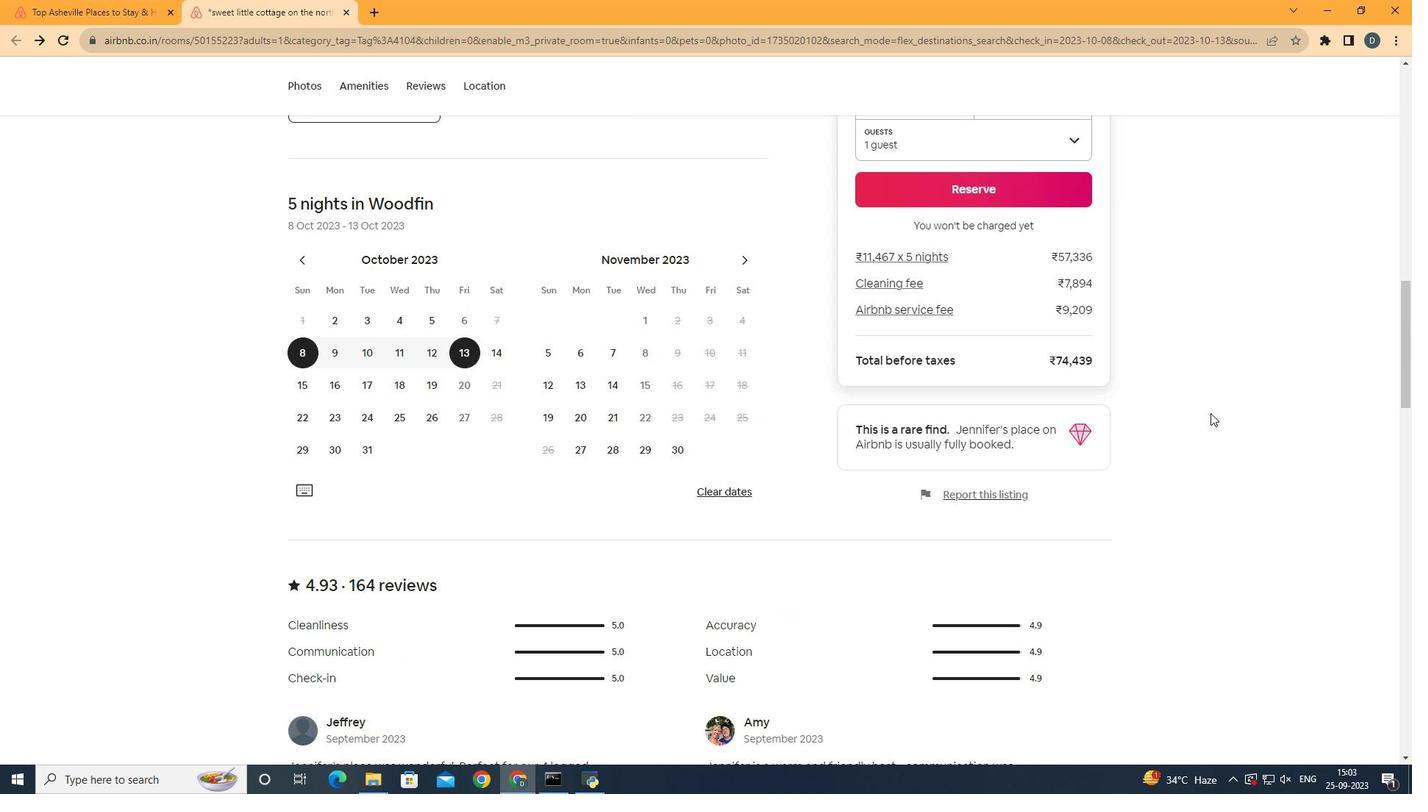 
Action: Mouse scrolled (1211, 414) with delta (0, 0)
